 Task: Get directions from Golden Gate National Recreation Area, California, United States to San Antonio Missions National Historical Park, Texas, United States and explore the nearby post offices
Action: Mouse moved to (213, 101)
Screenshot: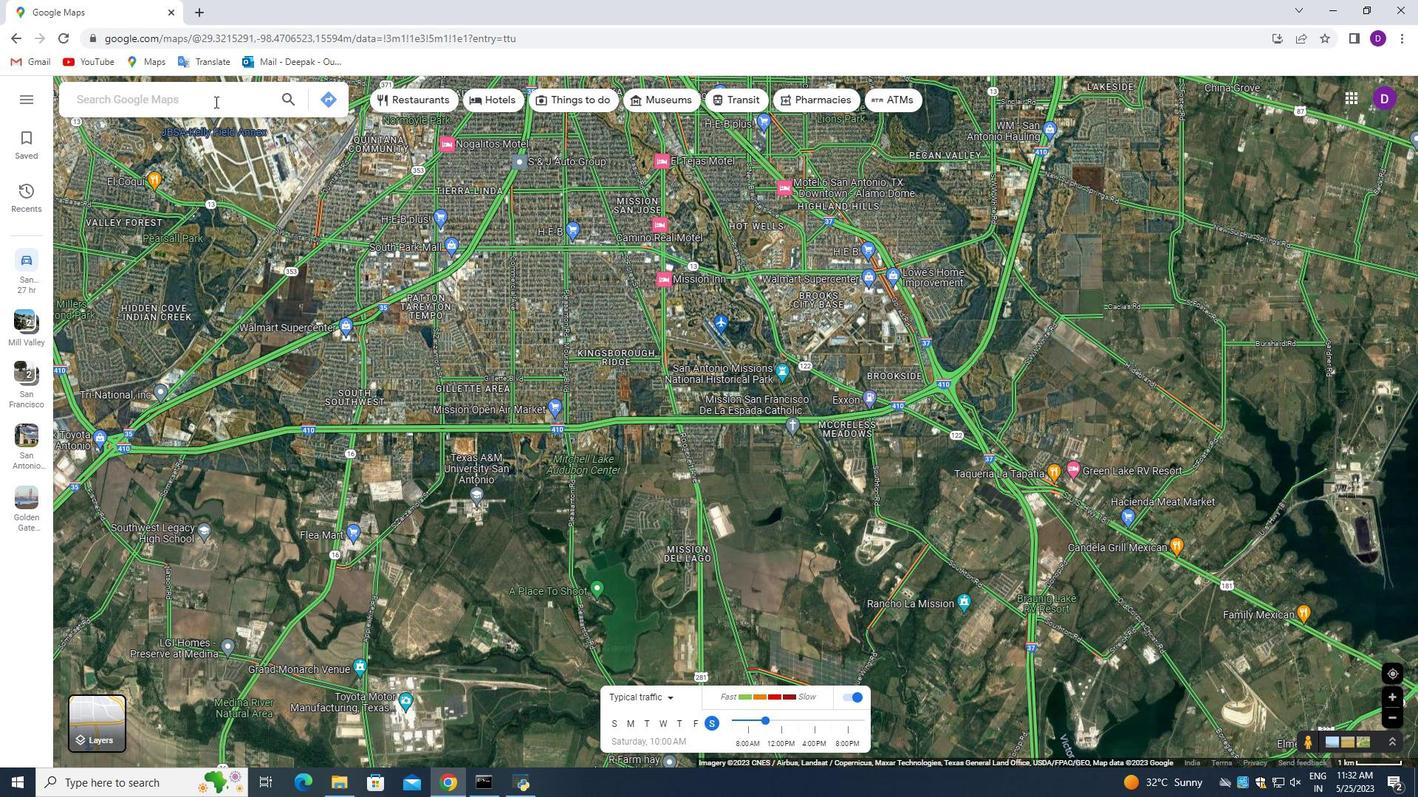 
Action: Mouse pressed left at (213, 101)
Screenshot: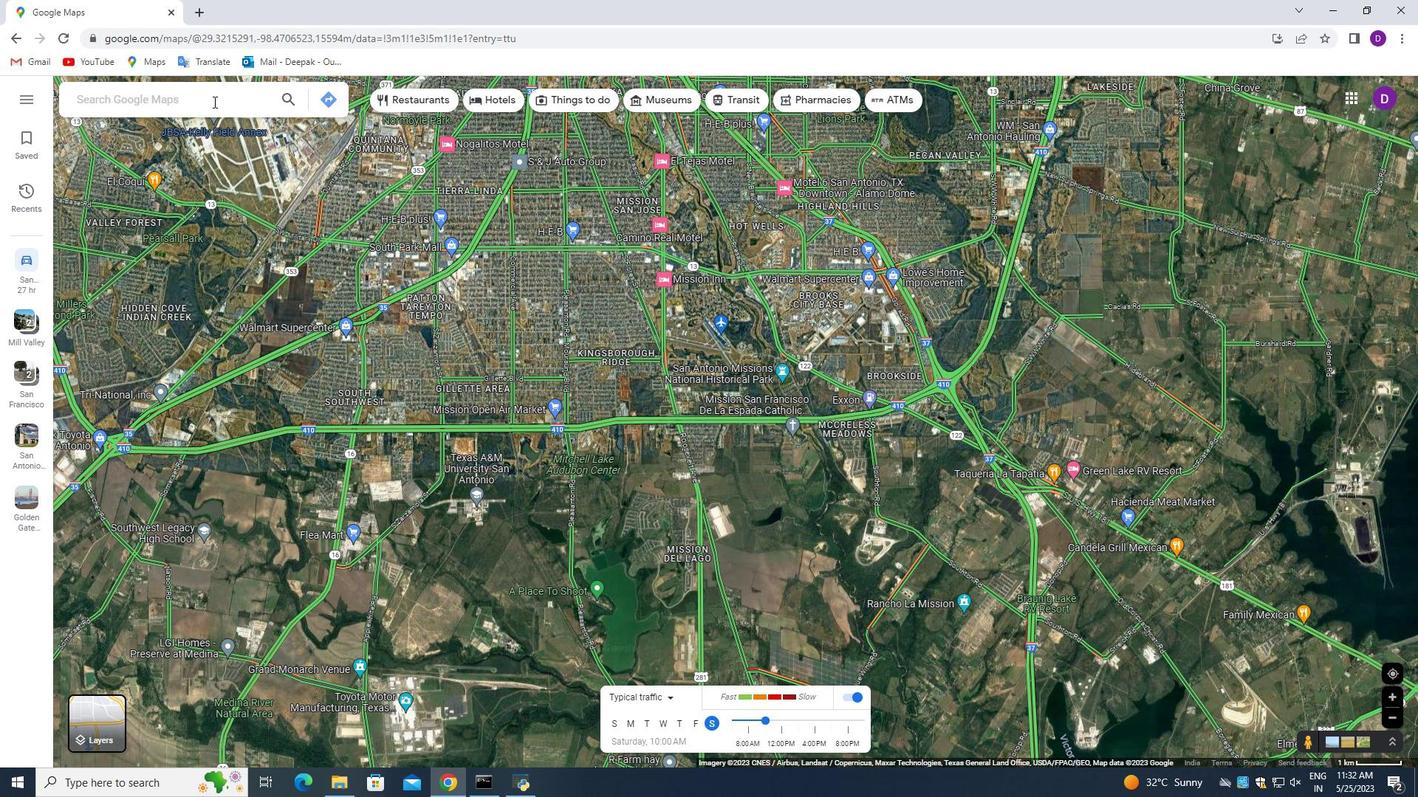 
Action: Mouse moved to (198, 98)
Screenshot: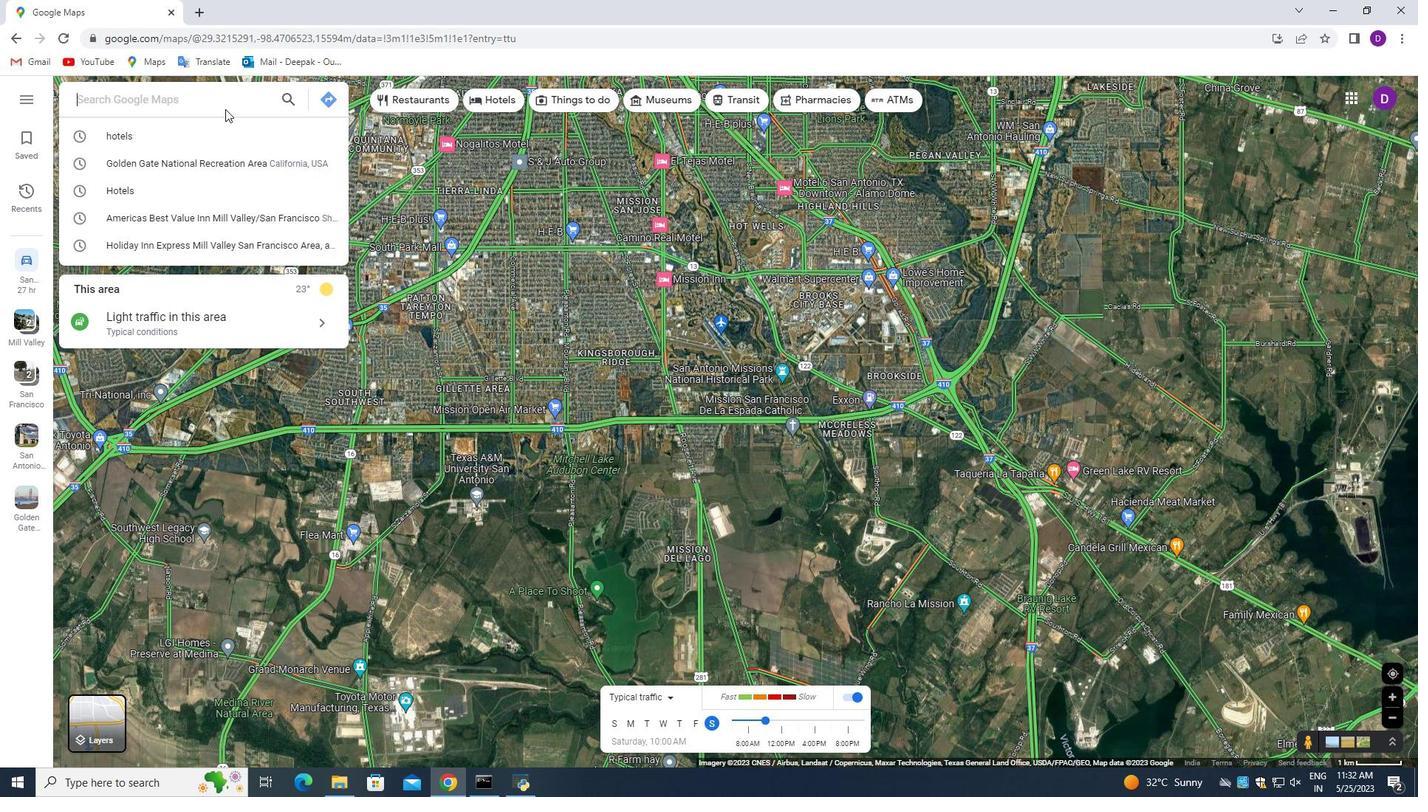 
Action: Key pressed <Key.shift_r>Golden<Key.space><Key.shift_r>Gate<Key.space><Key.shift>National<Key.space><Key.shift_r>Recreation<Key.space><Key.shift_r>Area,<Key.space><Key.shift_r>California,<Key.space><Key.shift>United<Key.space><Key.shift_r>States
Screenshot: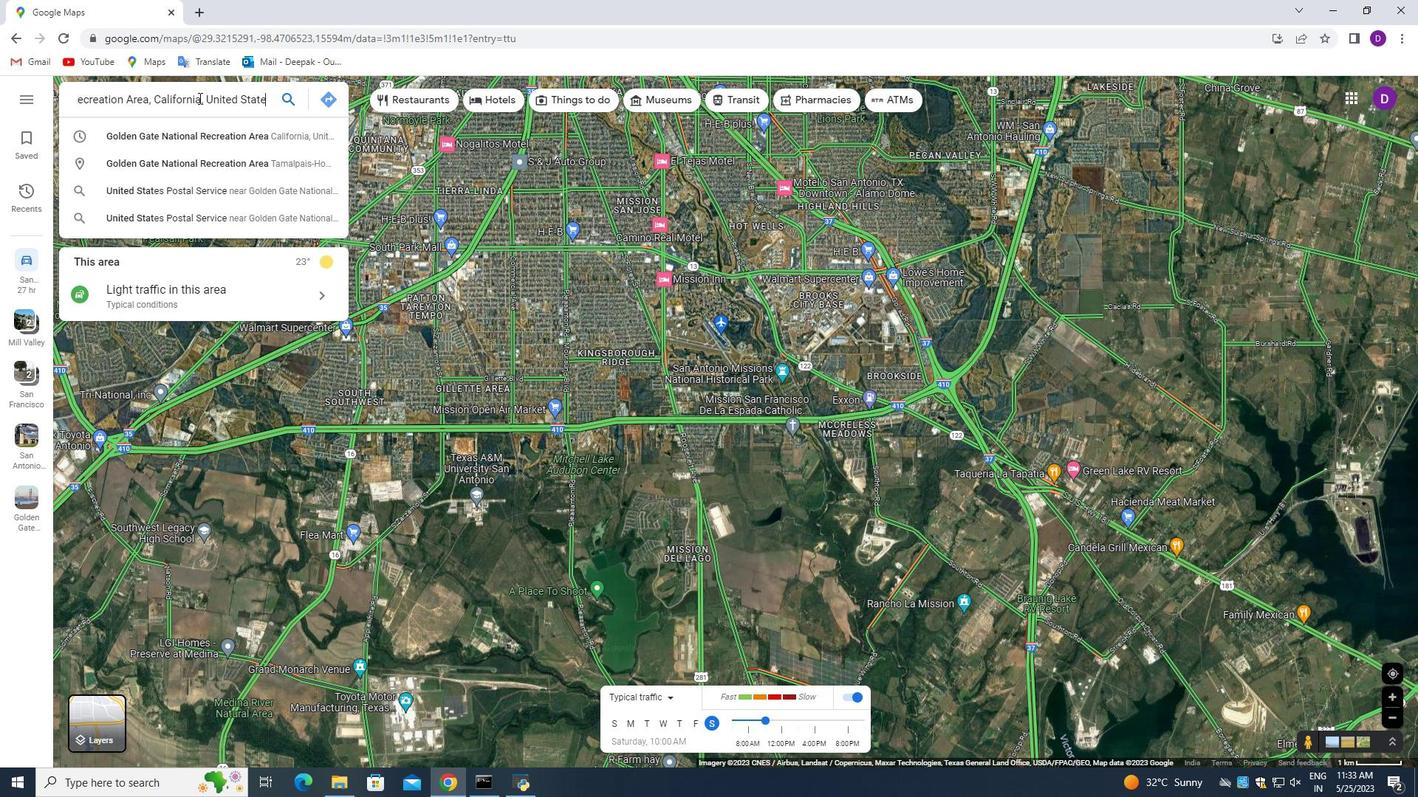 
Action: Mouse moved to (323, 98)
Screenshot: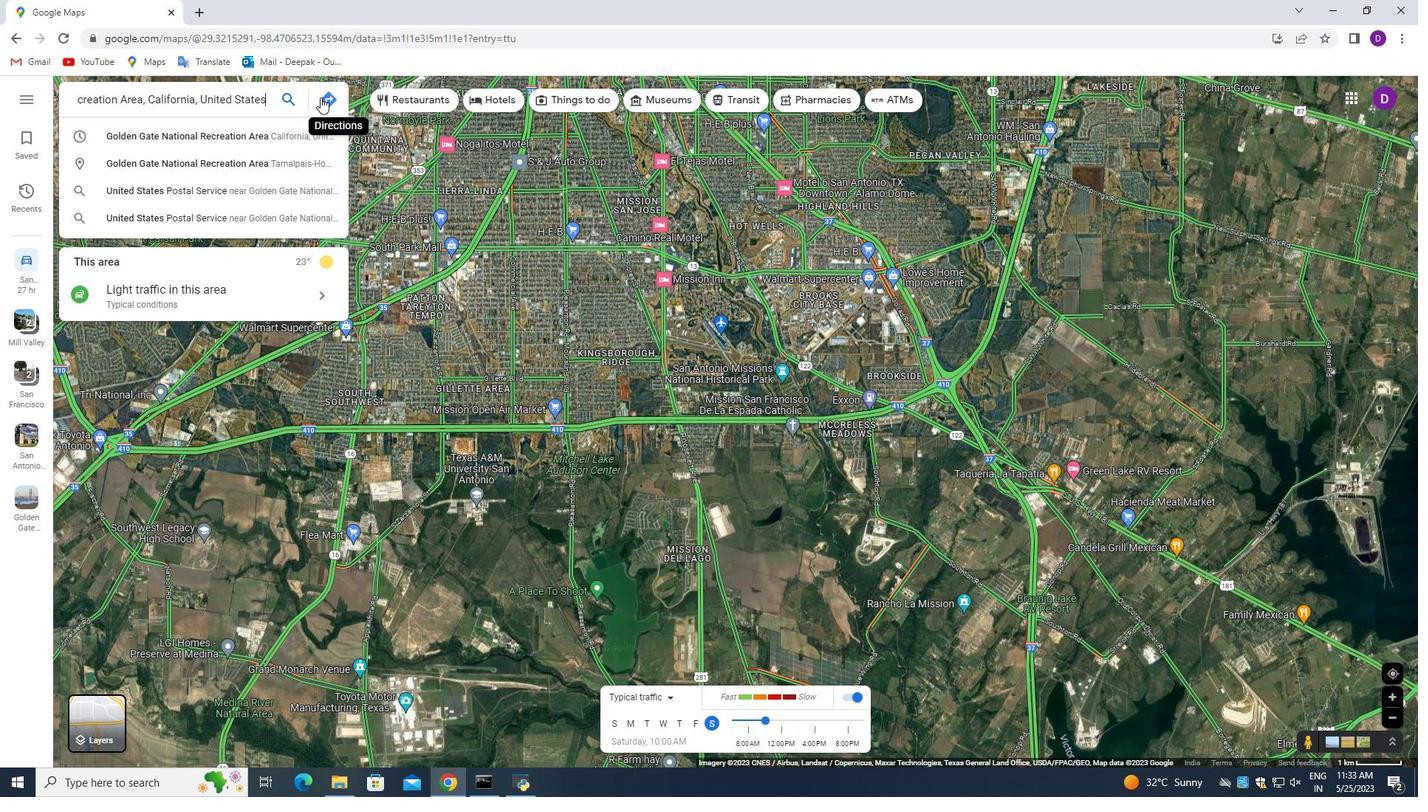 
Action: Mouse pressed left at (323, 98)
Screenshot: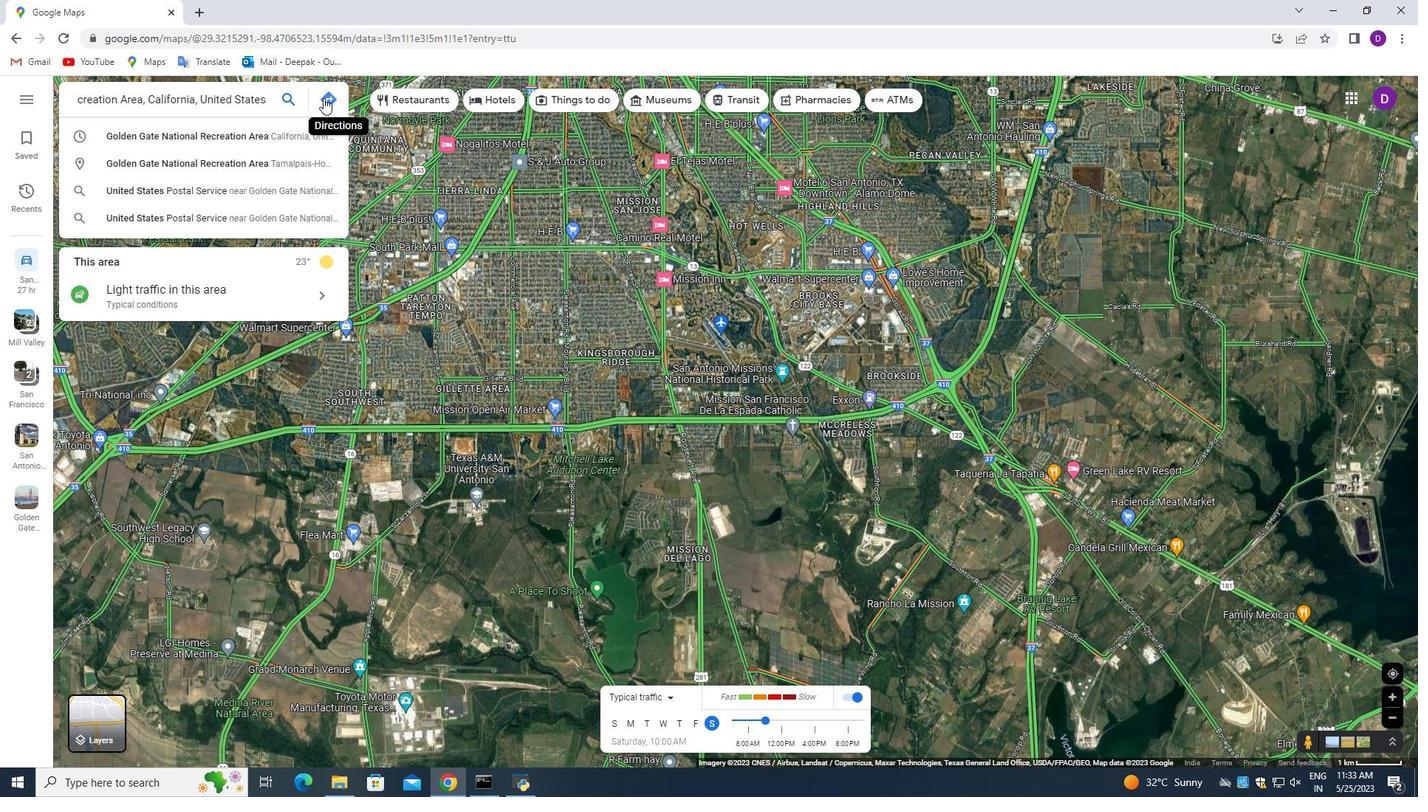 
Action: Mouse moved to (76, 124)
Screenshot: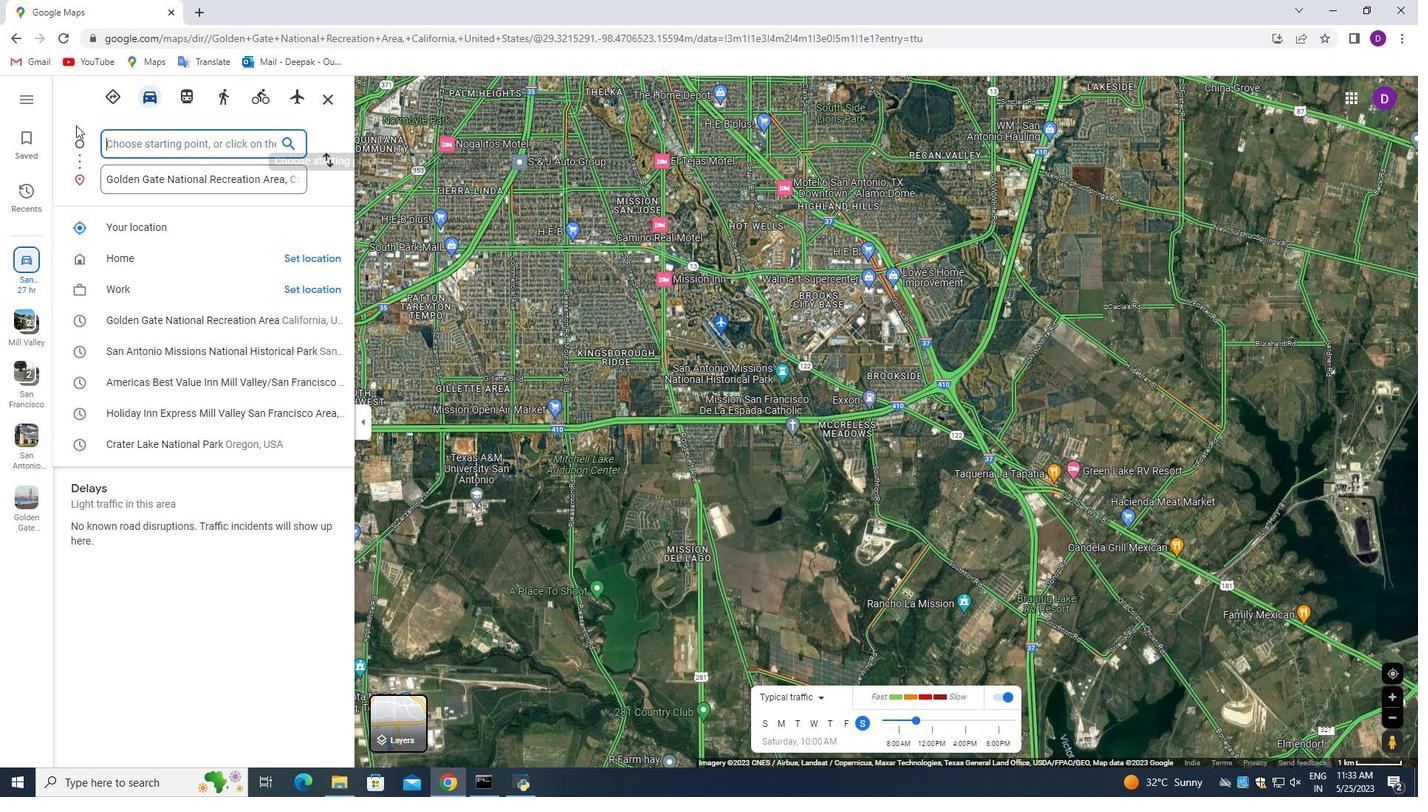 
Action: Key pressed <Key.shift_r>San<Key.space><Key.shift_r>Antonio<Key.space><Key.shift>Missions<Key.space><Key.shift>National<Key.space><Key.shift>Historical<Key.space><Key.shift>Park,<Key.space><Key.shift_r>Texas,<Key.space><Key.shift>United<Key.space><Key.shift_r>States
Screenshot: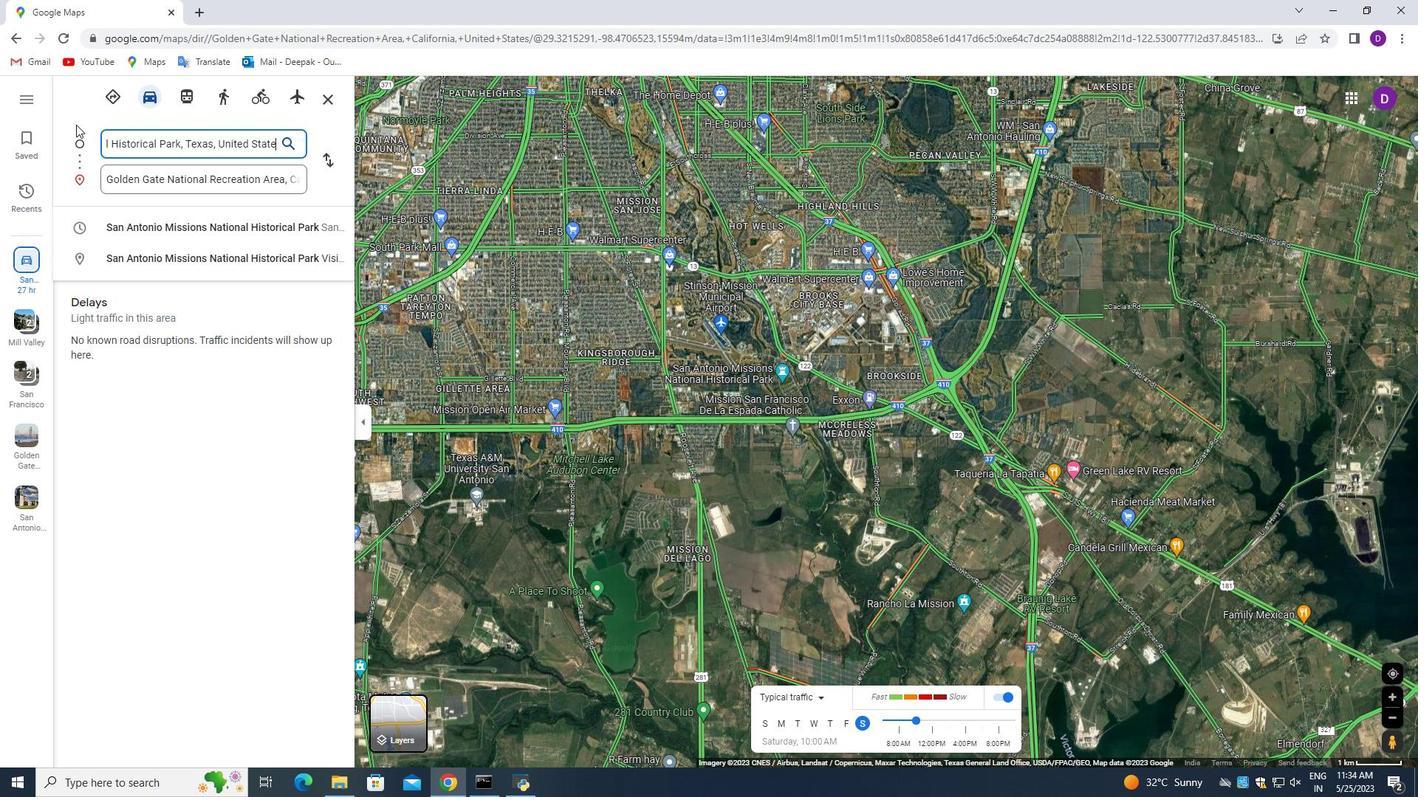 
Action: Mouse moved to (296, 222)
Screenshot: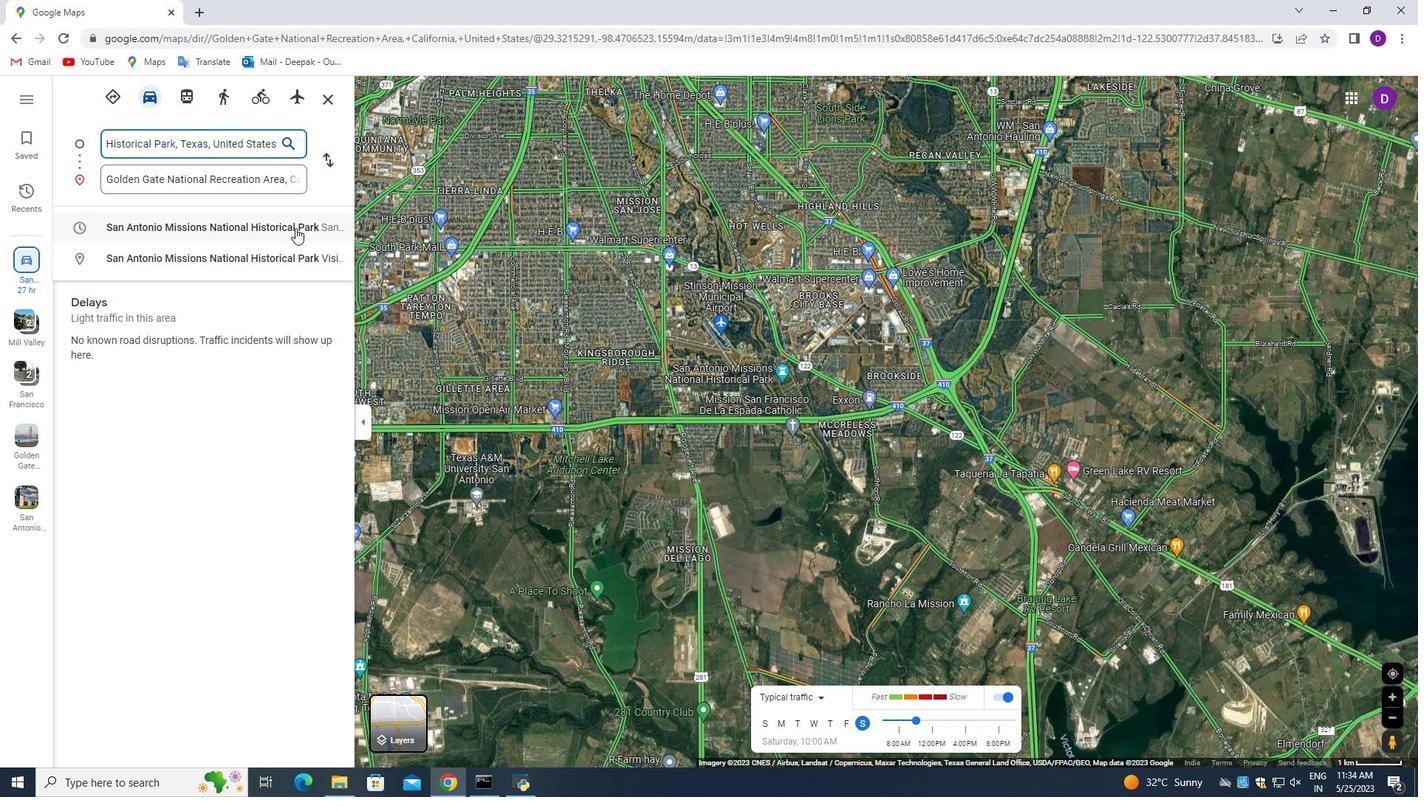 
Action: Key pressed <Key.enter>
Screenshot: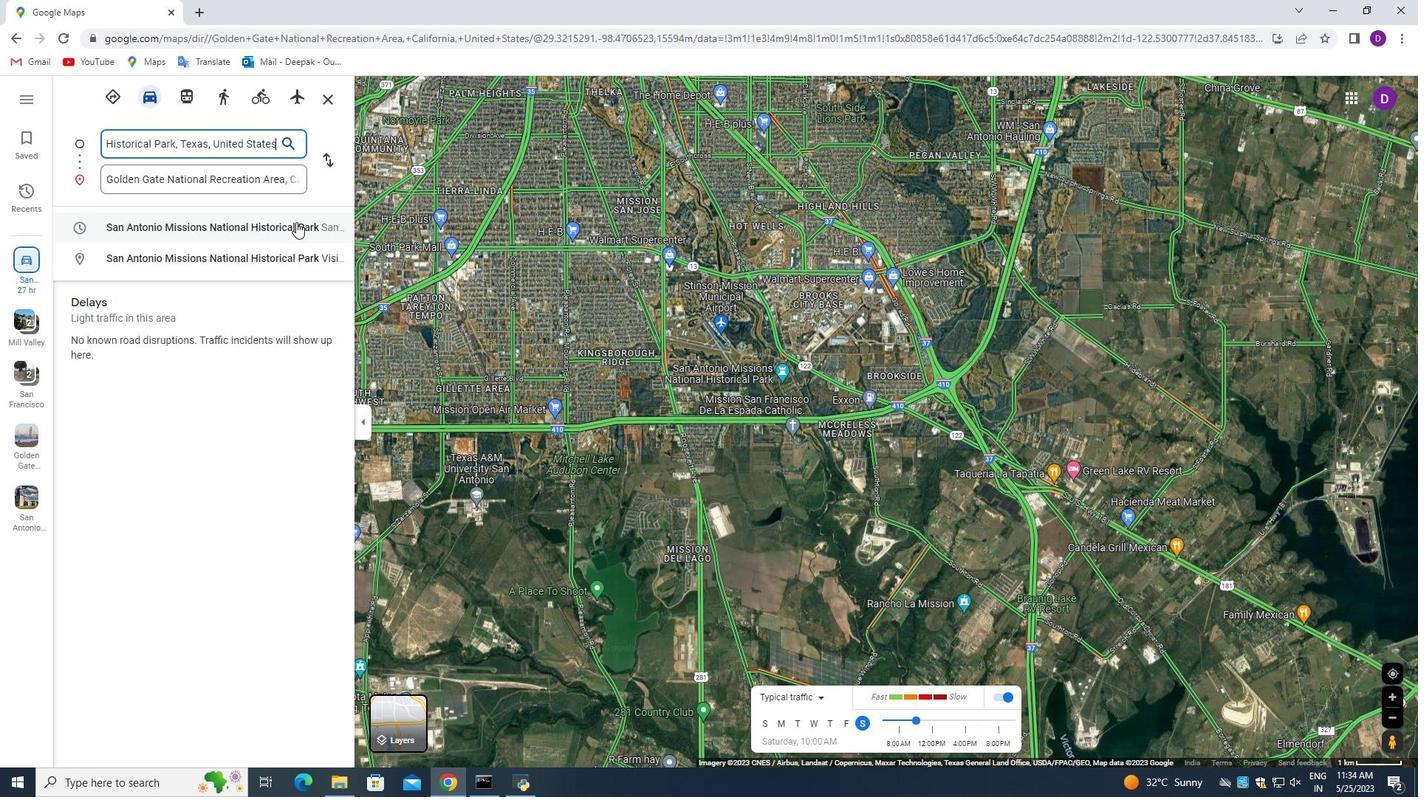 
Action: Mouse moved to (530, 313)
Screenshot: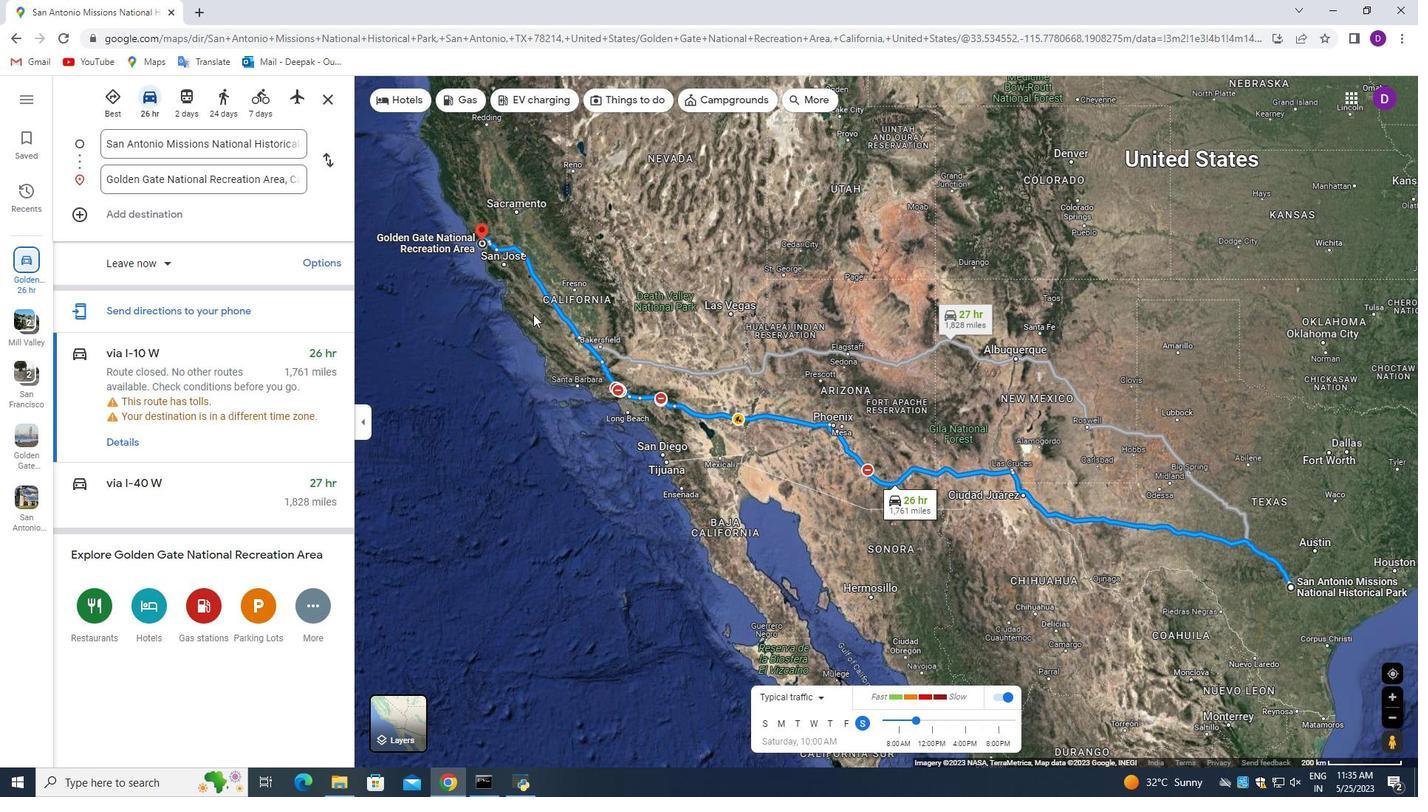 
Action: Mouse scrolled (530, 314) with delta (0, 0)
Screenshot: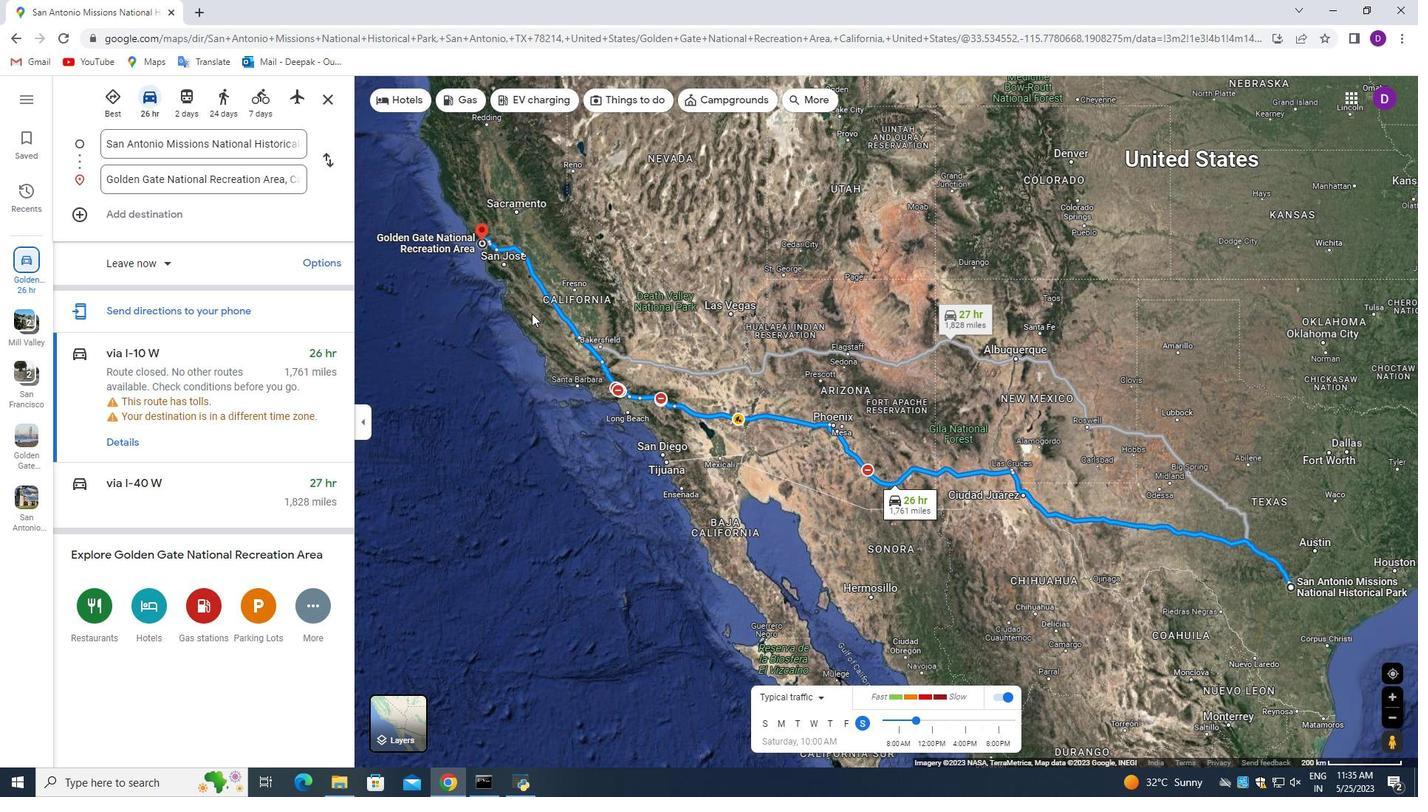 
Action: Mouse scrolled (530, 314) with delta (0, 0)
Screenshot: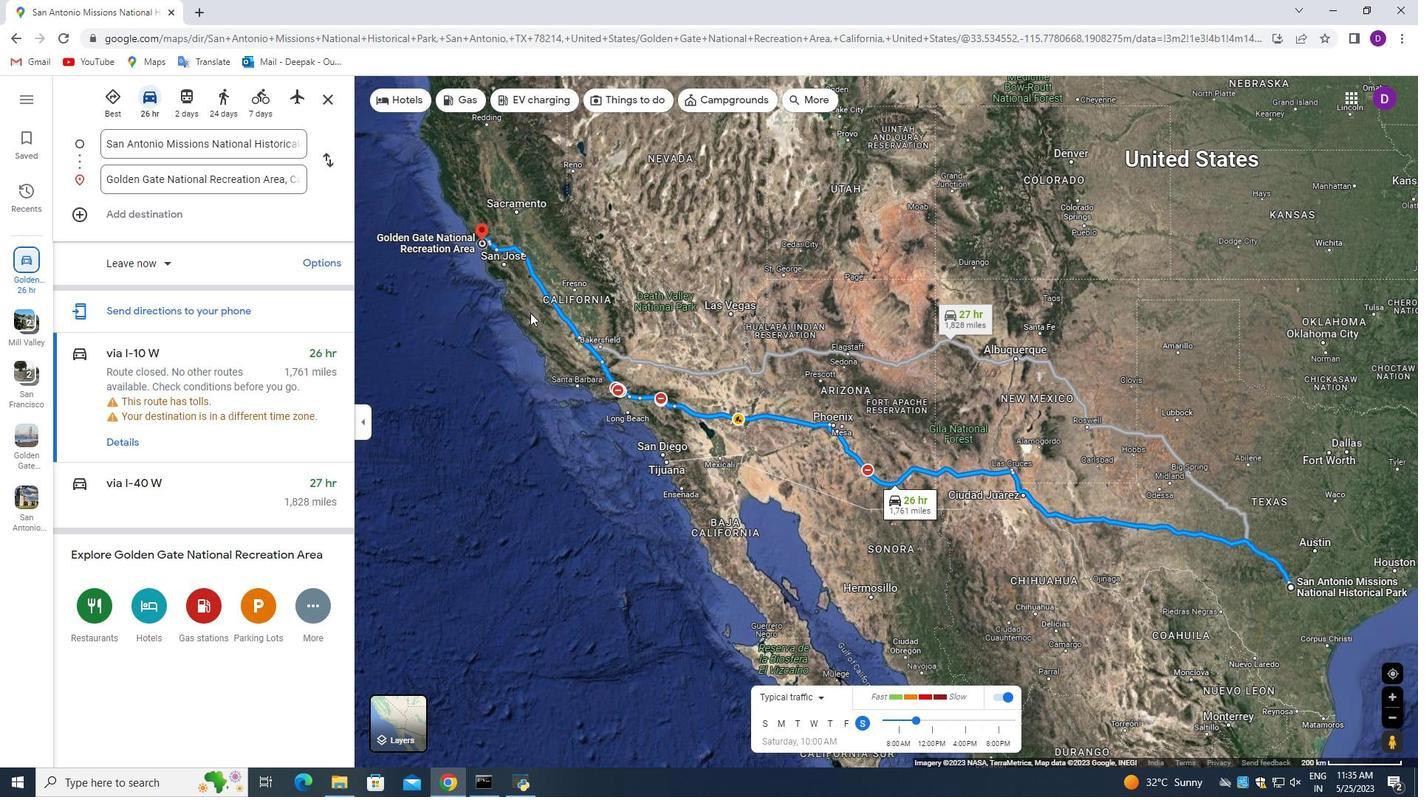 
Action: Mouse moved to (511, 292)
Screenshot: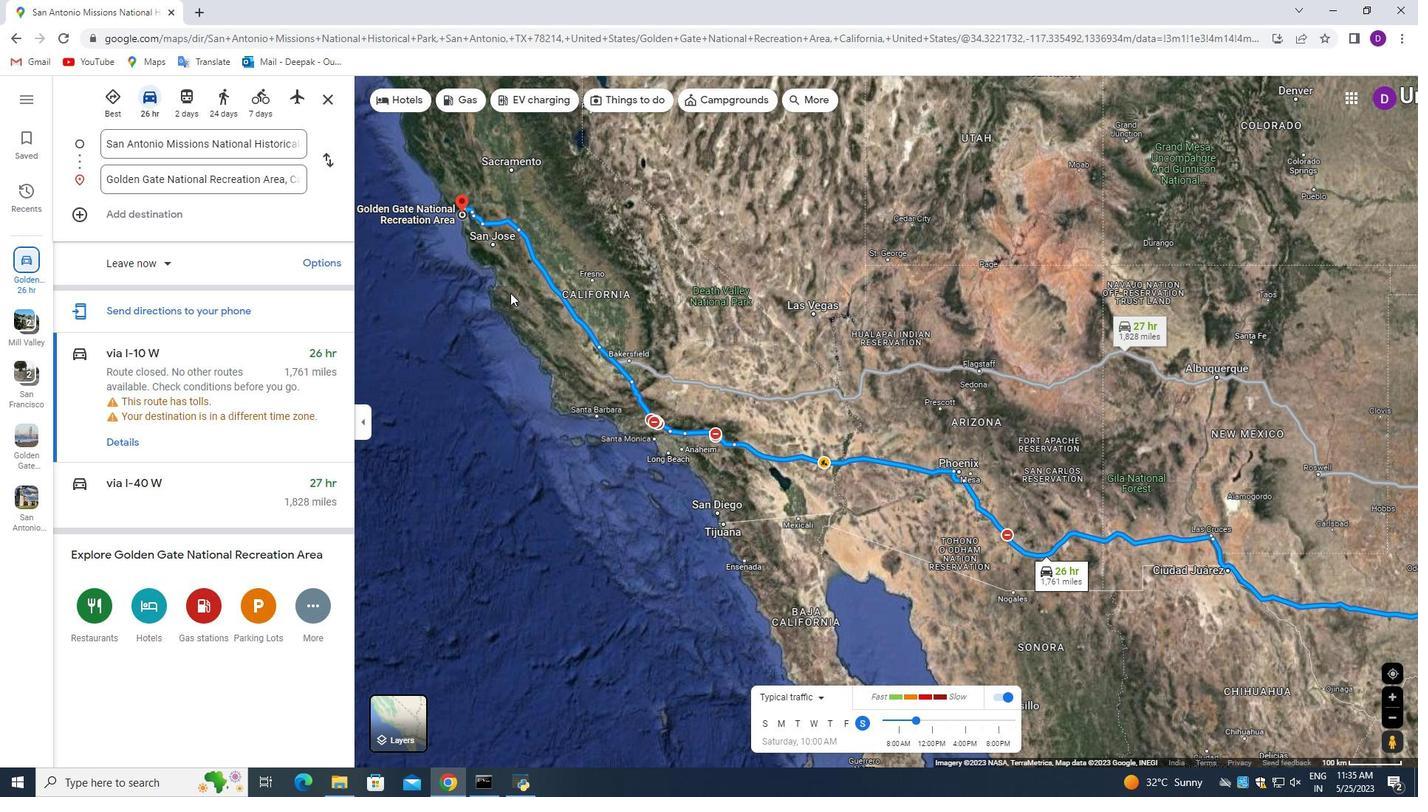 
Action: Mouse pressed left at (511, 292)
Screenshot: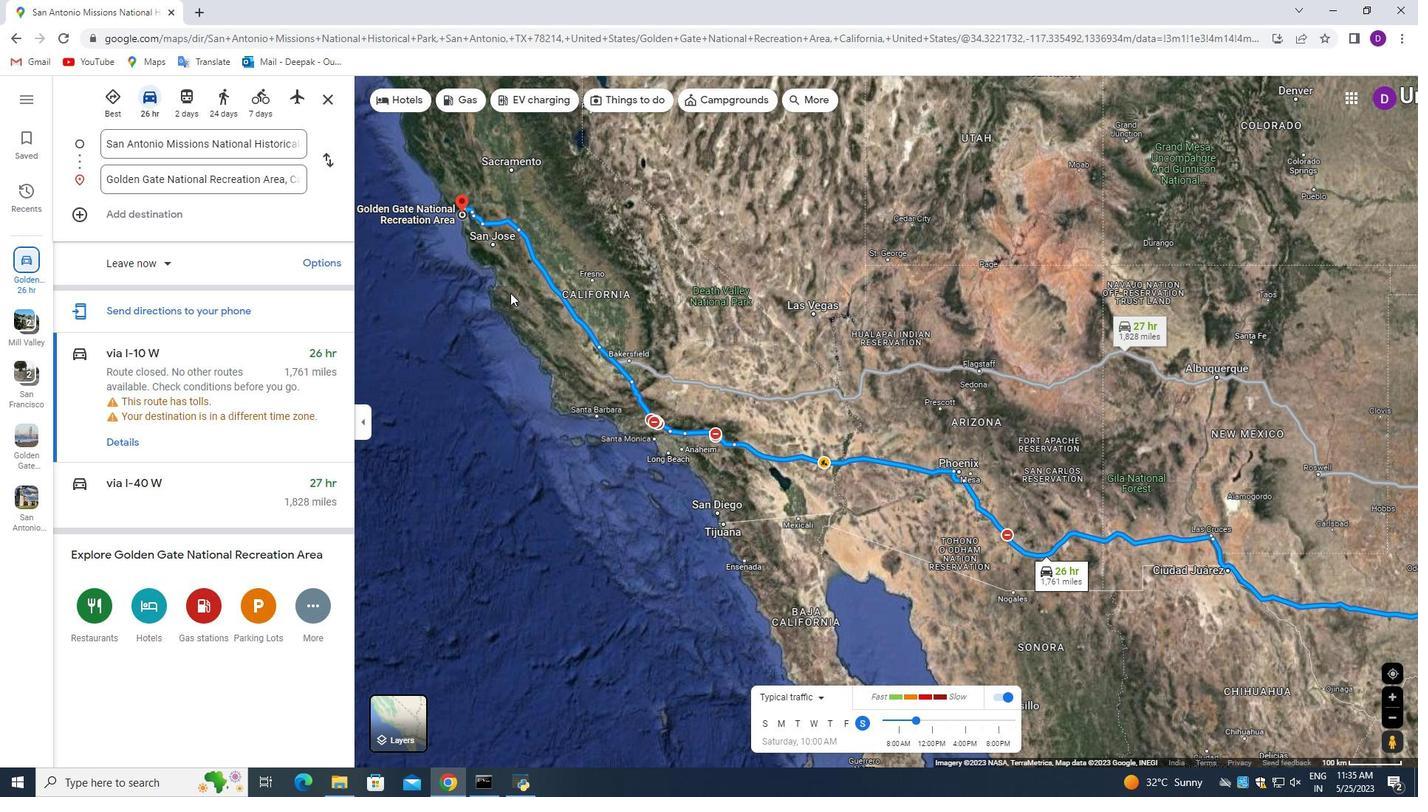
Action: Mouse moved to (526, 328)
Screenshot: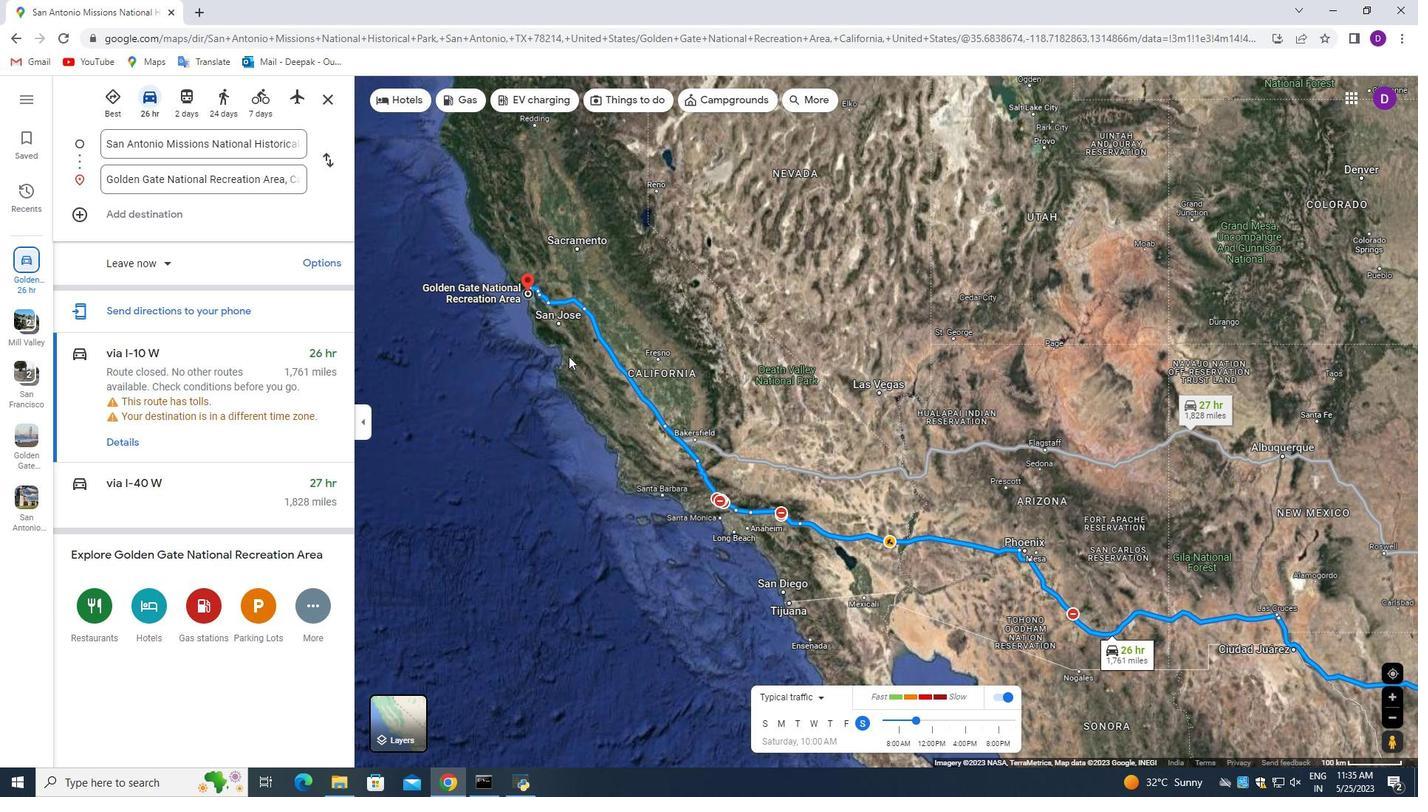 
Action: Mouse pressed left at (526, 328)
Screenshot: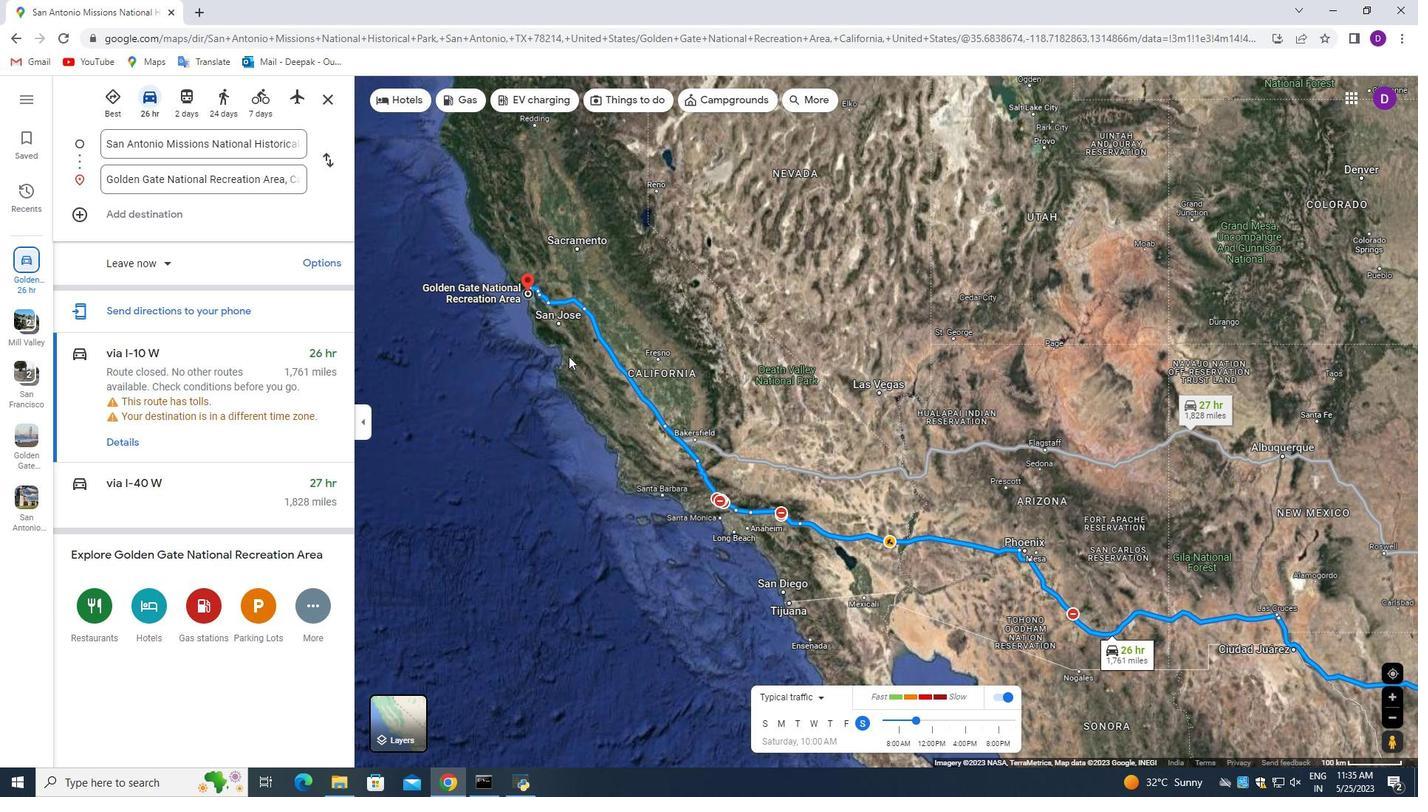 
Action: Mouse moved to (586, 342)
Screenshot: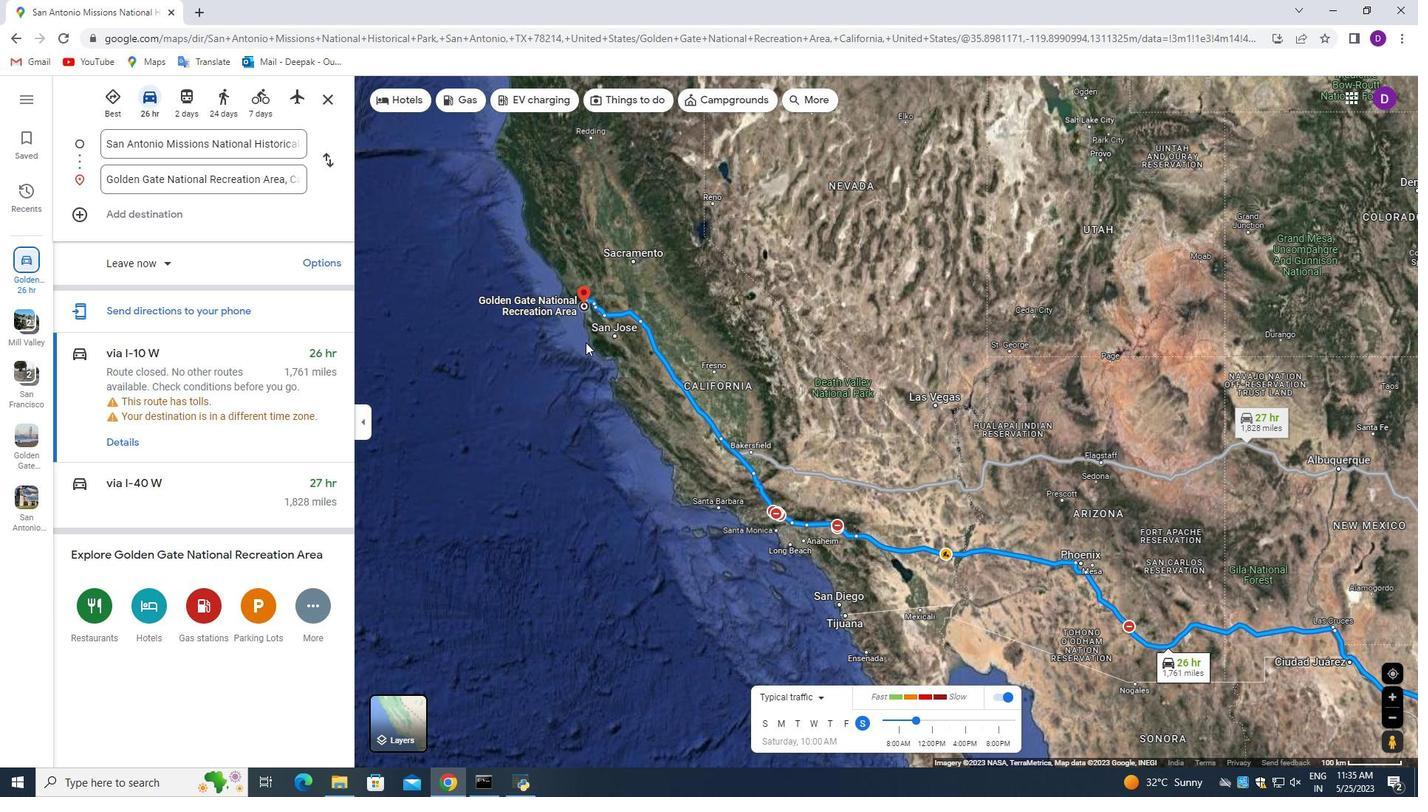 
Action: Mouse scrolled (586, 343) with delta (0, 0)
Screenshot: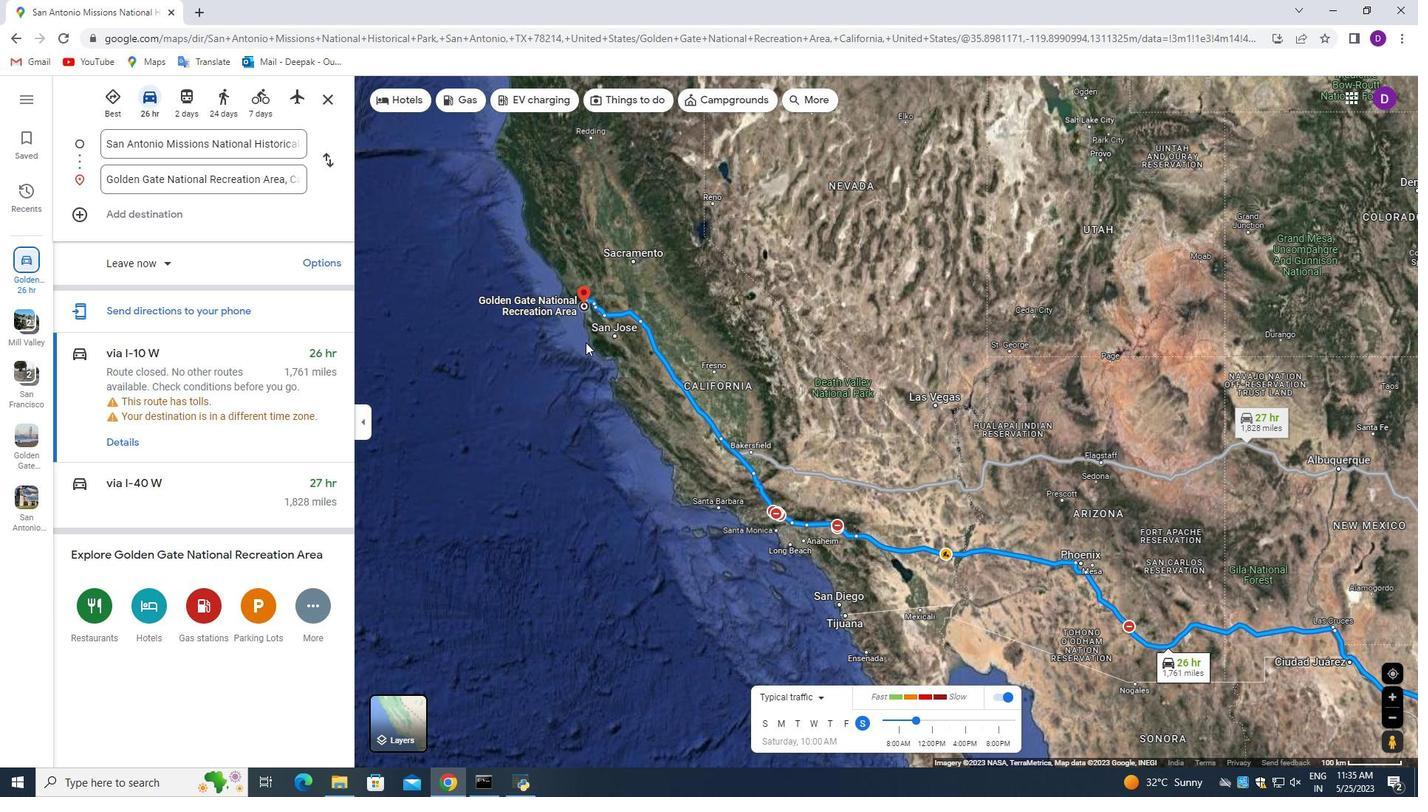 
Action: Mouse scrolled (586, 343) with delta (0, 0)
Screenshot: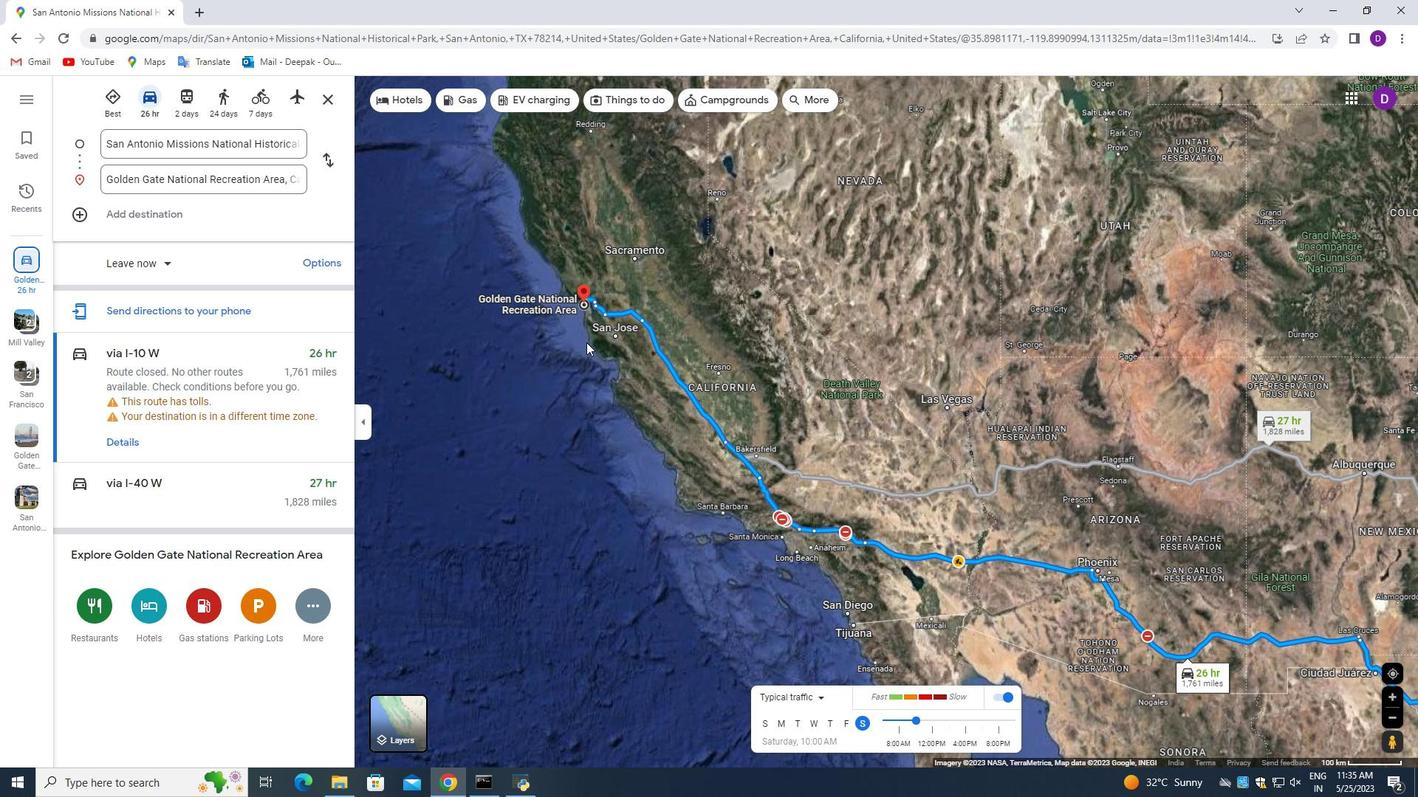 
Action: Mouse moved to (588, 339)
Screenshot: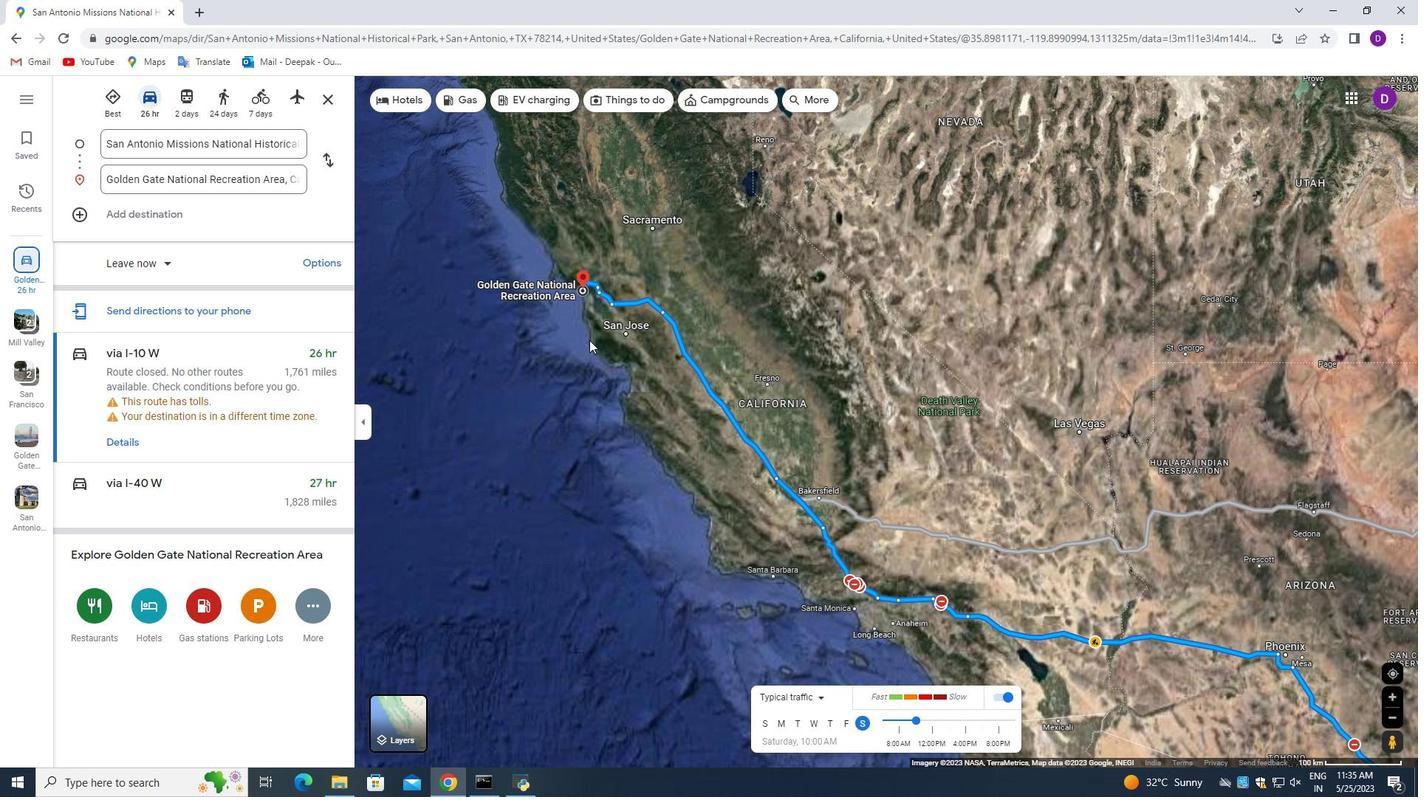 
Action: Mouse scrolled (588, 339) with delta (0, 0)
Screenshot: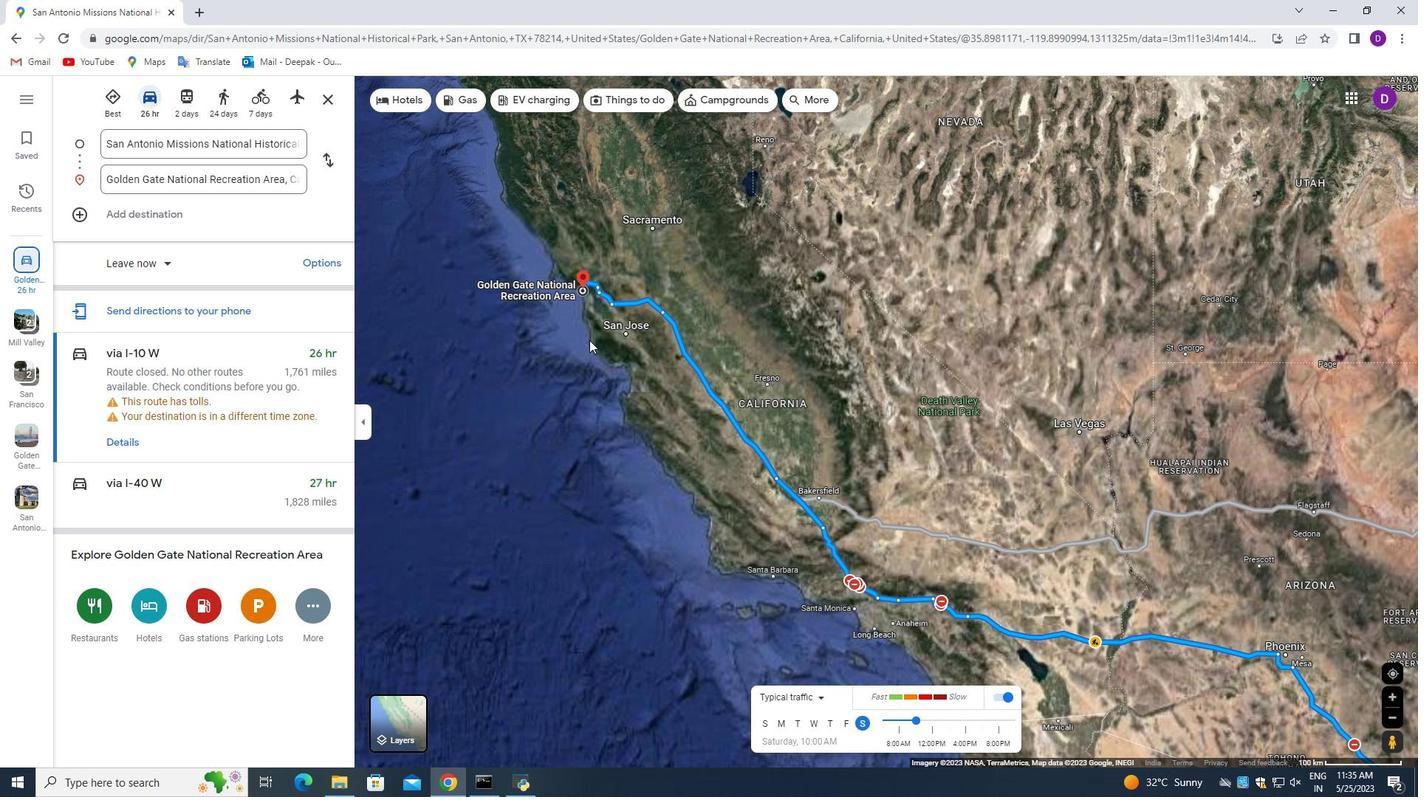 
Action: Mouse moved to (588, 338)
Screenshot: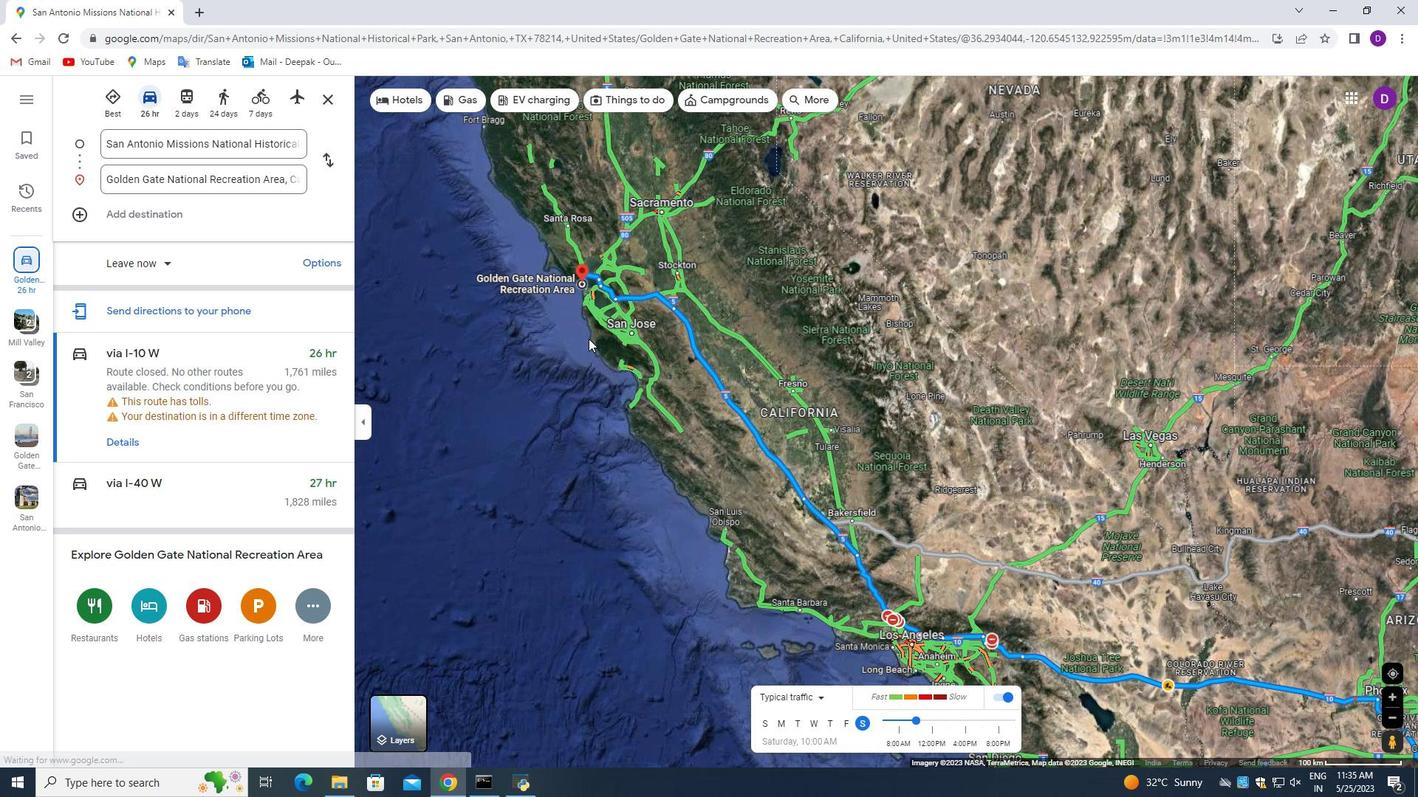
Action: Mouse scrolled (588, 339) with delta (0, 0)
Screenshot: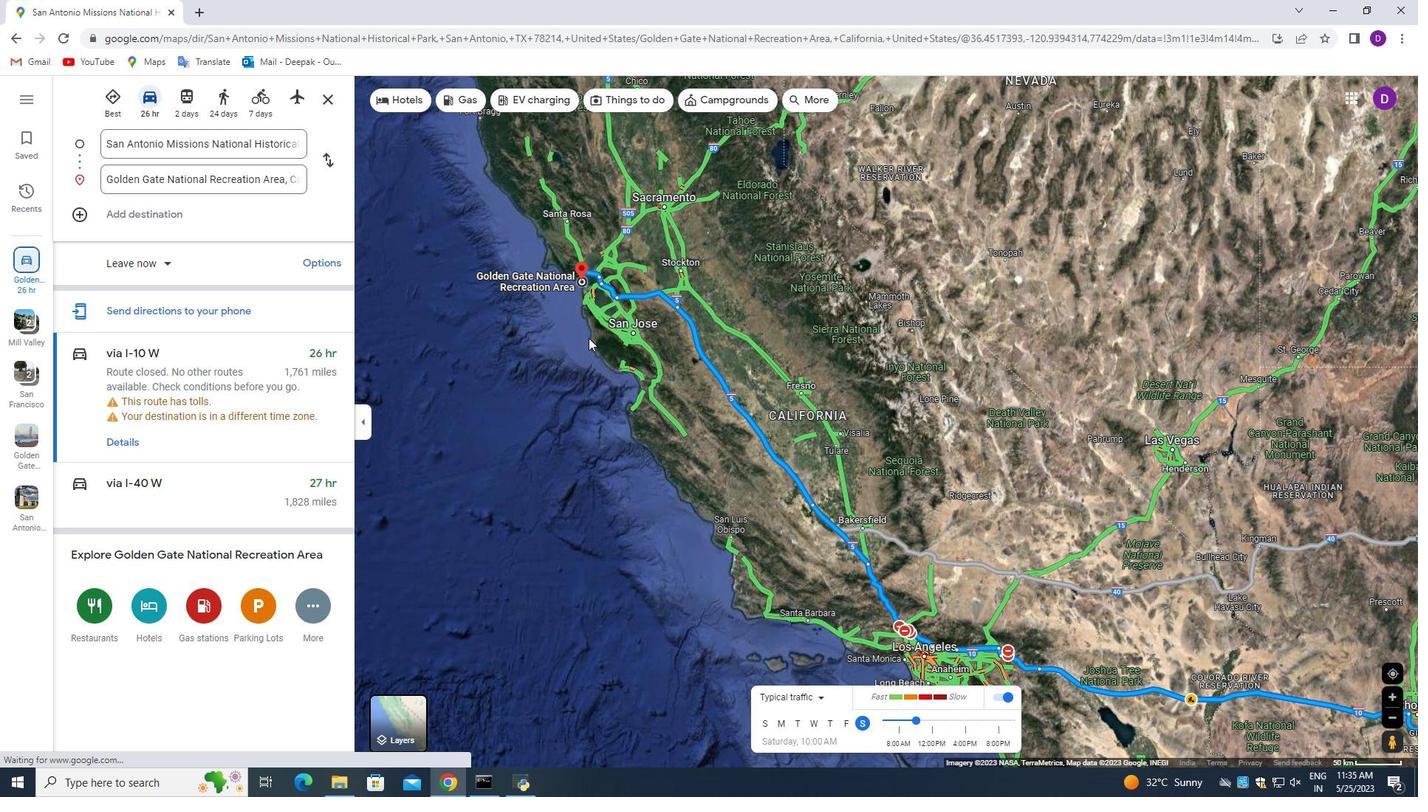 
Action: Mouse moved to (745, 475)
Screenshot: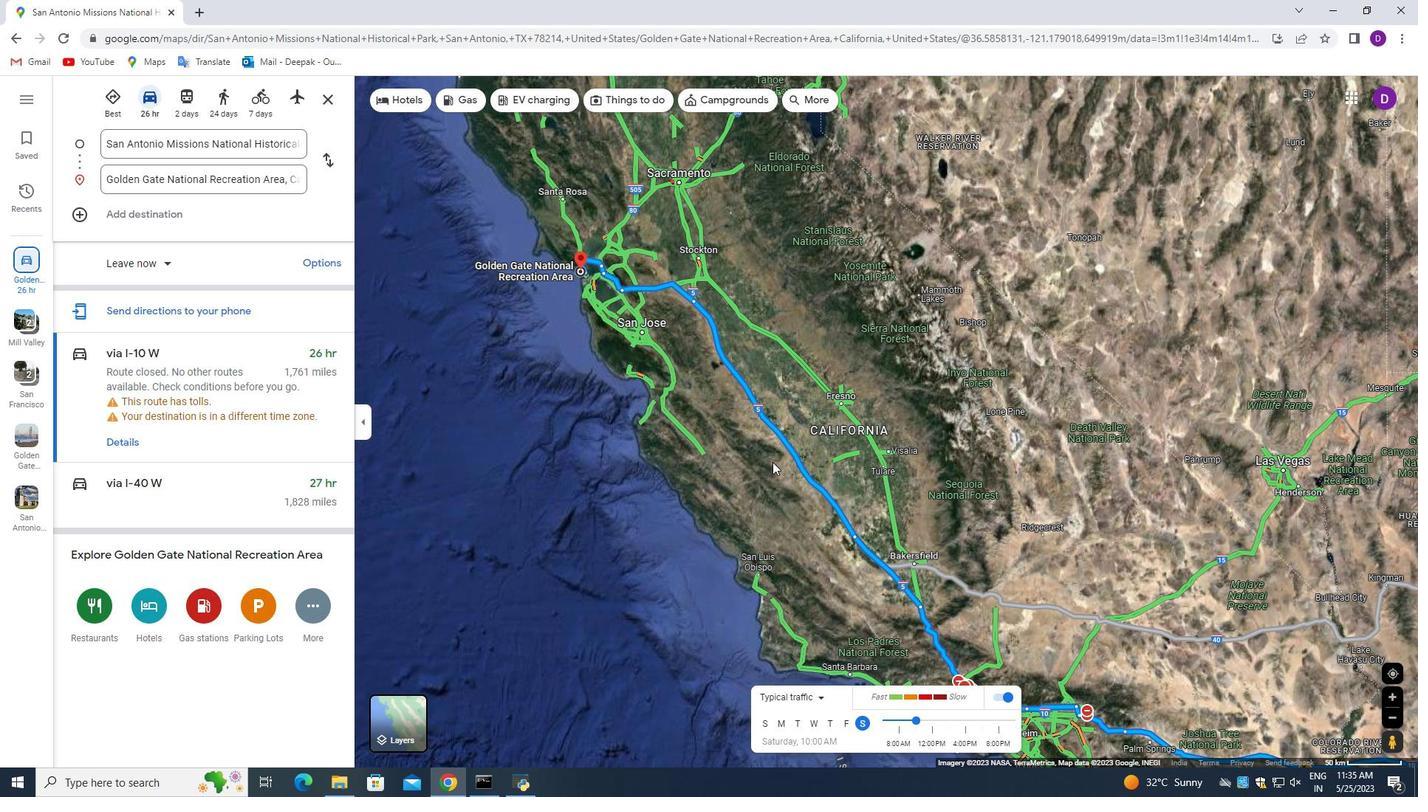 
Action: Mouse pressed left at (745, 475)
Screenshot: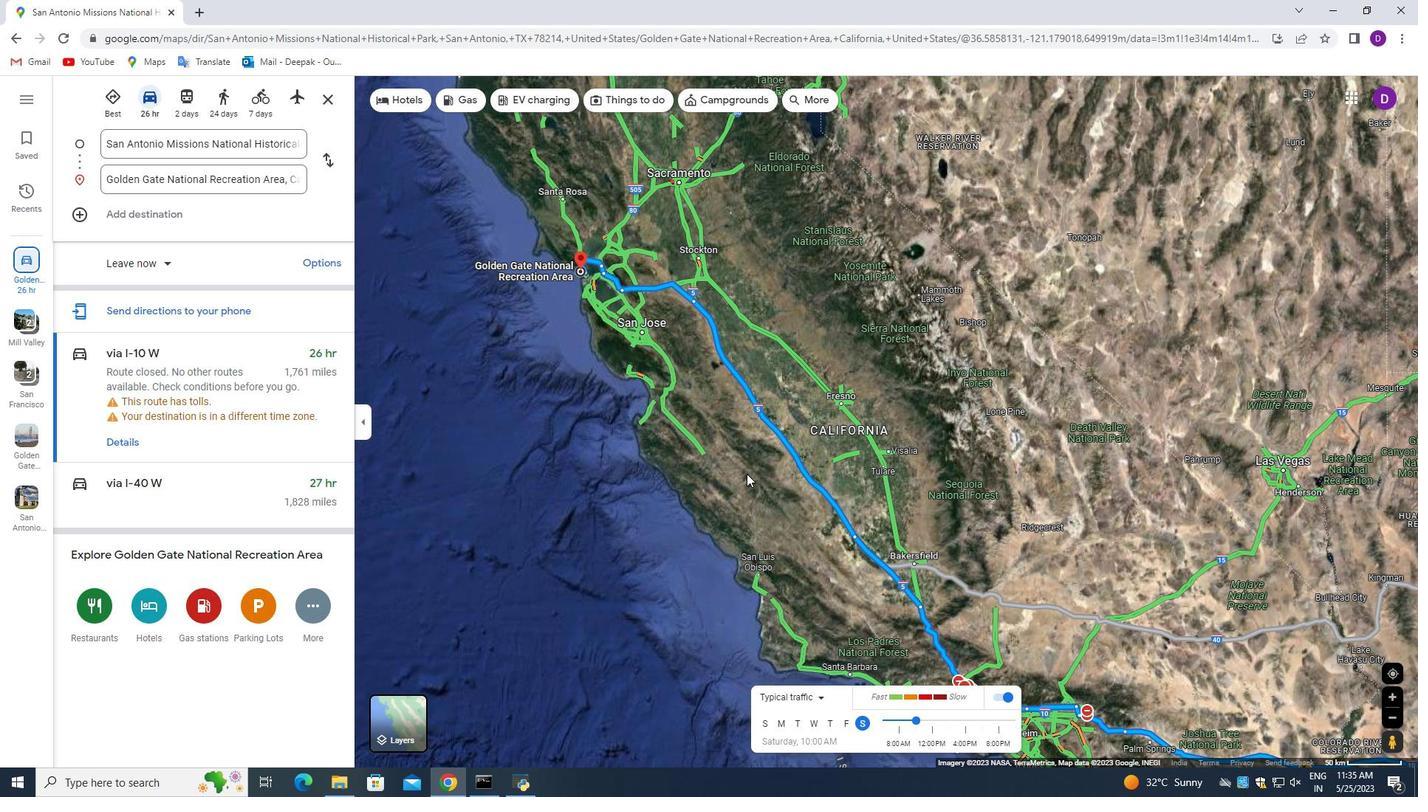 
Action: Mouse moved to (1090, 408)
Screenshot: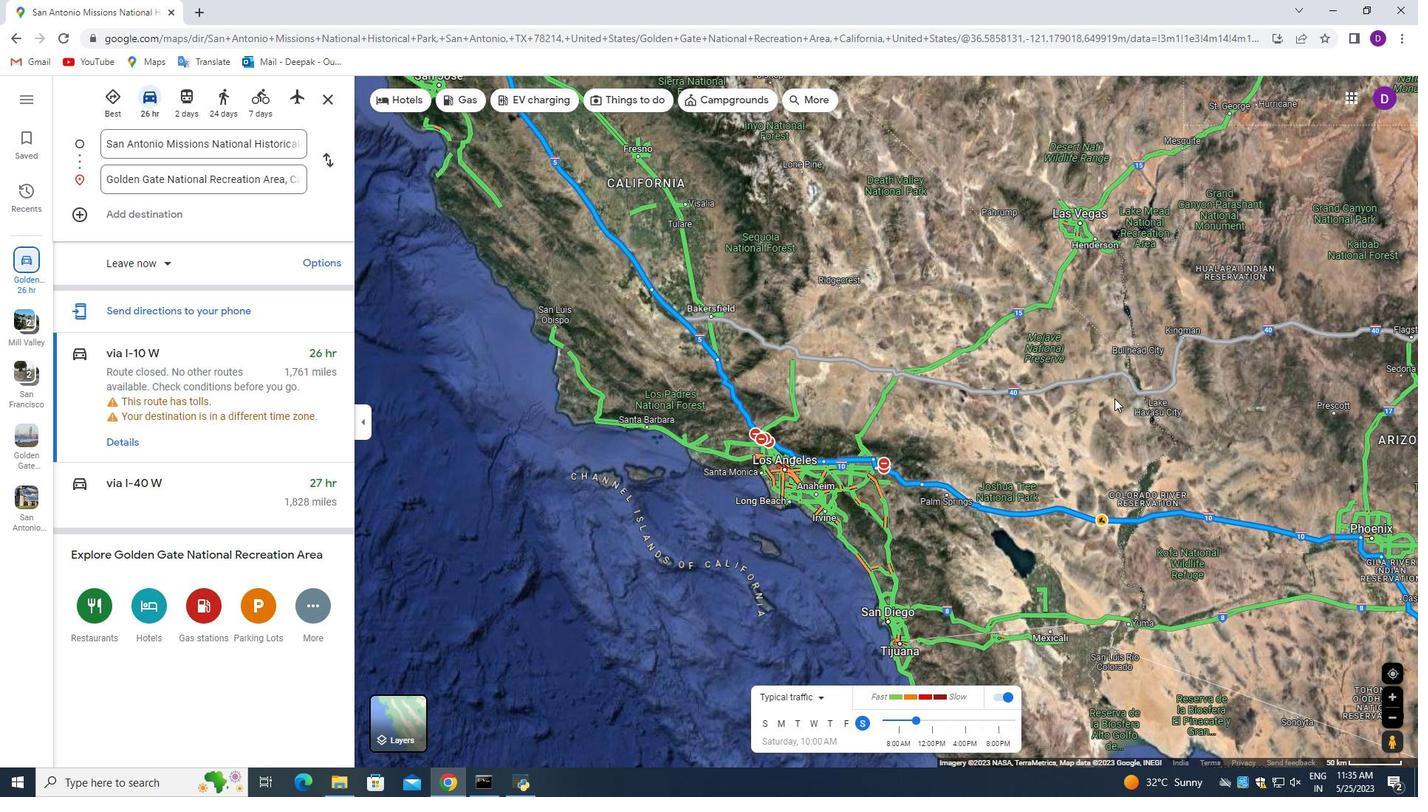 
Action: Mouse pressed left at (1090, 408)
Screenshot: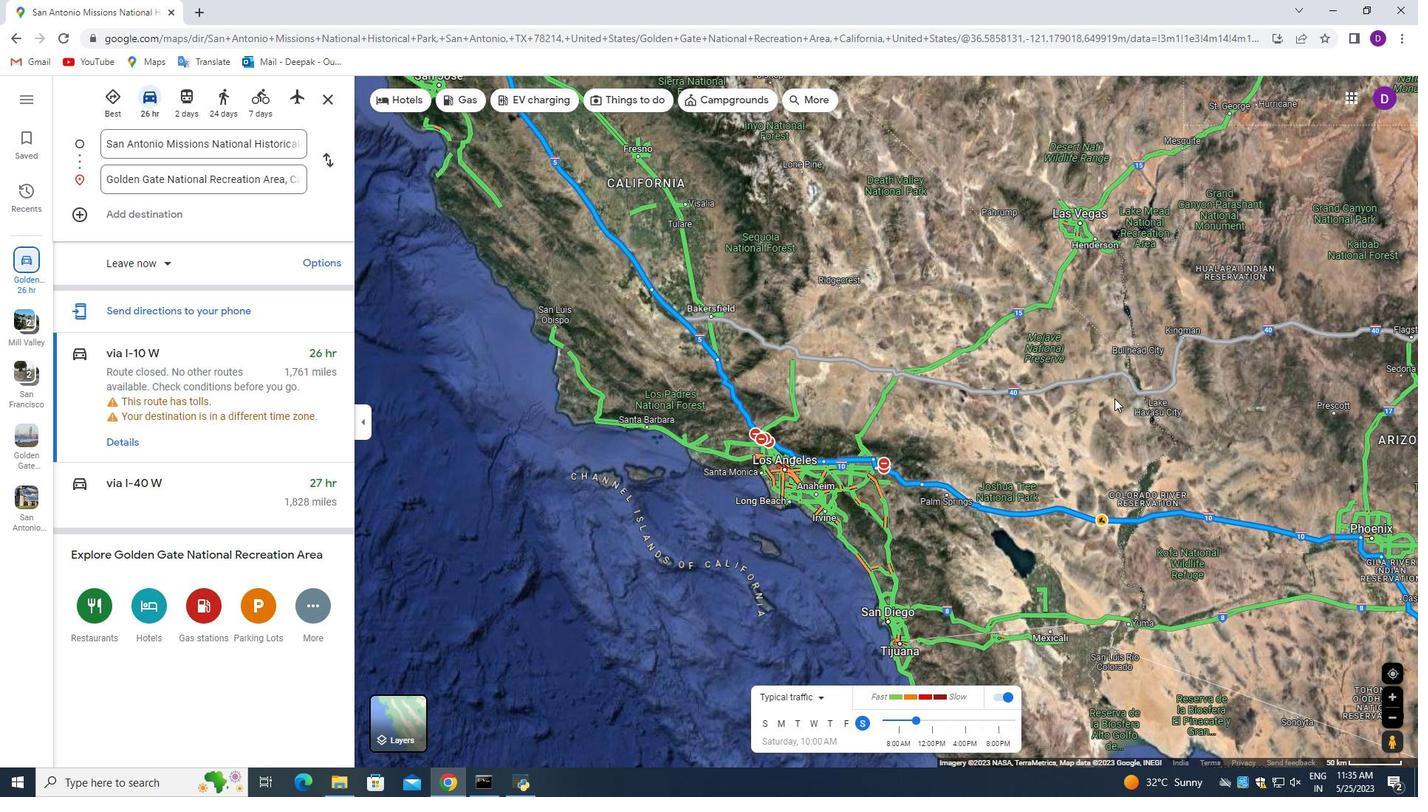 
Action: Mouse moved to (1070, 438)
Screenshot: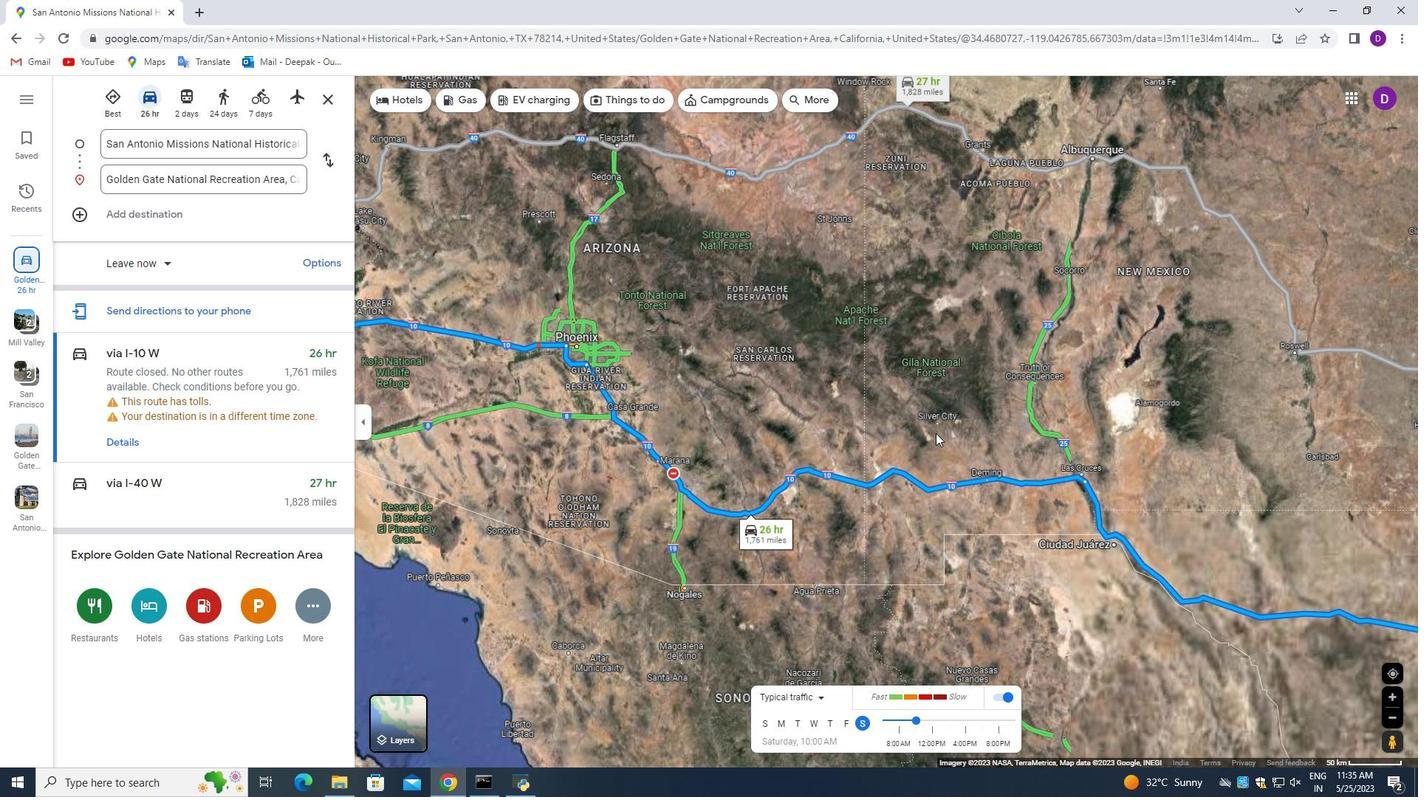 
Action: Mouse pressed left at (1070, 438)
Screenshot: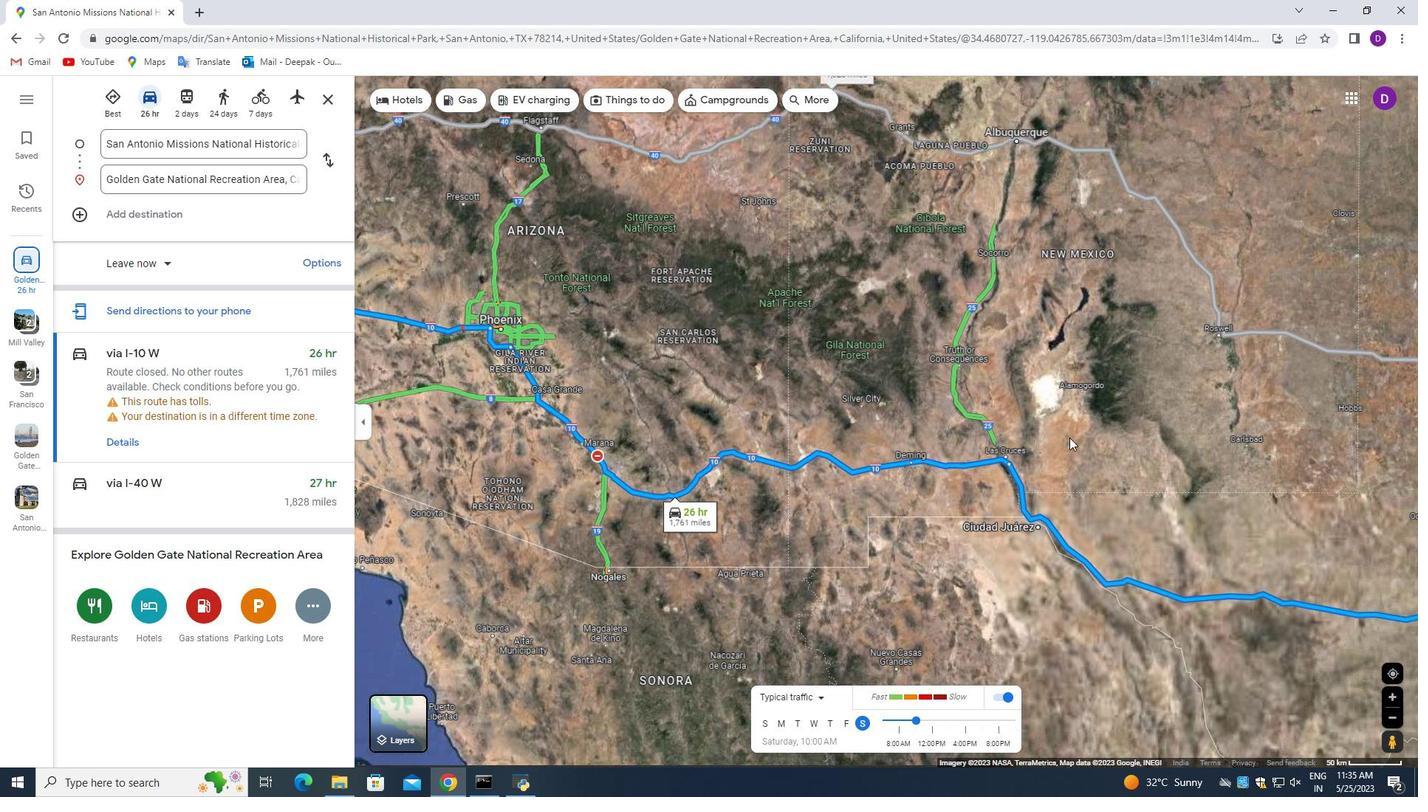 
Action: Mouse moved to (963, 460)
Screenshot: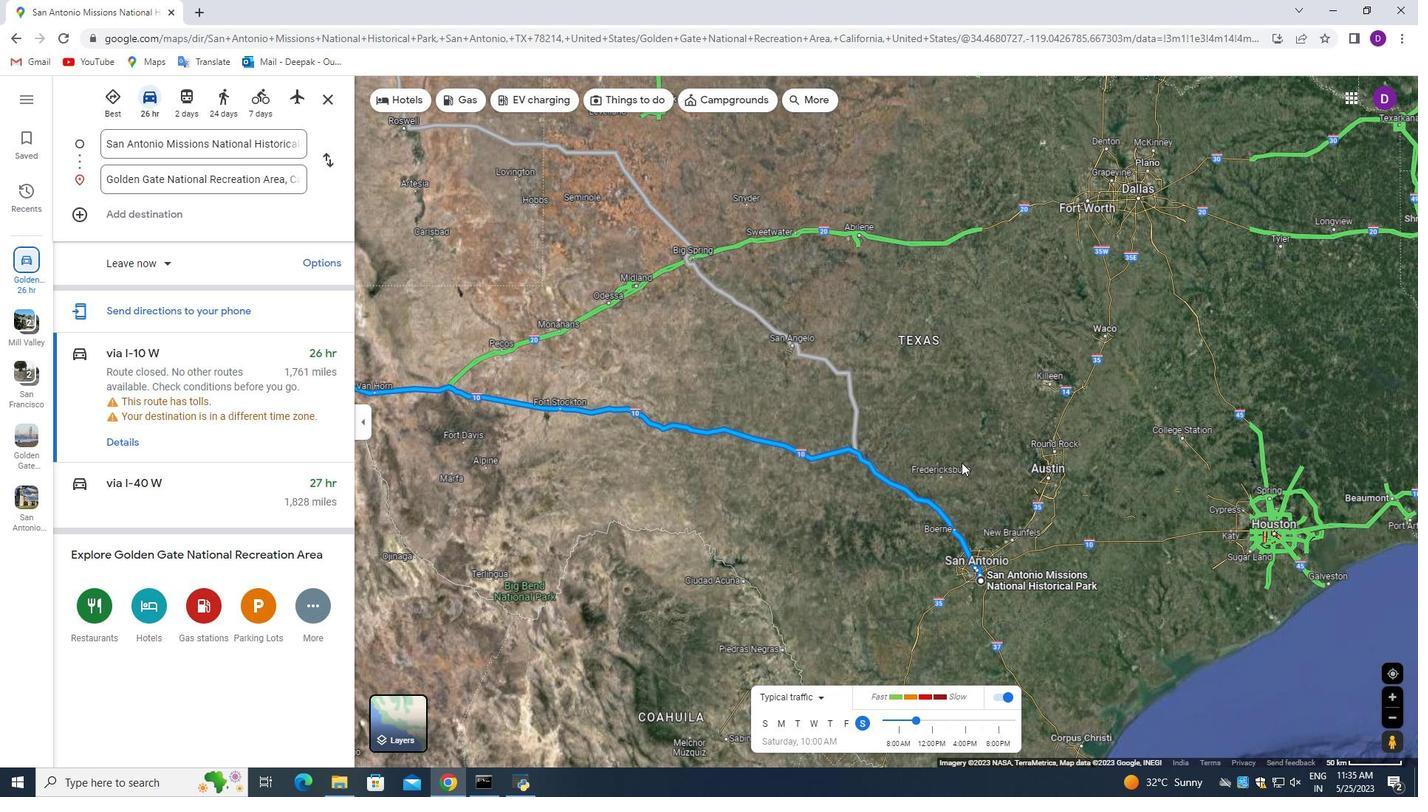 
Action: Mouse pressed left at (963, 460)
Screenshot: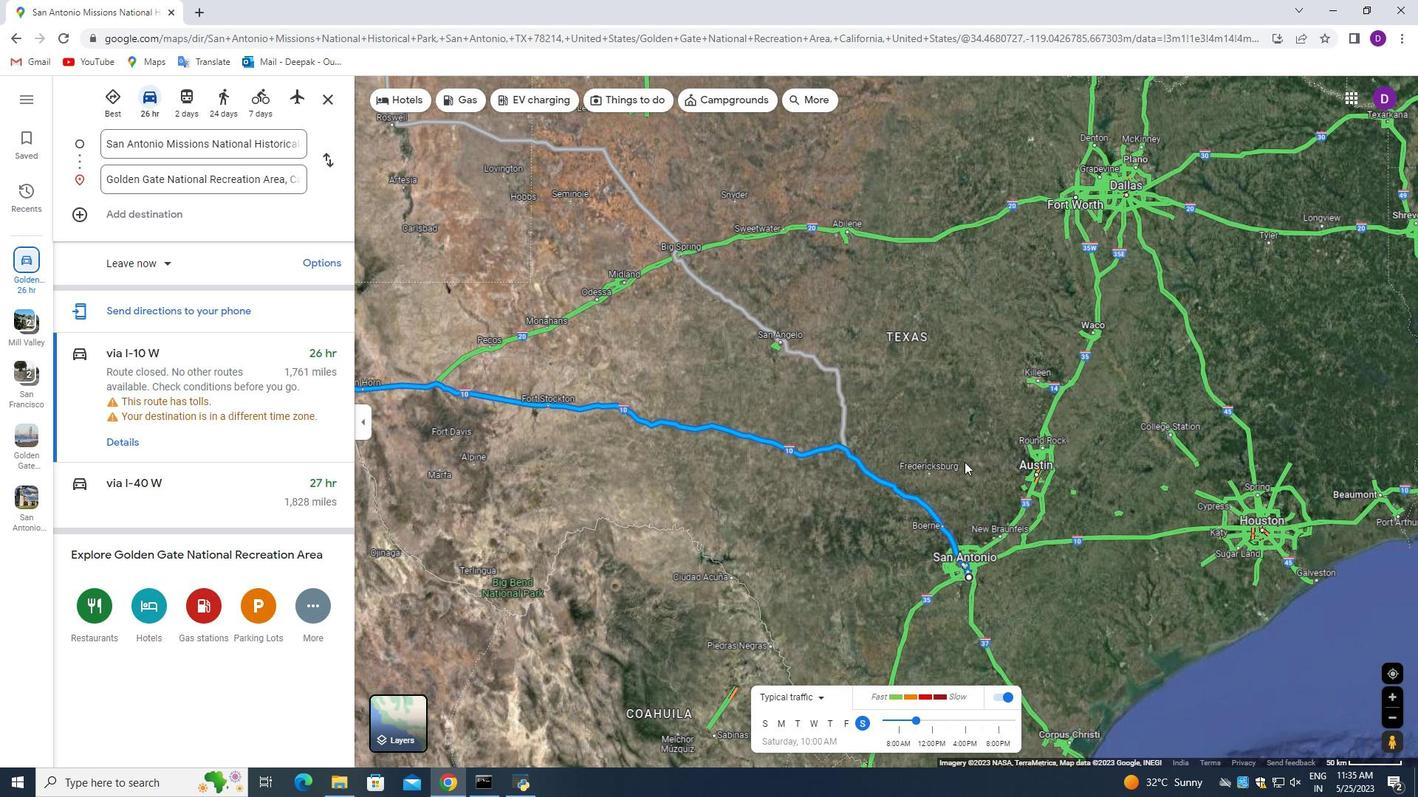 
Action: Mouse moved to (908, 454)
Screenshot: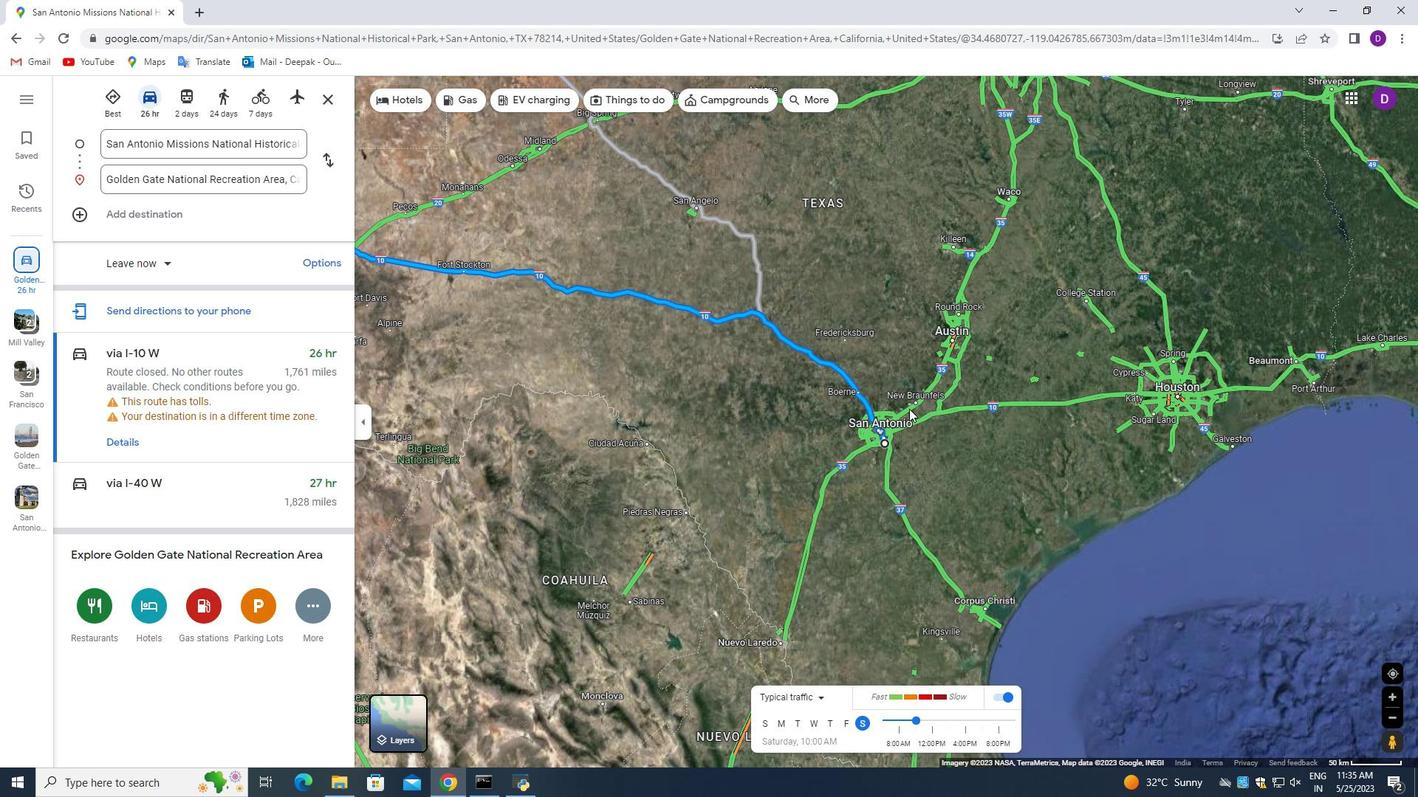 
Action: Mouse scrolled (908, 455) with delta (0, 0)
Screenshot: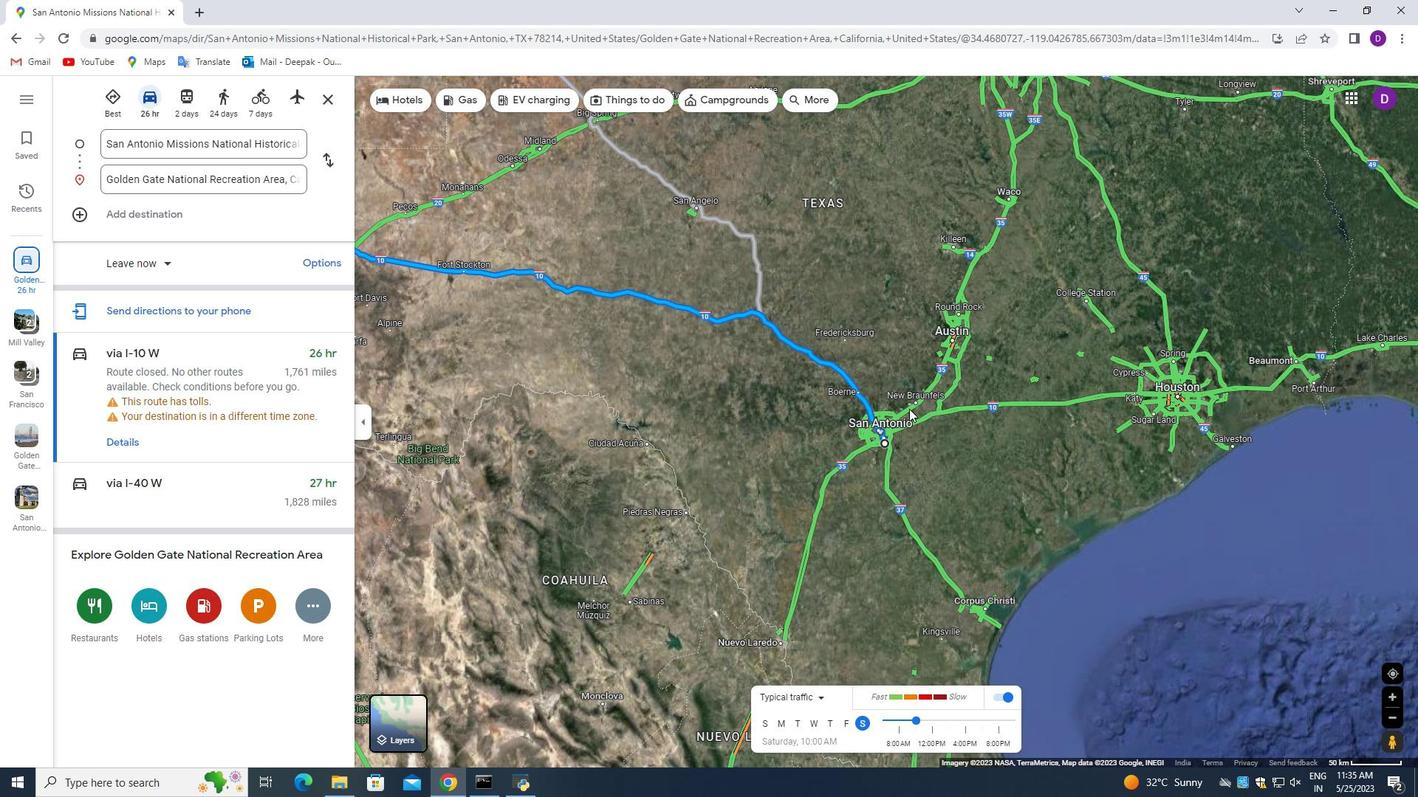 
Action: Mouse moved to (908, 455)
Screenshot: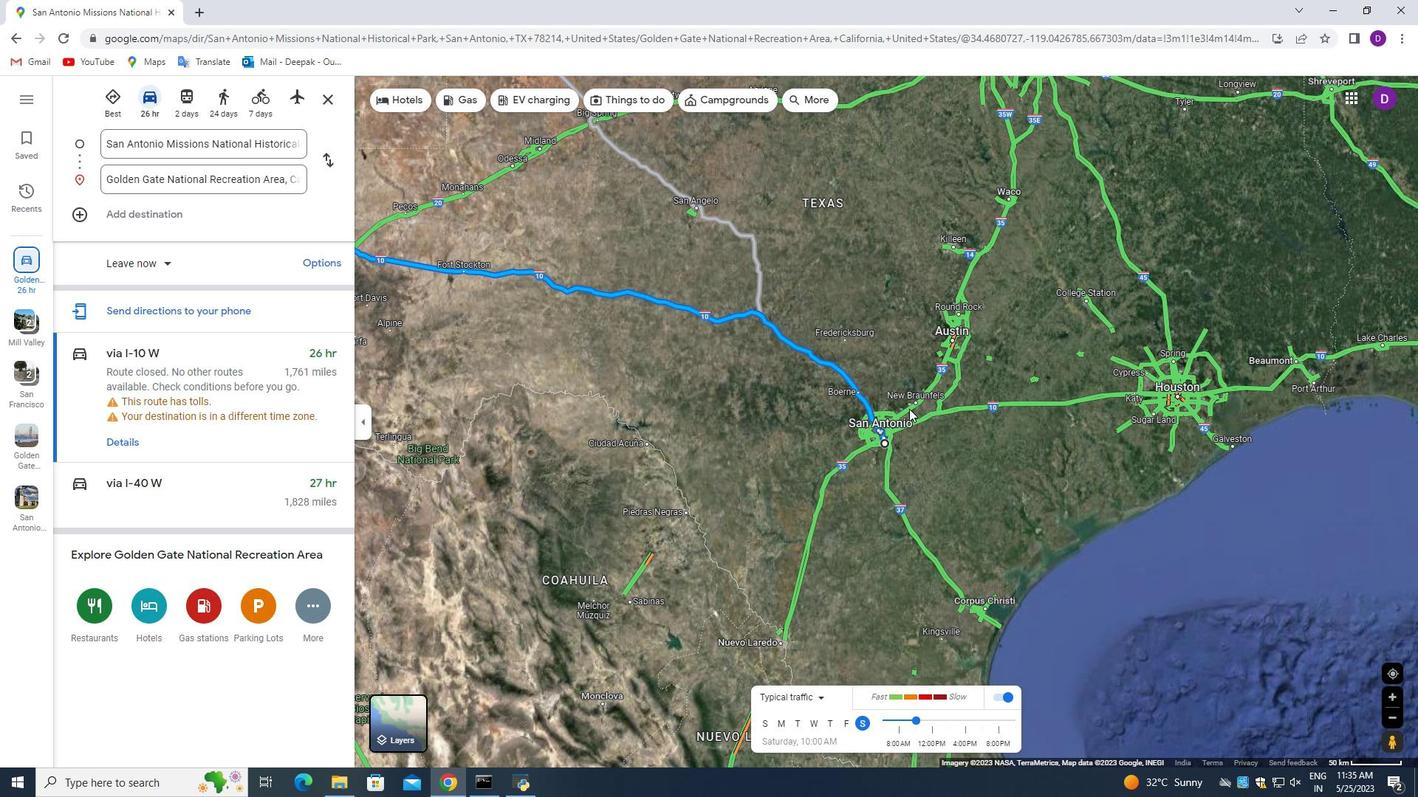 
Action: Mouse scrolled (908, 455) with delta (0, 0)
Screenshot: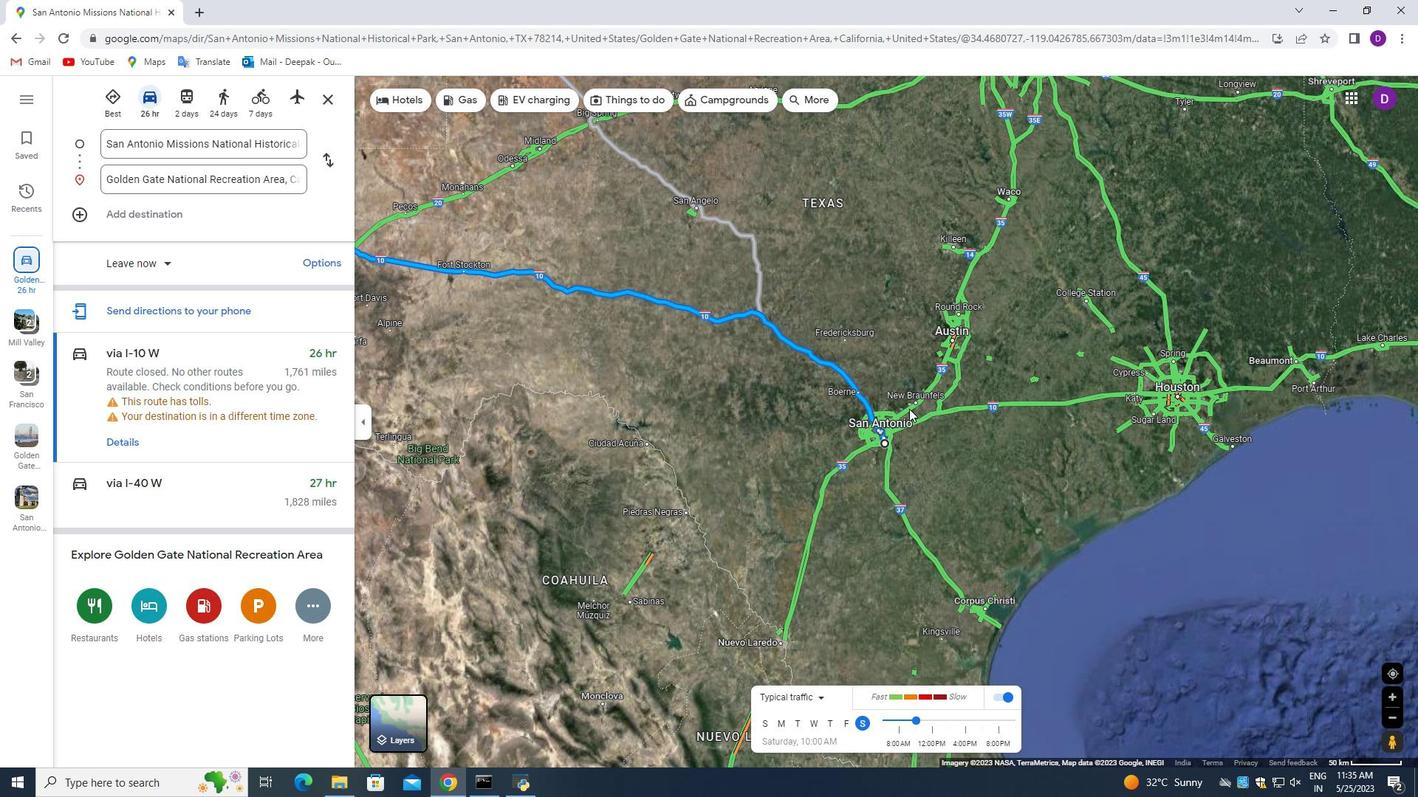 
Action: Mouse moved to (900, 461)
Screenshot: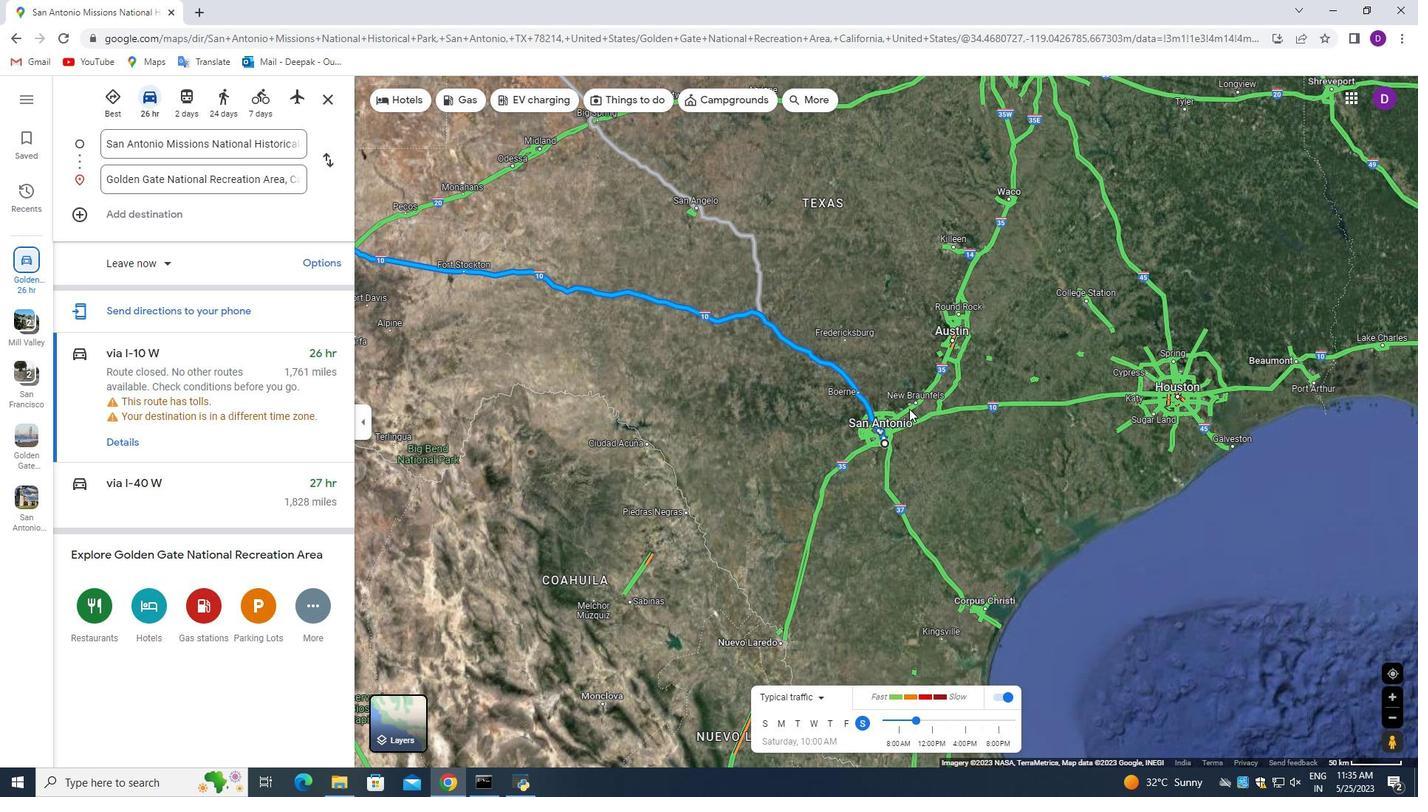 
Action: Mouse scrolled (900, 461) with delta (0, 0)
Screenshot: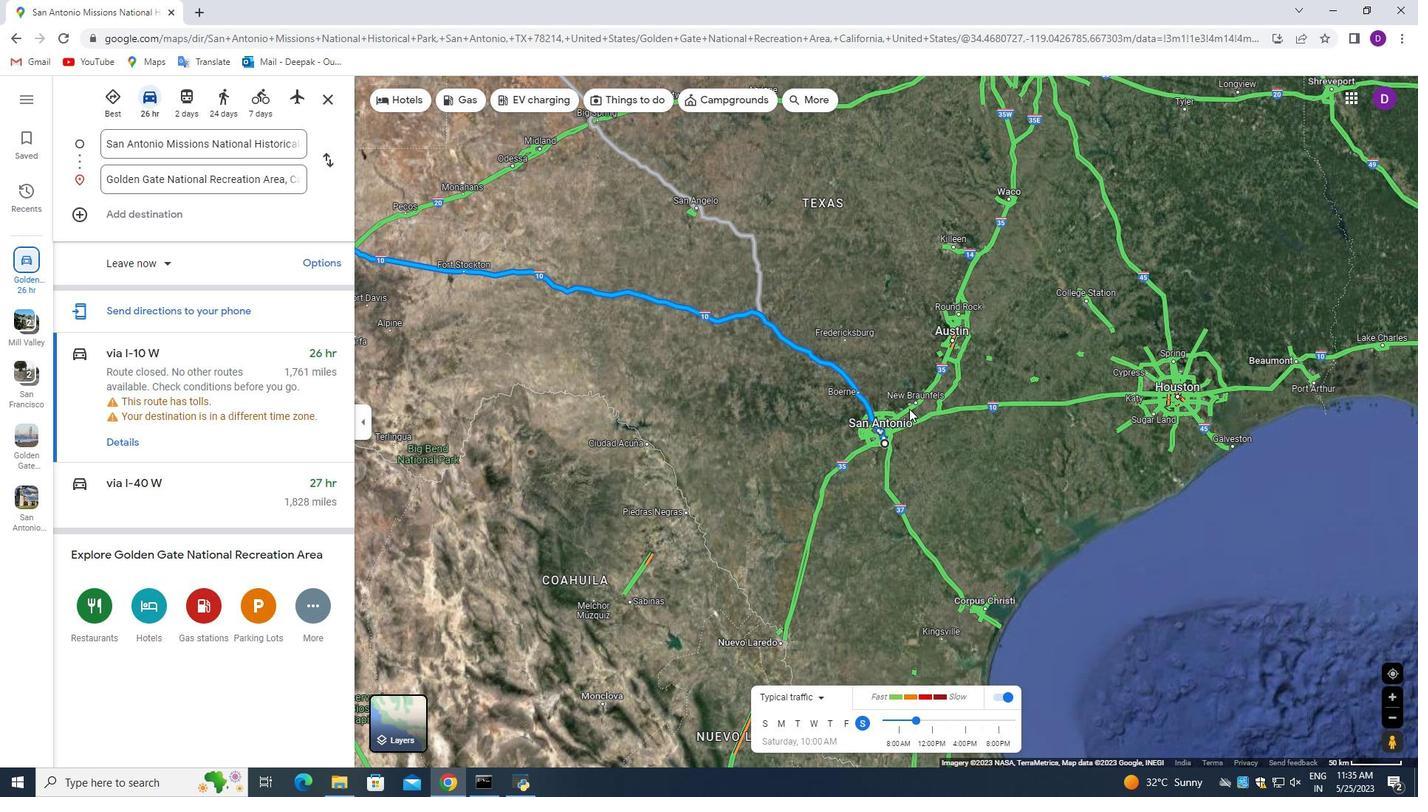 
Action: Mouse moved to (896, 461)
Screenshot: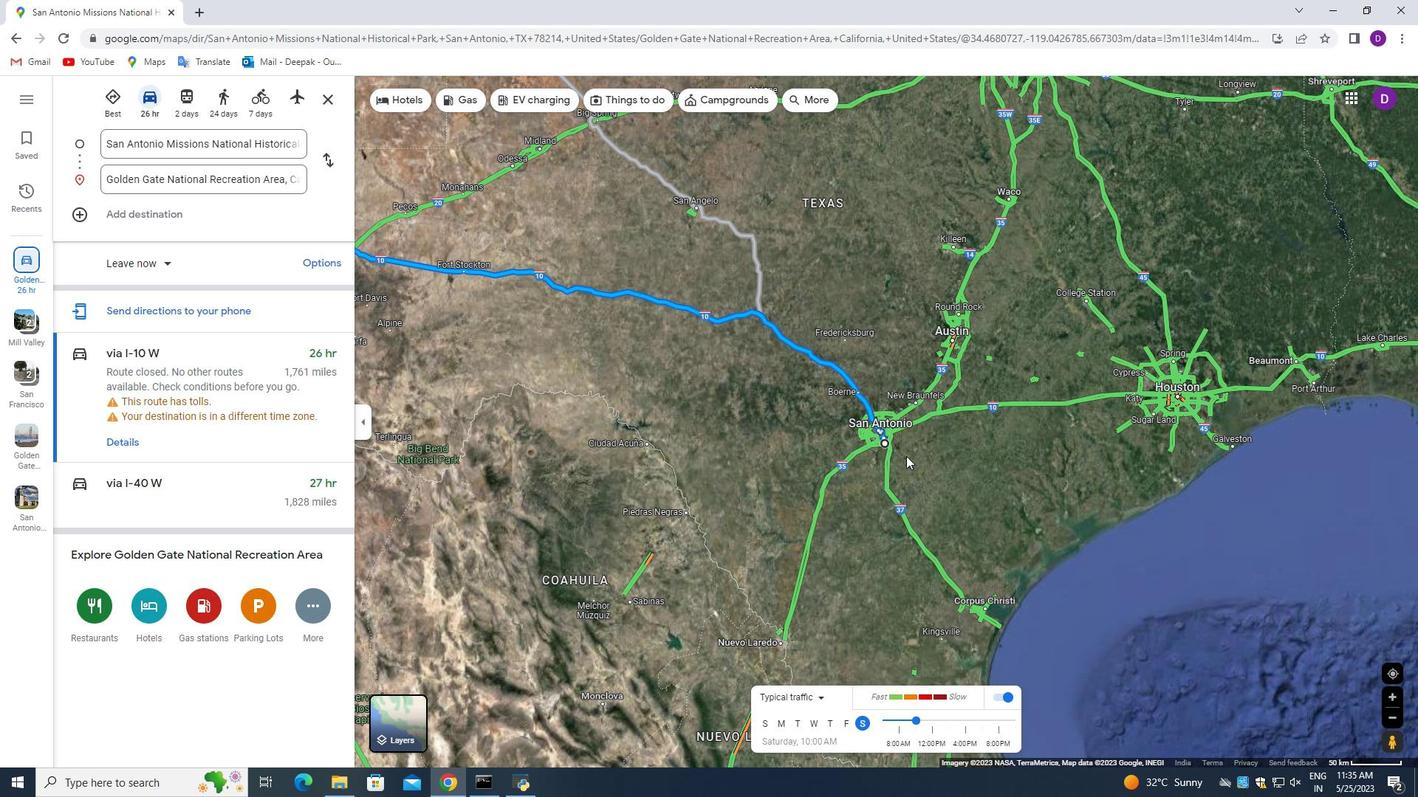 
Action: Mouse scrolled (896, 462) with delta (0, 0)
Screenshot: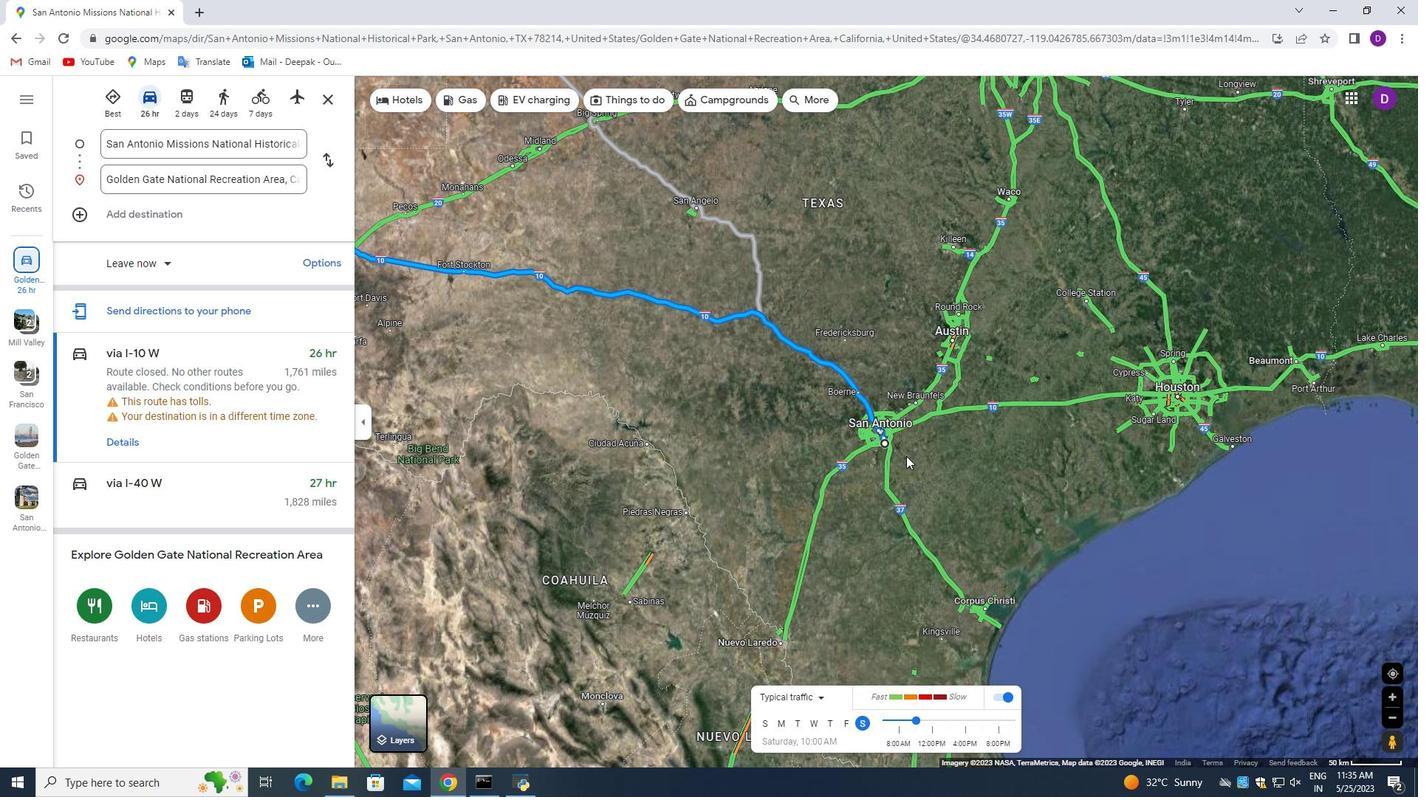 
Action: Mouse moved to (874, 452)
Screenshot: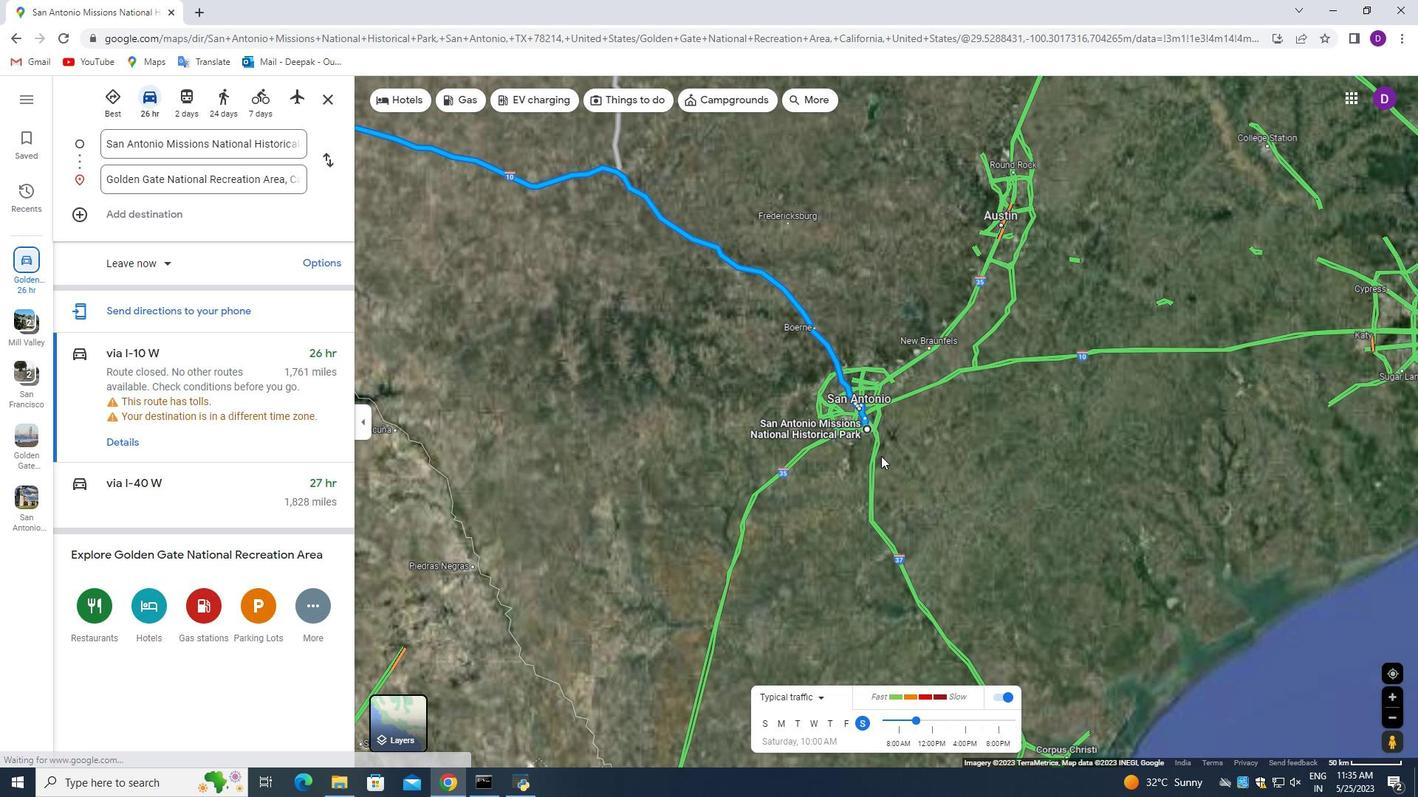 
Action: Mouse scrolled (874, 453) with delta (0, 0)
Screenshot: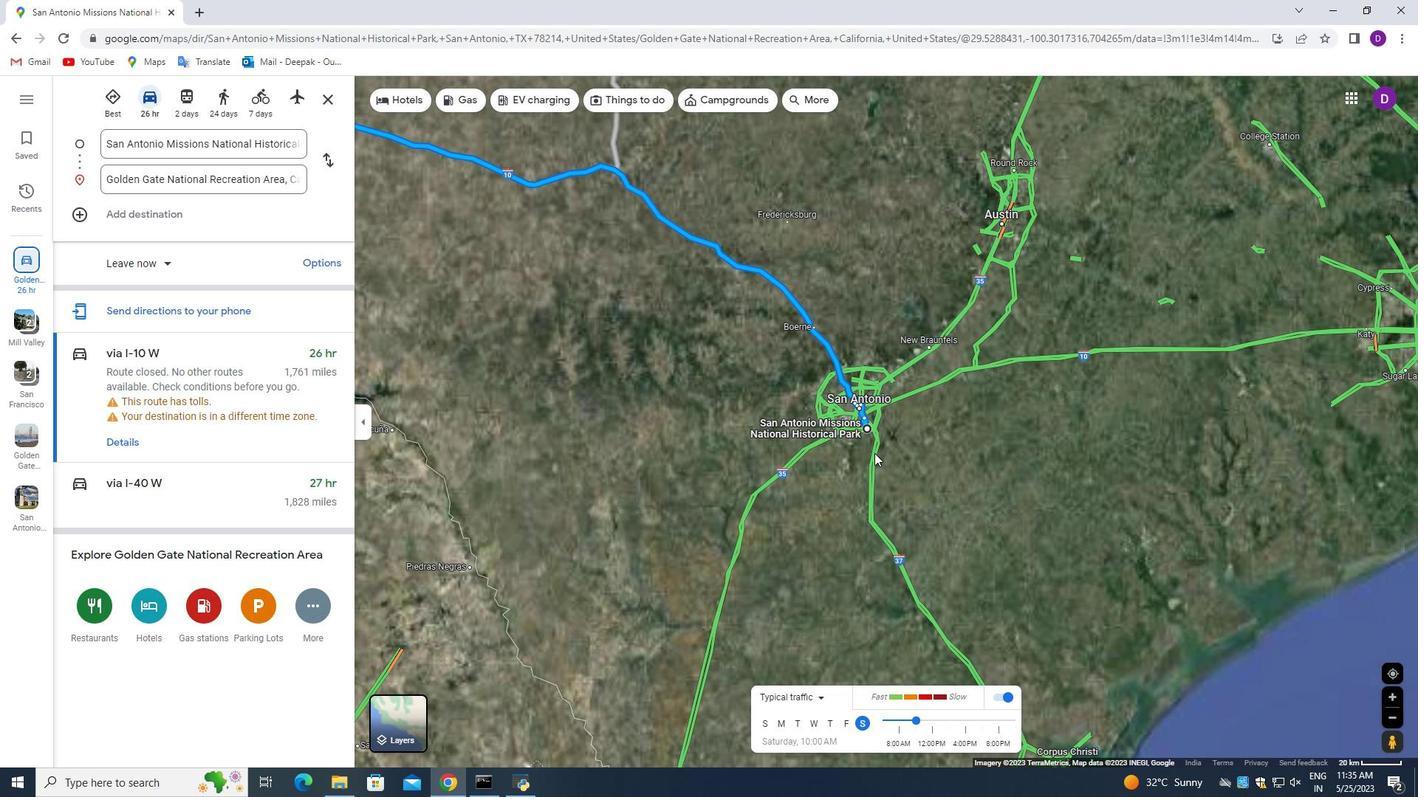 
Action: Mouse scrolled (874, 453) with delta (0, 0)
Screenshot: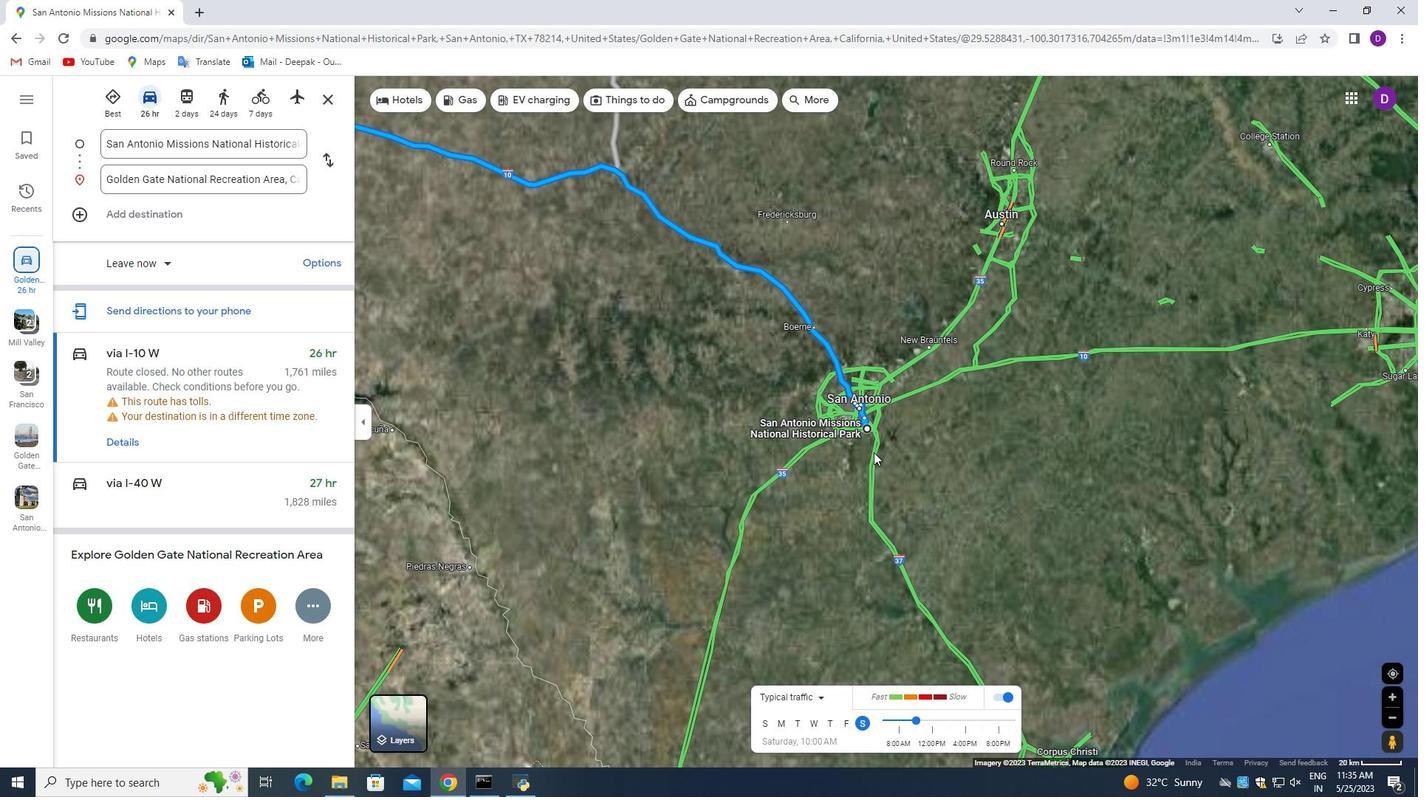 
Action: Mouse scrolled (874, 453) with delta (0, 0)
Screenshot: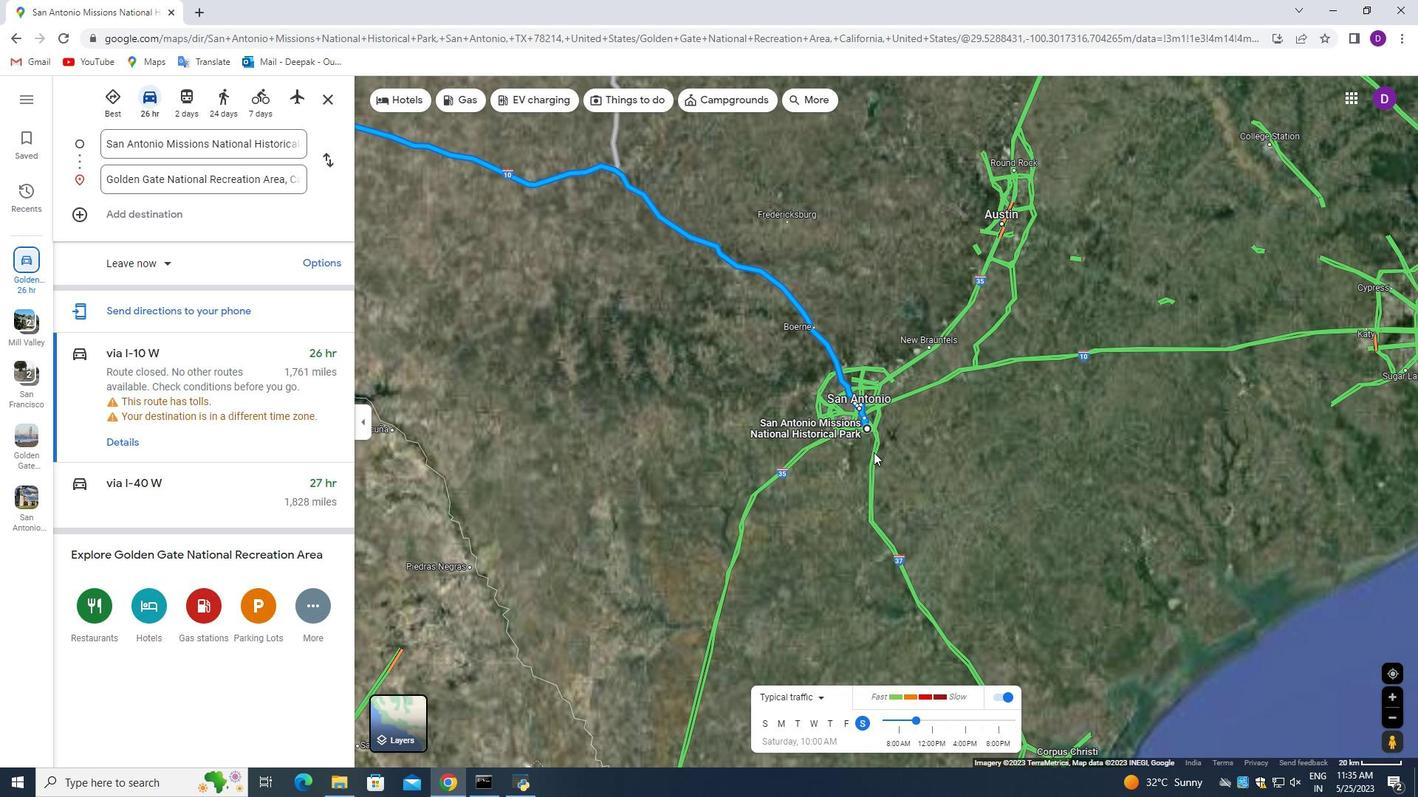 
Action: Mouse moved to (605, 277)
Screenshot: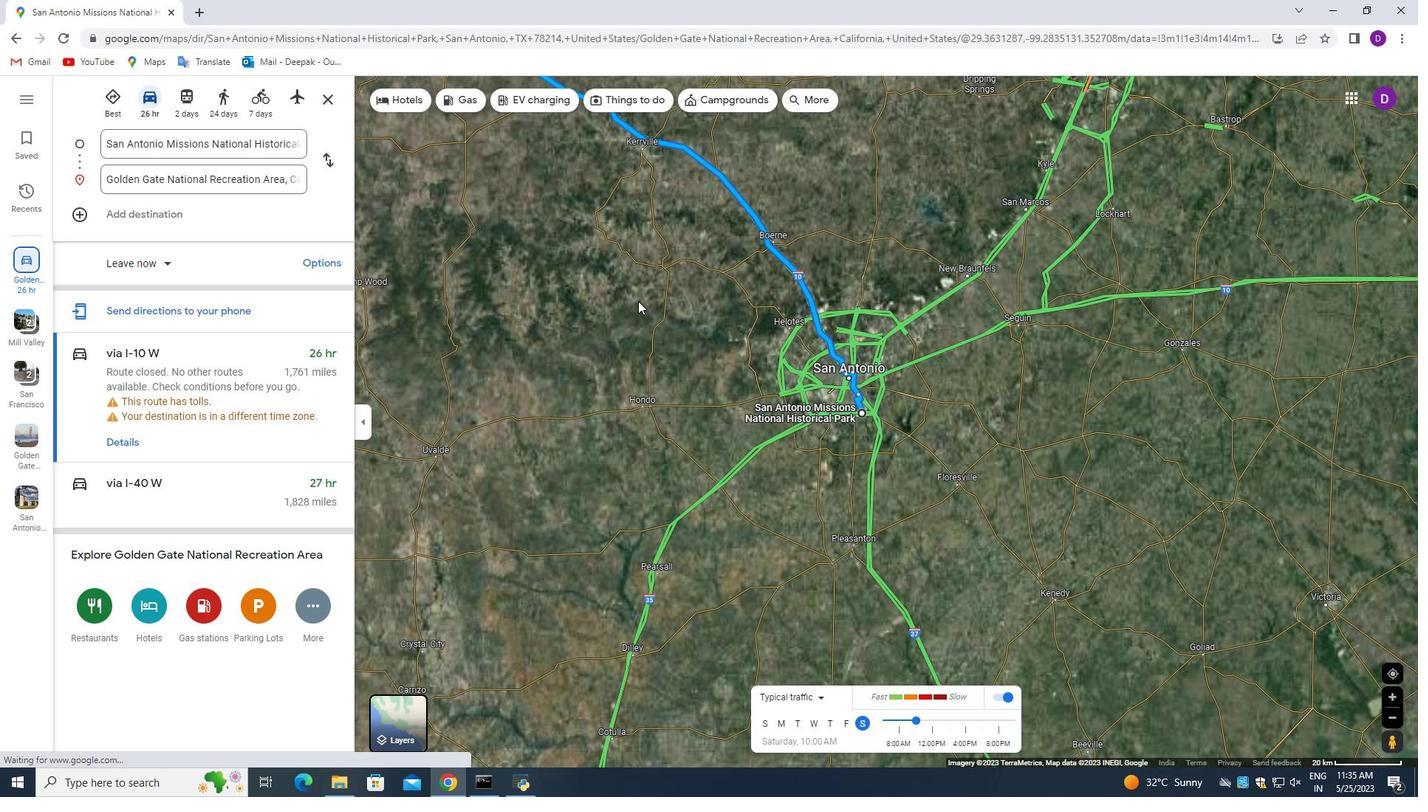 
Action: Mouse pressed left at (605, 277)
Screenshot: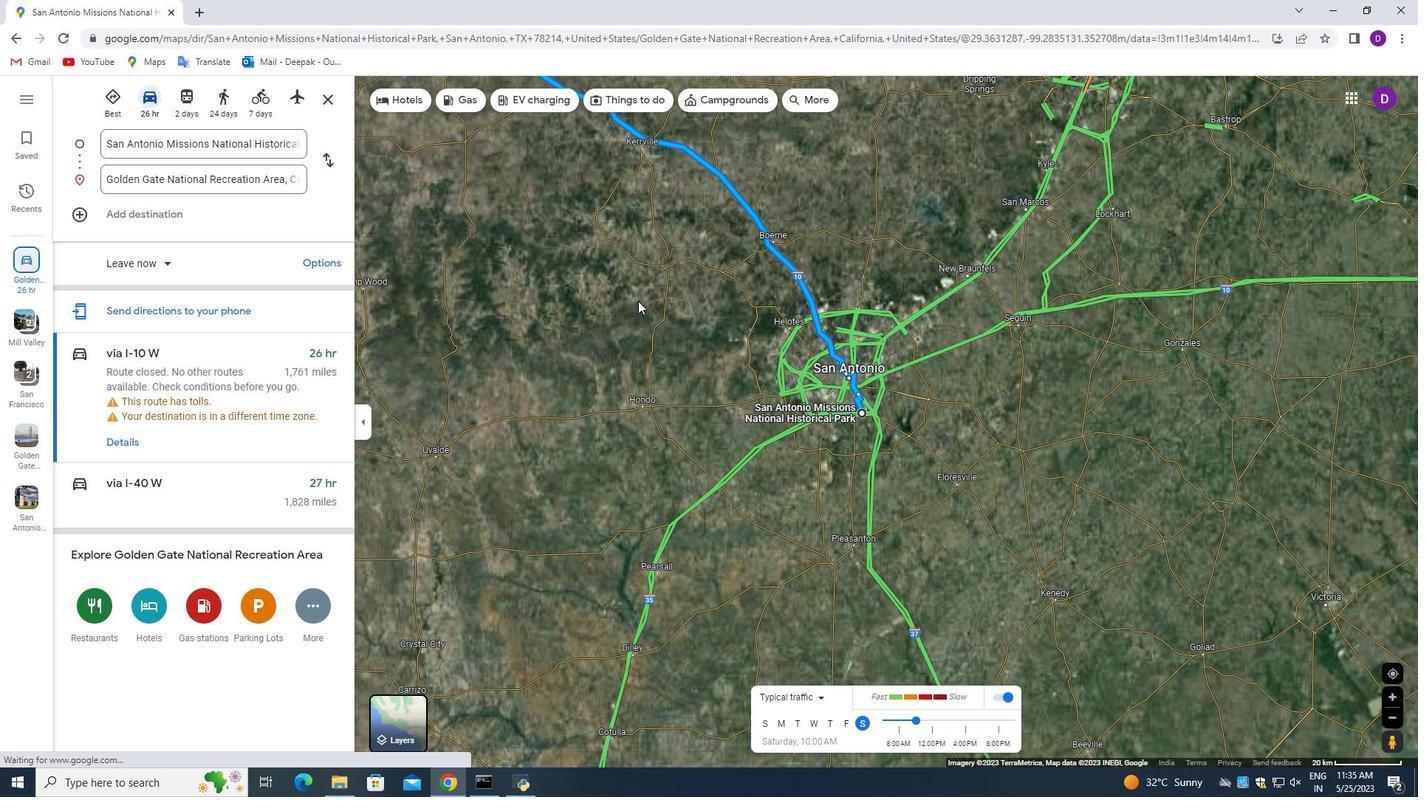 
Action: Mouse moved to (473, 240)
Screenshot: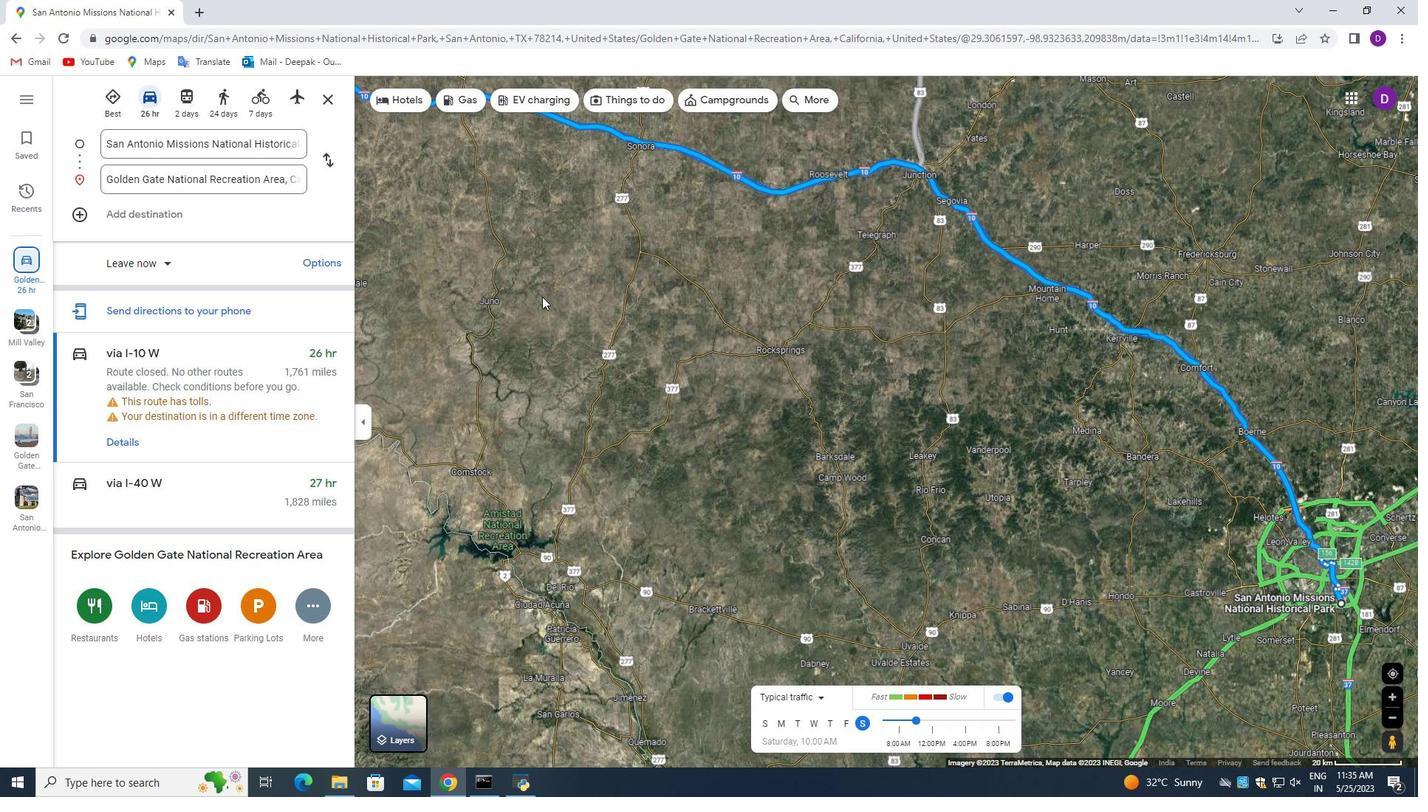 
Action: Mouse pressed left at (473, 240)
Screenshot: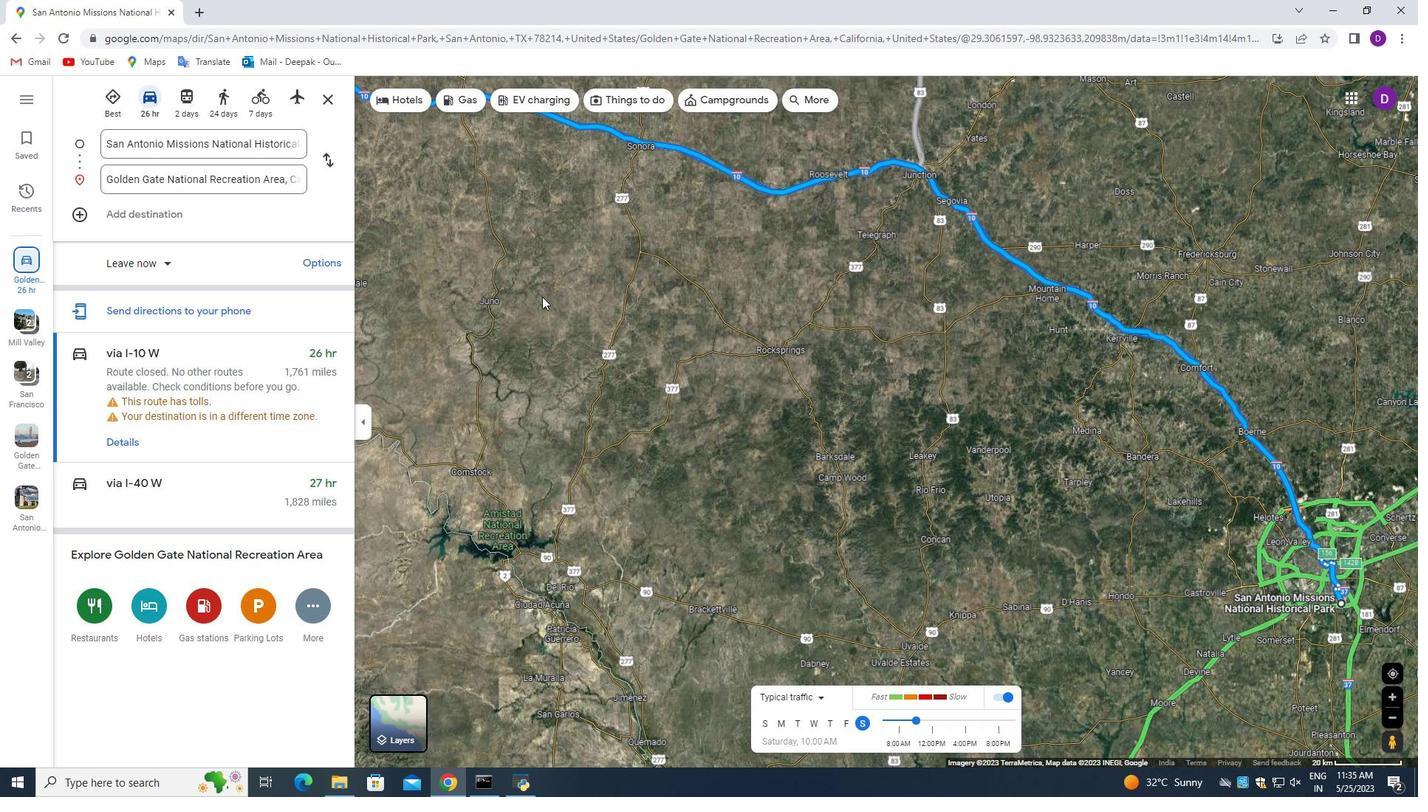 
Action: Mouse moved to (505, 340)
Screenshot: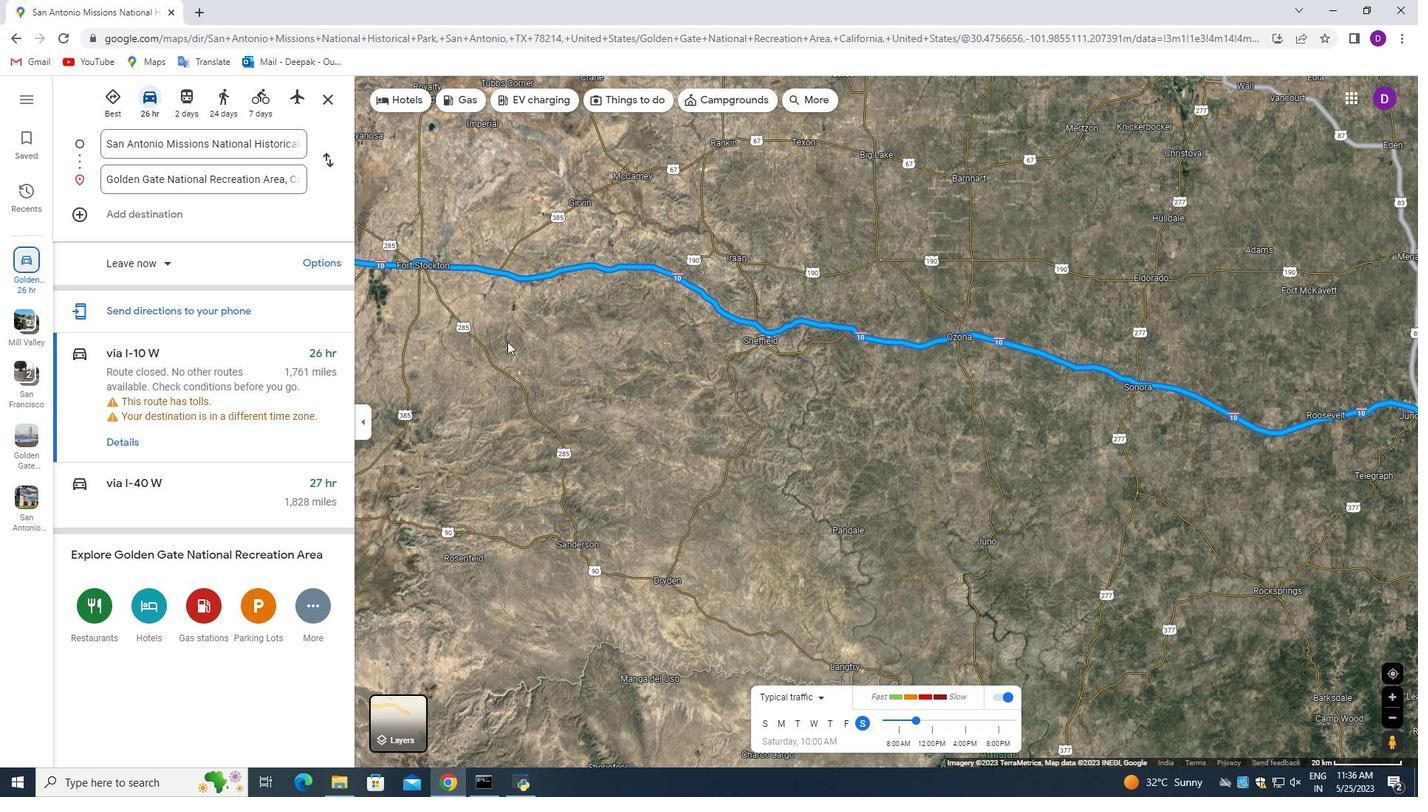 
Action: Mouse pressed left at (505, 340)
Screenshot: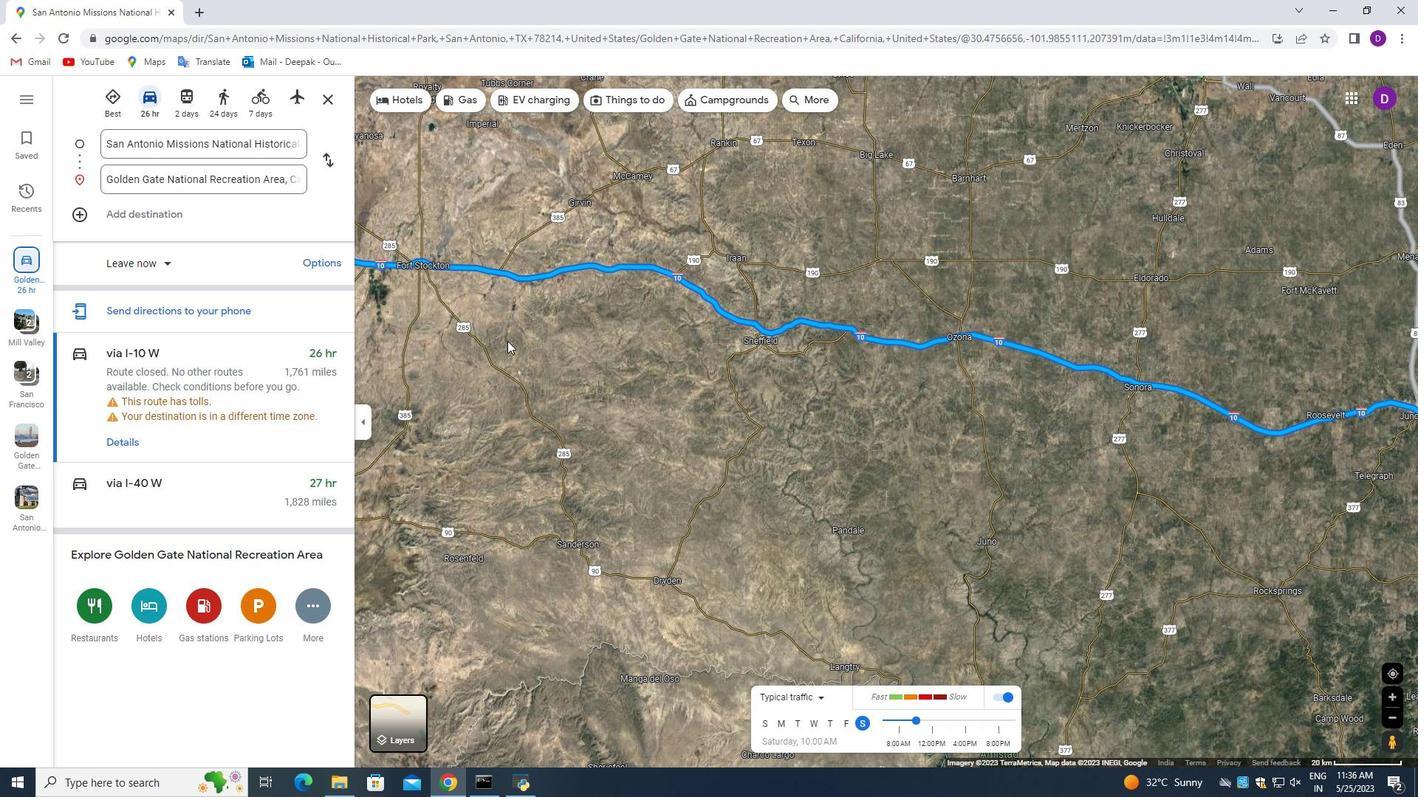 
Action: Mouse moved to (425, 235)
Screenshot: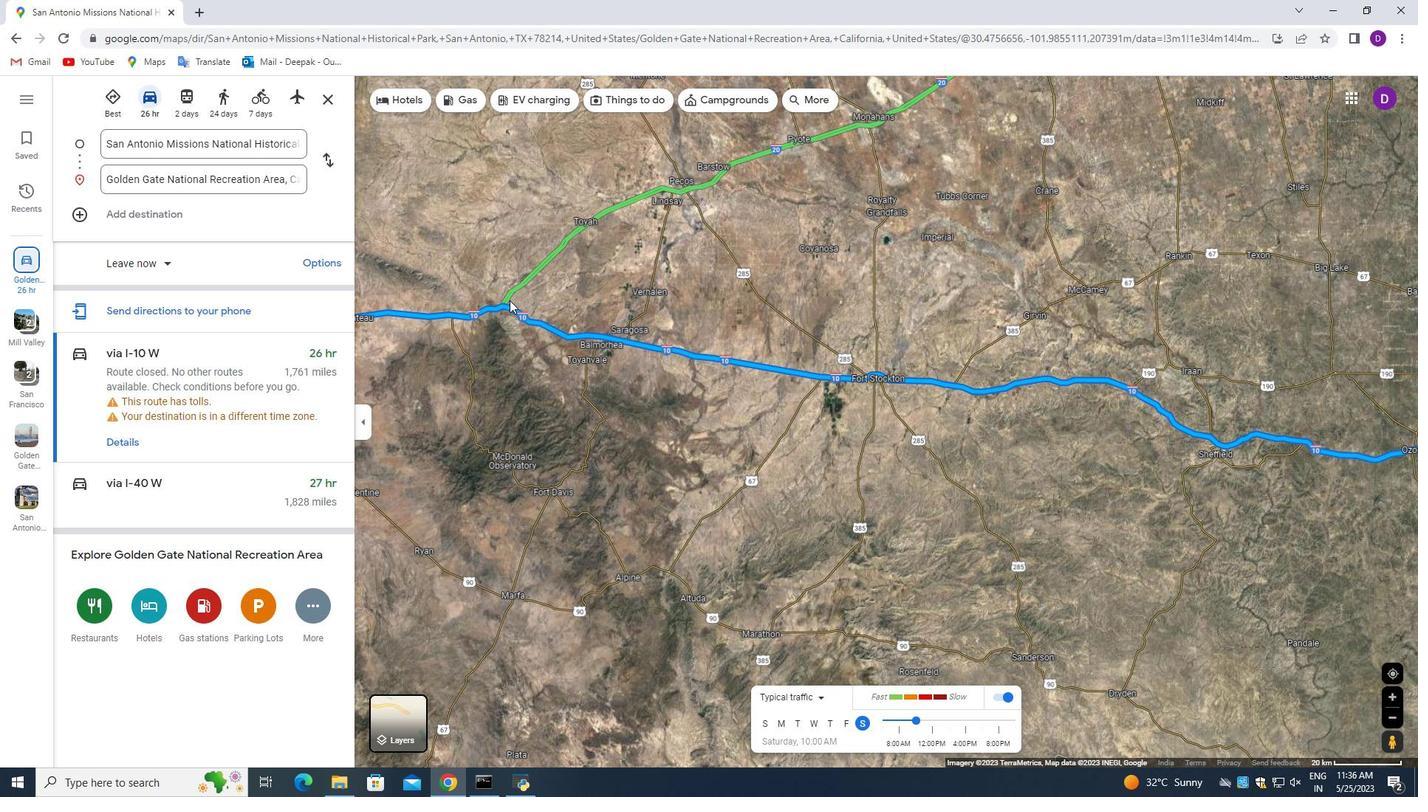 
Action: Mouse pressed left at (425, 235)
Screenshot: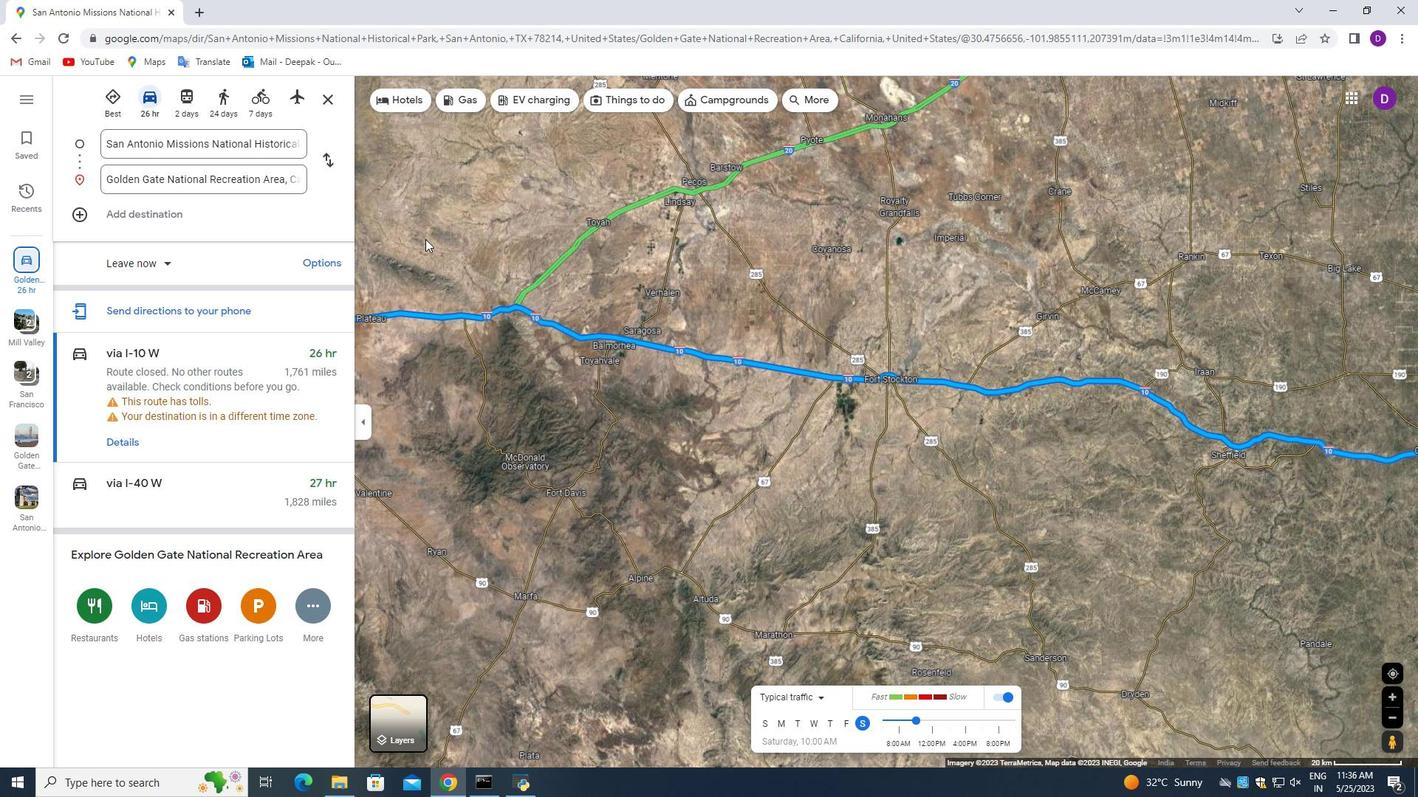 
Action: Mouse moved to (466, 263)
Screenshot: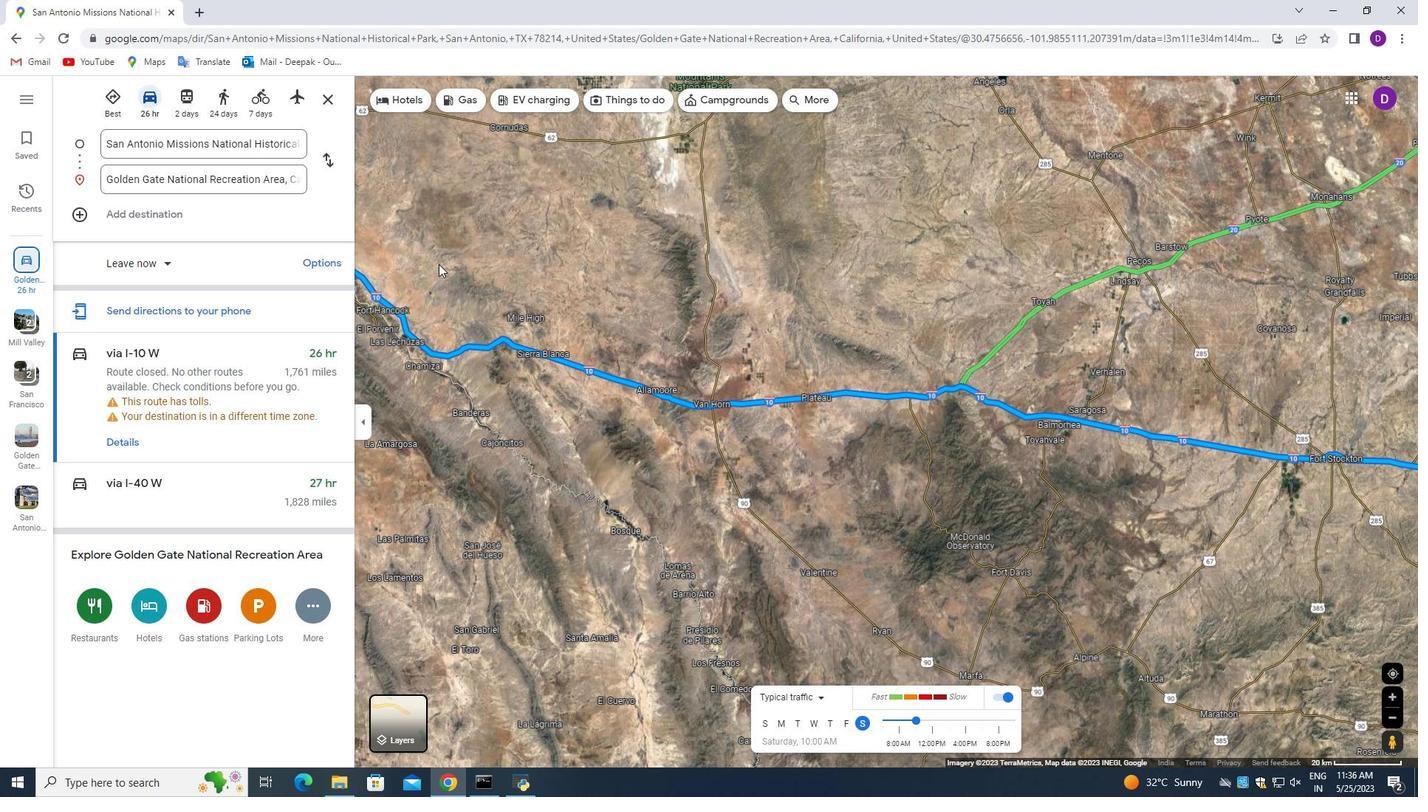 
Action: Mouse pressed left at (448, 263)
Screenshot: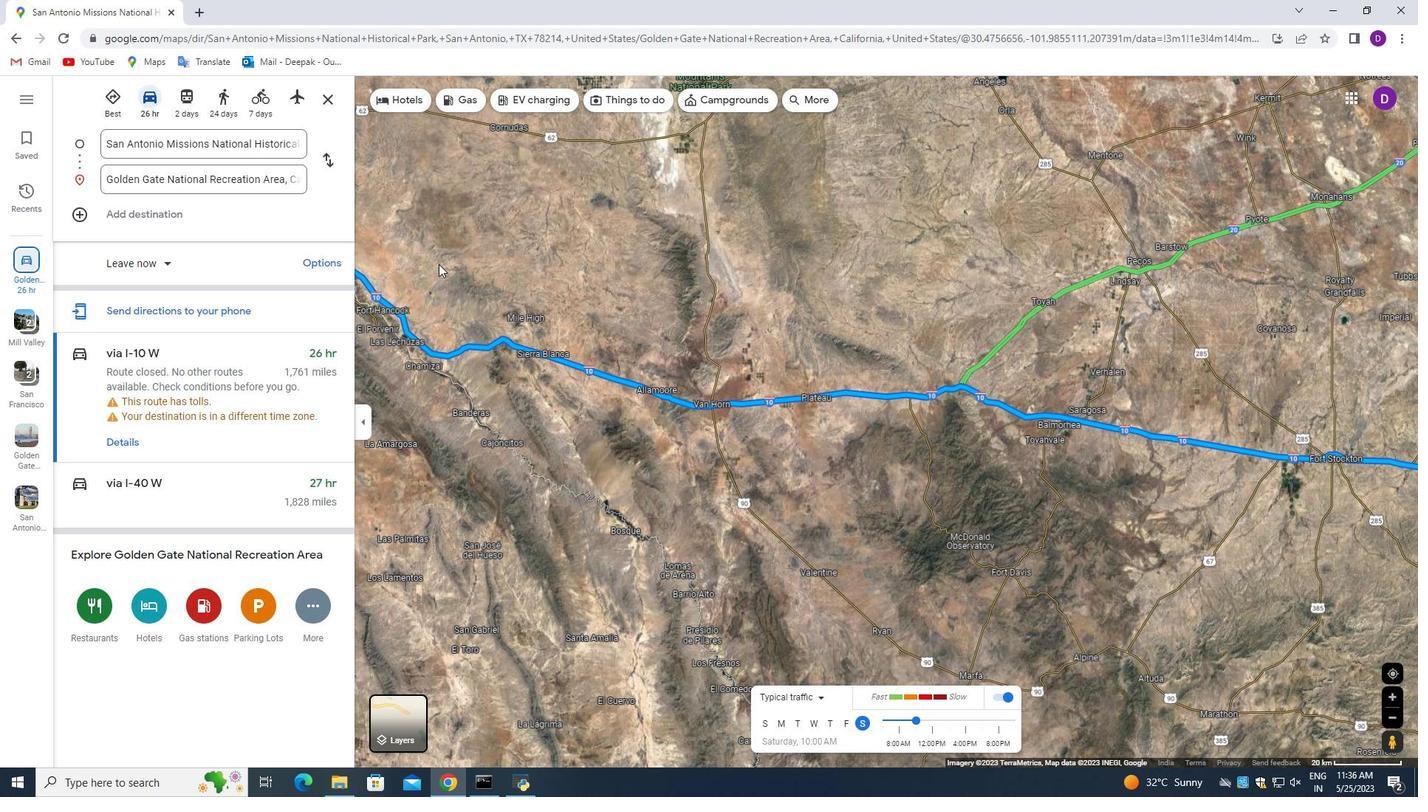 
Action: Mouse moved to (664, 248)
Screenshot: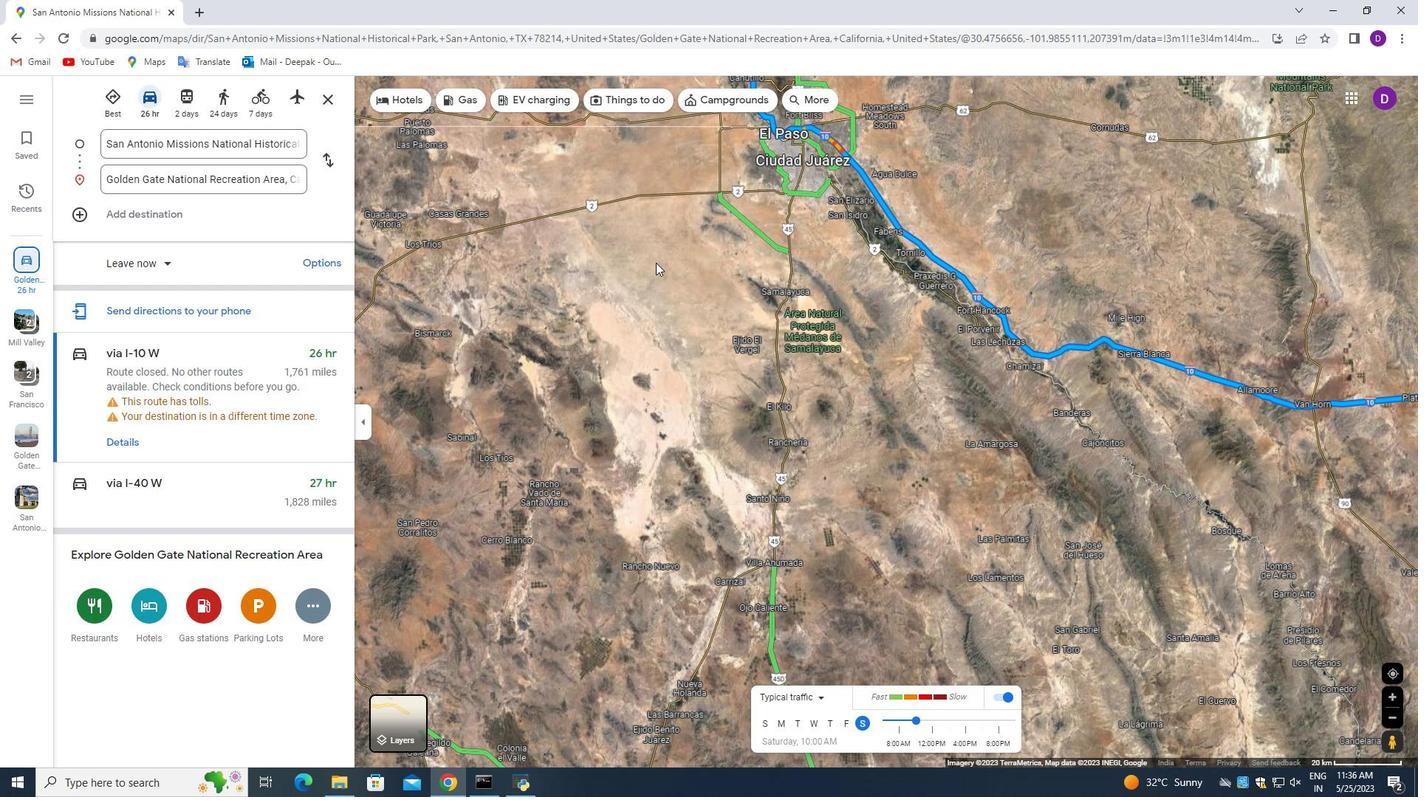 
Action: Mouse pressed left at (664, 248)
Screenshot: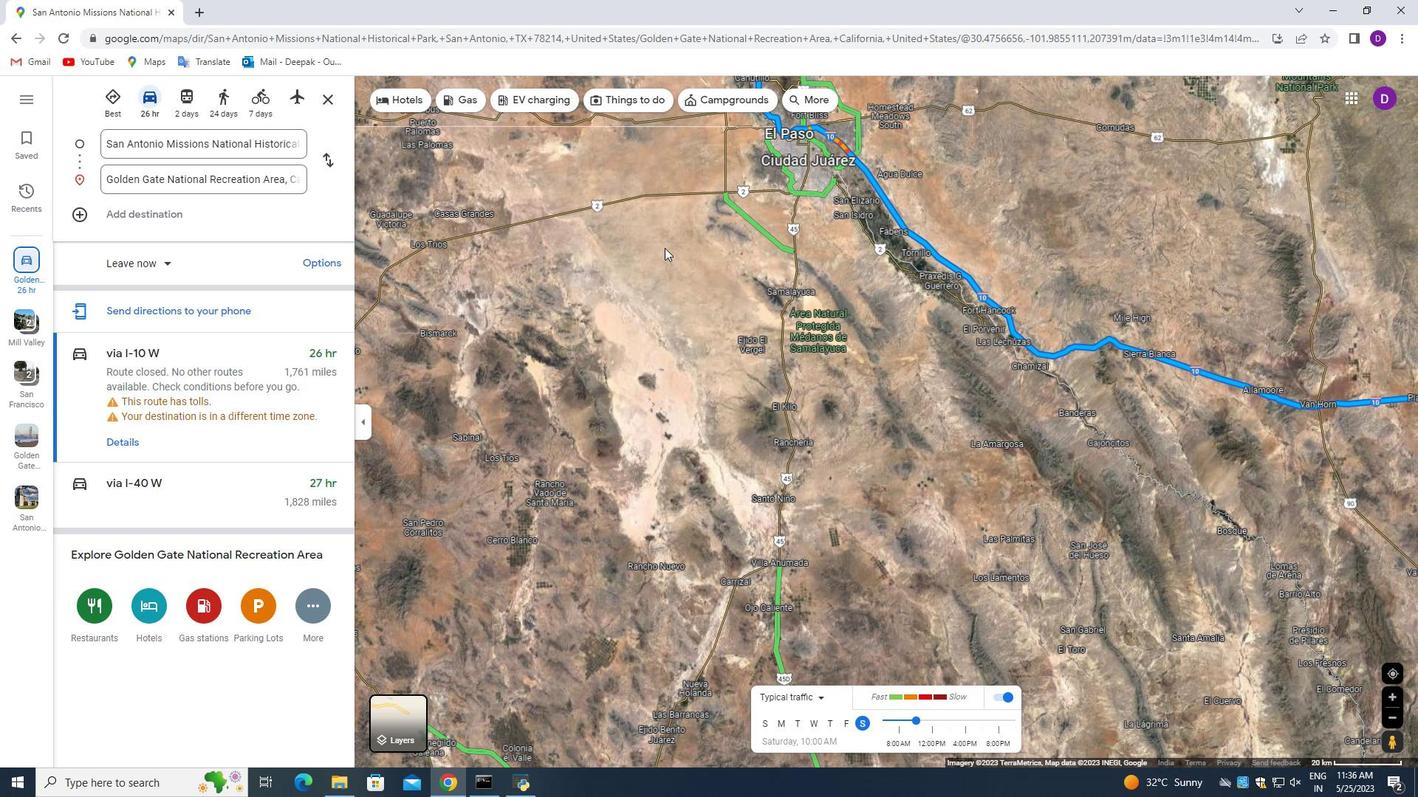 
Action: Mouse moved to (593, 254)
Screenshot: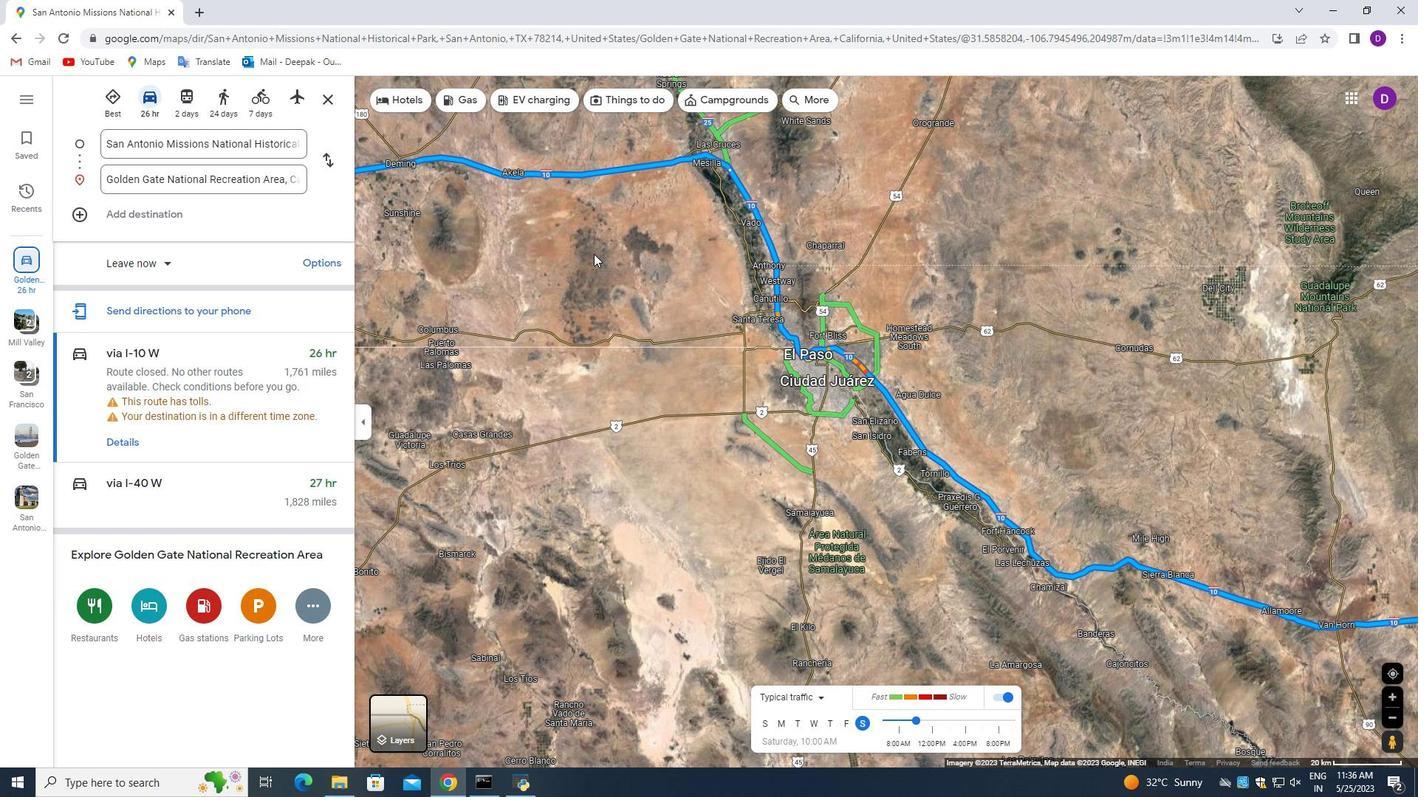 
Action: Mouse pressed left at (593, 254)
Screenshot: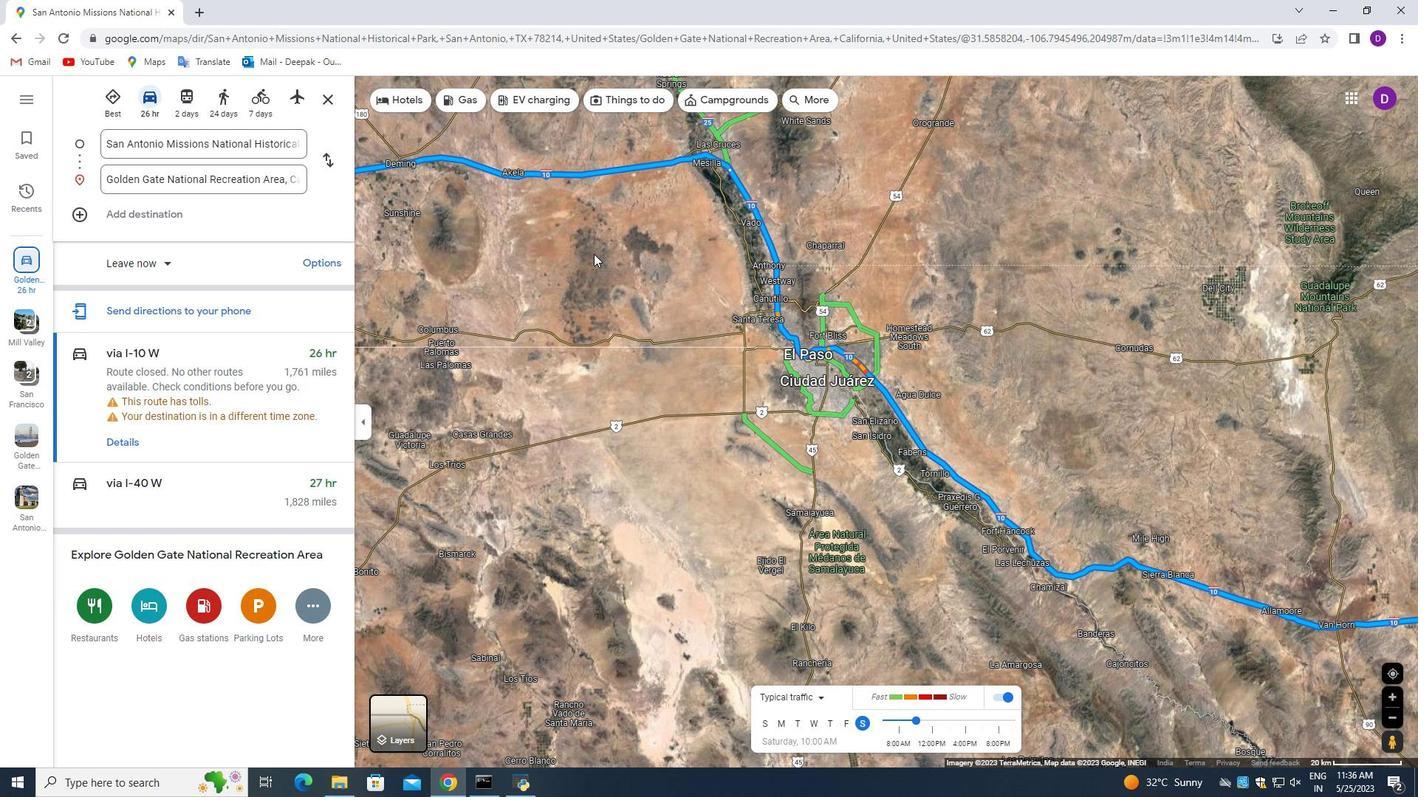 
Action: Mouse moved to (488, 387)
Screenshot: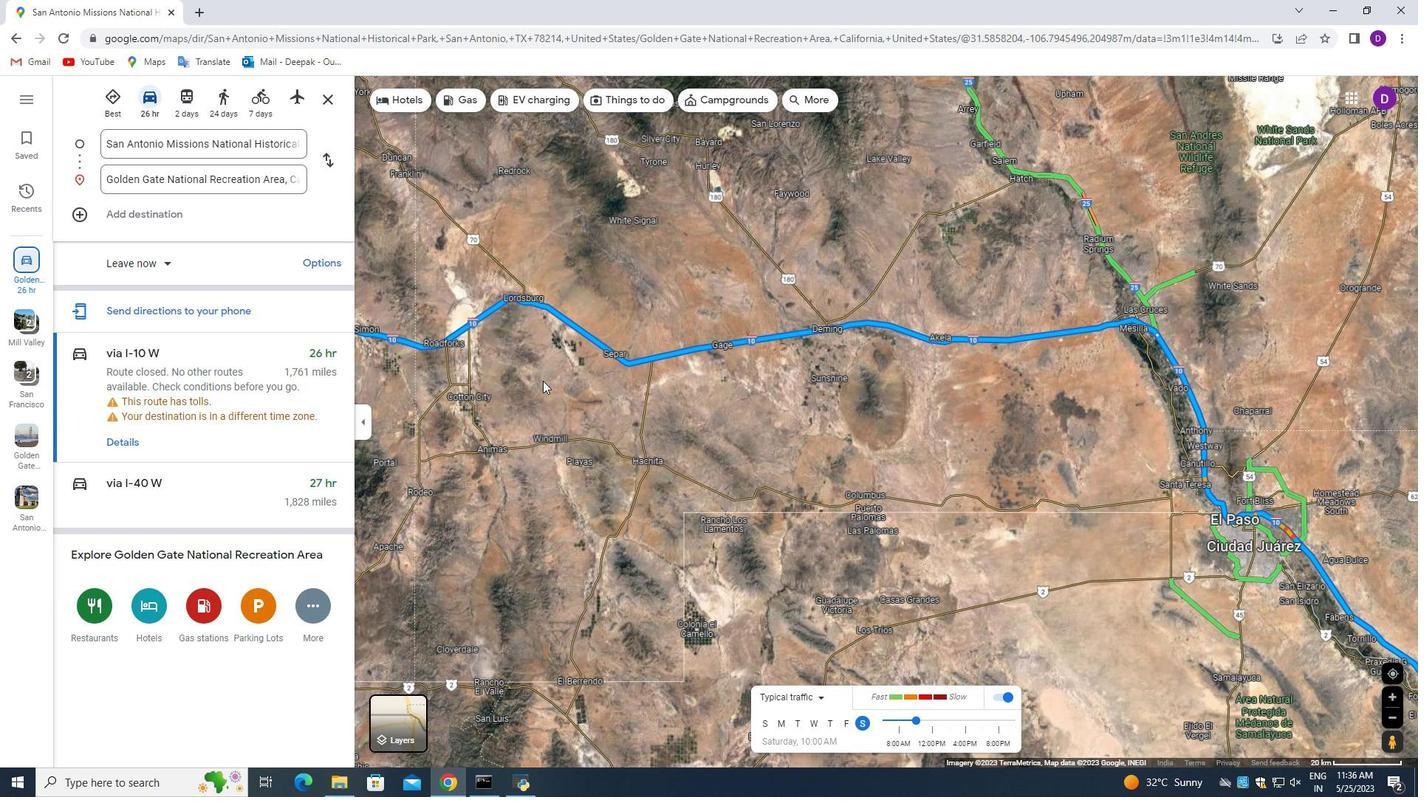 
Action: Mouse scrolled (488, 386) with delta (0, 0)
Screenshot: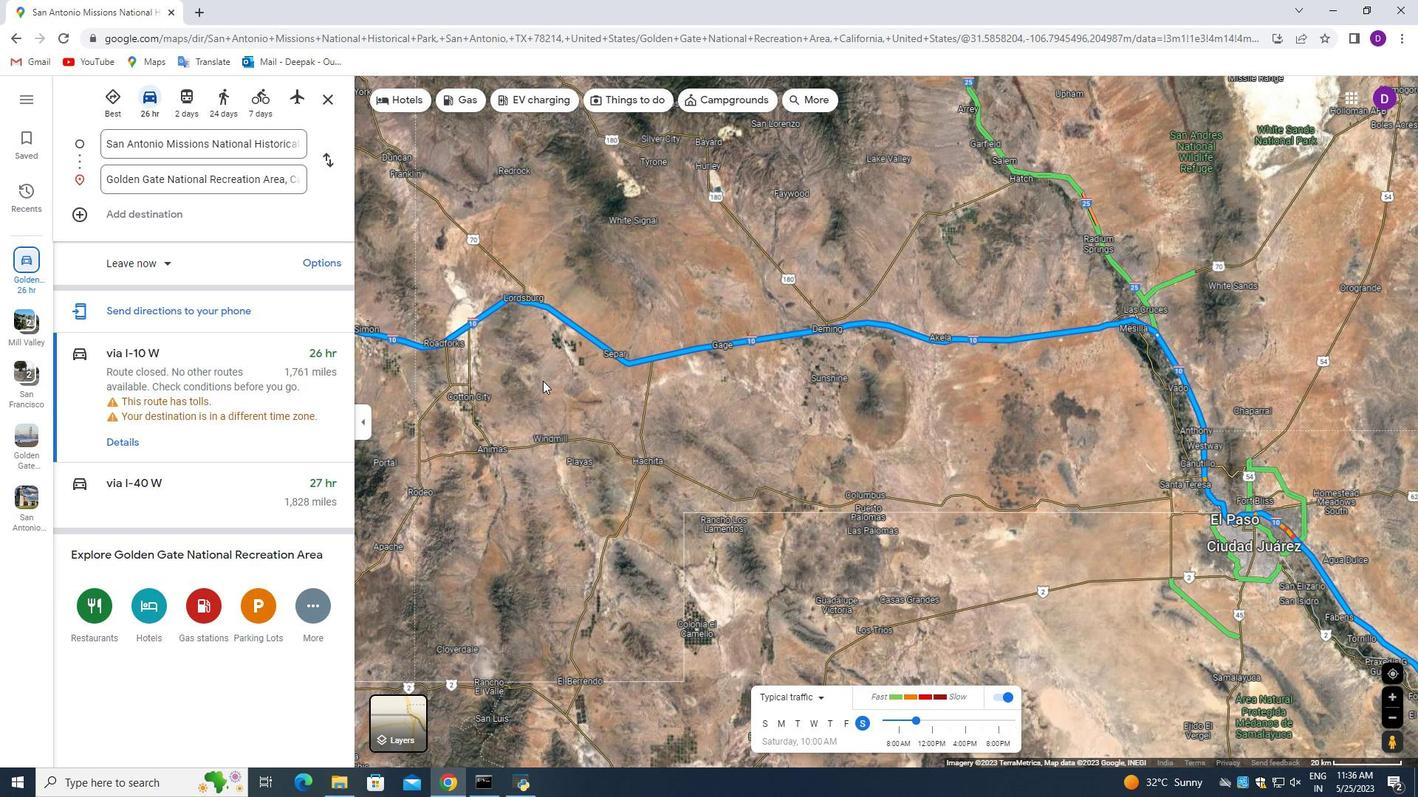 
Action: Mouse scrolled (488, 386) with delta (0, 0)
Screenshot: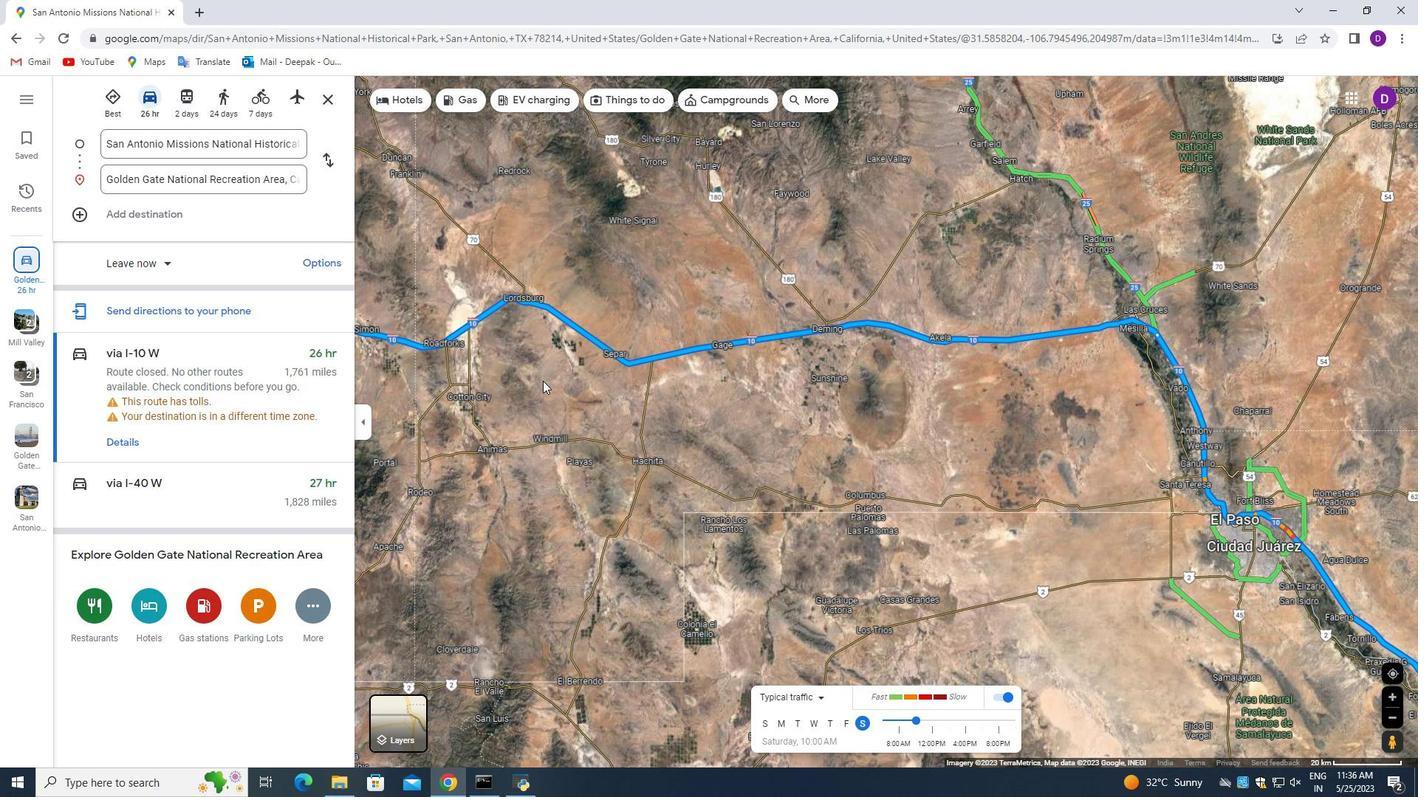 
Action: Mouse moved to (406, 398)
Screenshot: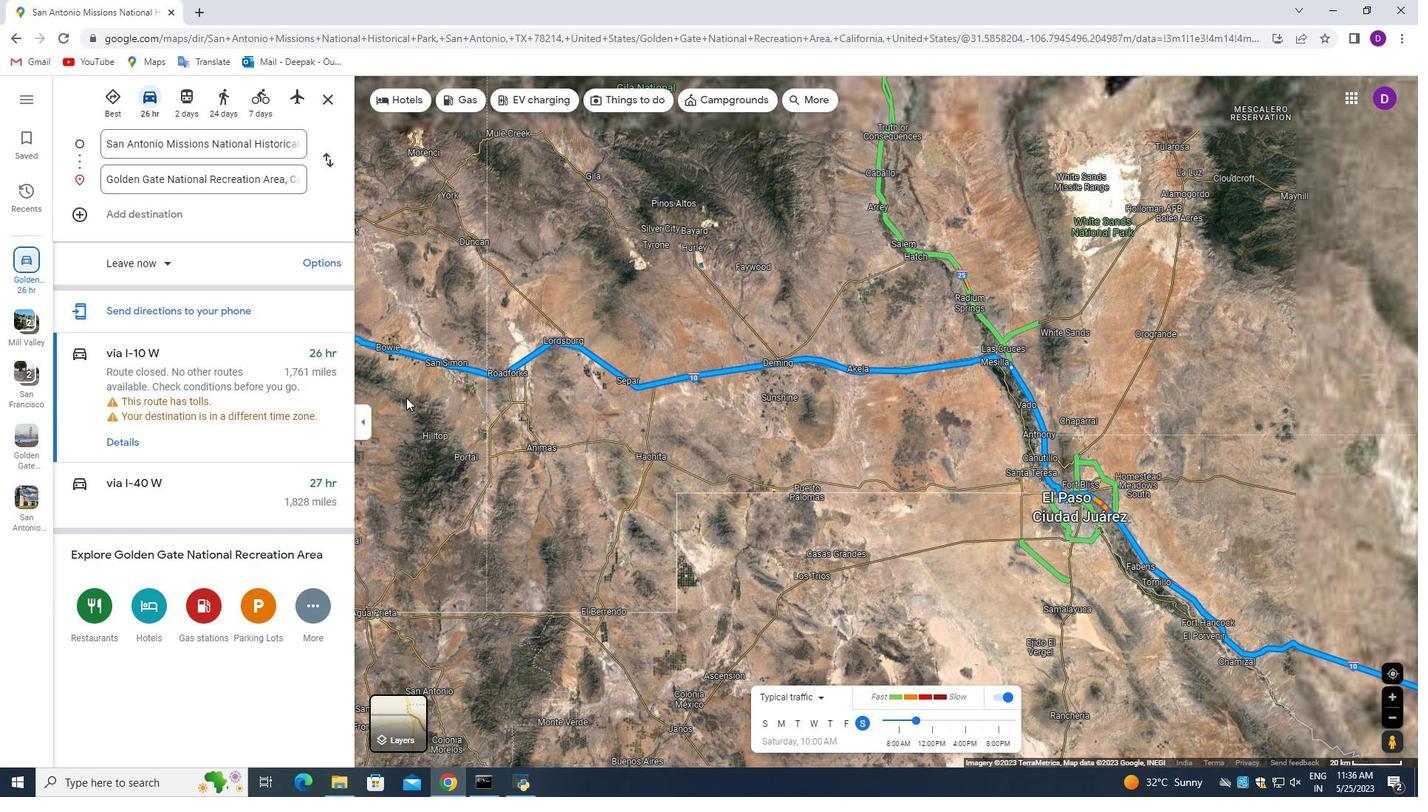 
Action: Mouse pressed left at (406, 398)
Screenshot: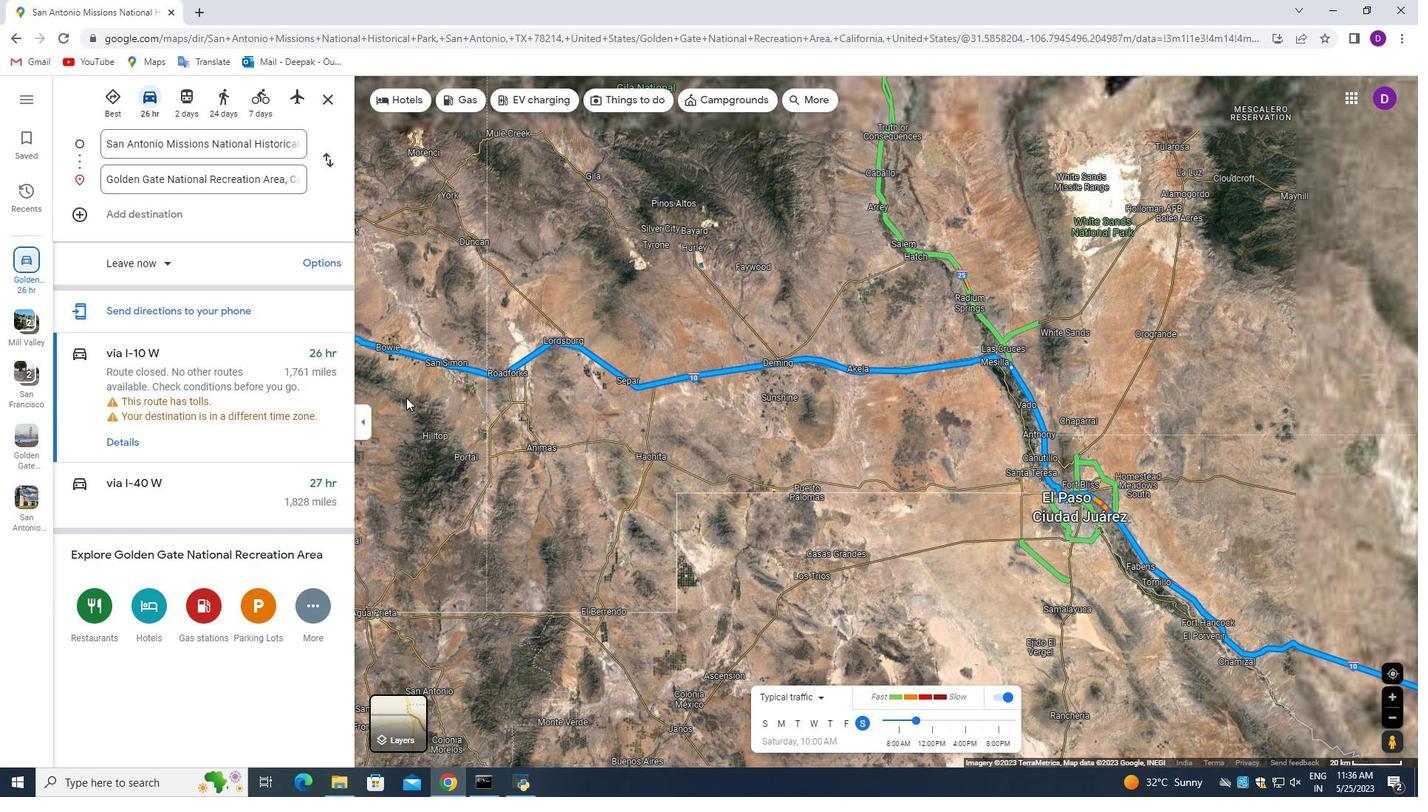 
Action: Mouse moved to (486, 306)
Screenshot: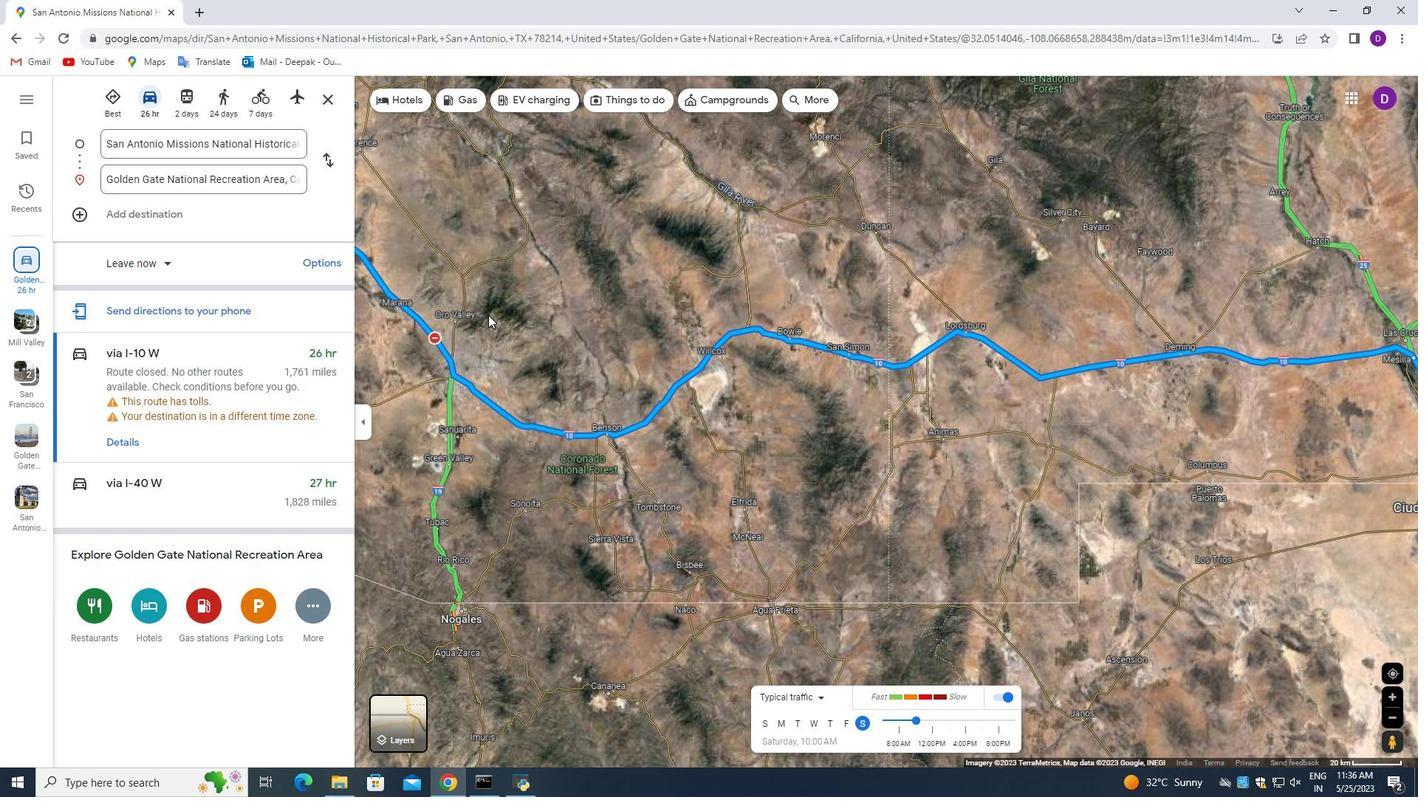 
Action: Mouse pressed left at (483, 306)
Screenshot: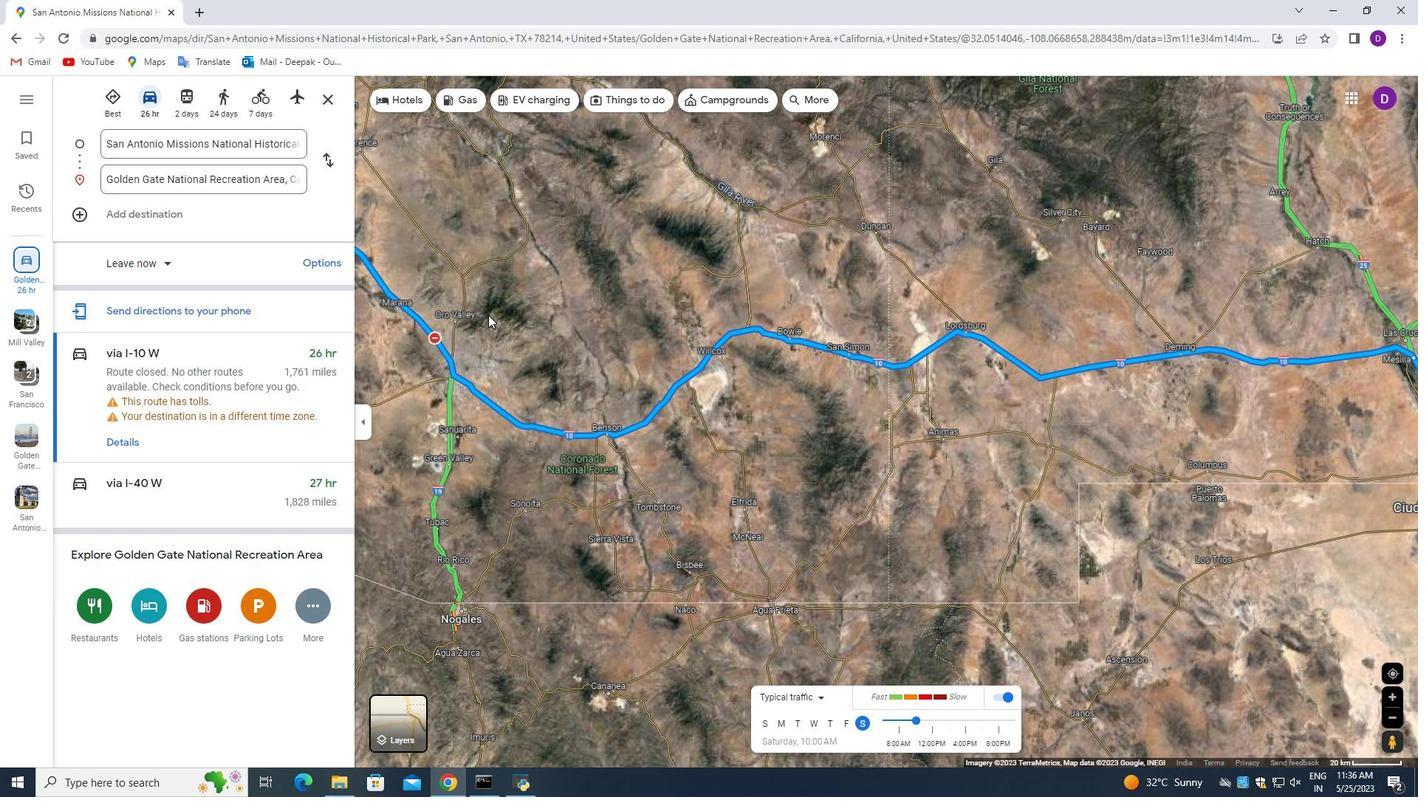 
Action: Mouse moved to (561, 254)
Screenshot: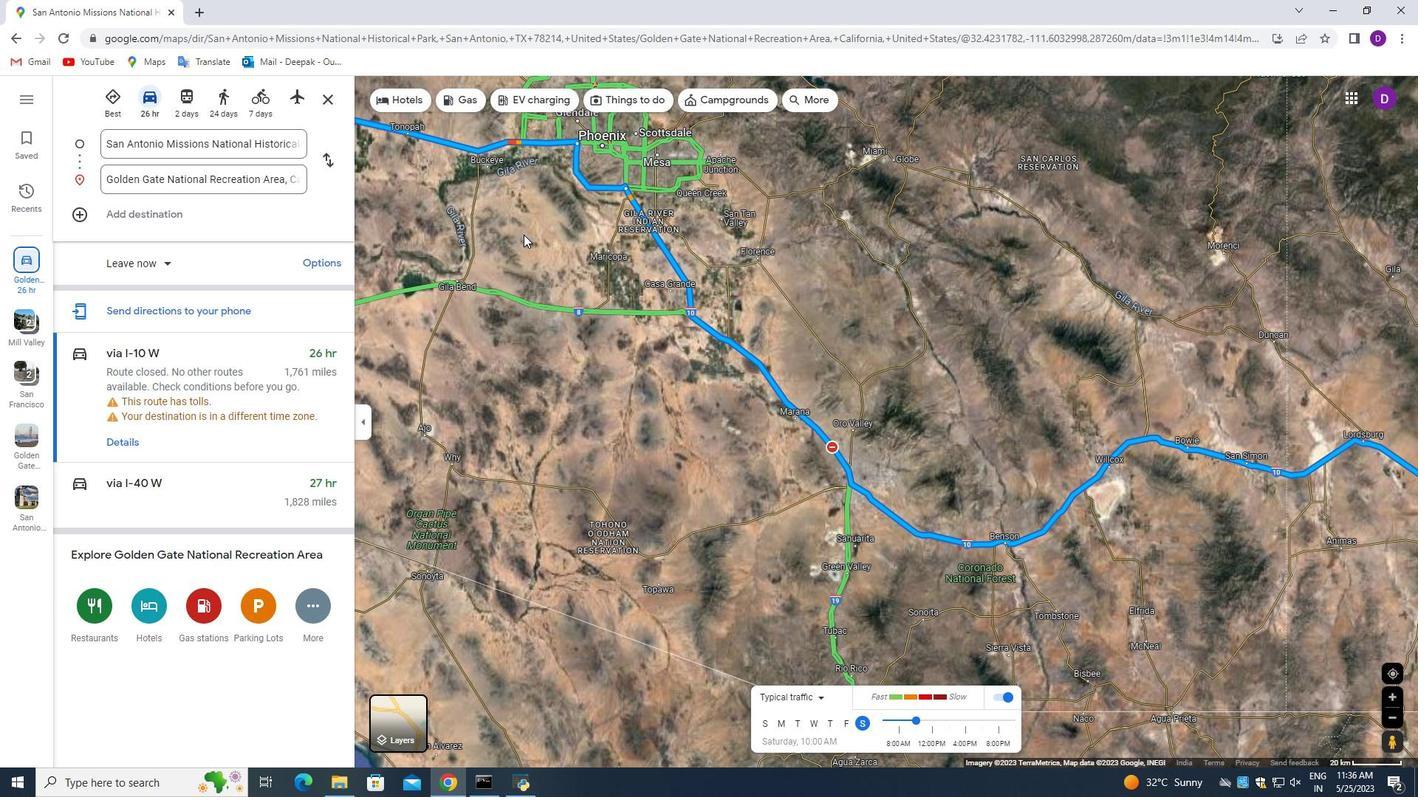 
Action: Mouse pressed left at (523, 234)
Screenshot: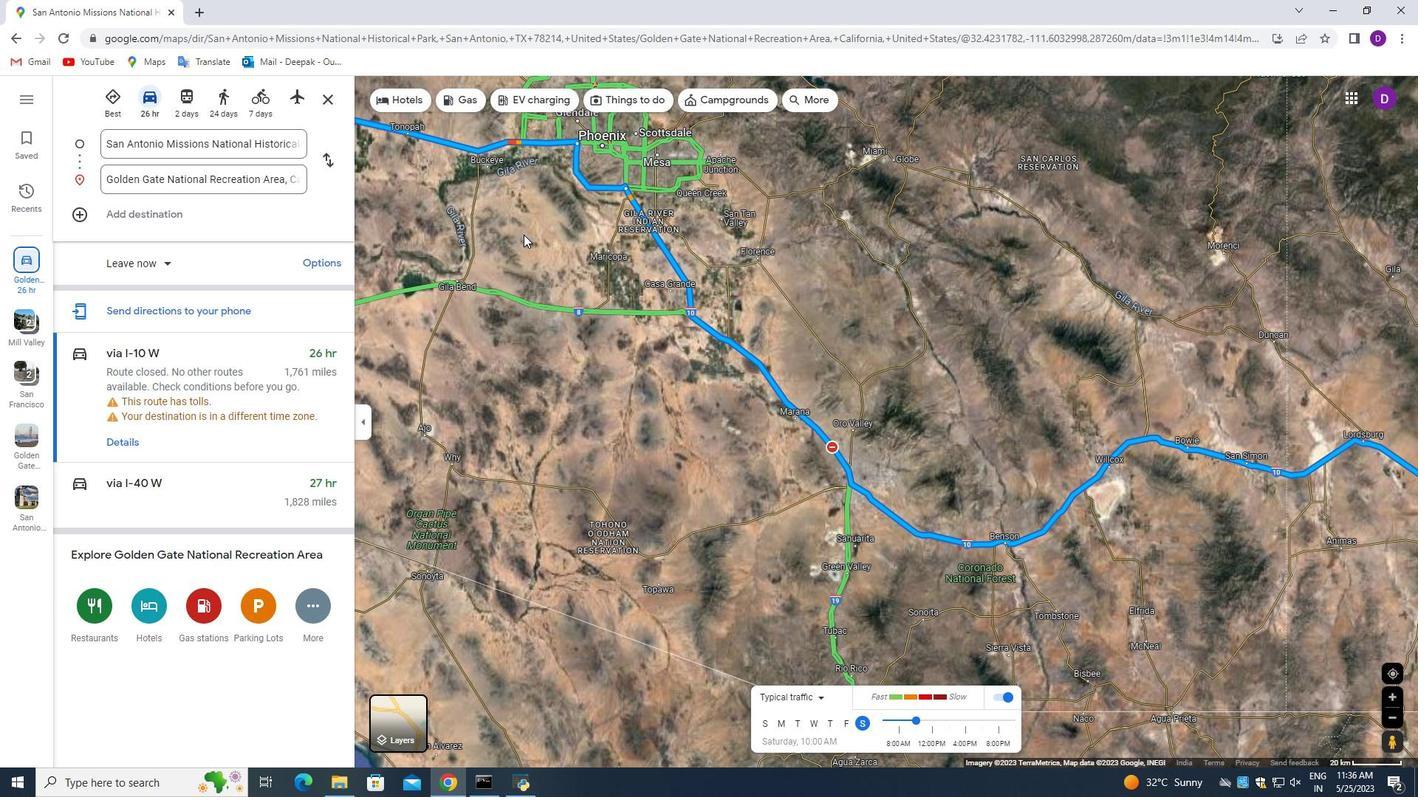 
Action: Mouse moved to (445, 271)
Screenshot: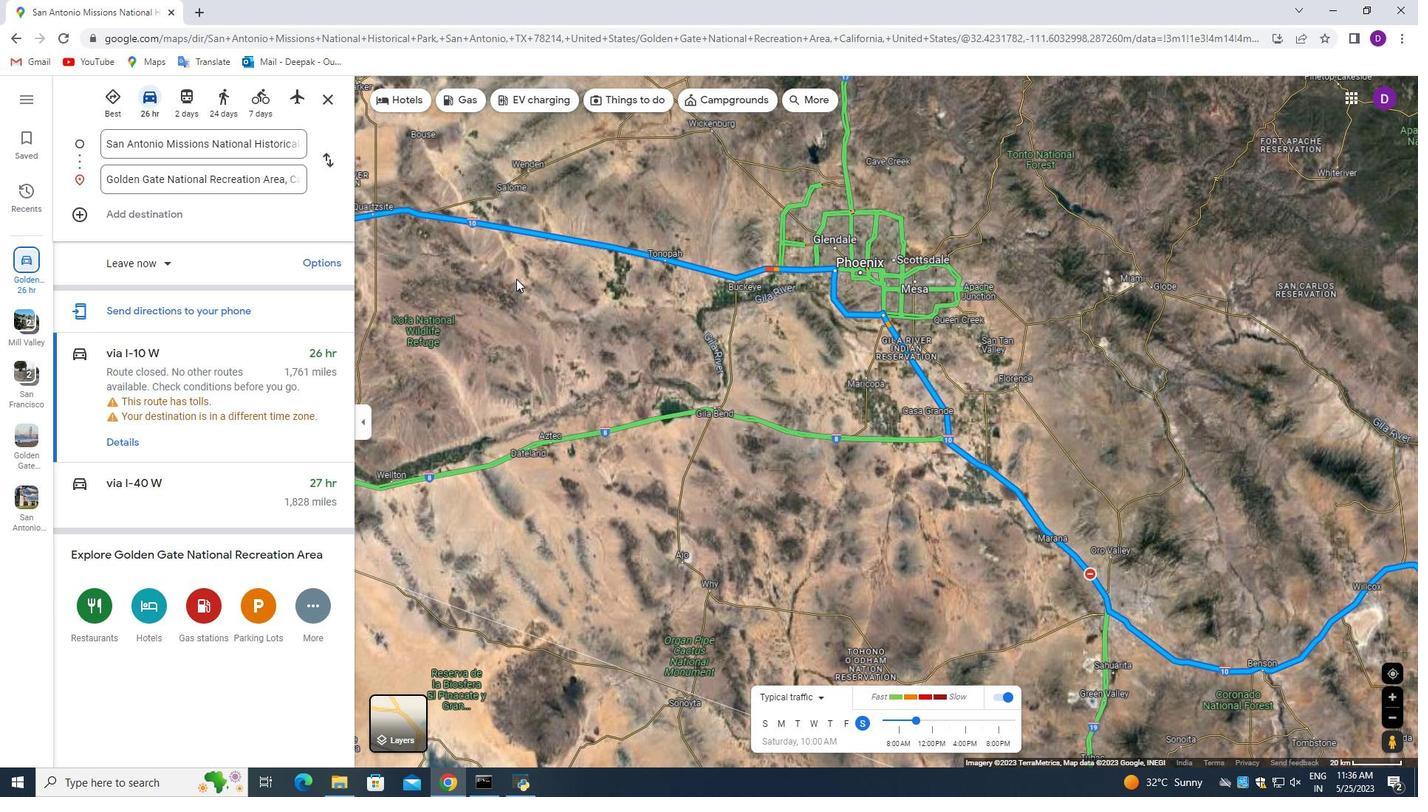 
Action: Mouse pressed left at (445, 271)
Screenshot: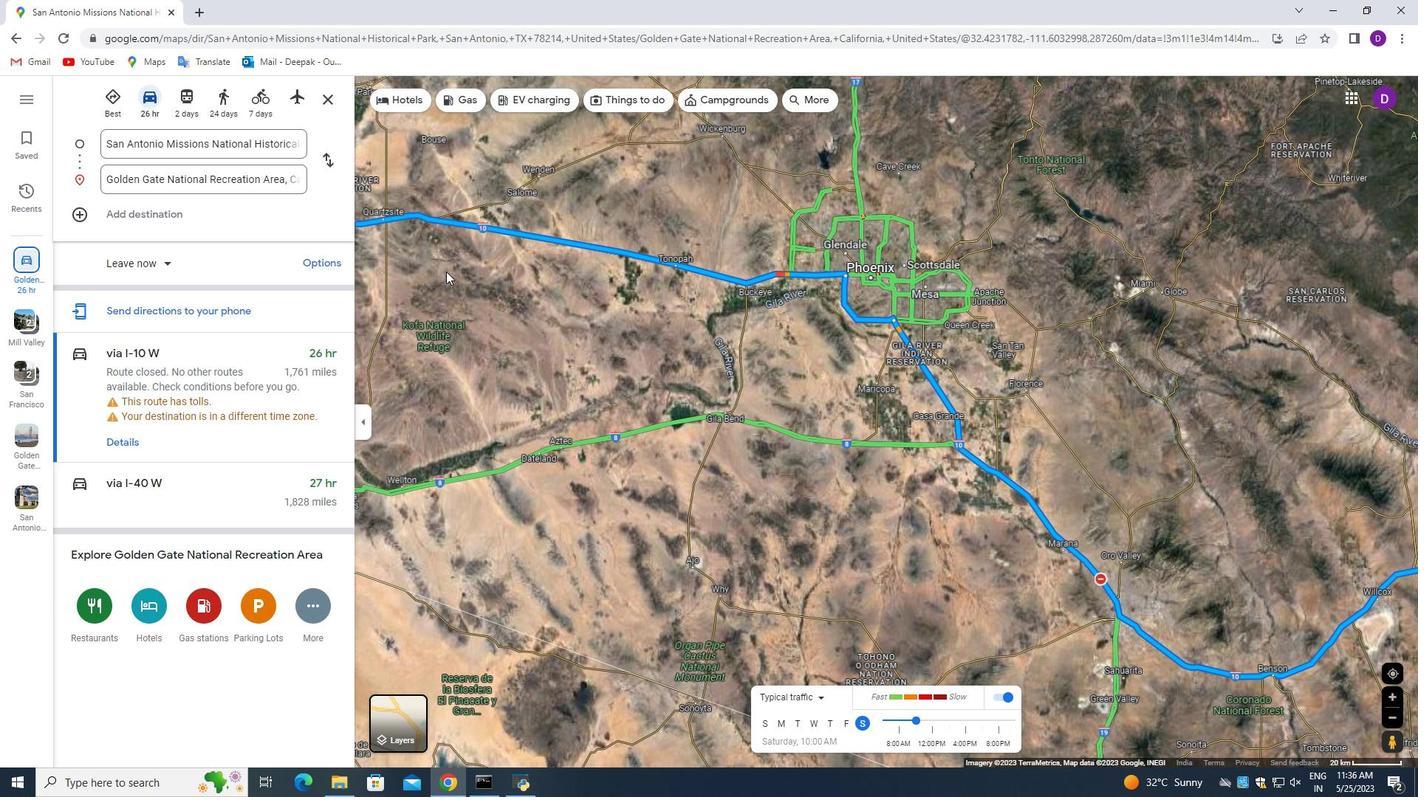 
Action: Mouse moved to (384, 297)
Screenshot: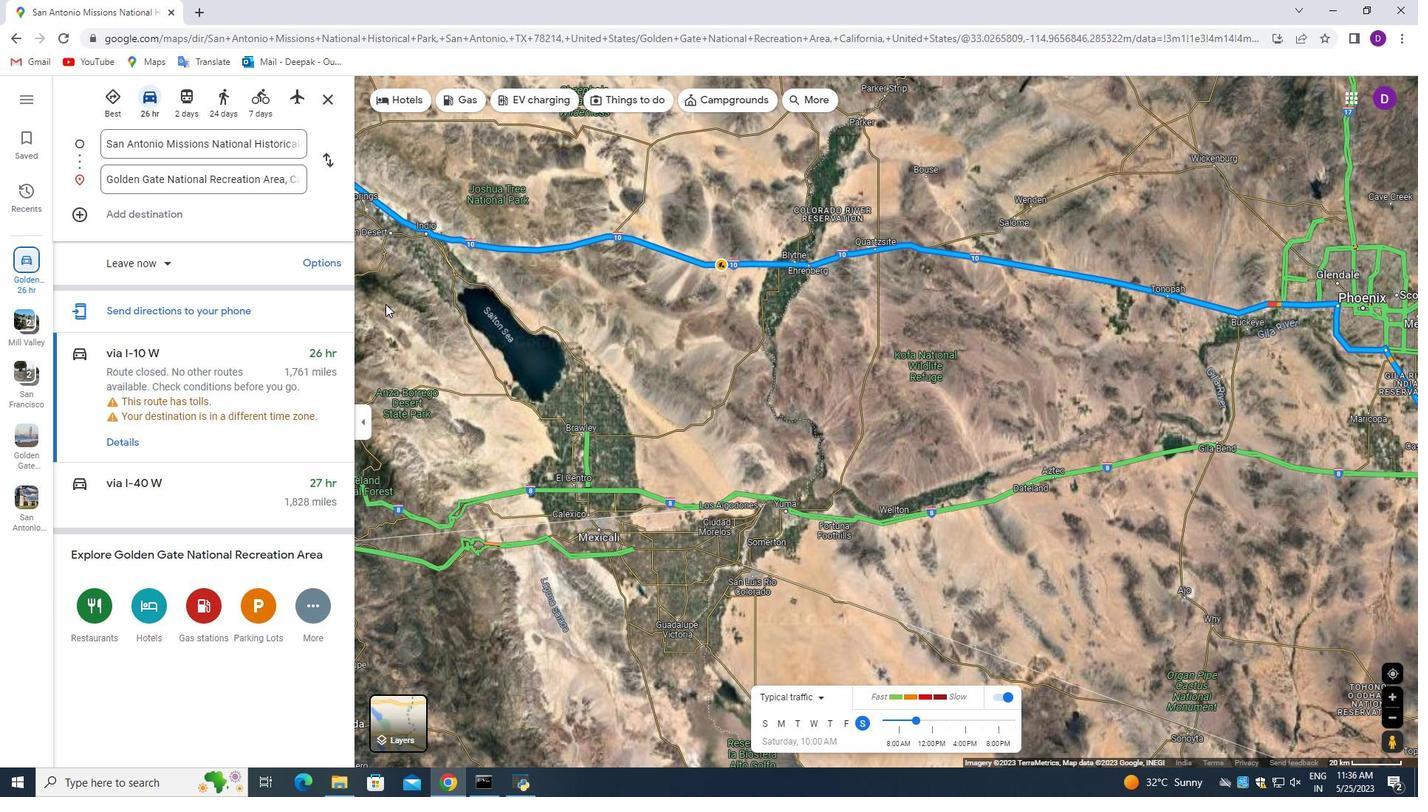 
Action: Mouse pressed left at (384, 297)
Screenshot: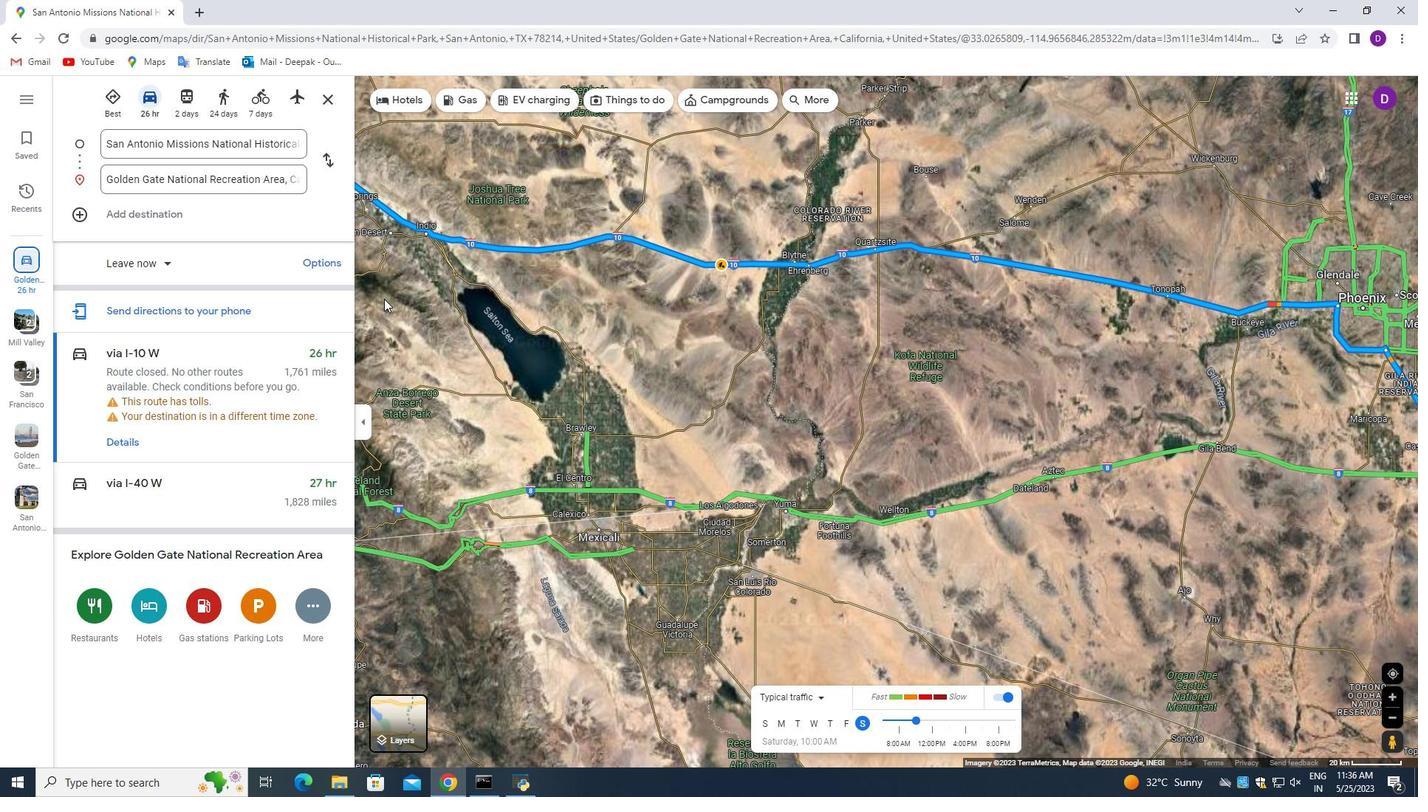 
Action: Mouse moved to (645, 277)
Screenshot: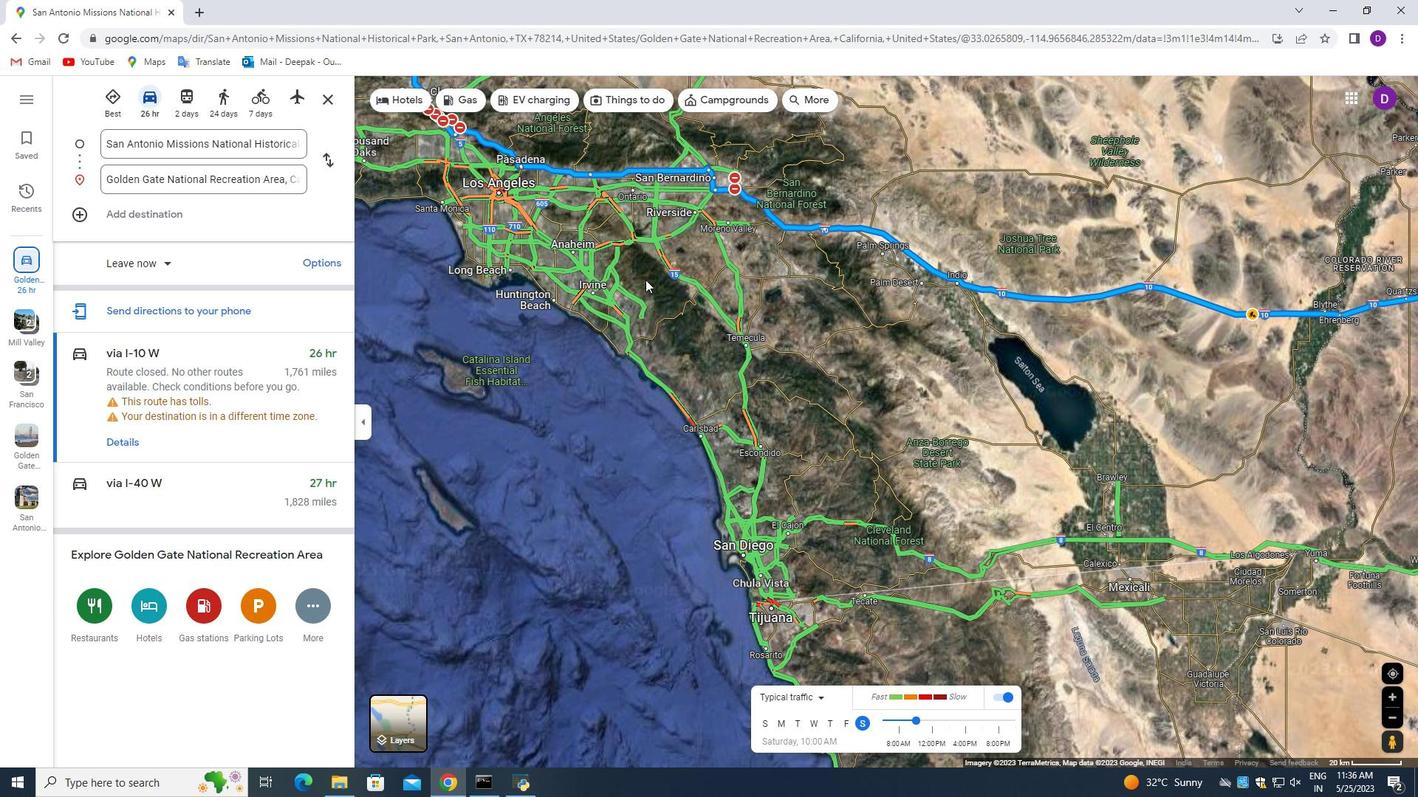 
Action: Mouse pressed left at (645, 277)
Screenshot: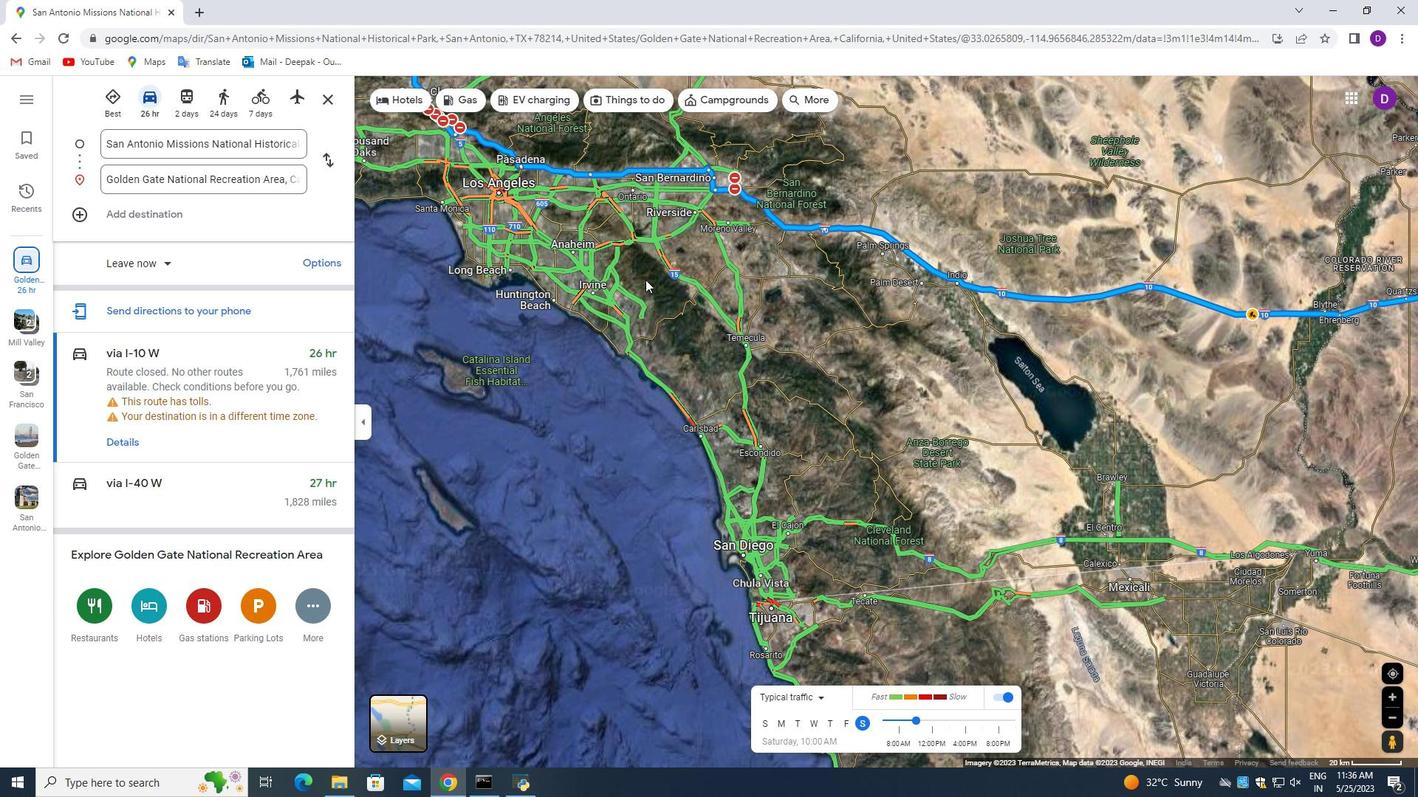 
Action: Mouse moved to (636, 242)
Screenshot: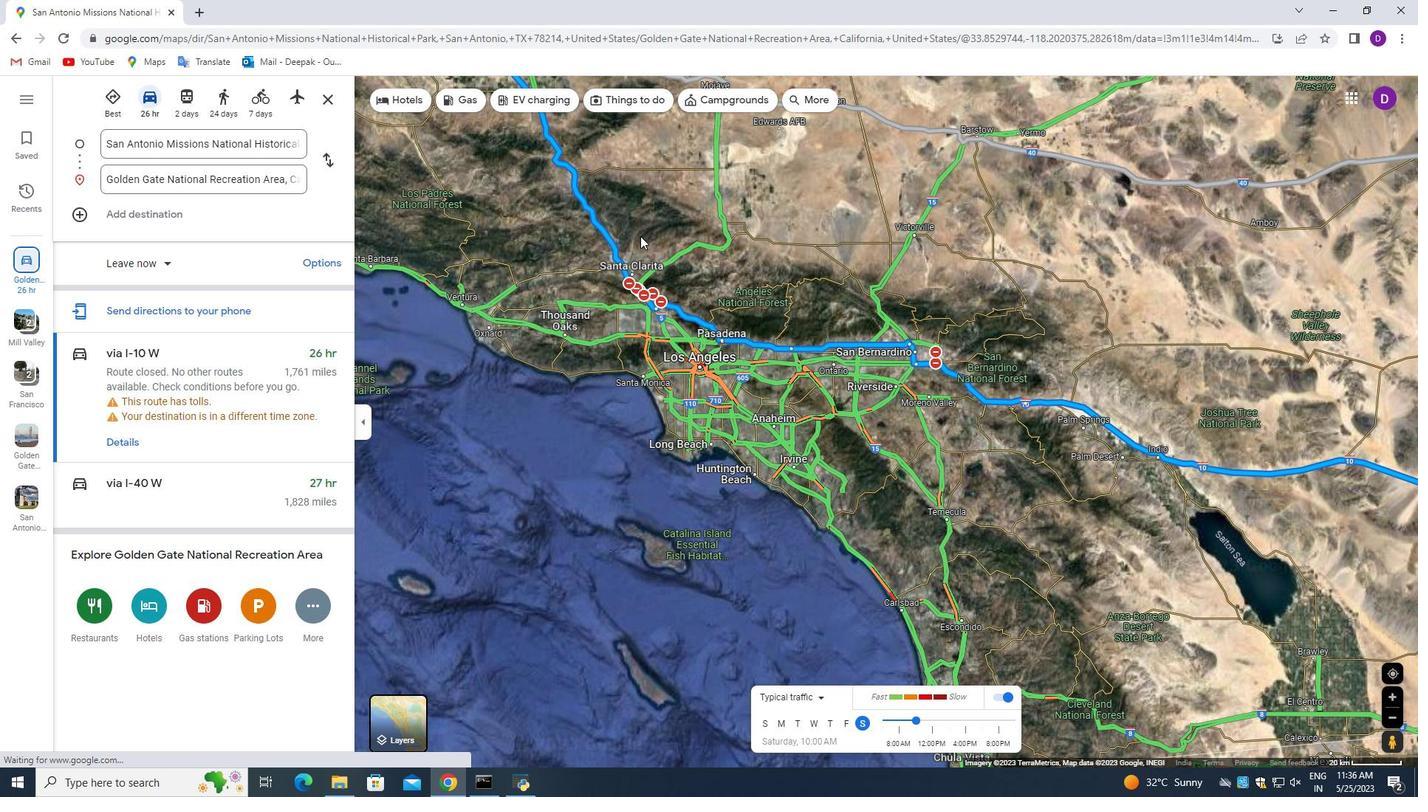 
Action: Mouse scrolled (636, 241) with delta (0, 0)
Screenshot: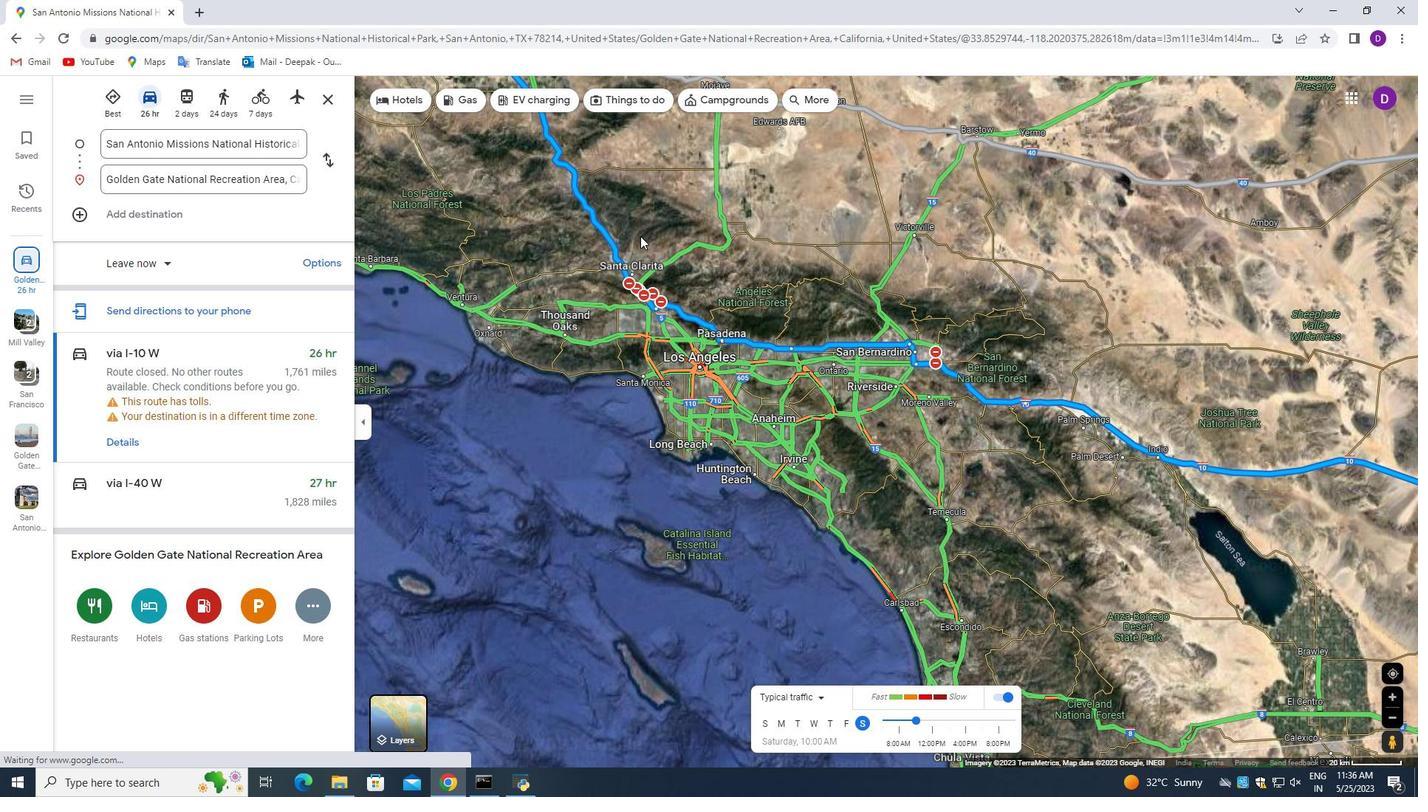 
Action: Mouse moved to (633, 247)
Screenshot: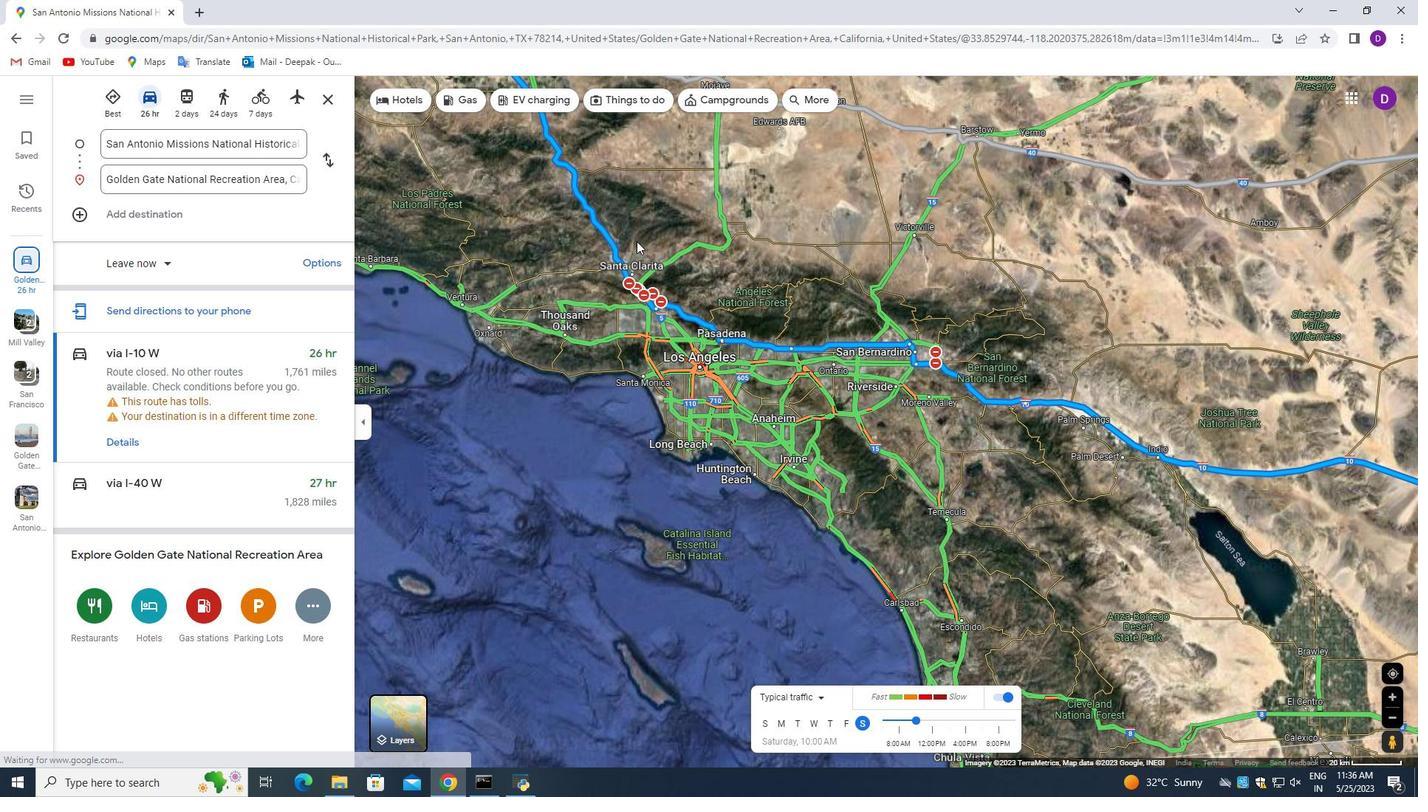 
Action: Mouse scrolled (633, 246) with delta (0, 0)
Screenshot: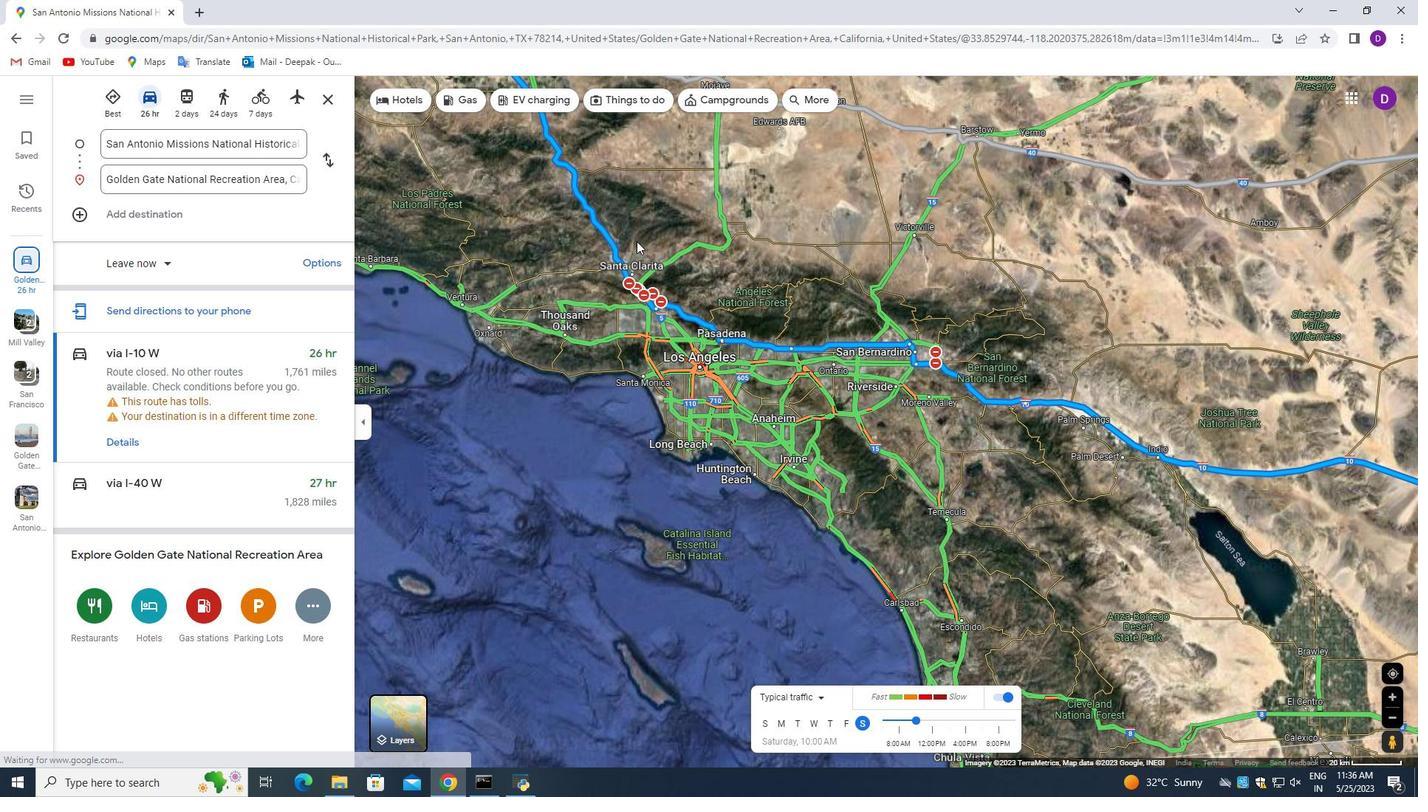 
Action: Mouse moved to (632, 251)
Screenshot: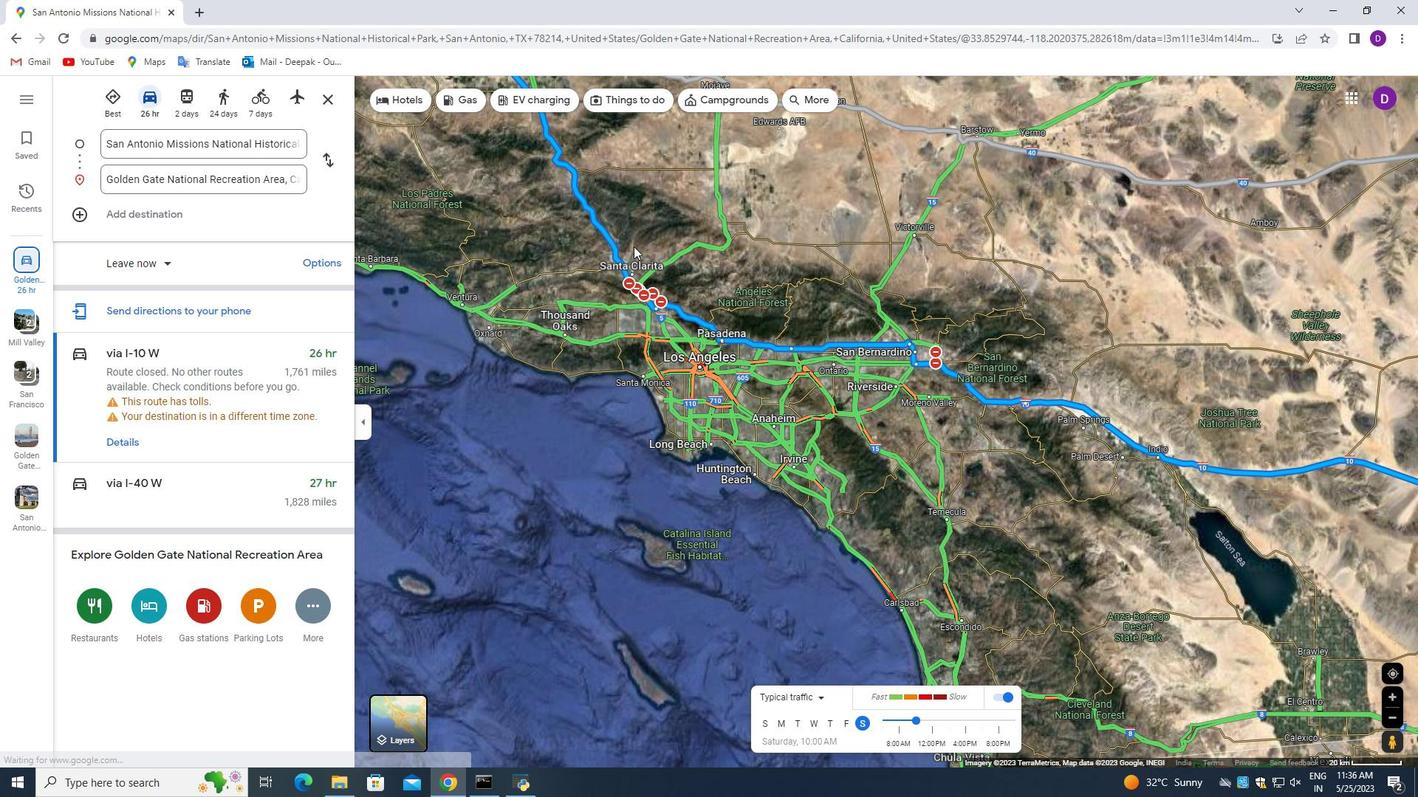 
Action: Mouse scrolled (632, 250) with delta (0, 0)
Screenshot: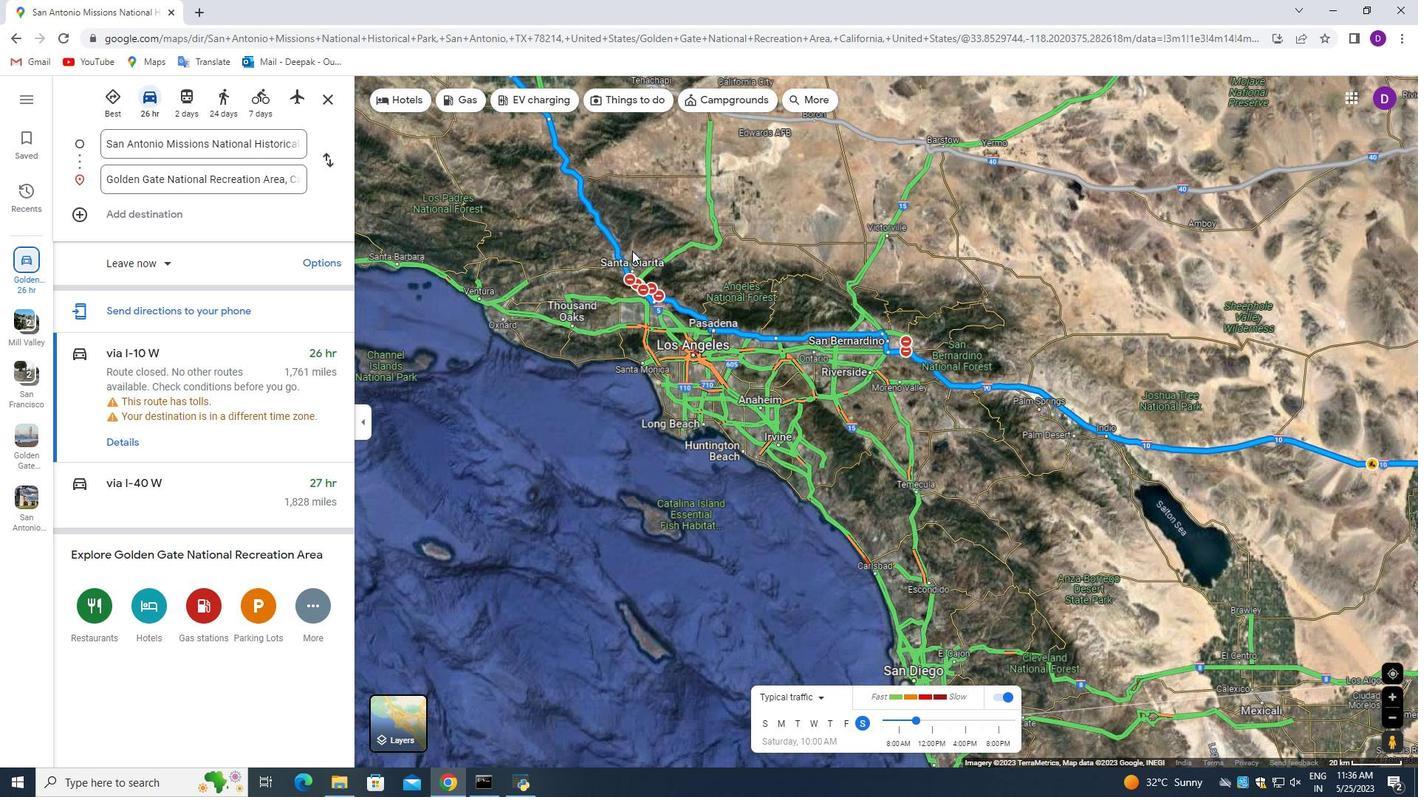 
Action: Mouse moved to (602, 164)
Screenshot: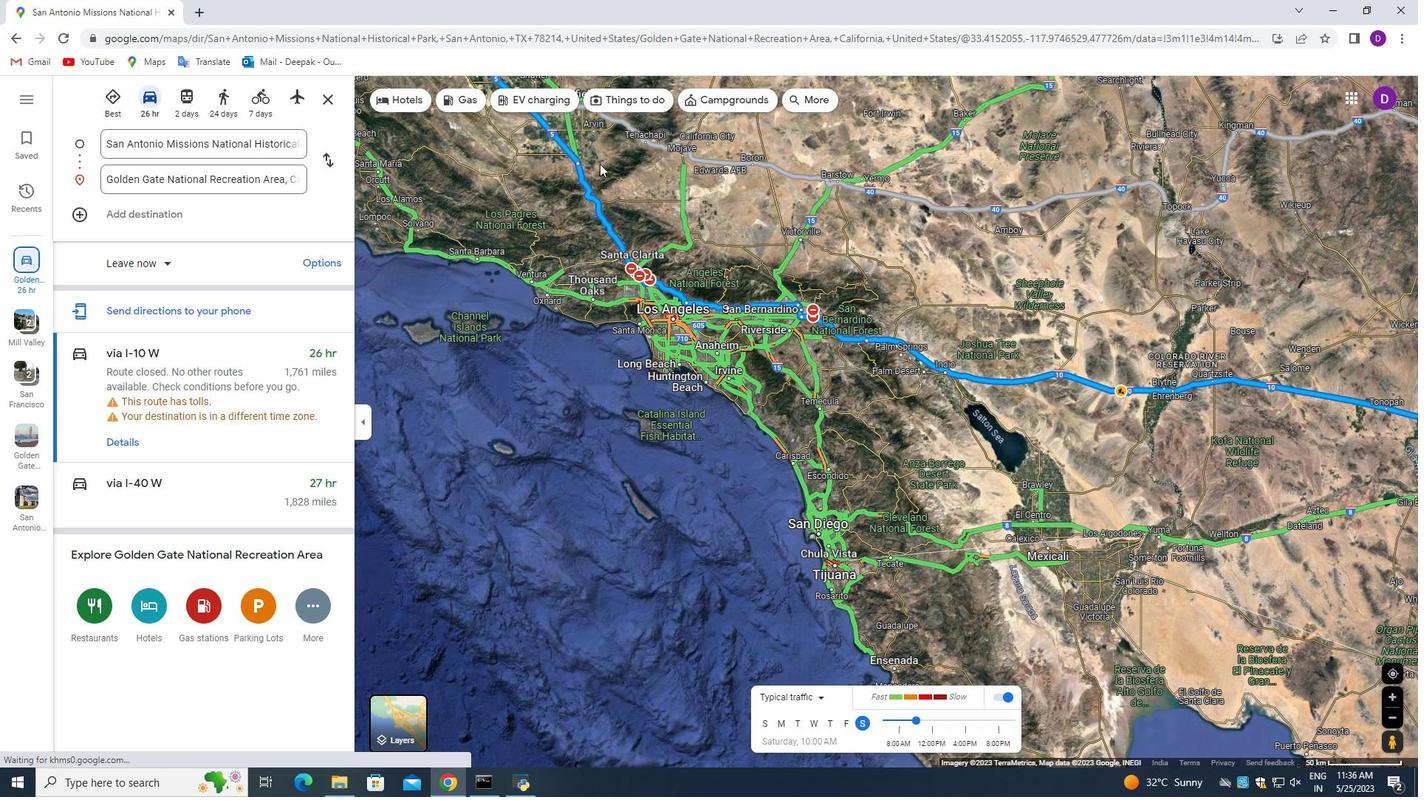 
Action: Mouse pressed left at (602, 164)
Screenshot: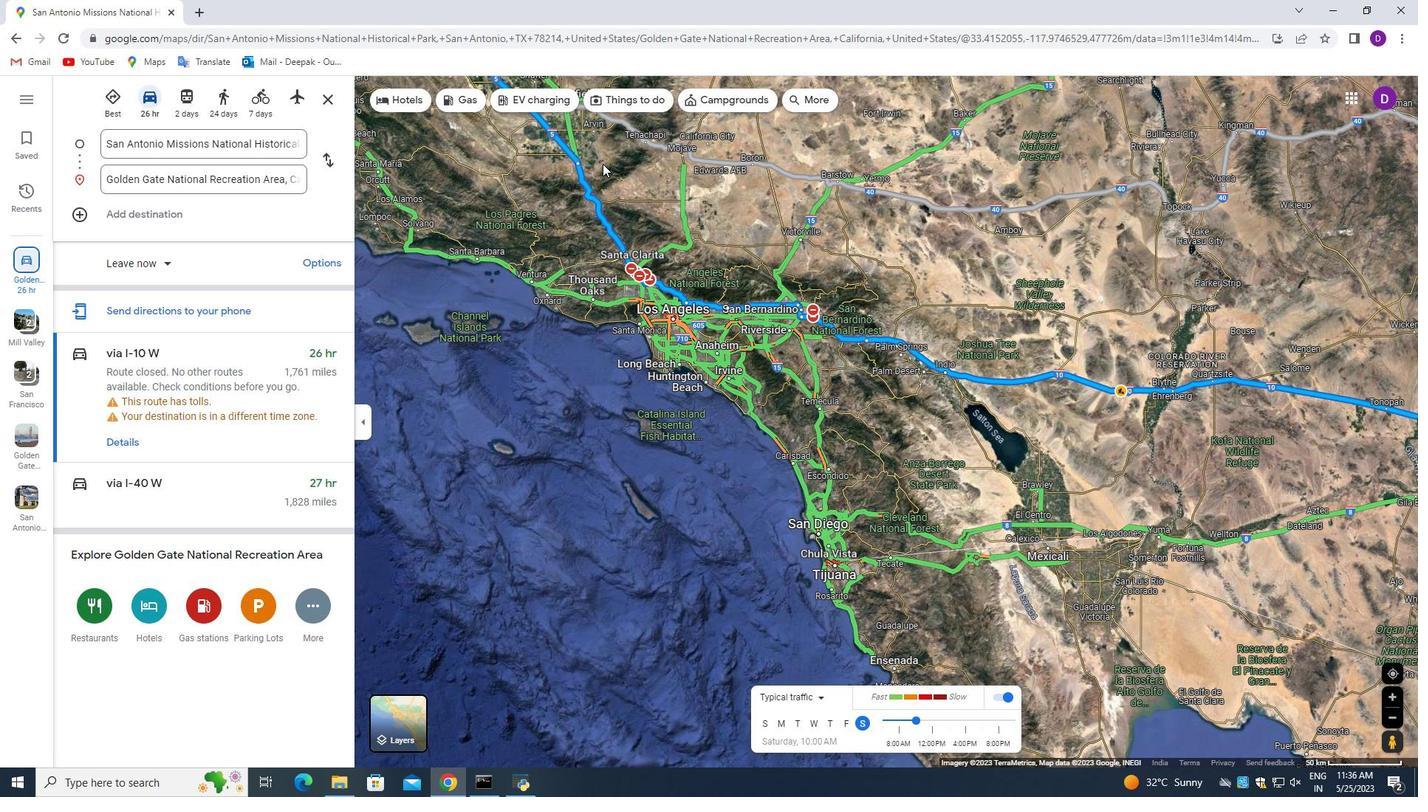 
Action: Mouse moved to (620, 220)
Screenshot: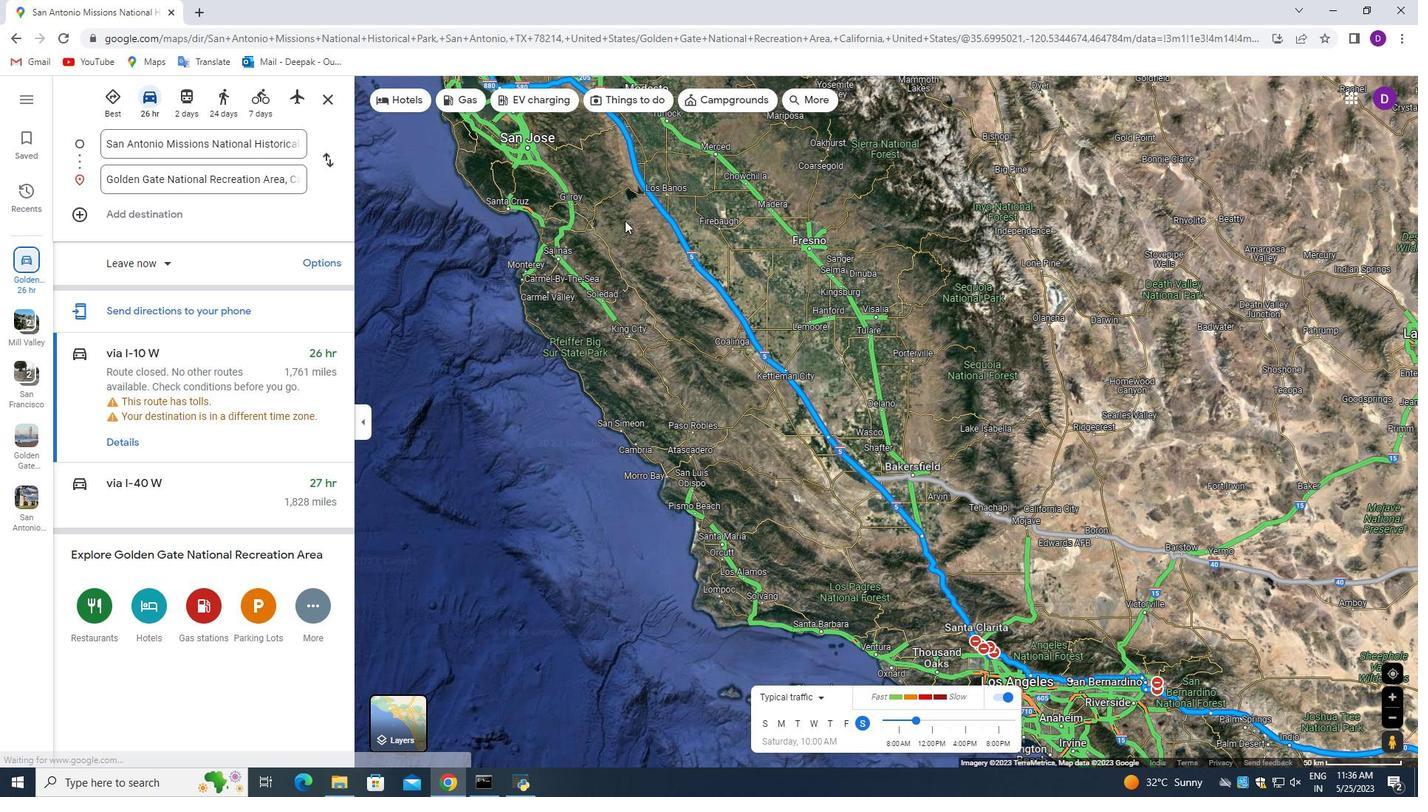 
Action: Mouse pressed left at (620, 220)
Screenshot: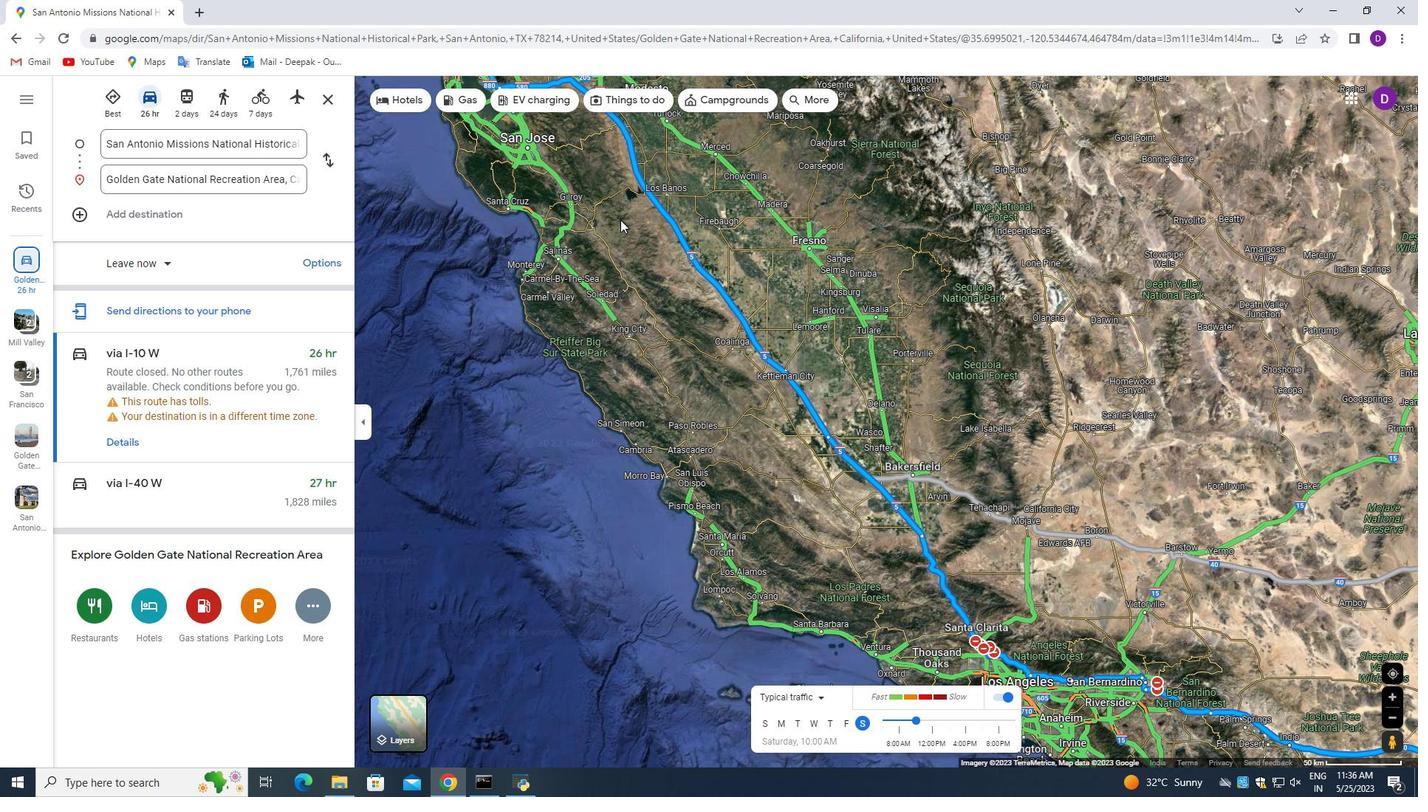 
Action: Mouse moved to (636, 375)
Screenshot: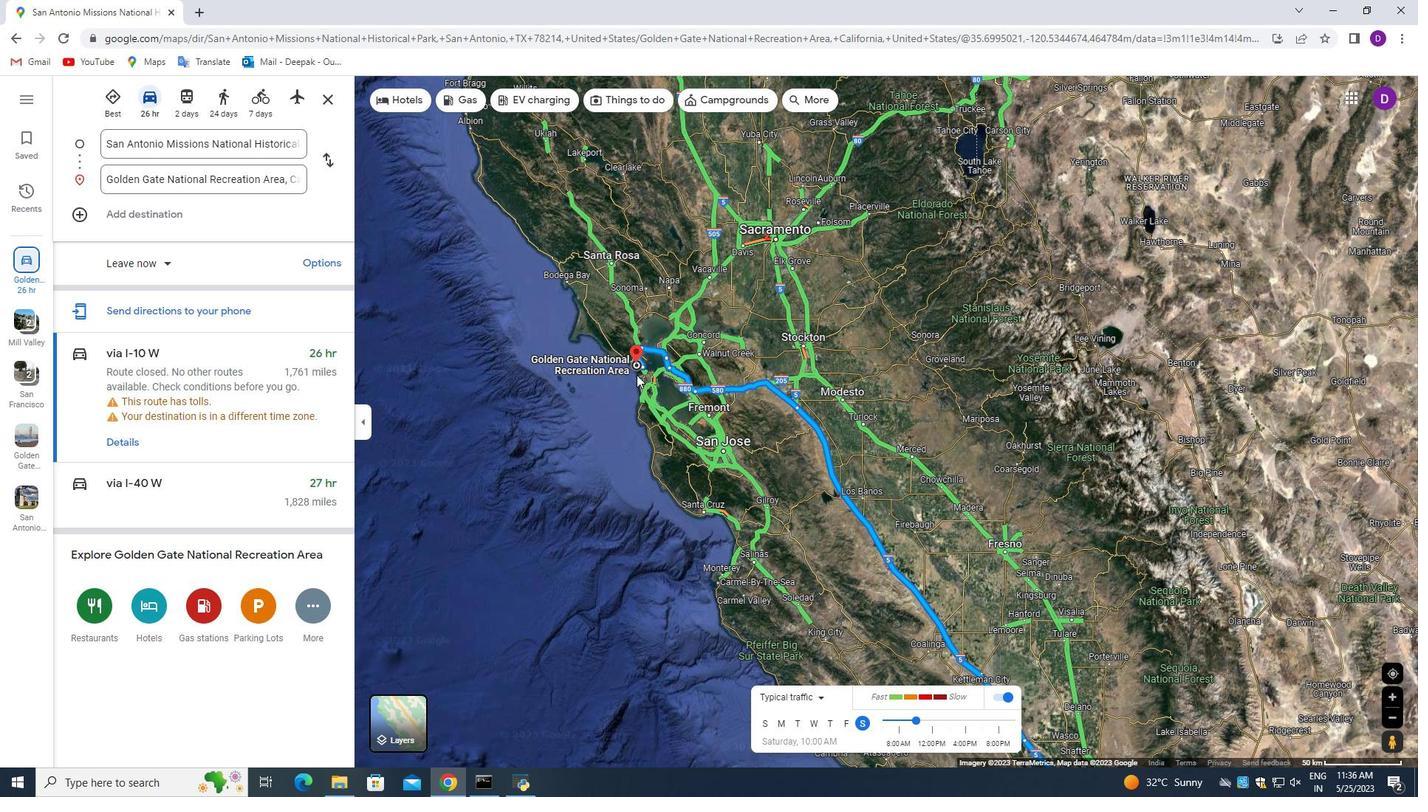 
Action: Mouse scrolled (636, 376) with delta (0, 0)
Screenshot: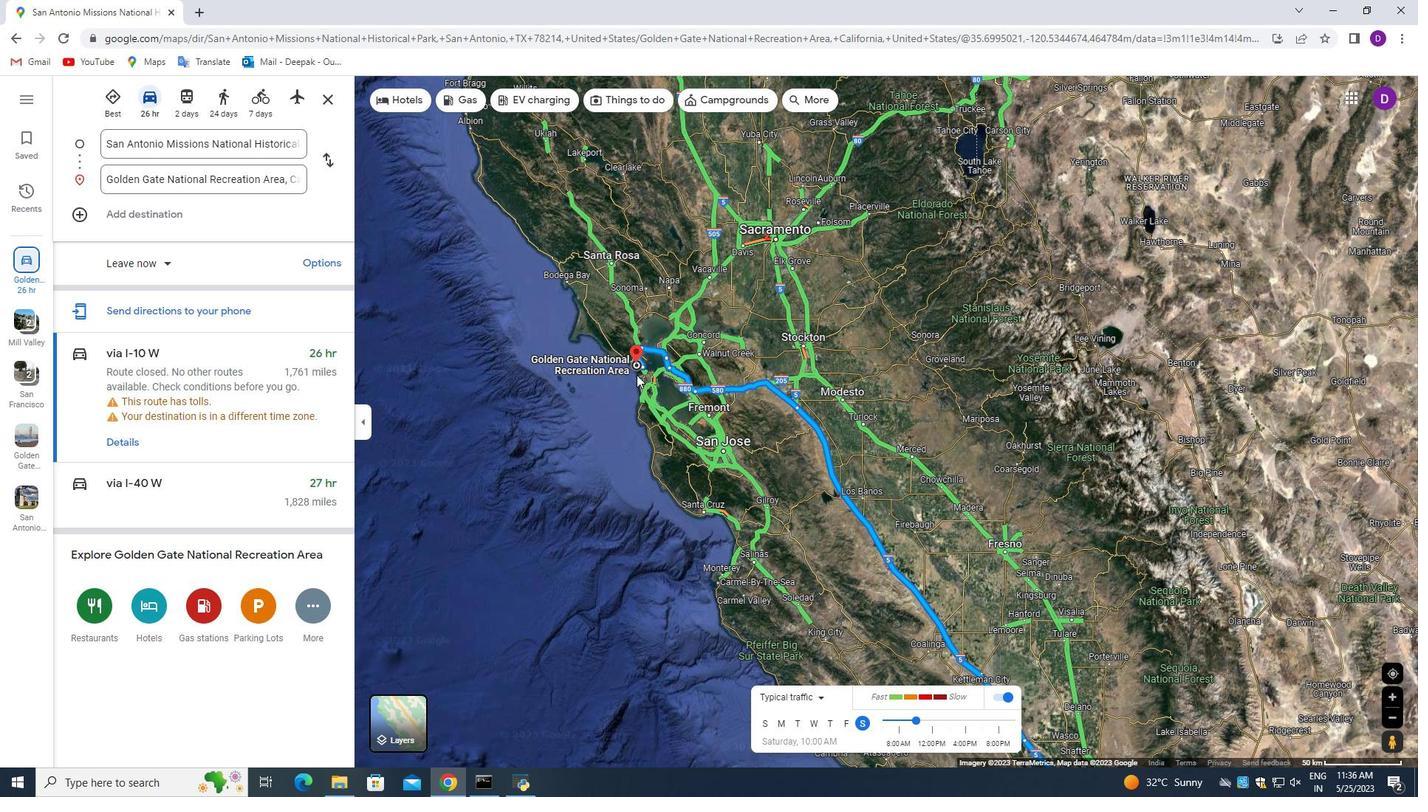 
Action: Mouse scrolled (636, 376) with delta (0, 0)
Screenshot: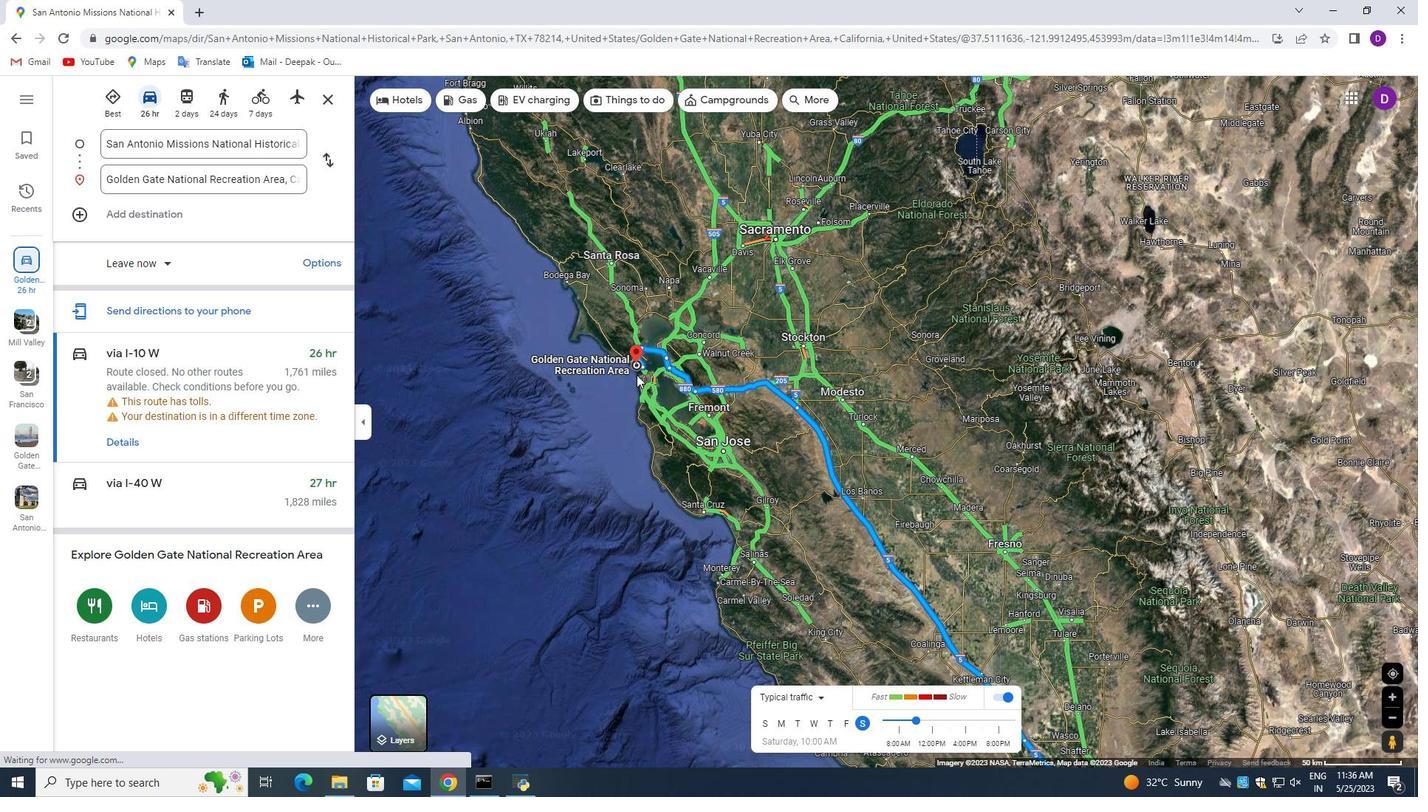 
Action: Mouse scrolled (636, 376) with delta (0, 0)
Screenshot: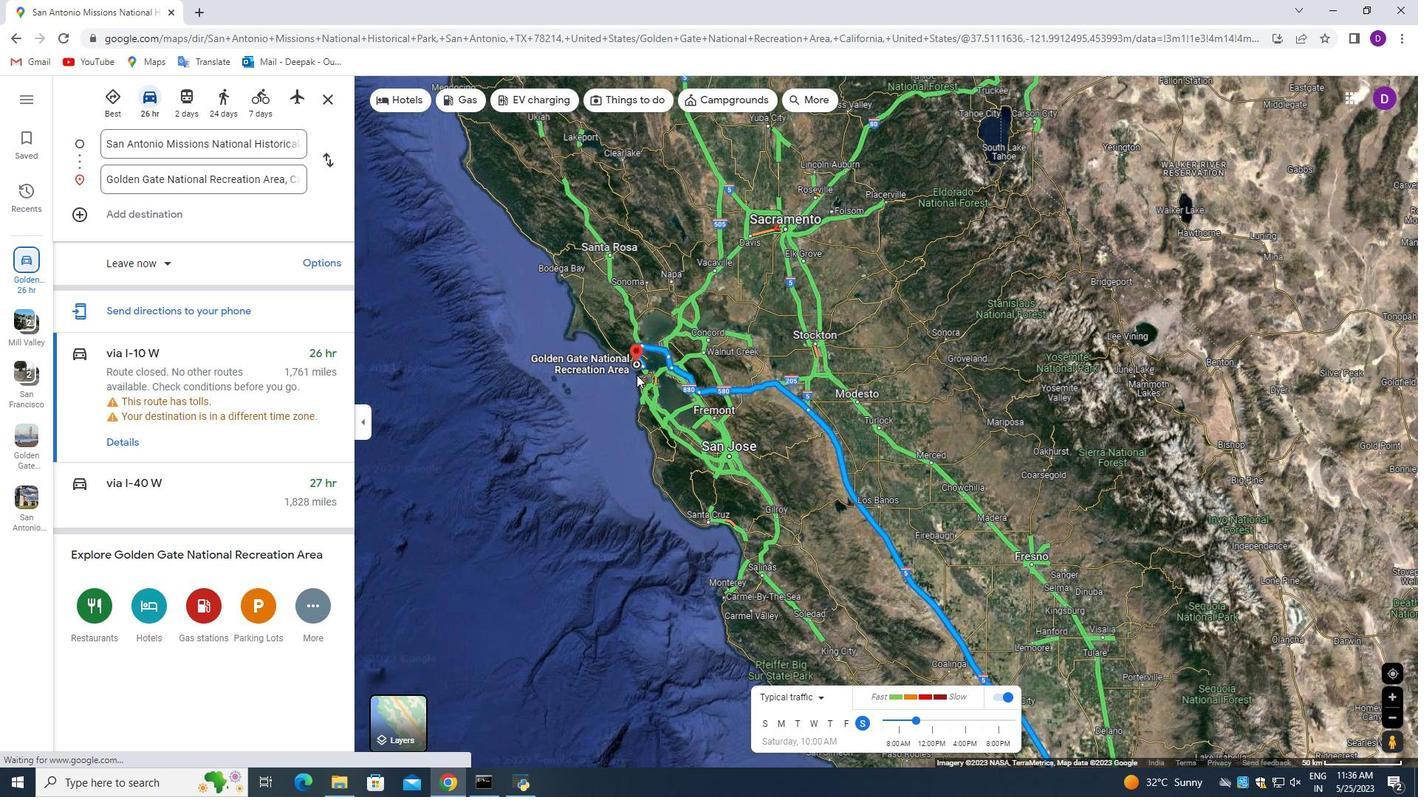 
Action: Mouse moved to (635, 375)
Screenshot: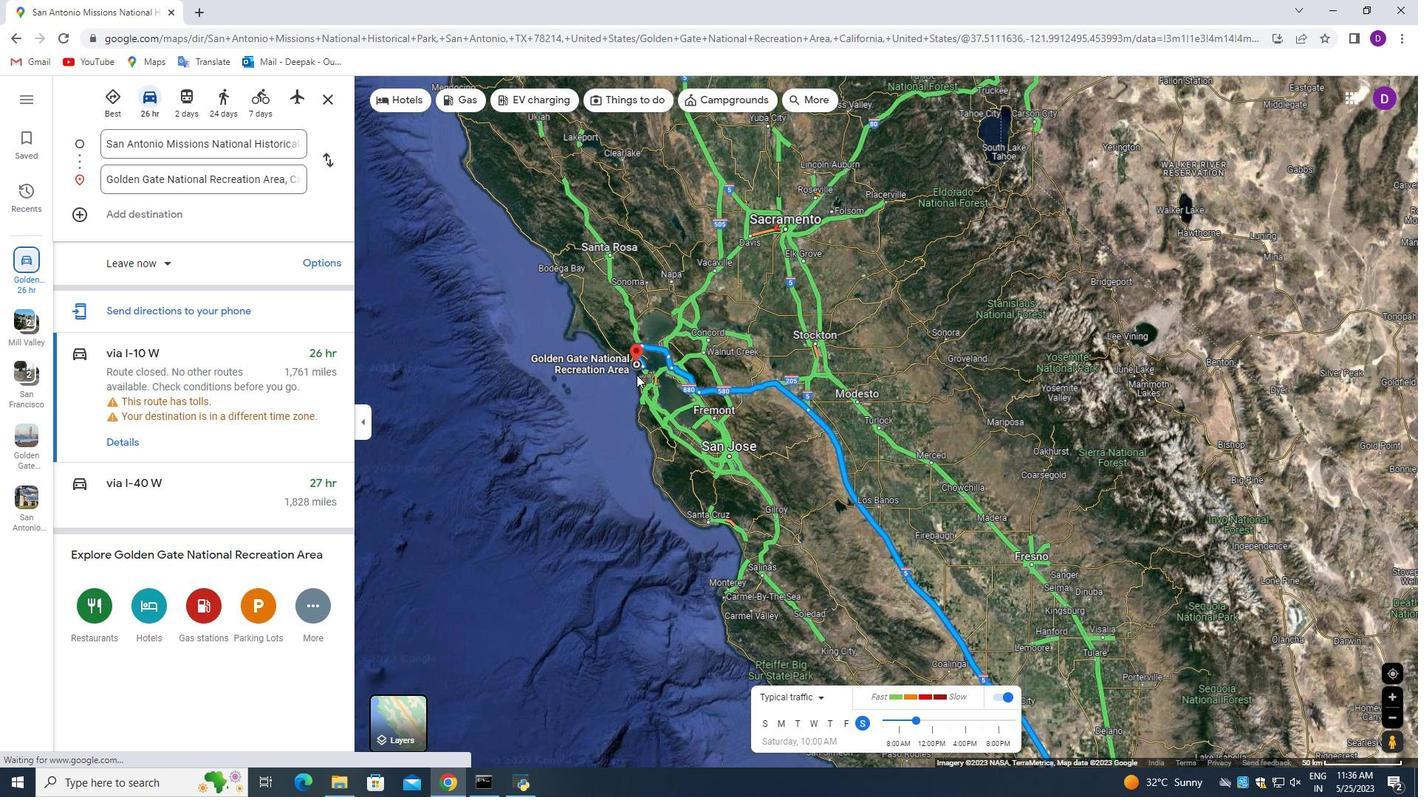 
Action: Mouse scrolled (635, 376) with delta (0, 0)
Screenshot: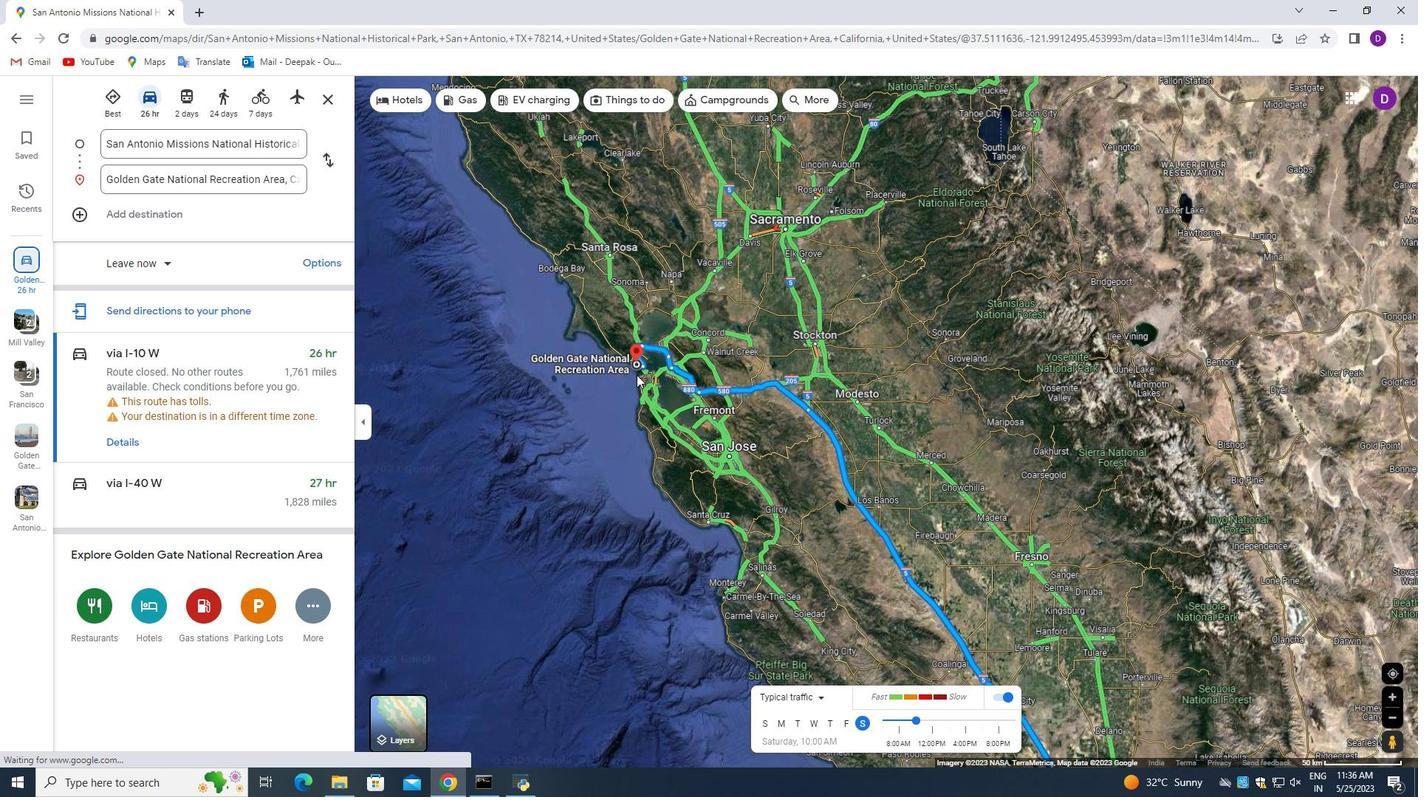
Action: Mouse moved to (635, 370)
Screenshot: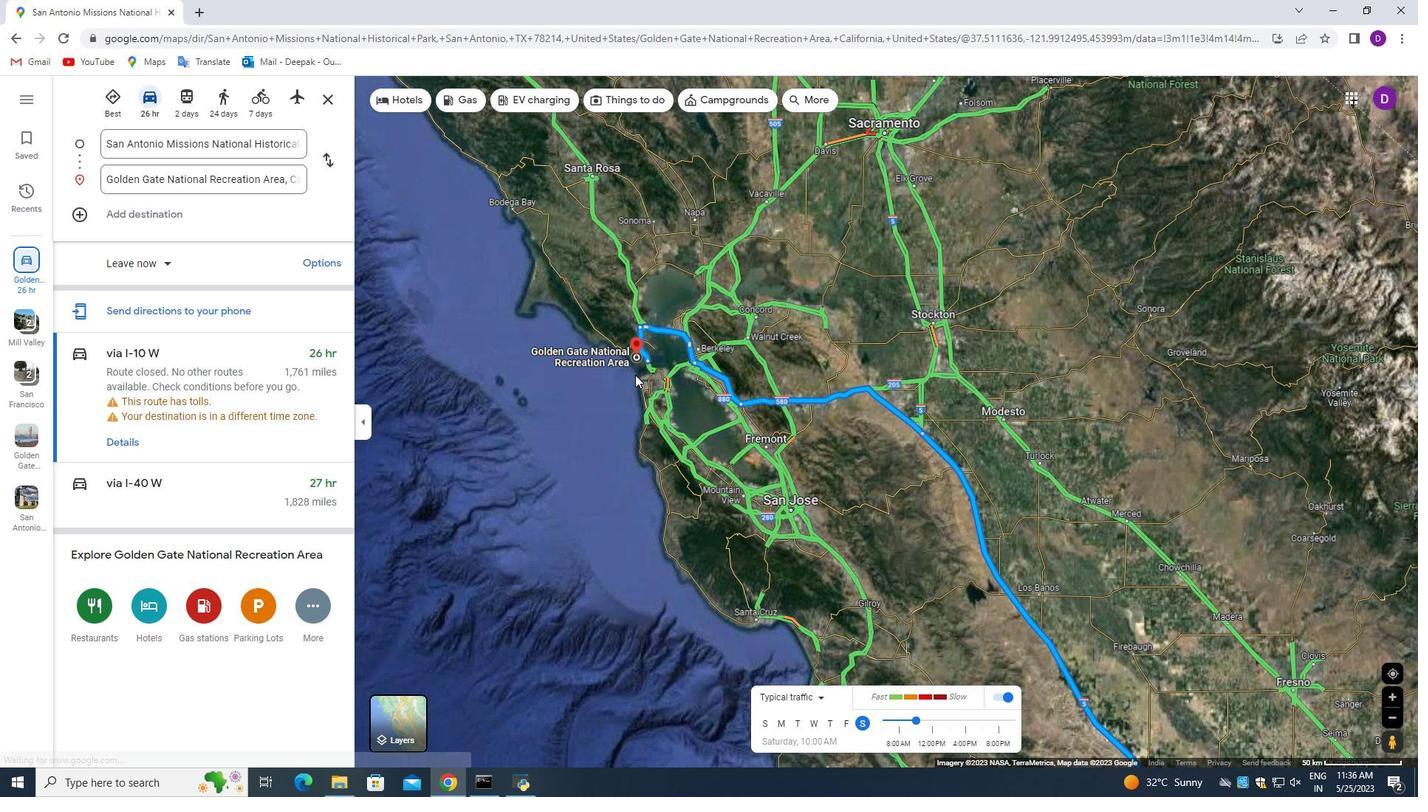 
Action: Mouse scrolled (635, 371) with delta (0, 0)
Screenshot: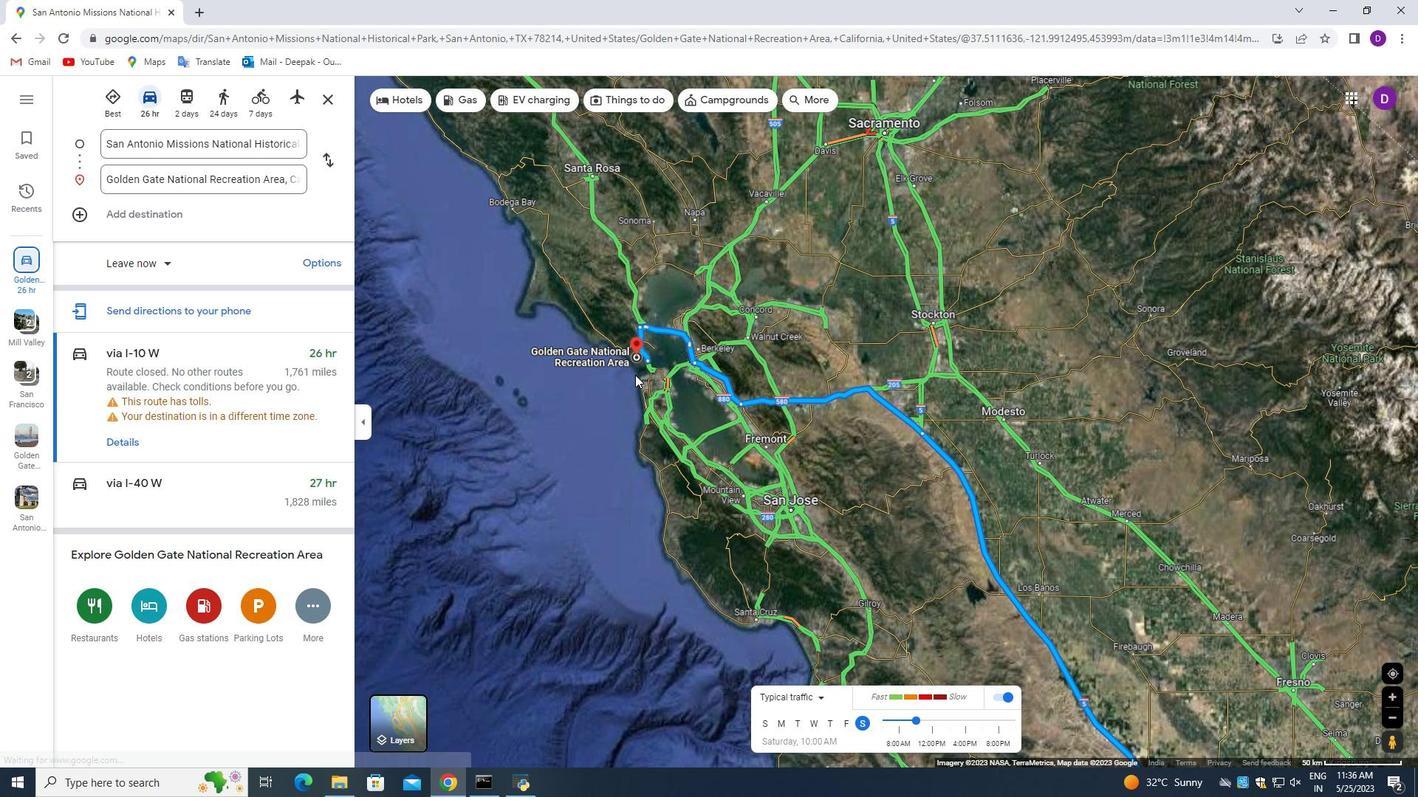 
Action: Mouse scrolled (635, 371) with delta (0, 0)
Screenshot: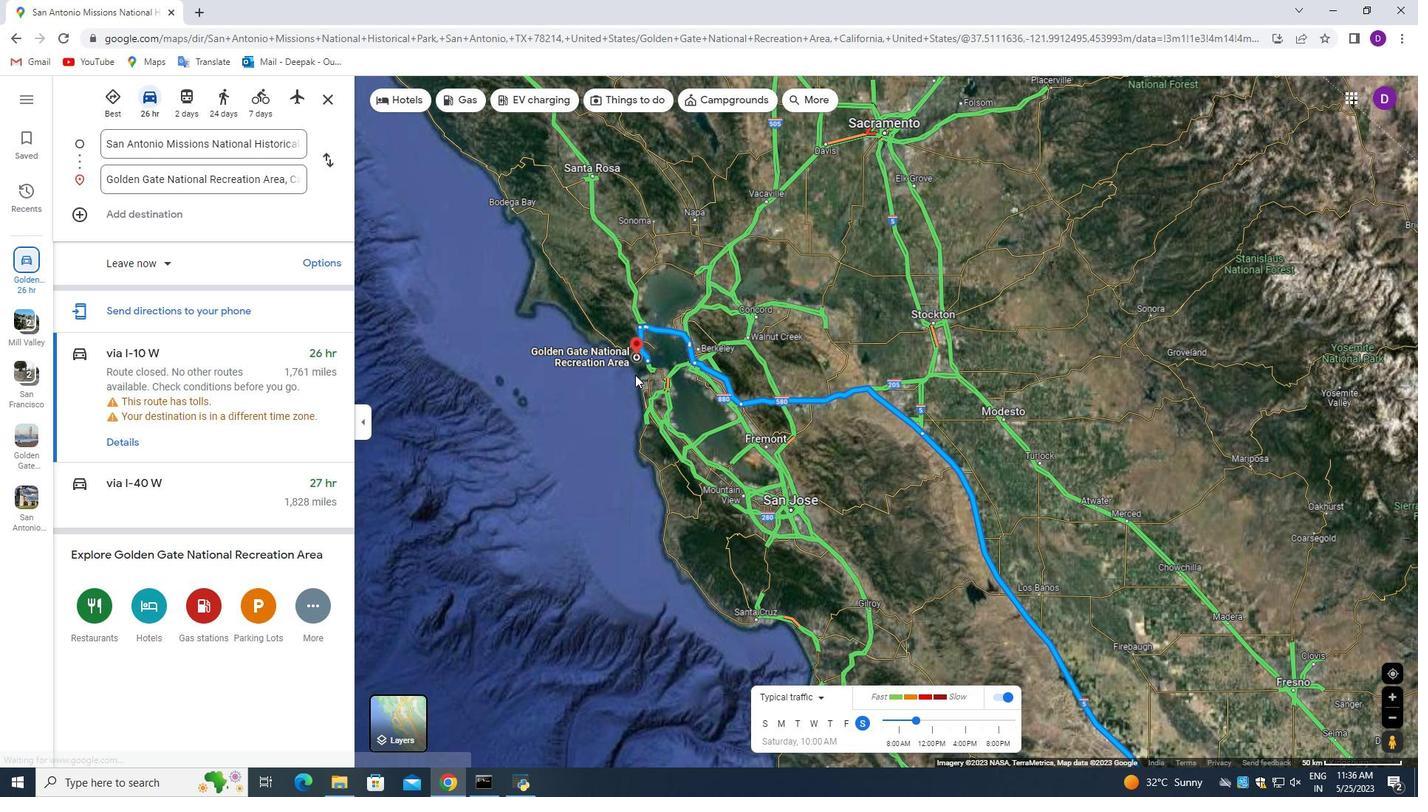 
Action: Mouse scrolled (635, 371) with delta (0, 0)
Screenshot: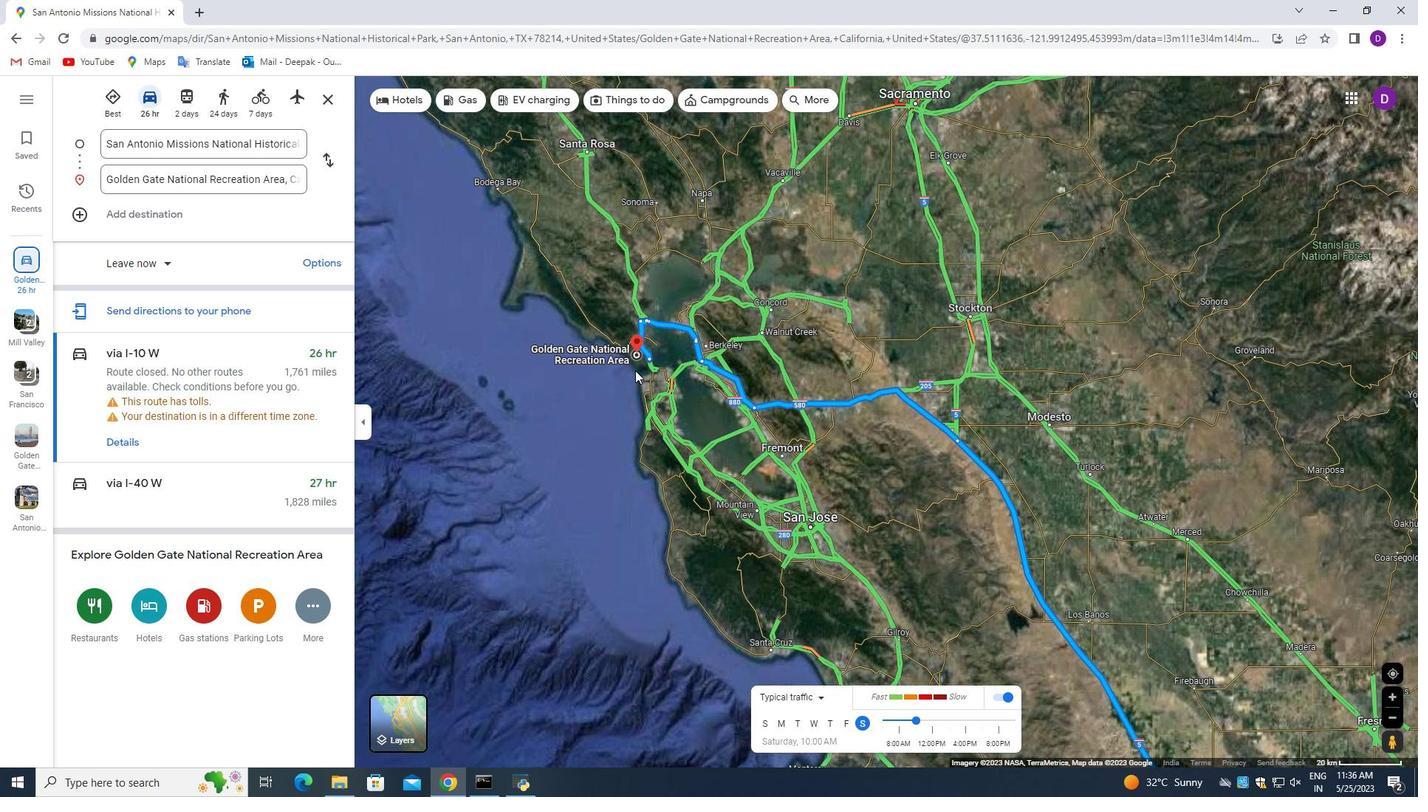 
Action: Mouse scrolled (635, 371) with delta (0, 0)
Screenshot: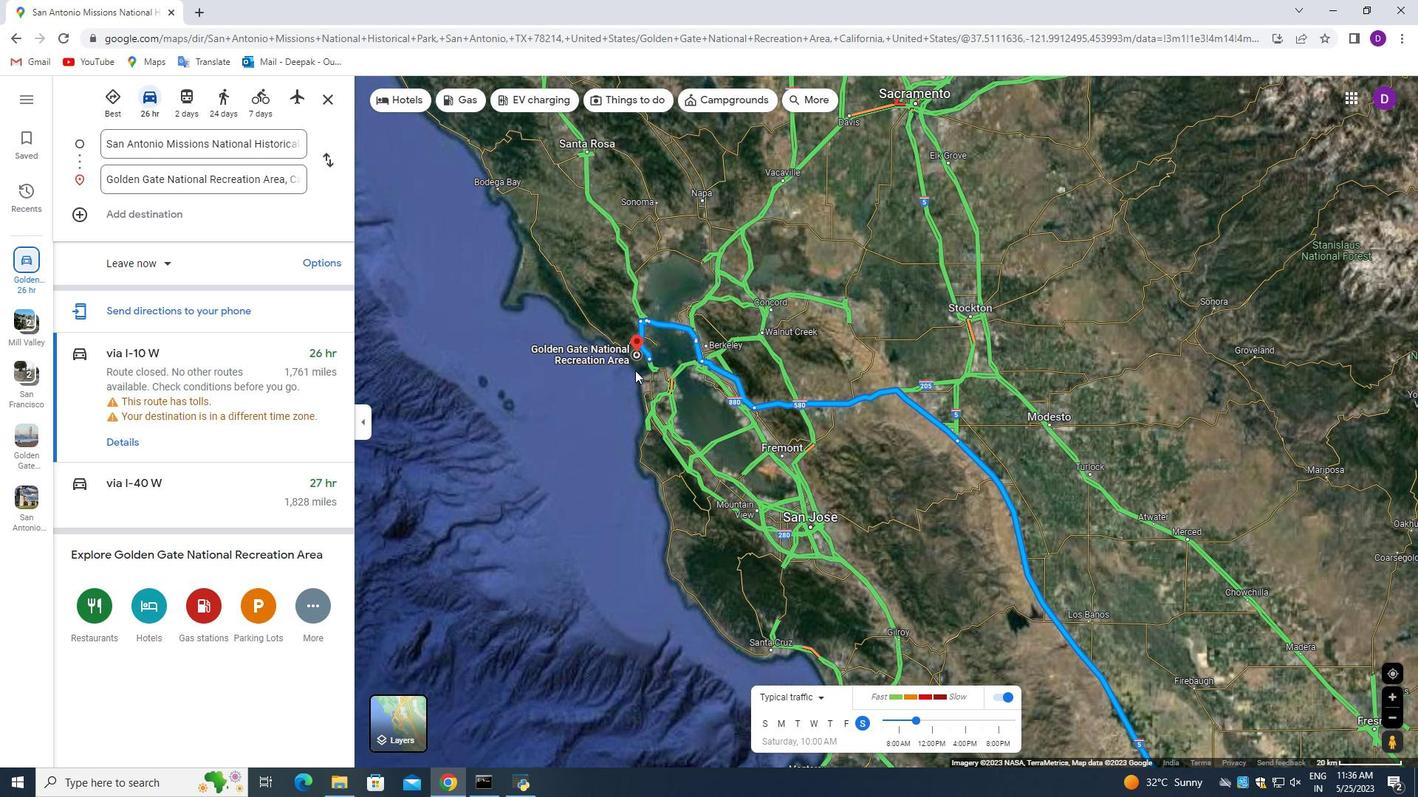 
Action: Mouse moved to (640, 362)
Screenshot: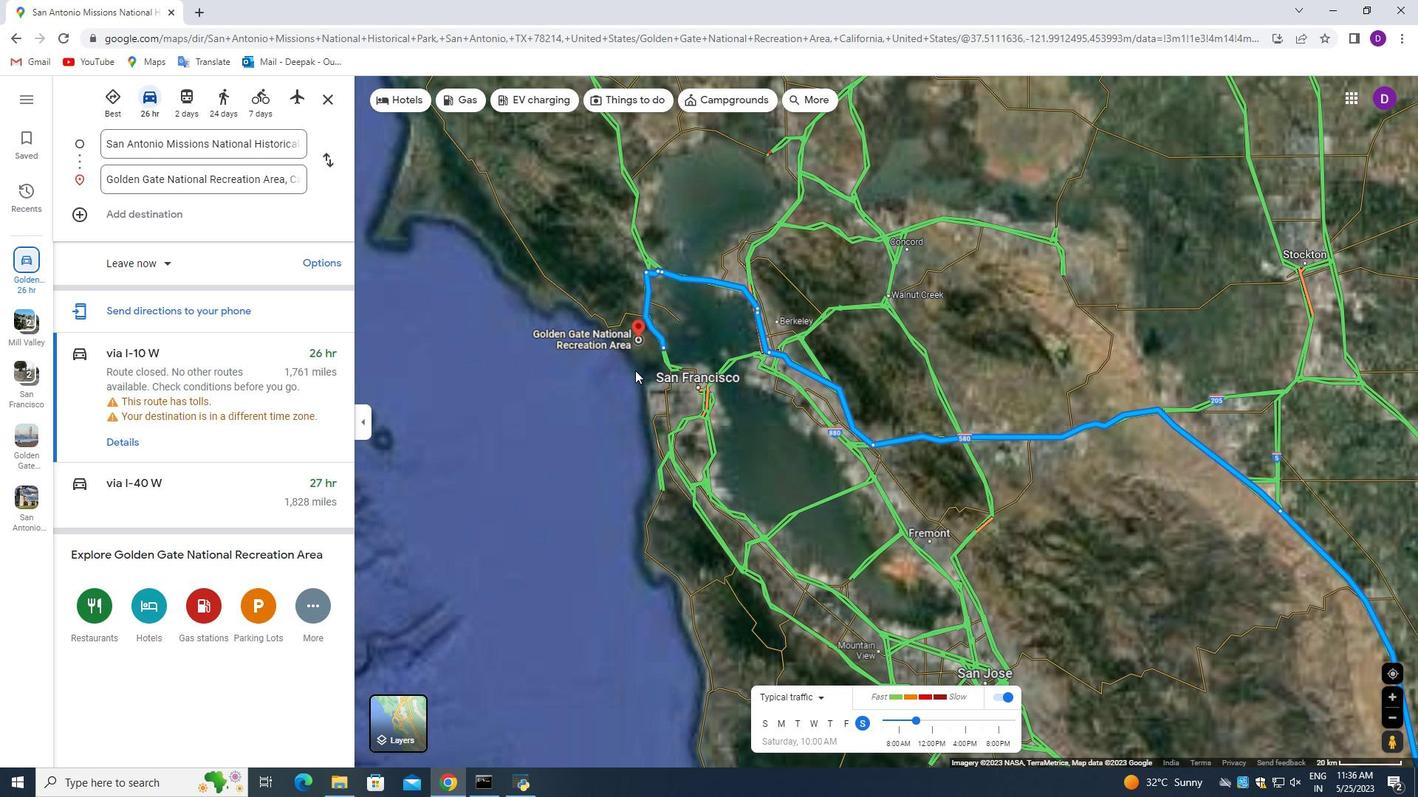 
Action: Mouse scrolled (640, 363) with delta (0, 0)
Screenshot: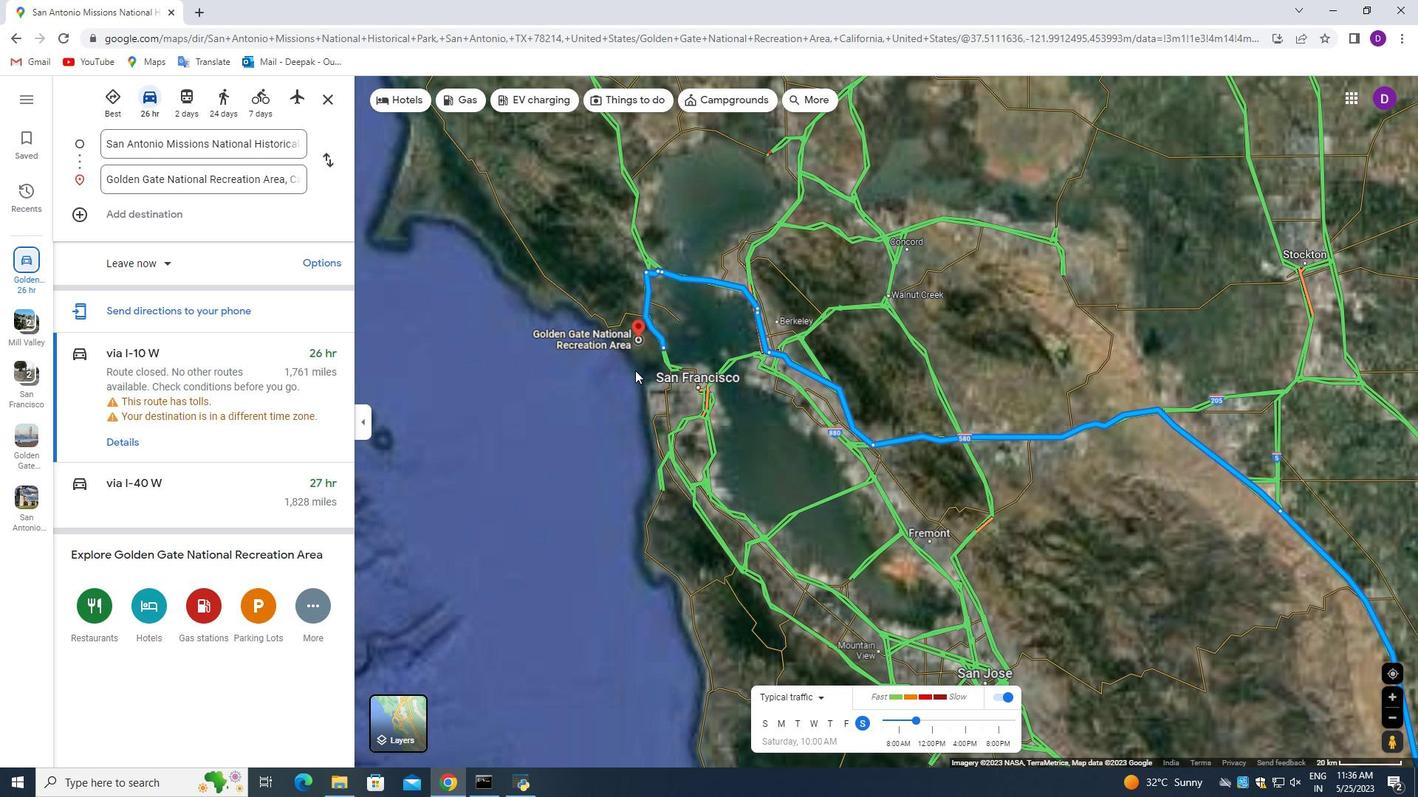 
Action: Mouse moved to (640, 362)
Screenshot: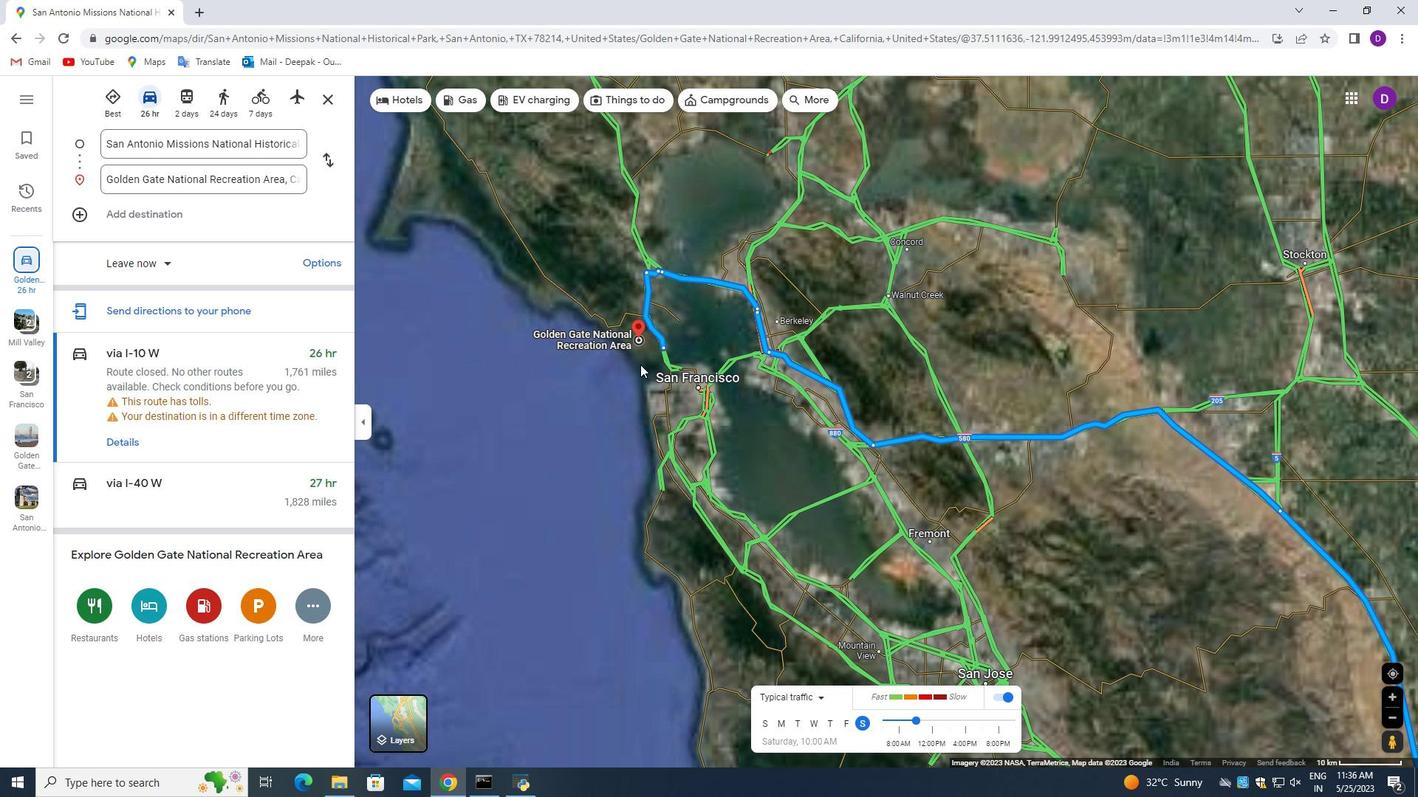 
Action: Mouse scrolled (640, 362) with delta (0, 0)
Screenshot: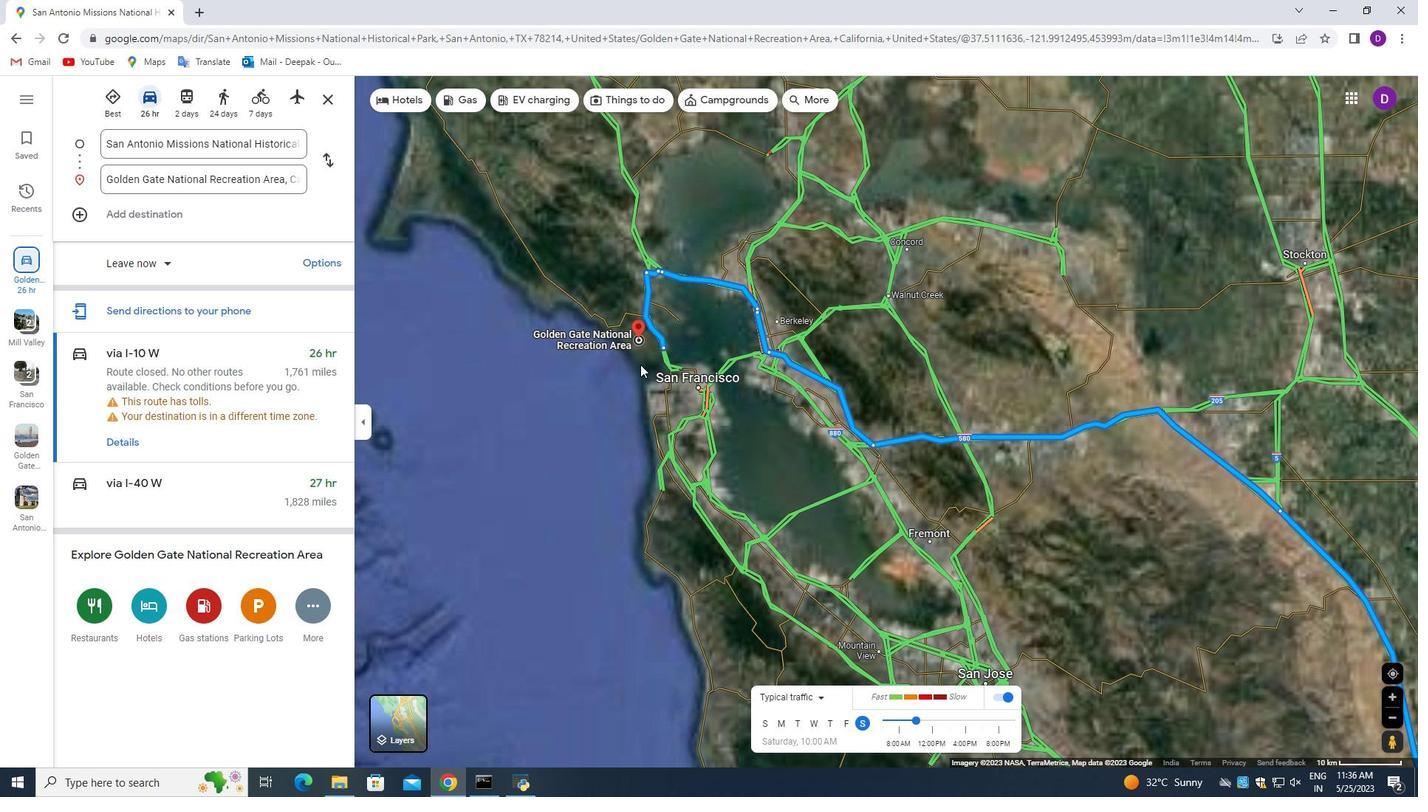 
Action: Mouse scrolled (640, 362) with delta (0, 0)
Screenshot: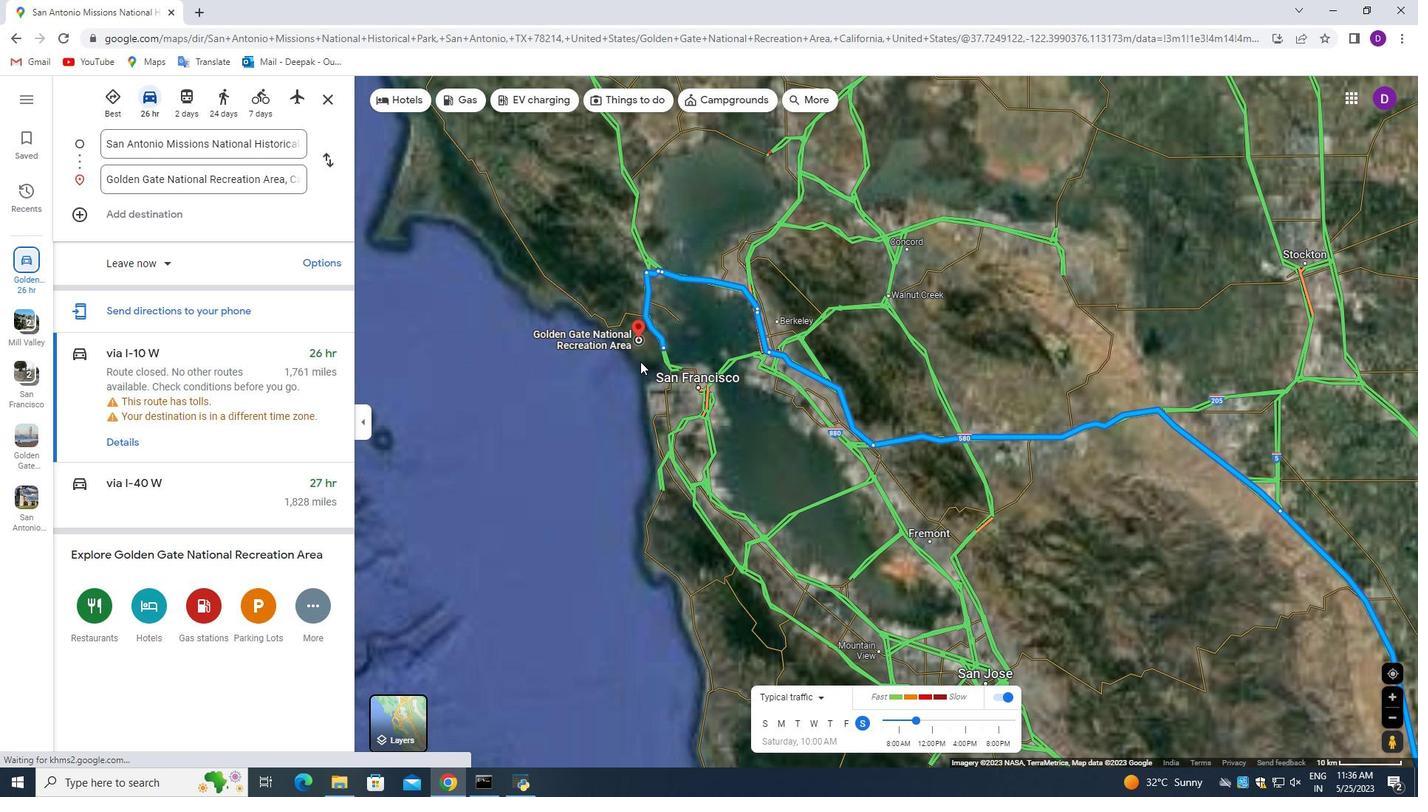 
Action: Mouse scrolled (640, 362) with delta (0, 0)
Screenshot: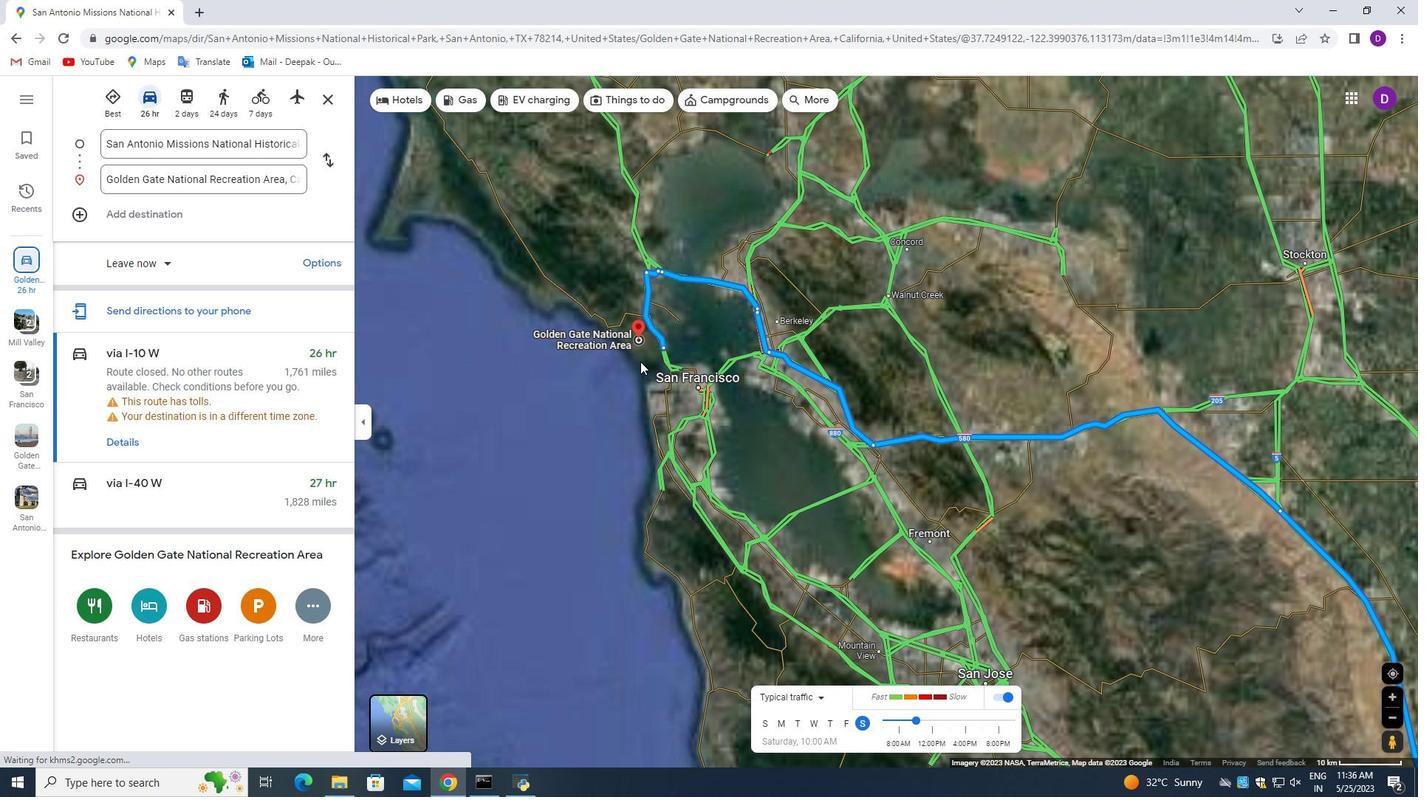 
Action: Mouse moved to (634, 316)
Screenshot: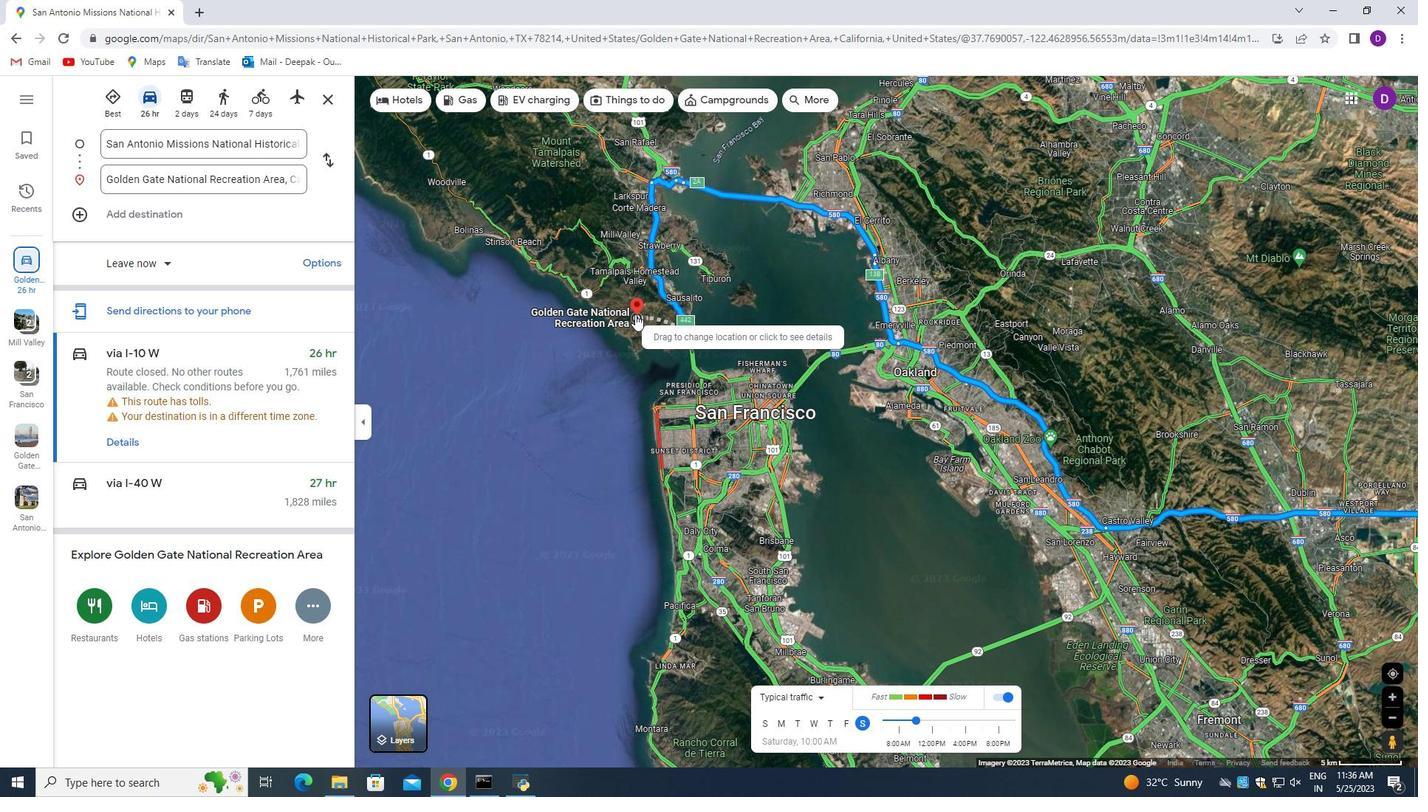 
Action: Mouse pressed left at (634, 316)
Screenshot: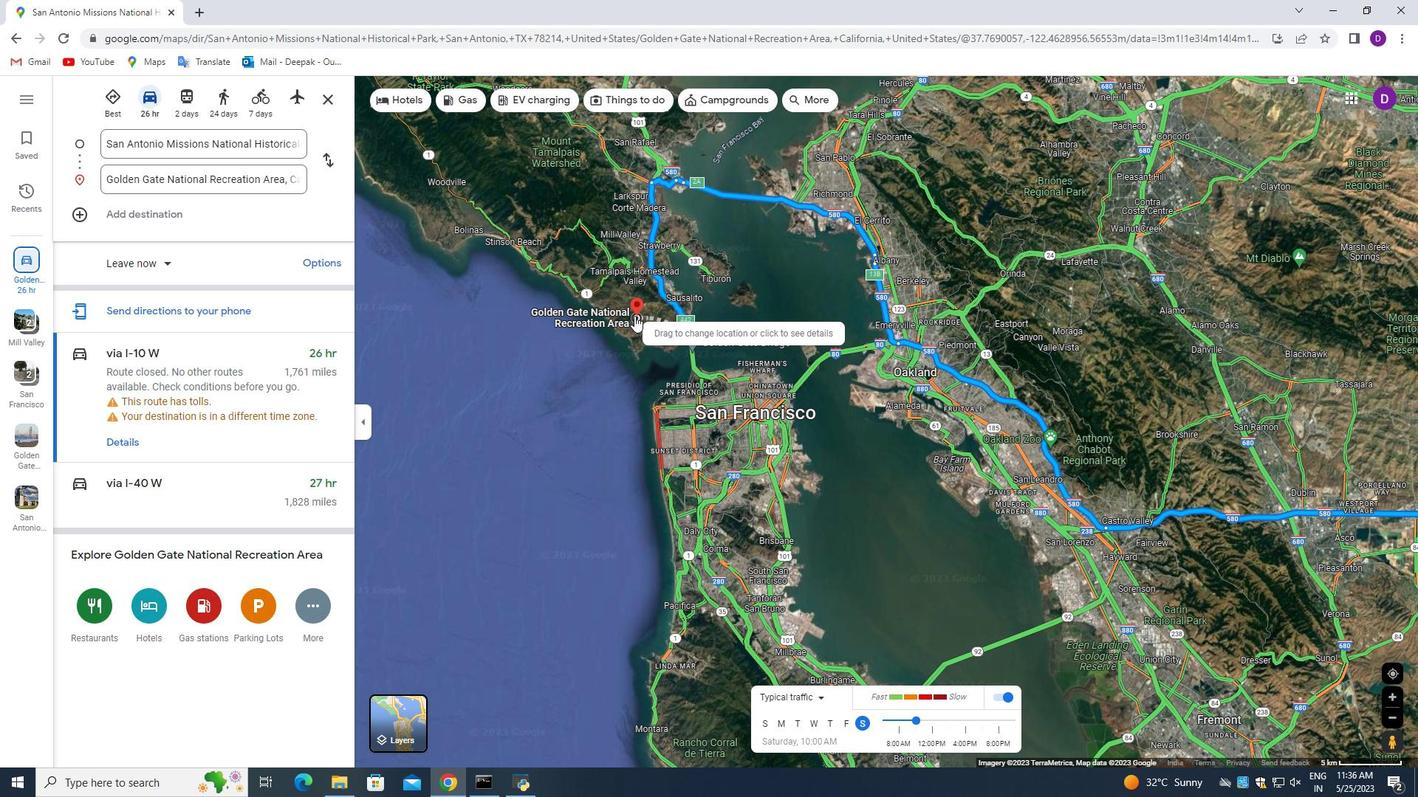 
Action: Mouse moved to (200, 409)
Screenshot: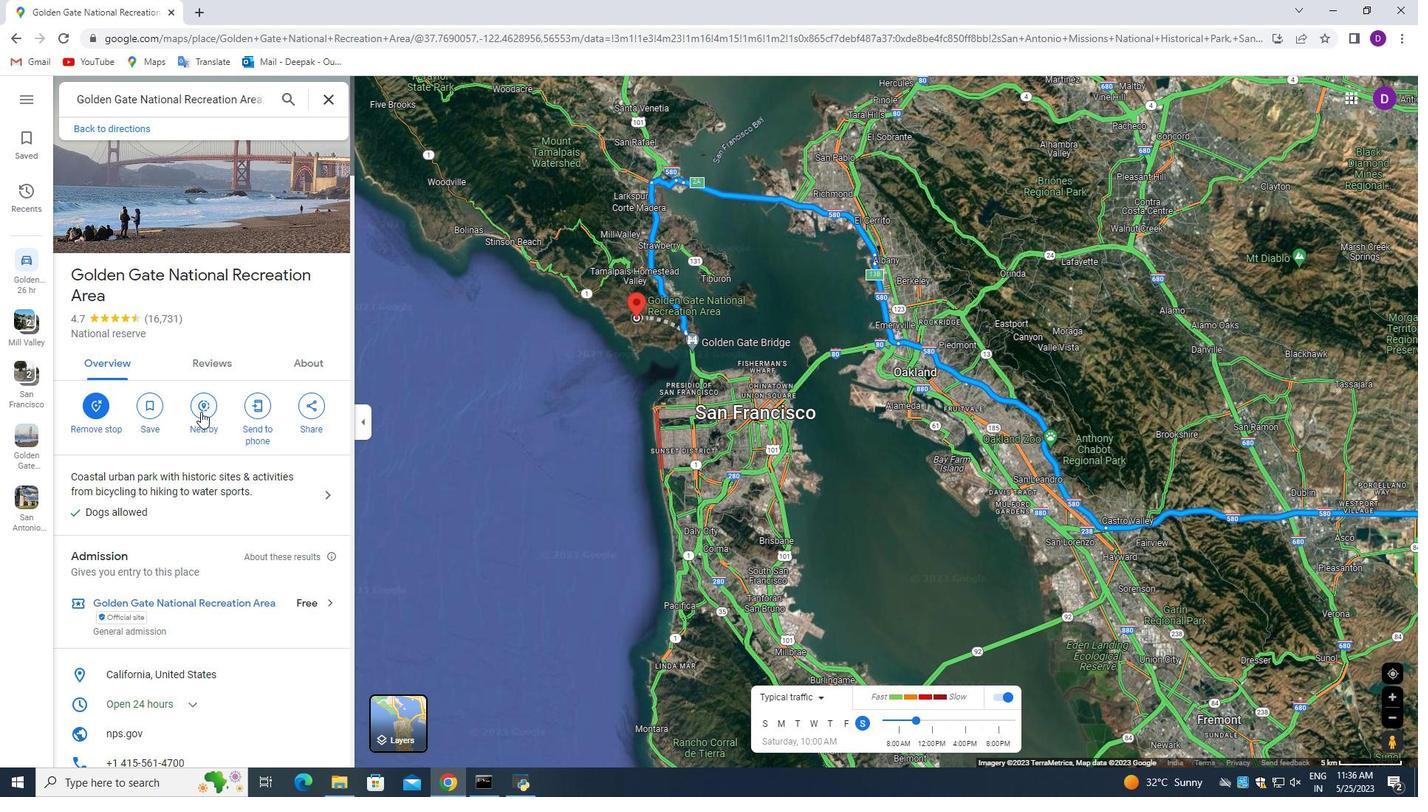
Action: Mouse pressed left at (200, 409)
Screenshot: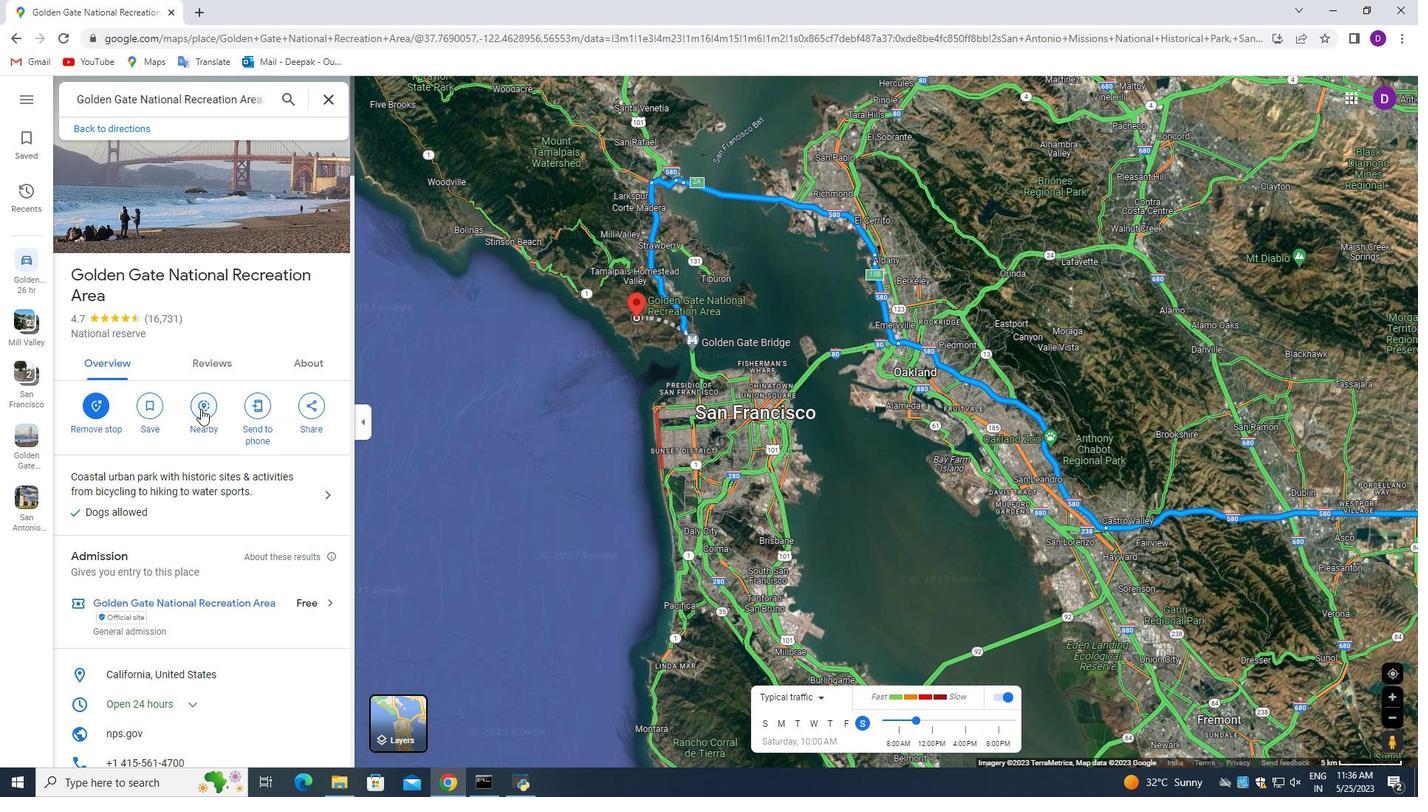 
Action: Mouse moved to (127, 96)
Screenshot: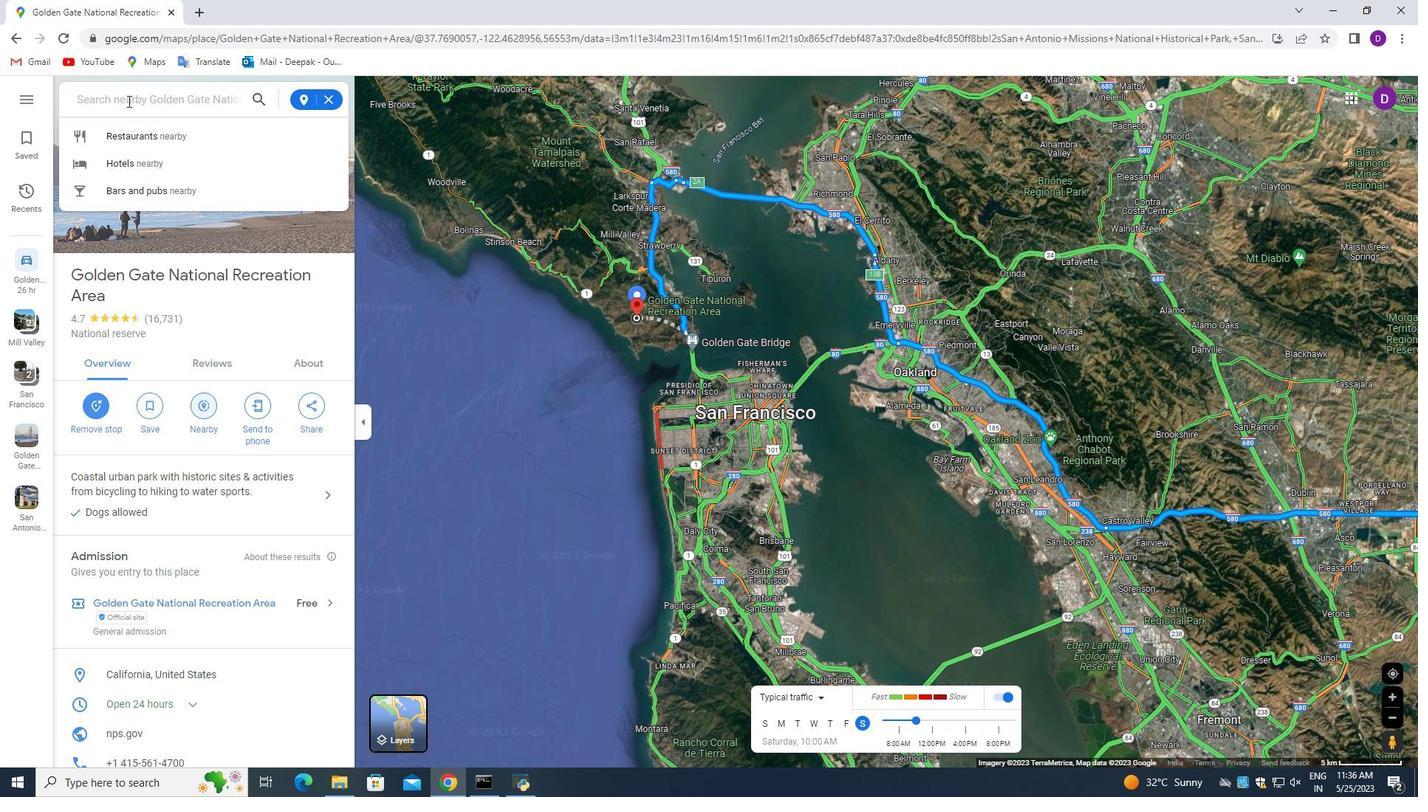 
Action: Mouse pressed left at (127, 96)
Screenshot: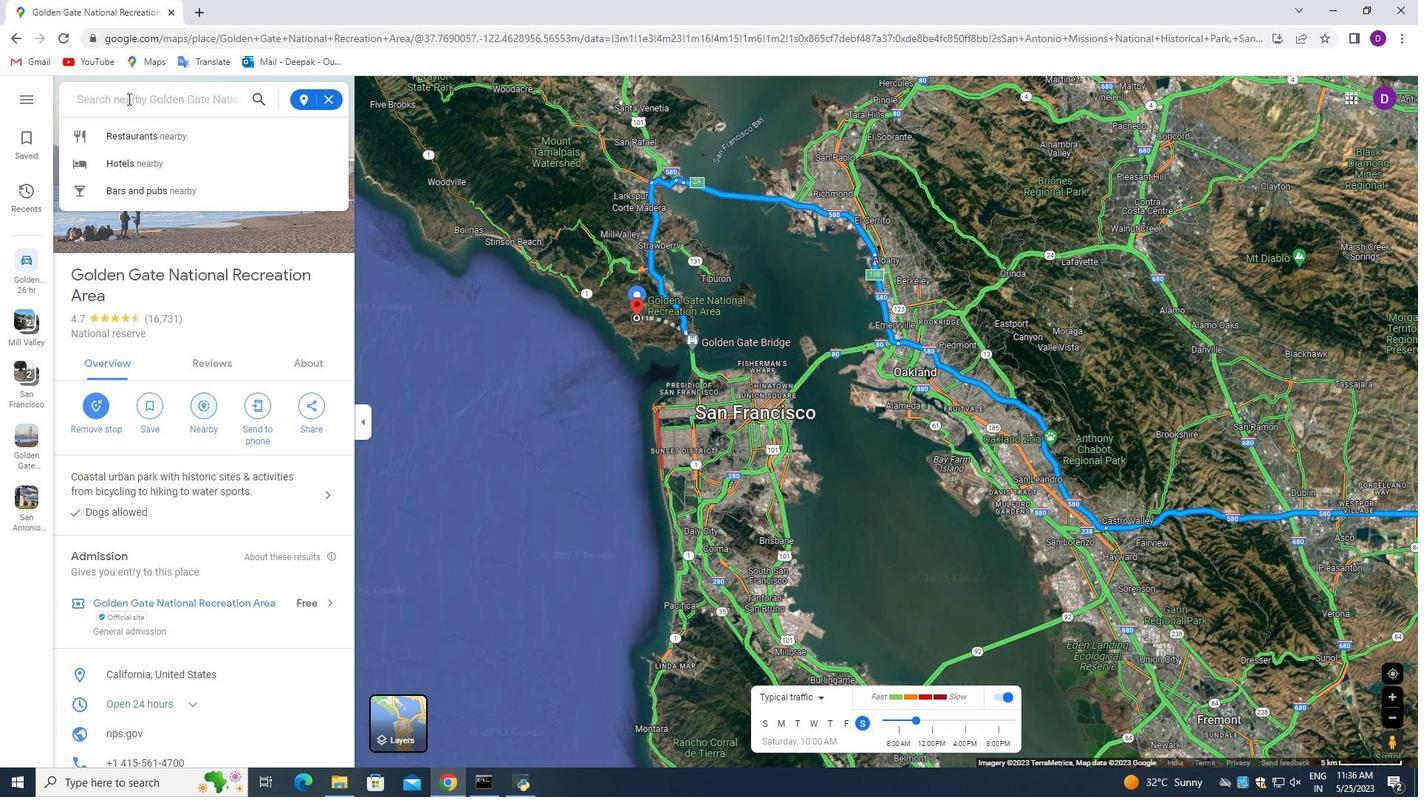 
Action: Key pressed <Key.shift>Post<Key.space><Key.down><Key.enter>
Screenshot: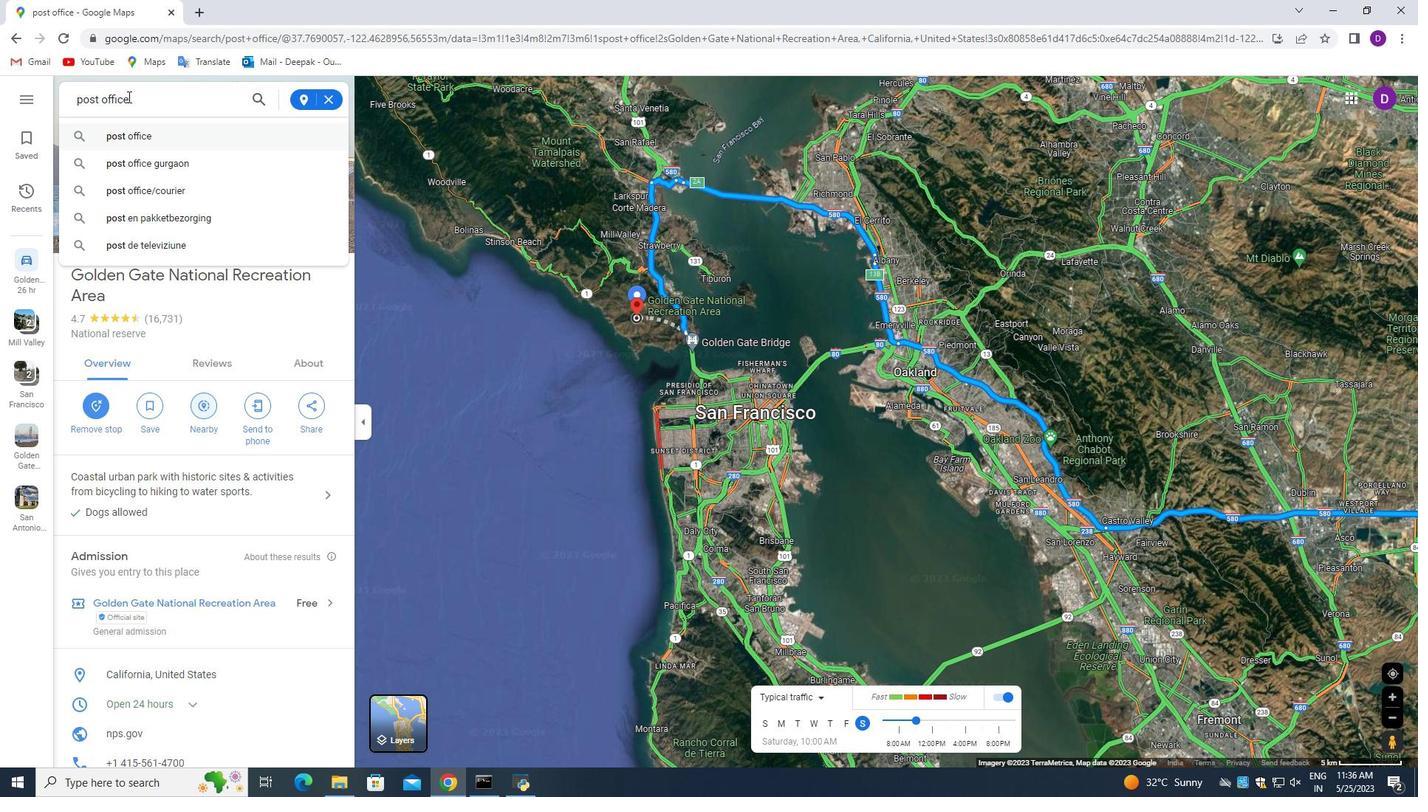 
Action: Mouse moved to (158, 336)
Screenshot: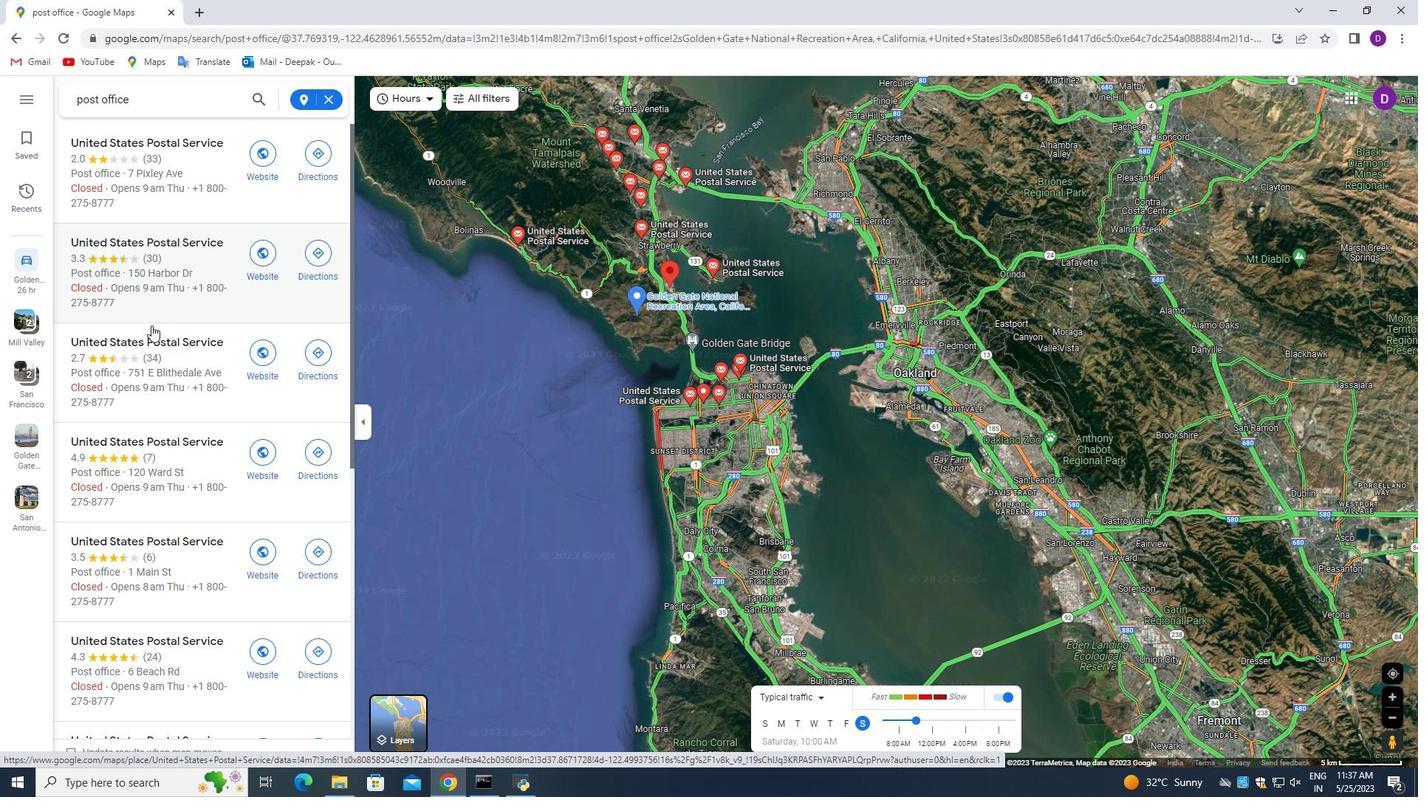 
Action: Mouse scrolled (153, 331) with delta (0, 0)
Screenshot: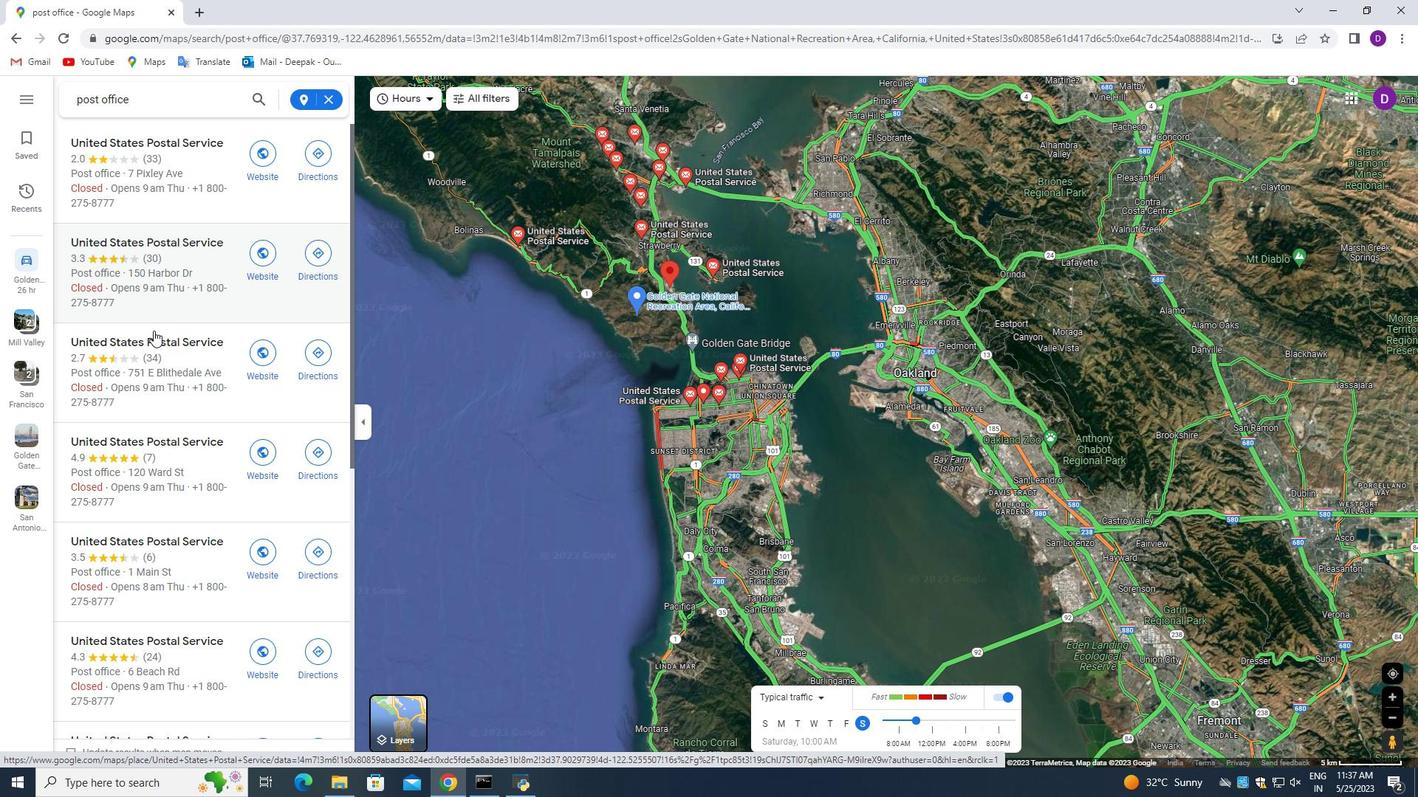 
Action: Mouse moved to (173, 354)
Screenshot: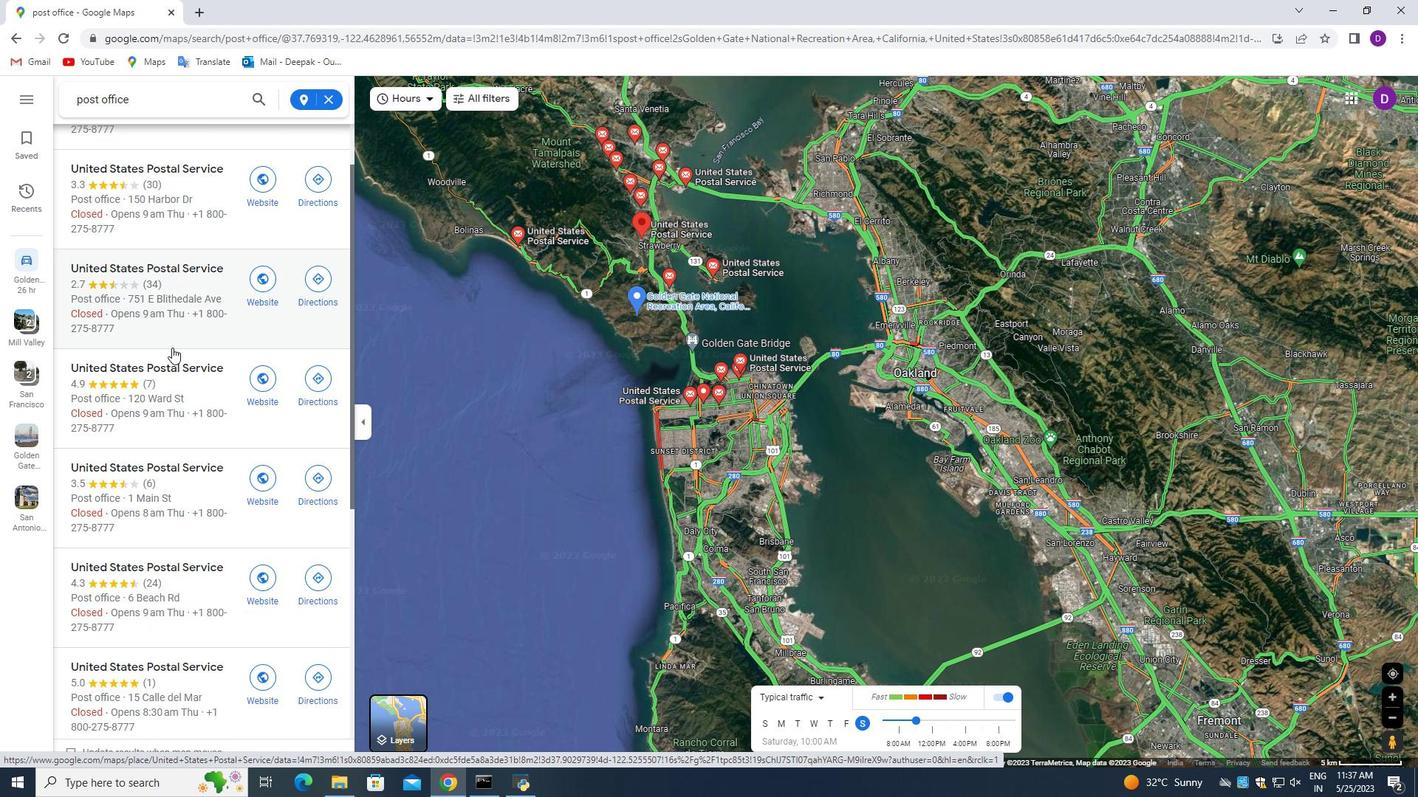 
Action: Mouse scrolled (173, 353) with delta (0, 0)
Screenshot: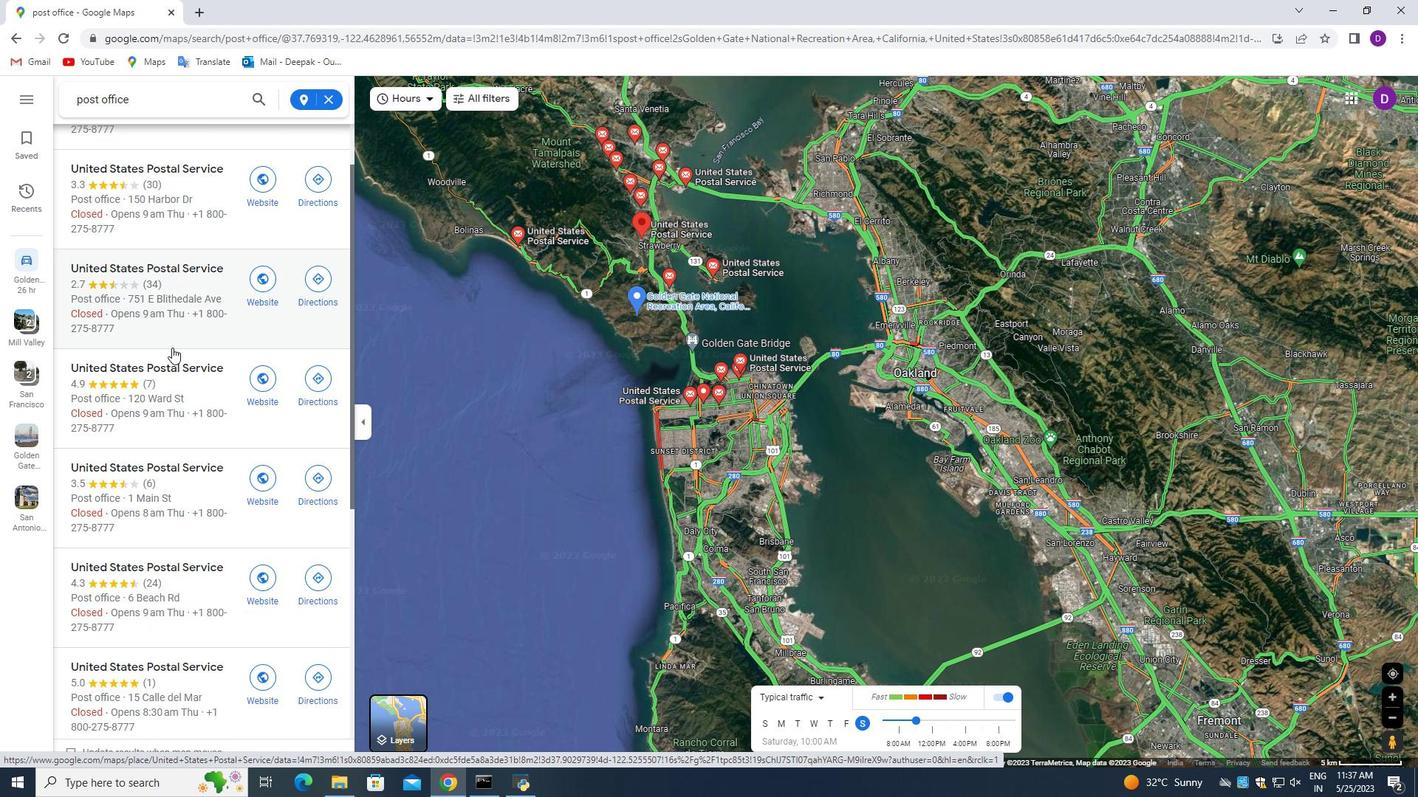
Action: Mouse moved to (171, 379)
Screenshot: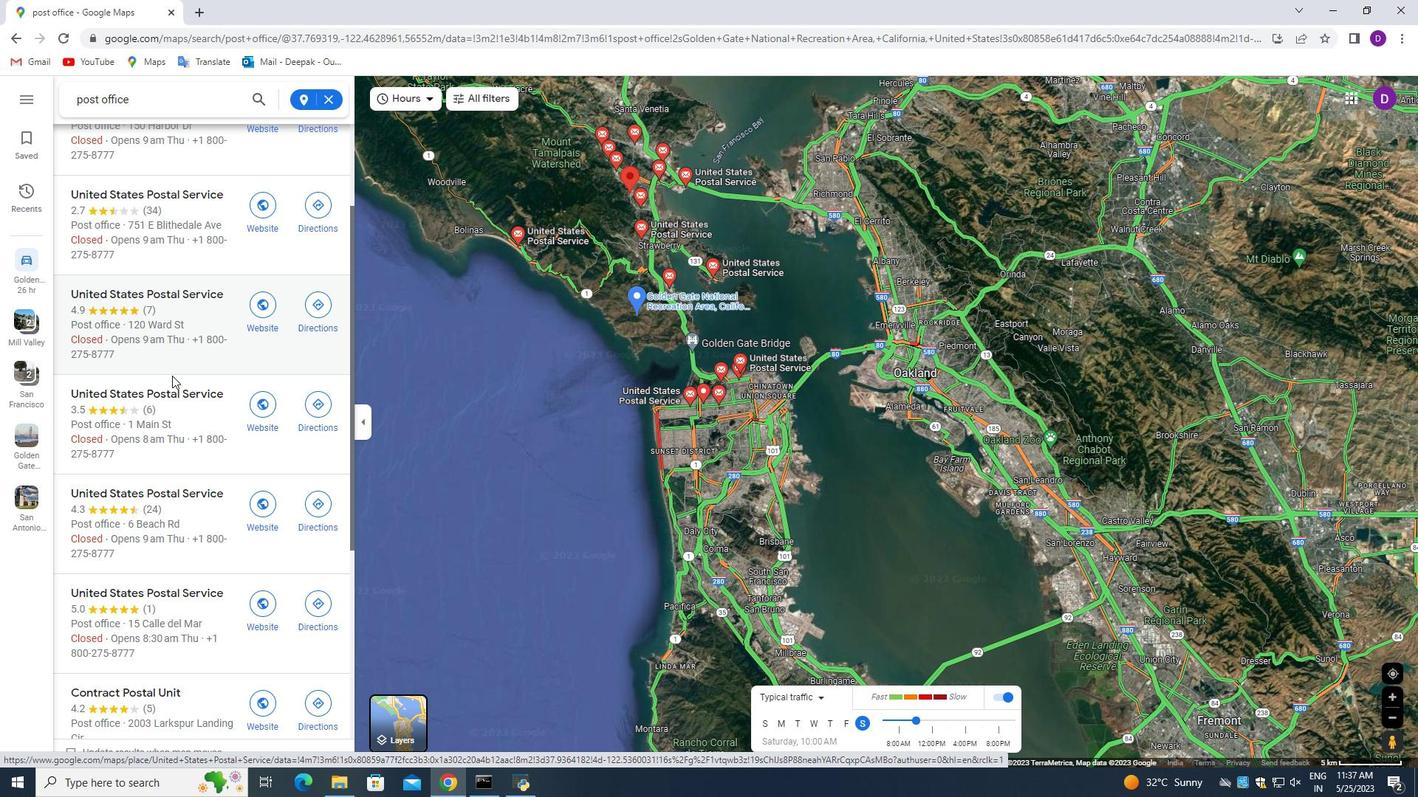
Action: Mouse scrolled (171, 379) with delta (0, 0)
Screenshot: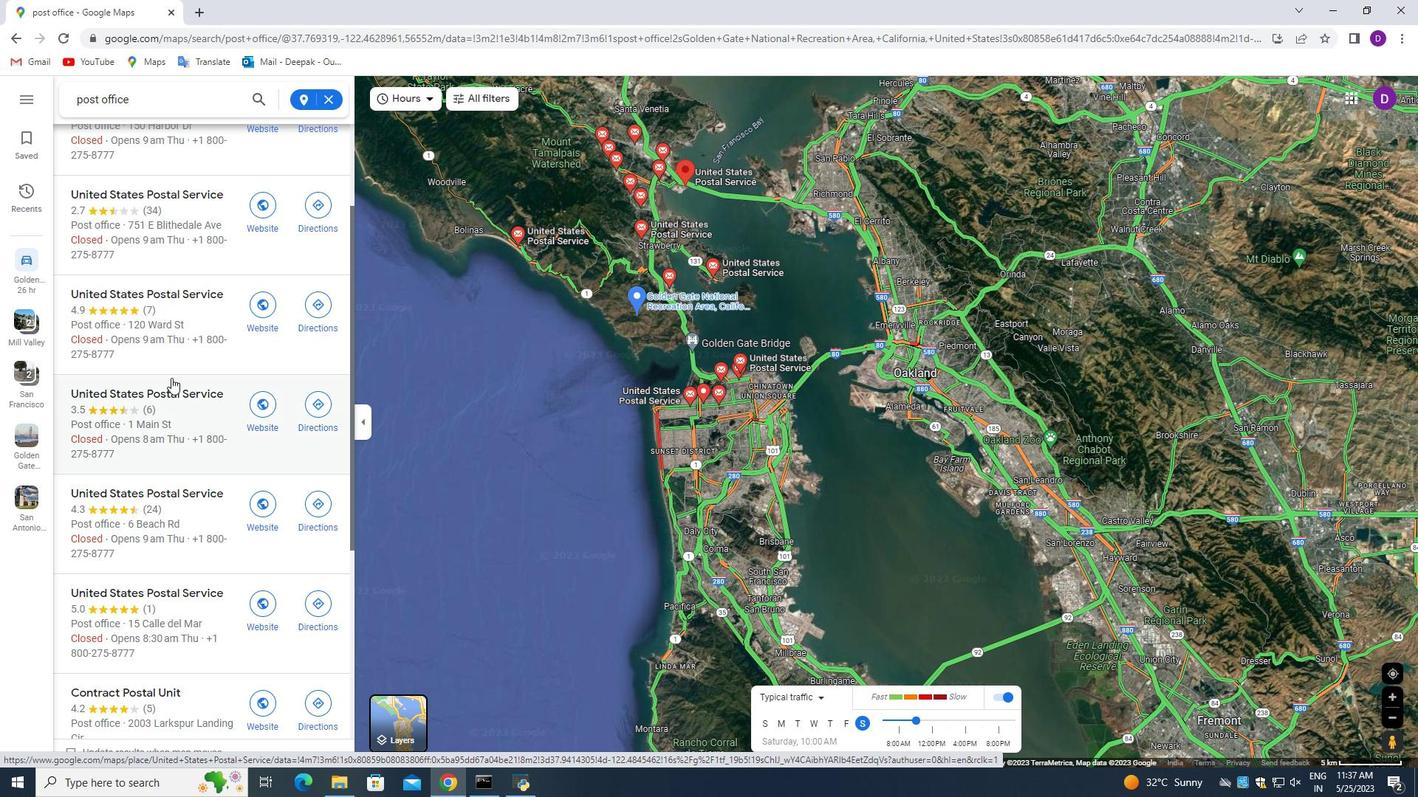 
Action: Mouse moved to (172, 374)
Screenshot: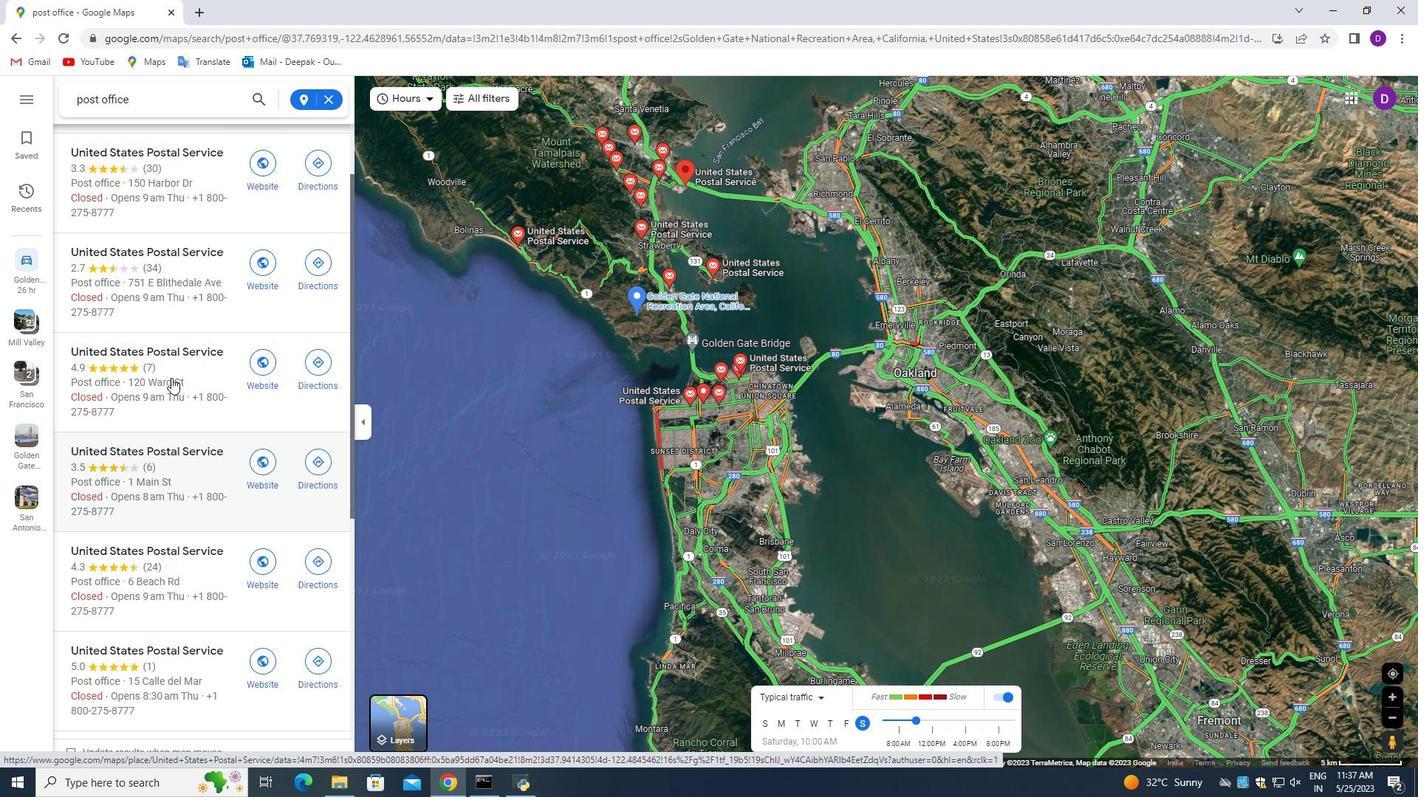 
Action: Mouse scrolled (172, 375) with delta (0, 0)
Screenshot: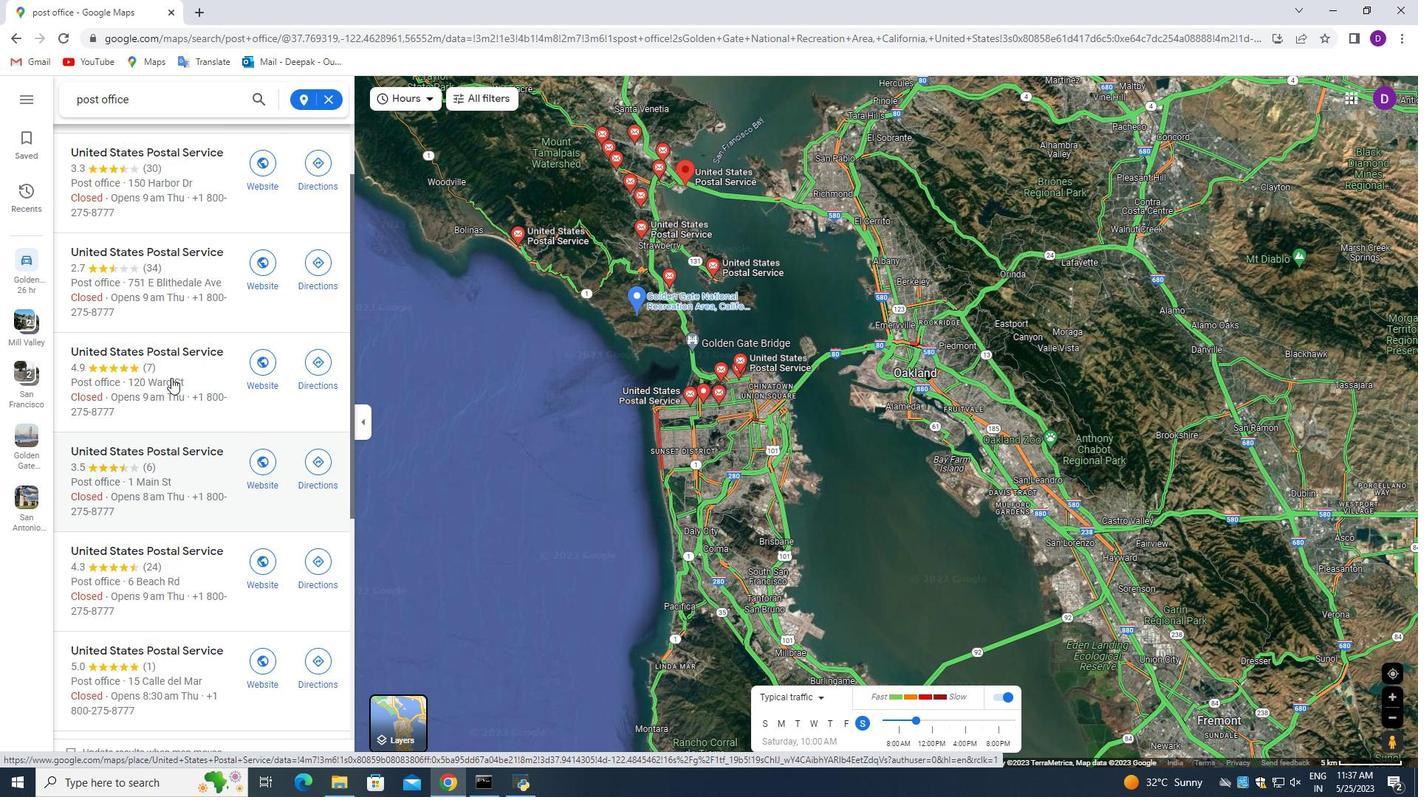 
Action: Mouse moved to (178, 309)
Screenshot: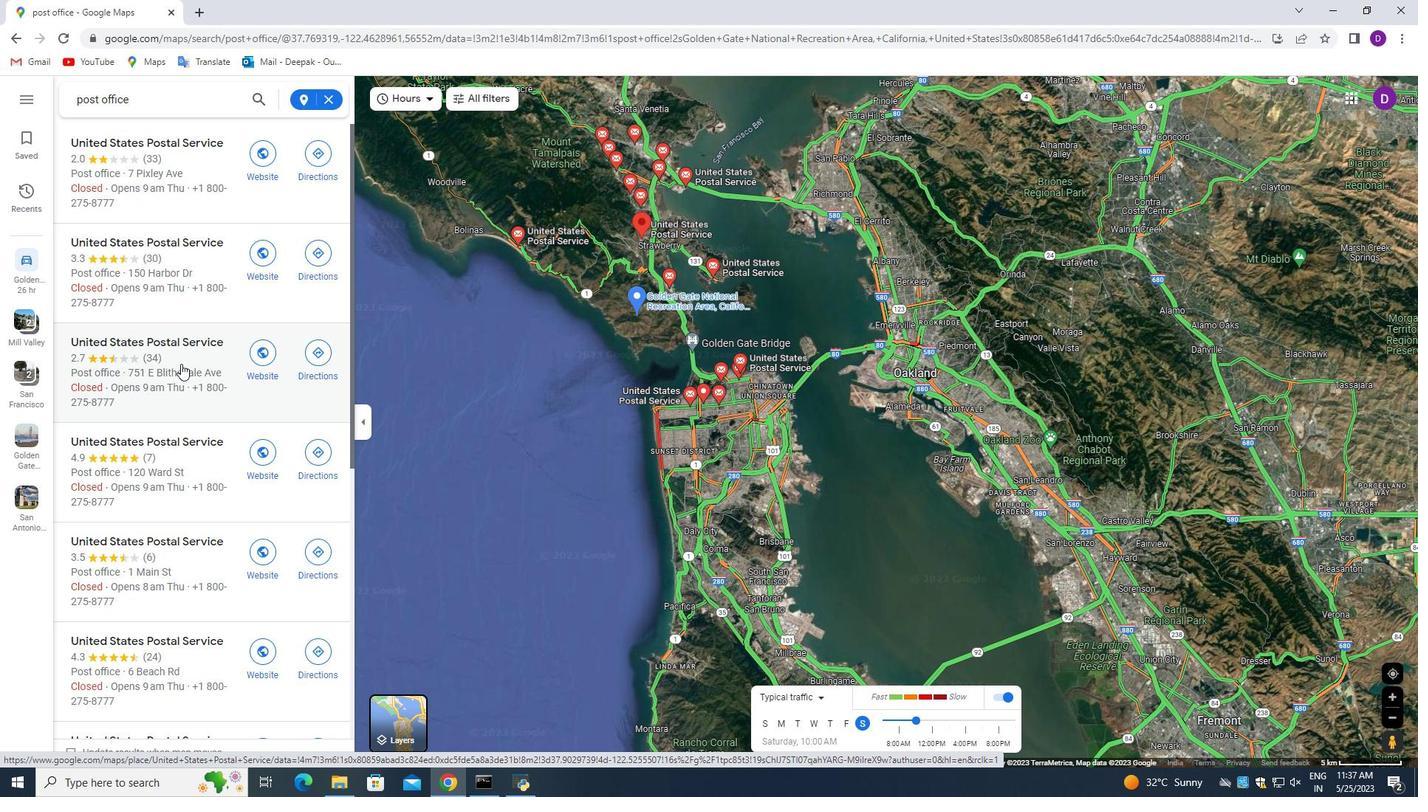 
Action: Mouse scrolled (179, 315) with delta (0, 0)
Screenshot: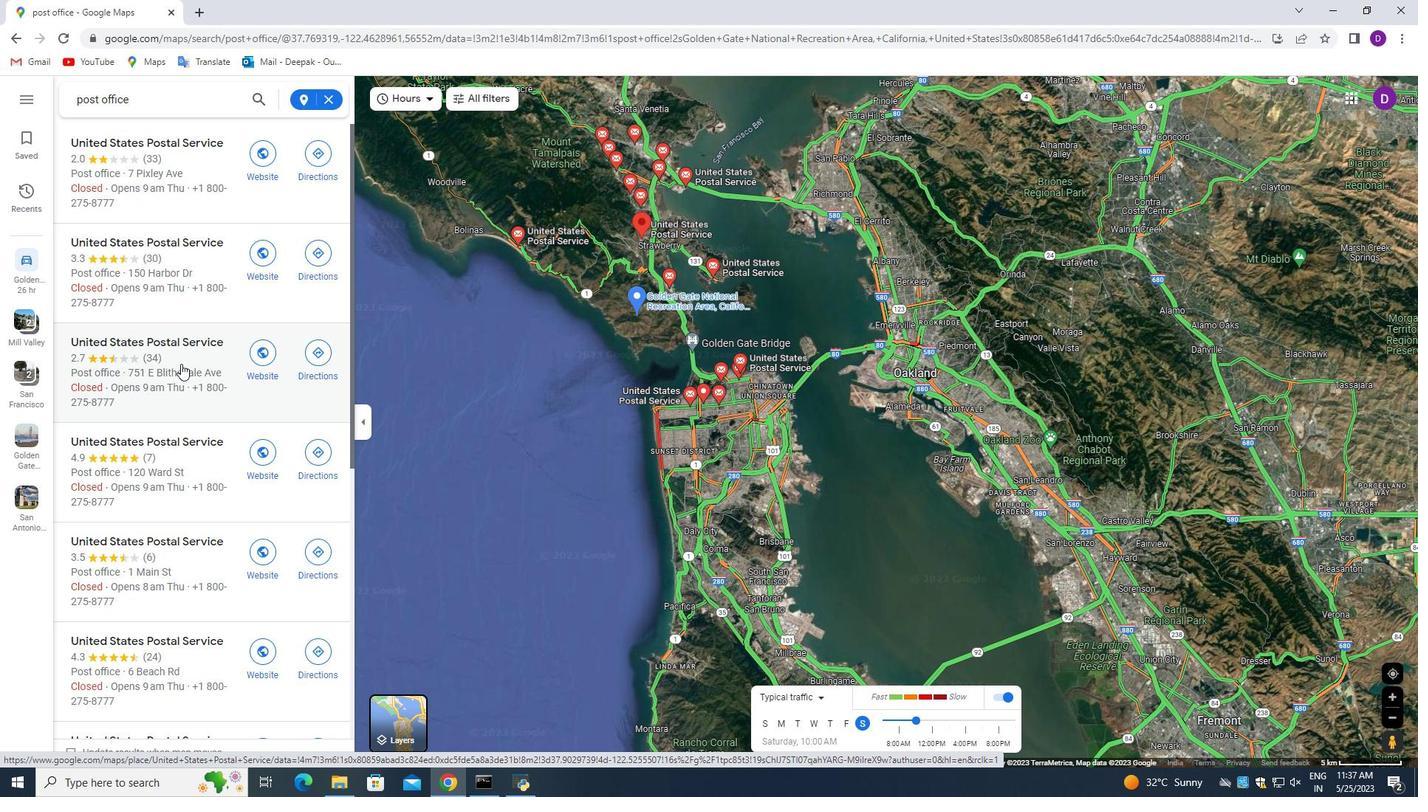 
Action: Mouse moved to (176, 300)
Screenshot: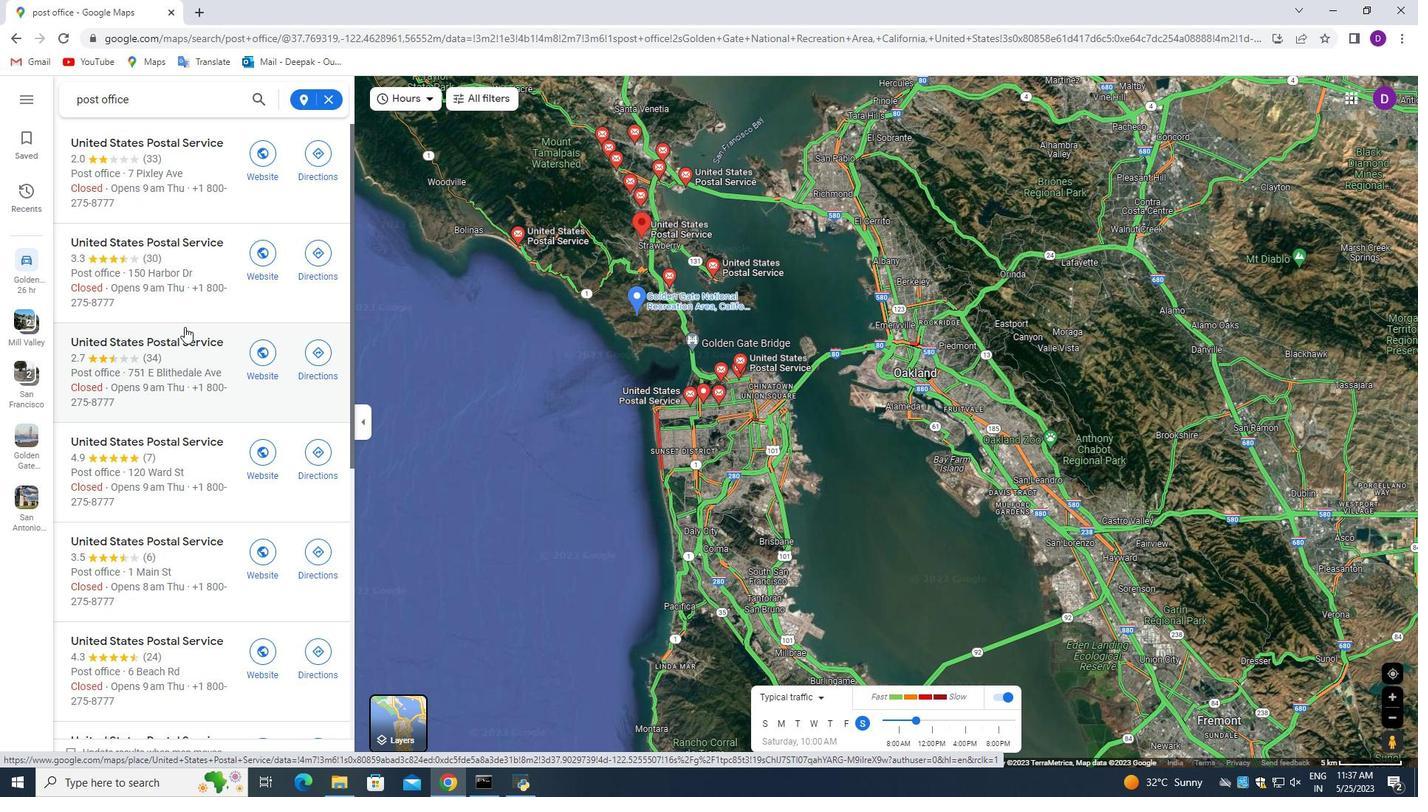 
Action: Mouse scrolled (176, 302) with delta (0, 0)
Screenshot: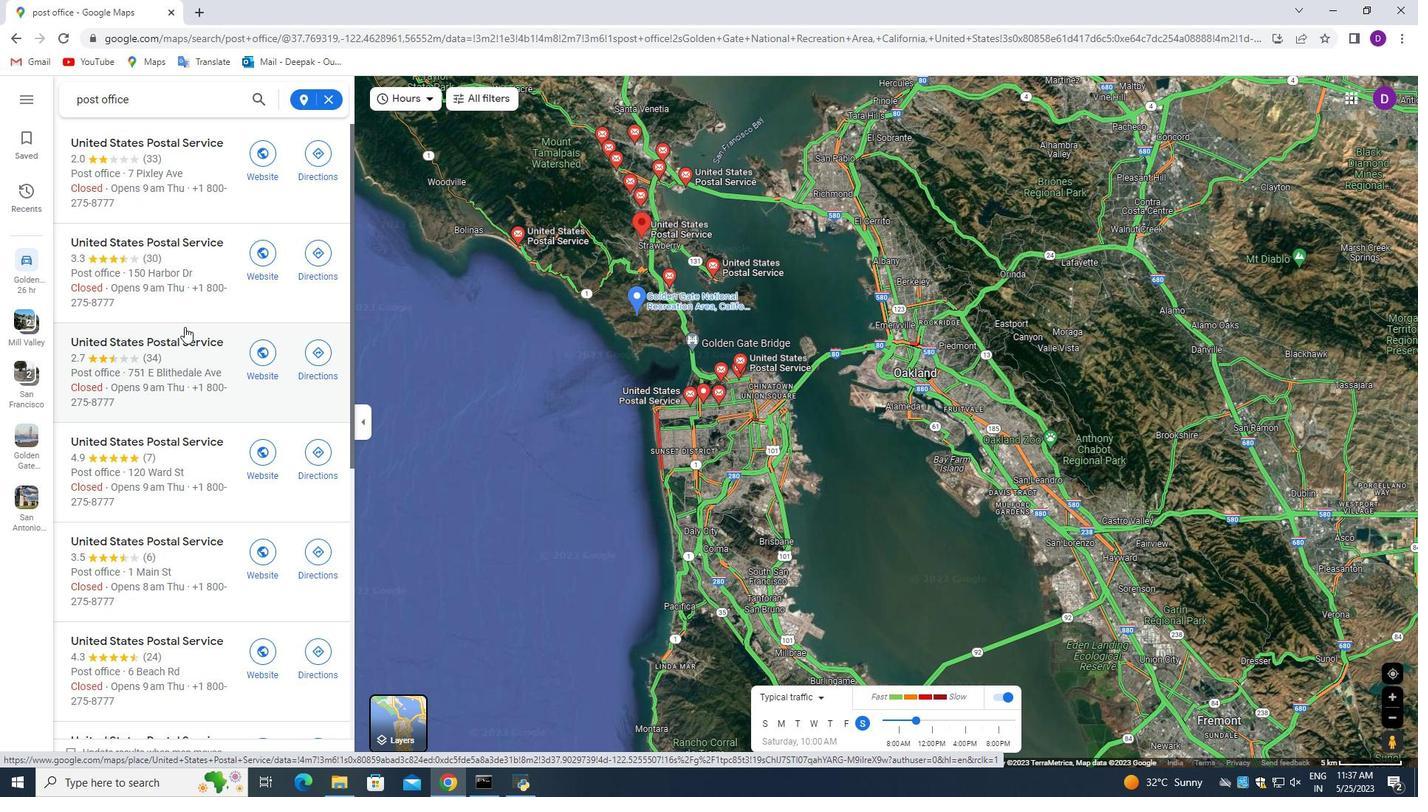 
Action: Mouse moved to (195, 172)
Screenshot: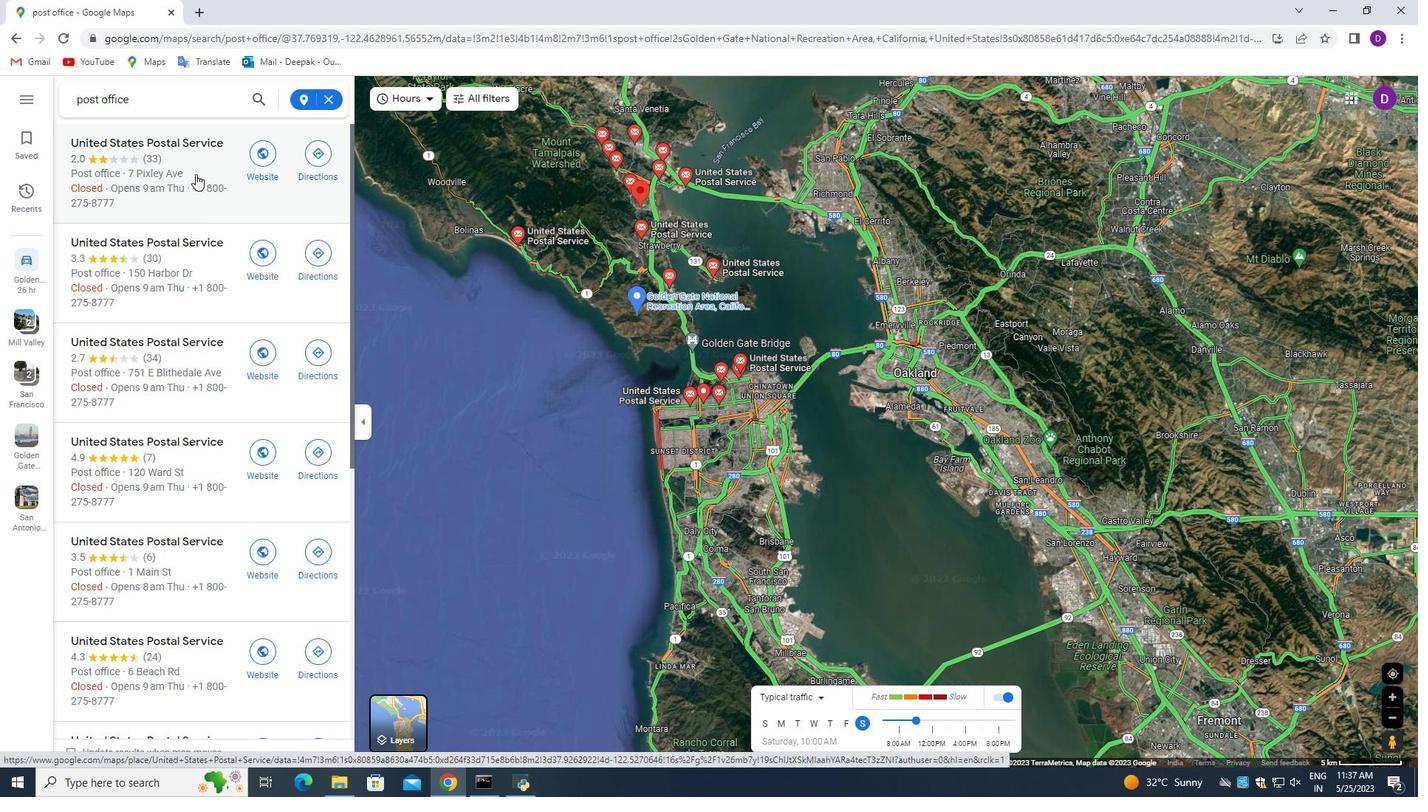 
Action: Mouse pressed left at (195, 172)
Screenshot: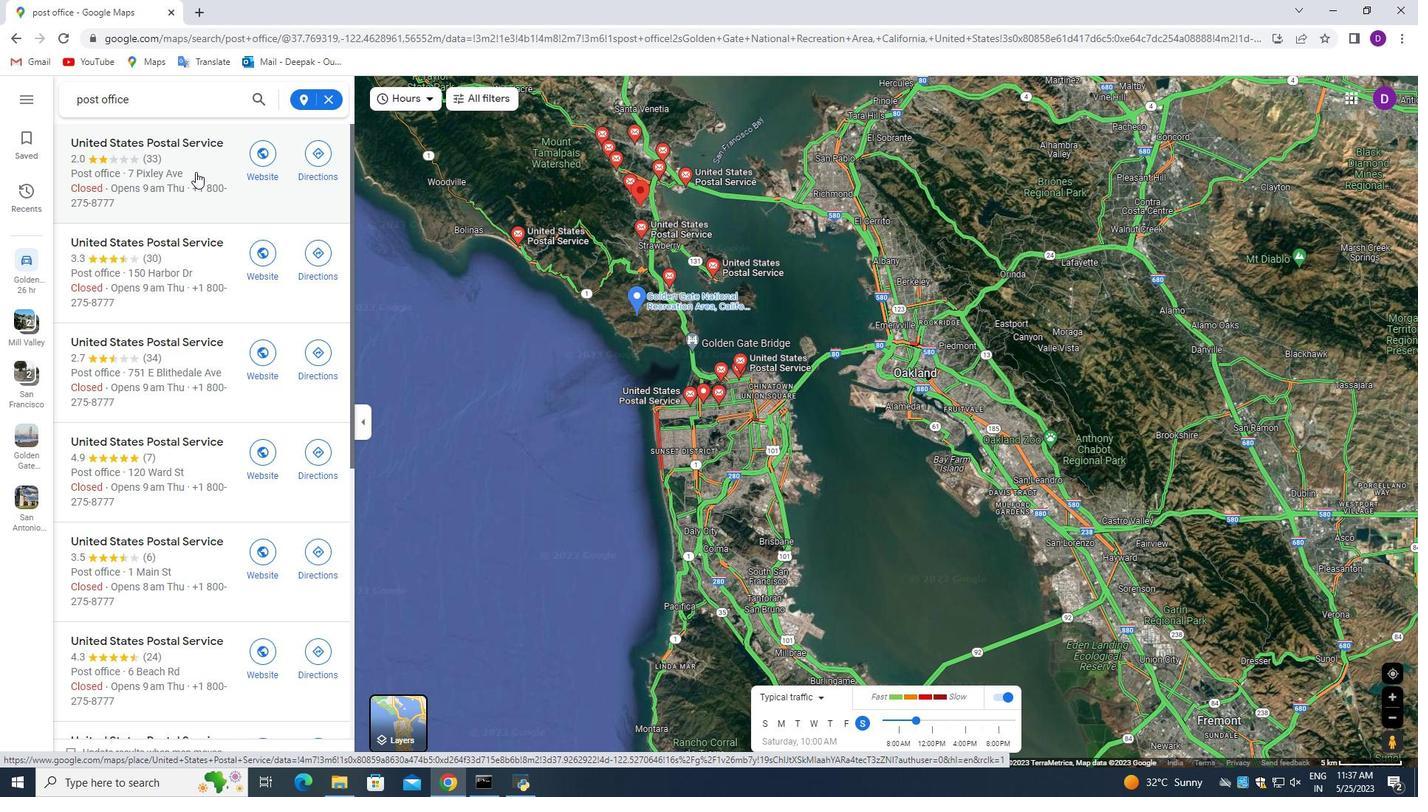
Action: Mouse moved to (520, 383)
Screenshot: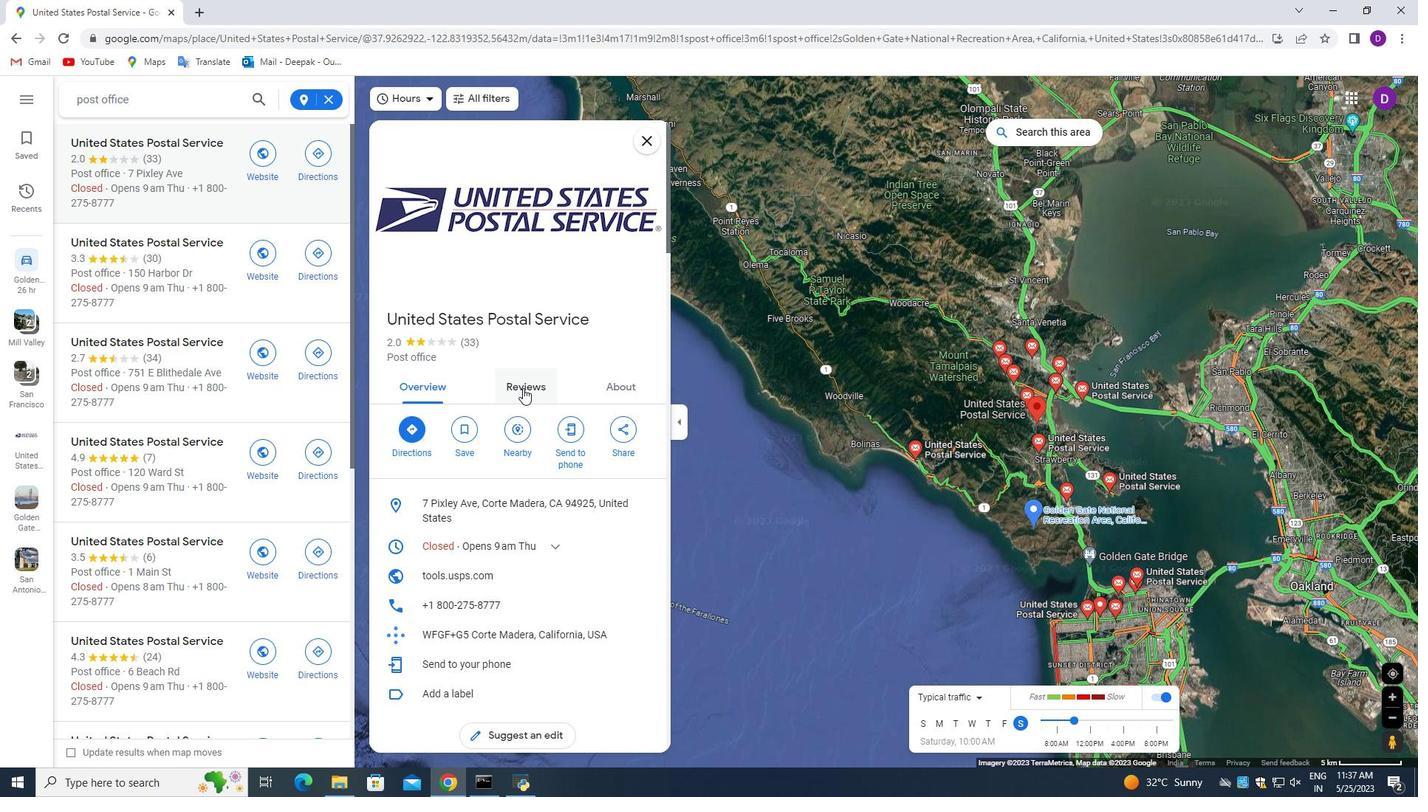 
Action: Mouse pressed left at (520, 383)
Screenshot: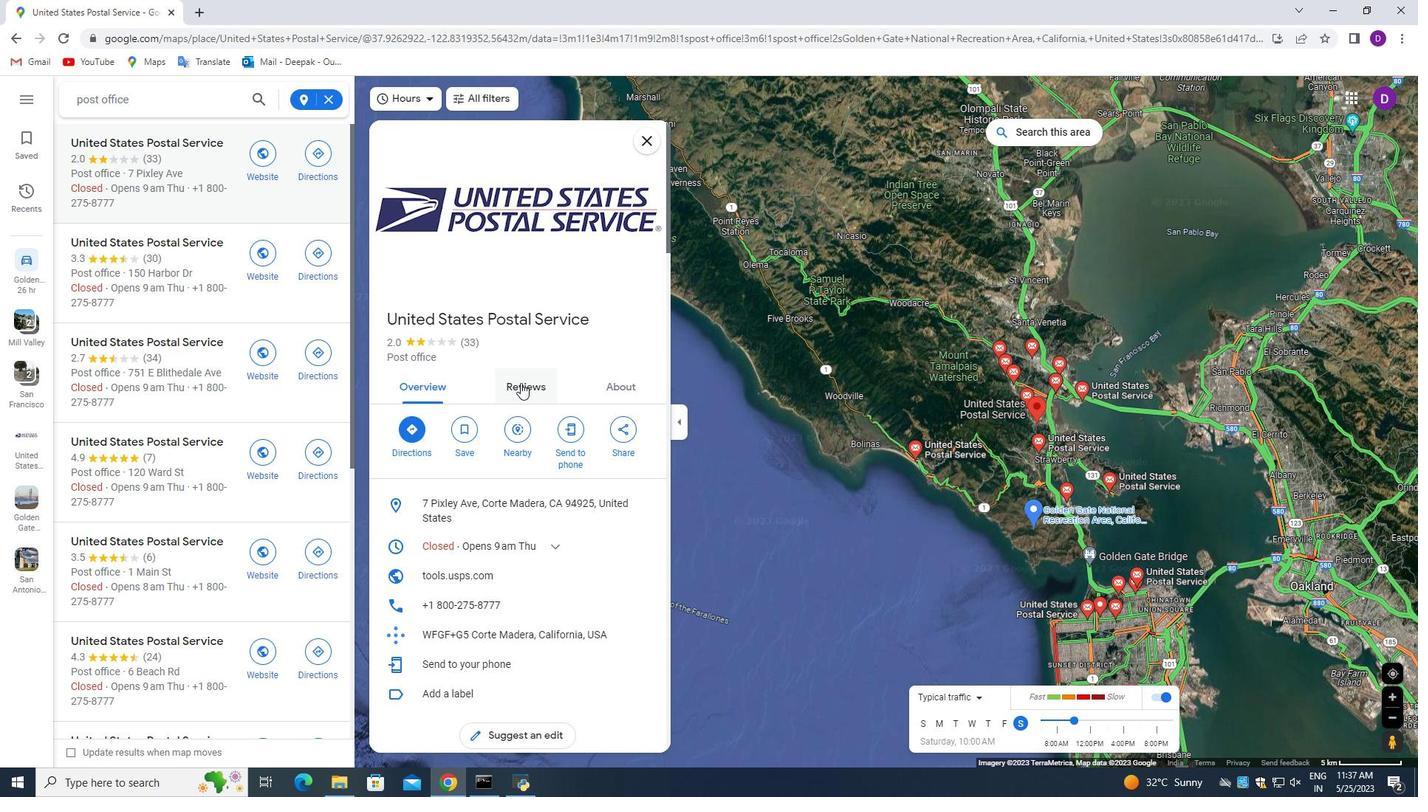
Action: Mouse moved to (520, 436)
Screenshot: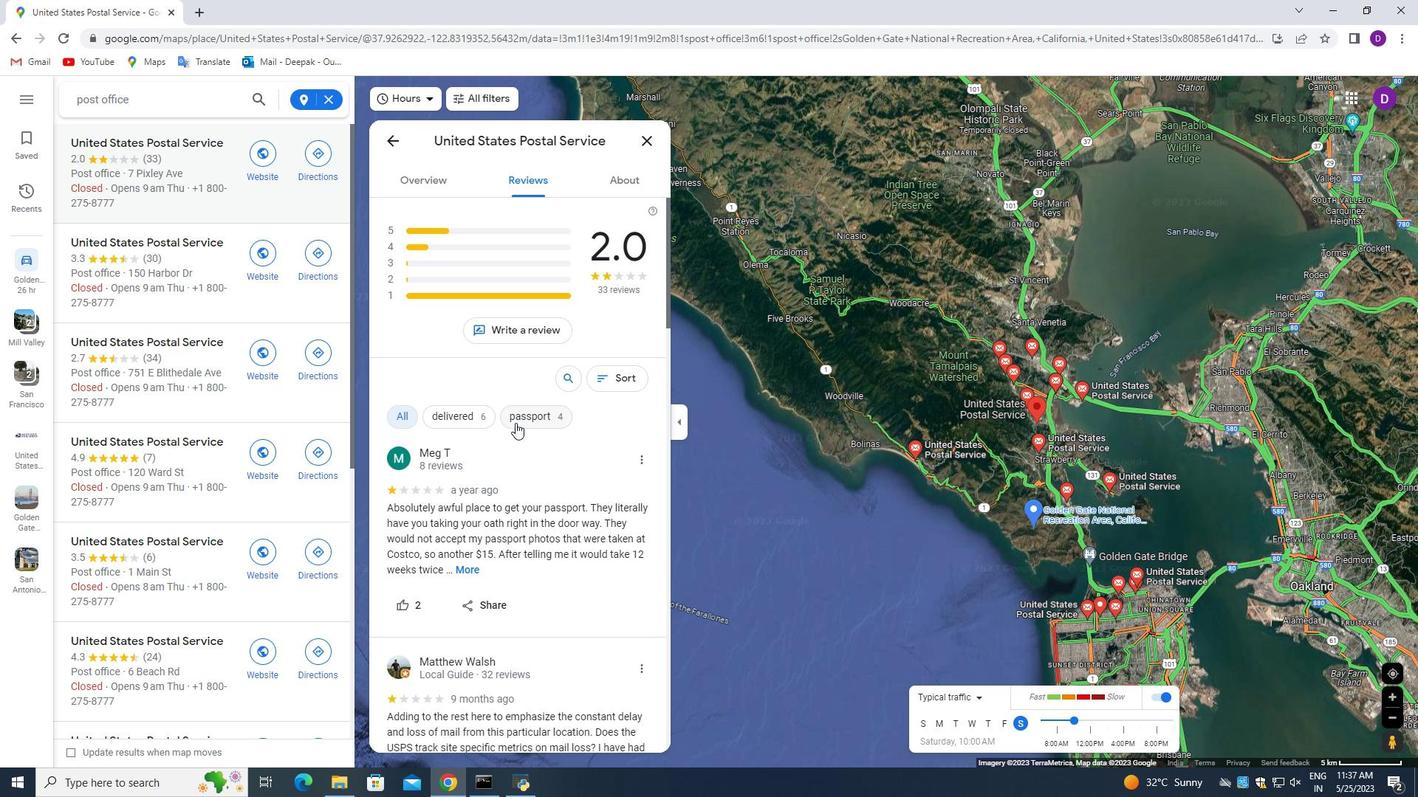 
Action: Mouse scrolled (520, 435) with delta (0, 0)
Screenshot: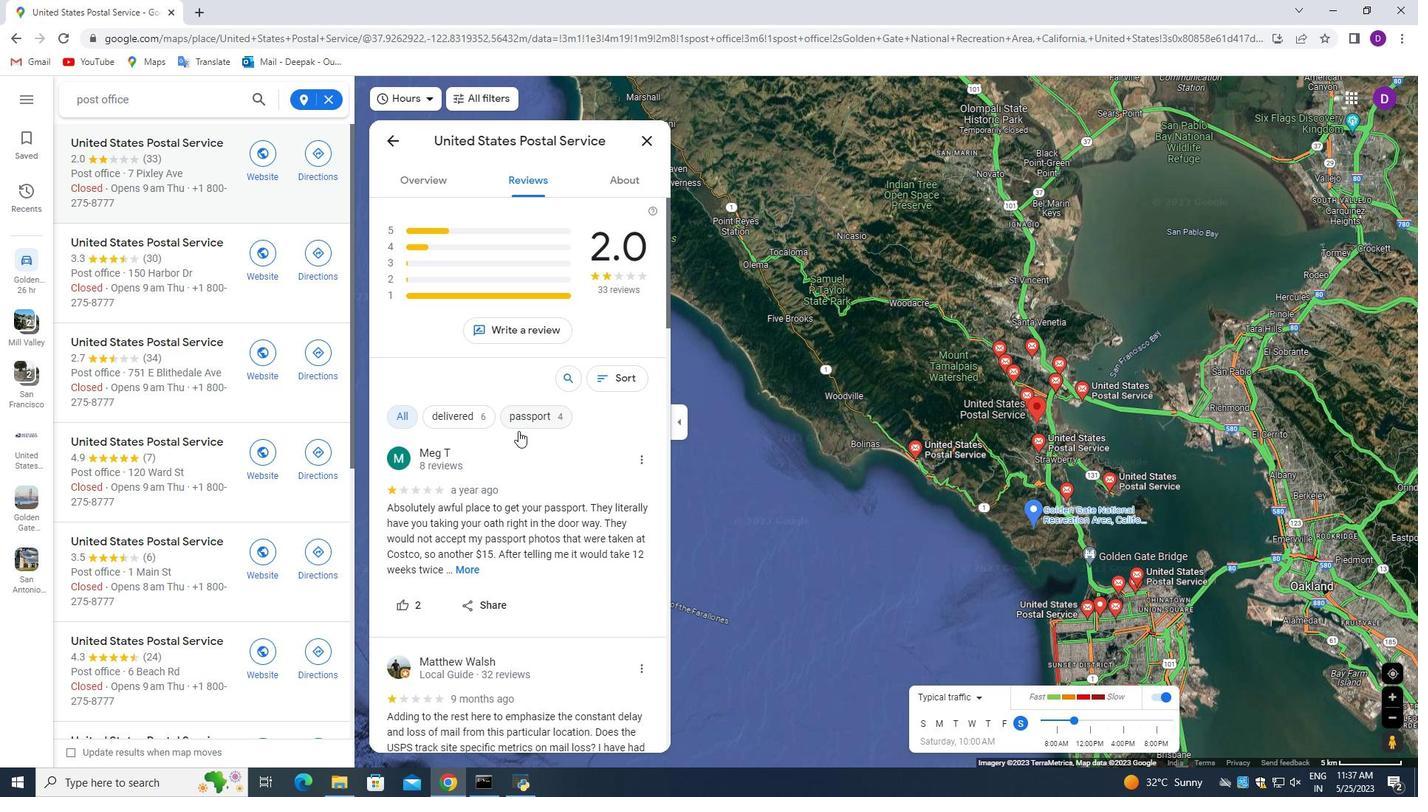 
Action: Mouse moved to (531, 430)
Screenshot: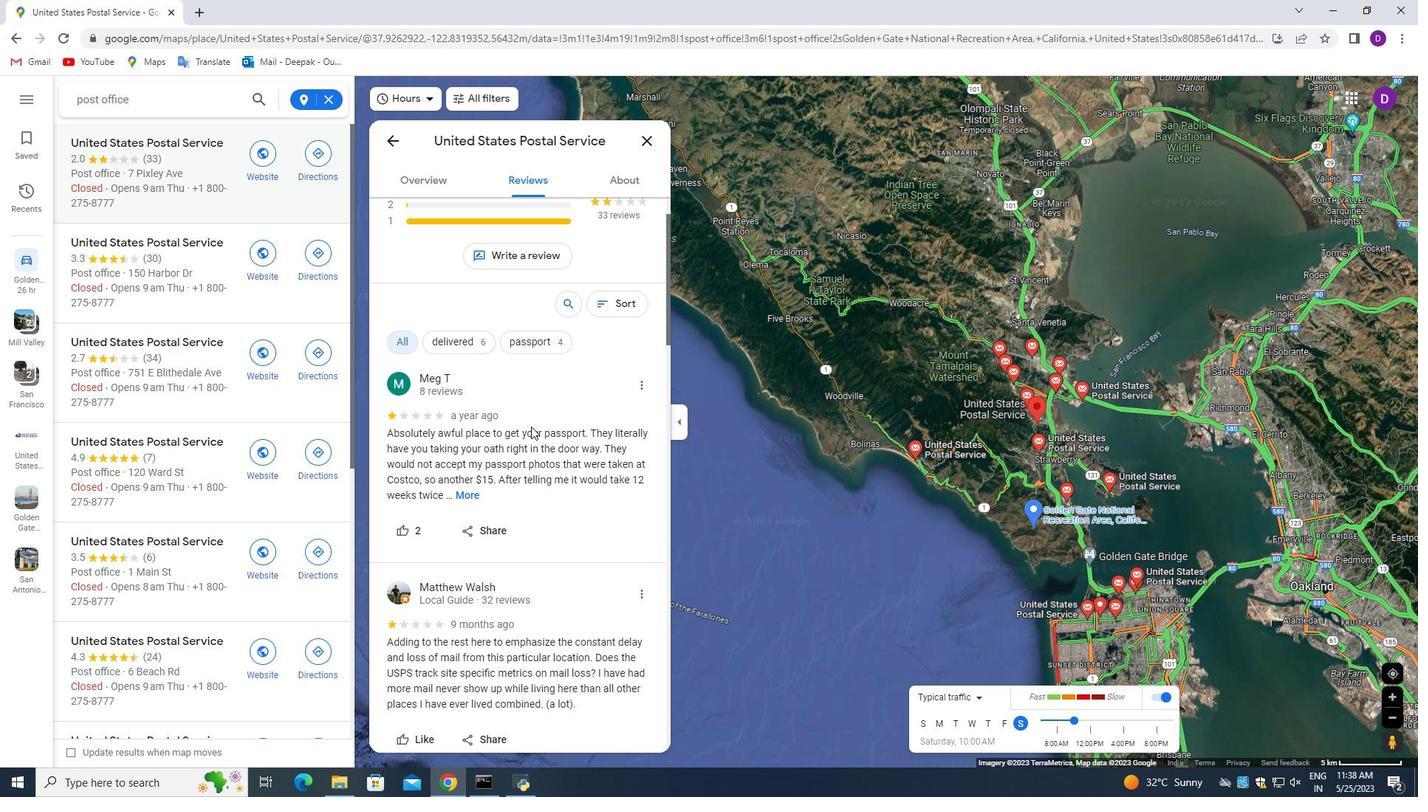 
Action: Mouse scrolled (531, 429) with delta (0, 0)
Screenshot: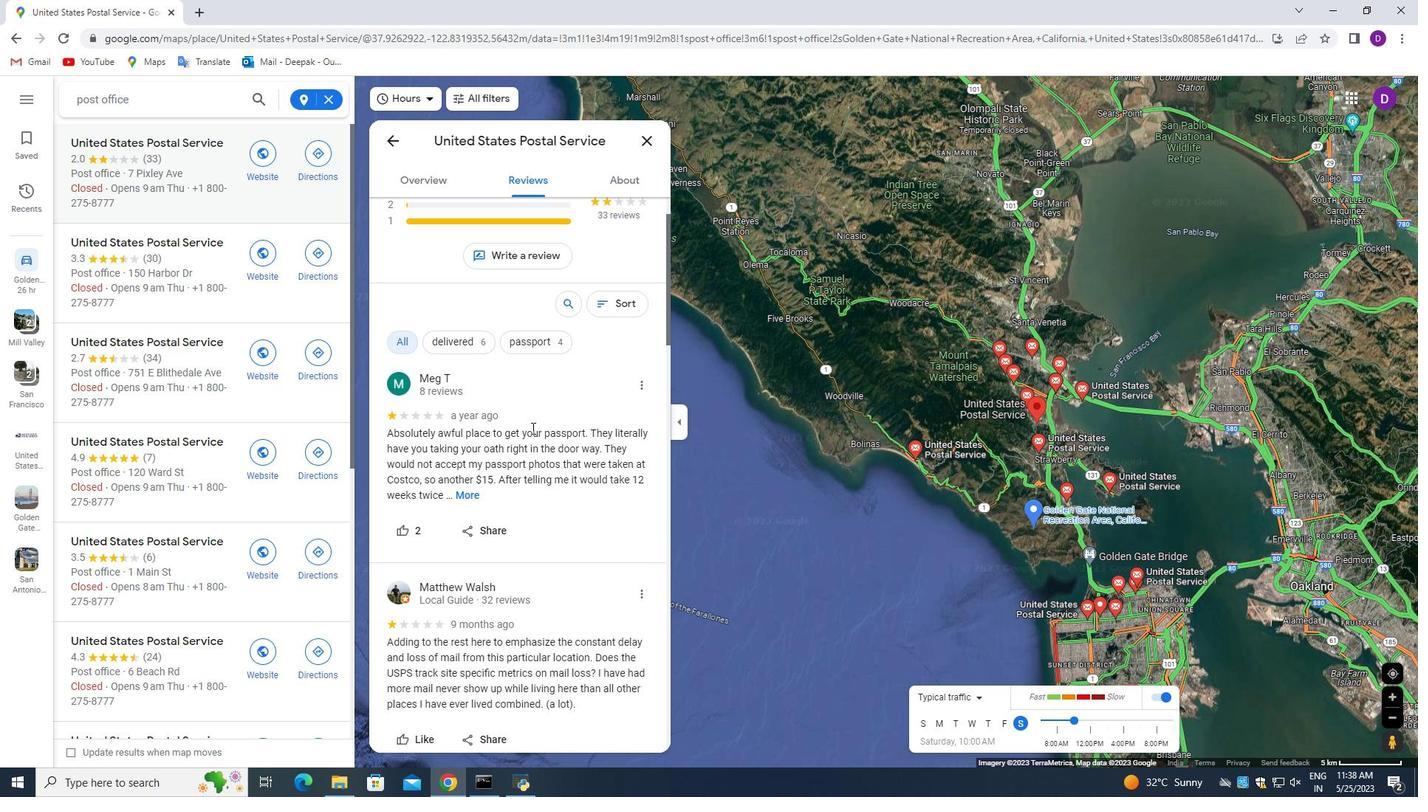 
Action: Mouse moved to (526, 427)
Screenshot: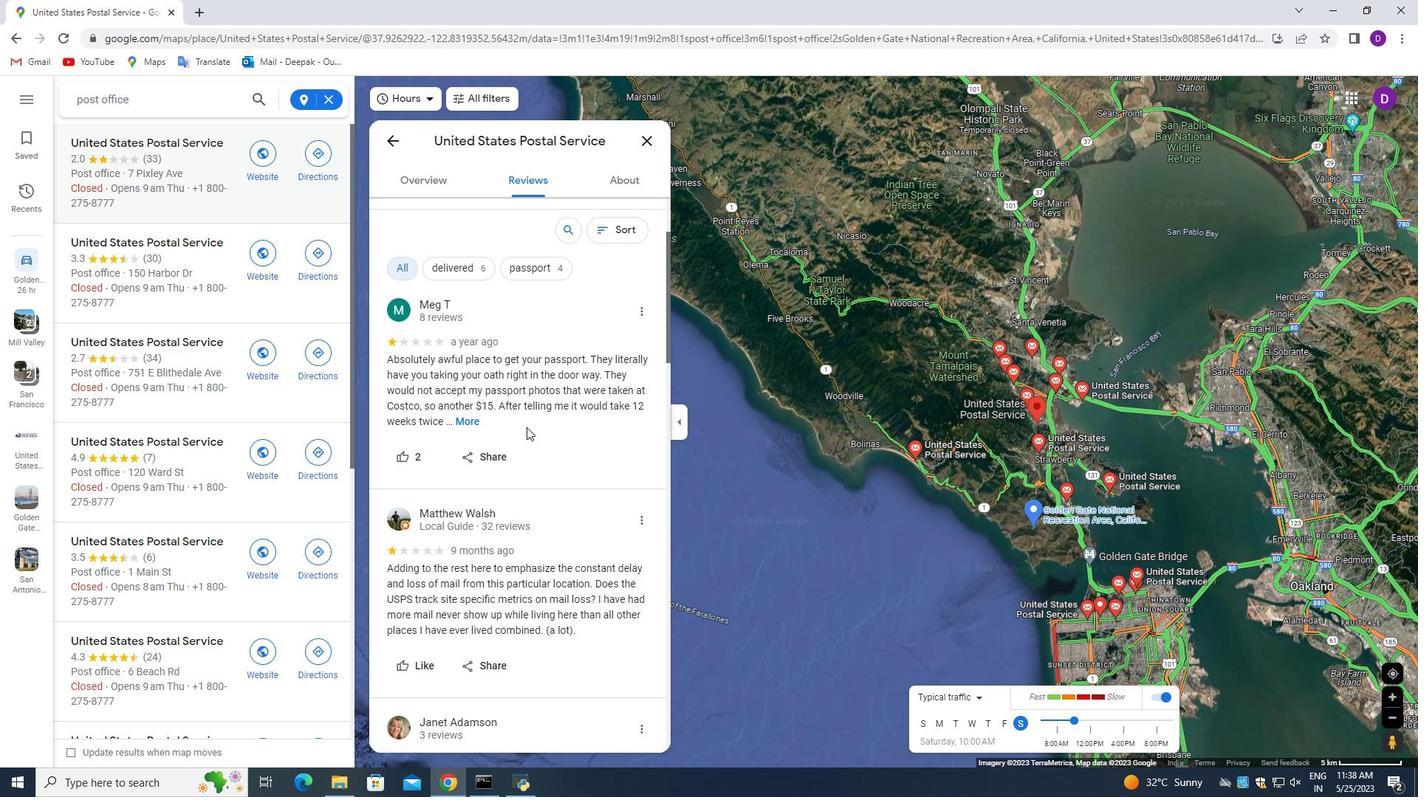 
Action: Mouse scrolled (526, 427) with delta (0, 0)
Screenshot: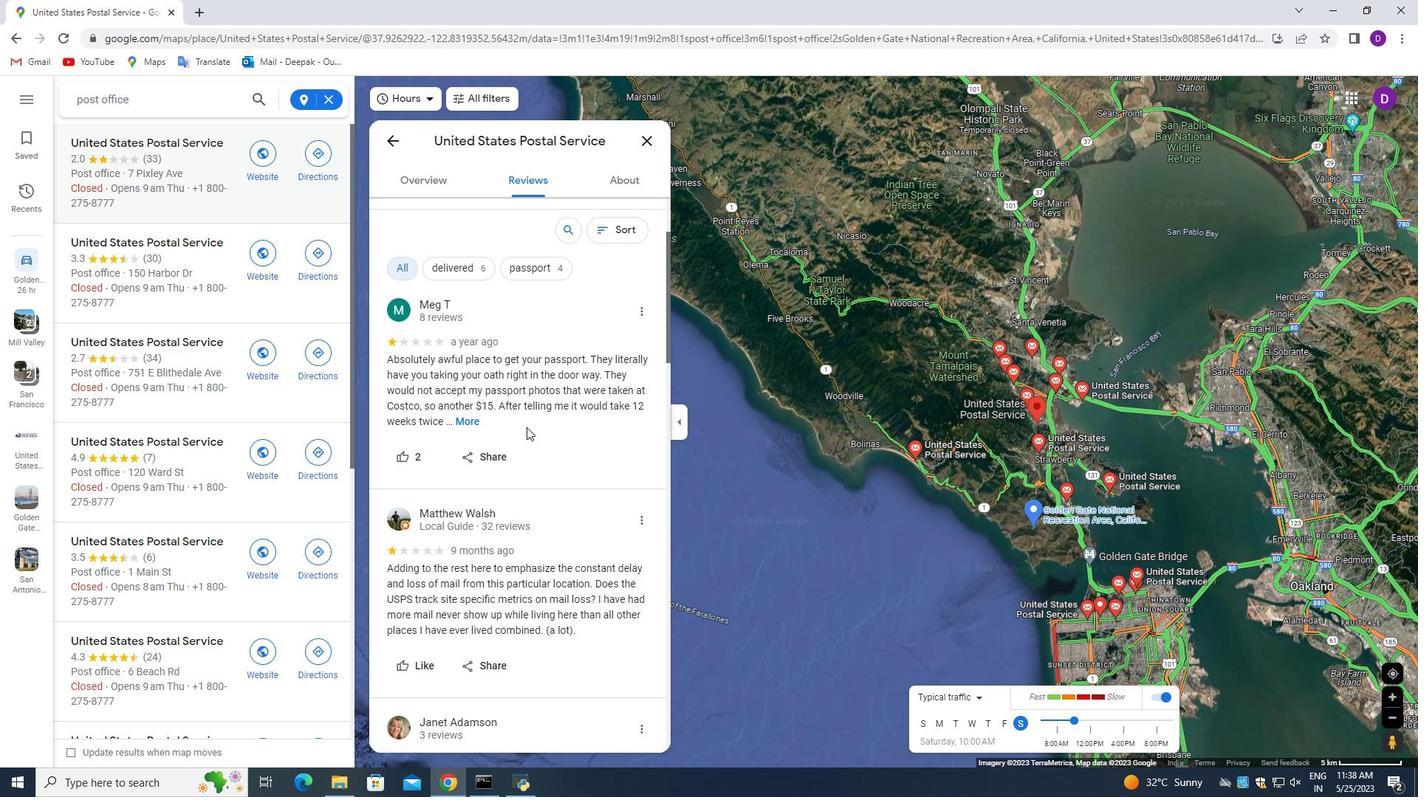 
Action: Mouse moved to (517, 432)
Screenshot: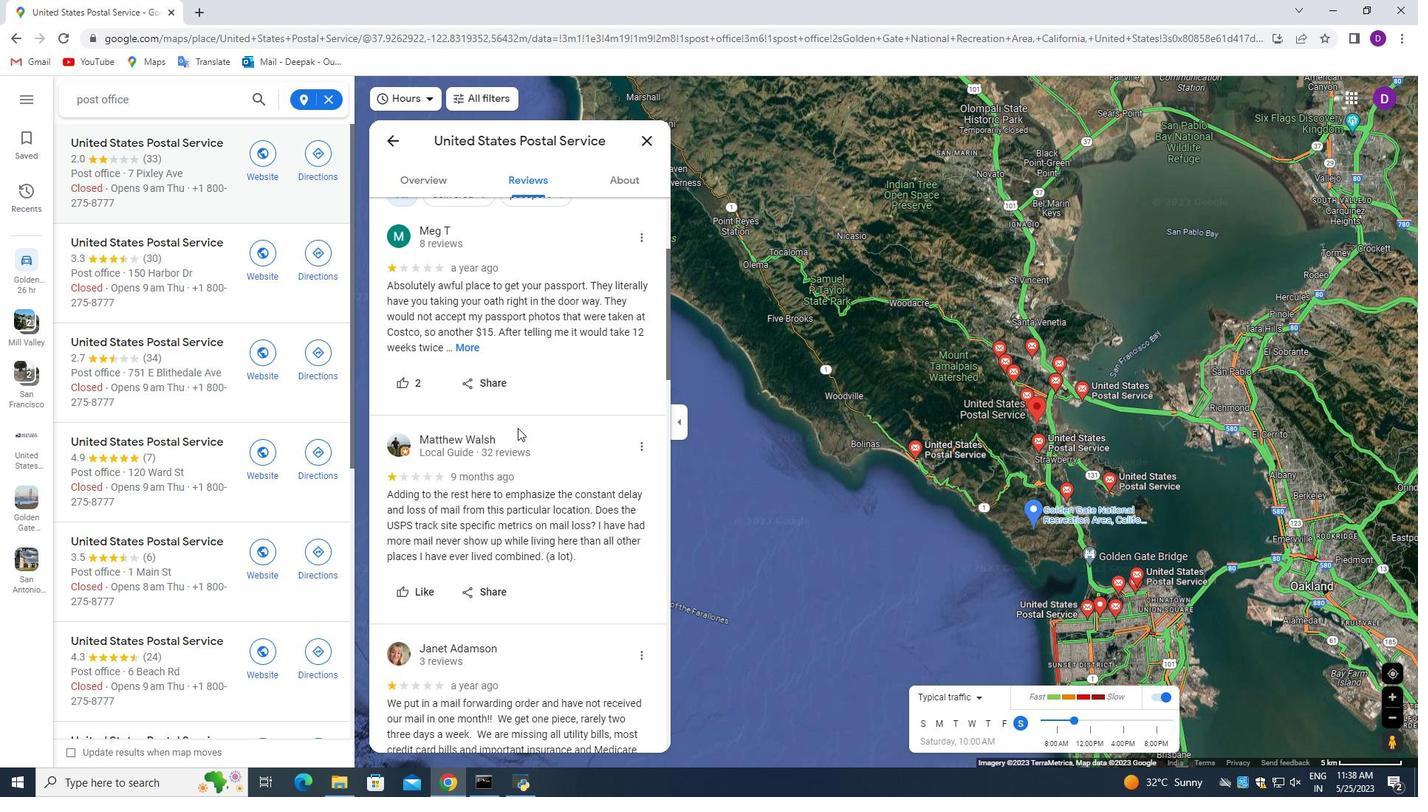 
Action: Mouse scrolled (517, 432) with delta (0, 0)
Screenshot: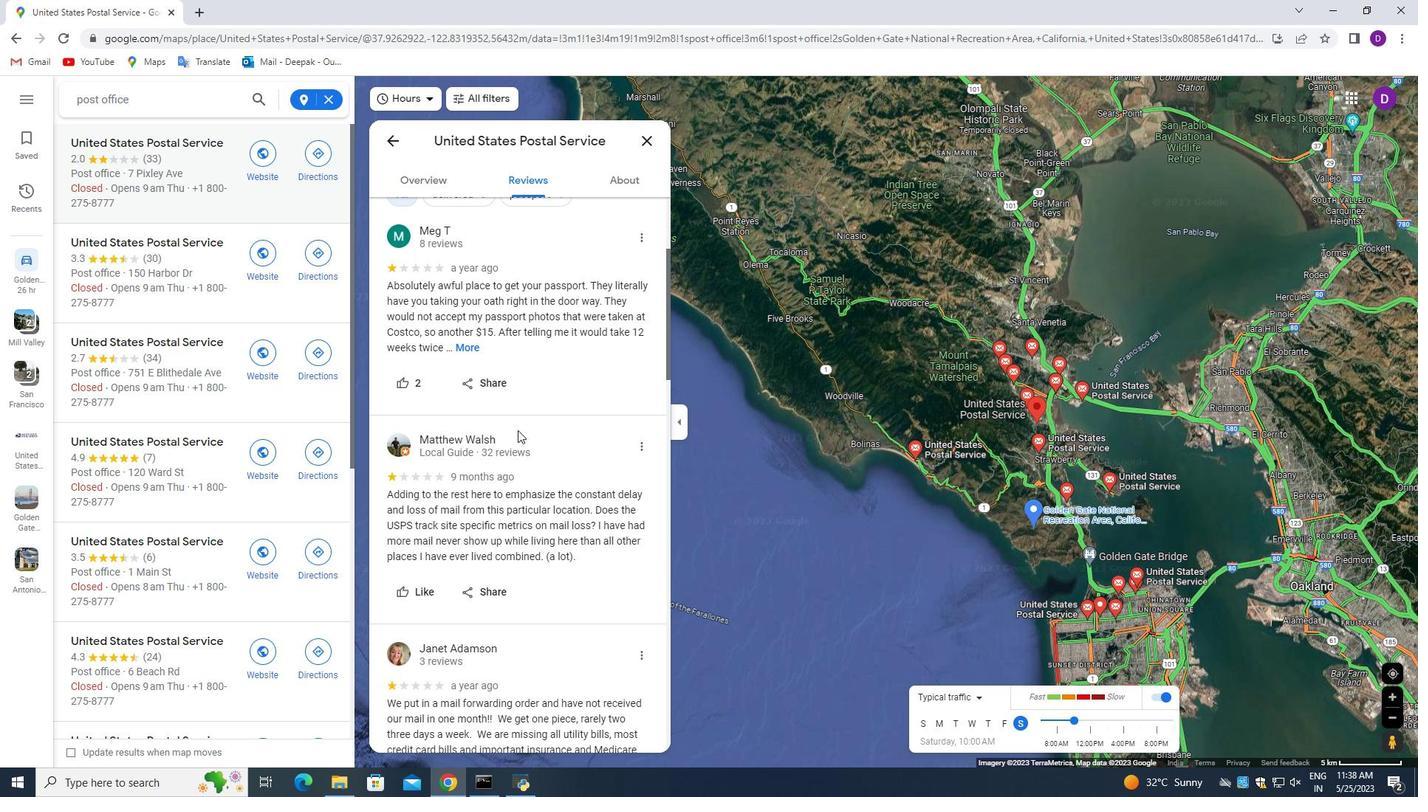 
Action: Mouse moved to (534, 515)
Screenshot: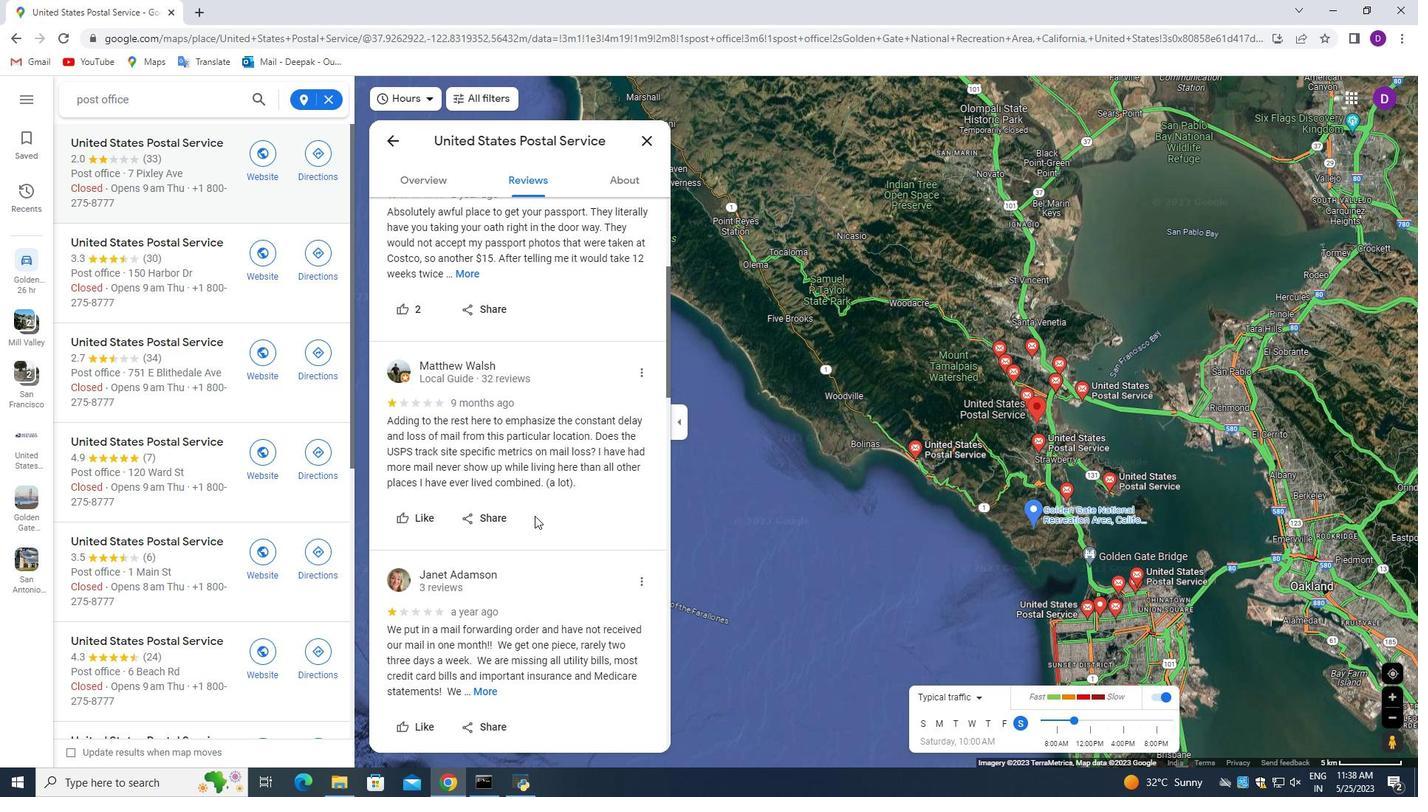 
Action: Mouse scrolled (534, 514) with delta (0, 0)
Screenshot: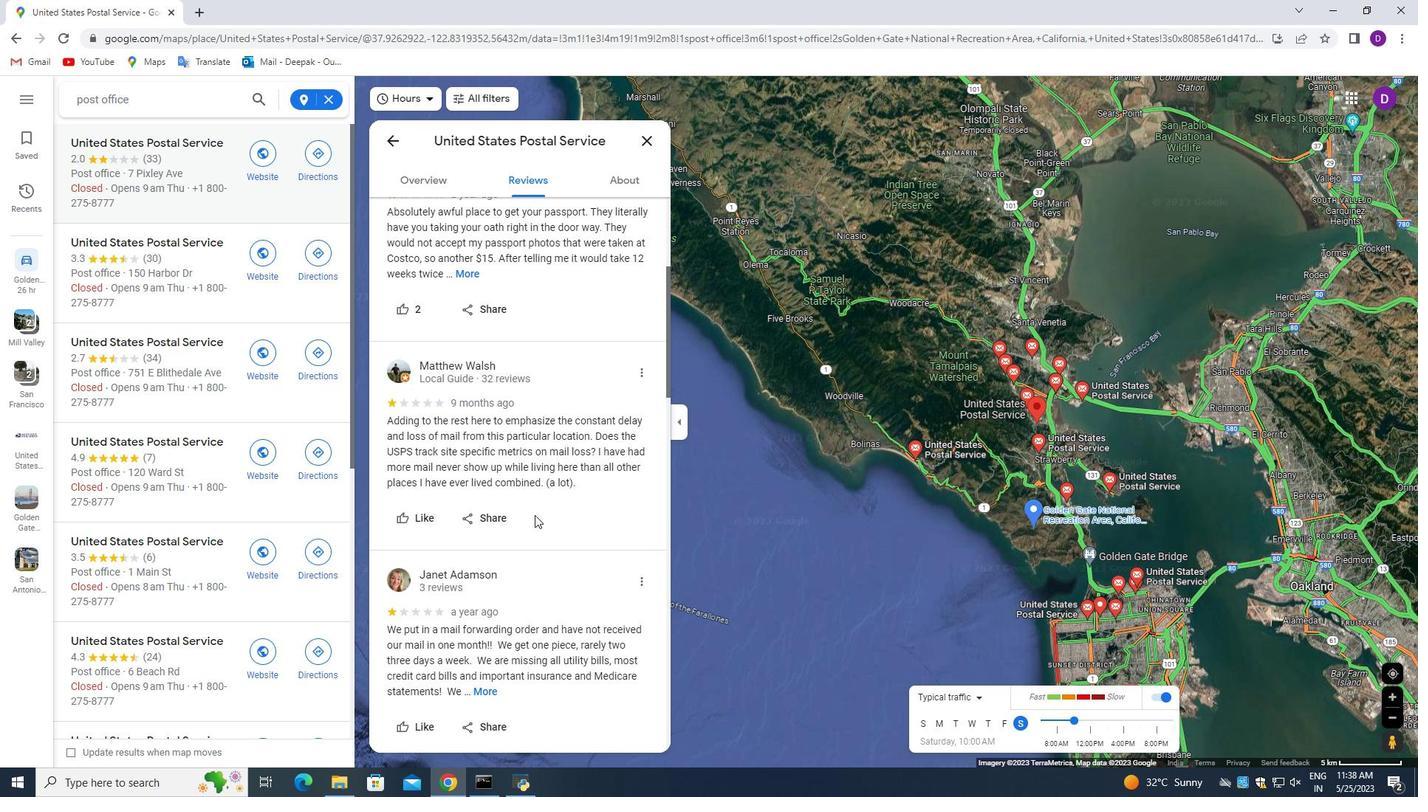 
Action: Mouse moved to (535, 515)
Screenshot: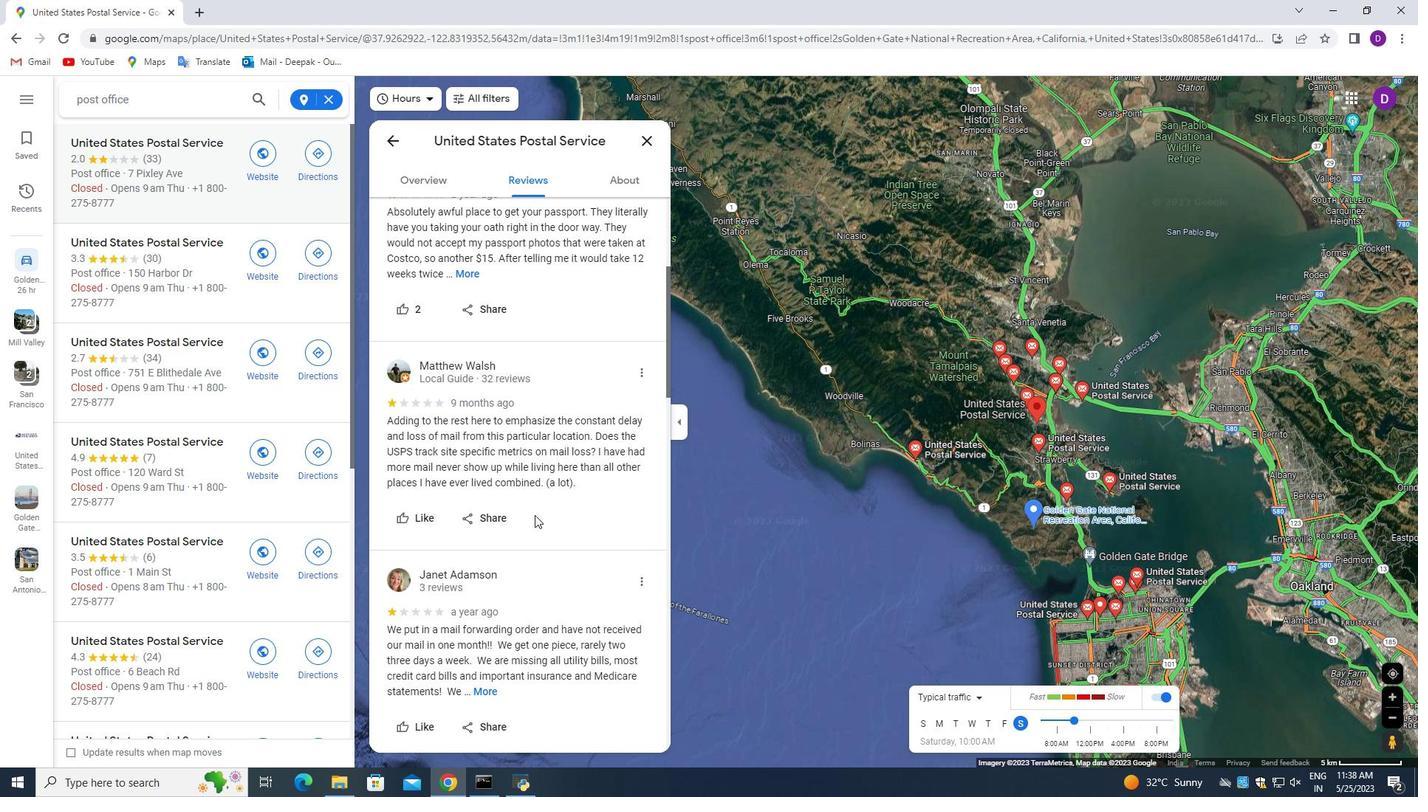 
Action: Mouse scrolled (535, 514) with delta (0, 0)
Screenshot: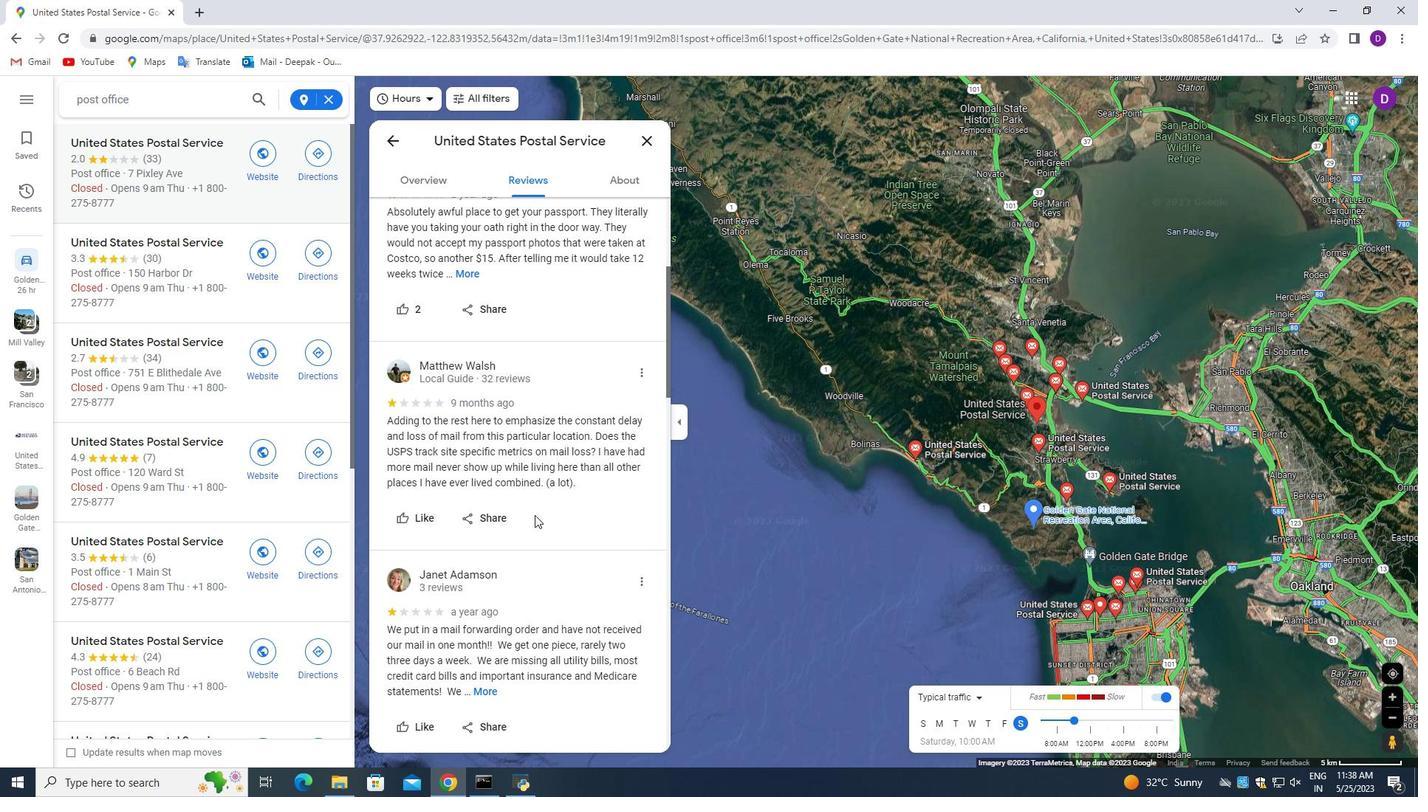 
Action: Mouse moved to (483, 544)
Screenshot: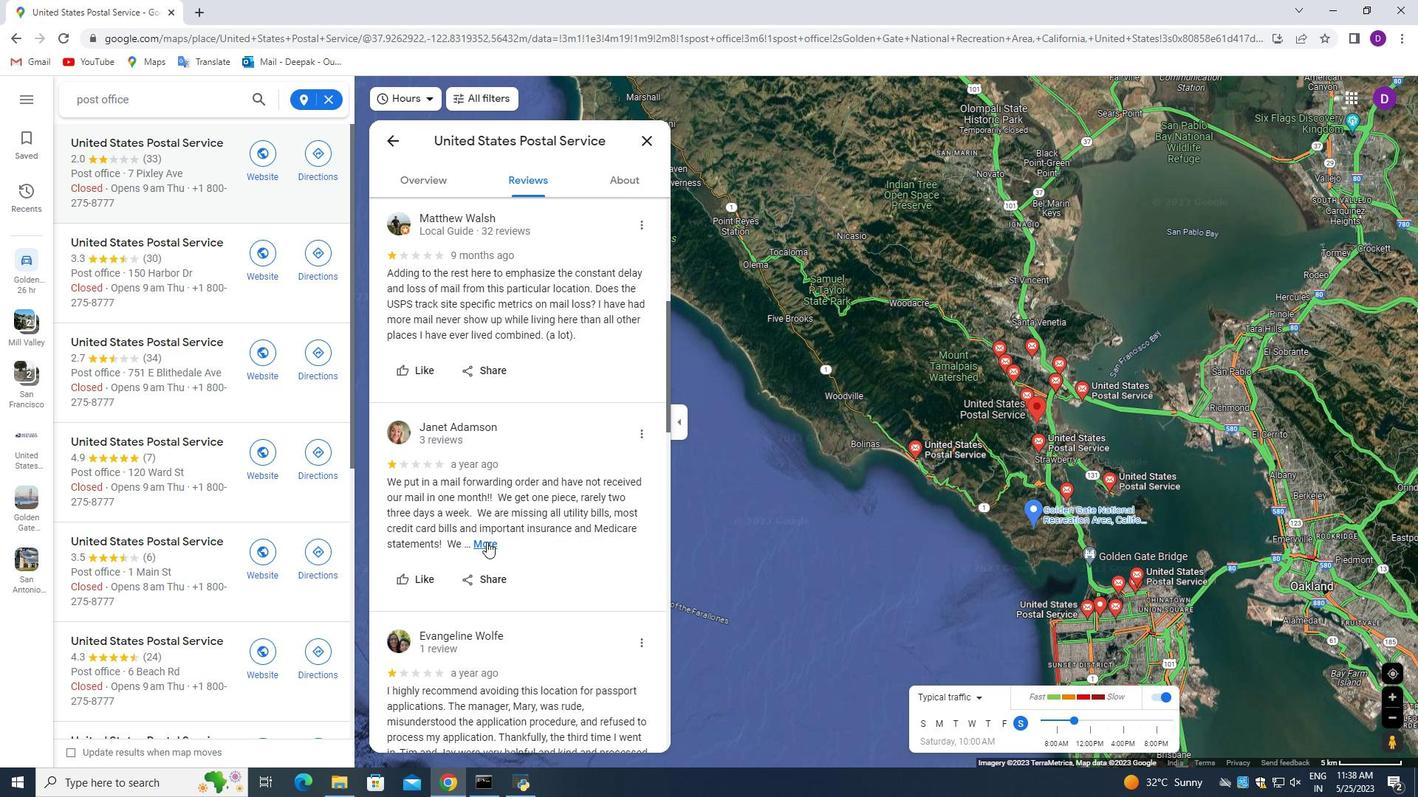 
Action: Mouse pressed left at (483, 544)
Screenshot: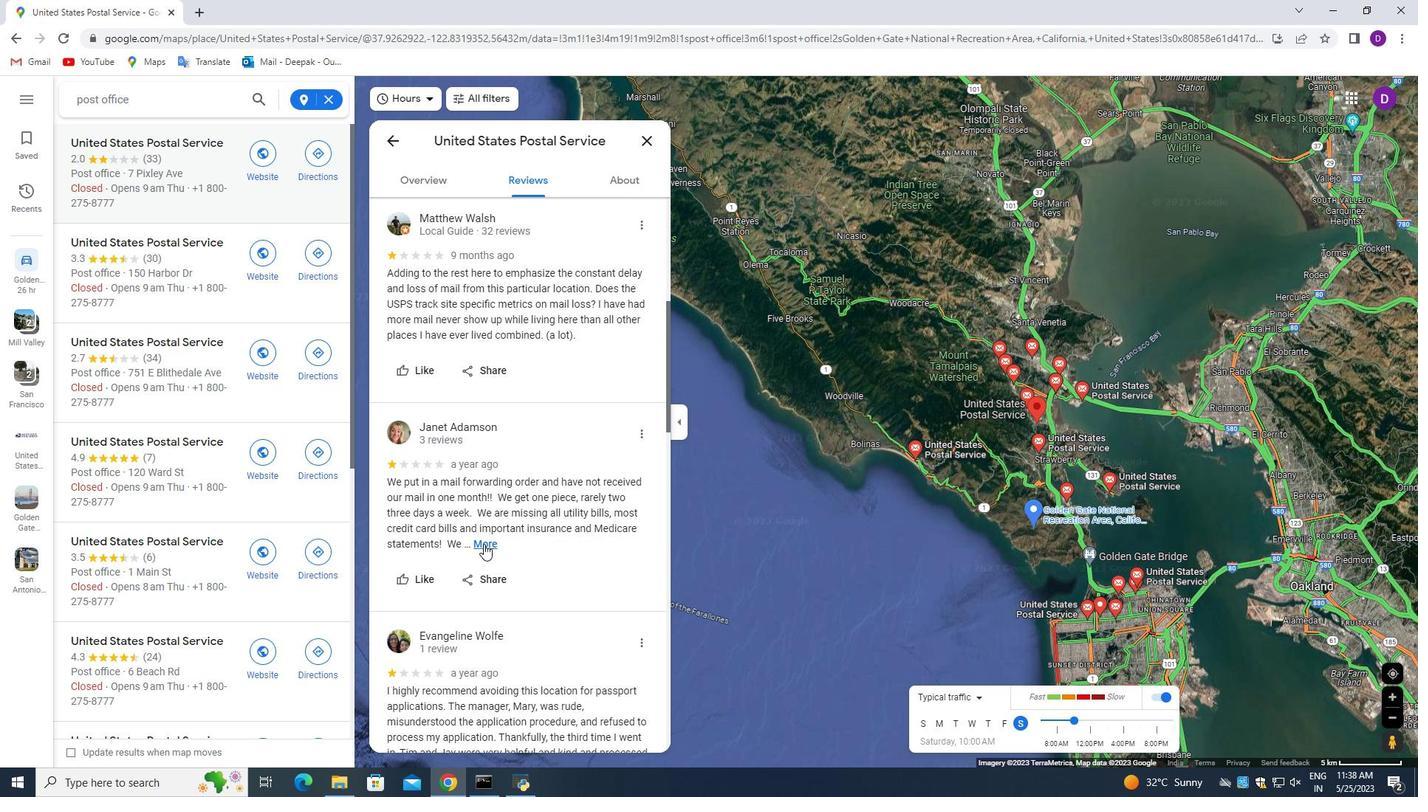 
Action: Mouse moved to (515, 558)
Screenshot: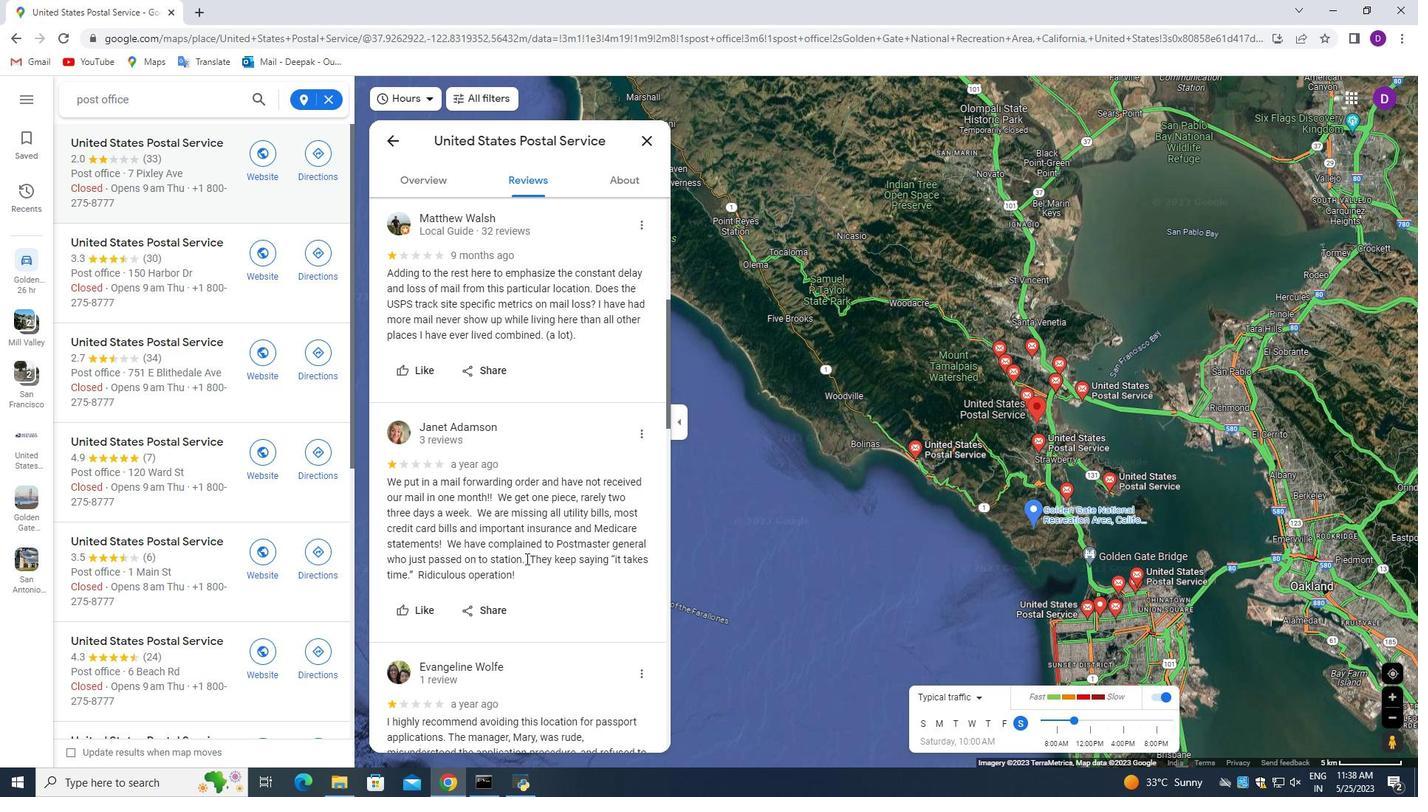 
Action: Mouse scrolled (515, 557) with delta (0, 0)
Screenshot: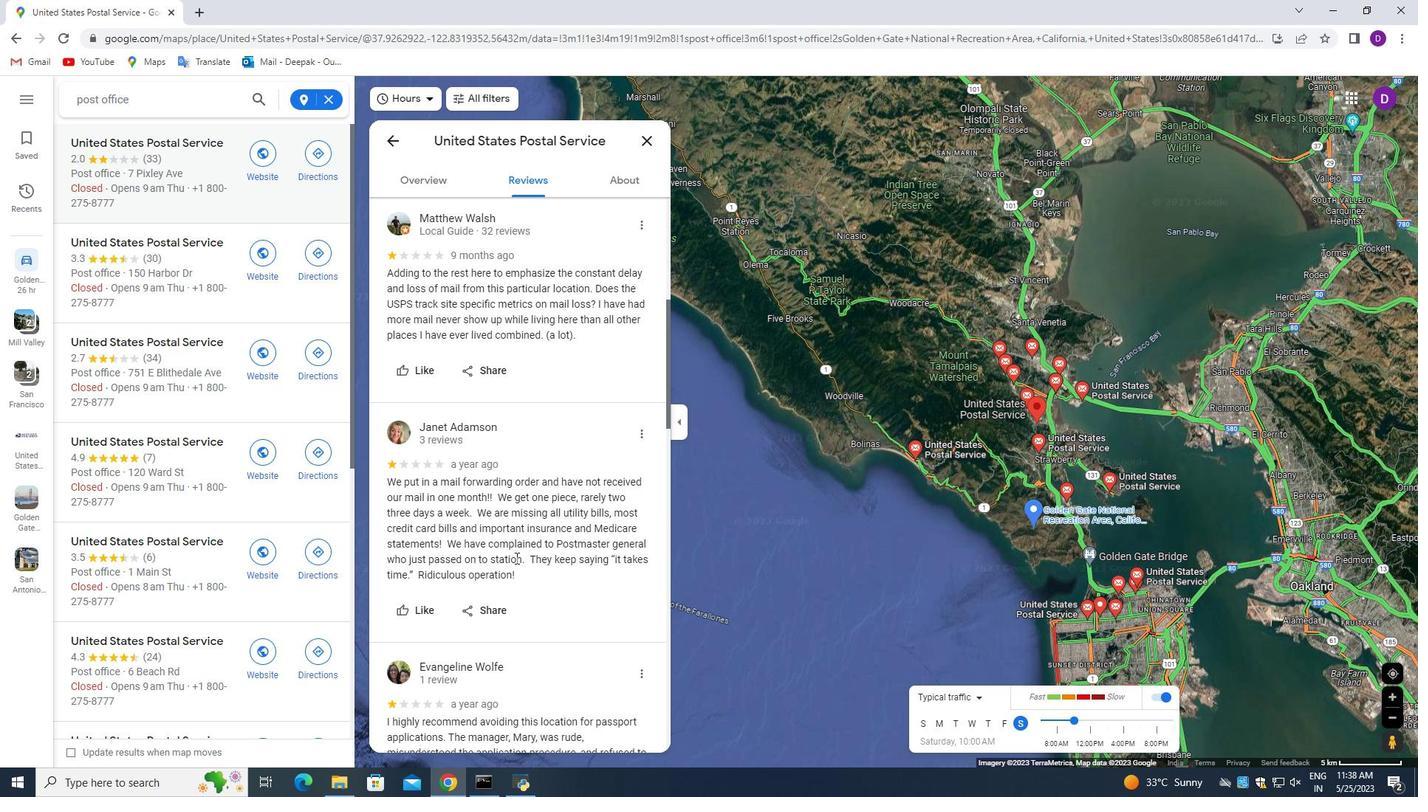 
Action: Mouse scrolled (515, 557) with delta (0, 0)
Screenshot: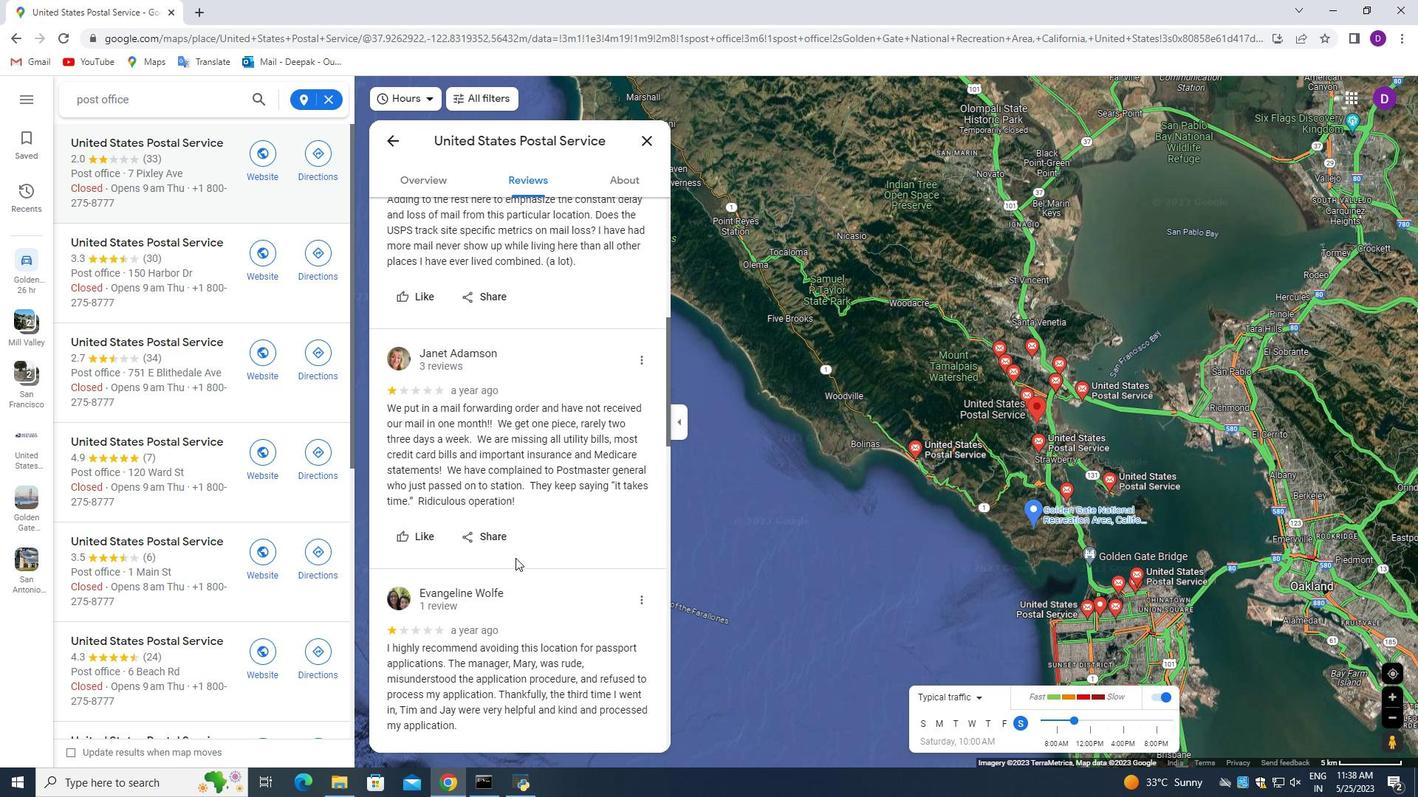 
Action: Mouse scrolled (515, 557) with delta (0, 0)
Screenshot: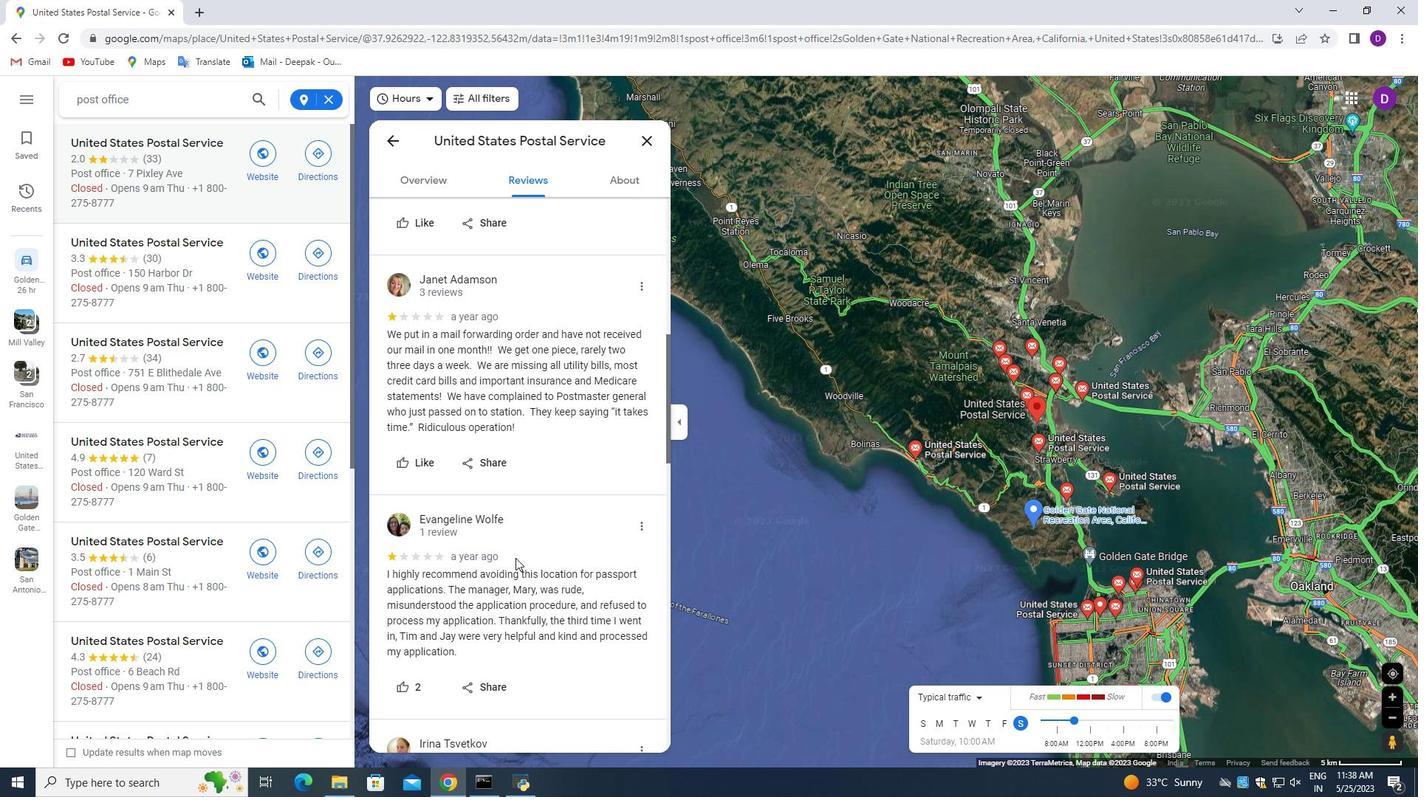 
Action: Mouse scrolled (515, 557) with delta (0, 0)
Screenshot: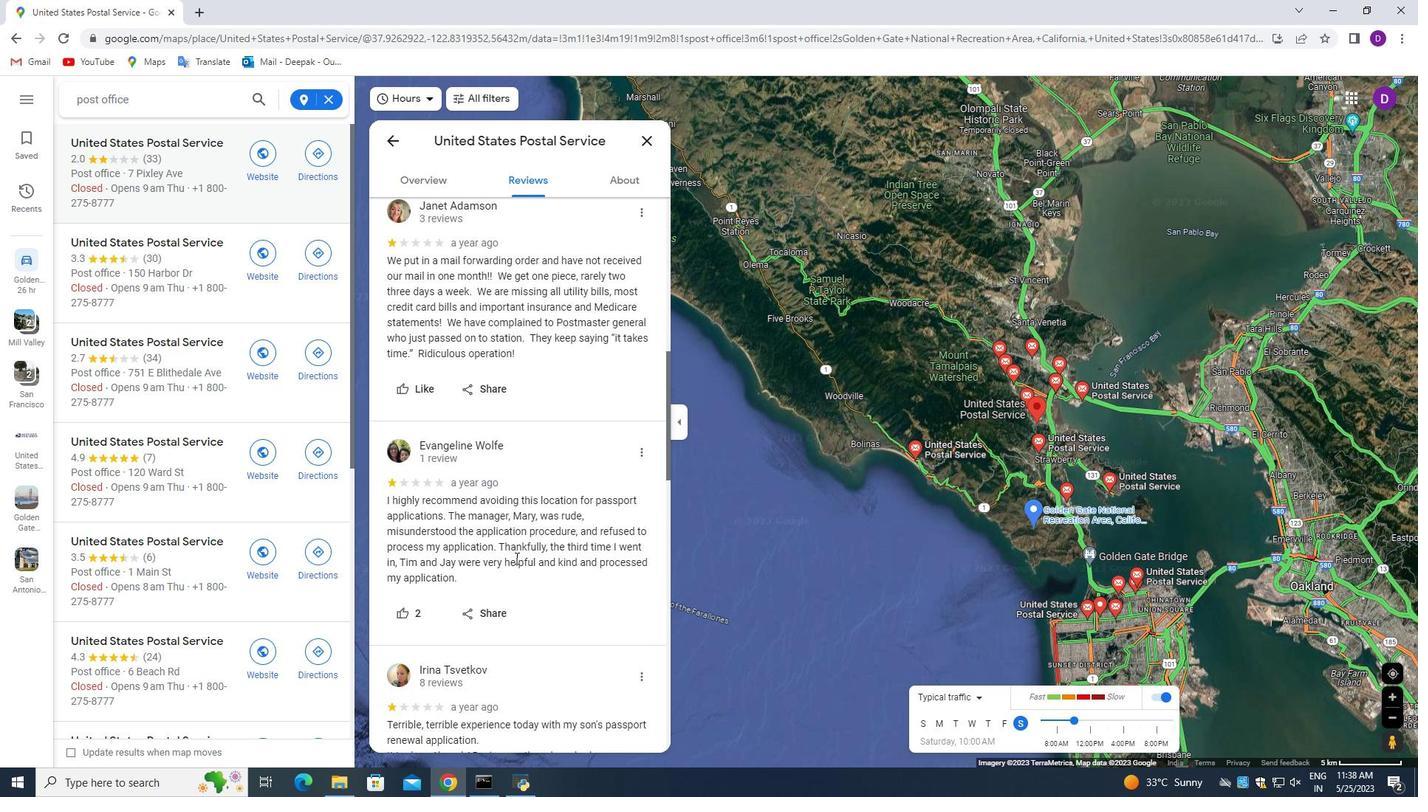 
Action: Mouse scrolled (515, 557) with delta (0, 0)
Screenshot: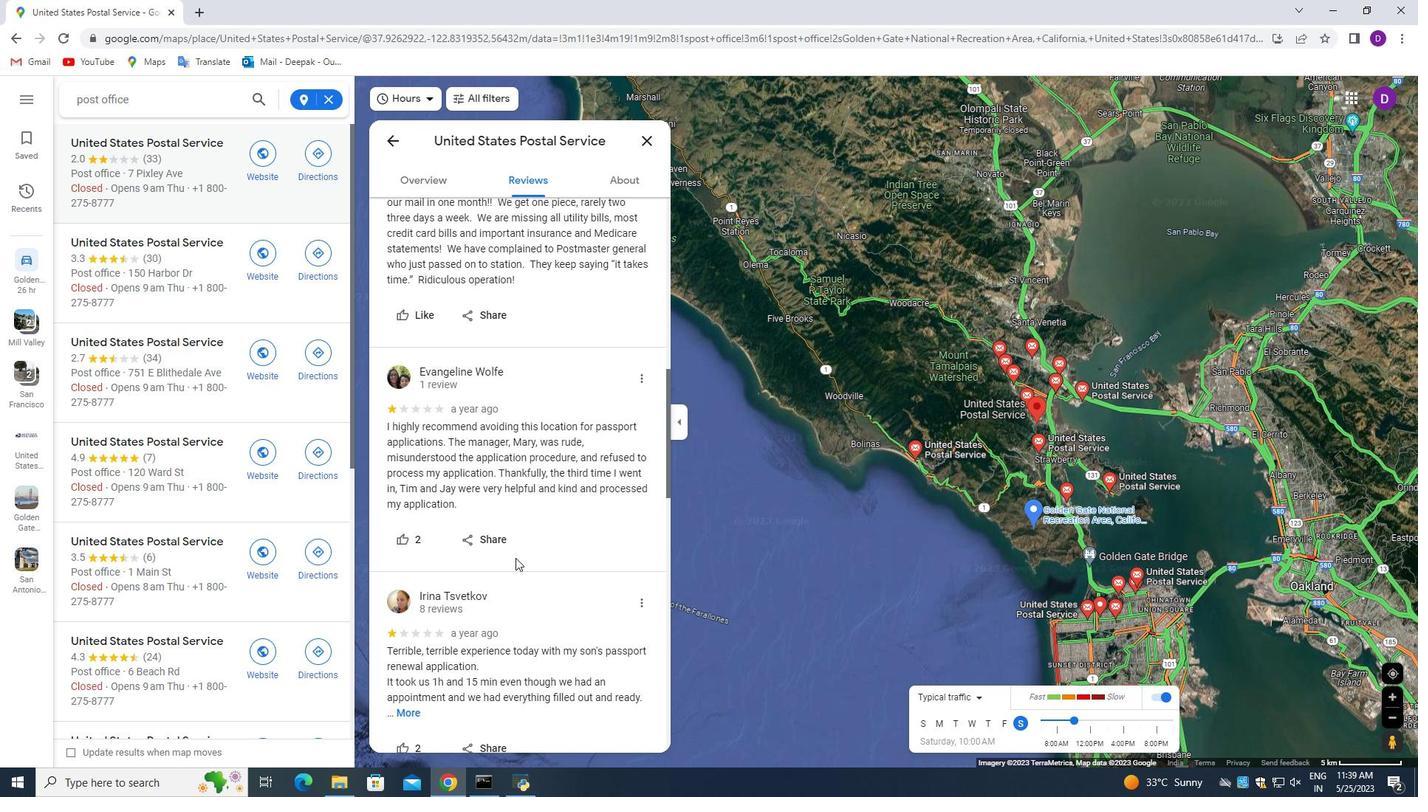 
Action: Mouse moved to (502, 557)
Screenshot: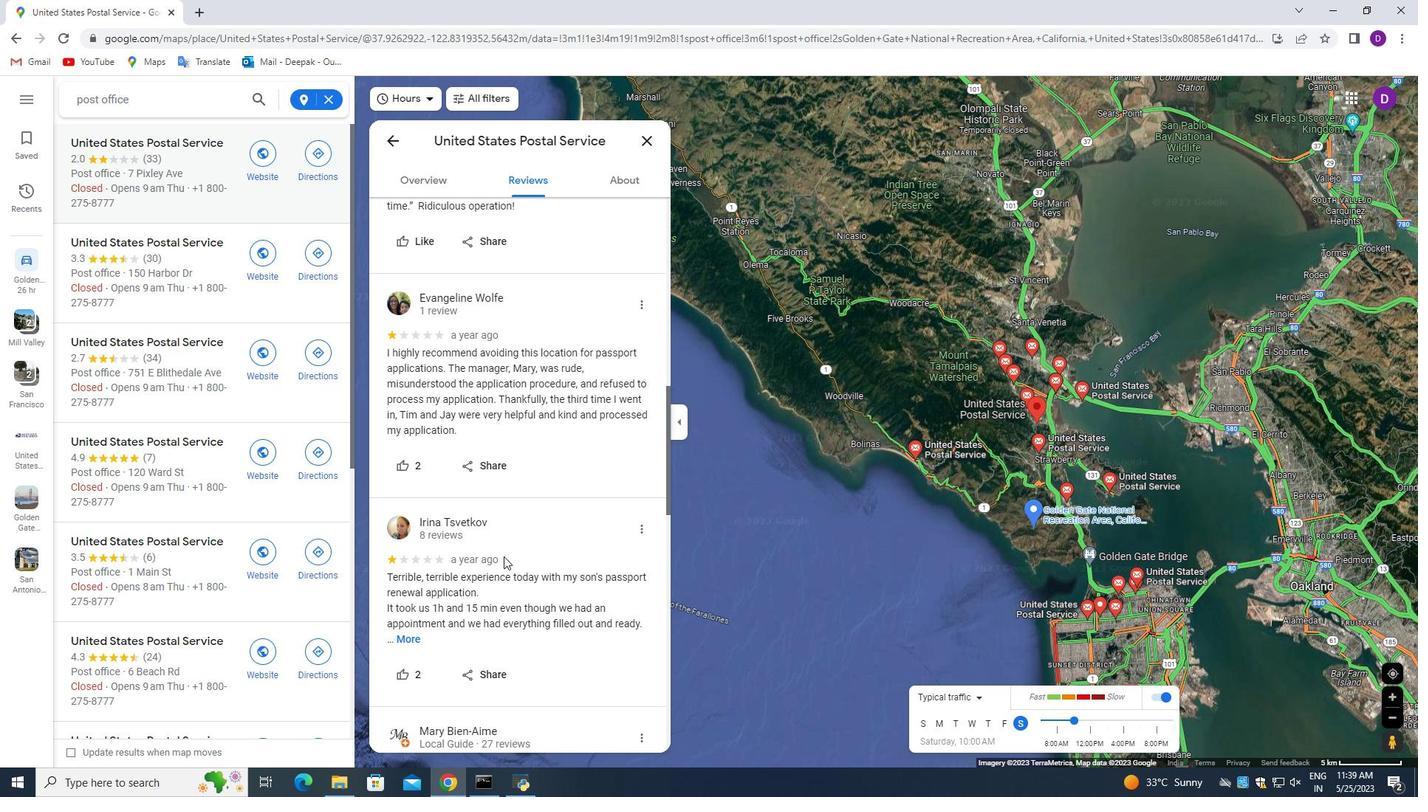 
Action: Mouse scrolled (502, 556) with delta (0, 0)
Screenshot: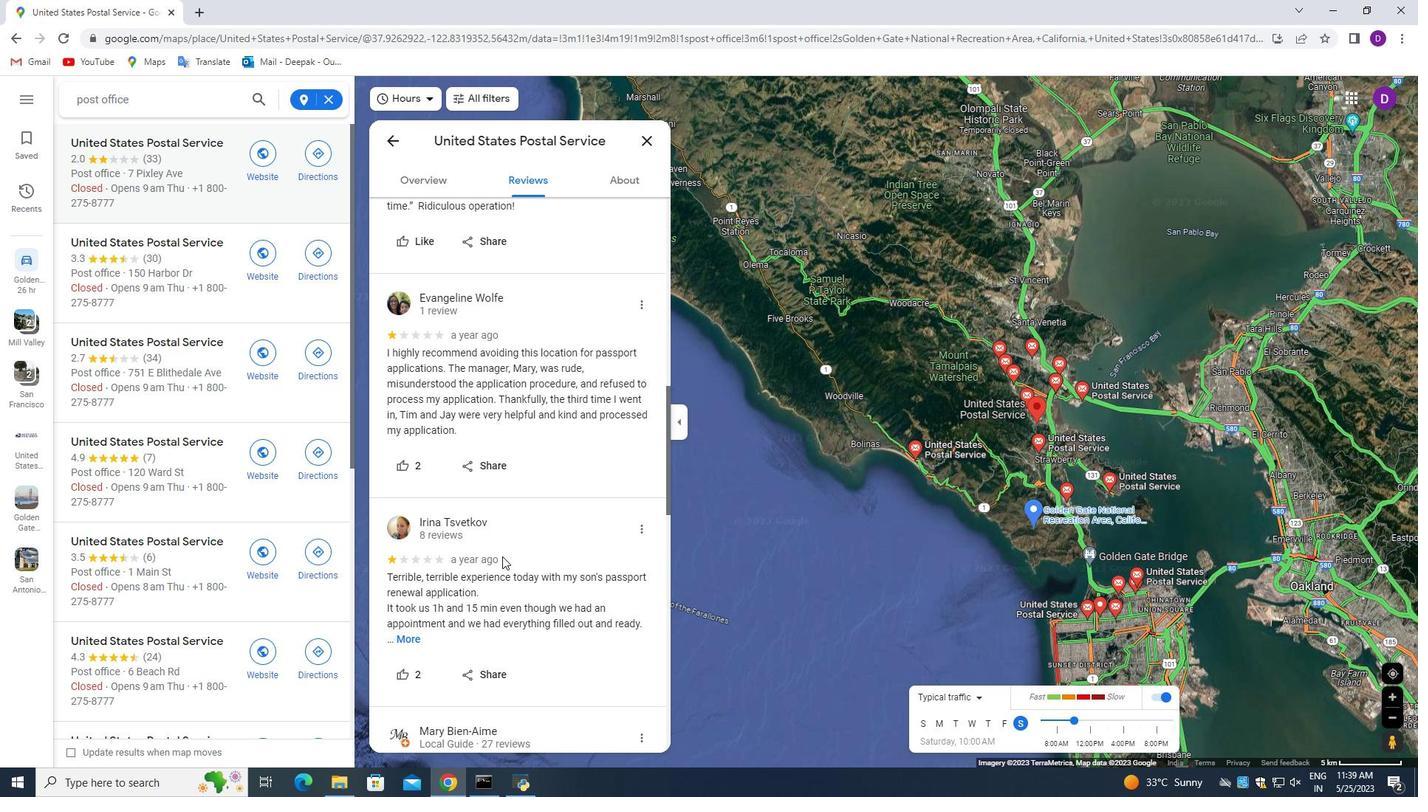 
Action: Mouse moved to (409, 566)
Screenshot: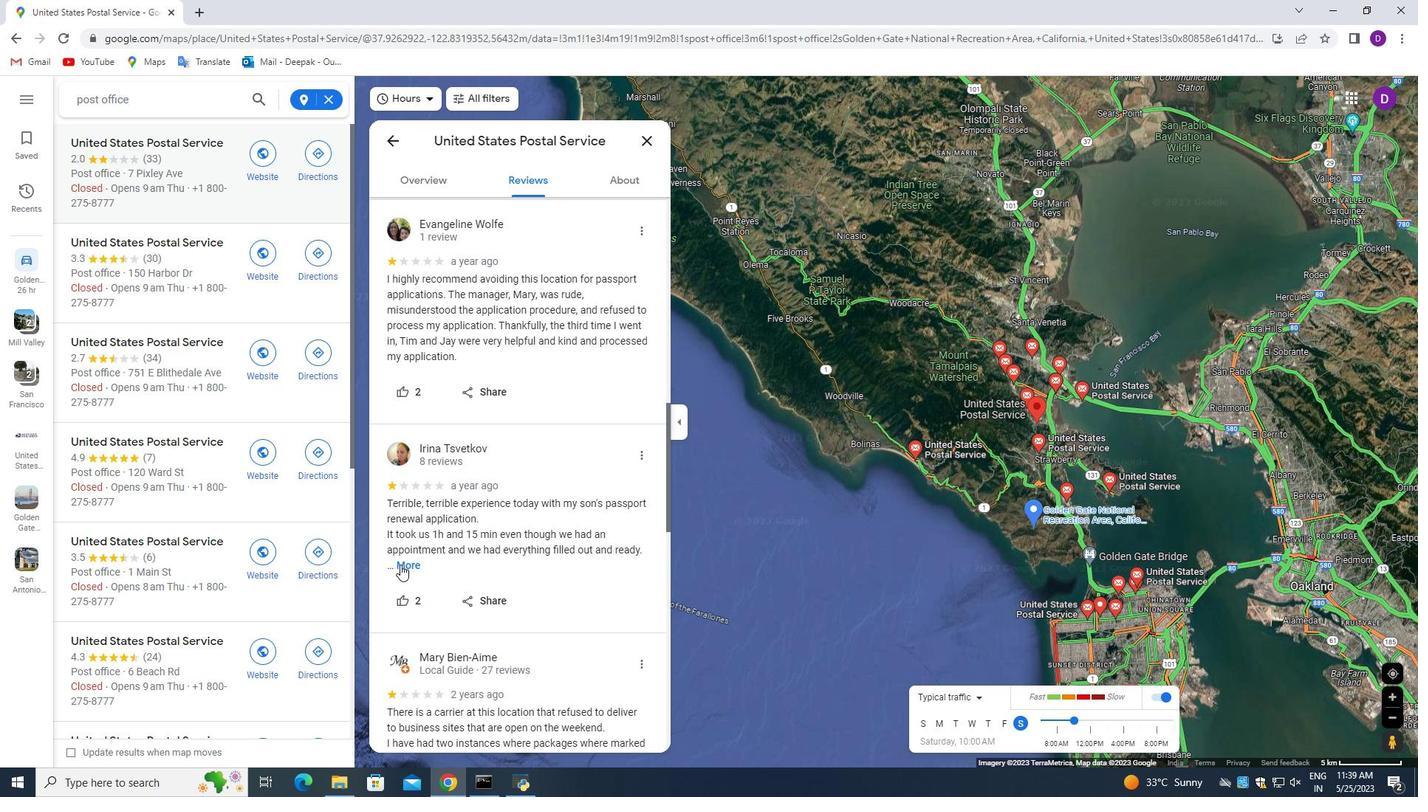 
Action: Mouse pressed left at (409, 566)
Screenshot: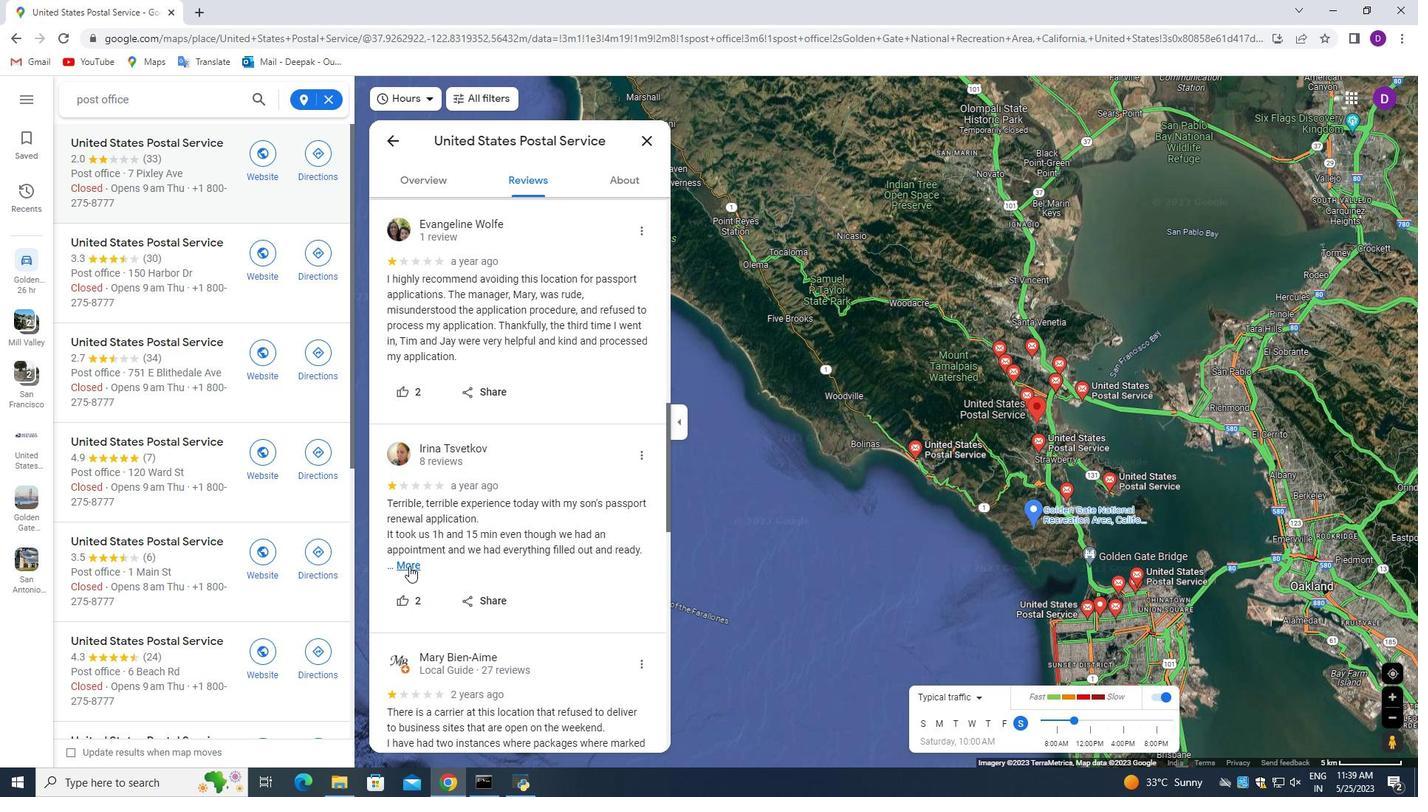 
Action: Mouse moved to (537, 566)
Screenshot: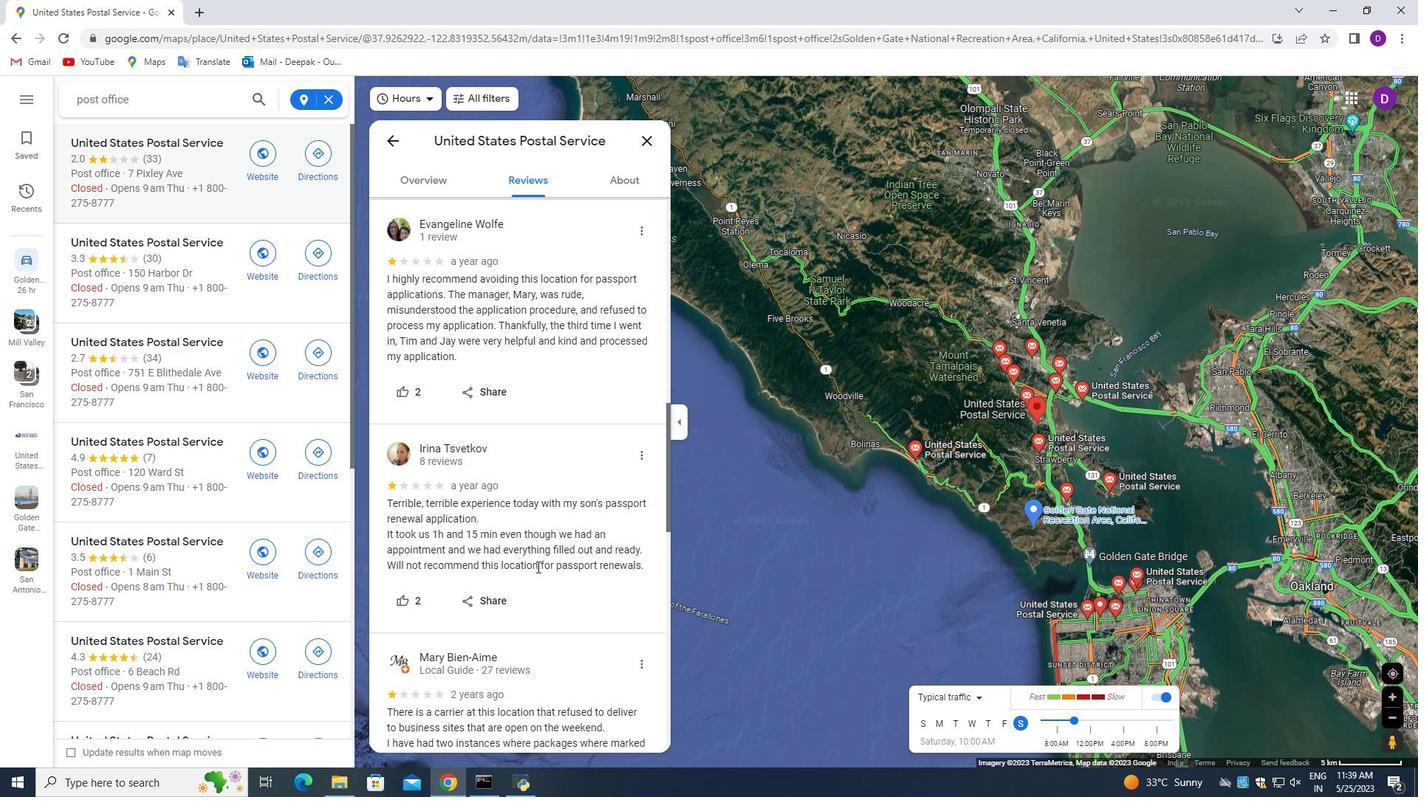 
Action: Mouse scrolled (537, 565) with delta (0, 0)
Screenshot: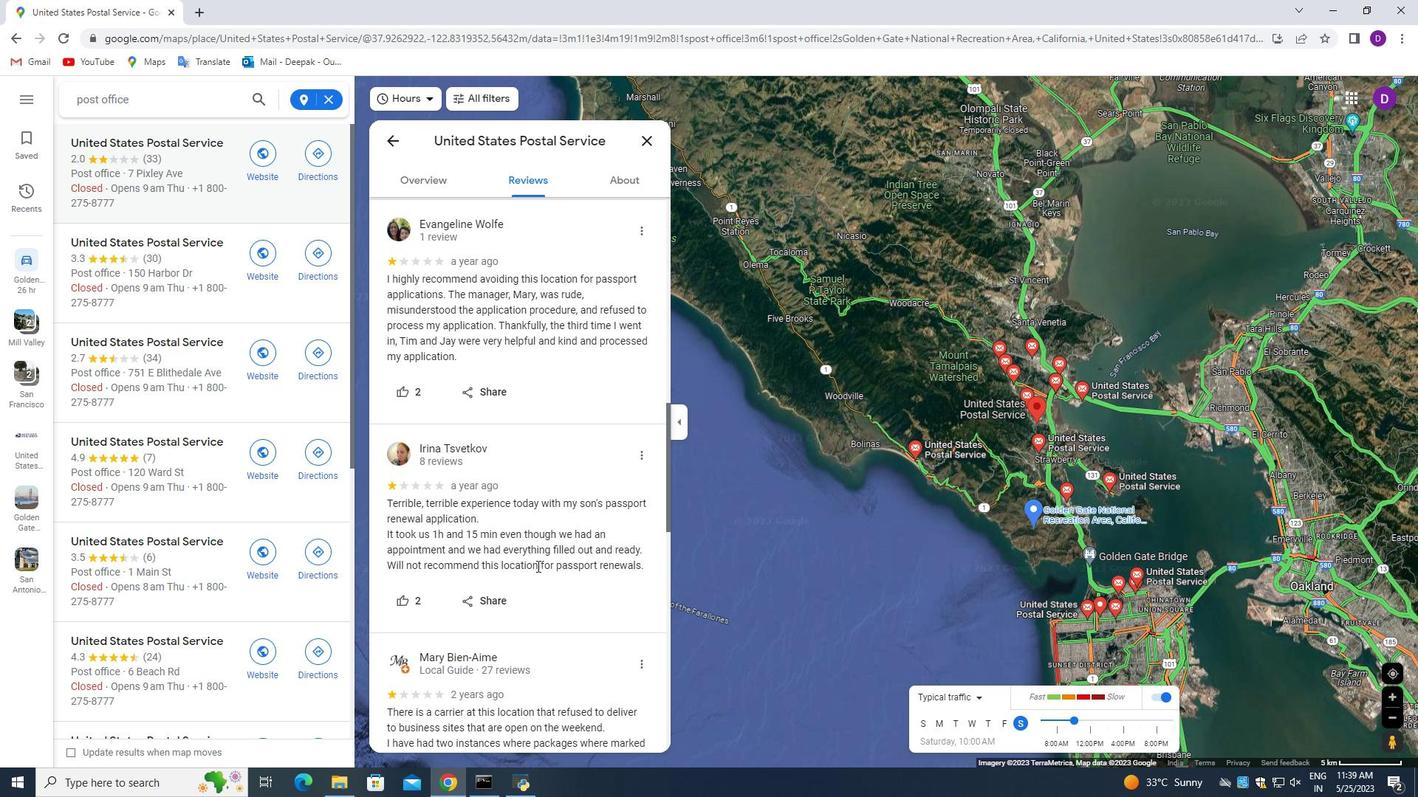 
Action: Mouse scrolled (537, 565) with delta (0, 0)
Screenshot: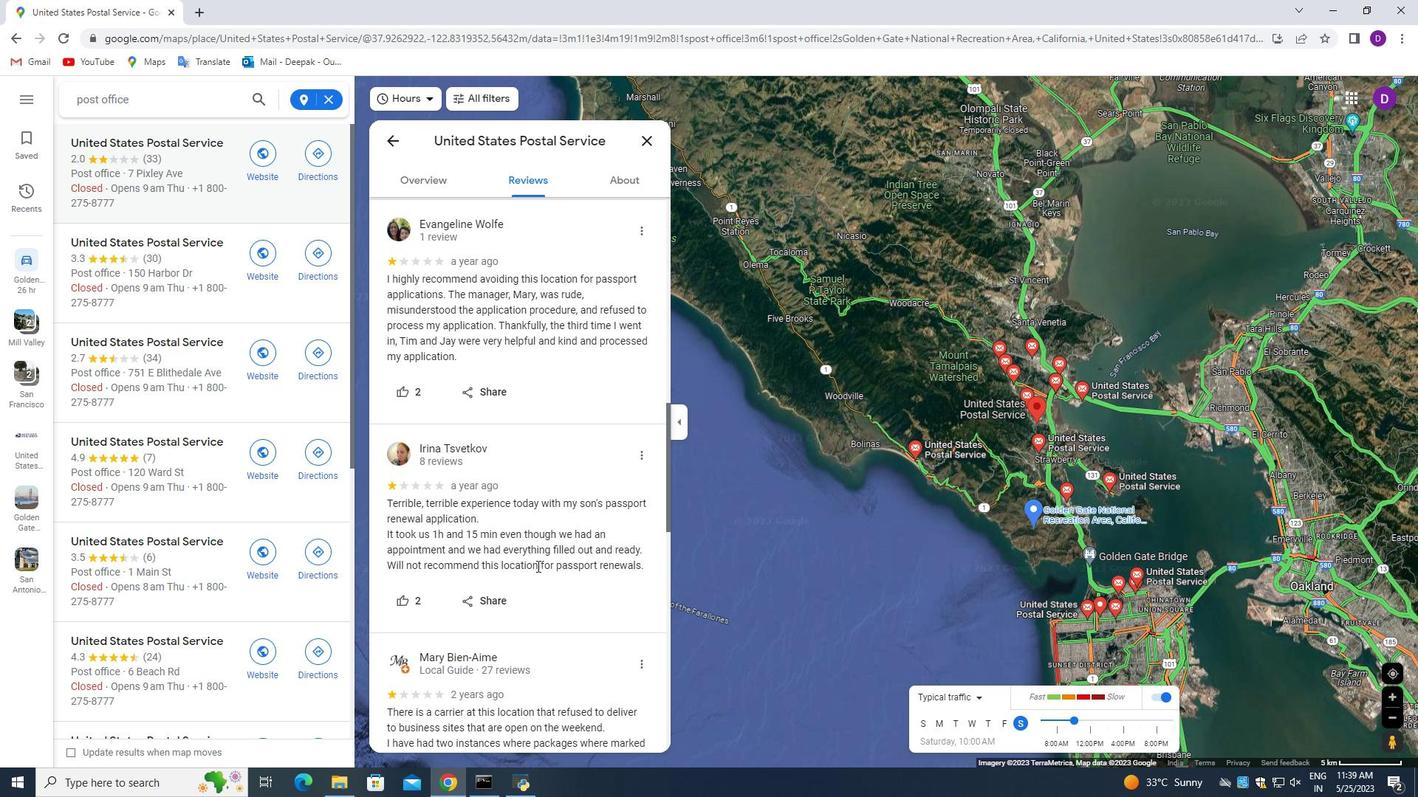 
Action: Mouse moved to (541, 530)
Screenshot: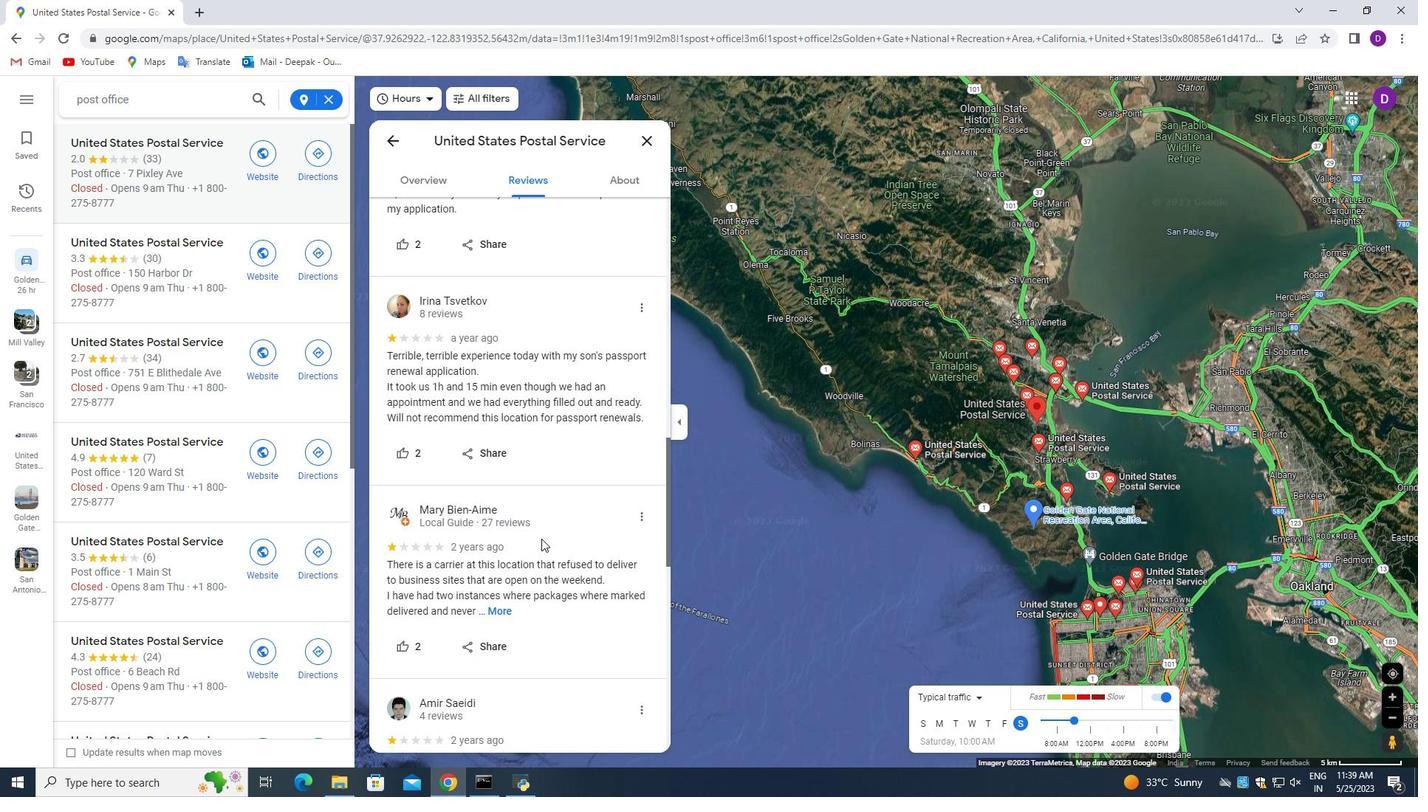 
Action: Mouse scrolled (541, 529) with delta (0, 0)
Screenshot: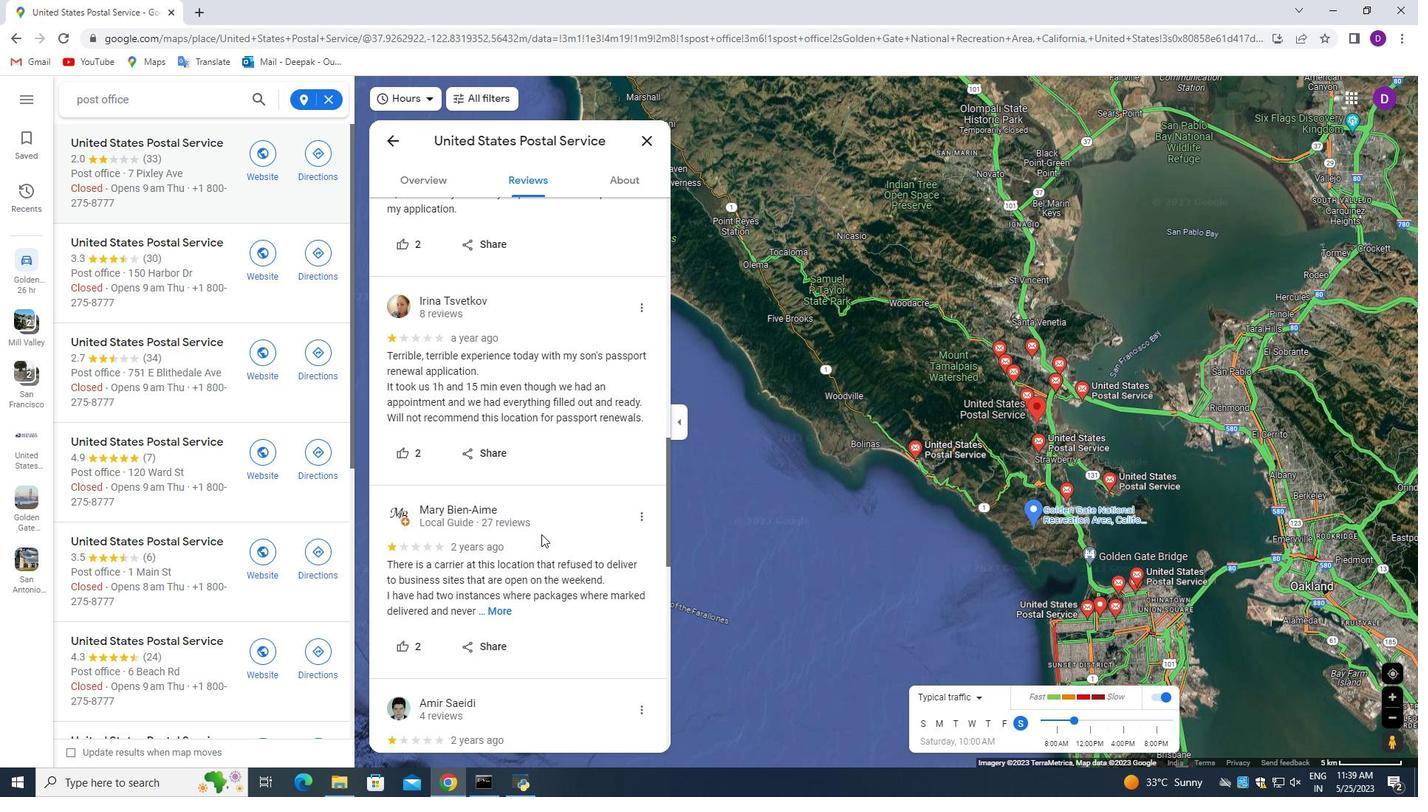 
Action: Mouse scrolled (541, 529) with delta (0, 0)
Screenshot: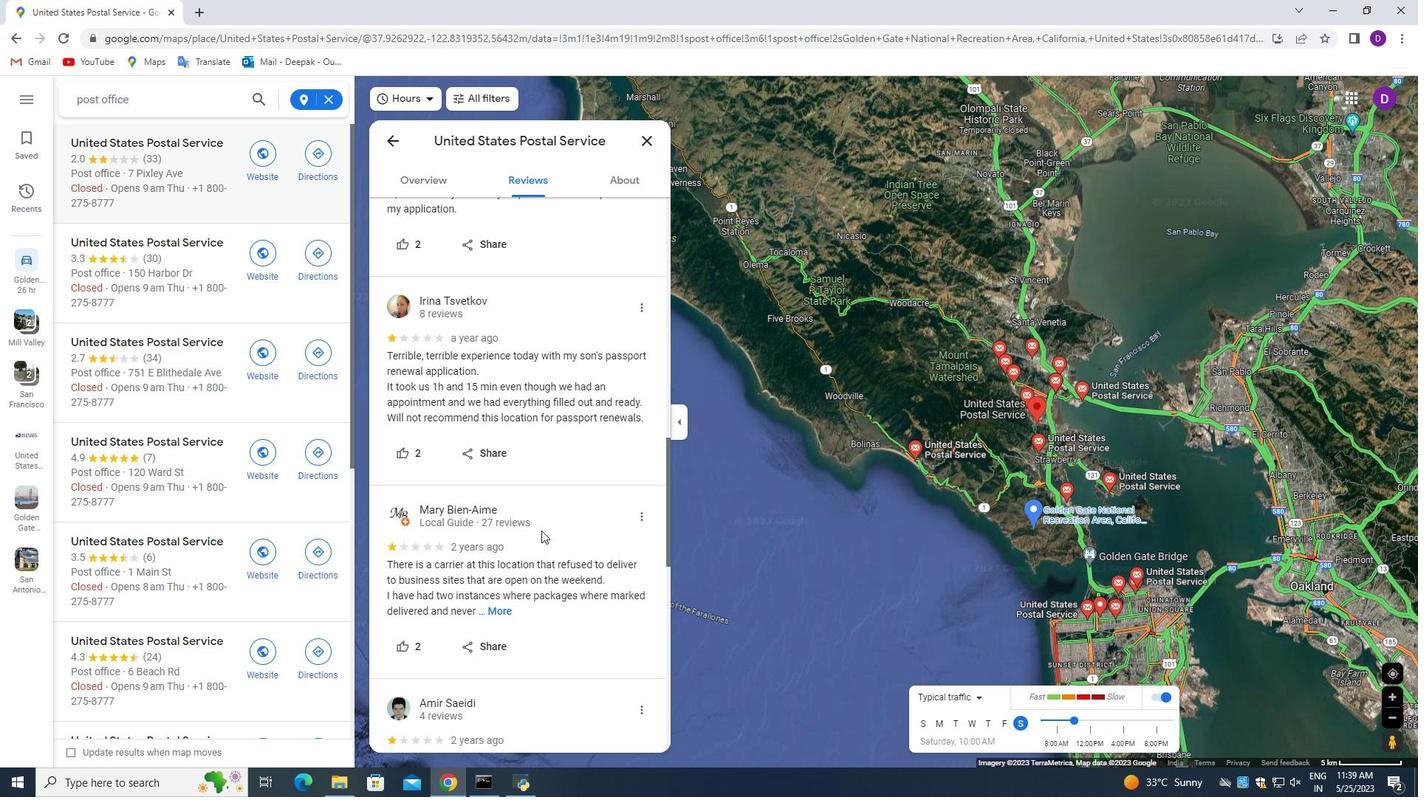 
Action: Mouse moved to (536, 529)
Screenshot: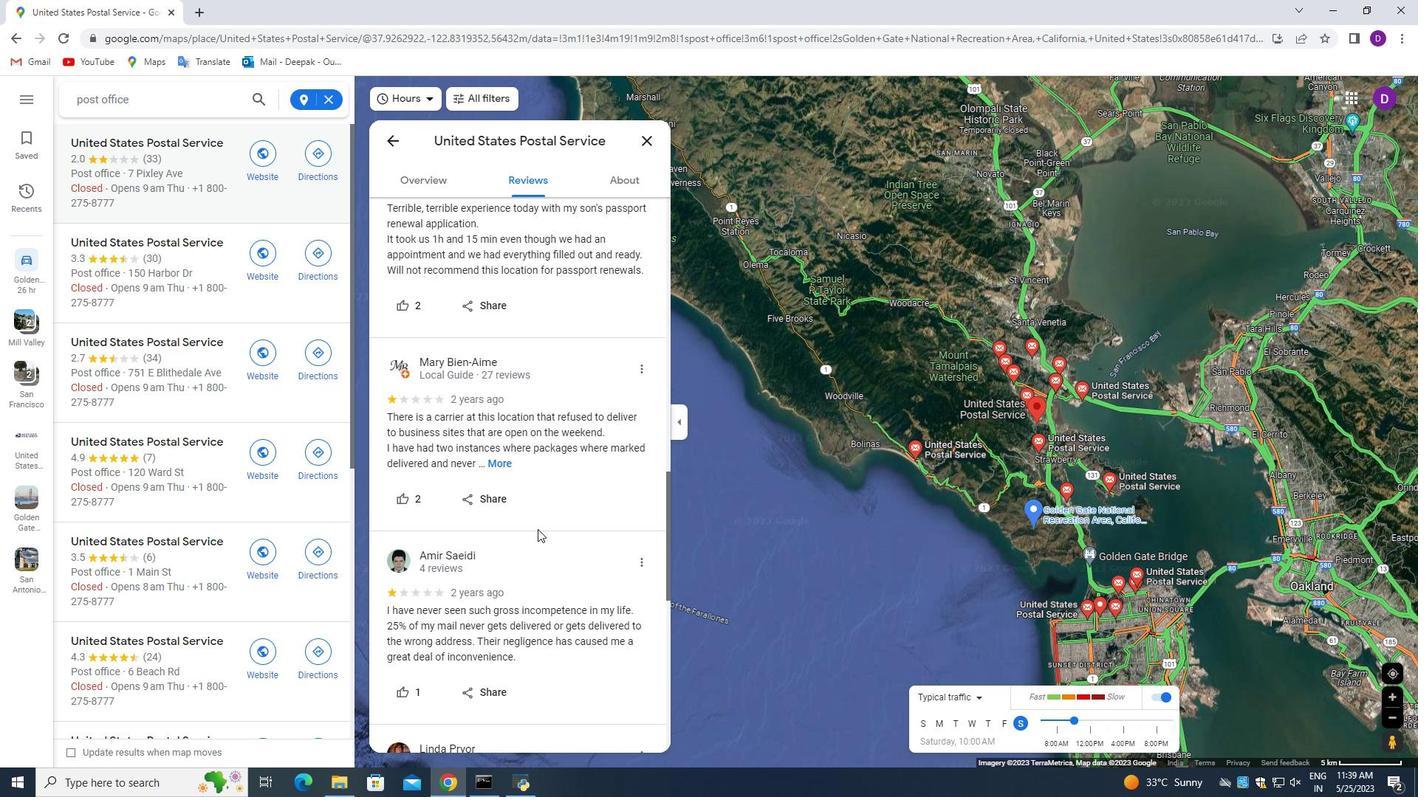 
Action: Mouse scrolled (536, 529) with delta (0, 0)
Screenshot: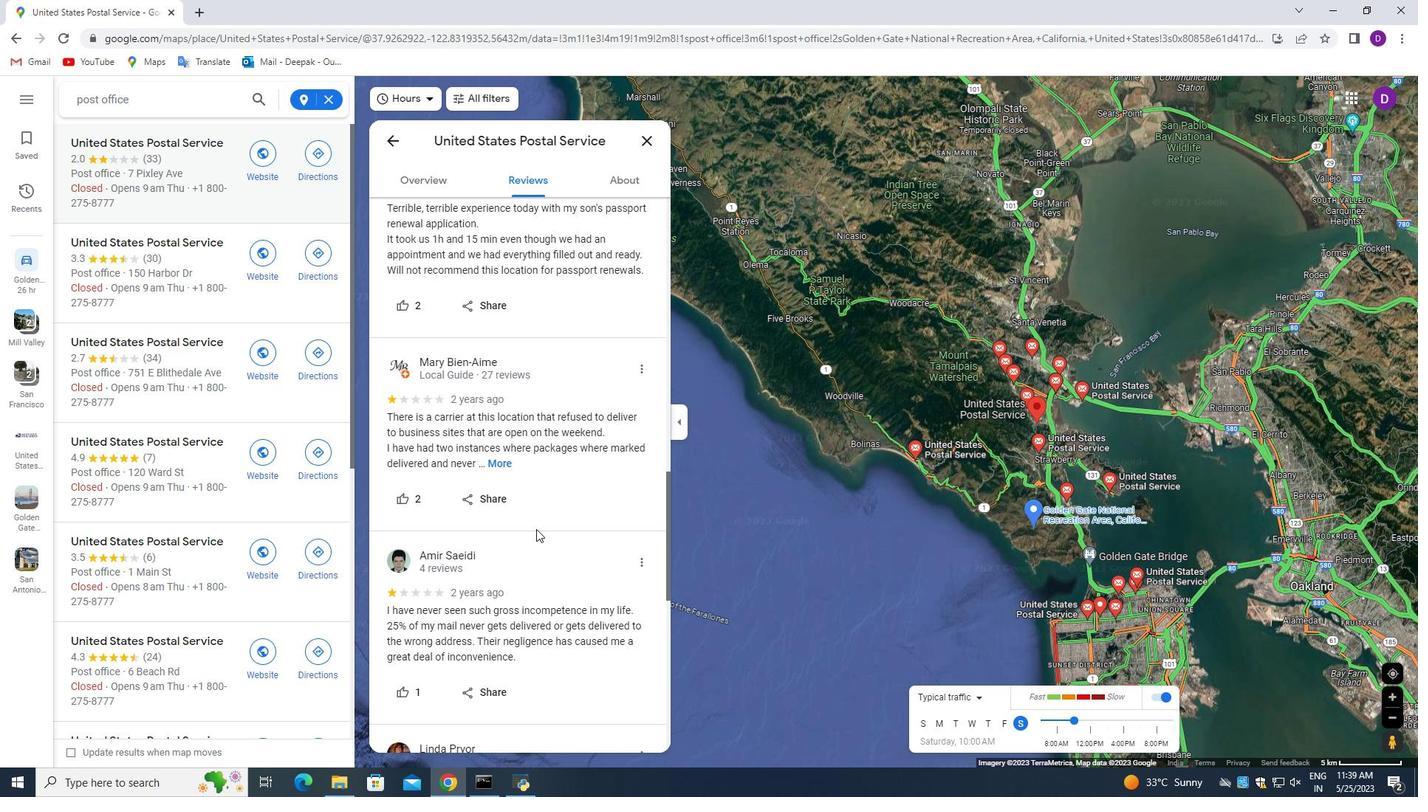 
Action: Mouse scrolled (536, 529) with delta (0, 0)
Screenshot: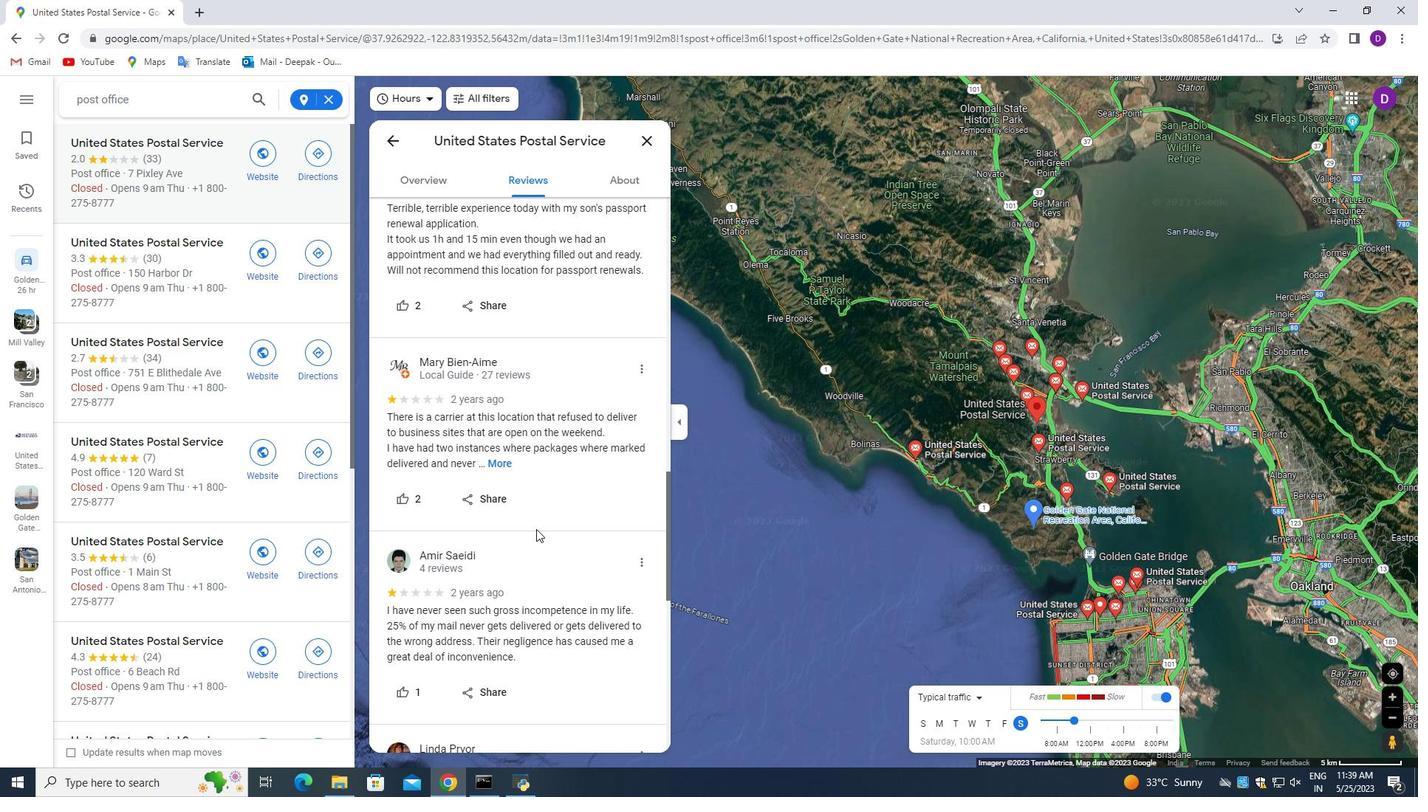 
Action: Mouse moved to (530, 510)
Screenshot: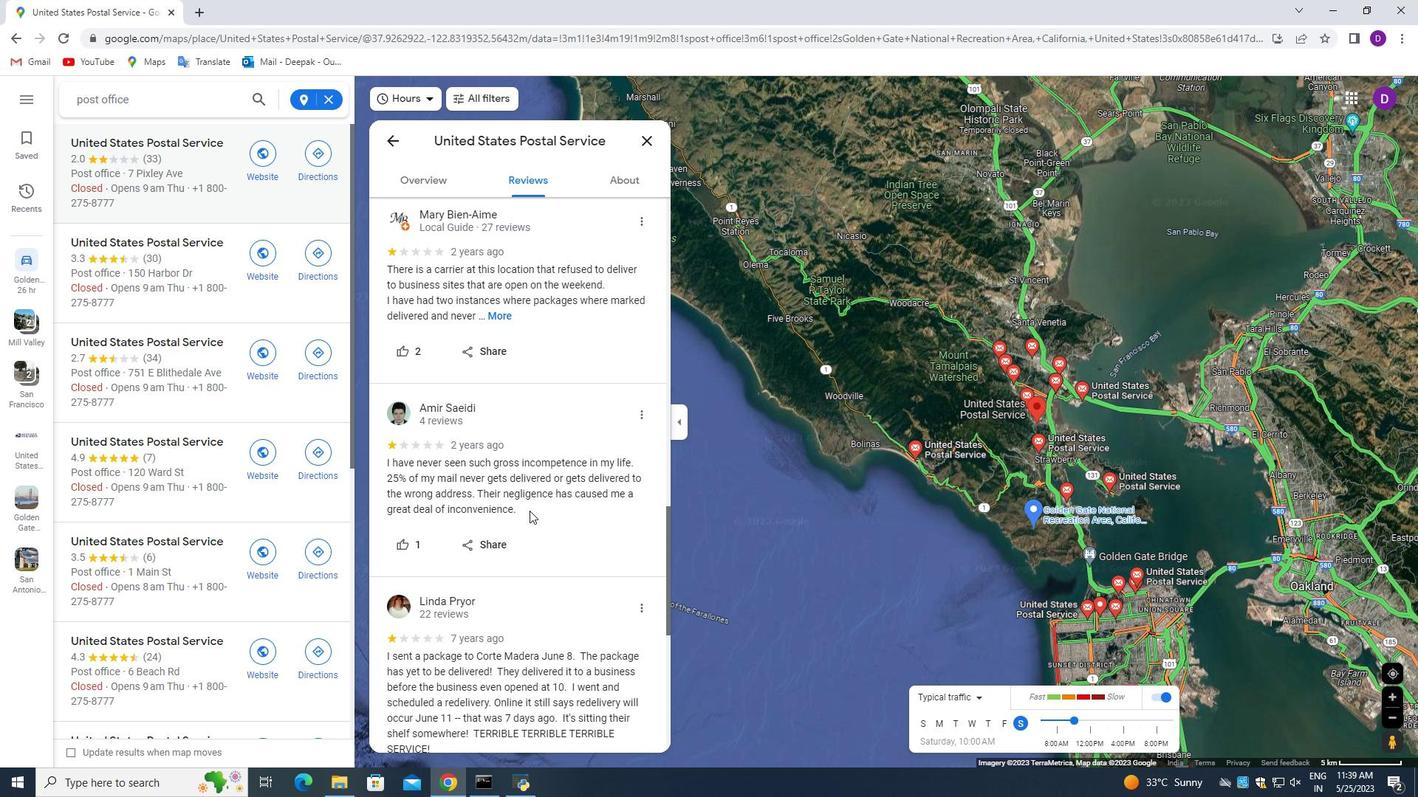 
Action: Mouse scrolled (530, 509) with delta (0, 0)
Screenshot: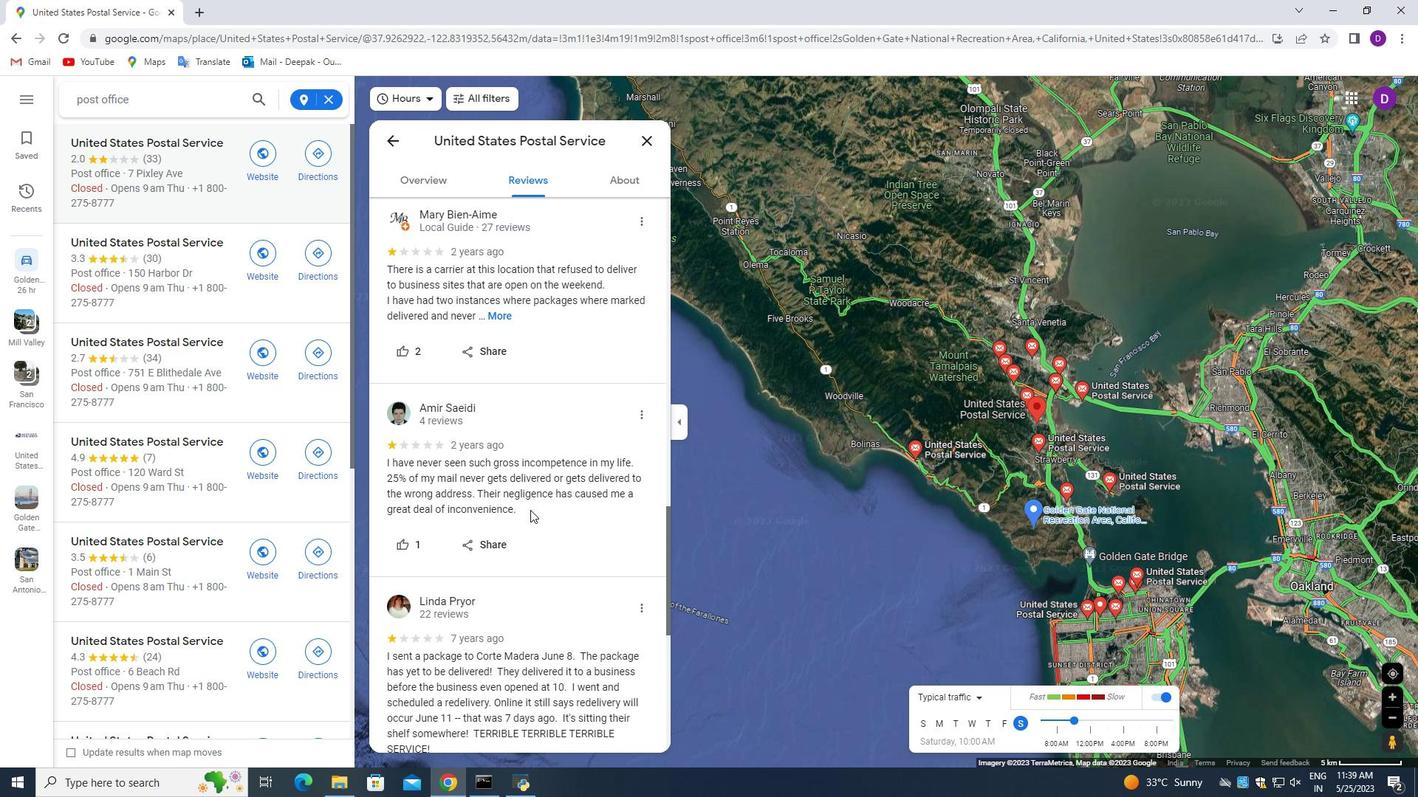 
Action: Mouse scrolled (530, 509) with delta (0, 0)
Screenshot: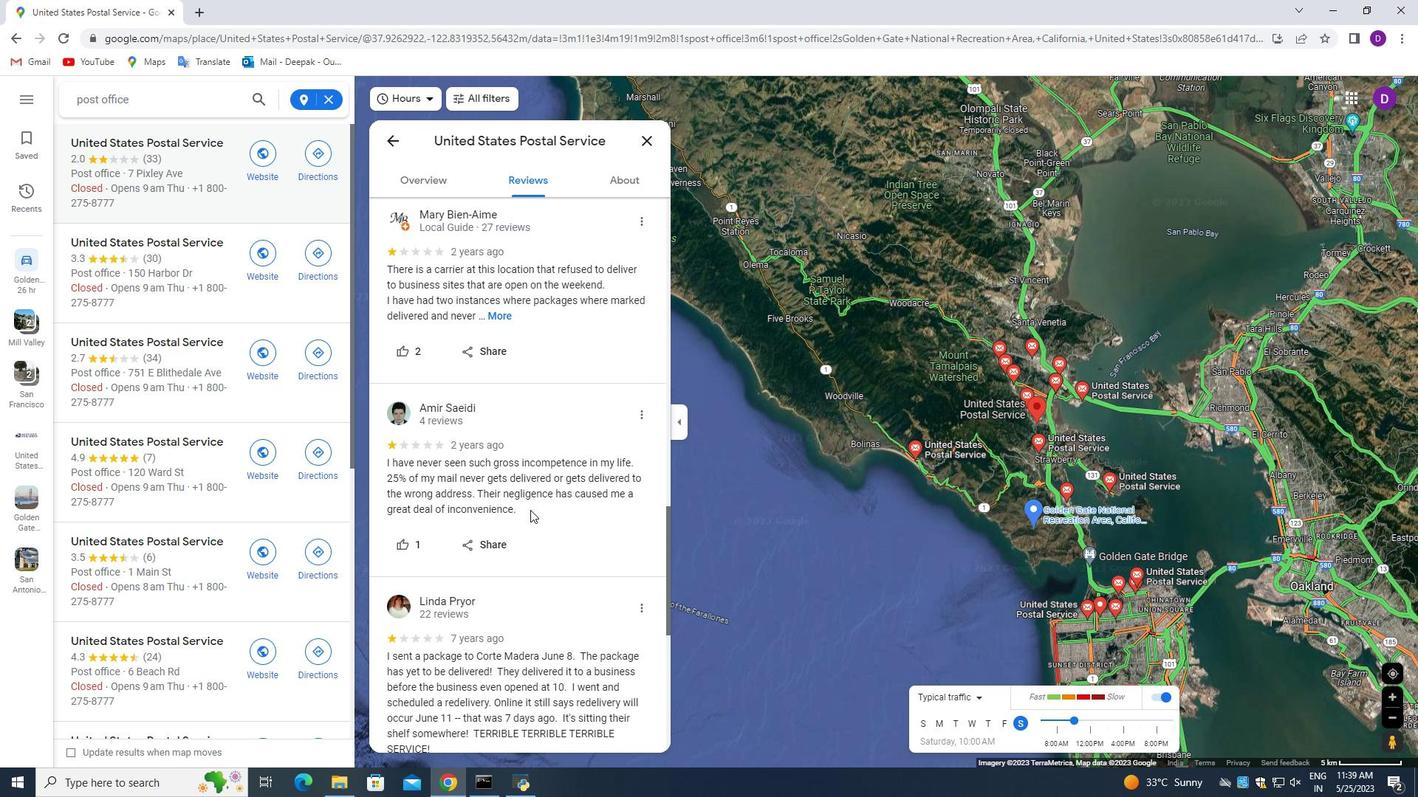 
Action: Mouse moved to (530, 509)
Screenshot: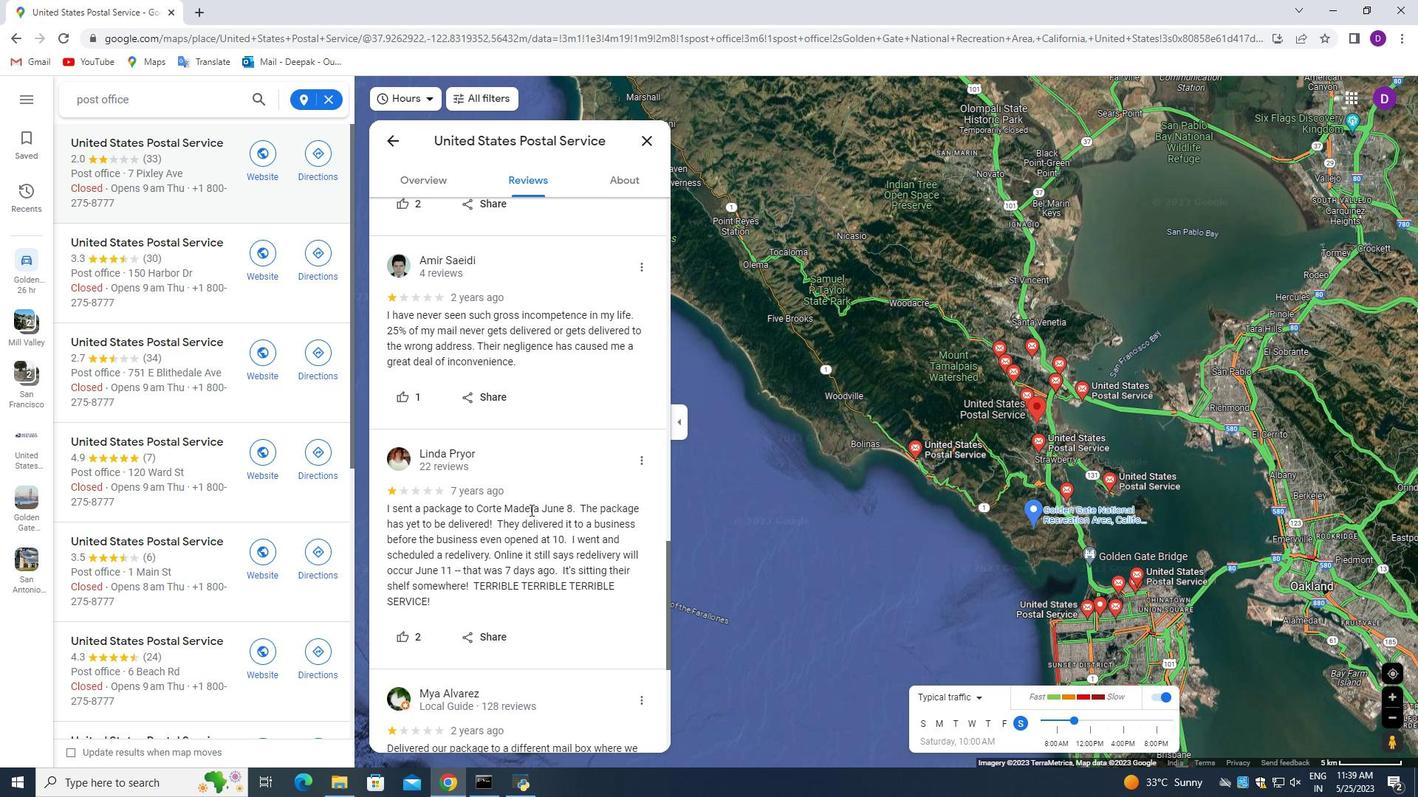
Action: Mouse scrolled (530, 509) with delta (0, 0)
Screenshot: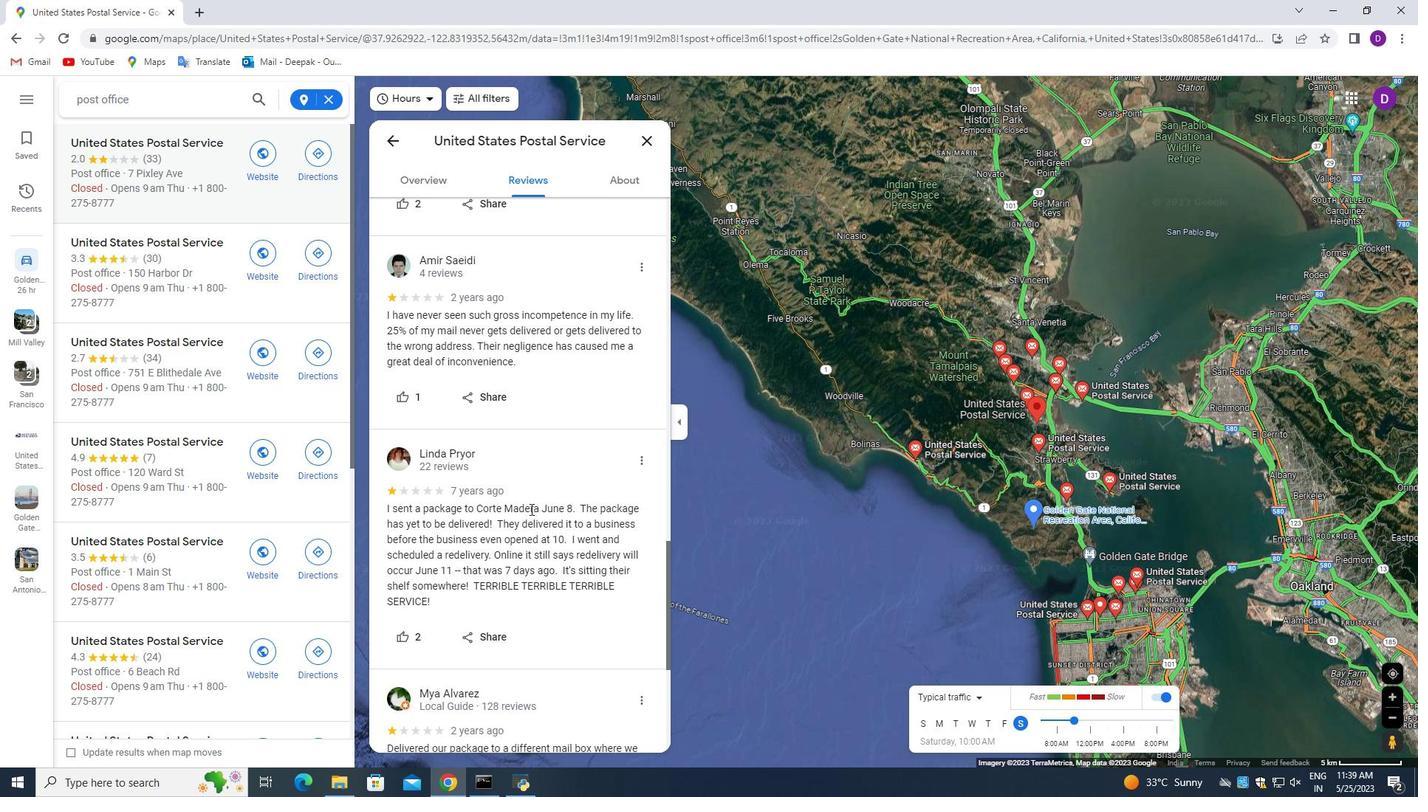 
Action: Mouse scrolled (530, 509) with delta (0, 0)
Screenshot: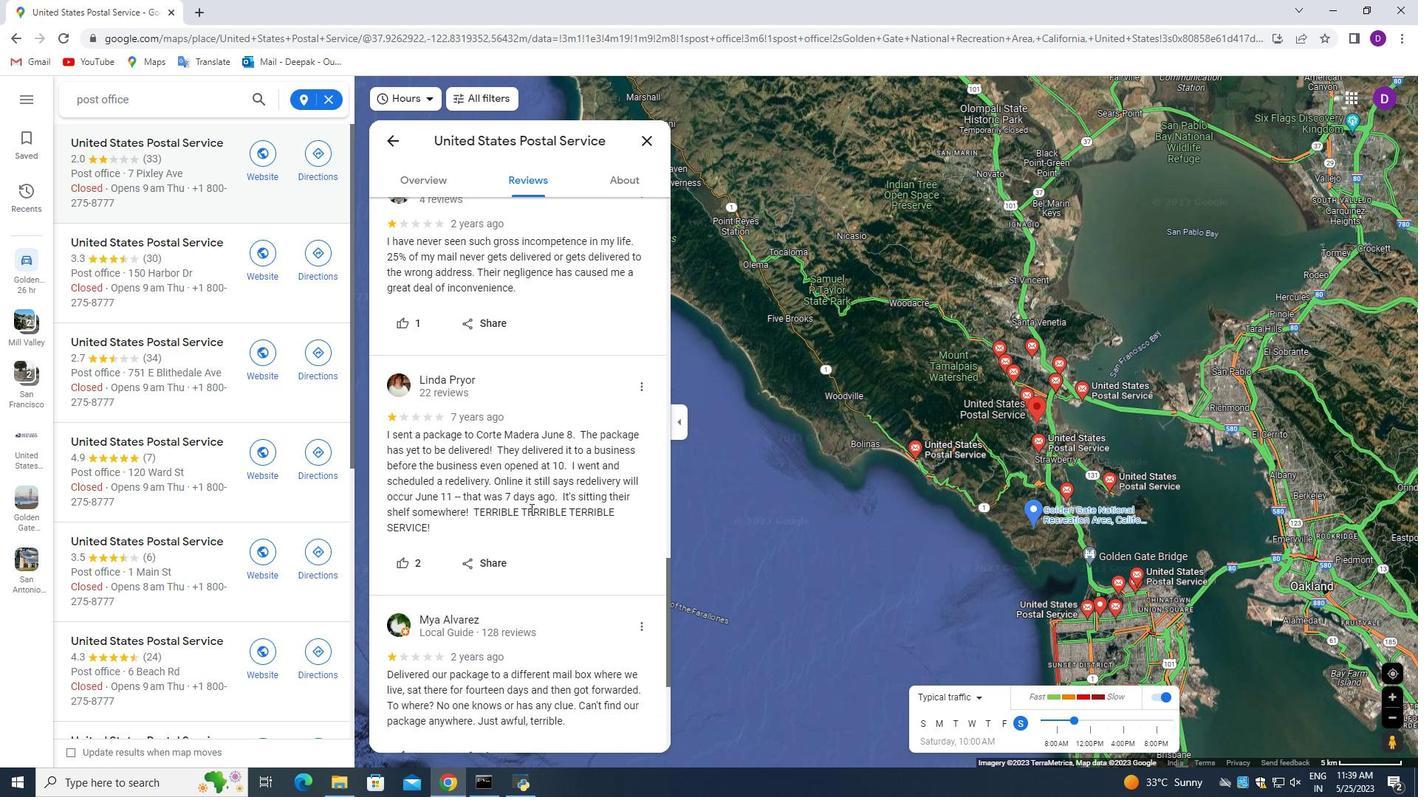 
Action: Mouse moved to (530, 509)
Screenshot: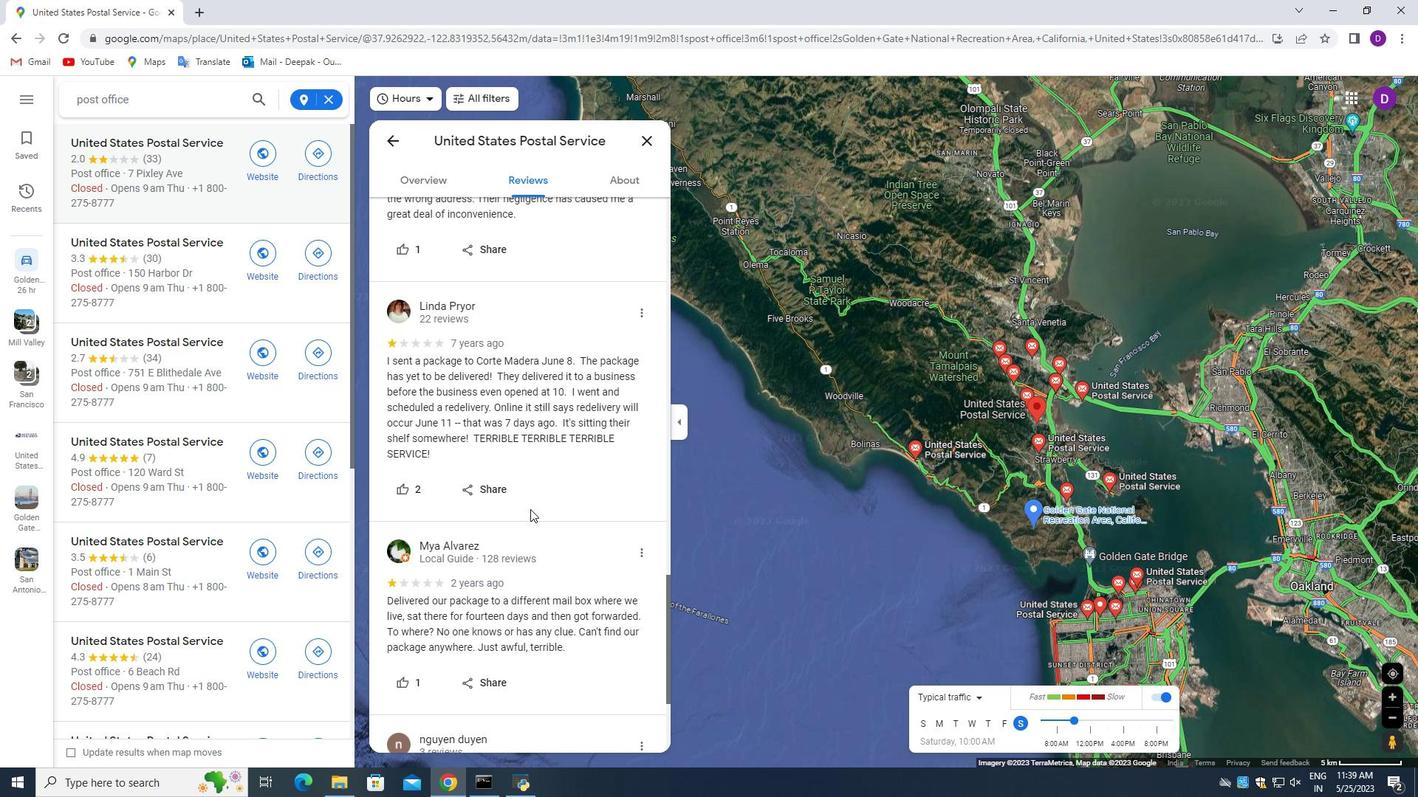 
Action: Mouse scrolled (530, 508) with delta (0, 0)
Screenshot: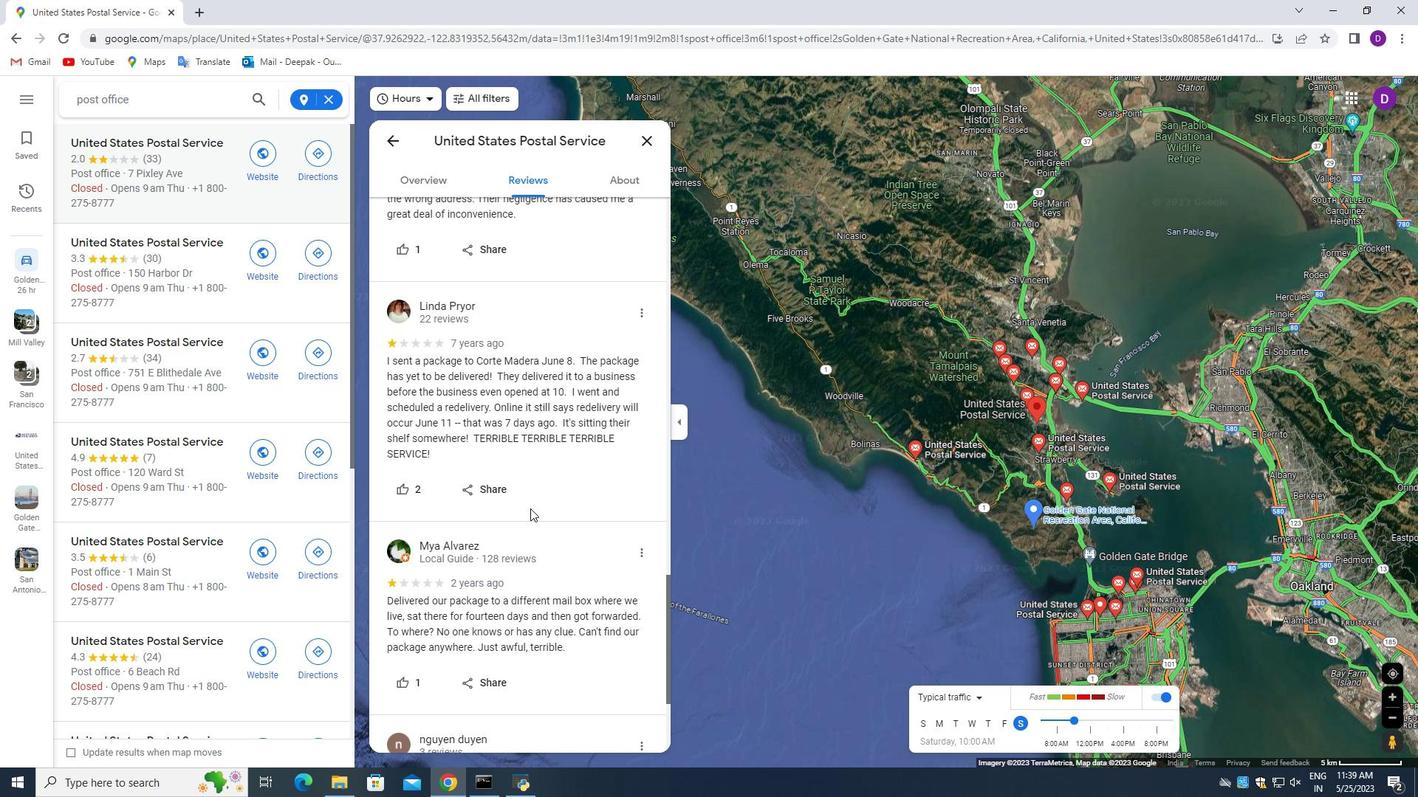 
Action: Mouse scrolled (530, 508) with delta (0, 0)
Screenshot: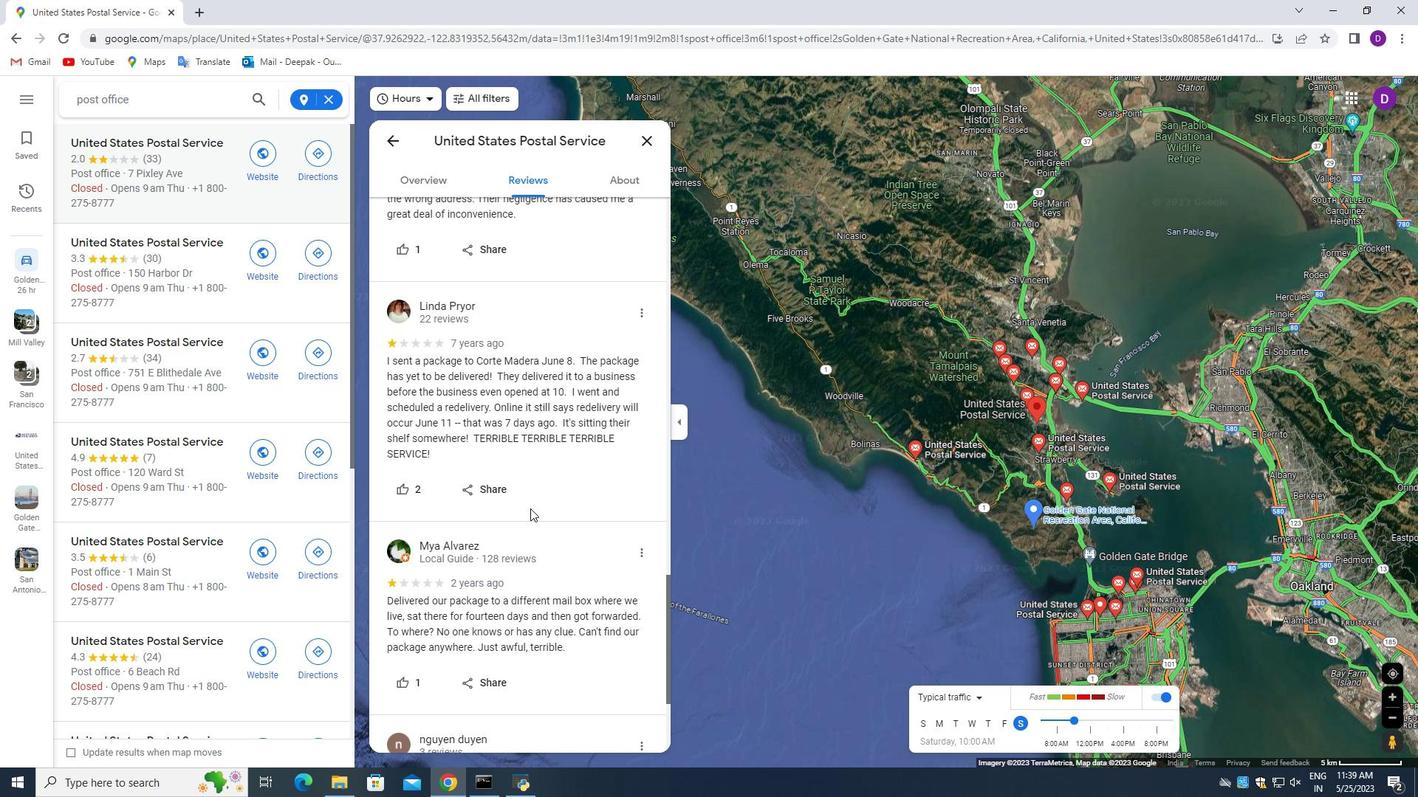 
Action: Mouse scrolled (530, 508) with delta (0, 0)
Screenshot: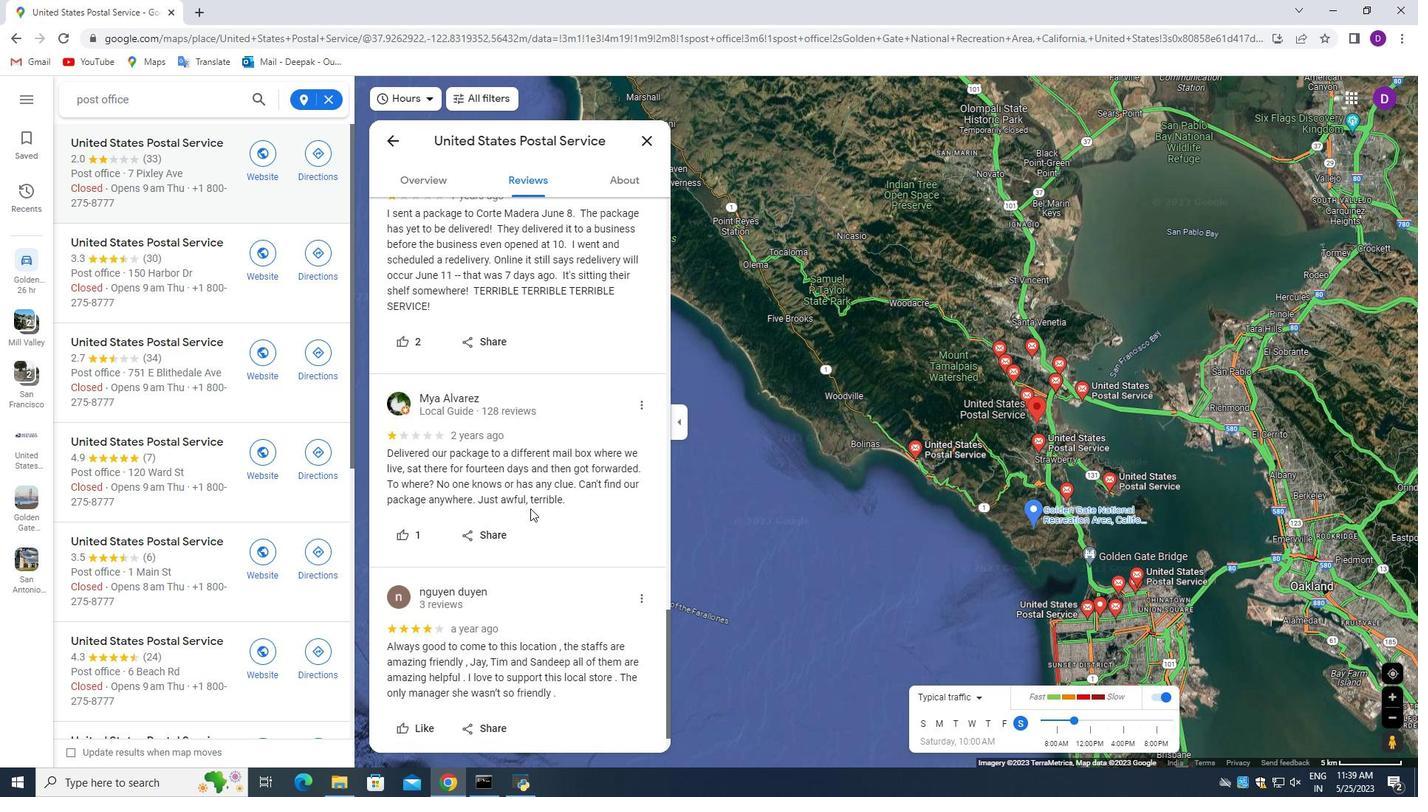 
Action: Mouse scrolled (530, 508) with delta (0, 0)
Screenshot: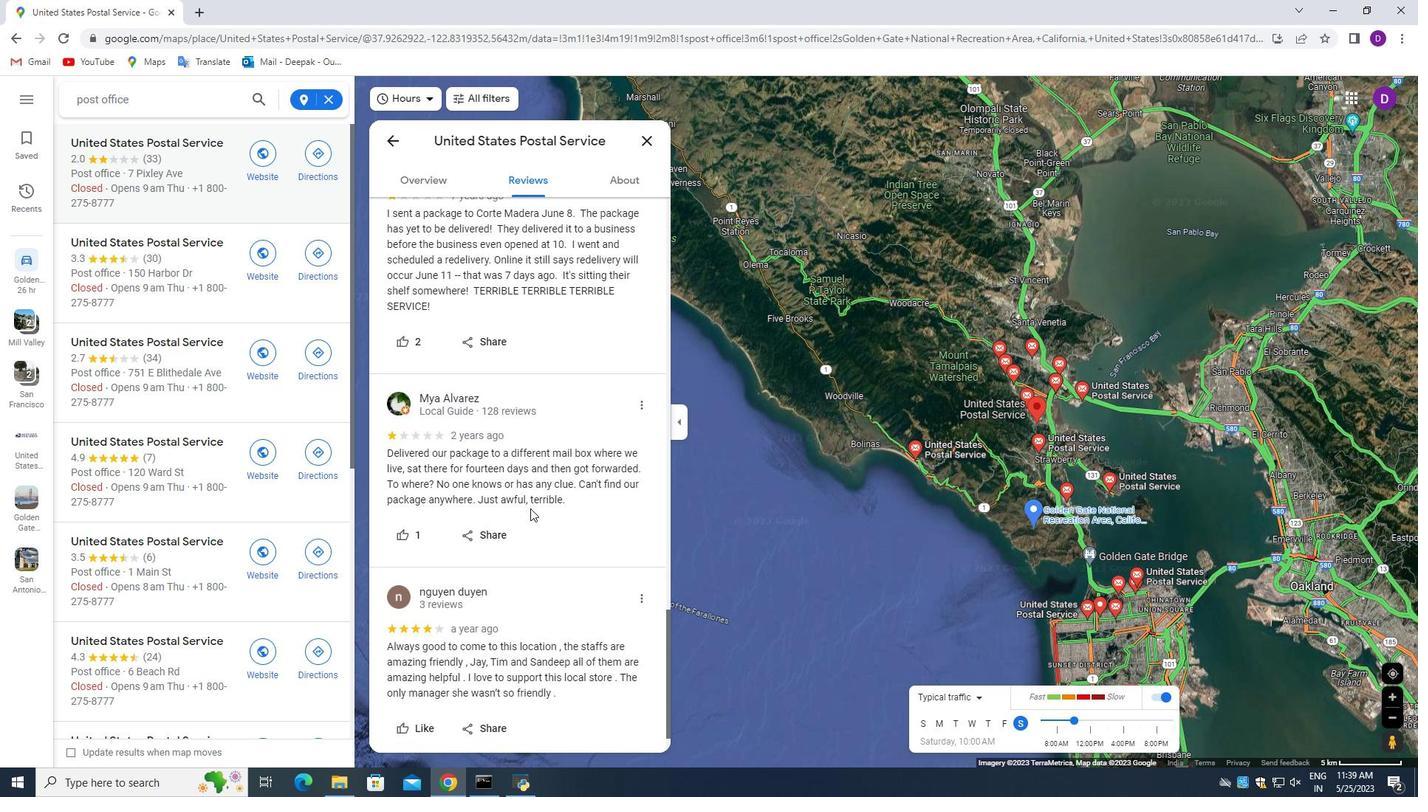 
Action: Mouse moved to (529, 509)
Screenshot: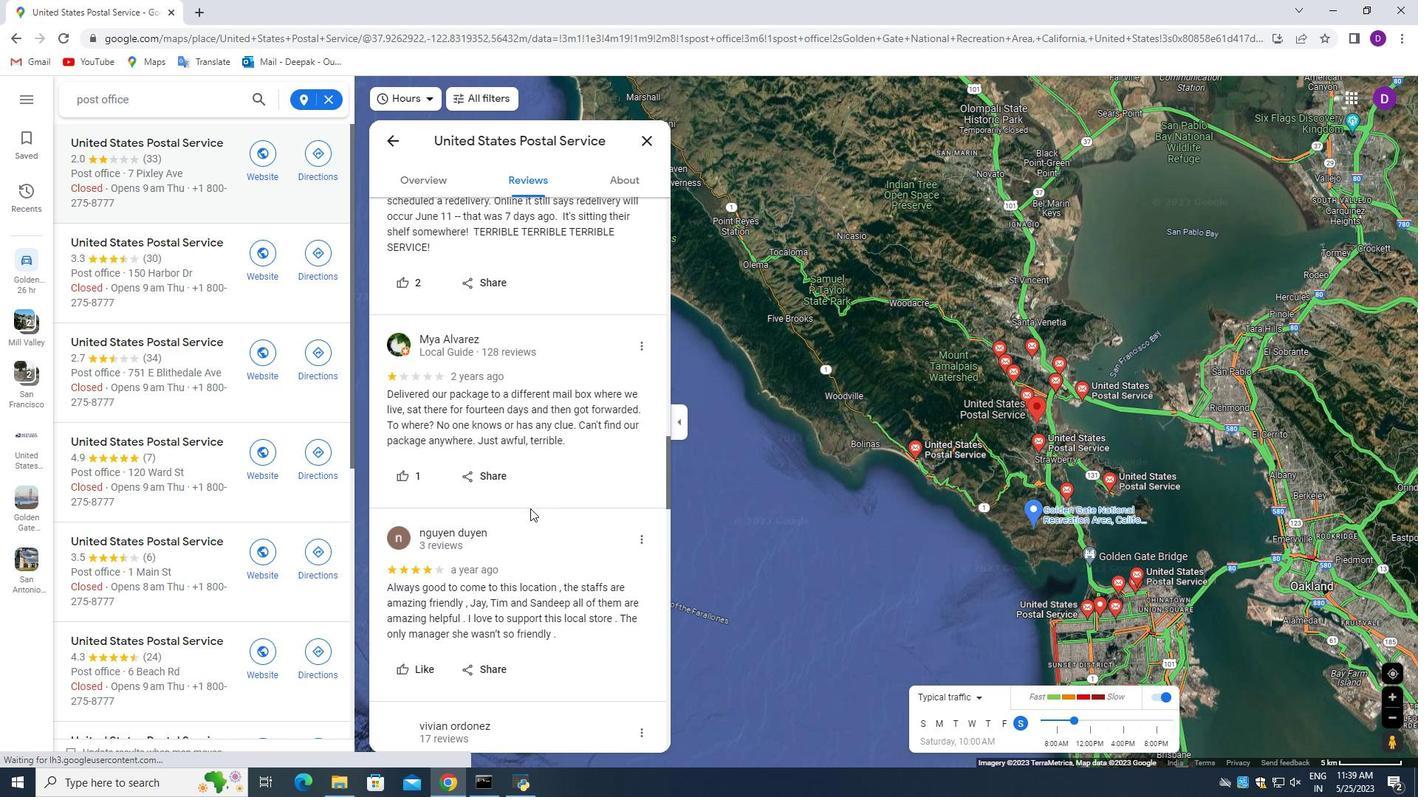 
Action: Mouse scrolled (529, 508) with delta (0, 0)
Screenshot: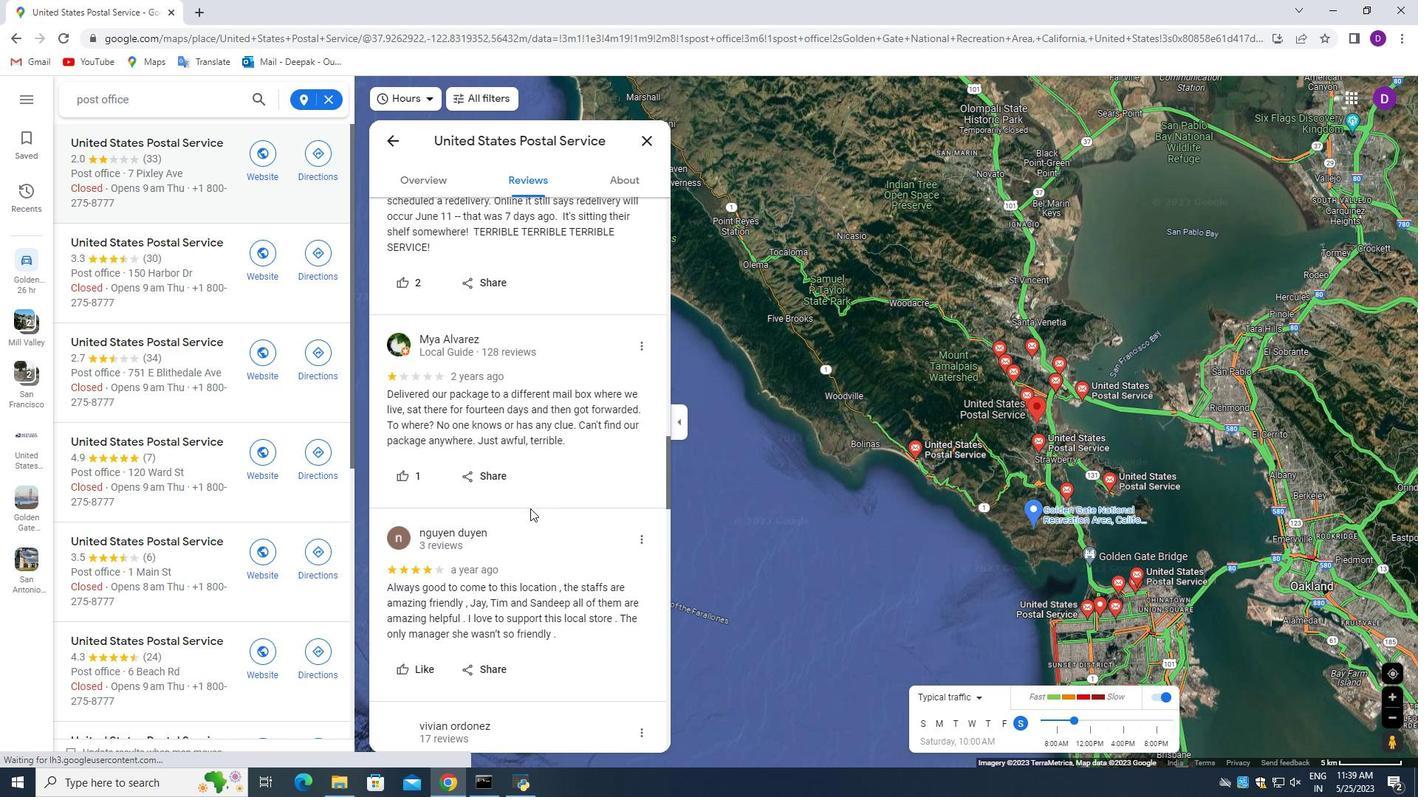 
Action: Mouse moved to (529, 508)
Screenshot: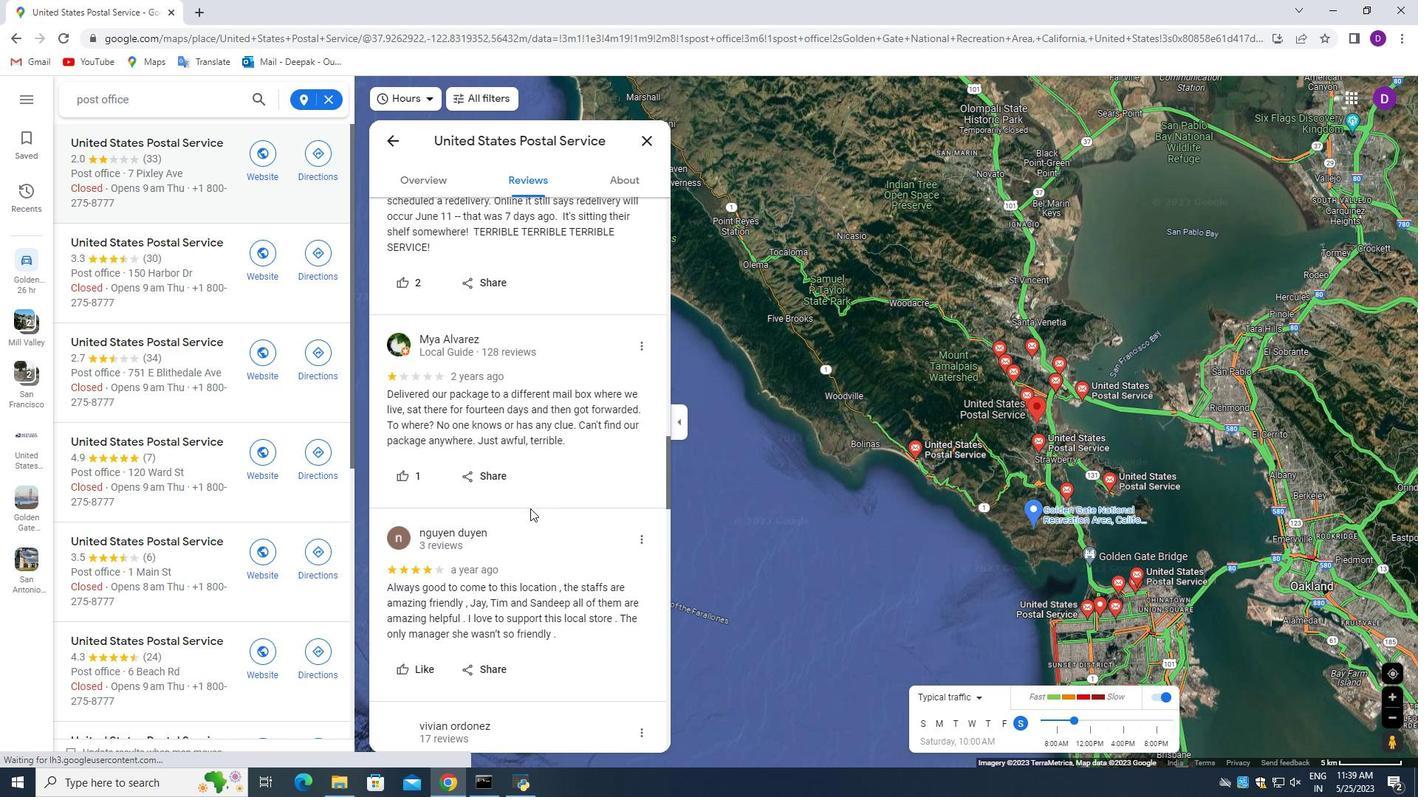 
Action: Mouse scrolled (529, 507) with delta (0, 0)
Screenshot: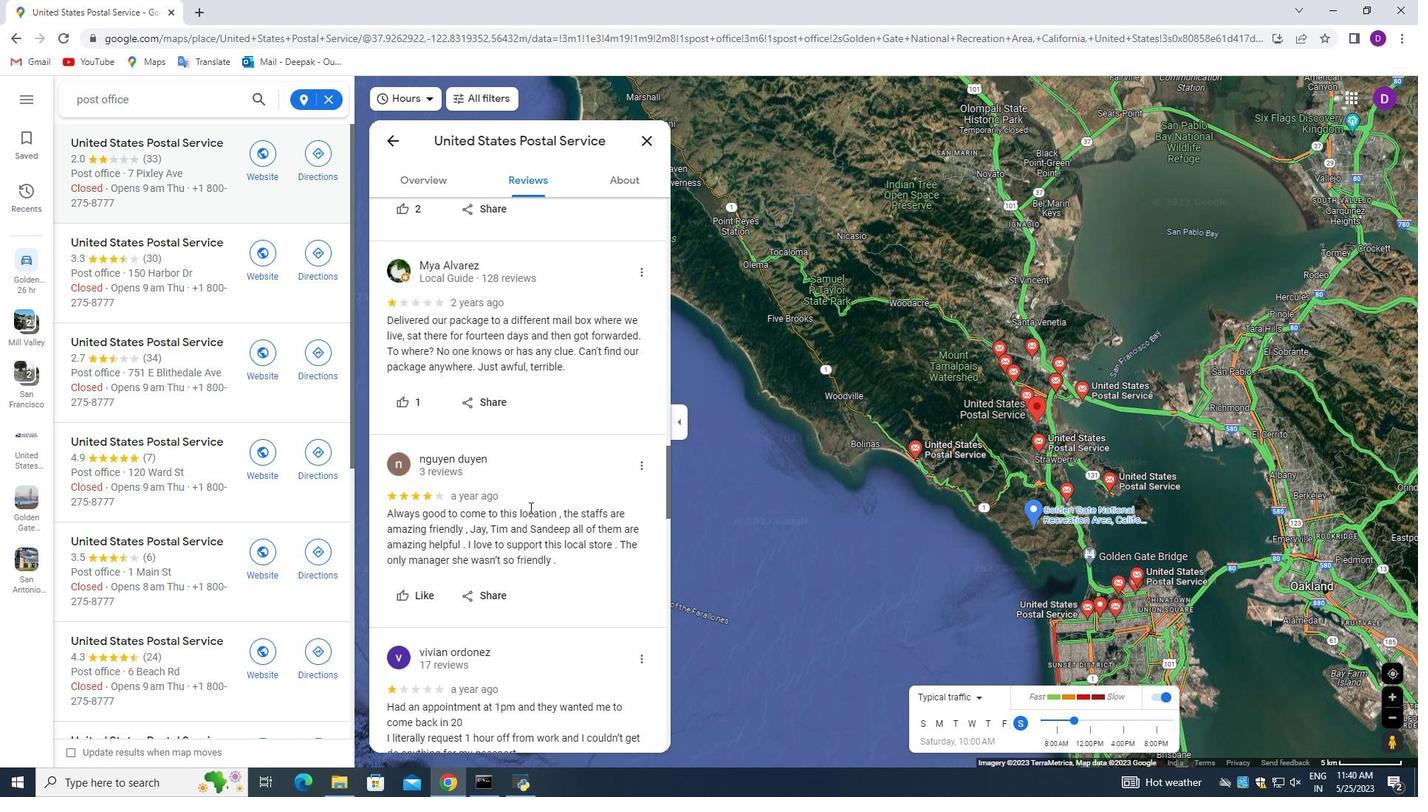 
Action: Mouse scrolled (529, 507) with delta (0, 0)
Screenshot: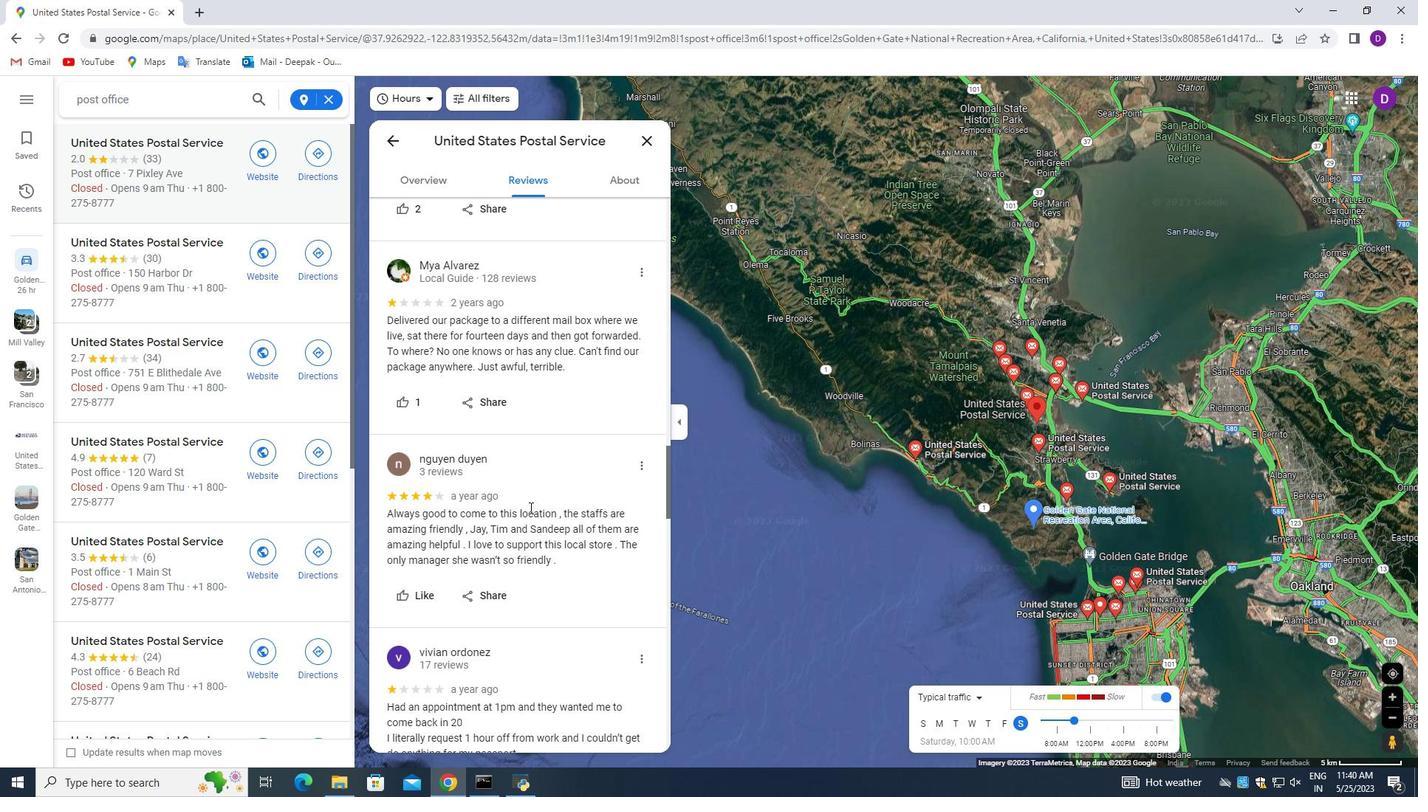 
Action: Mouse moved to (529, 508)
Screenshot: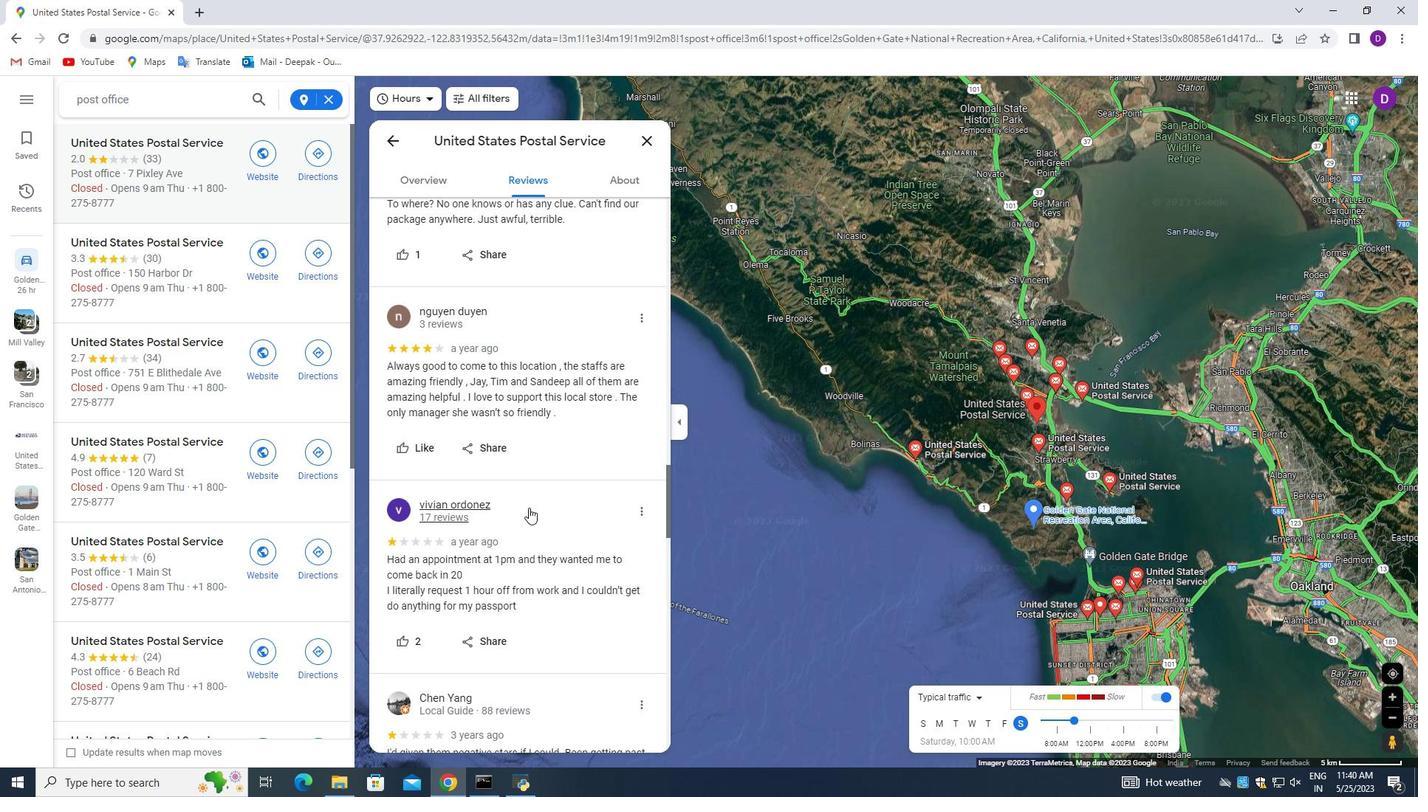 
Action: Mouse scrolled (529, 507) with delta (0, 0)
Screenshot: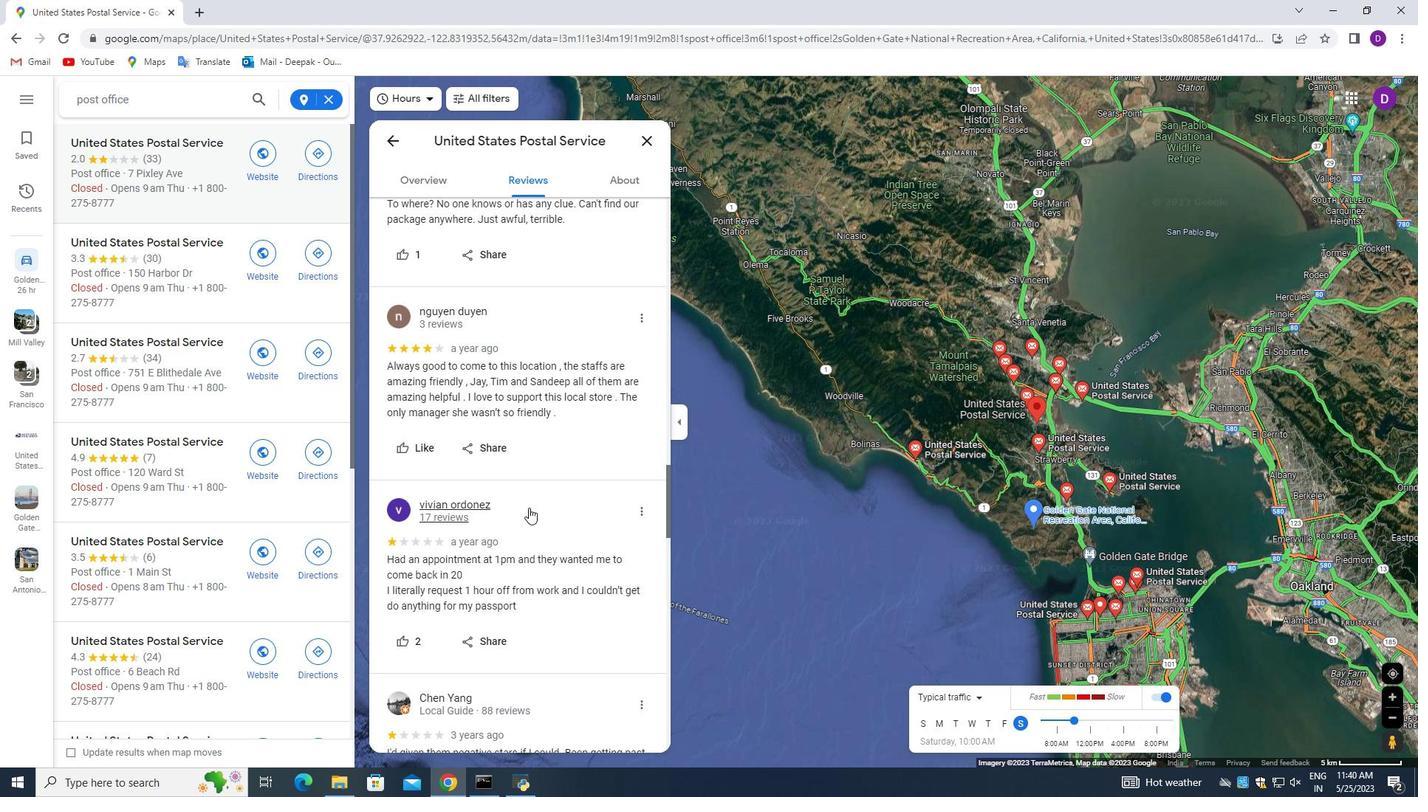 
Action: Mouse scrolled (529, 507) with delta (0, 0)
Screenshot: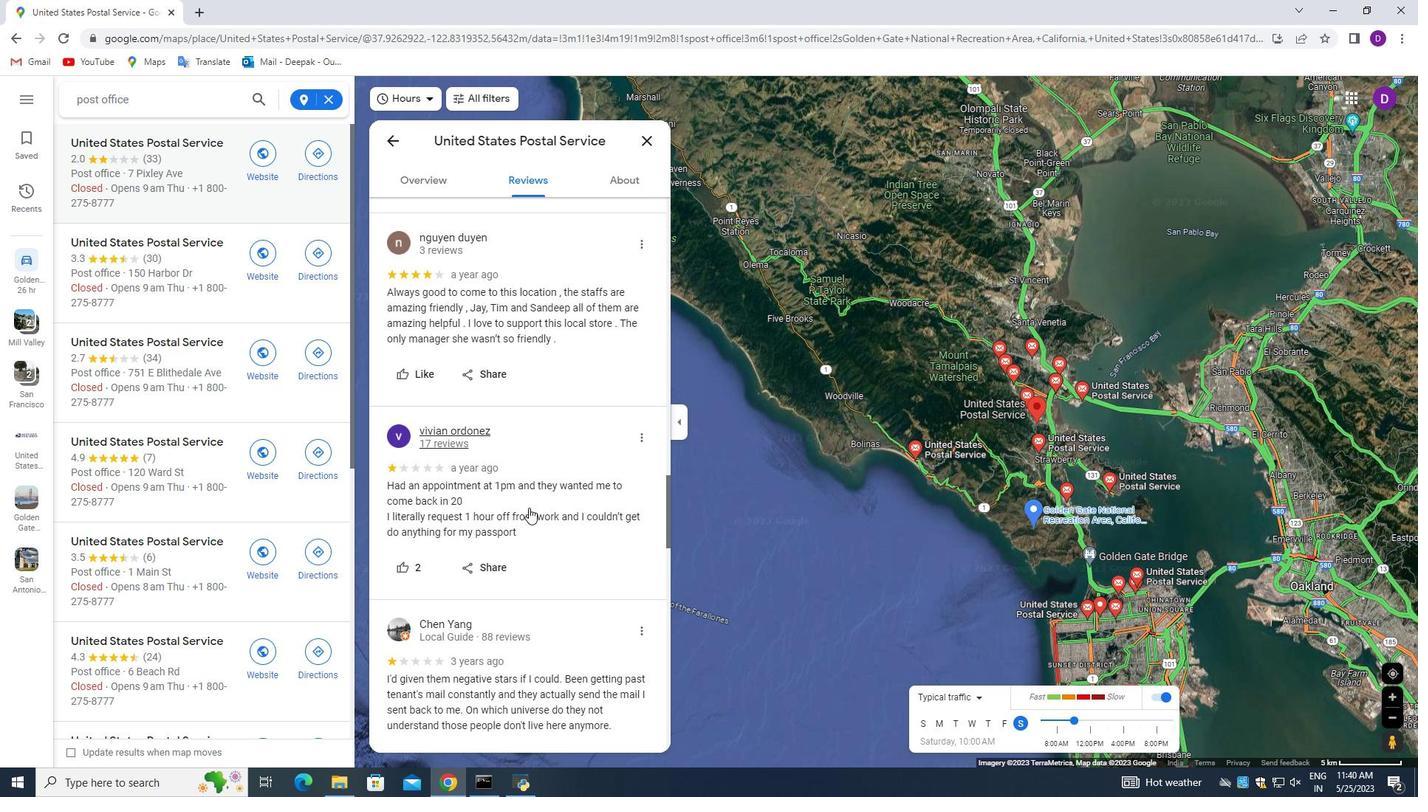 
Action: Mouse scrolled (529, 507) with delta (0, 0)
Screenshot: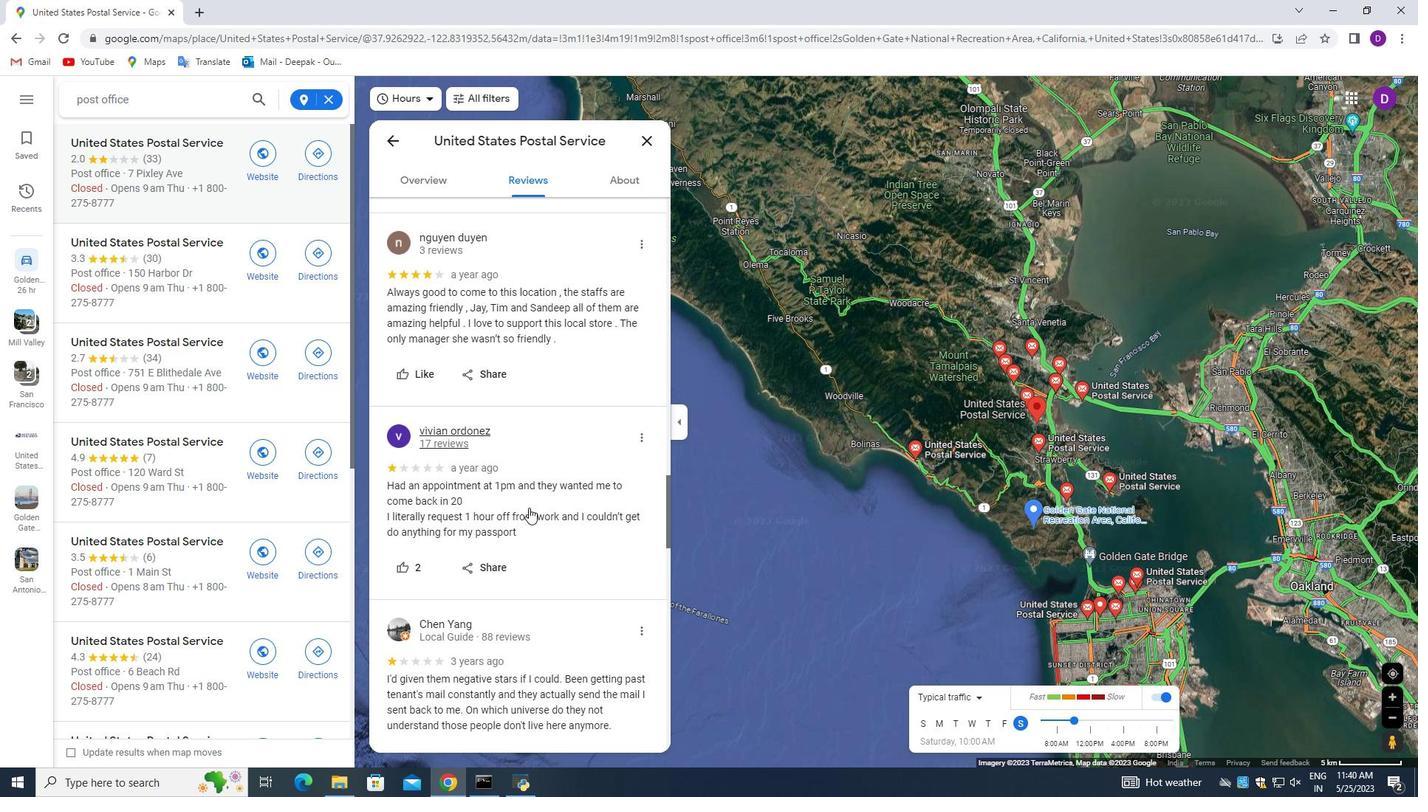 
Action: Mouse moved to (227, 375)
Screenshot: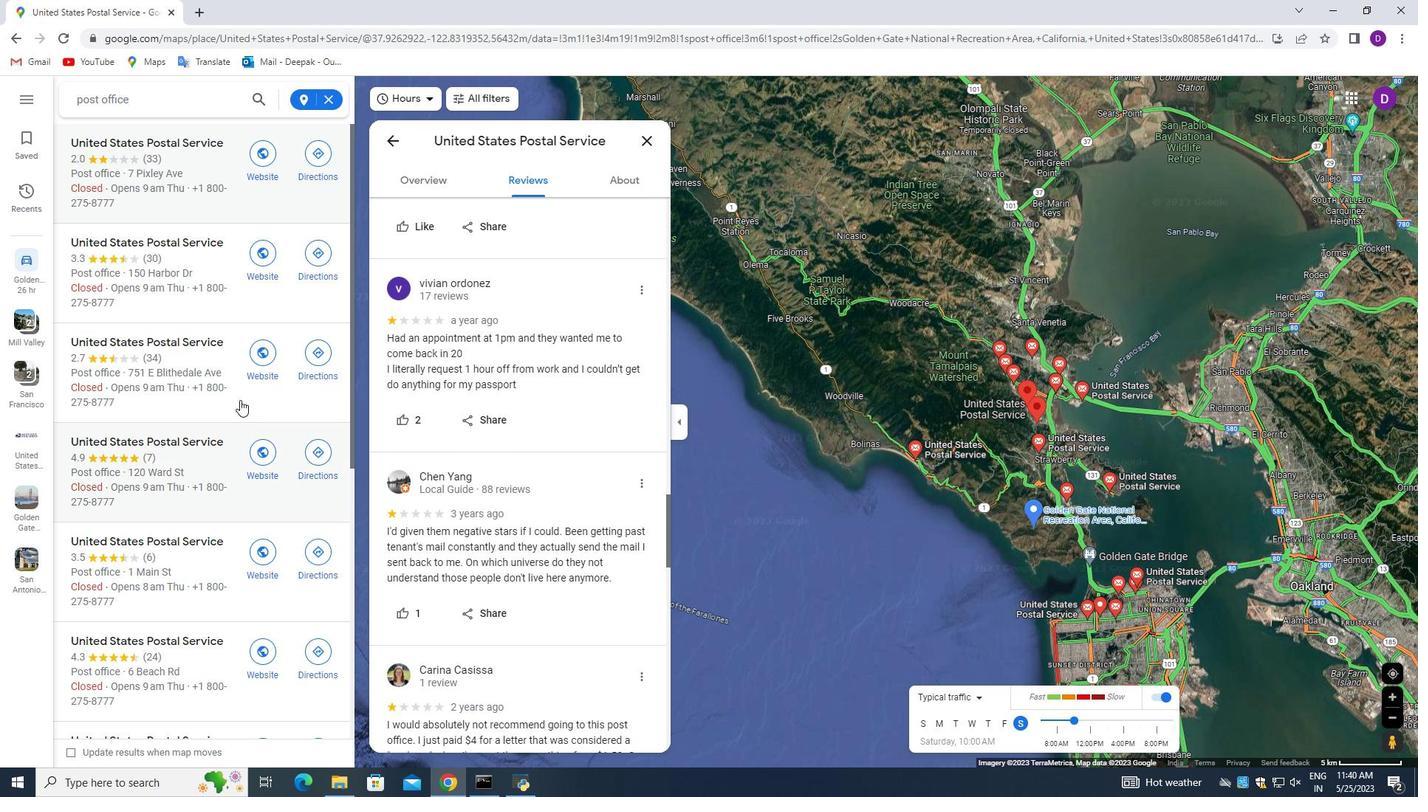 
Action: Mouse scrolled (228, 376) with delta (0, 0)
Screenshot: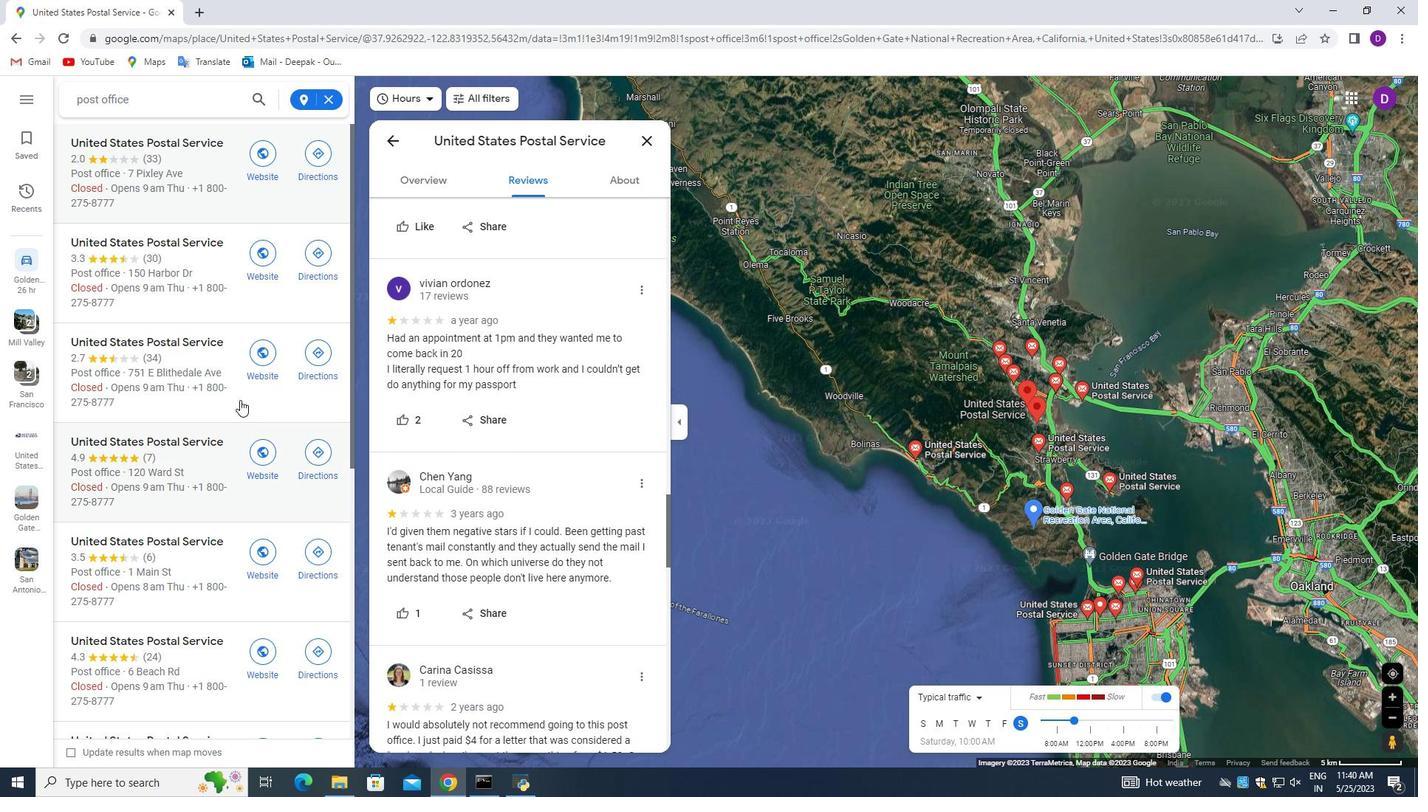 
Action: Mouse moved to (226, 367)
Screenshot: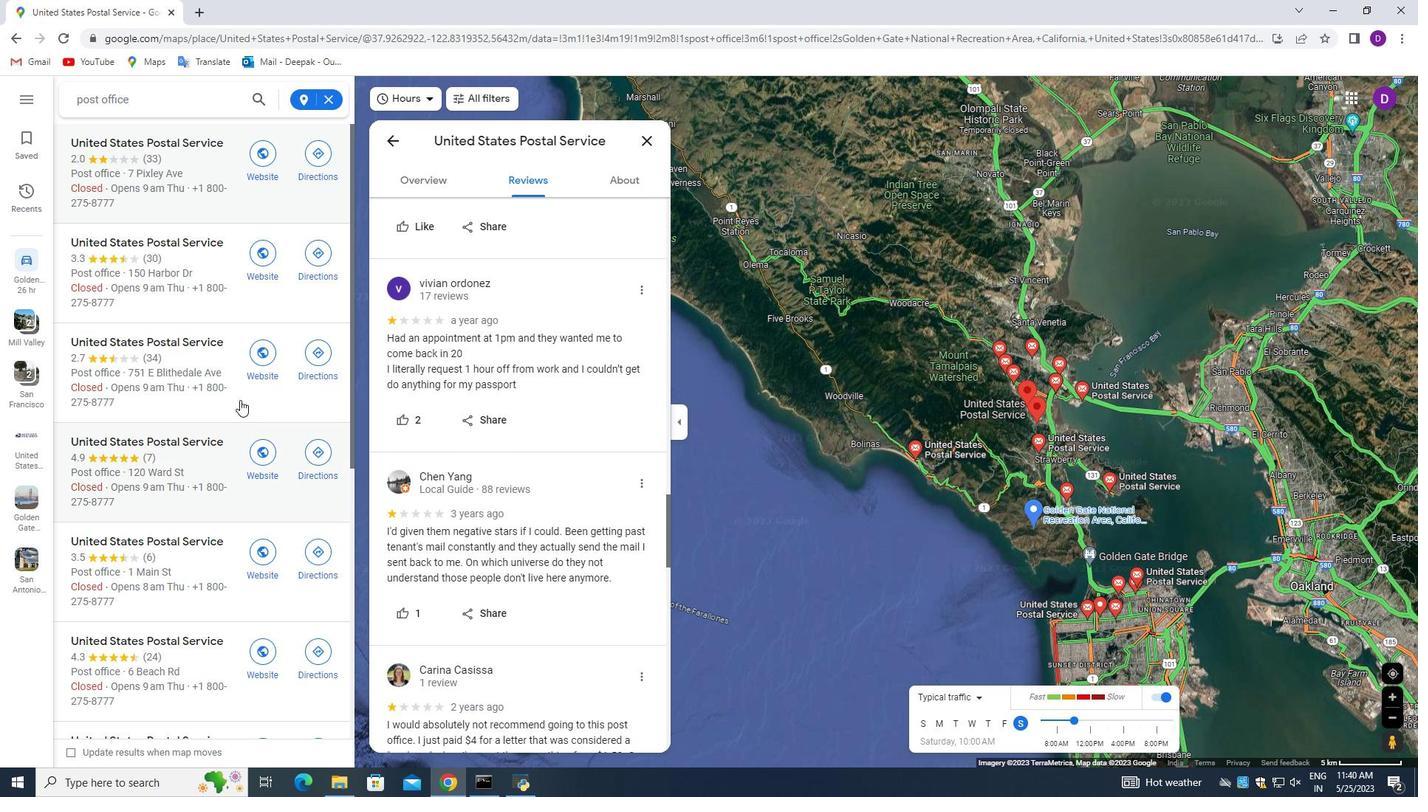 
Action: Mouse scrolled (226, 368) with delta (0, 0)
Screenshot: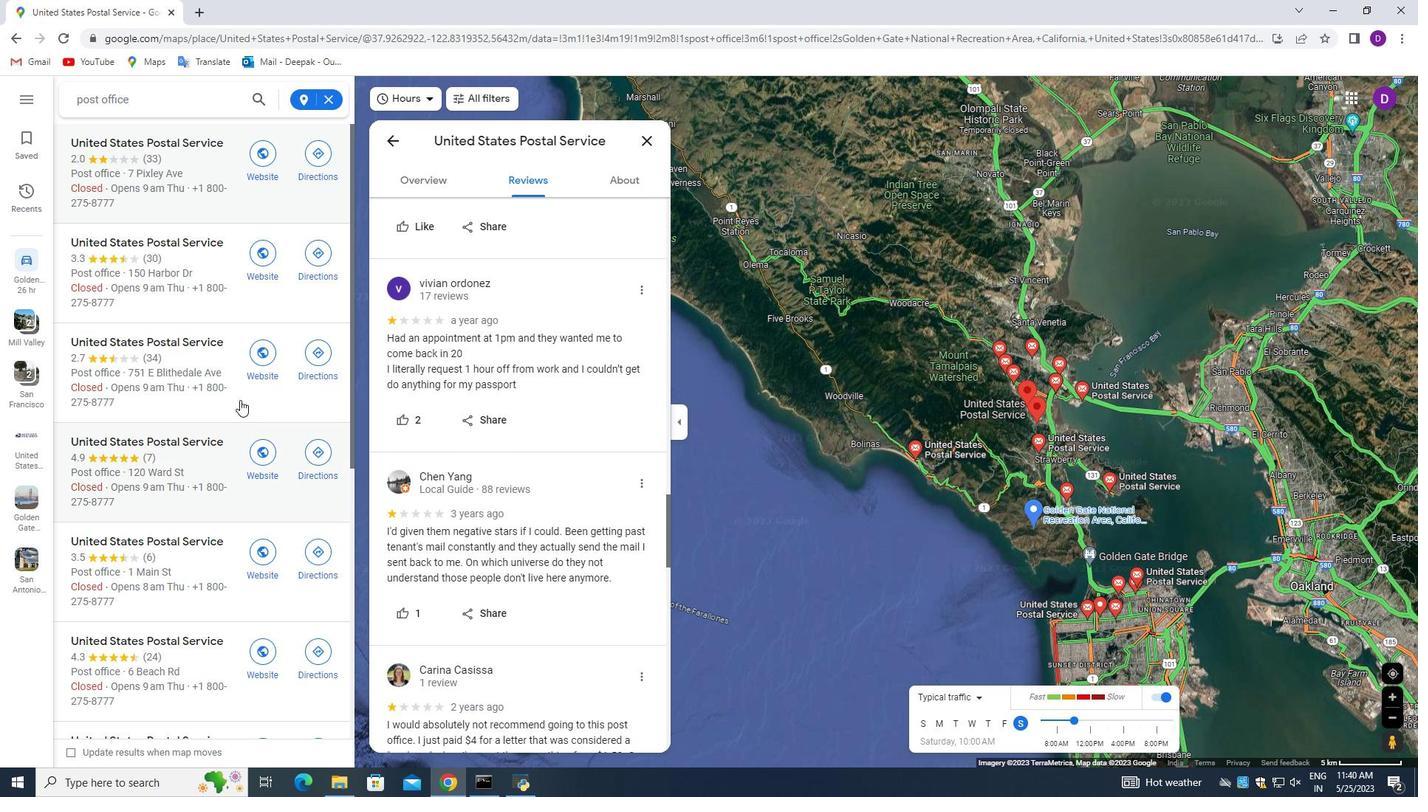
Action: Mouse moved to (225, 362)
Screenshot: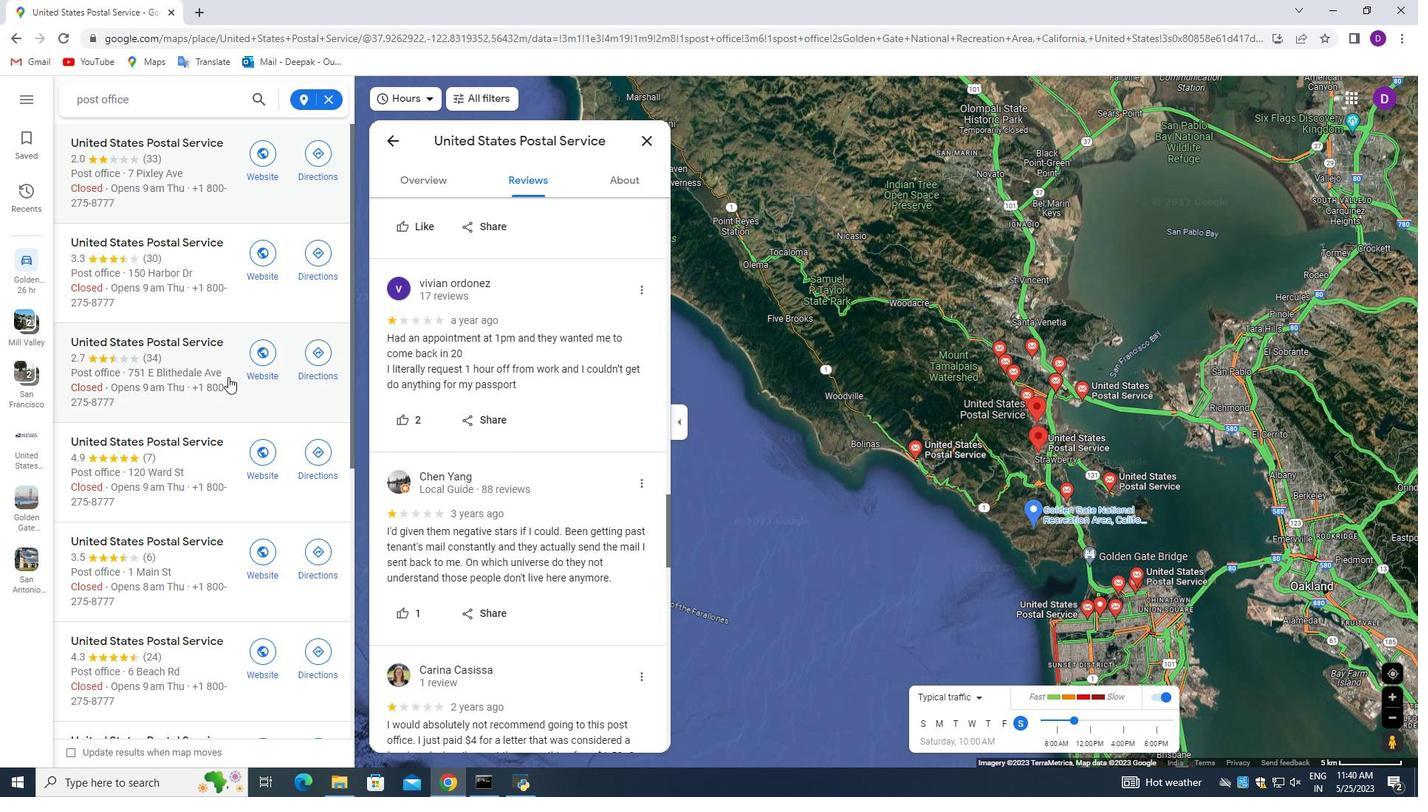 
Action: Mouse scrolled (225, 363) with delta (0, 0)
Screenshot: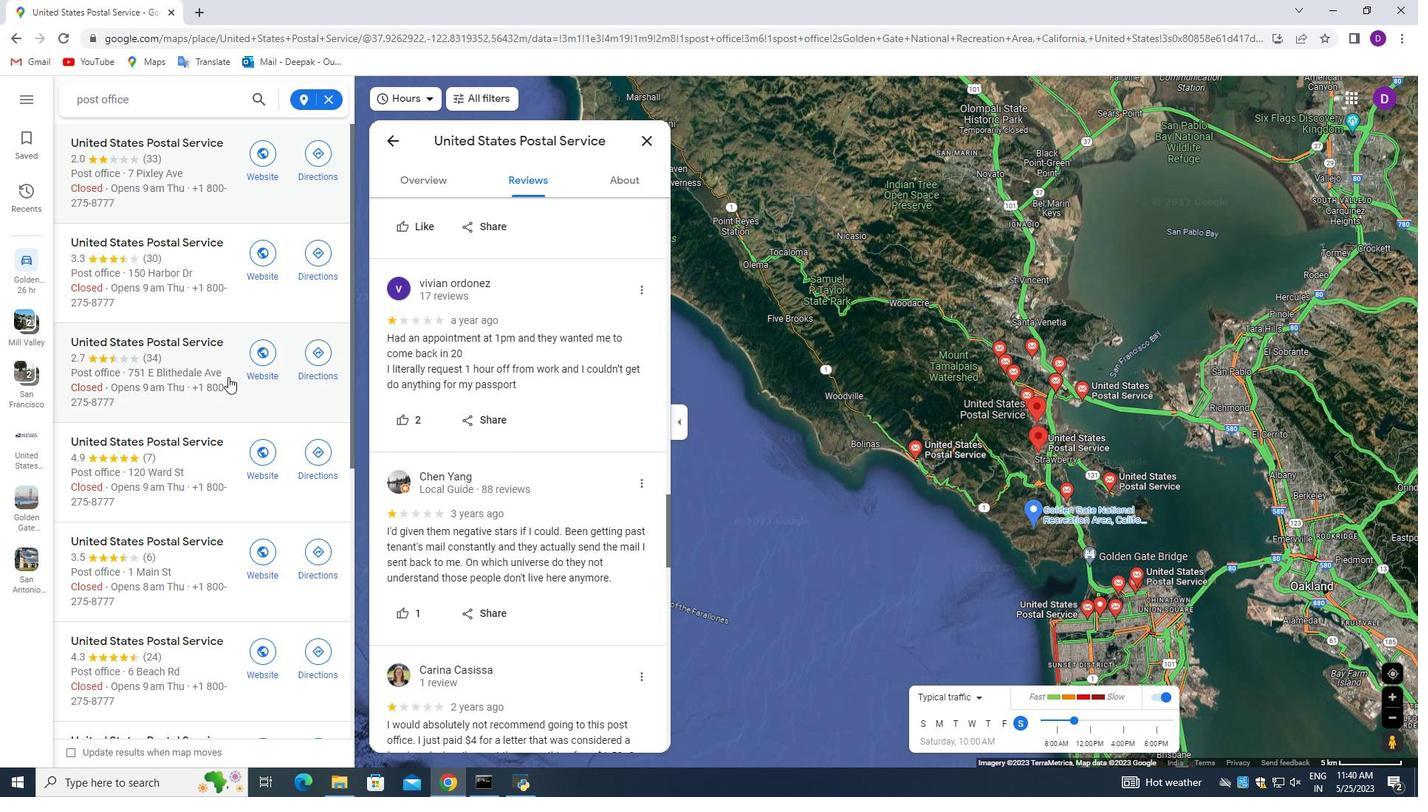 
Action: Mouse moved to (224, 351)
Screenshot: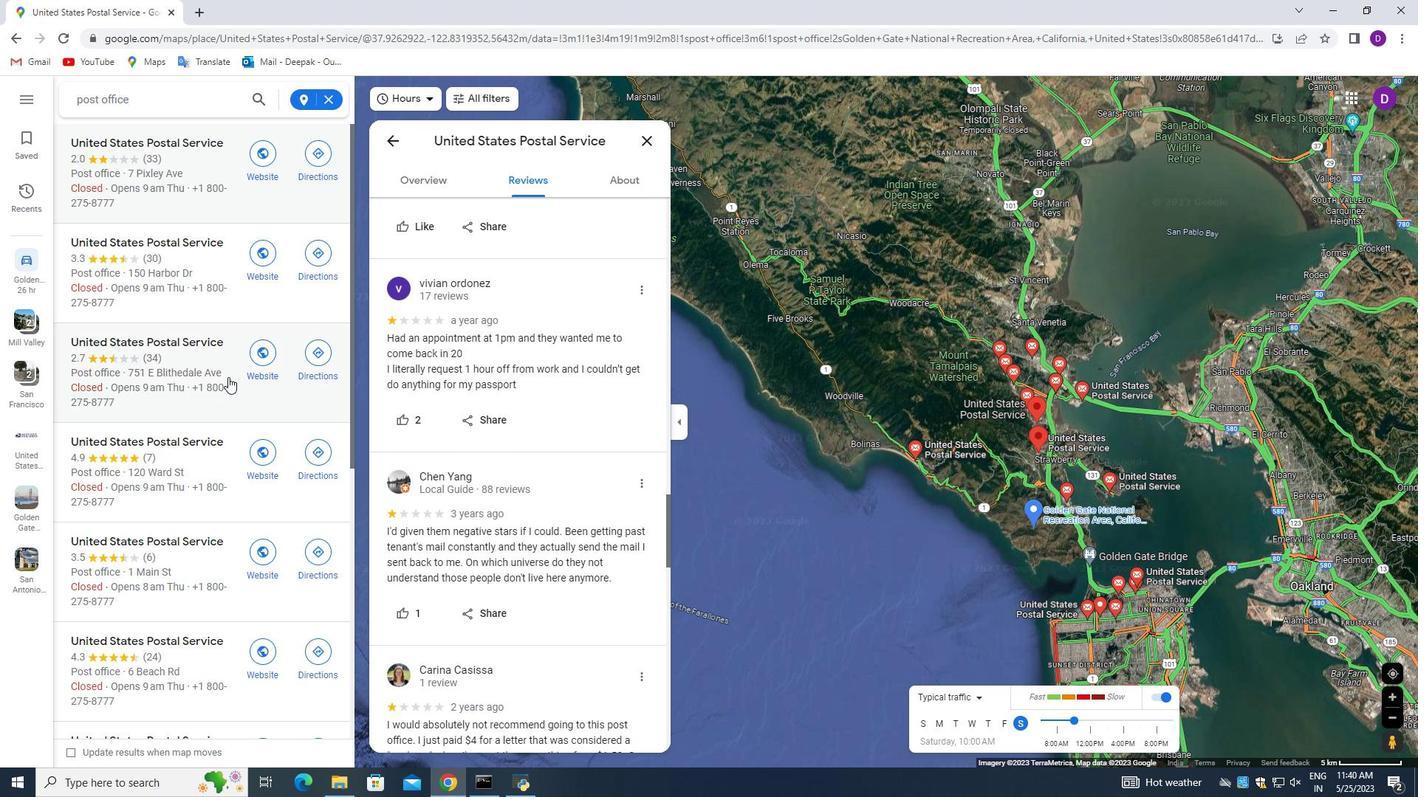 
Action: Mouse scrolled (224, 352) with delta (0, 0)
Screenshot: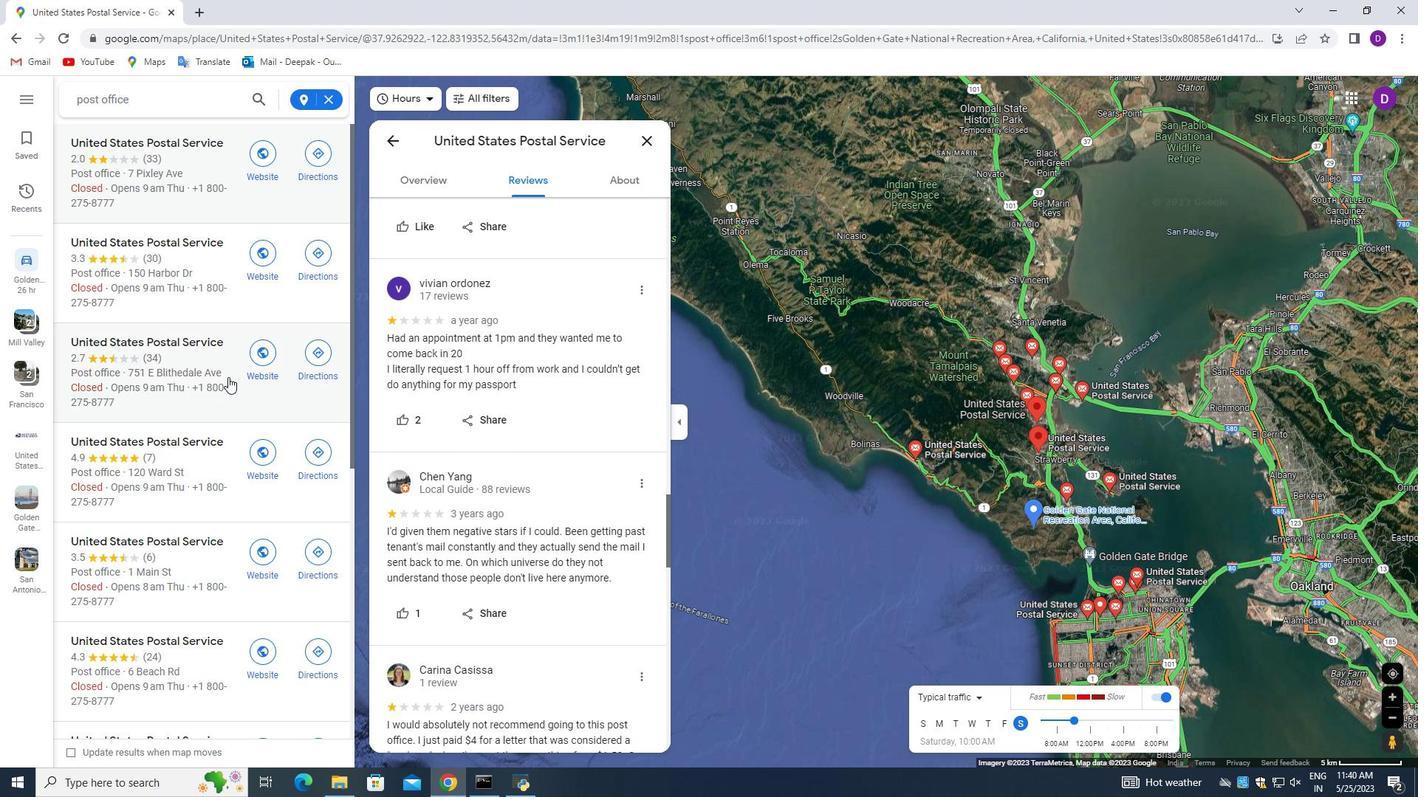 
Action: Mouse moved to (194, 266)
Screenshot: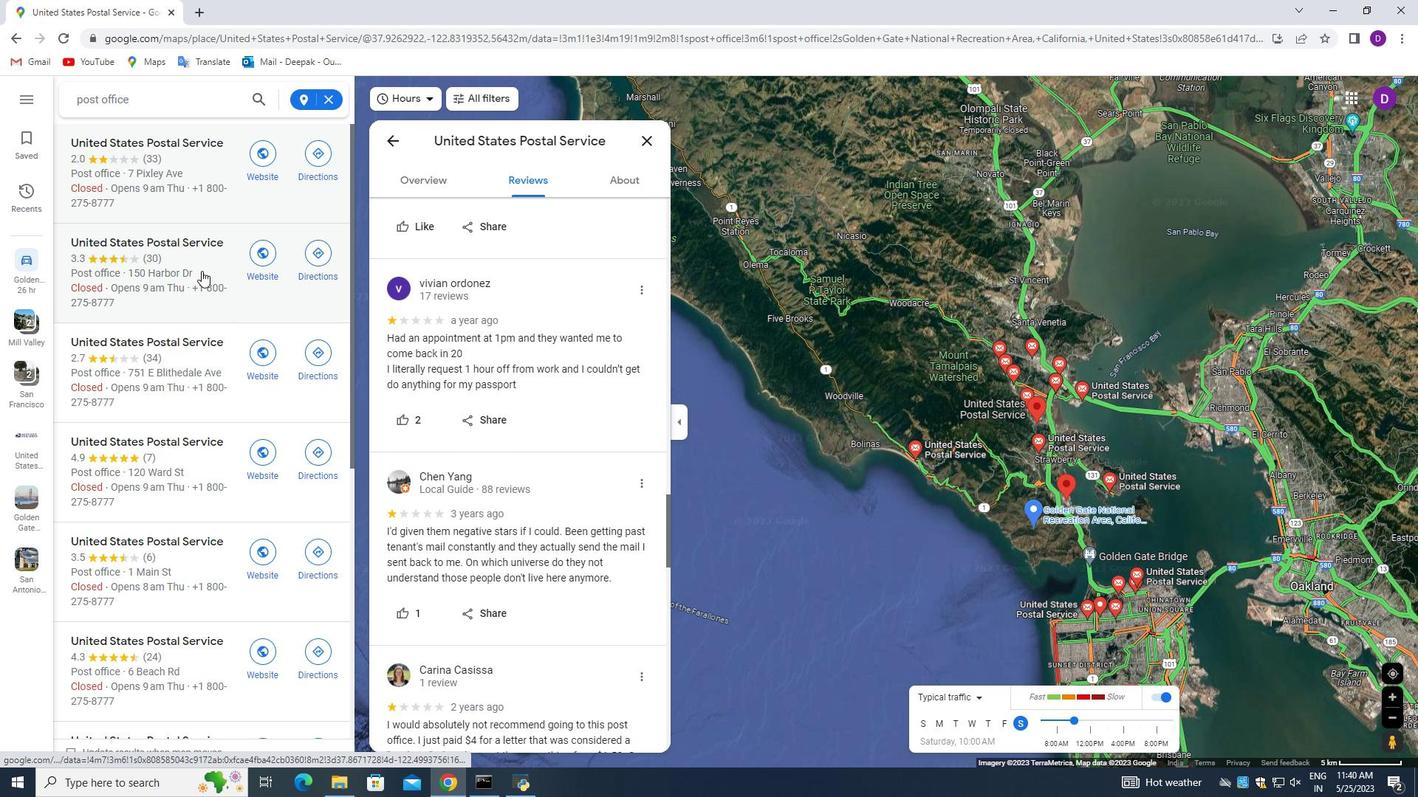 
Action: Mouse pressed left at (194, 266)
Screenshot: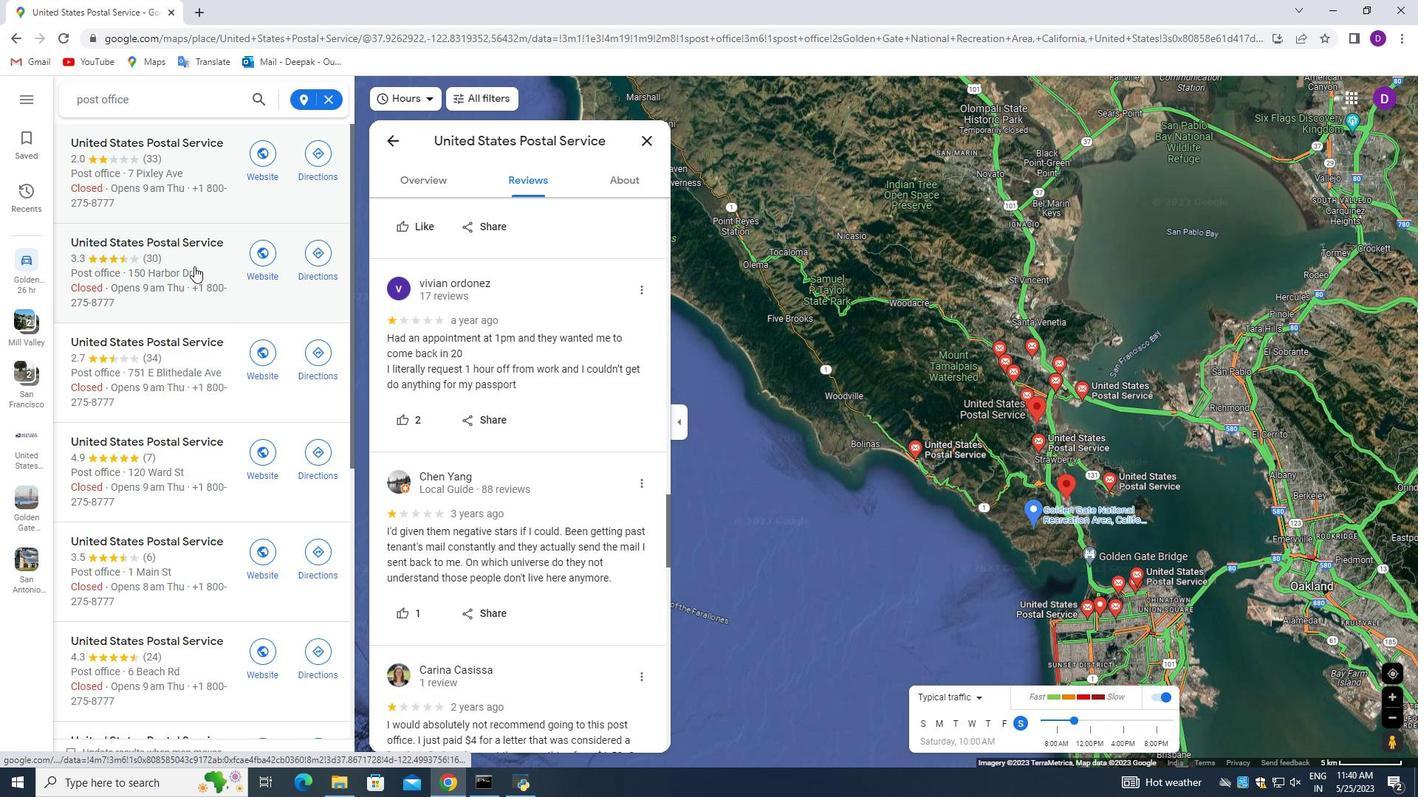 
Action: Mouse moved to (556, 244)
Screenshot: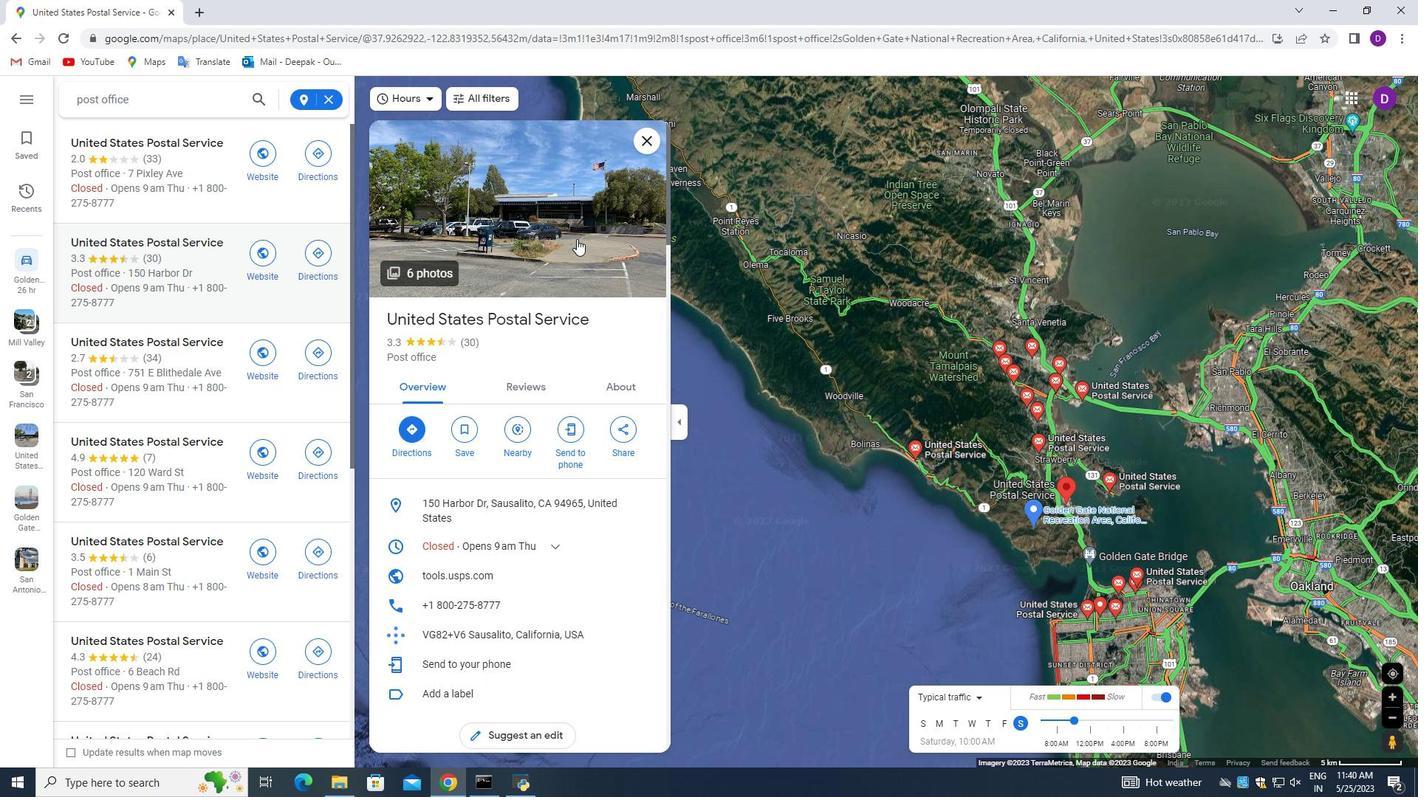 
Action: Mouse pressed left at (556, 244)
Screenshot: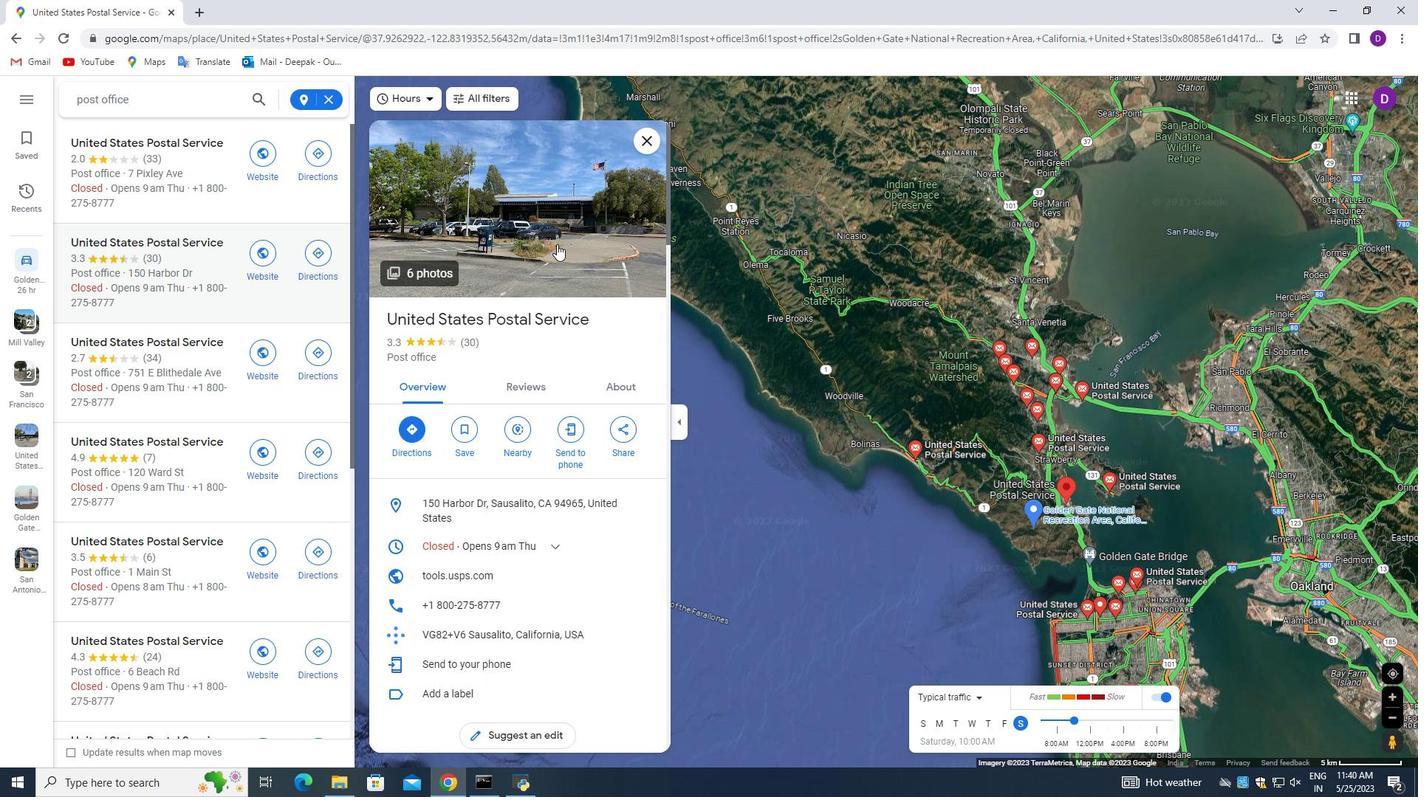 
Action: Mouse moved to (916, 657)
Screenshot: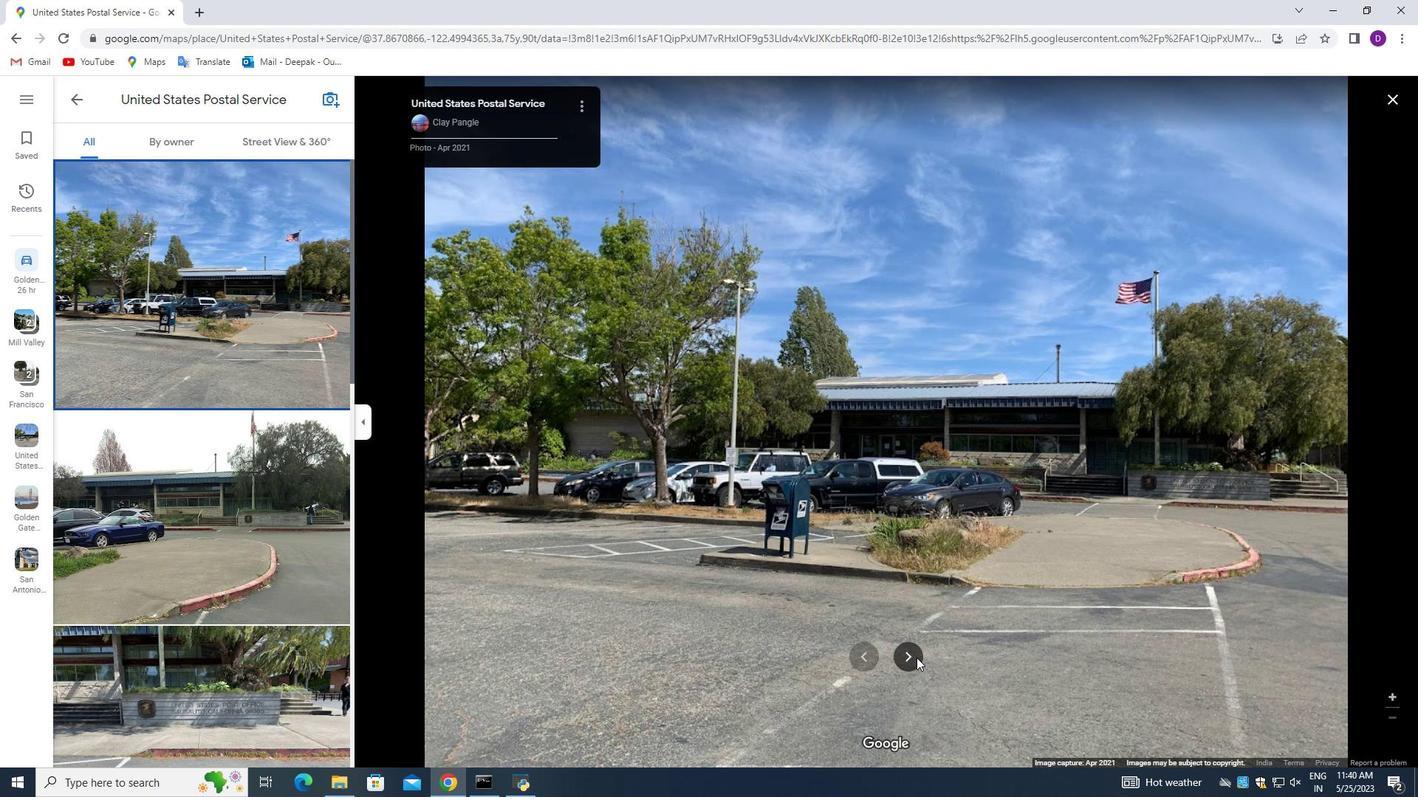 
Action: Mouse pressed left at (916, 657)
Screenshot: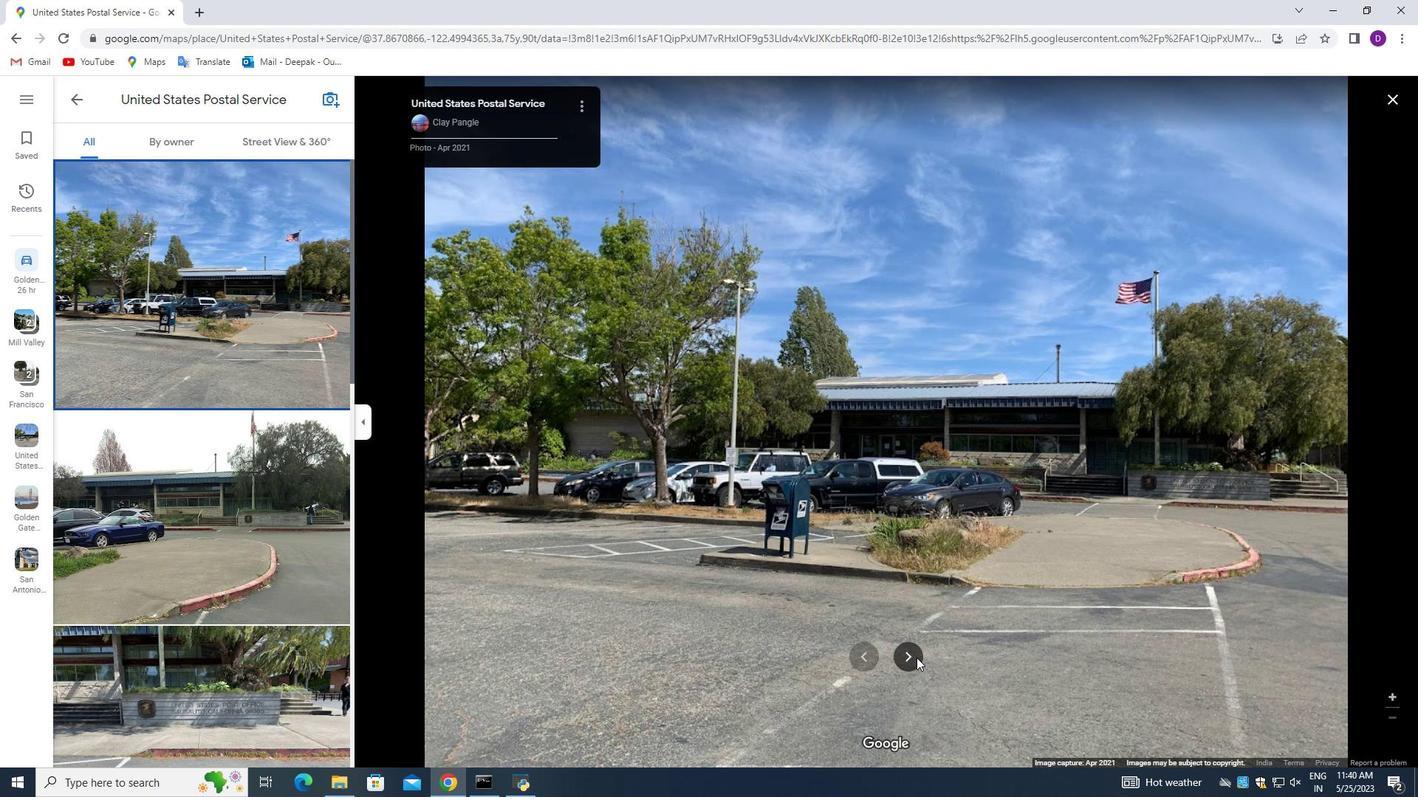 
Action: Mouse moved to (911, 652)
Screenshot: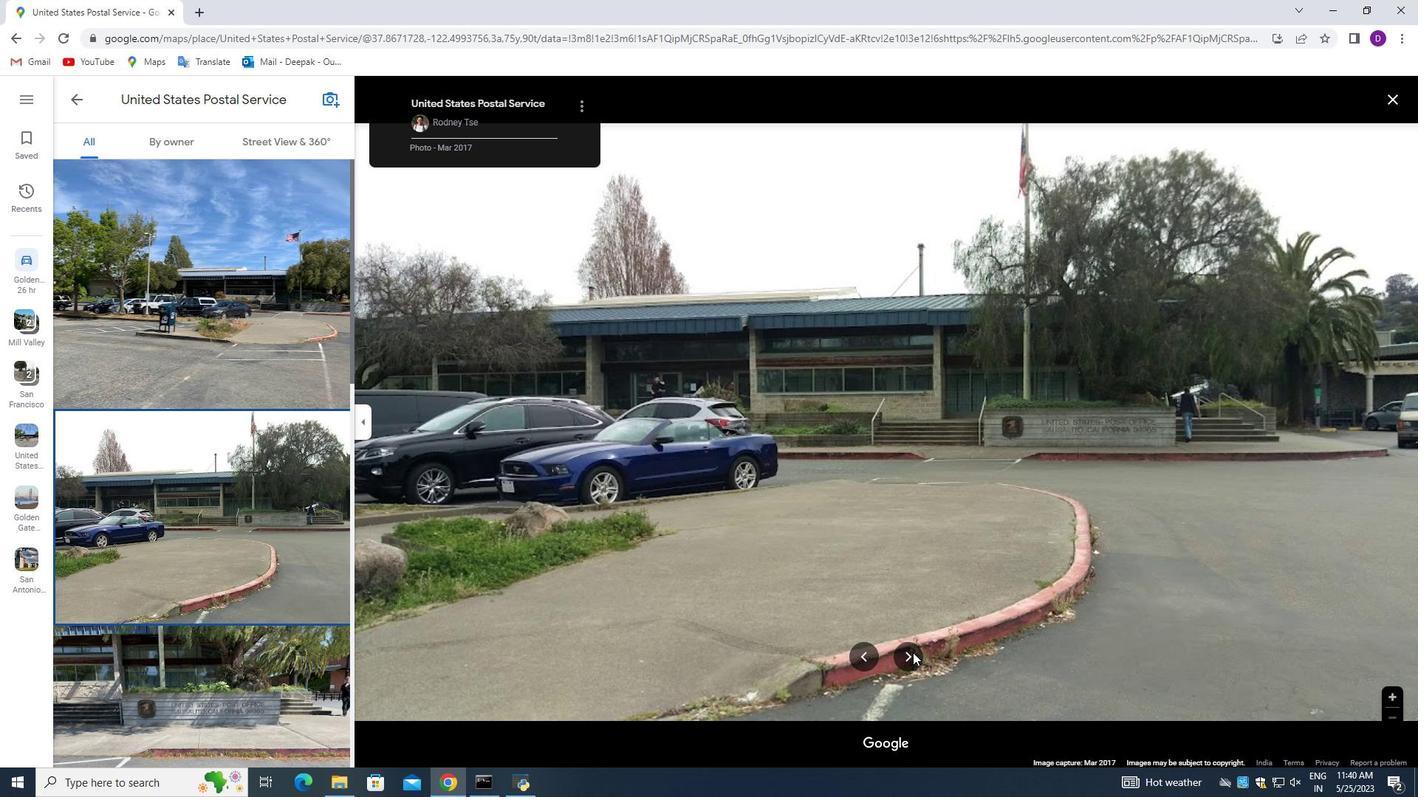
Action: Mouse pressed left at (911, 652)
Screenshot: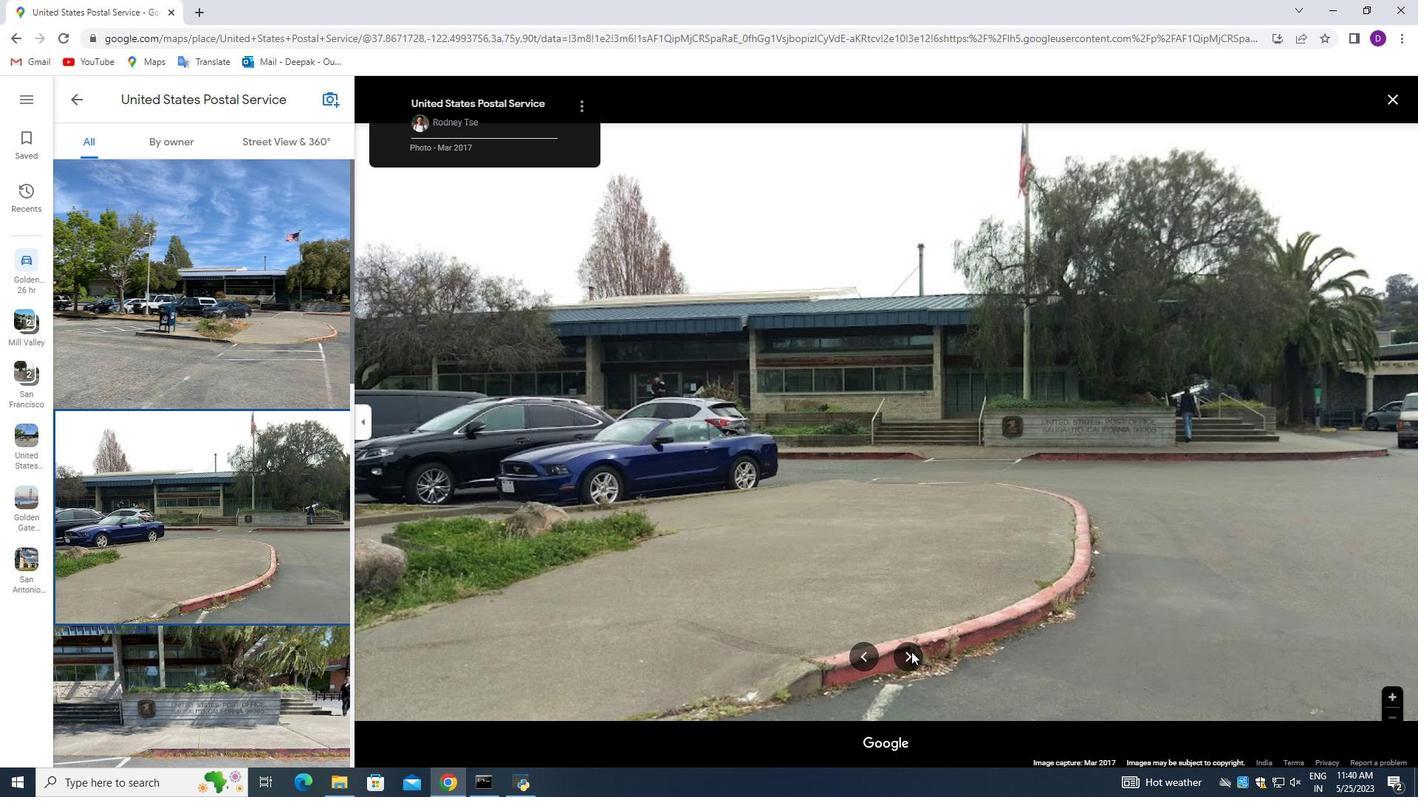 
Action: Mouse pressed left at (911, 652)
Screenshot: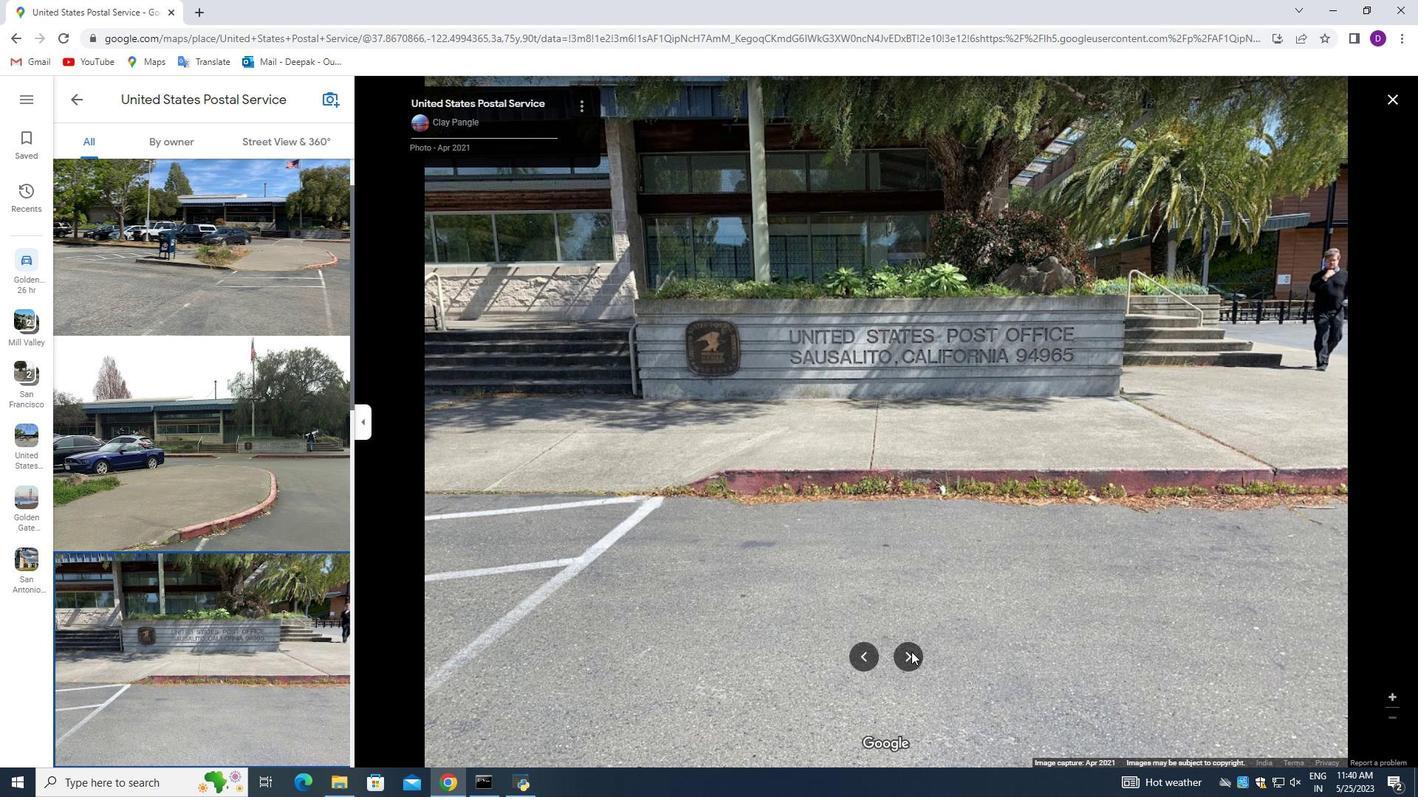 
Action: Mouse pressed left at (911, 652)
Screenshot: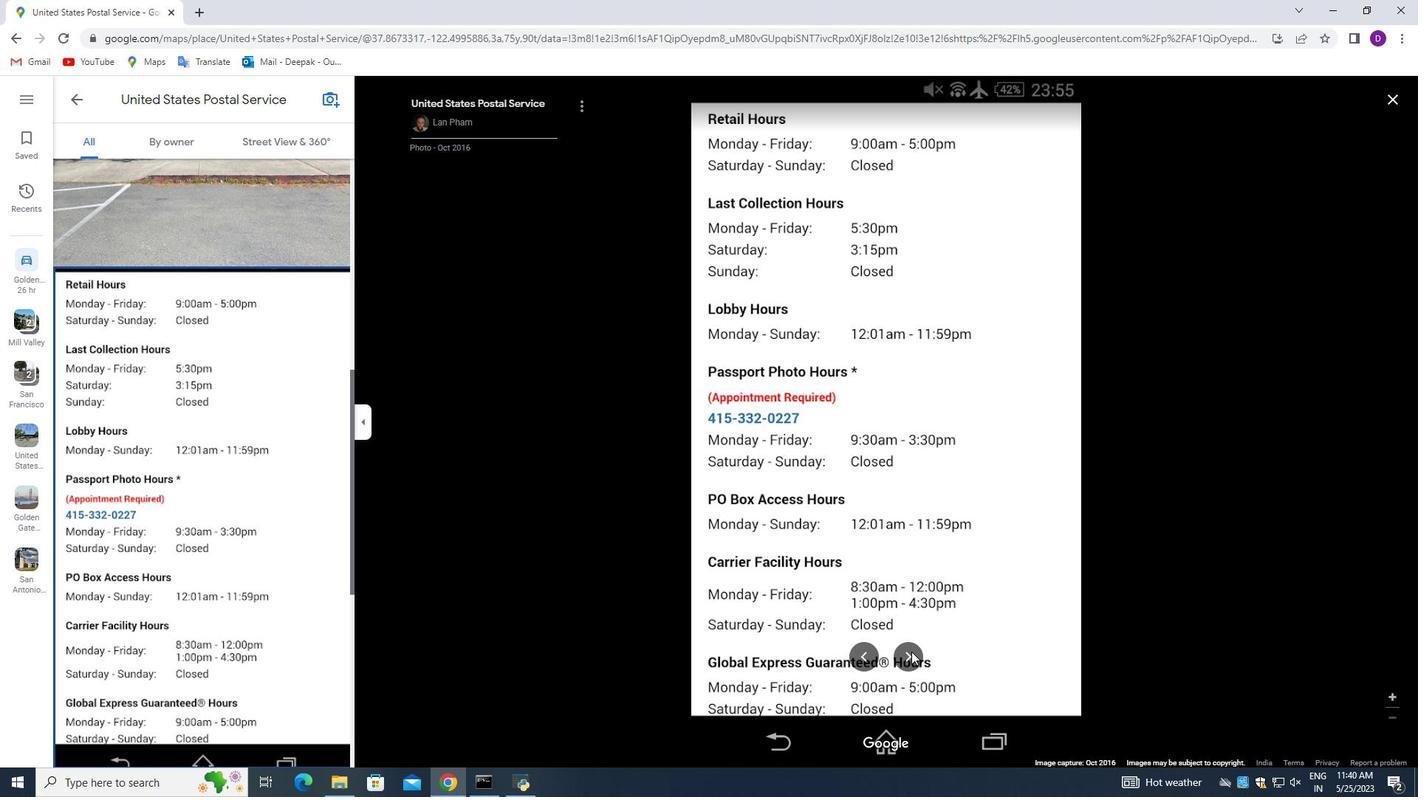 
Action: Mouse pressed left at (911, 652)
Screenshot: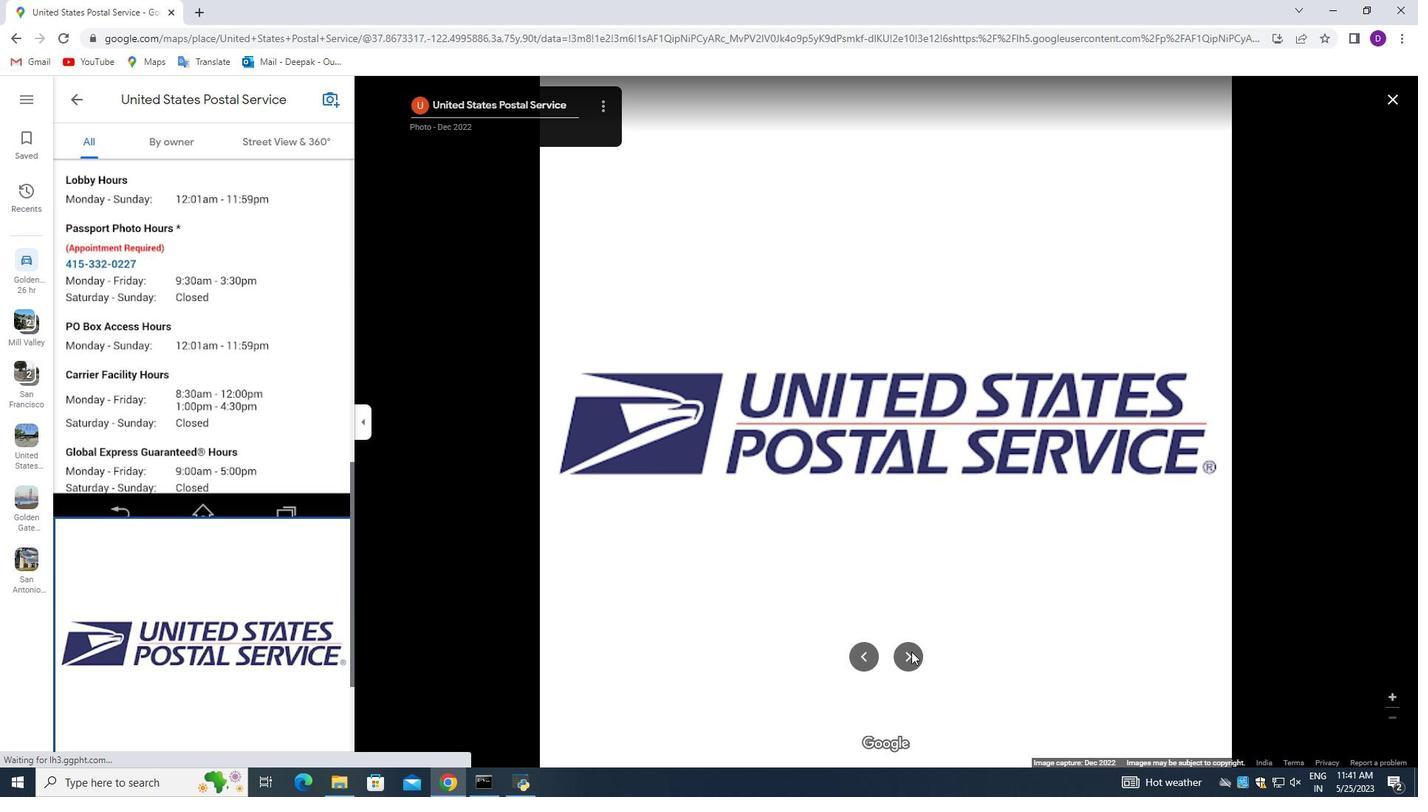 
Action: Mouse moved to (1389, 97)
Screenshot: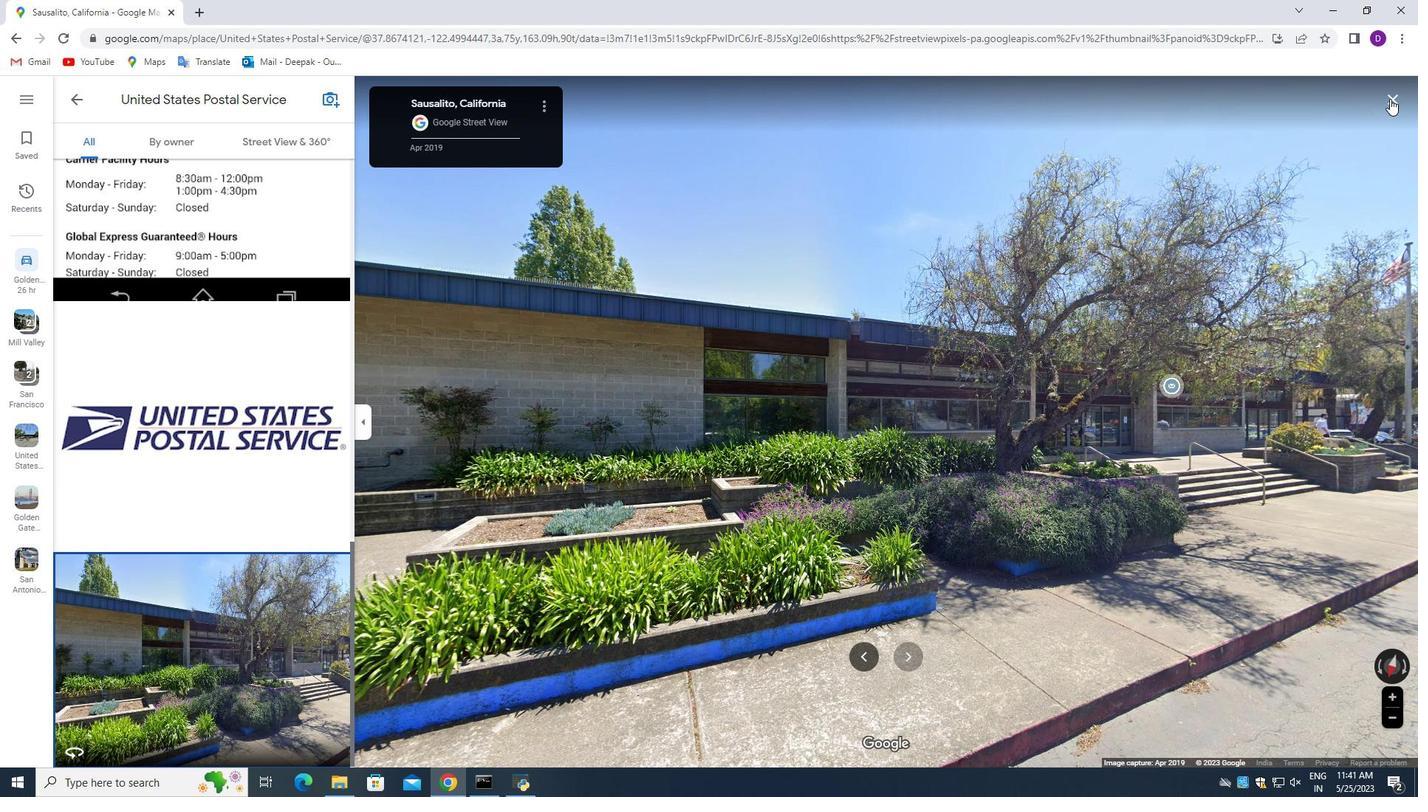 
Action: Mouse pressed left at (1389, 97)
Screenshot: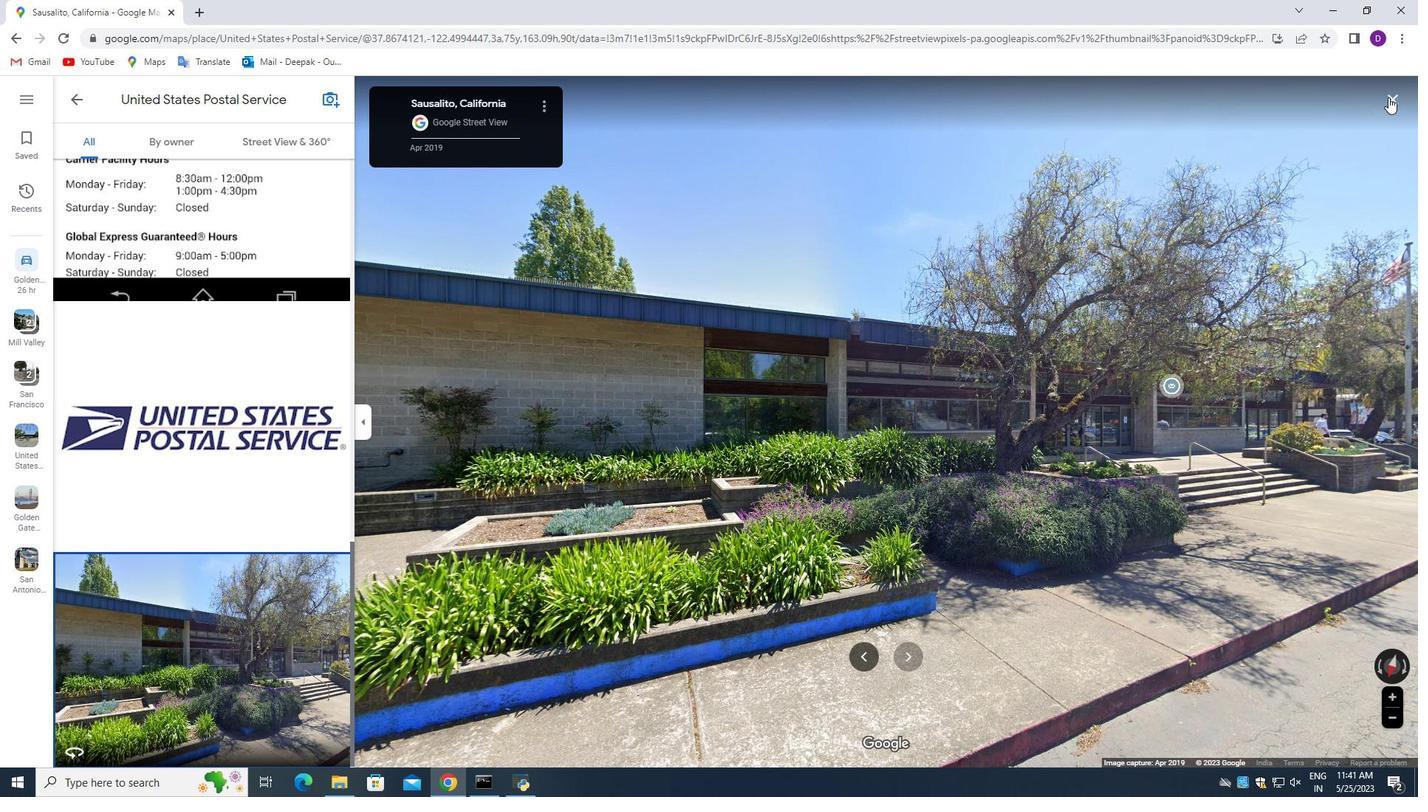 
Action: Mouse moved to (512, 513)
Screenshot: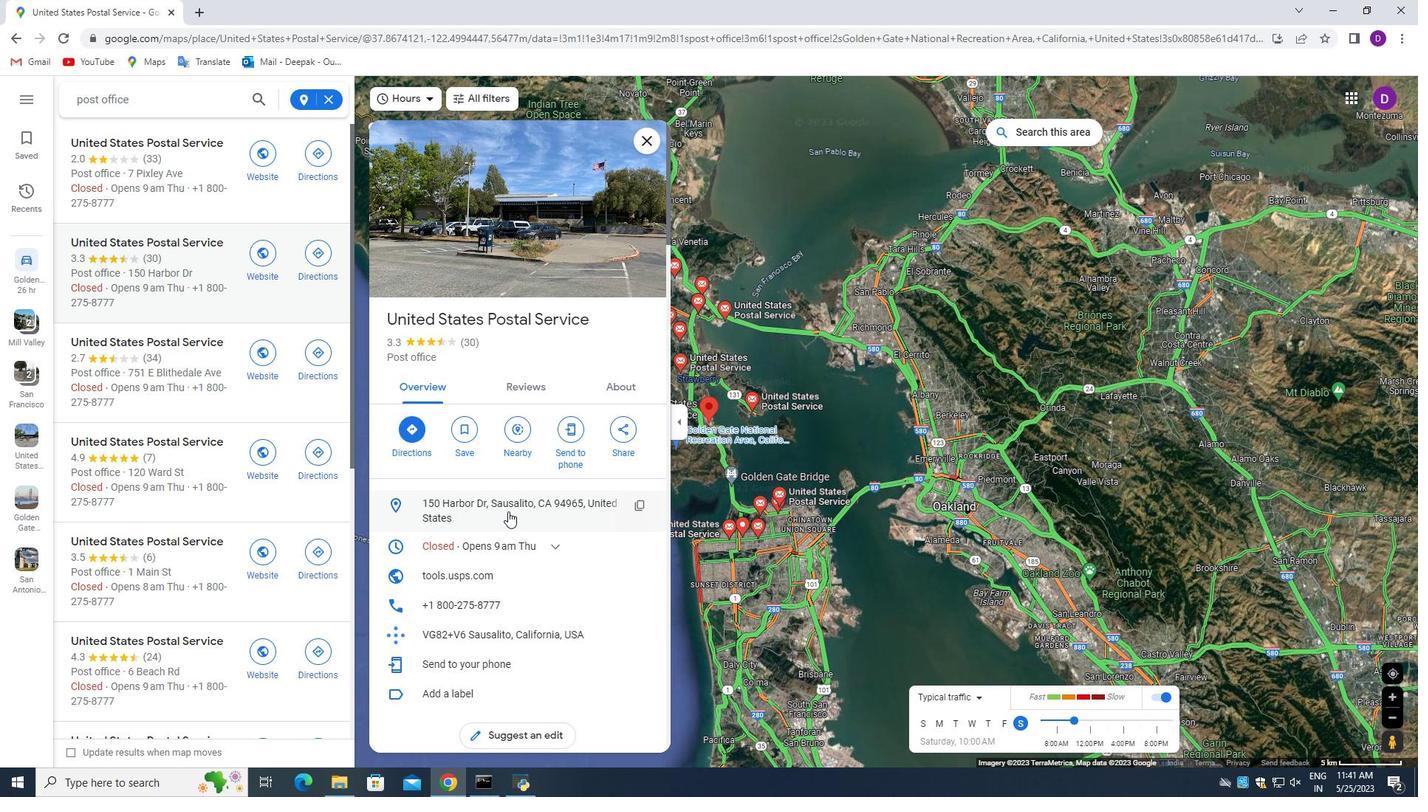 
Action: Mouse scrolled (512, 512) with delta (0, 0)
Screenshot: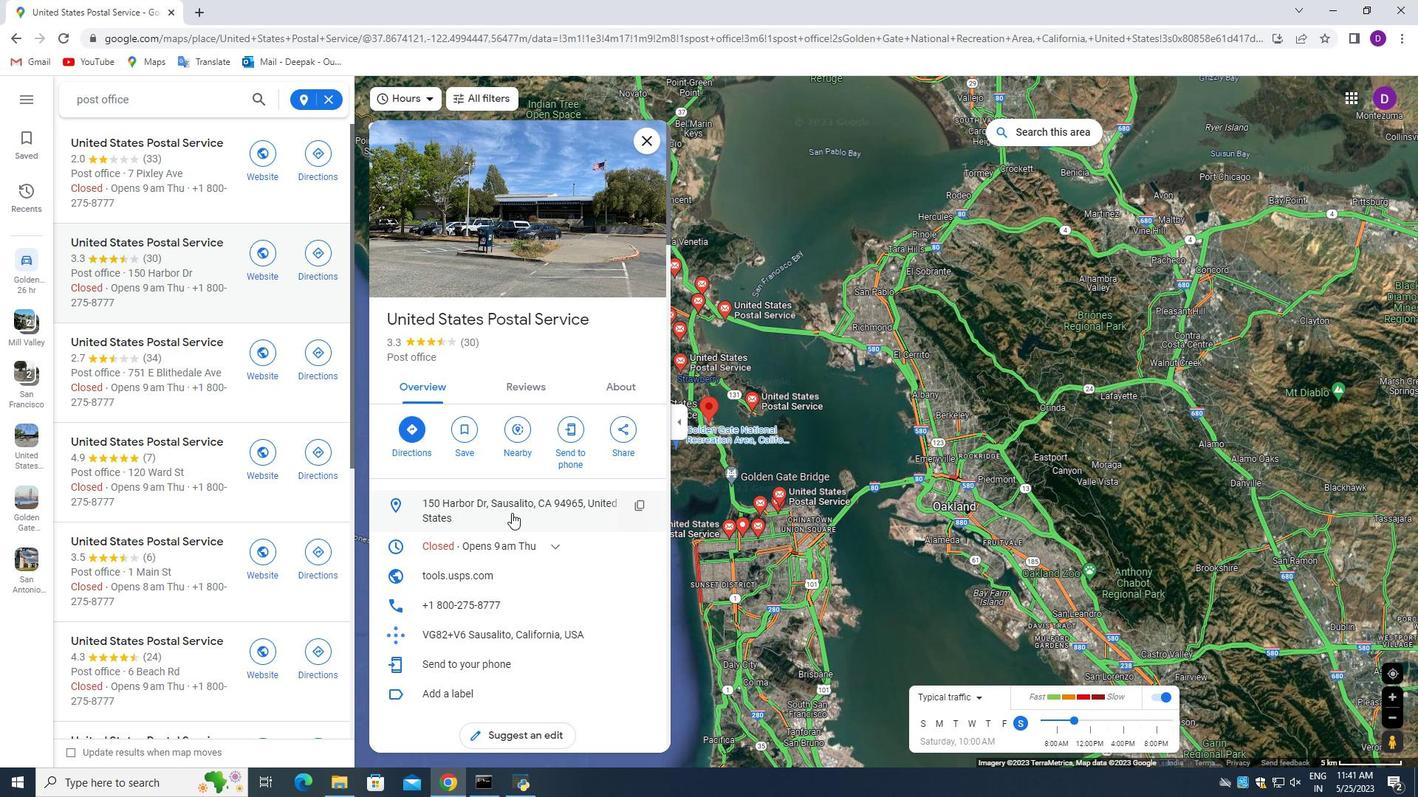 
Action: Mouse moved to (514, 509)
Screenshot: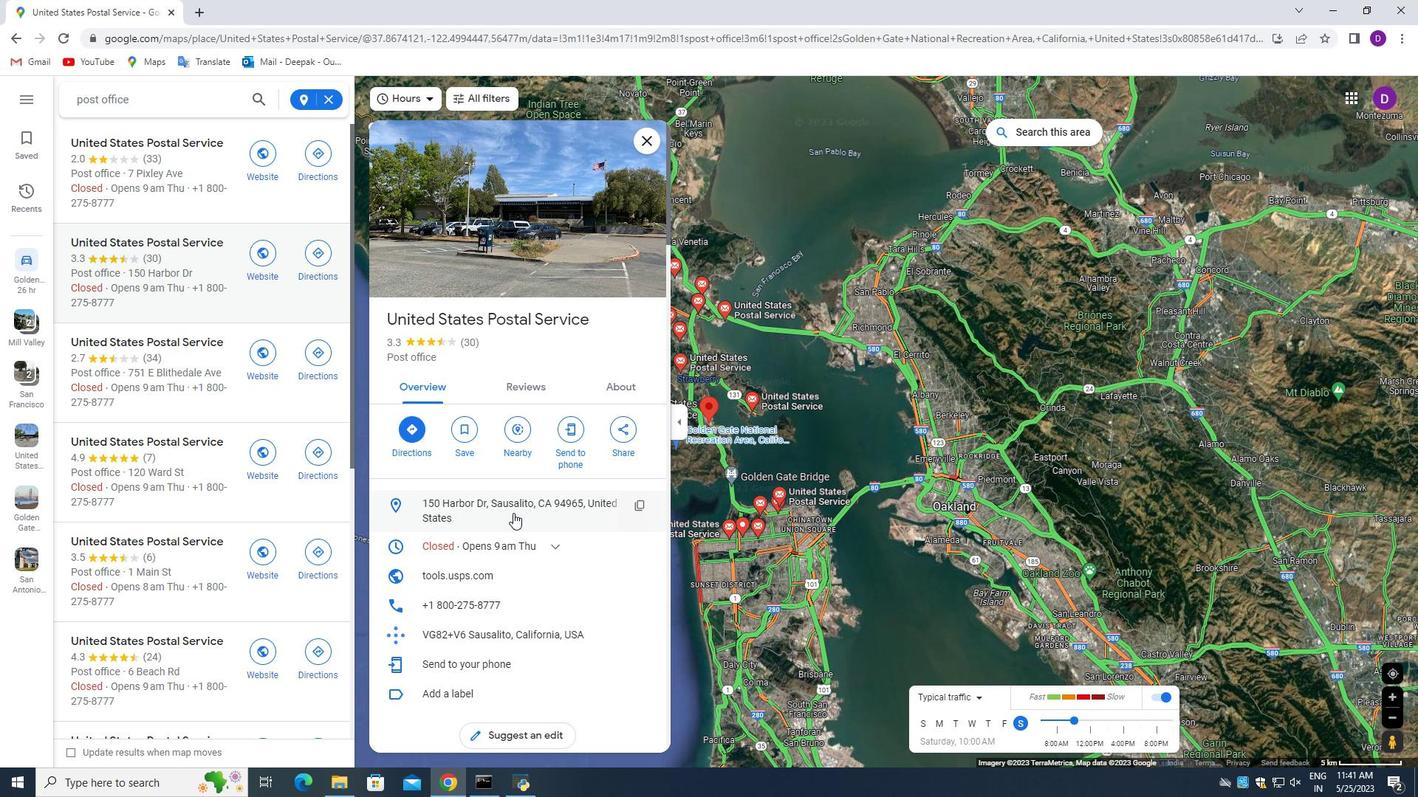 
Action: Mouse scrolled (514, 509) with delta (0, 0)
Screenshot: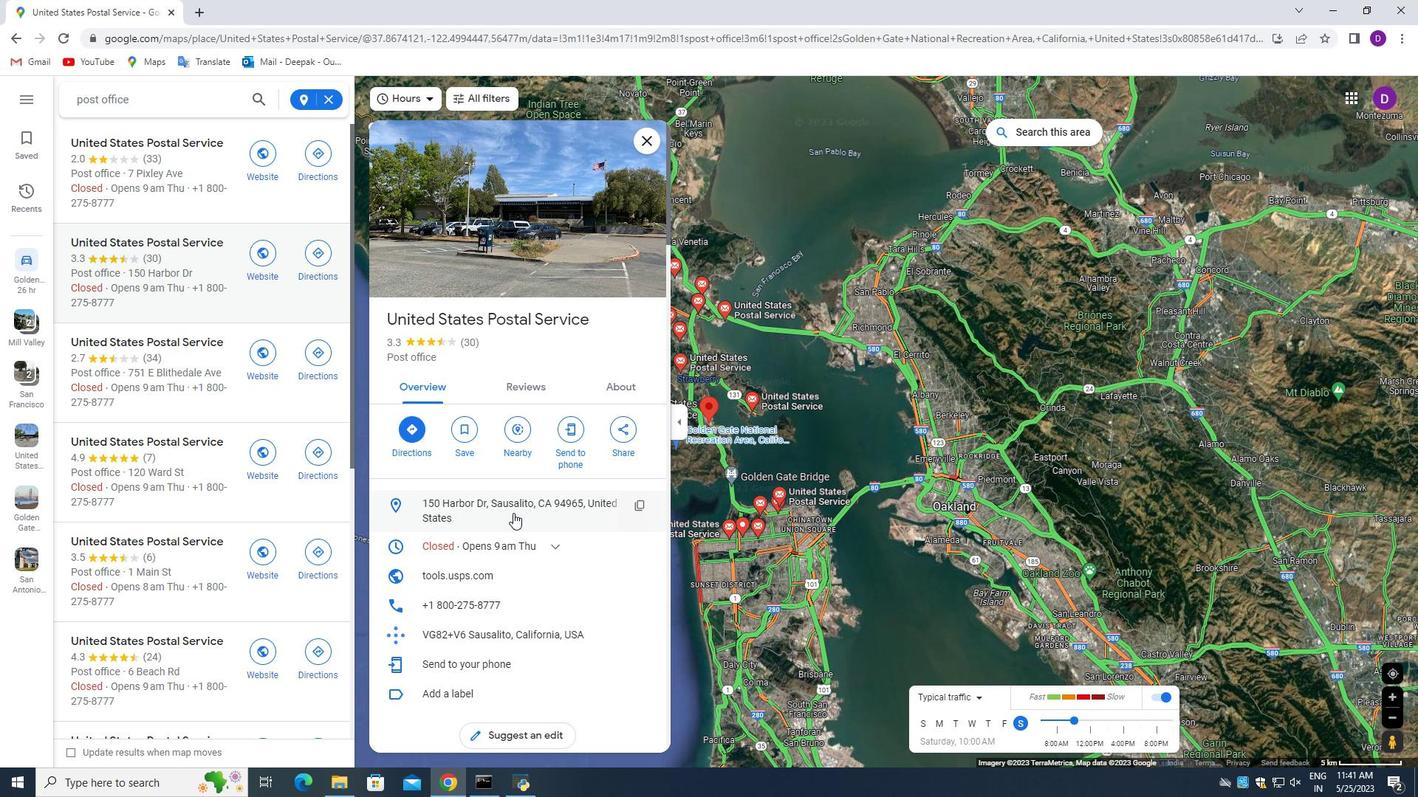 
Action: Mouse moved to (521, 243)
Screenshot: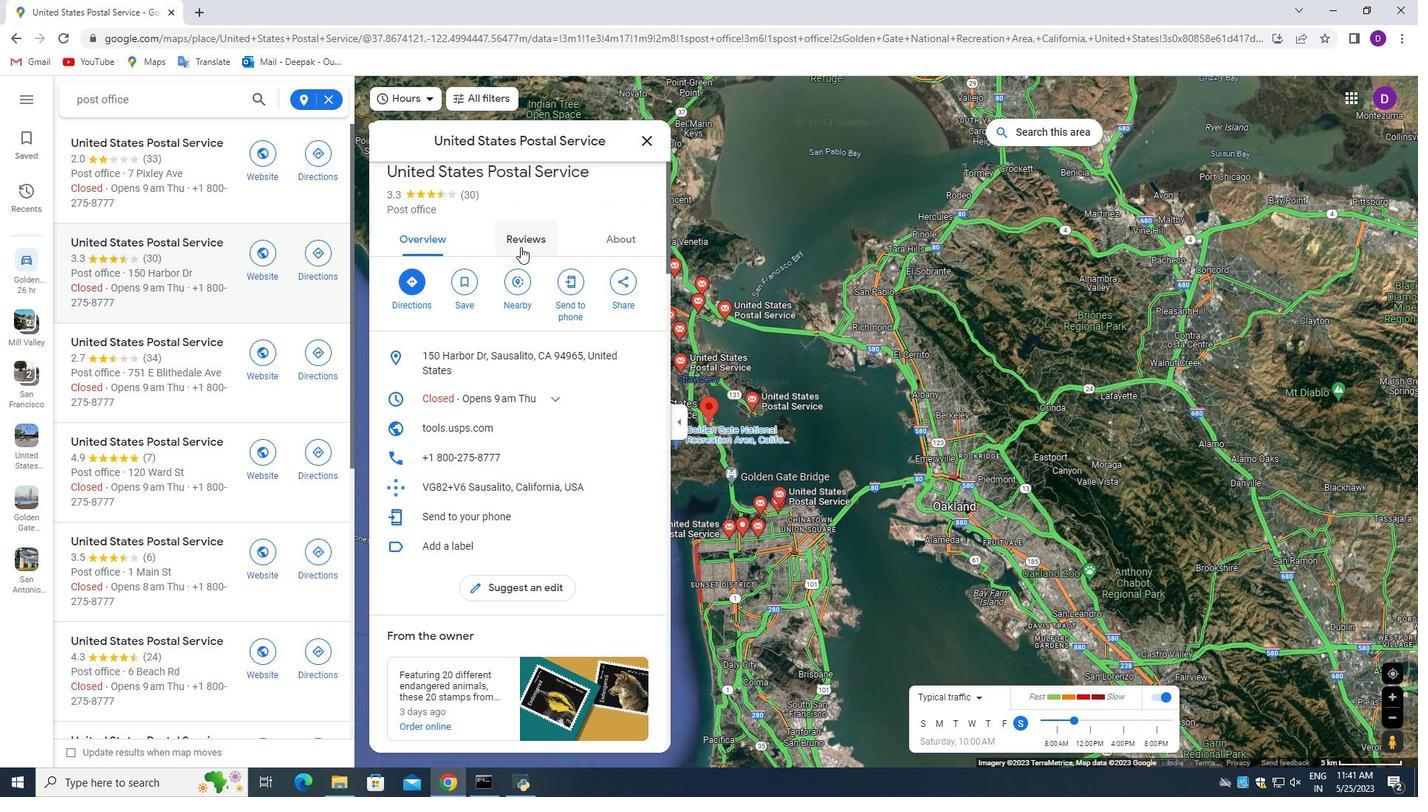 
Action: Mouse pressed left at (521, 243)
Screenshot: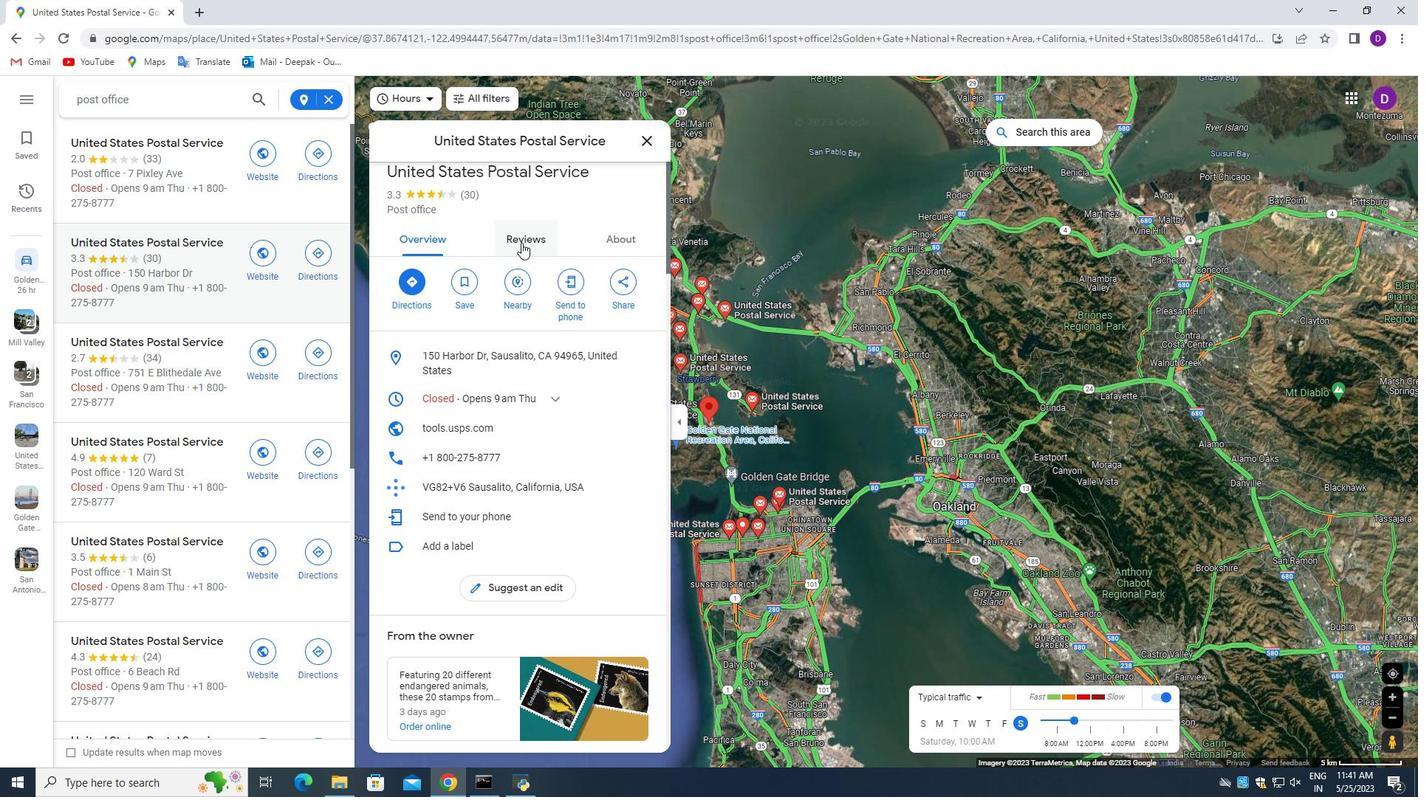 
Action: Mouse moved to (497, 424)
Screenshot: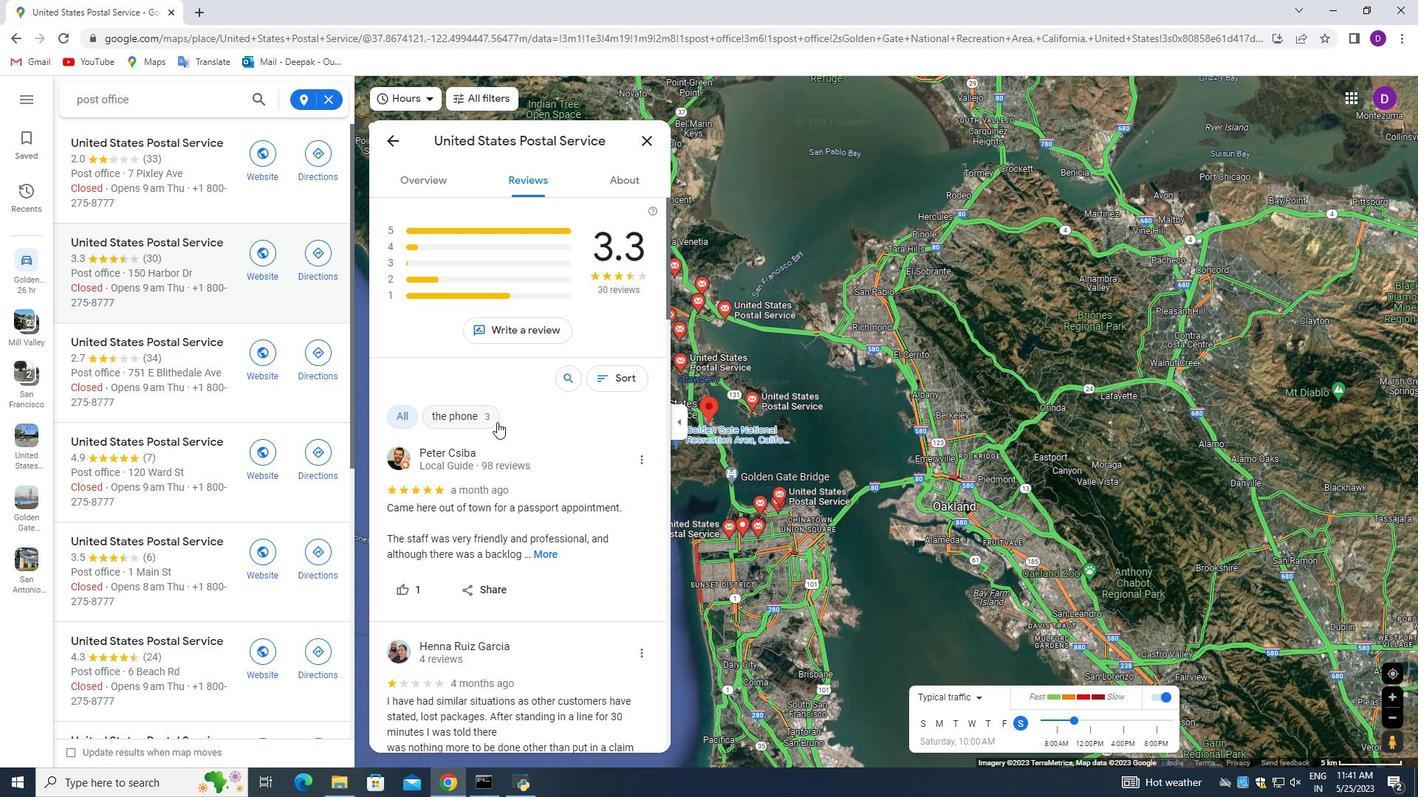 
Action: Mouse scrolled (497, 424) with delta (0, 0)
Screenshot: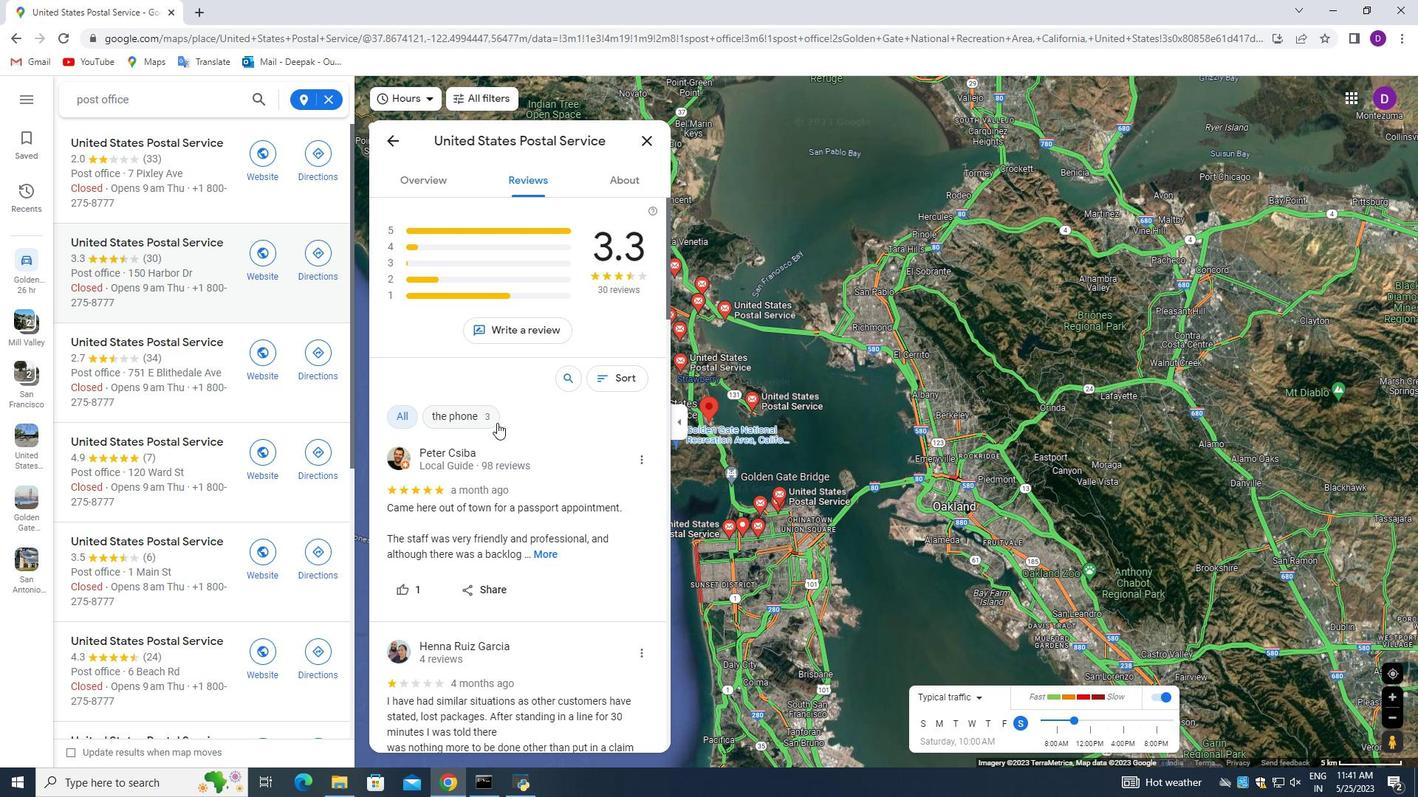 
Action: Mouse scrolled (497, 424) with delta (0, 0)
Screenshot: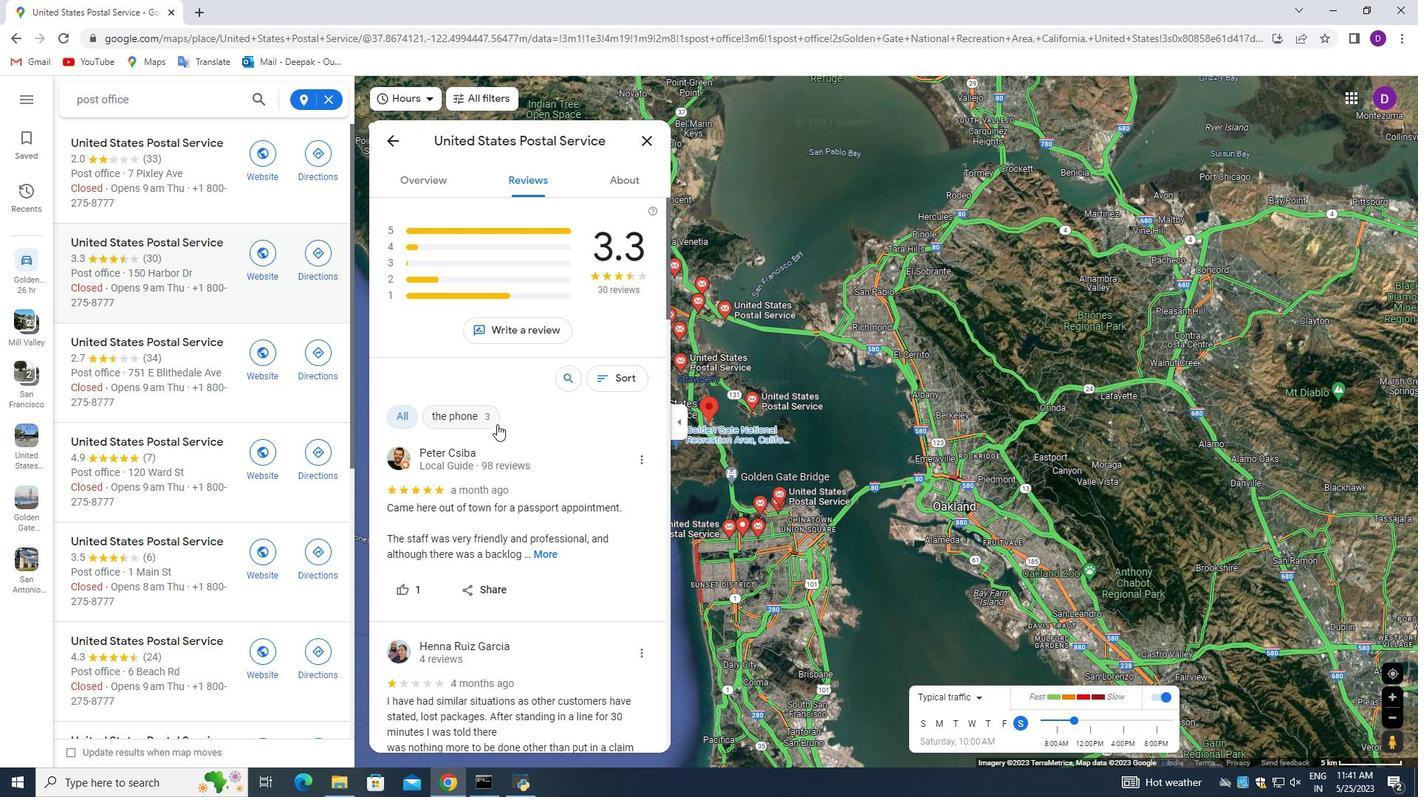 
Action: Mouse moved to (512, 453)
Screenshot: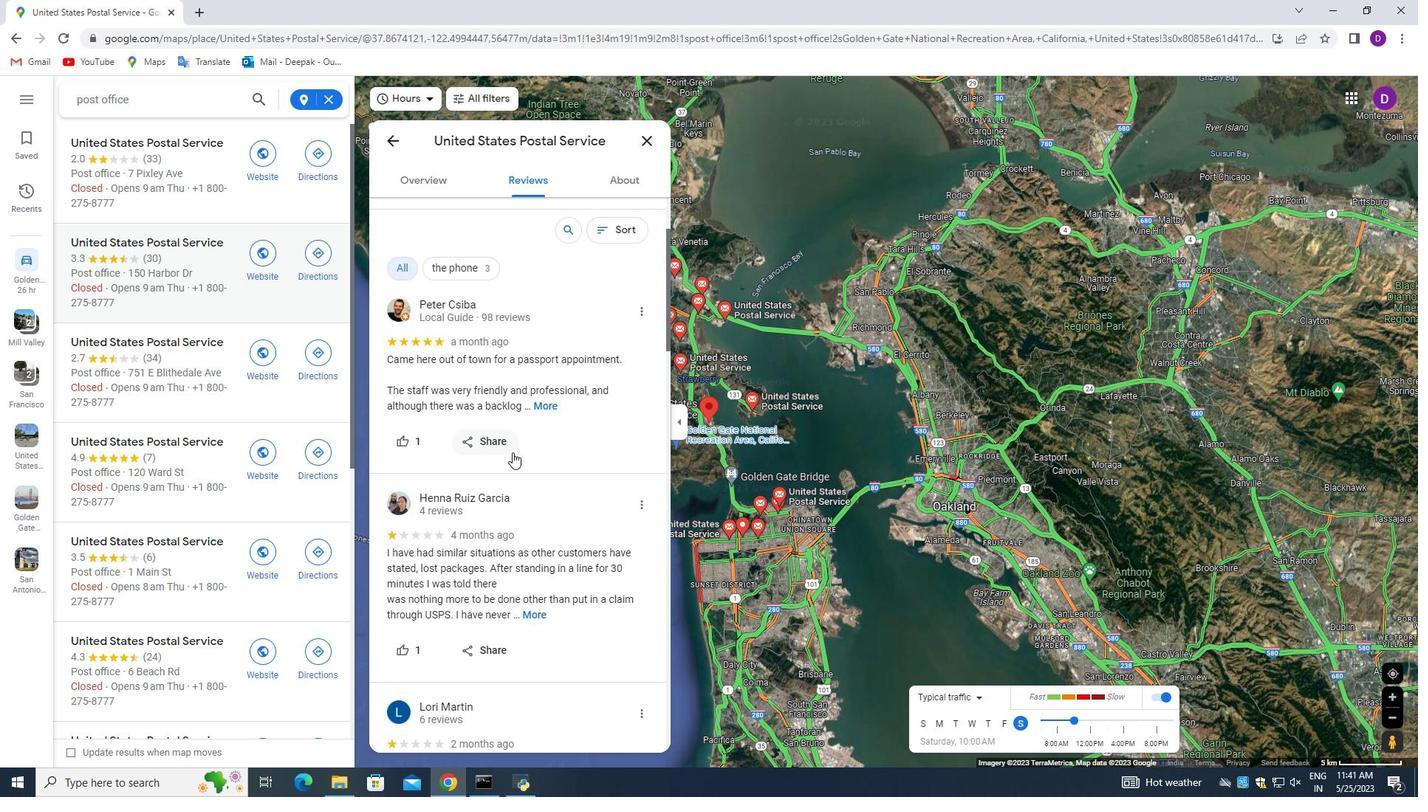 
Action: Mouse scrolled (512, 452) with delta (0, 0)
Screenshot: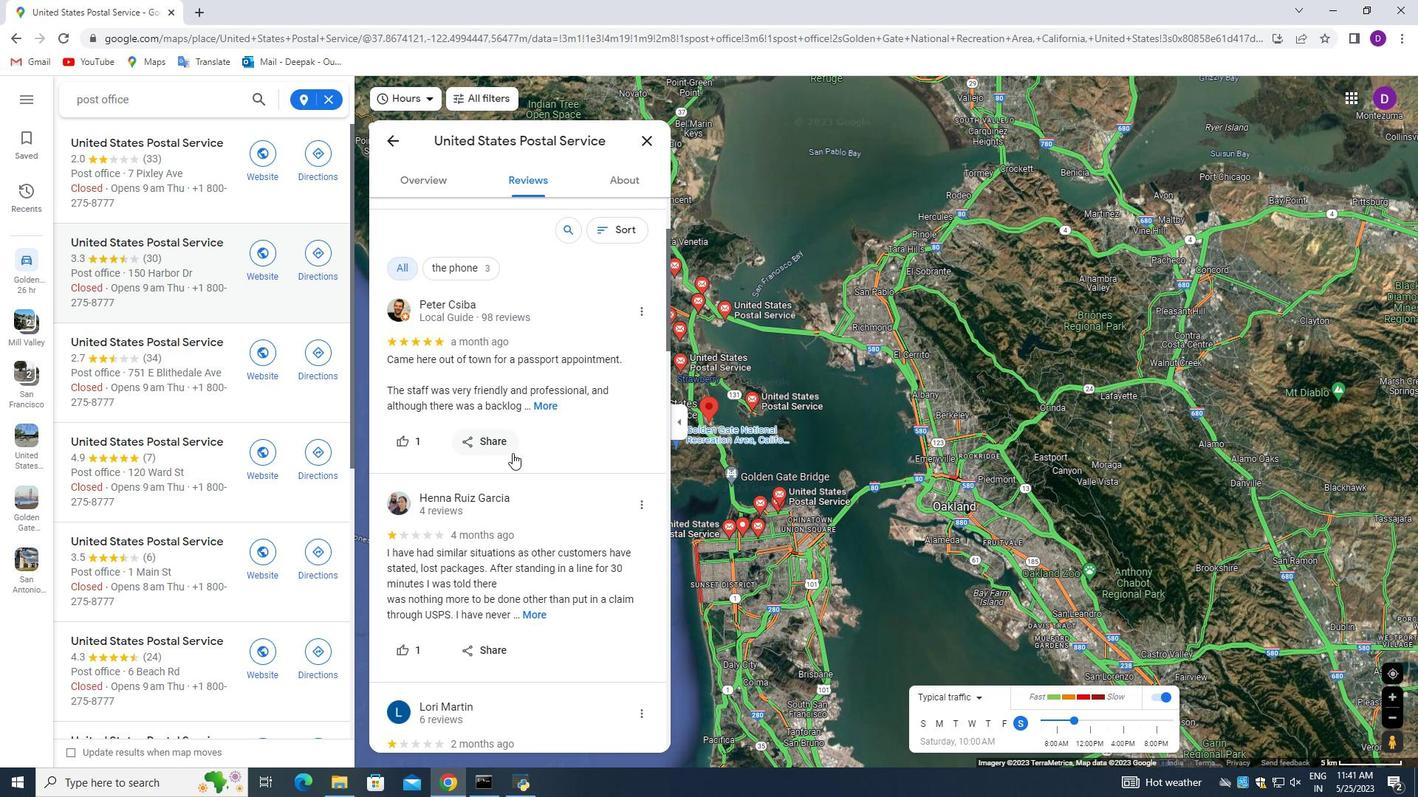 
Action: Mouse moved to (512, 454)
Screenshot: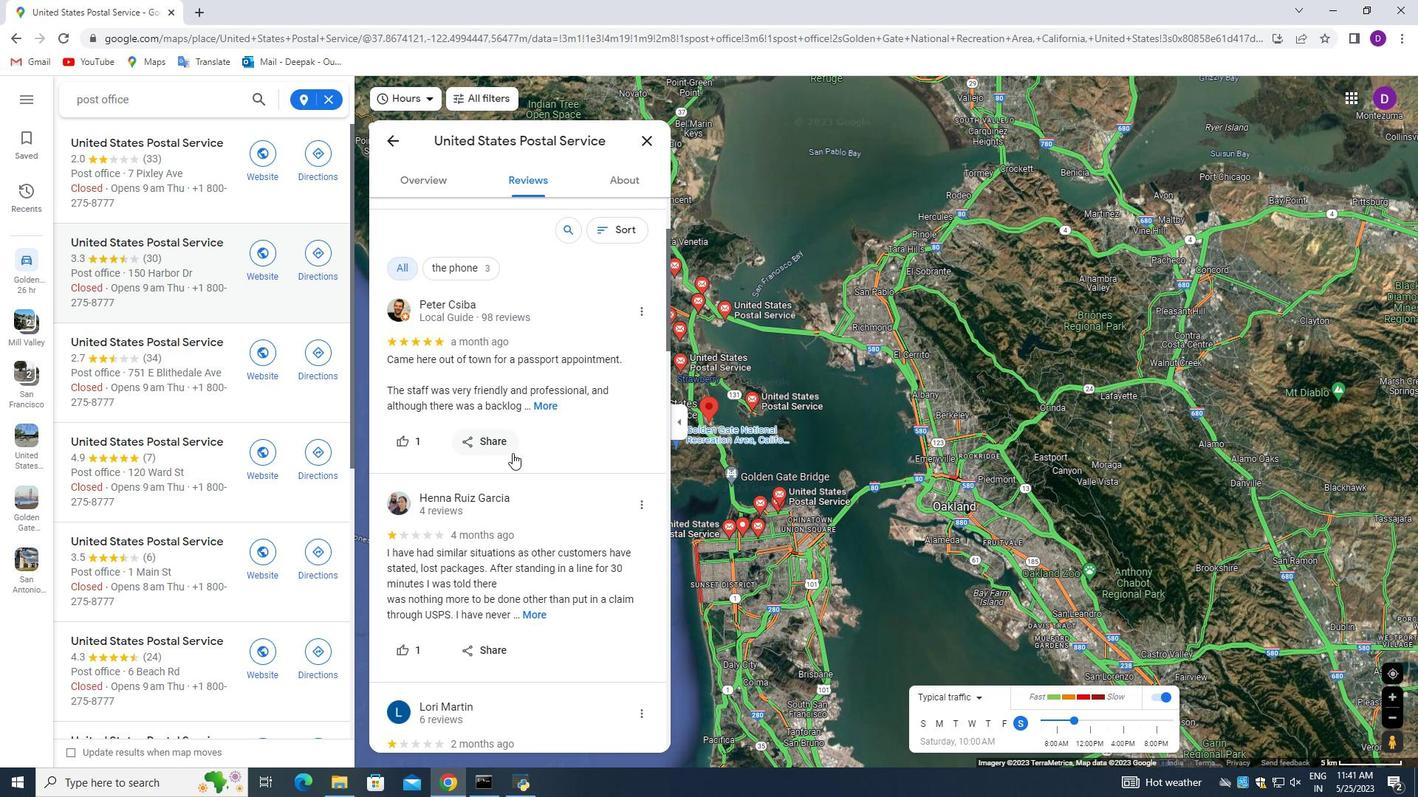 
Action: Mouse scrolled (512, 453) with delta (0, 0)
Screenshot: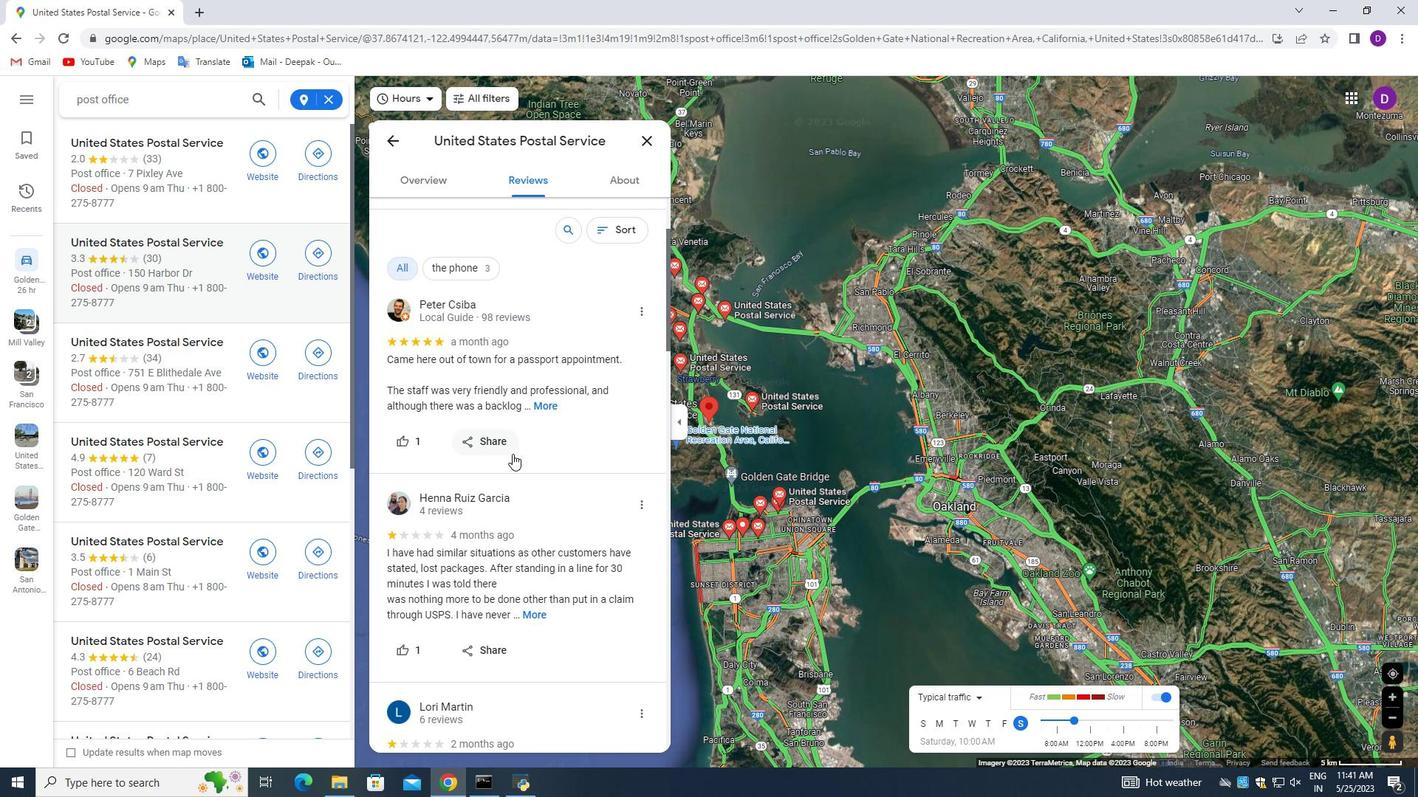 
Action: Mouse moved to (518, 455)
Screenshot: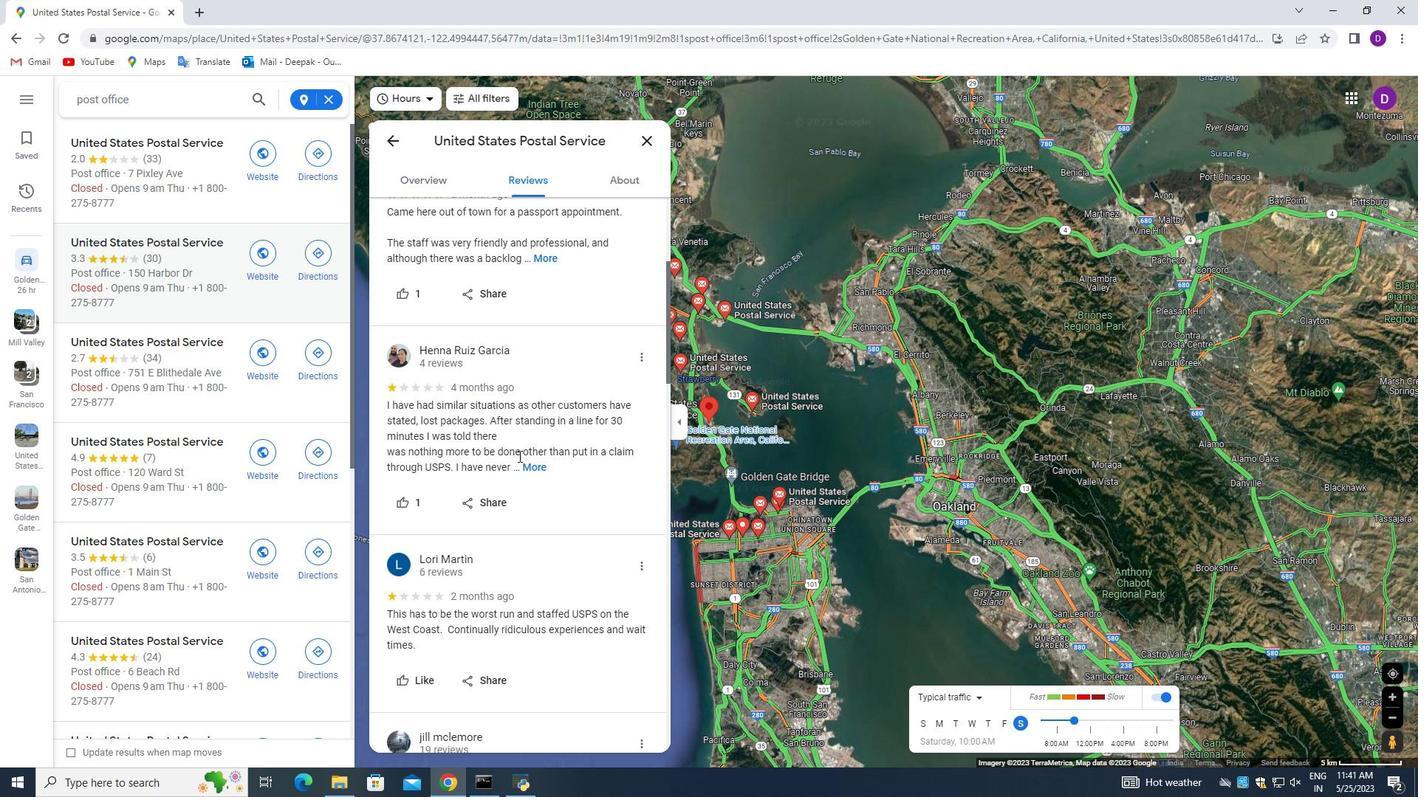 
Action: Mouse scrolled (518, 455) with delta (0, 0)
Screenshot: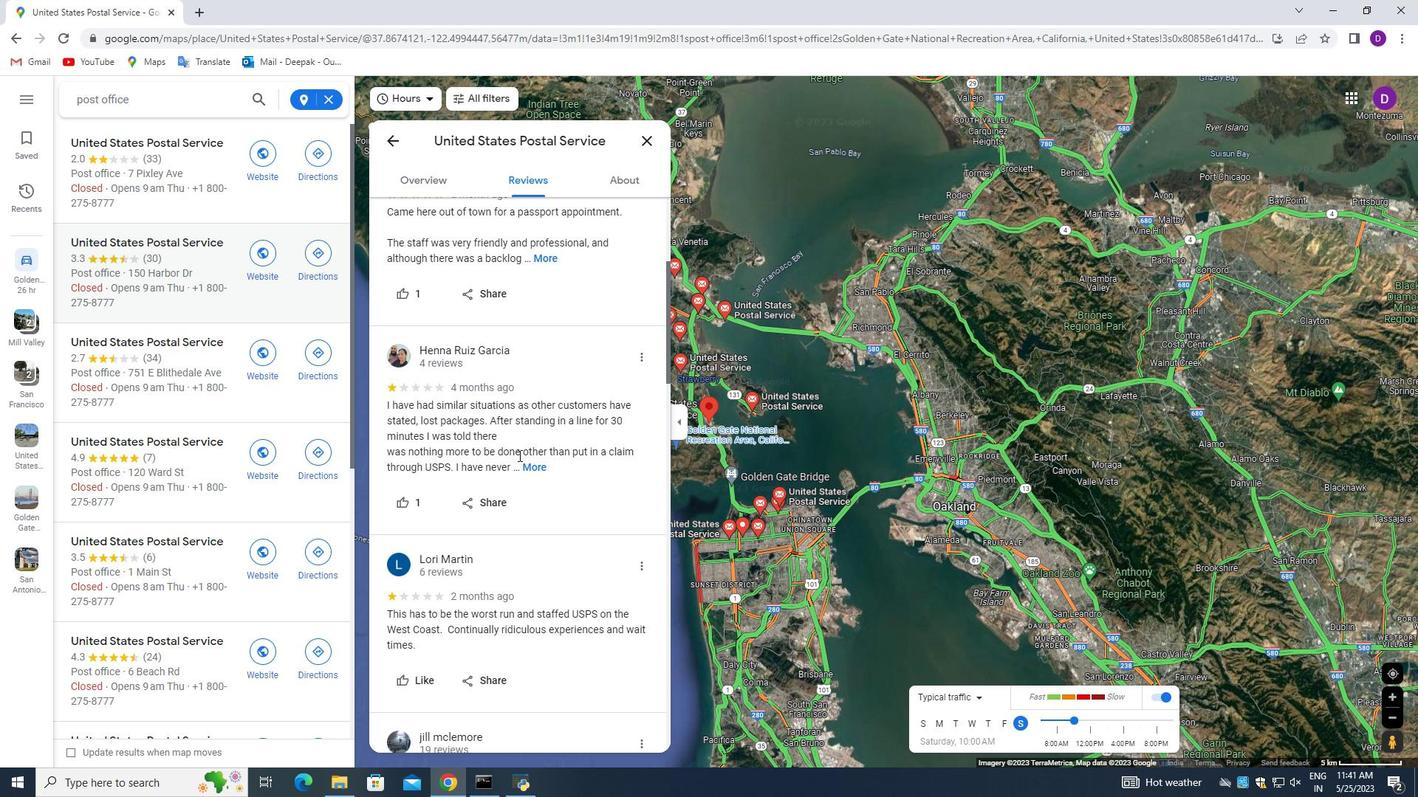 
Action: Mouse moved to (517, 456)
Screenshot: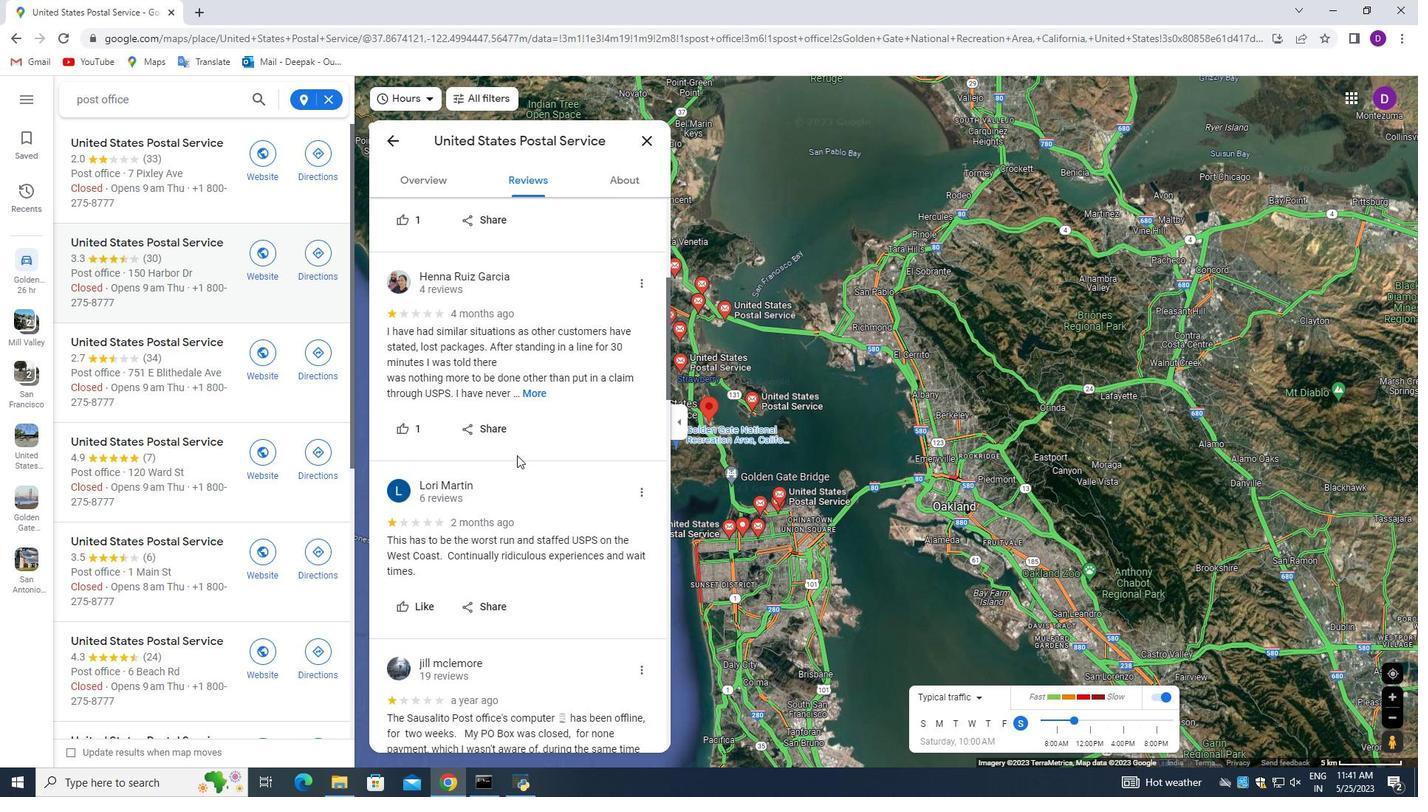 
Action: Mouse scrolled (517, 455) with delta (0, 0)
Screenshot: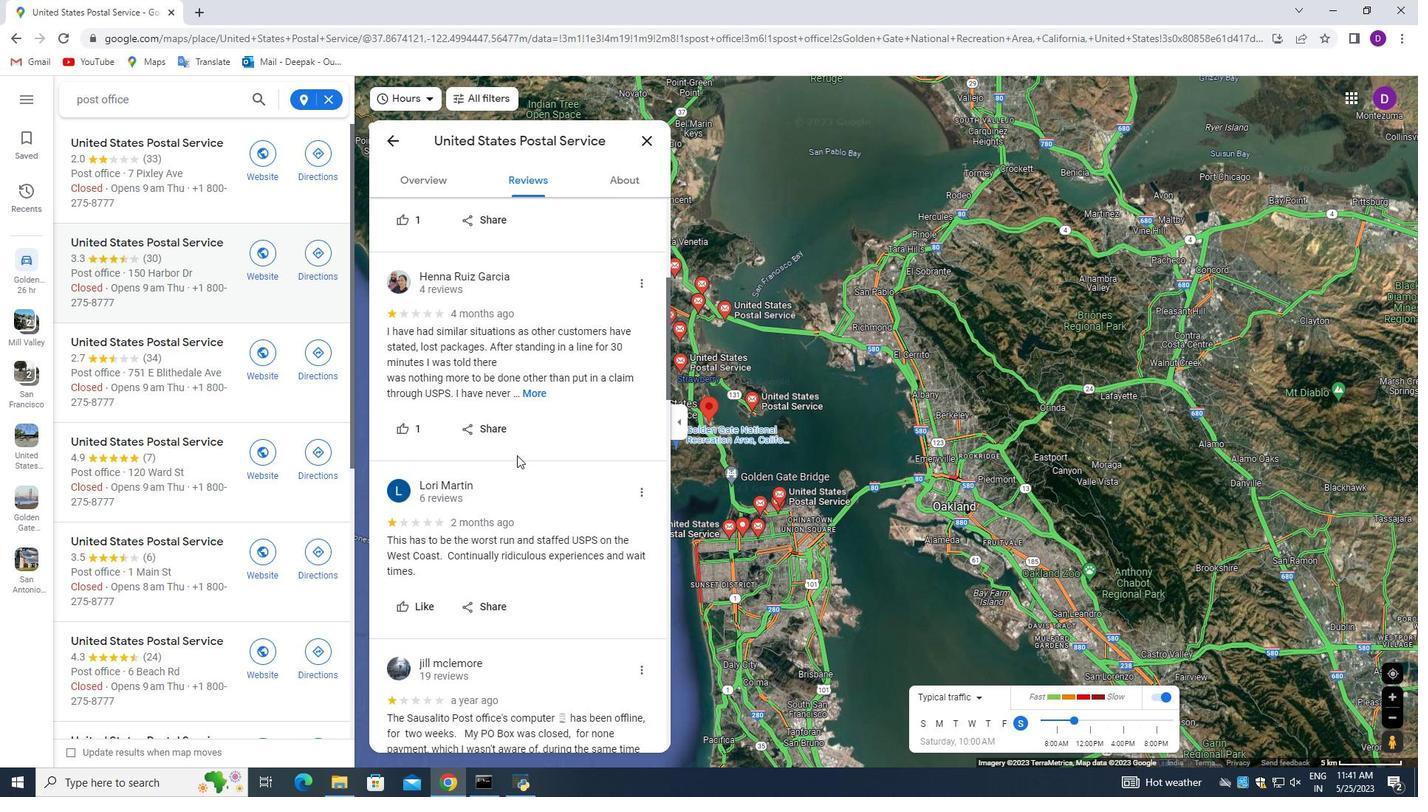 
Action: Mouse moved to (517, 457)
Screenshot: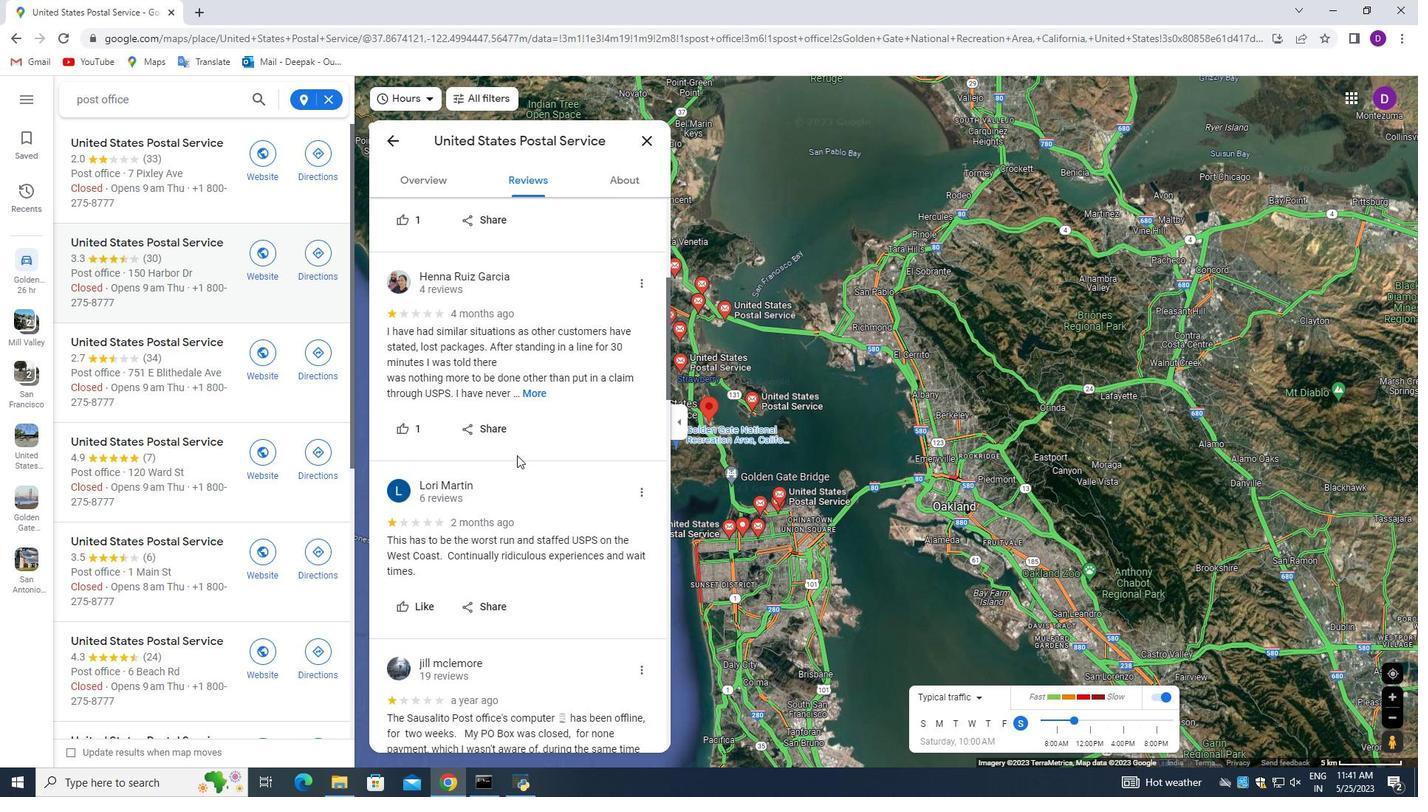 
Action: Mouse scrolled (517, 456) with delta (0, 0)
Screenshot: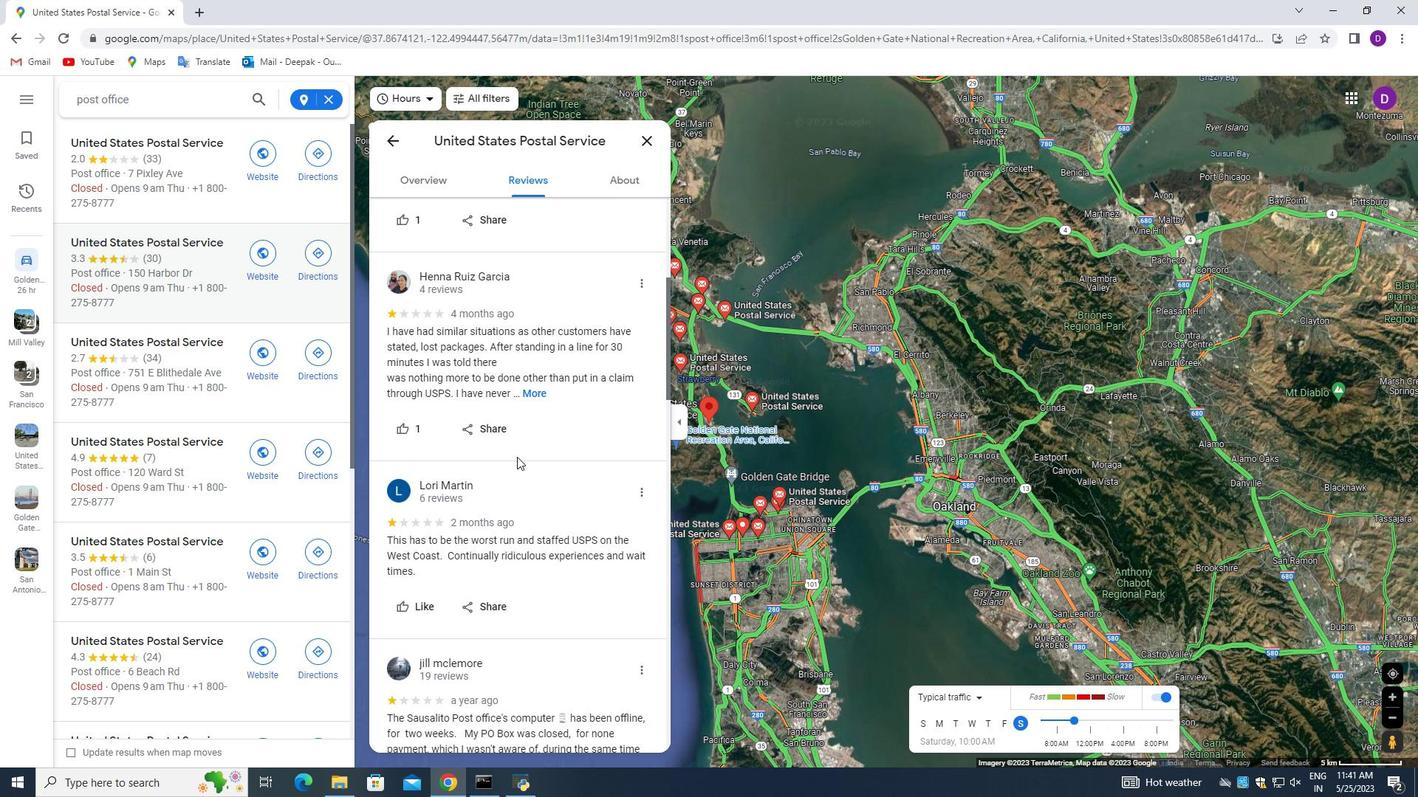 
Action: Mouse moved to (517, 458)
Screenshot: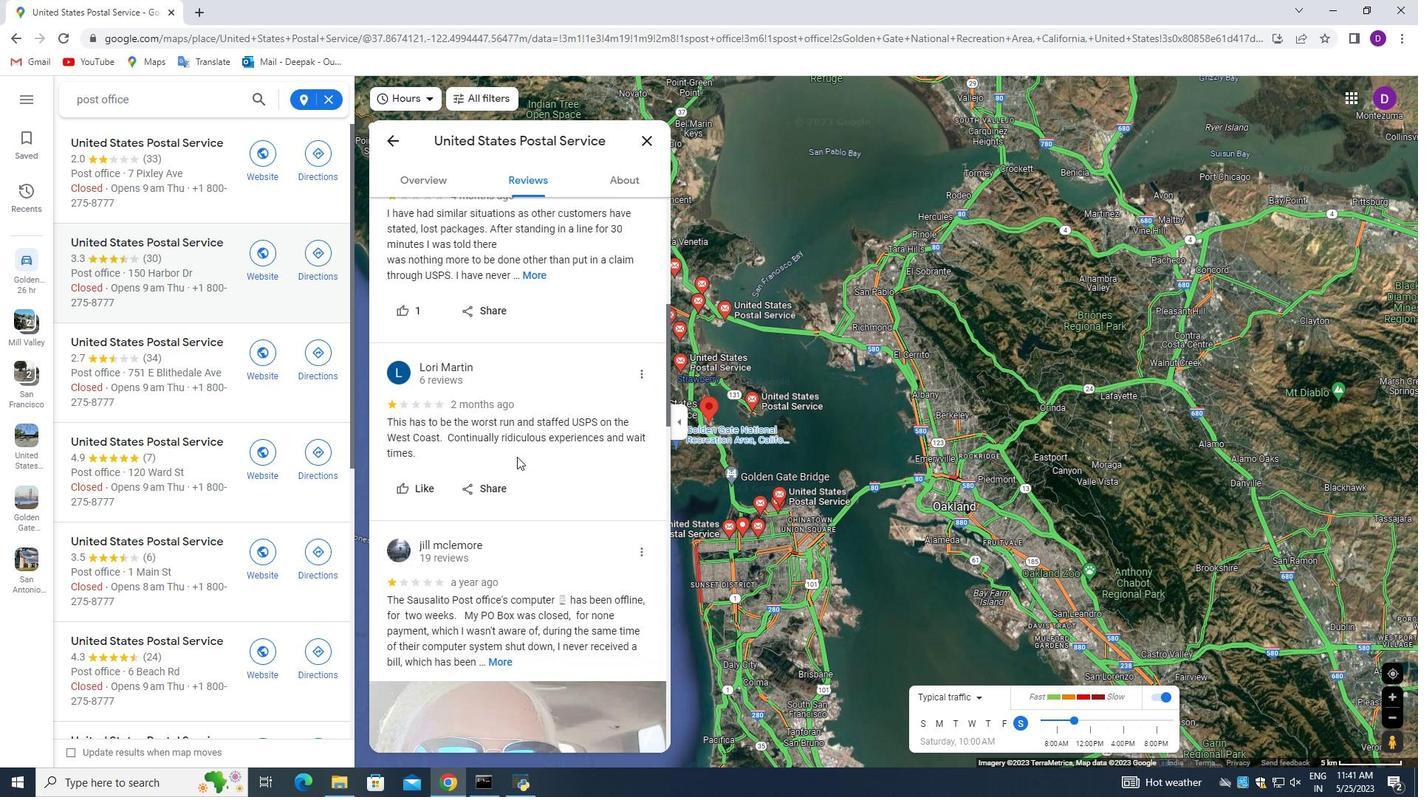 
Action: Mouse scrolled (517, 457) with delta (0, 0)
Screenshot: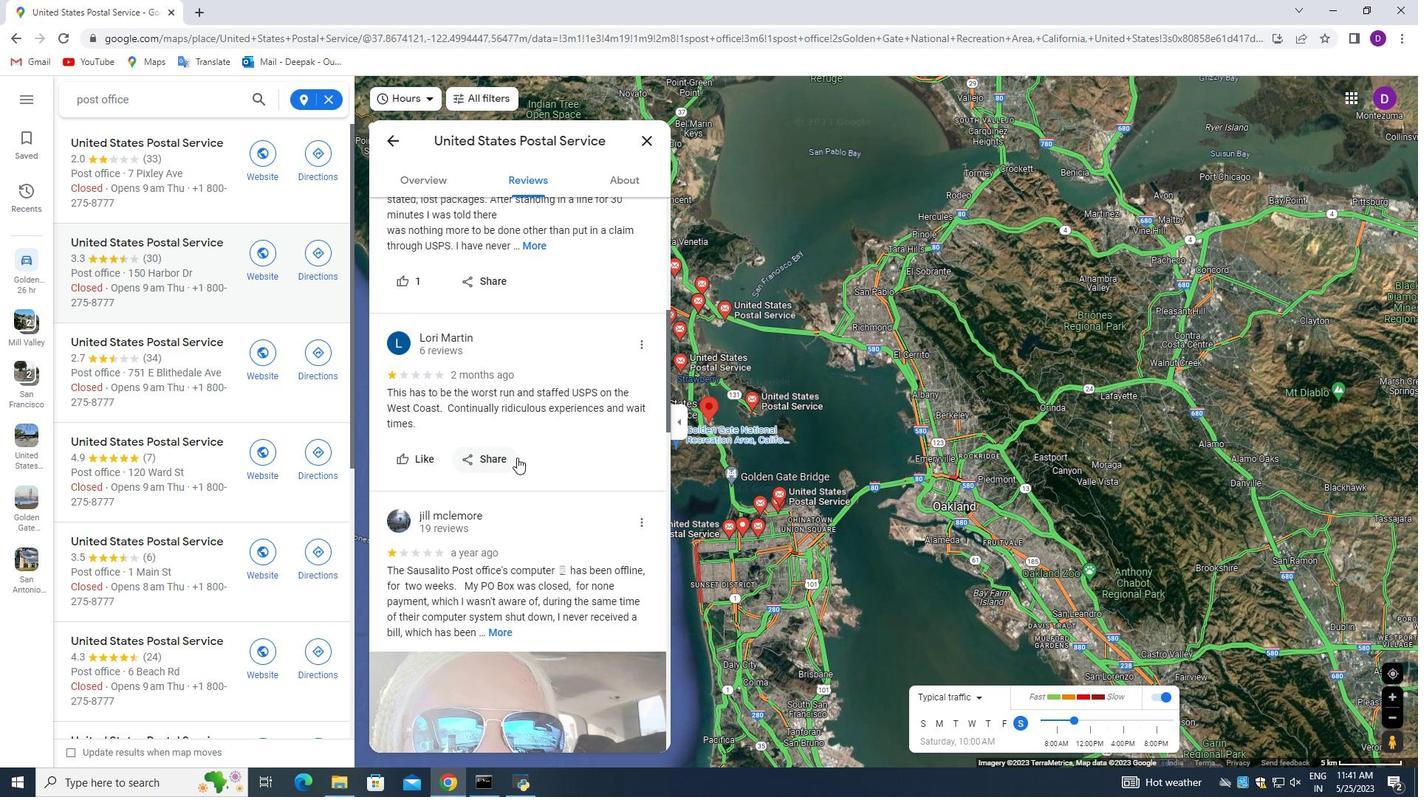 
Action: Mouse scrolled (517, 457) with delta (0, 0)
Screenshot: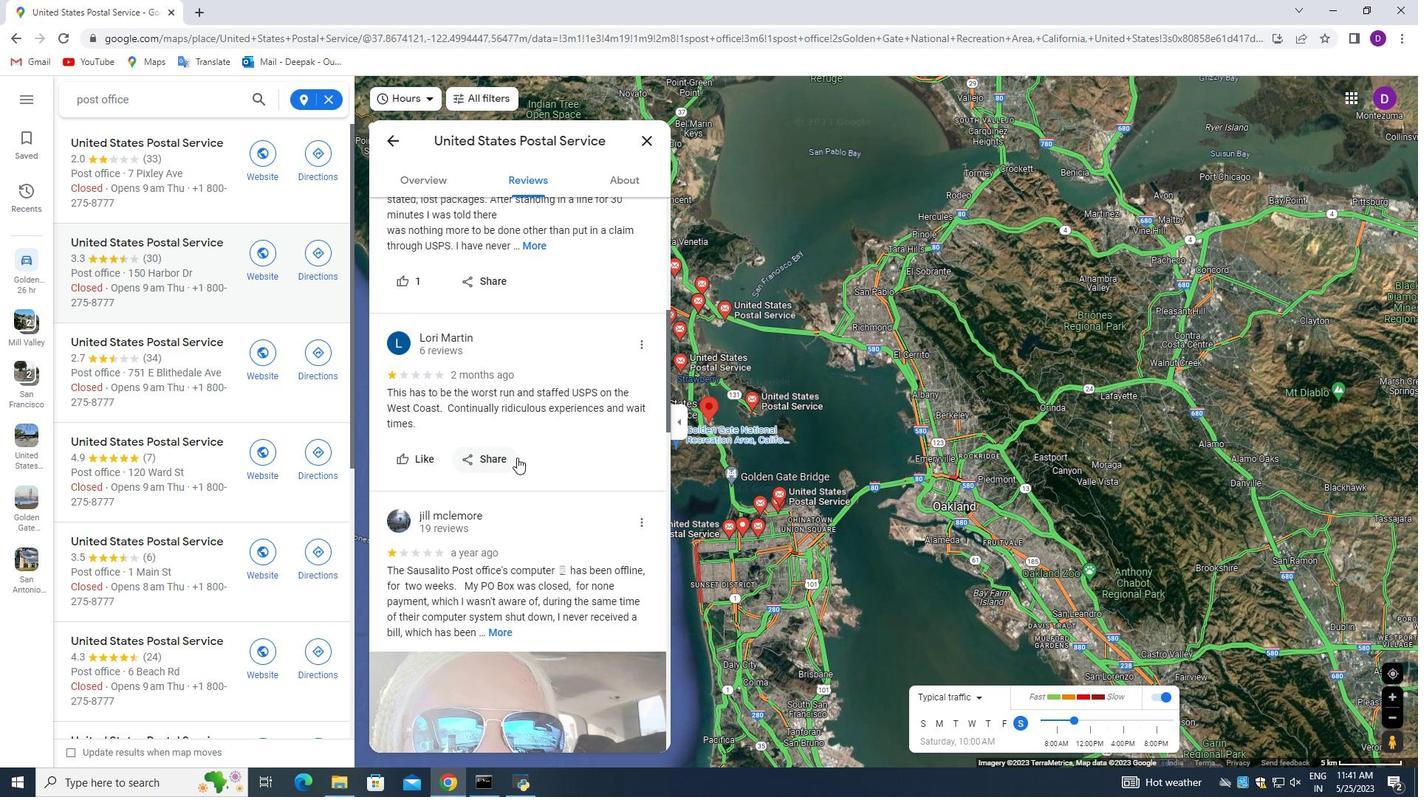 
Action: Mouse moved to (514, 458)
Screenshot: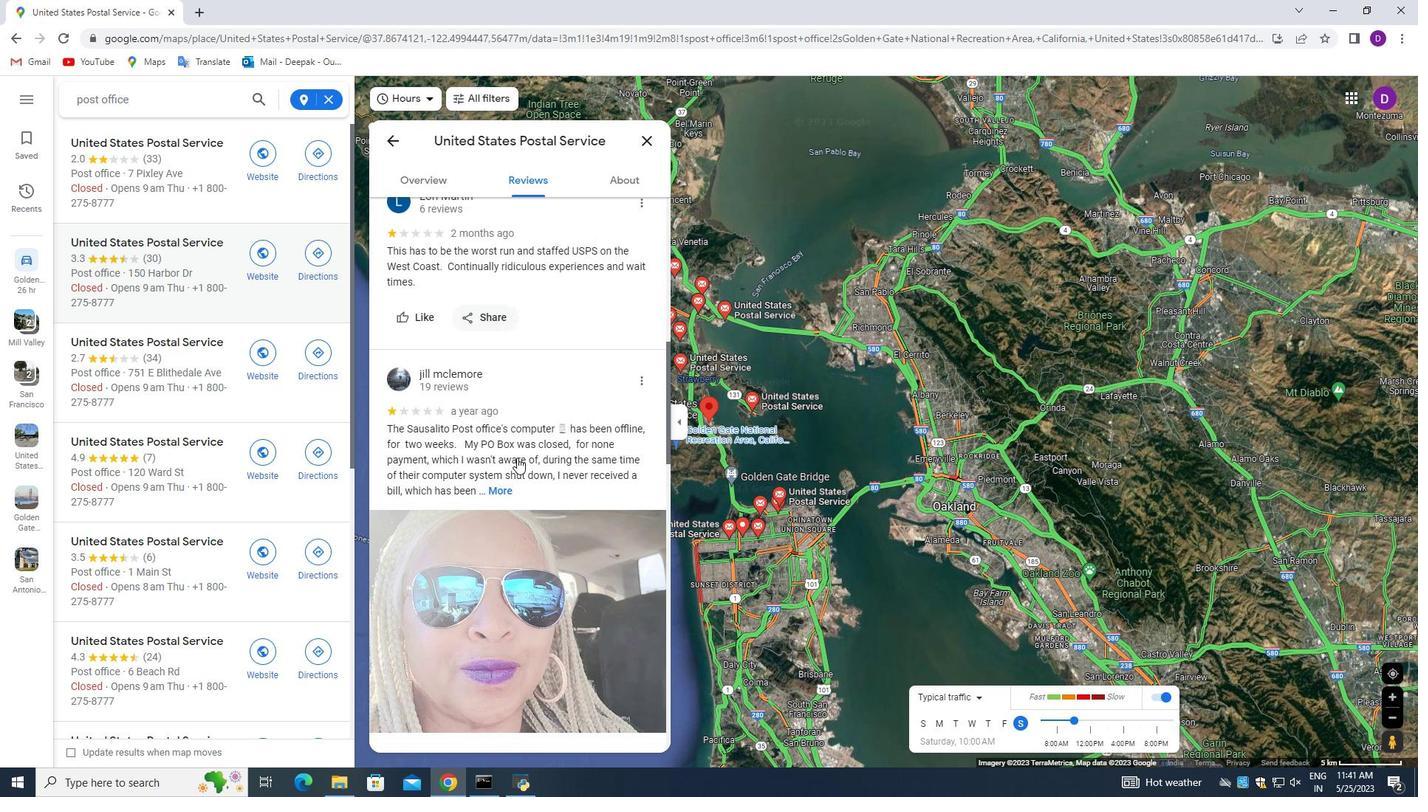 
Action: Mouse scrolled (514, 458) with delta (0, 0)
Screenshot: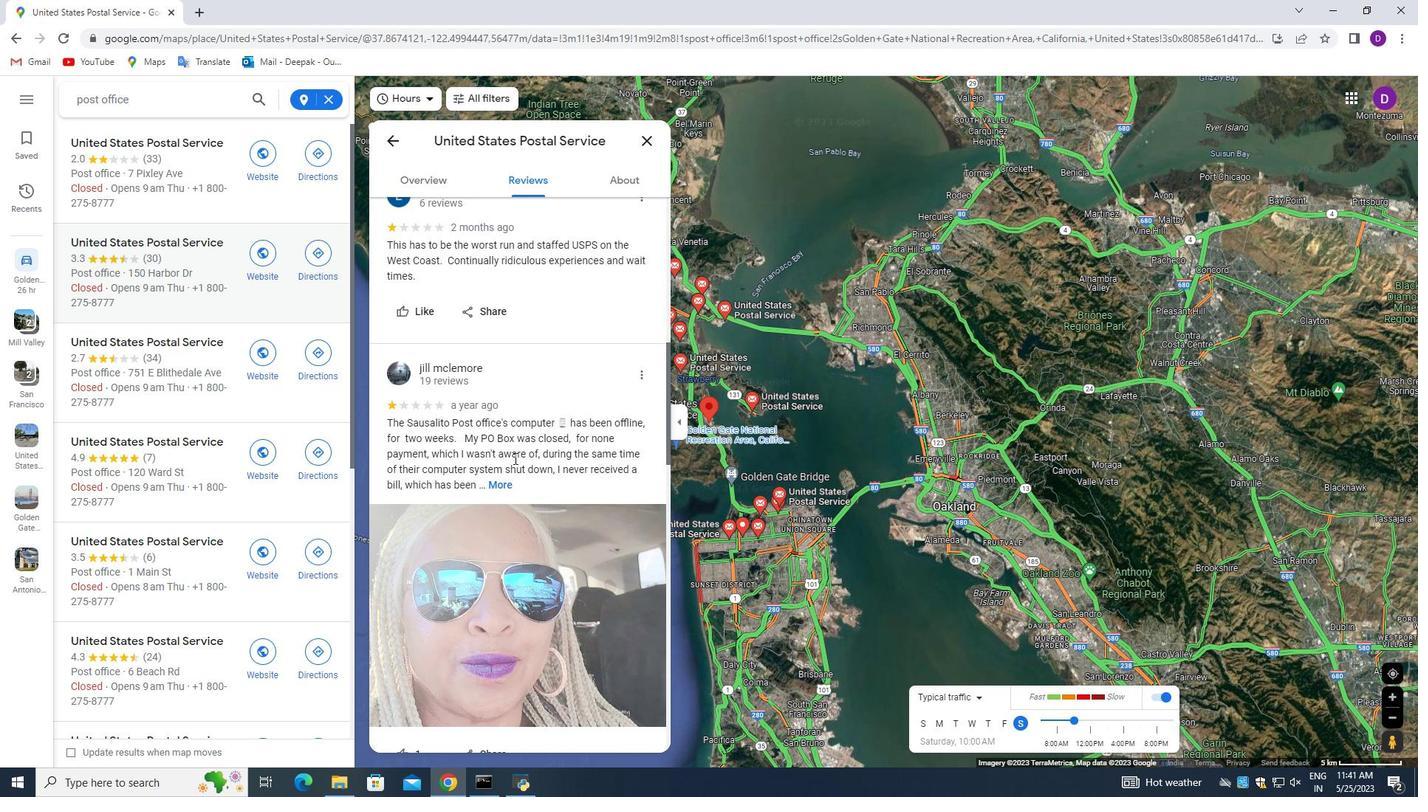 
Action: Mouse scrolled (514, 458) with delta (0, 0)
Screenshot: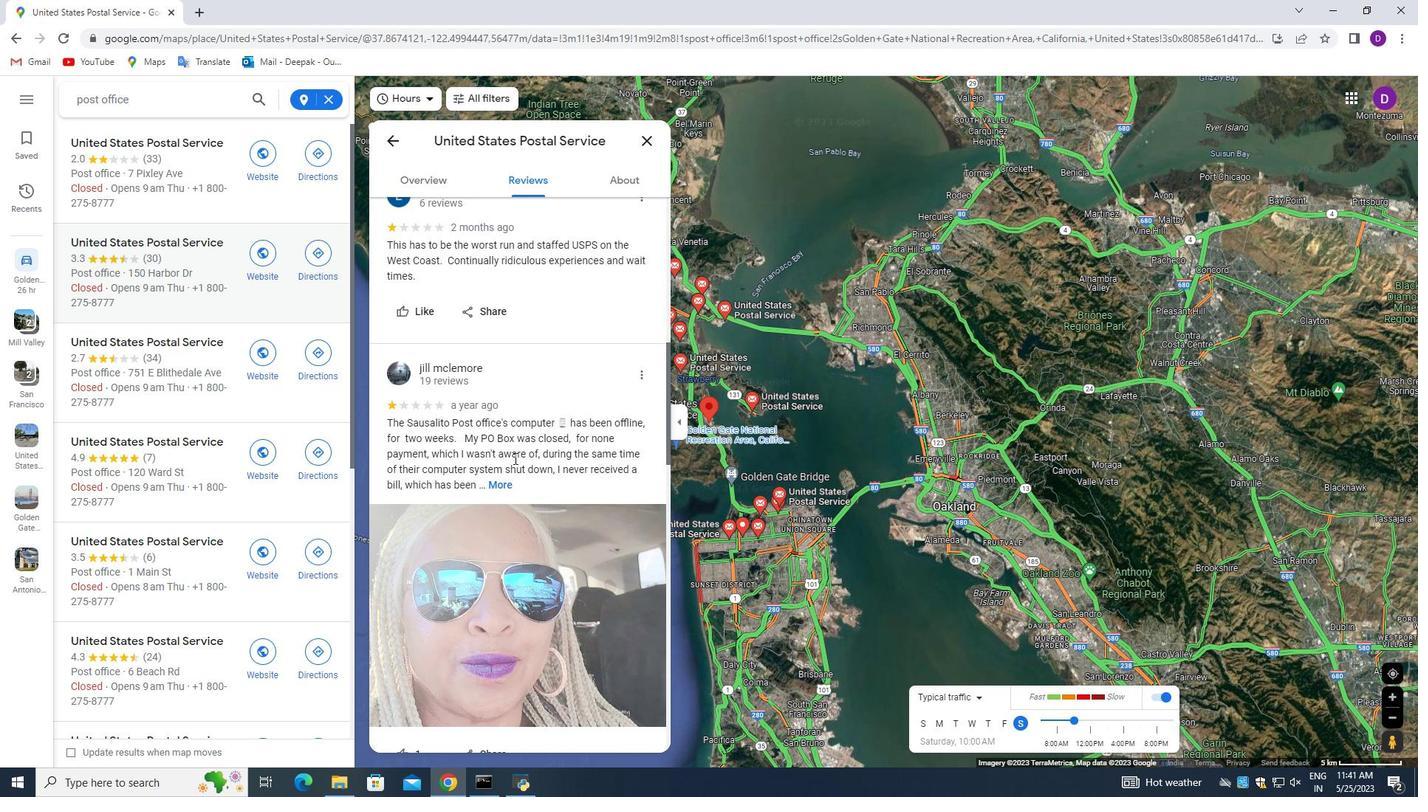 
Action: Mouse scrolled (514, 458) with delta (0, 0)
Screenshot: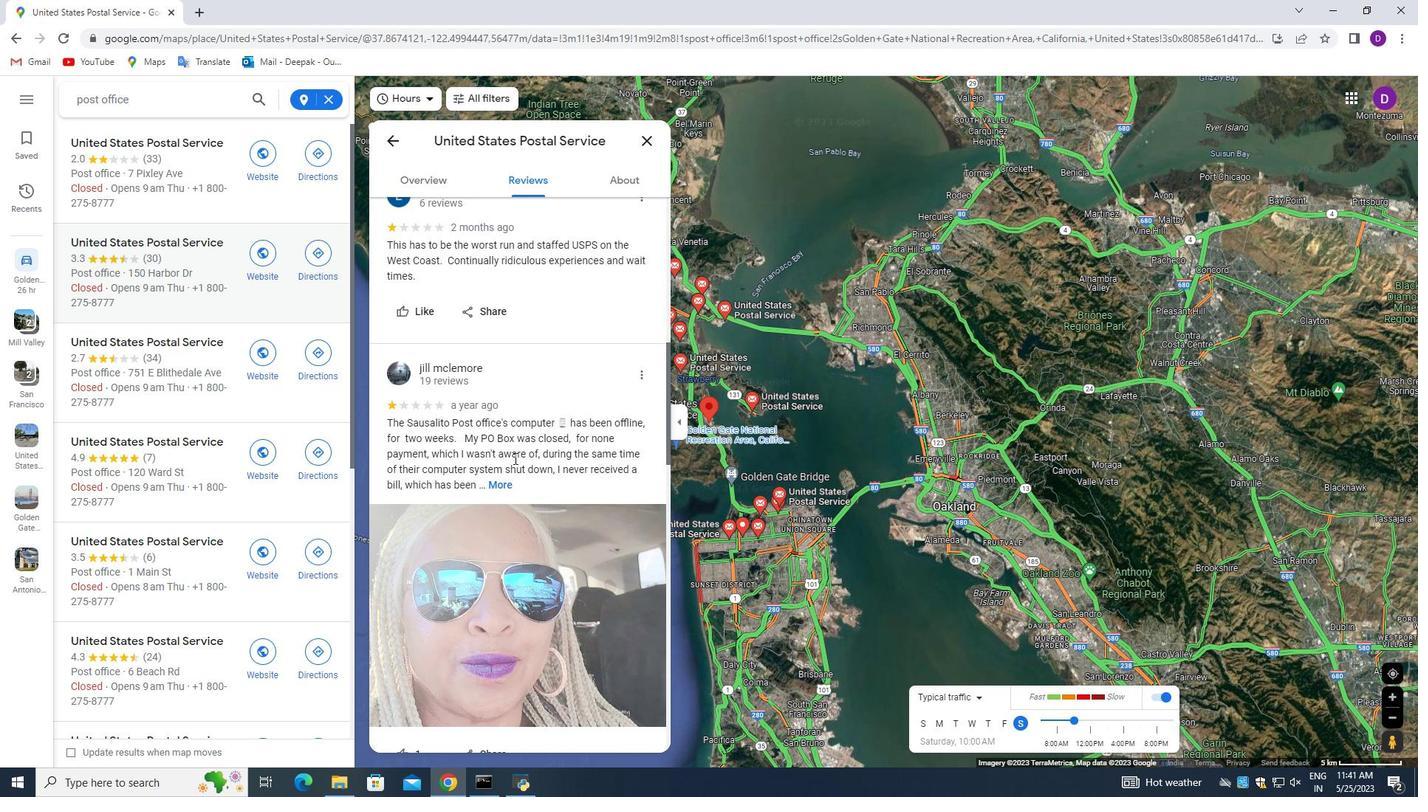 
Action: Mouse scrolled (514, 458) with delta (0, 0)
Screenshot: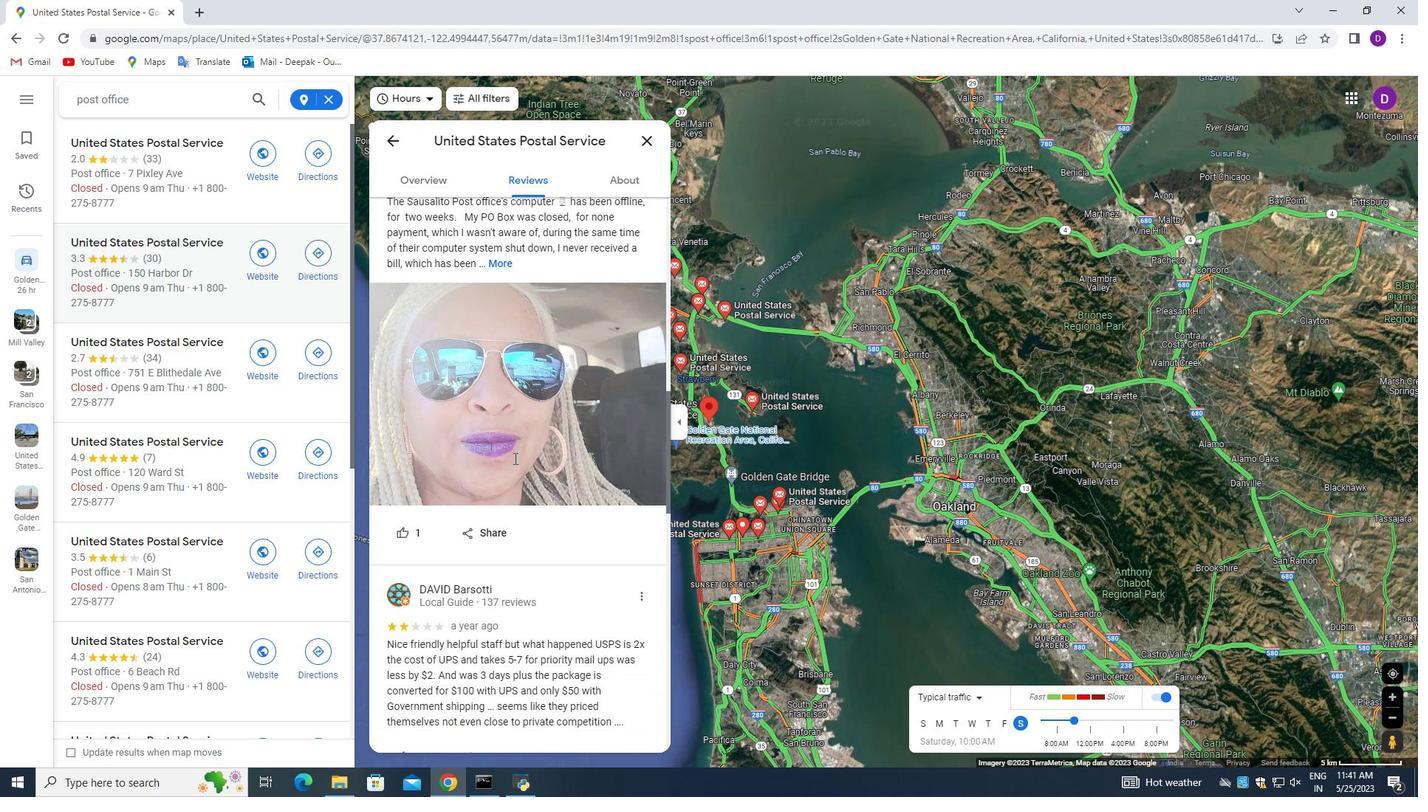 
Action: Mouse scrolled (514, 458) with delta (0, 0)
Screenshot: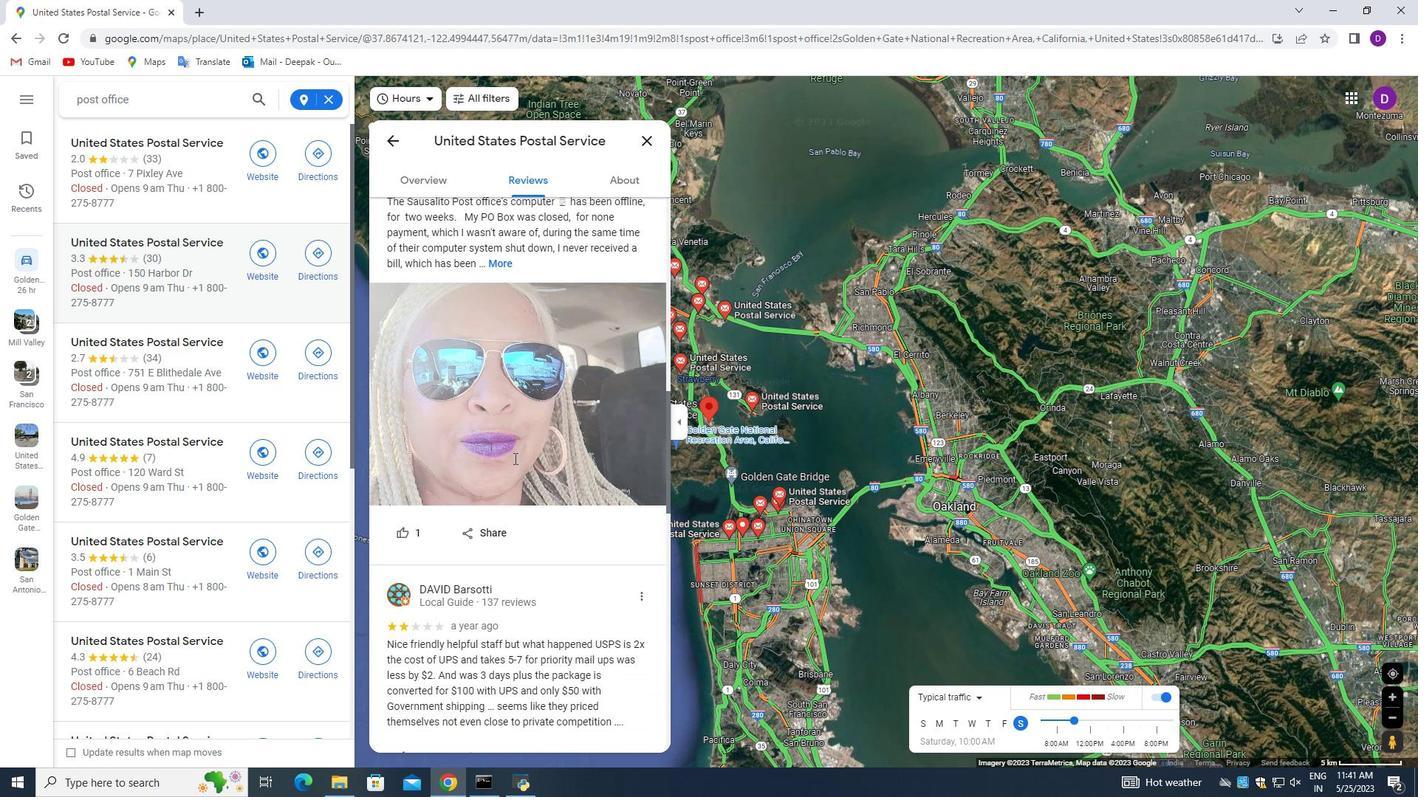 
Action: Mouse moved to (514, 458)
Screenshot: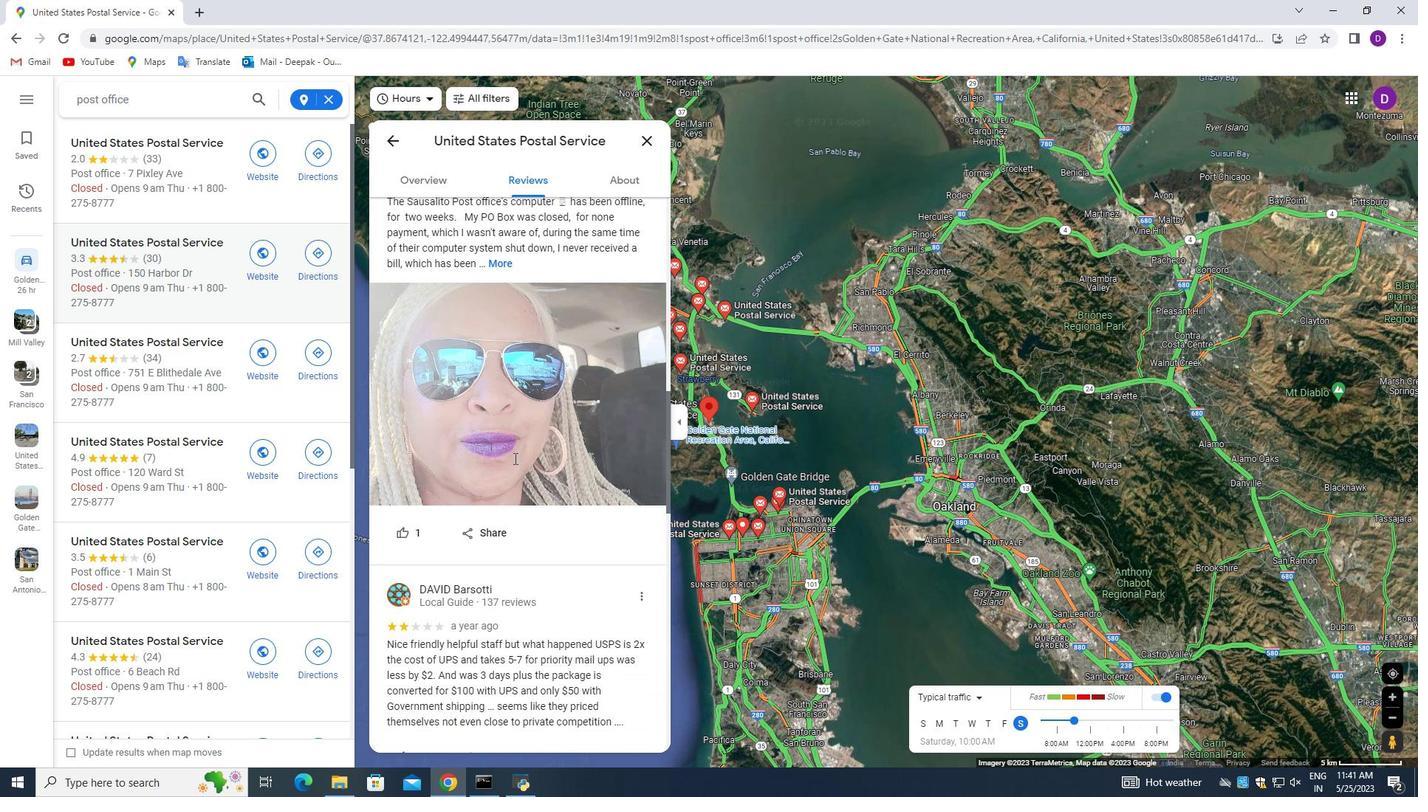
Action: Mouse scrolled (514, 458) with delta (0, 0)
Screenshot: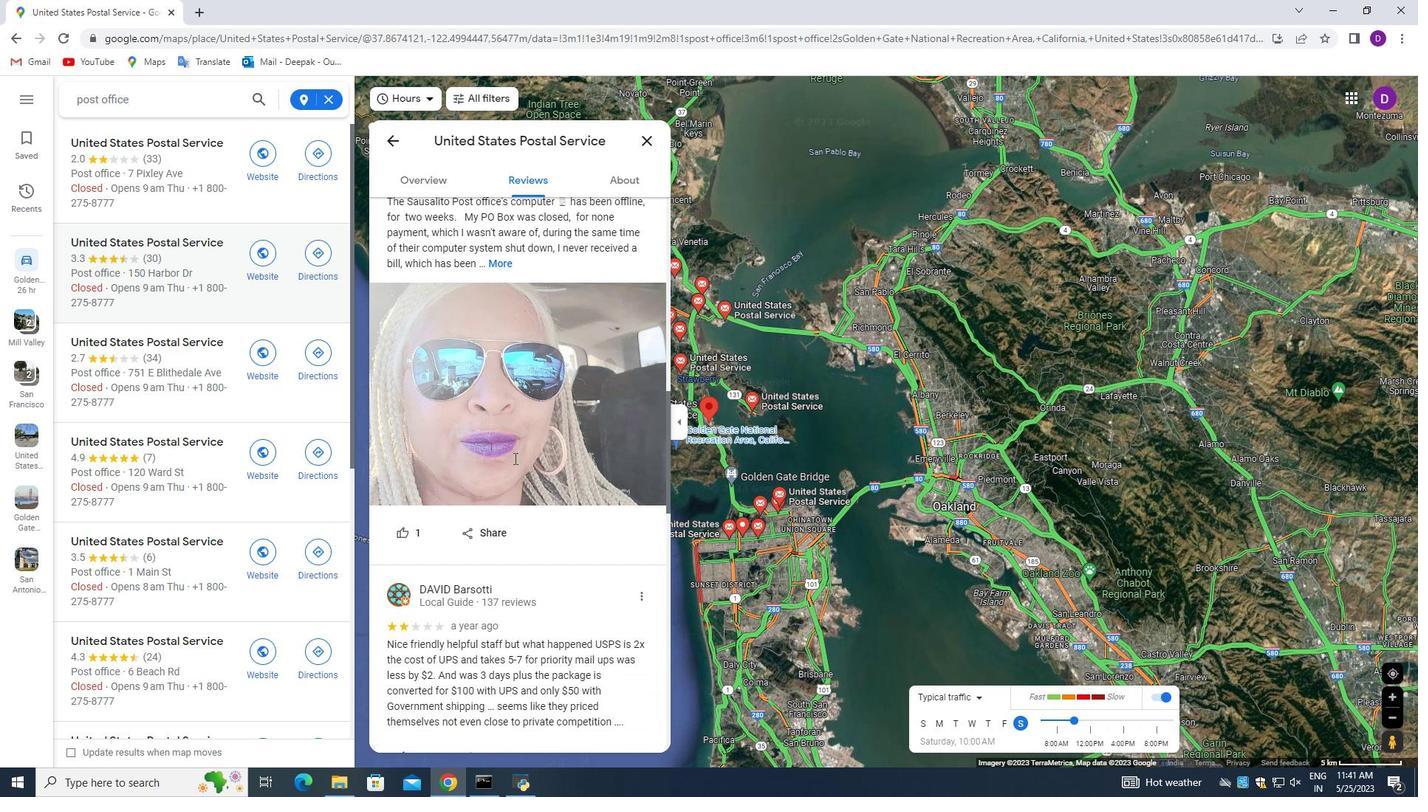 
Action: Mouse scrolled (514, 458) with delta (0, 0)
Screenshot: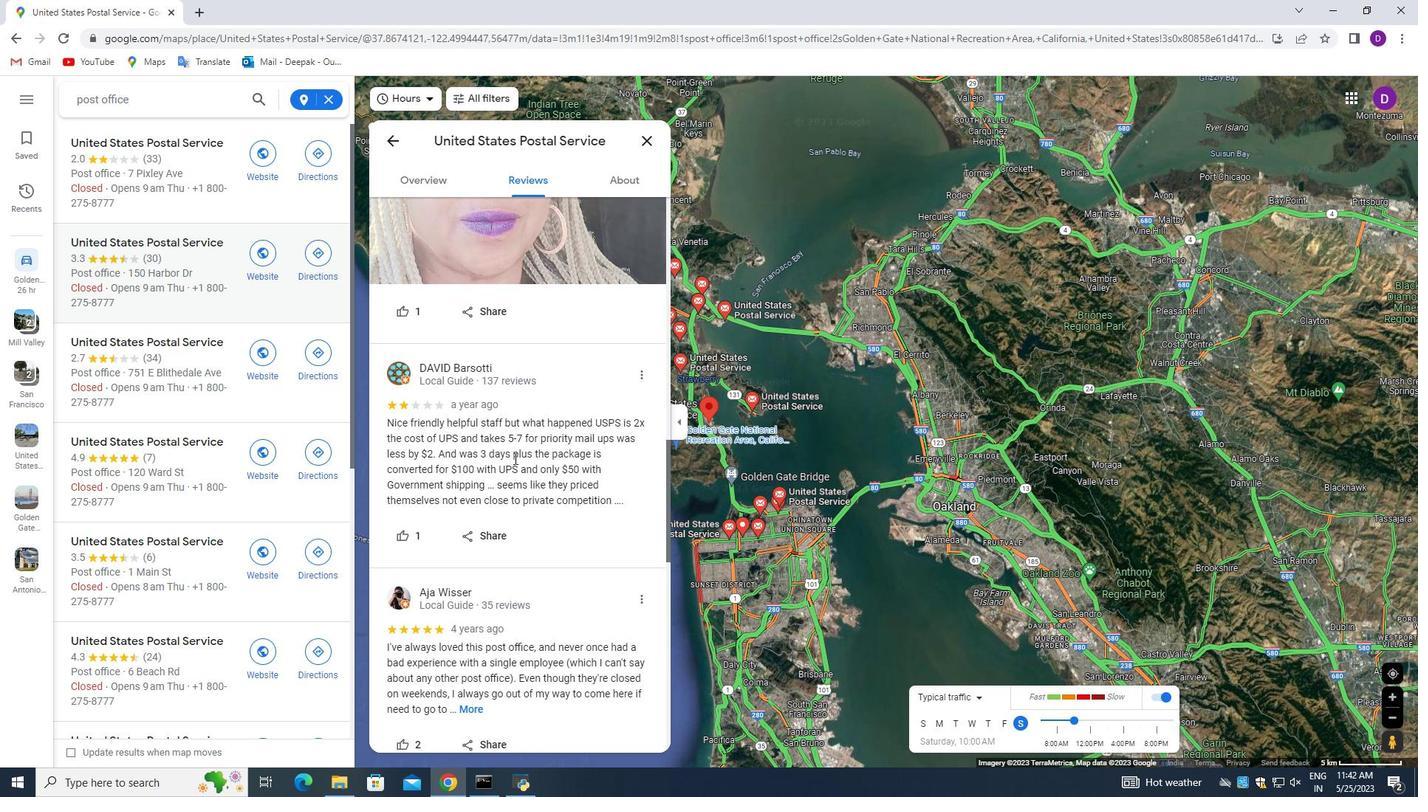 
Action: Mouse scrolled (514, 458) with delta (0, 0)
Screenshot: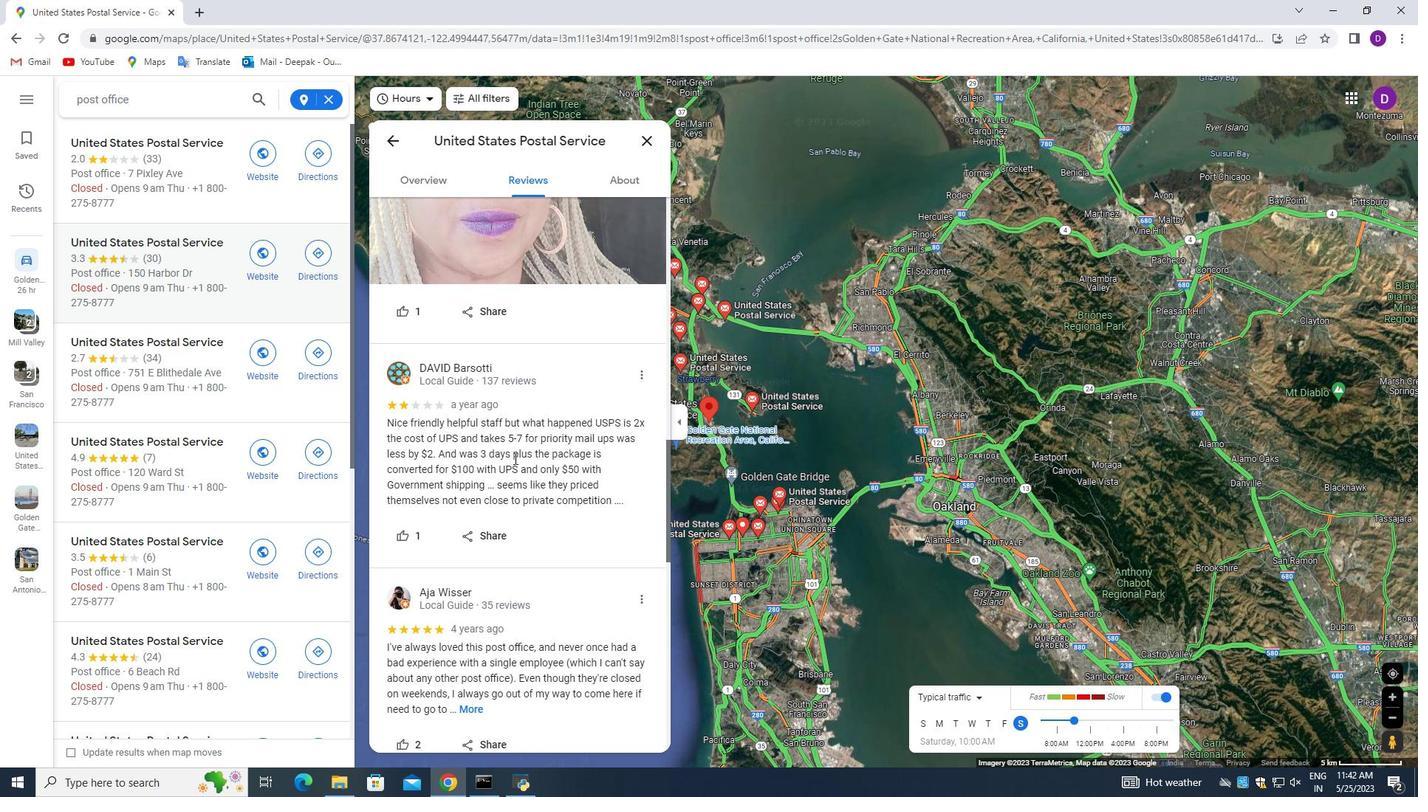 
Action: Mouse moved to (546, 457)
Screenshot: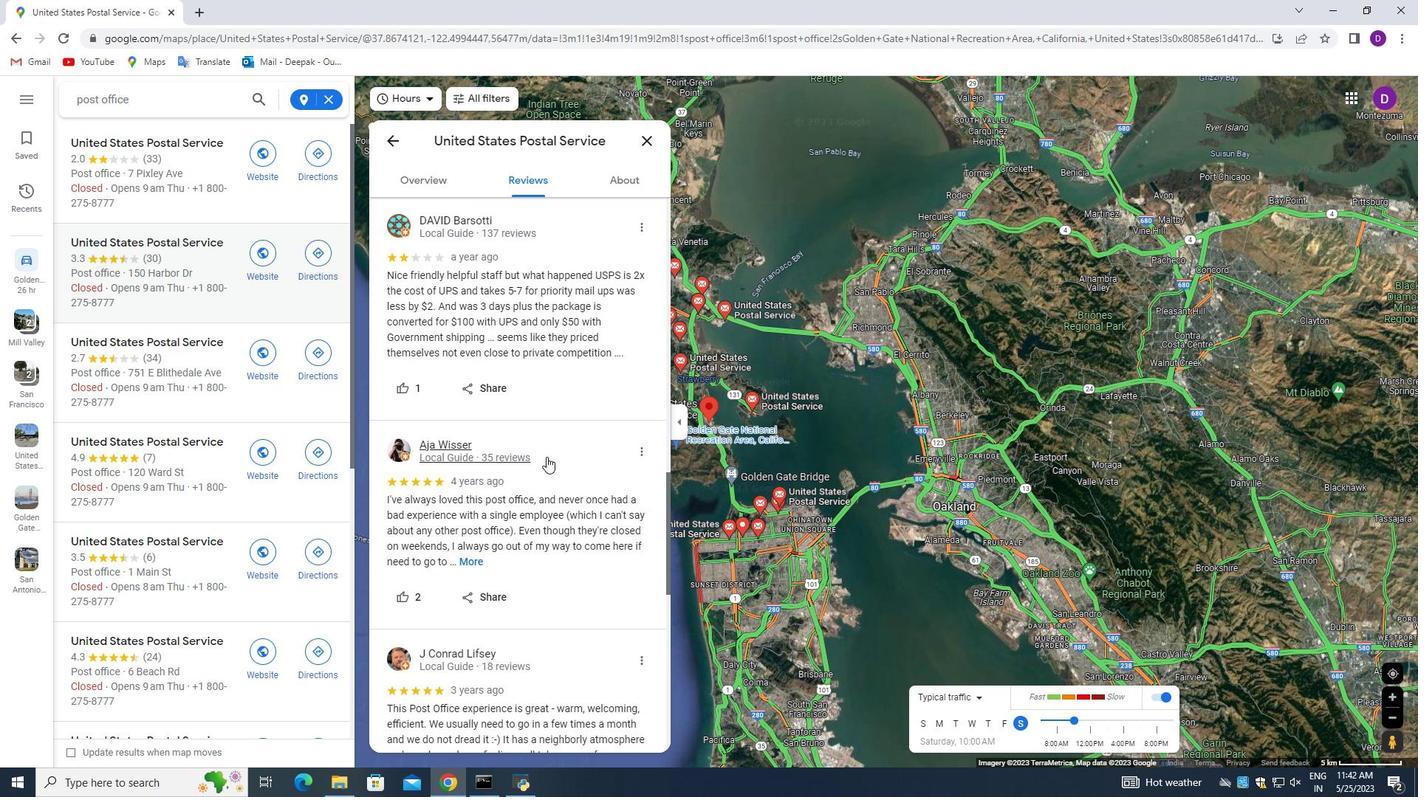 
Action: Mouse scrolled (546, 456) with delta (0, 0)
Screenshot: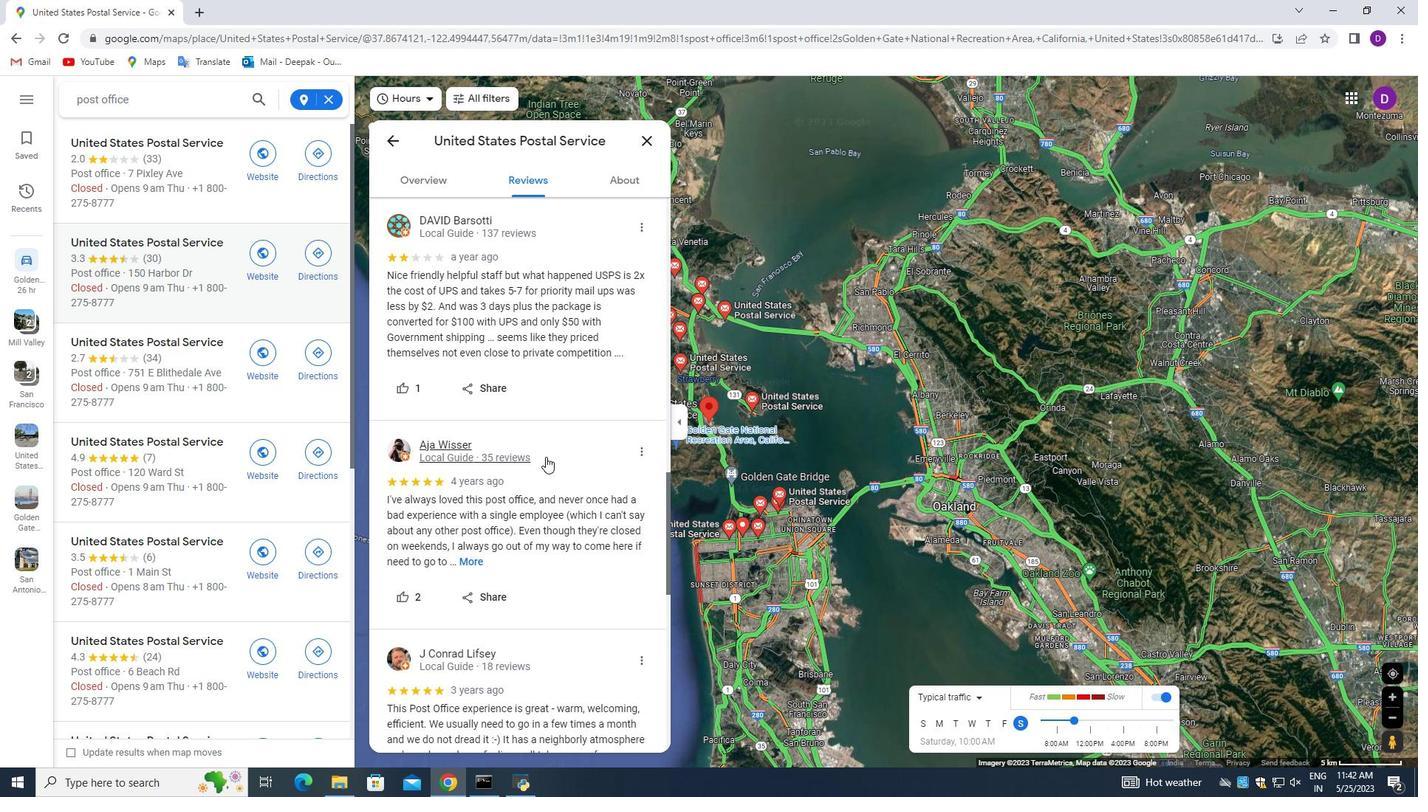 
Action: Mouse scrolled (546, 456) with delta (0, 0)
Screenshot: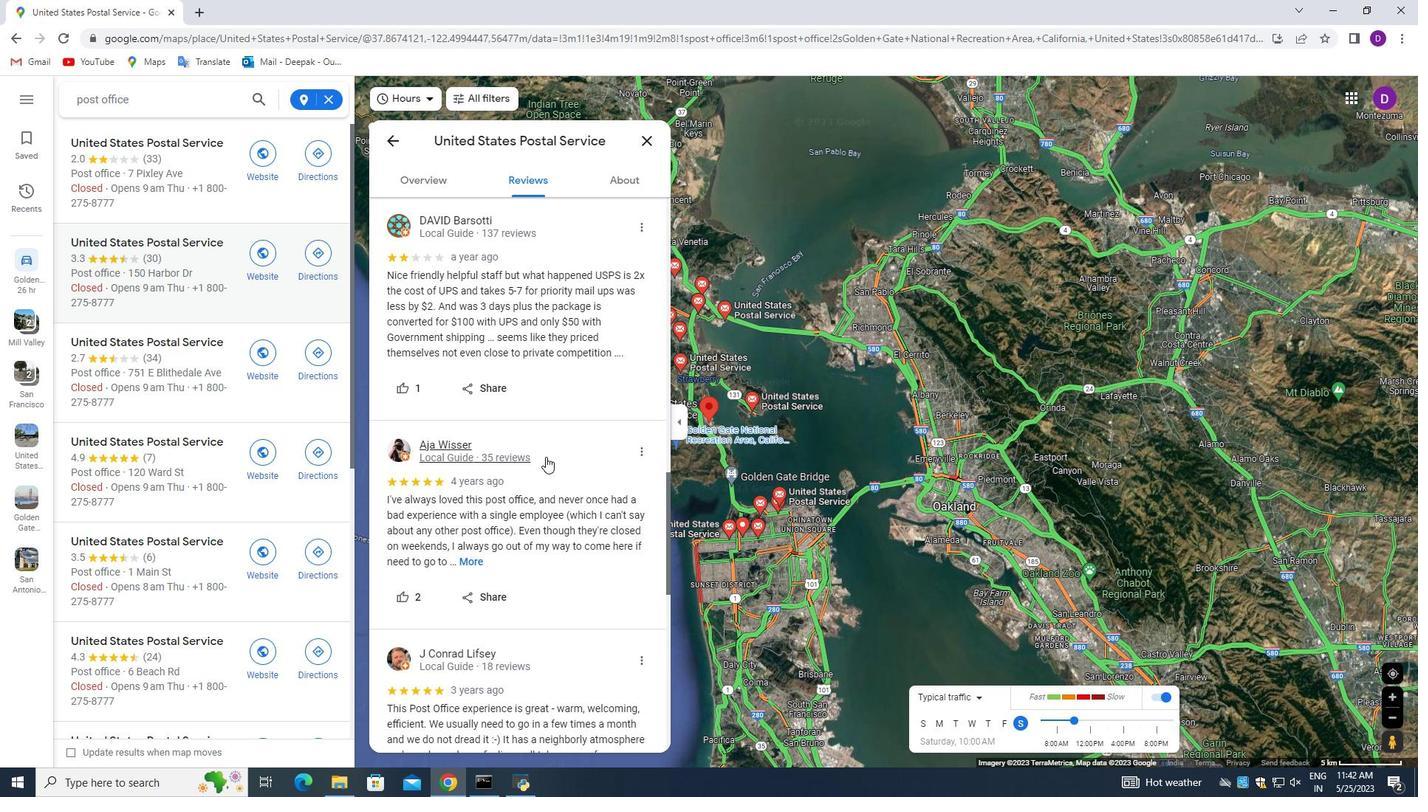 
Action: Mouse scrolled (546, 456) with delta (0, 0)
Screenshot: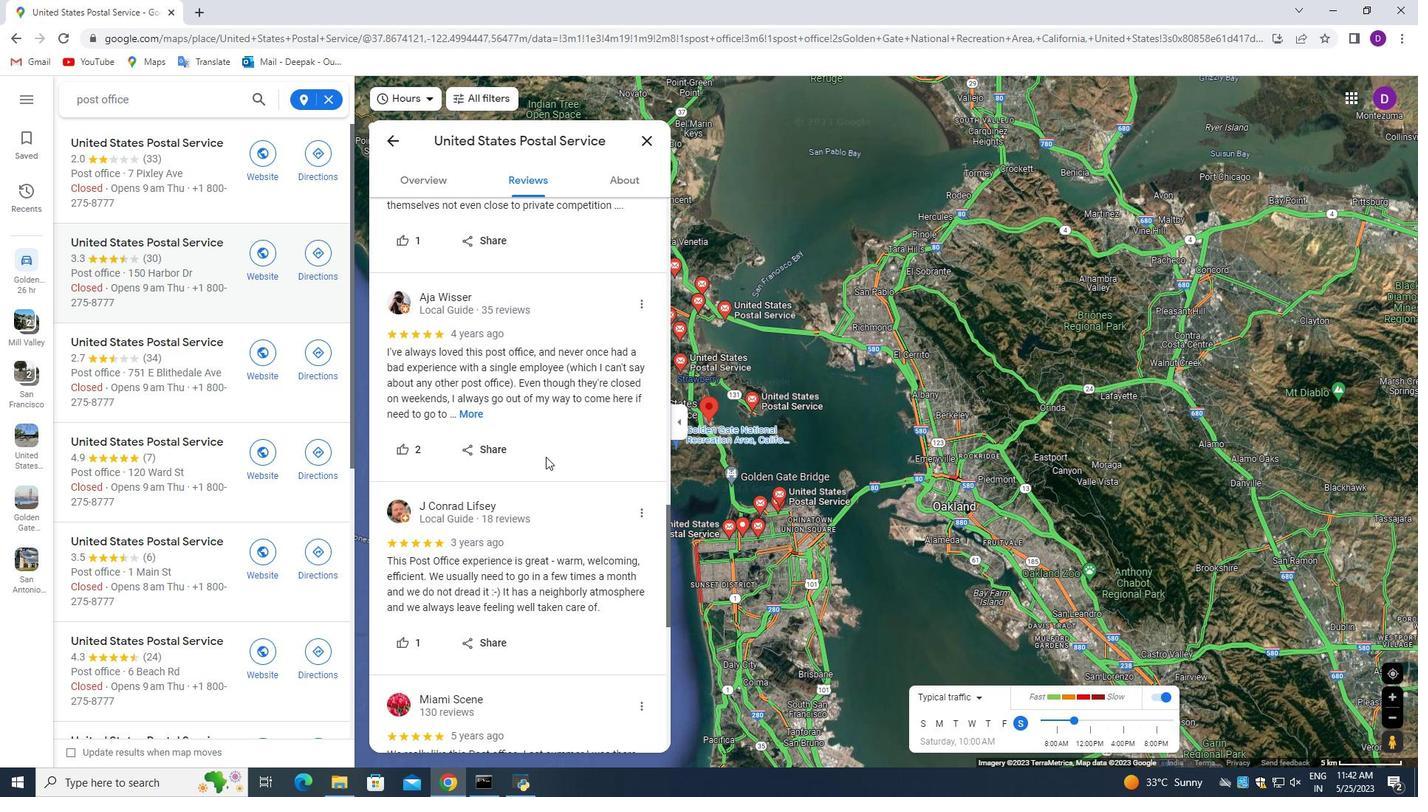 
Action: Mouse scrolled (546, 456) with delta (0, 0)
Screenshot: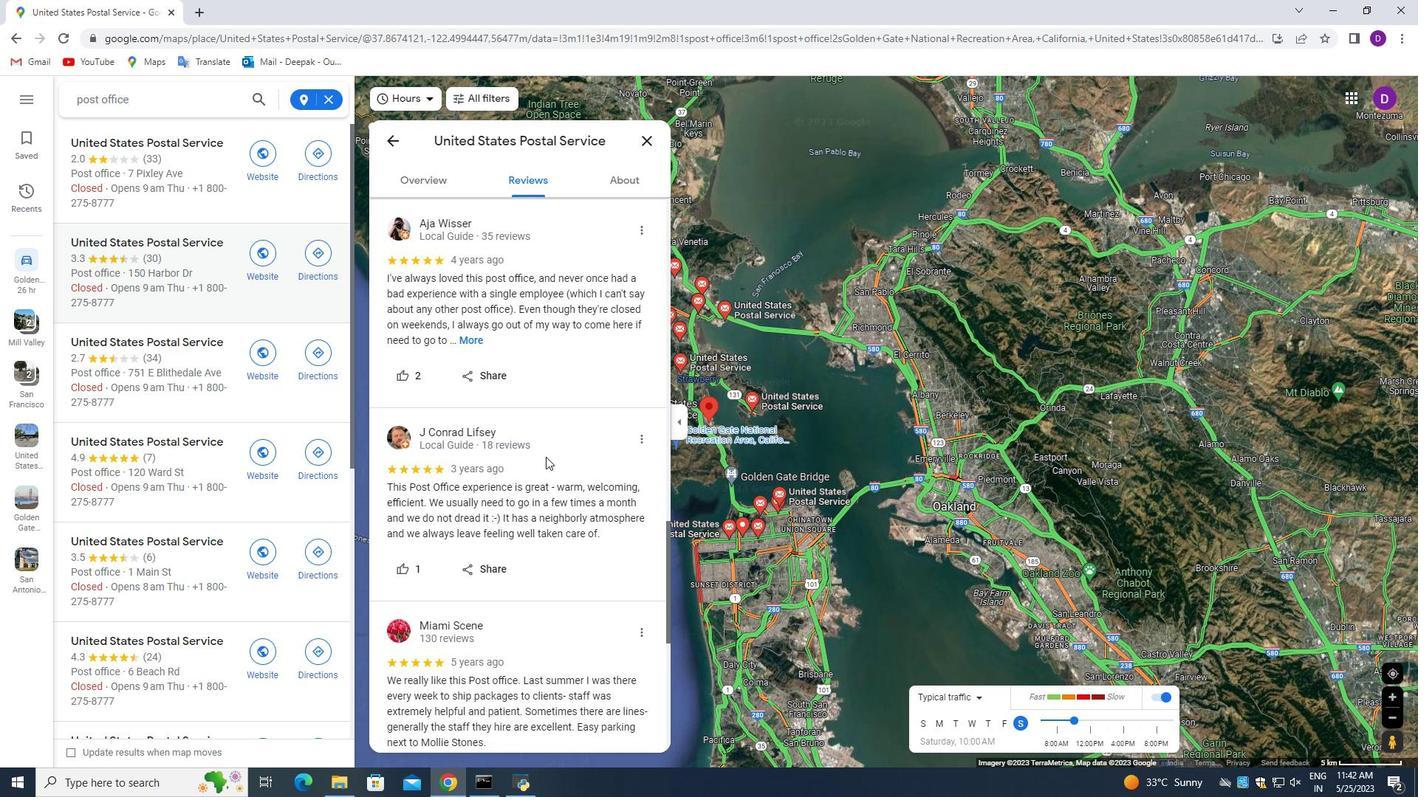 
Action: Mouse moved to (546, 466)
Screenshot: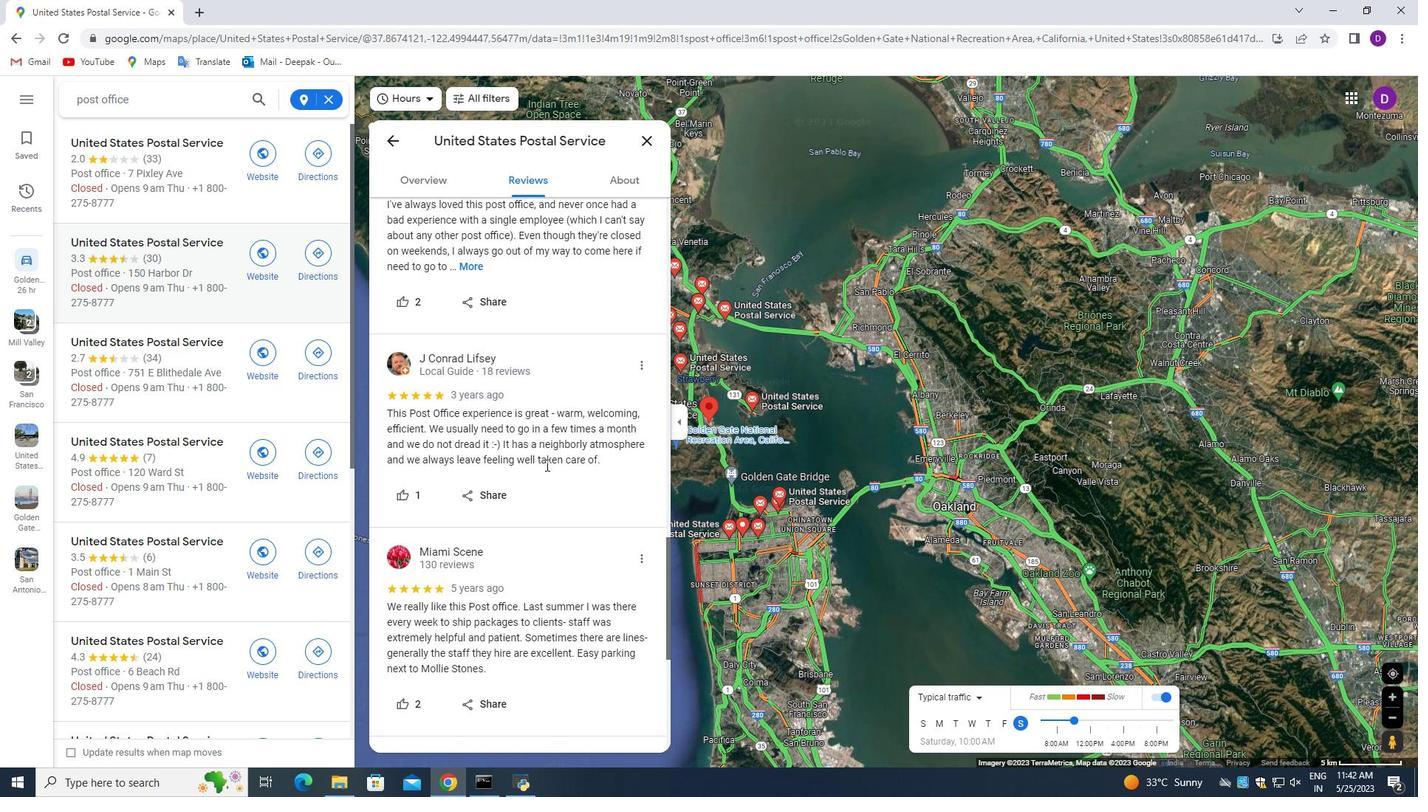 
Action: Mouse scrolled (546, 466) with delta (0, 0)
Screenshot: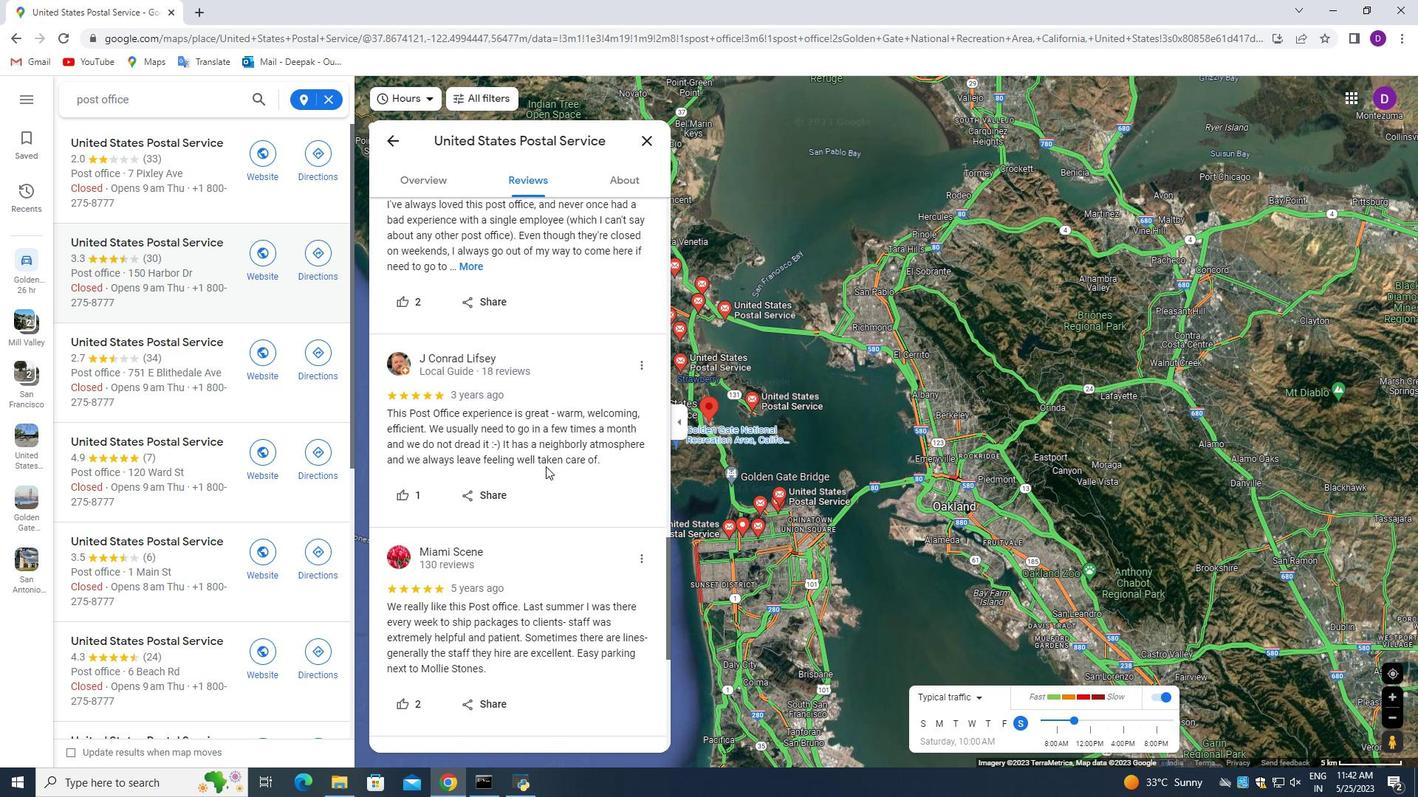 
Action: Mouse moved to (546, 466)
Screenshot: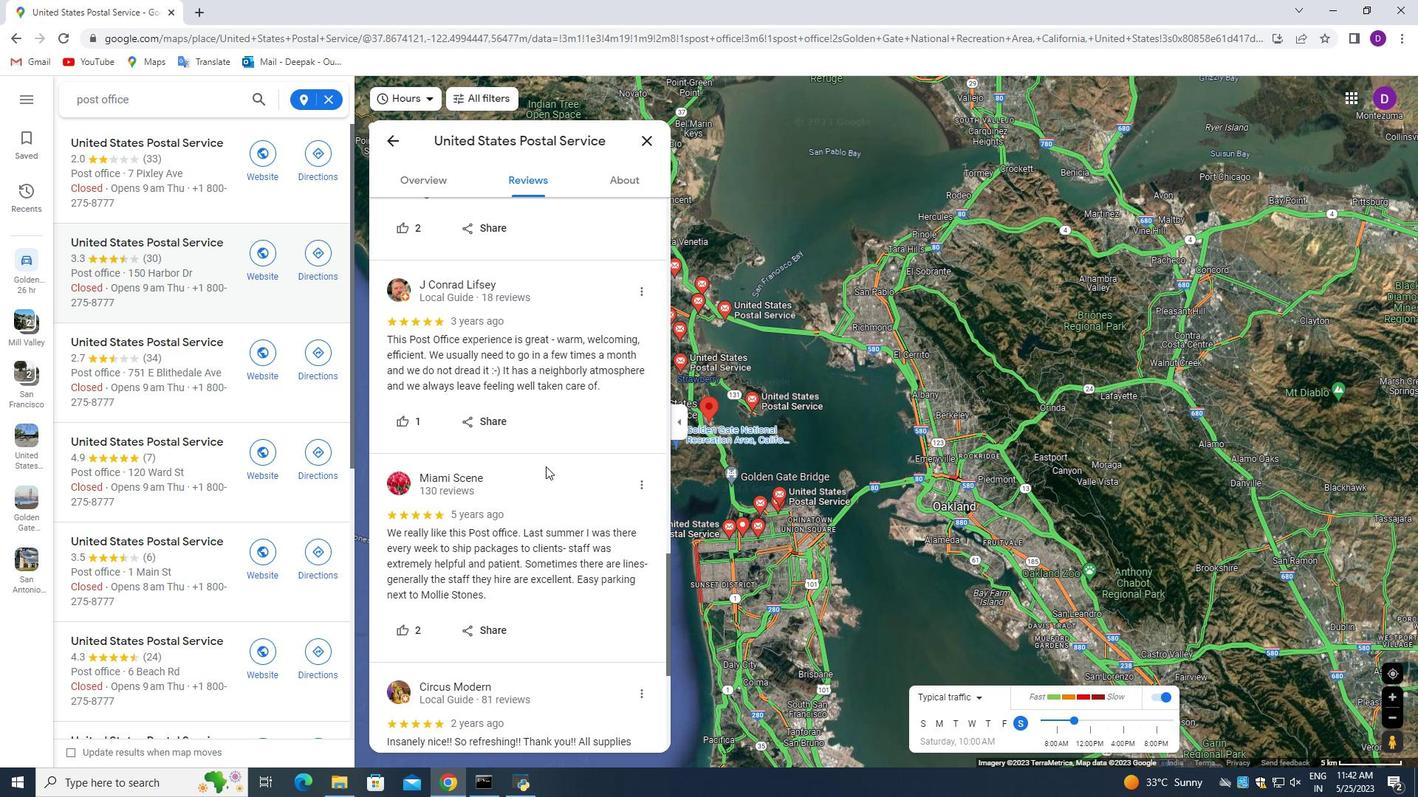 
Action: Mouse scrolled (546, 466) with delta (0, 0)
Screenshot: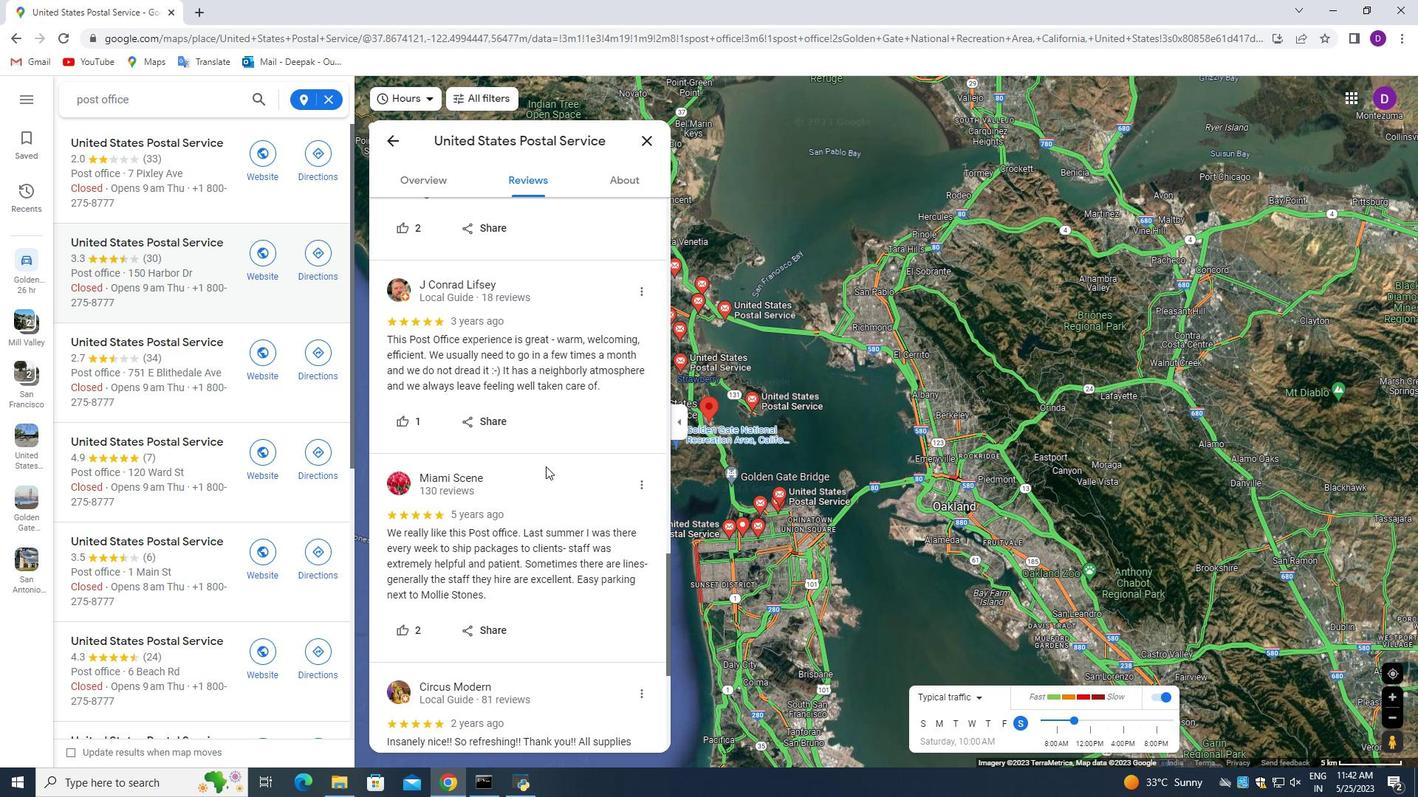 
Action: Mouse scrolled (546, 466) with delta (0, 0)
Screenshot: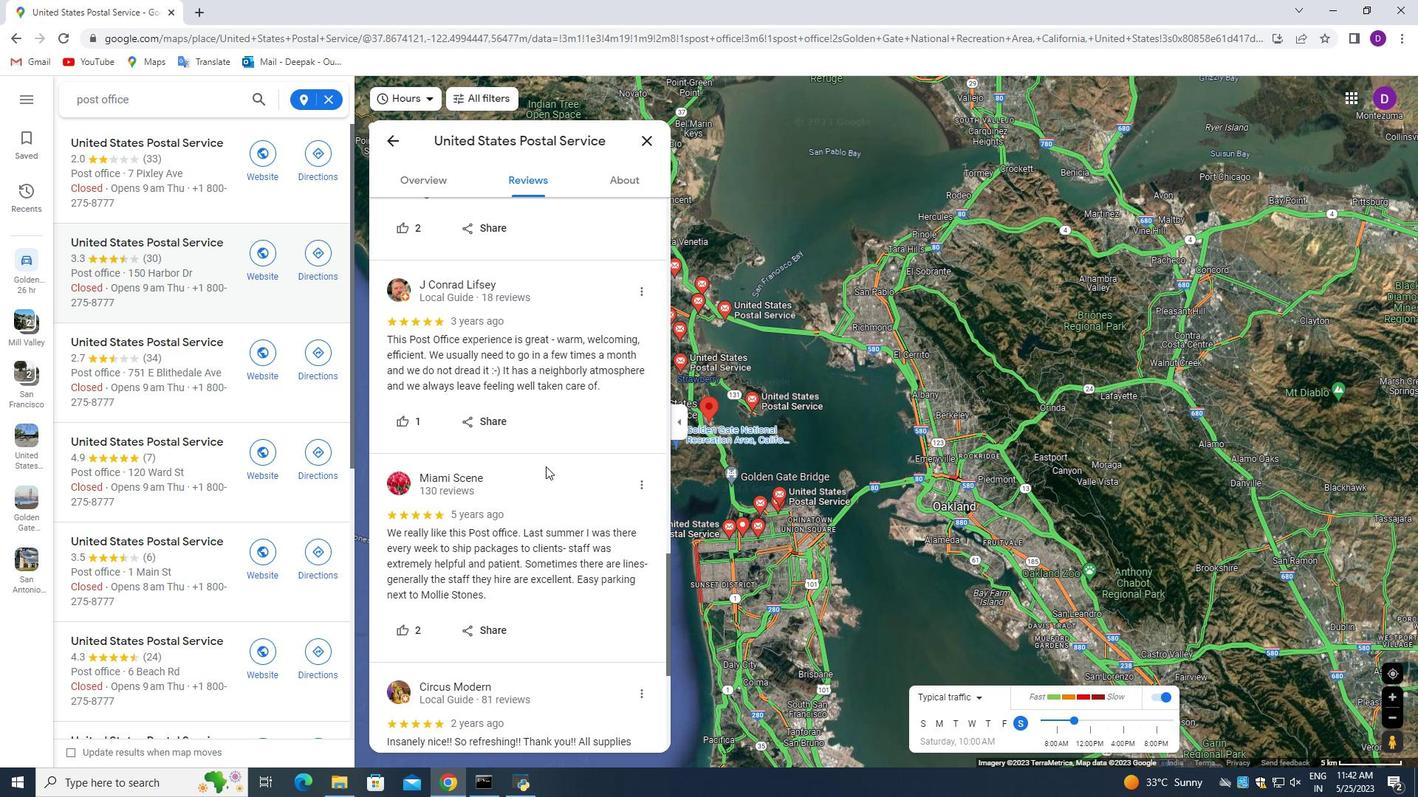 
Action: Mouse scrolled (546, 466) with delta (0, 0)
Screenshot: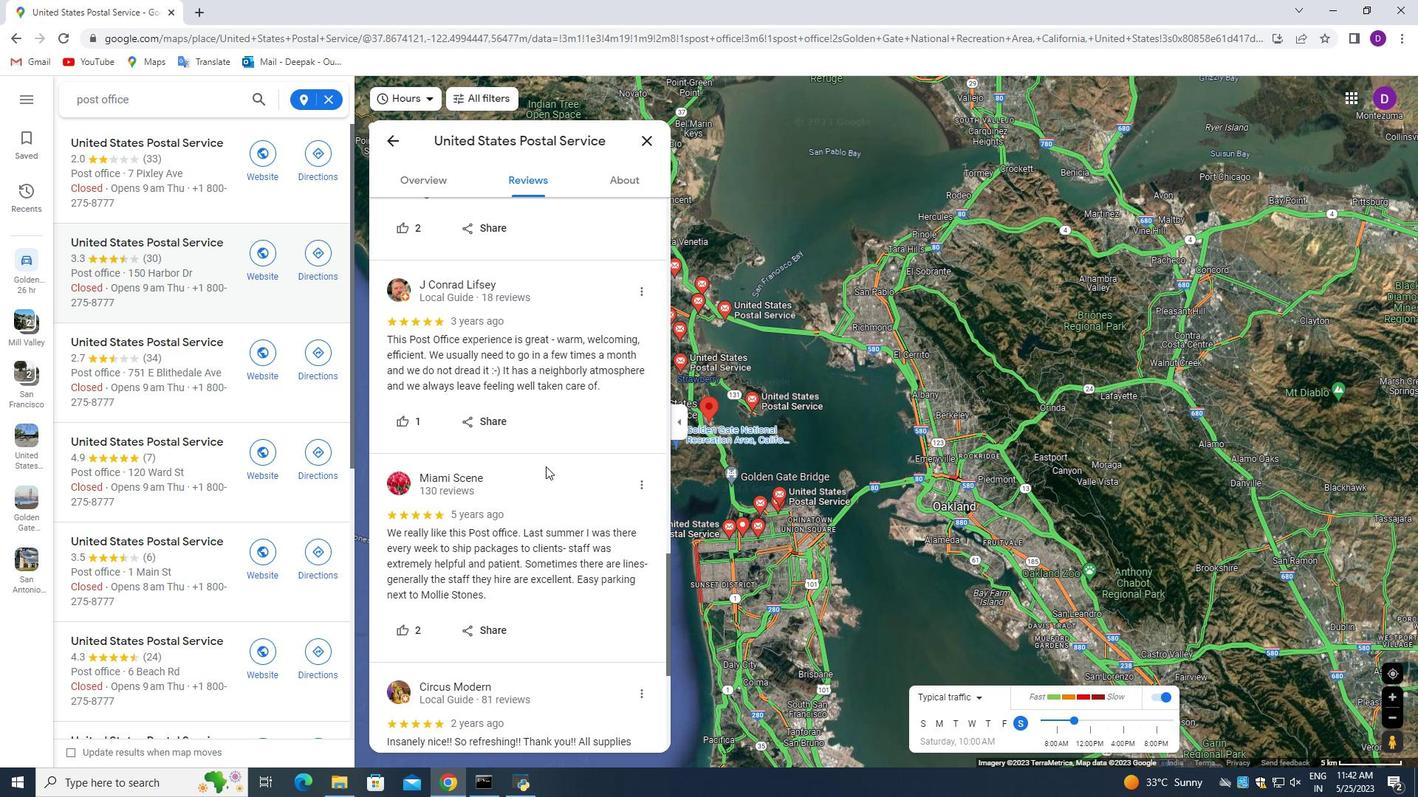 
Action: Mouse scrolled (546, 466) with delta (0, 0)
Screenshot: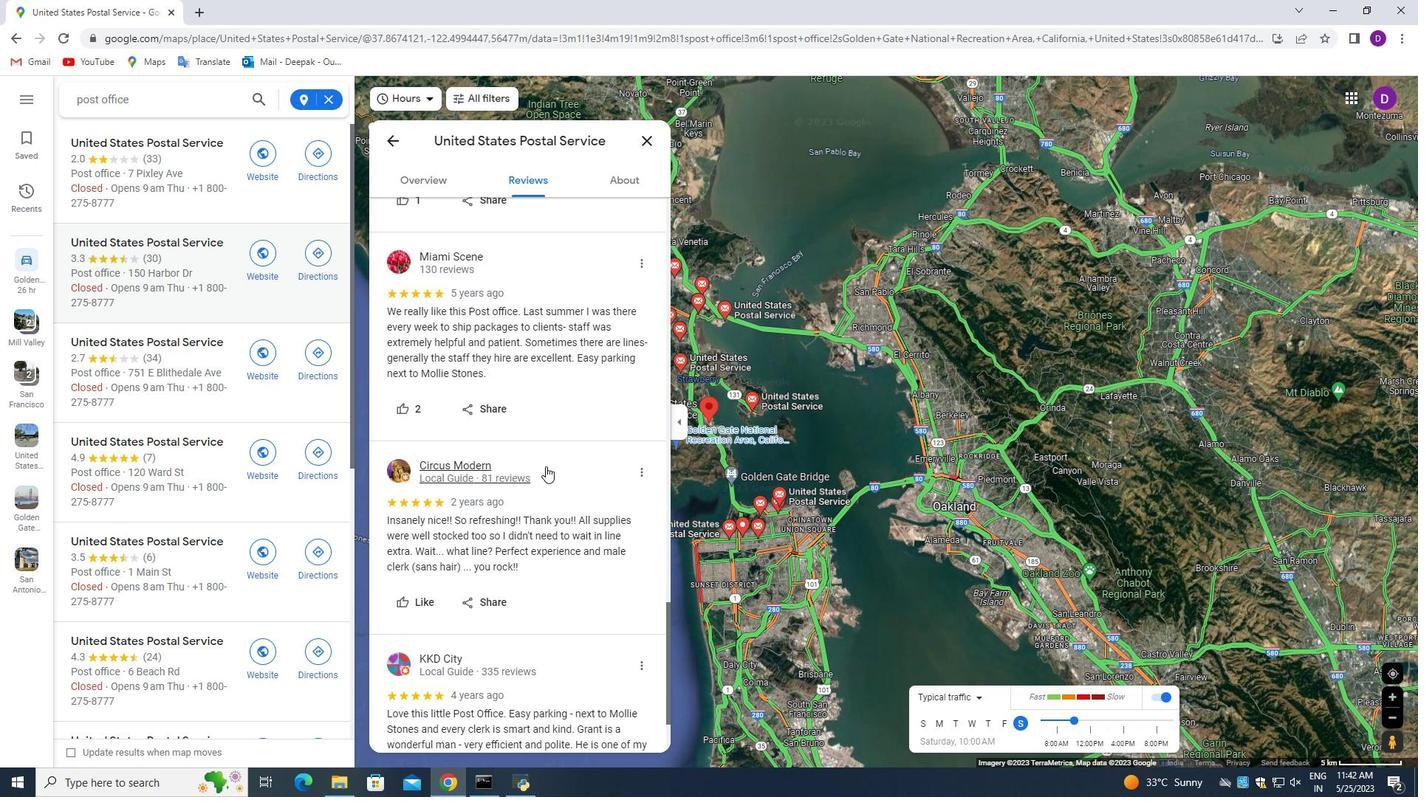 
Action: Mouse scrolled (546, 466) with delta (0, 0)
Screenshot: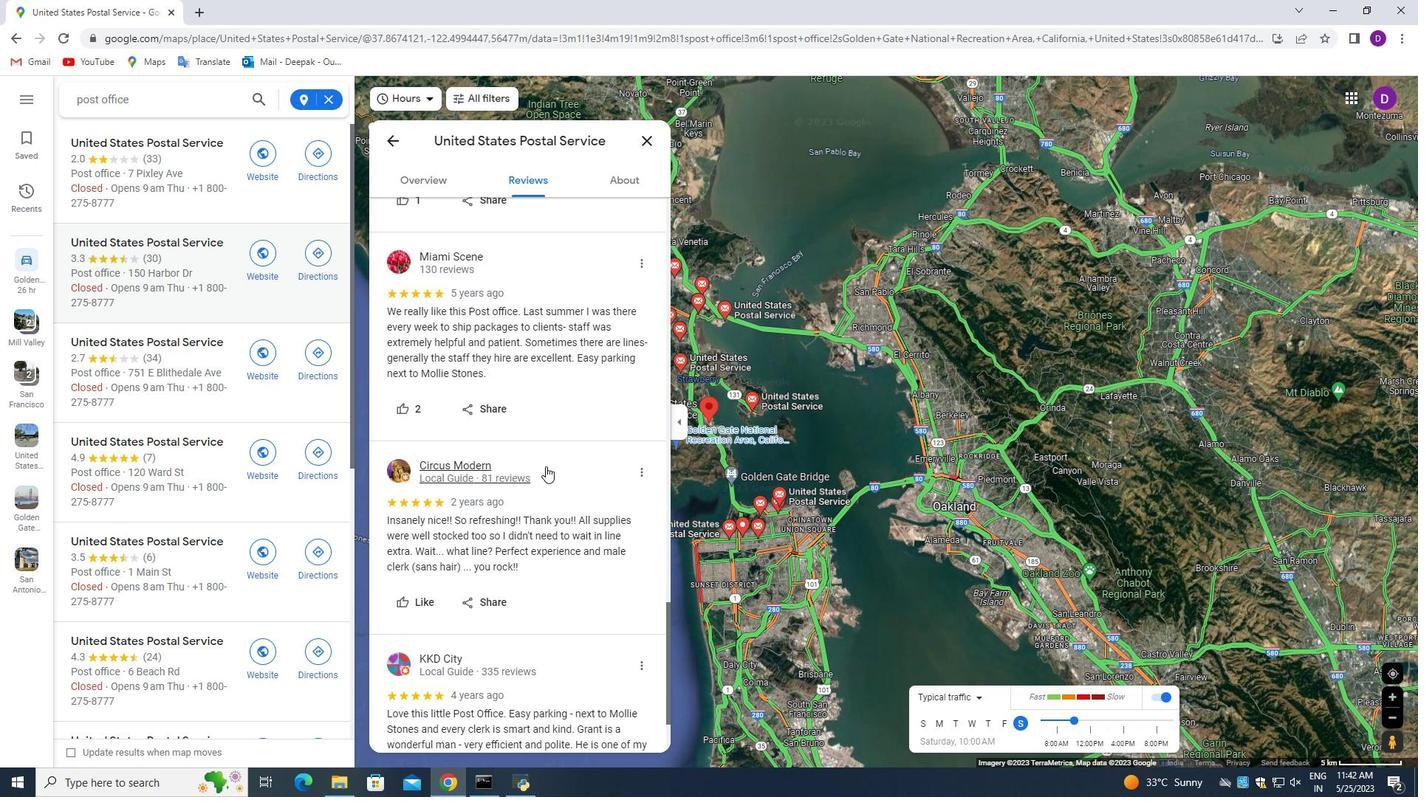 
Action: Mouse moved to (546, 467)
Screenshot: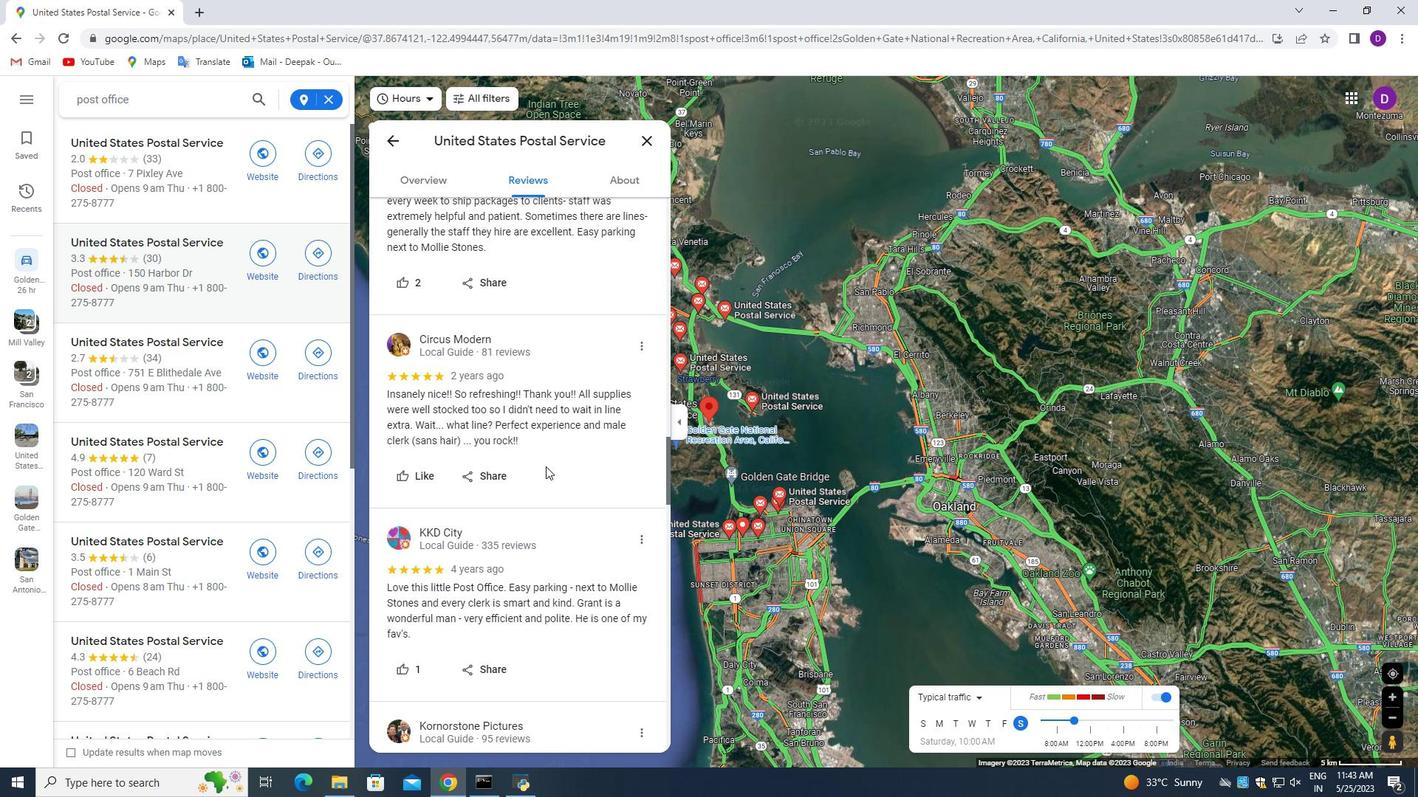 
Action: Mouse scrolled (546, 466) with delta (0, 0)
Screenshot: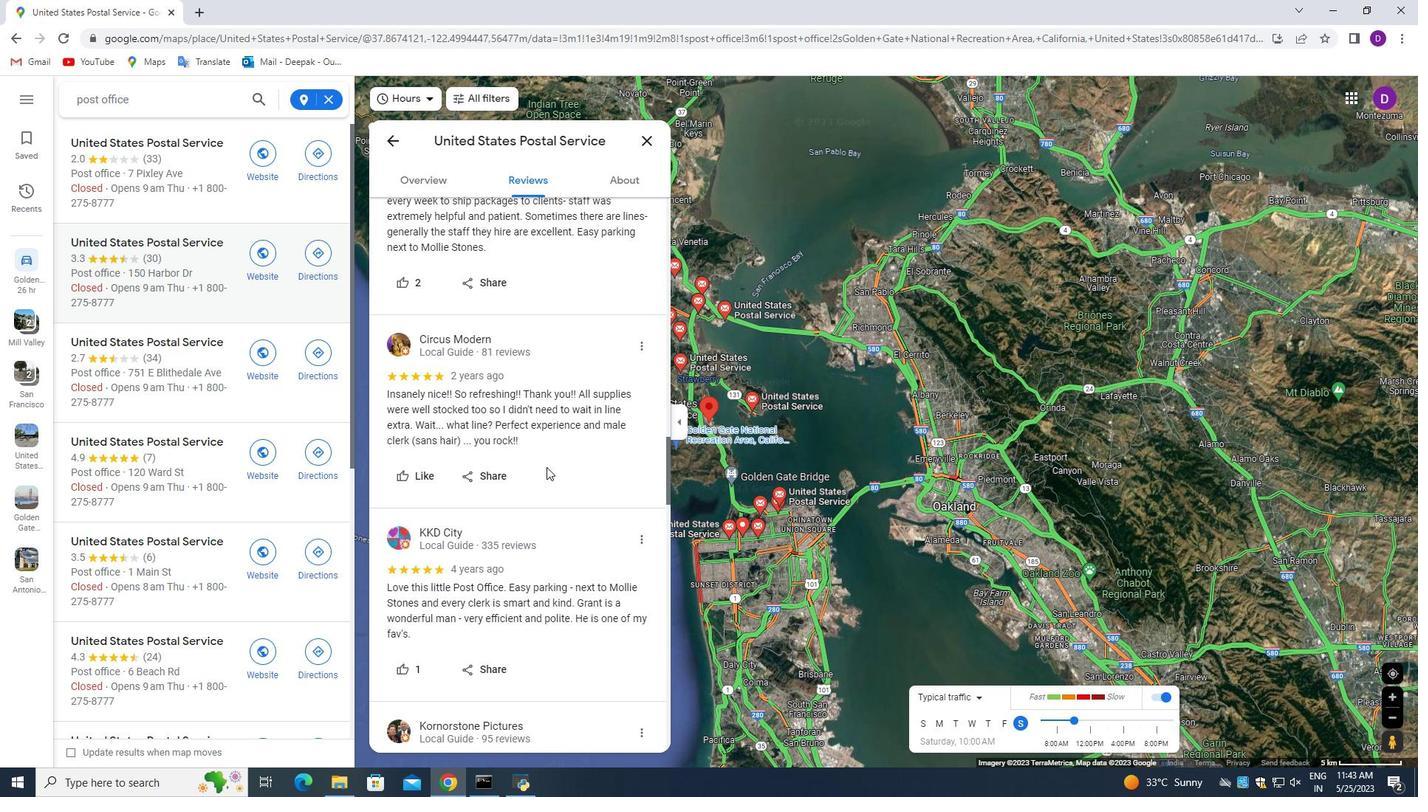 
Action: Mouse scrolled (546, 466) with delta (0, 0)
Screenshot: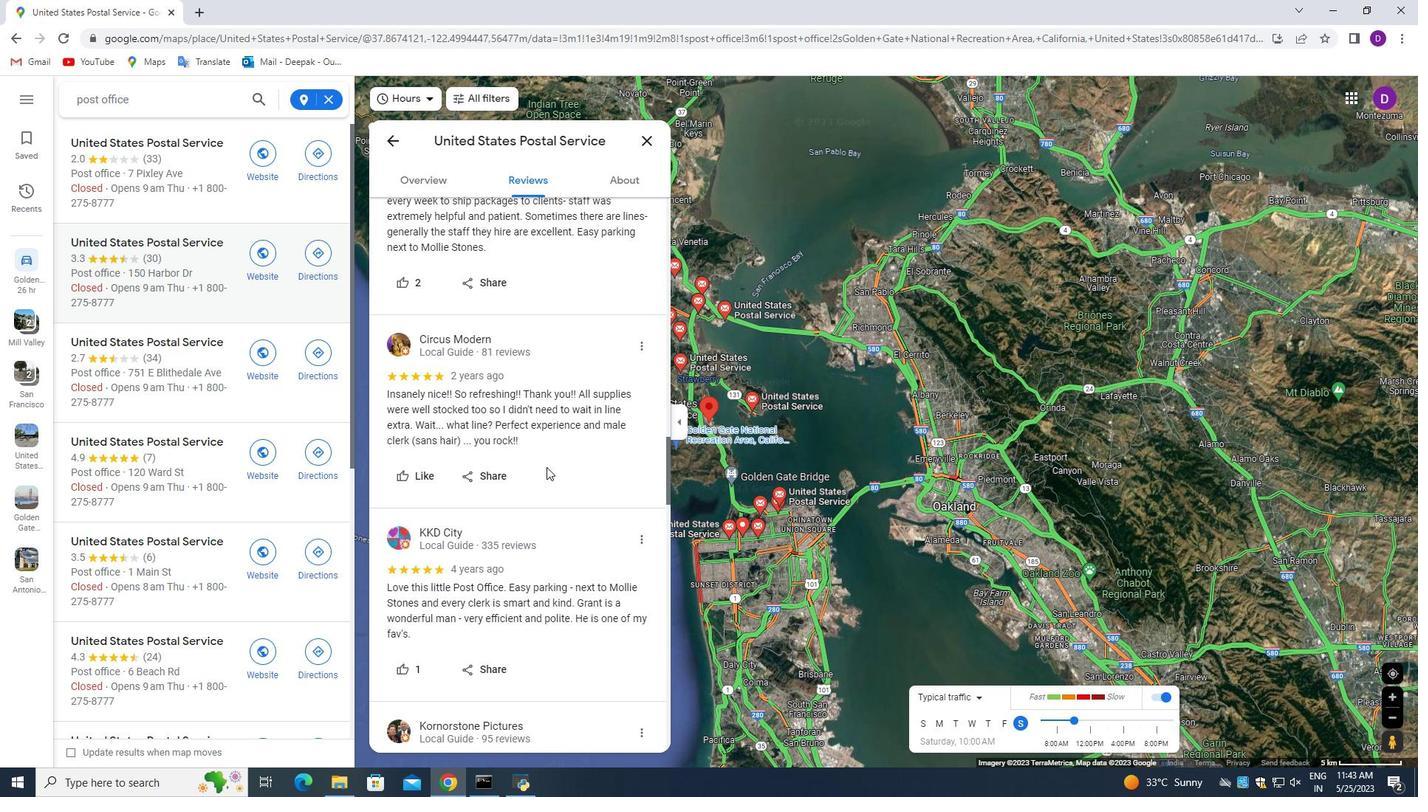 
Action: Mouse moved to (546, 471)
Screenshot: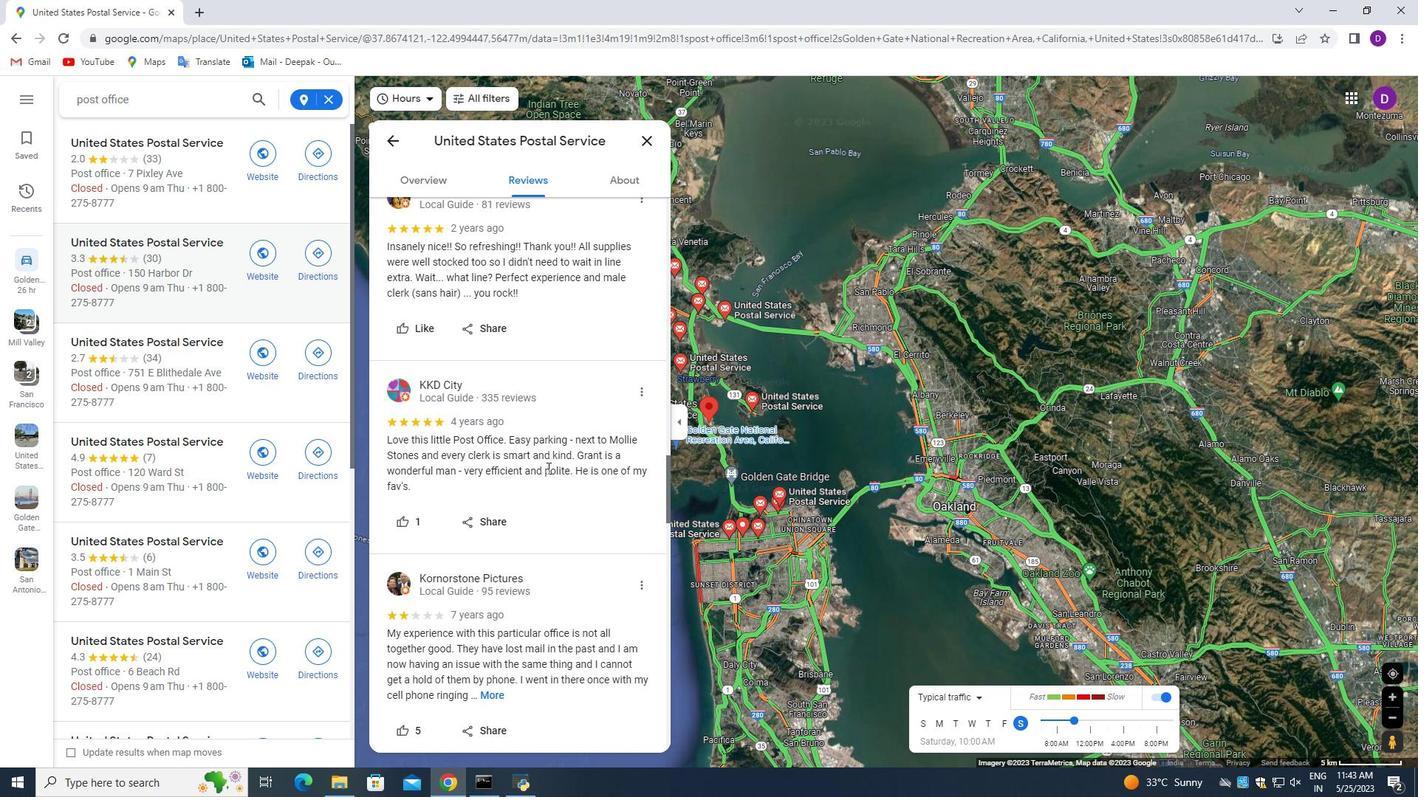 
Action: Mouse scrolled (546, 470) with delta (0, 0)
Screenshot: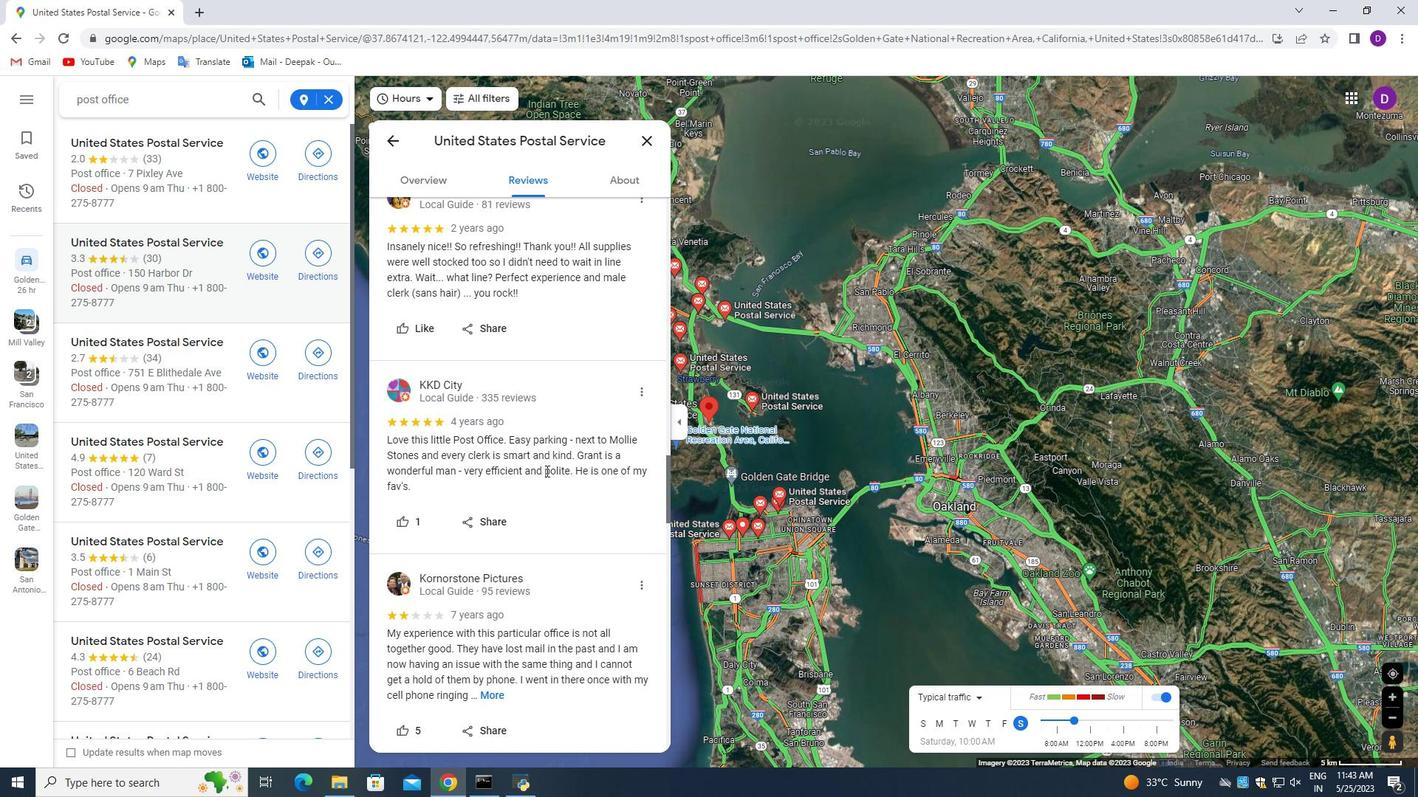 
Action: Mouse moved to (546, 471)
Screenshot: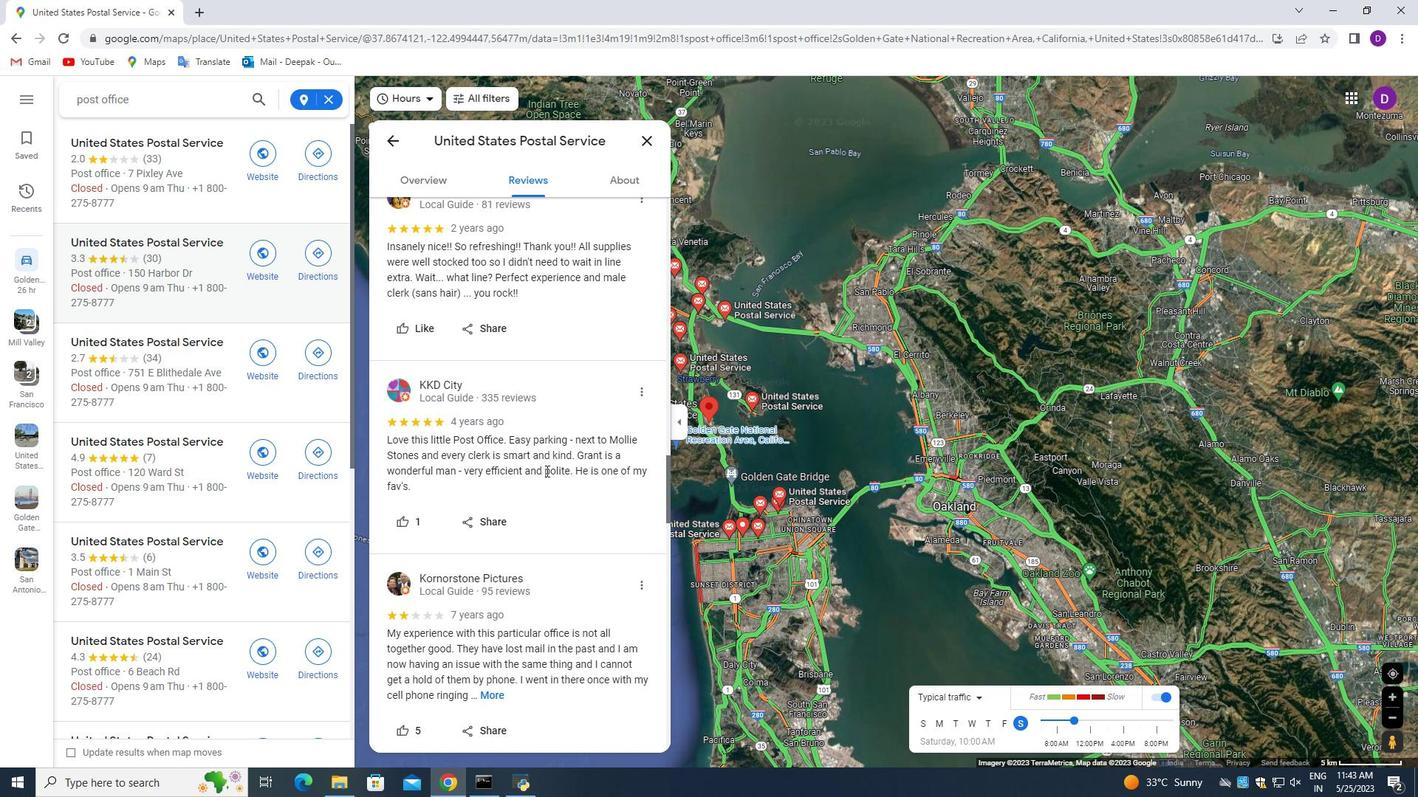 
Action: Mouse scrolled (546, 470) with delta (0, 0)
Screenshot: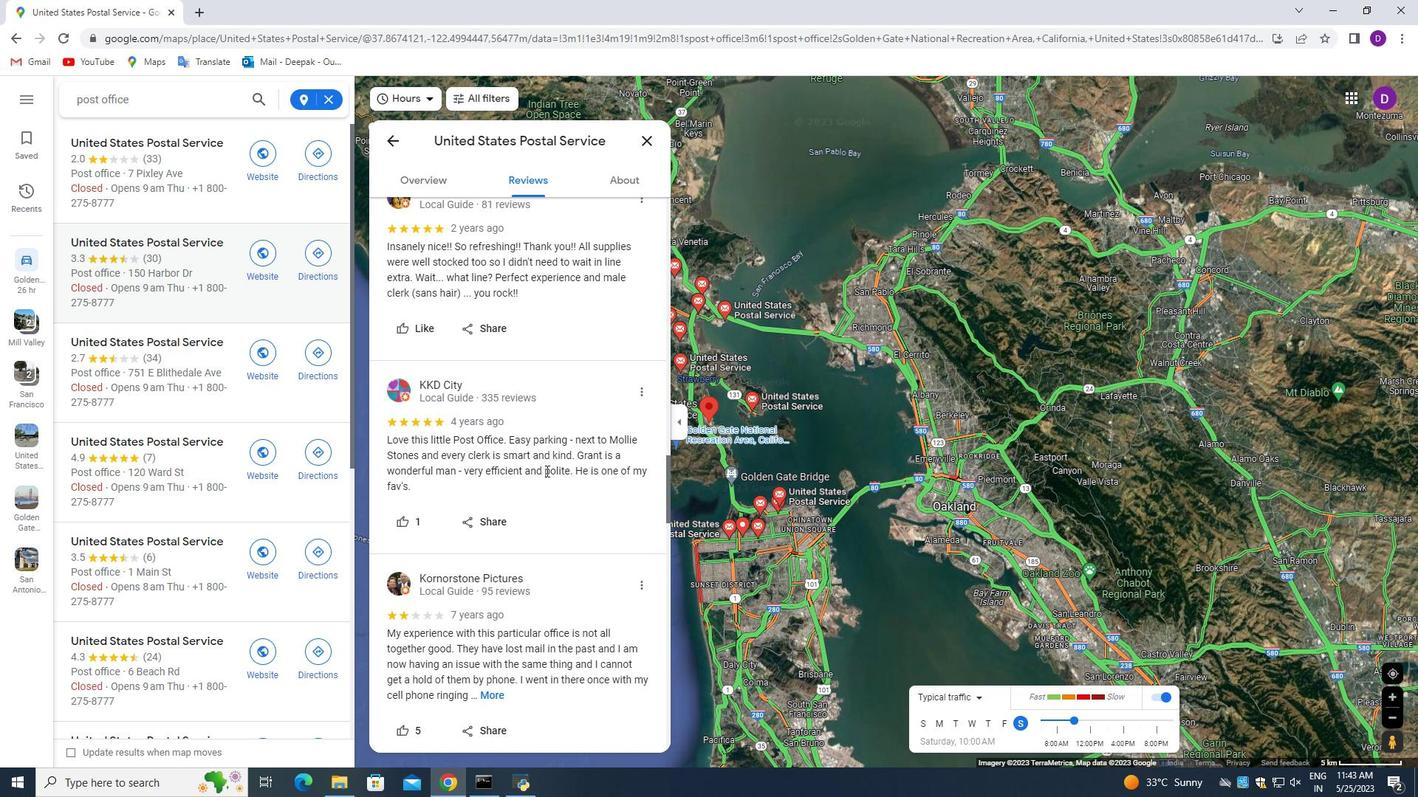
Action: Mouse moved to (546, 470)
